 Task: Research Airbnb accommodation in Novi Sad, Serbia from 7th December, 2023 to 15th December, 2023 for 6 adults.3 bedrooms having 3 beds and 3 bathrooms. Property type can be house. Look for 4 properties as per requirement.
Action: Mouse moved to (600, 110)
Screenshot: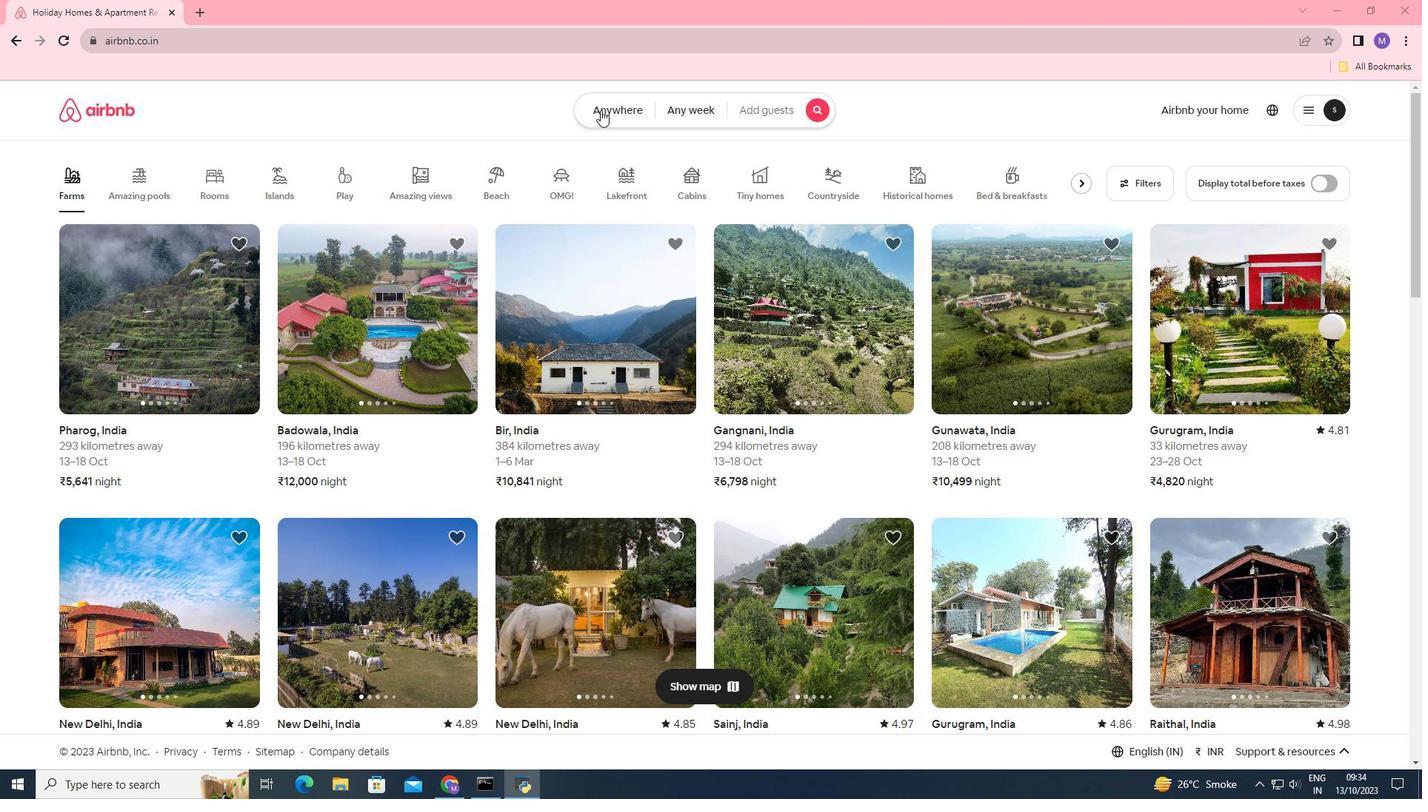 
Action: Mouse pressed left at (600, 110)
Screenshot: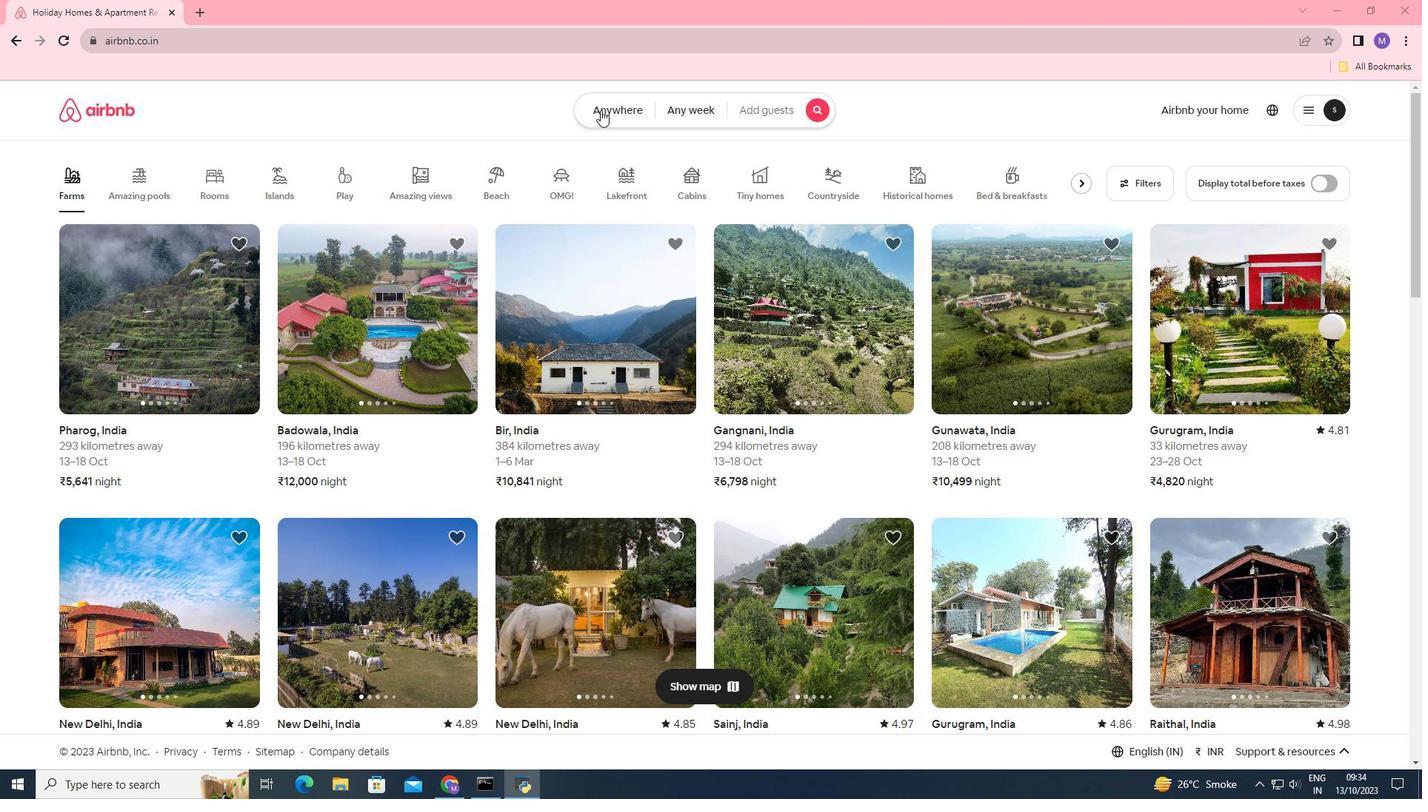 
Action: Mouse moved to (529, 171)
Screenshot: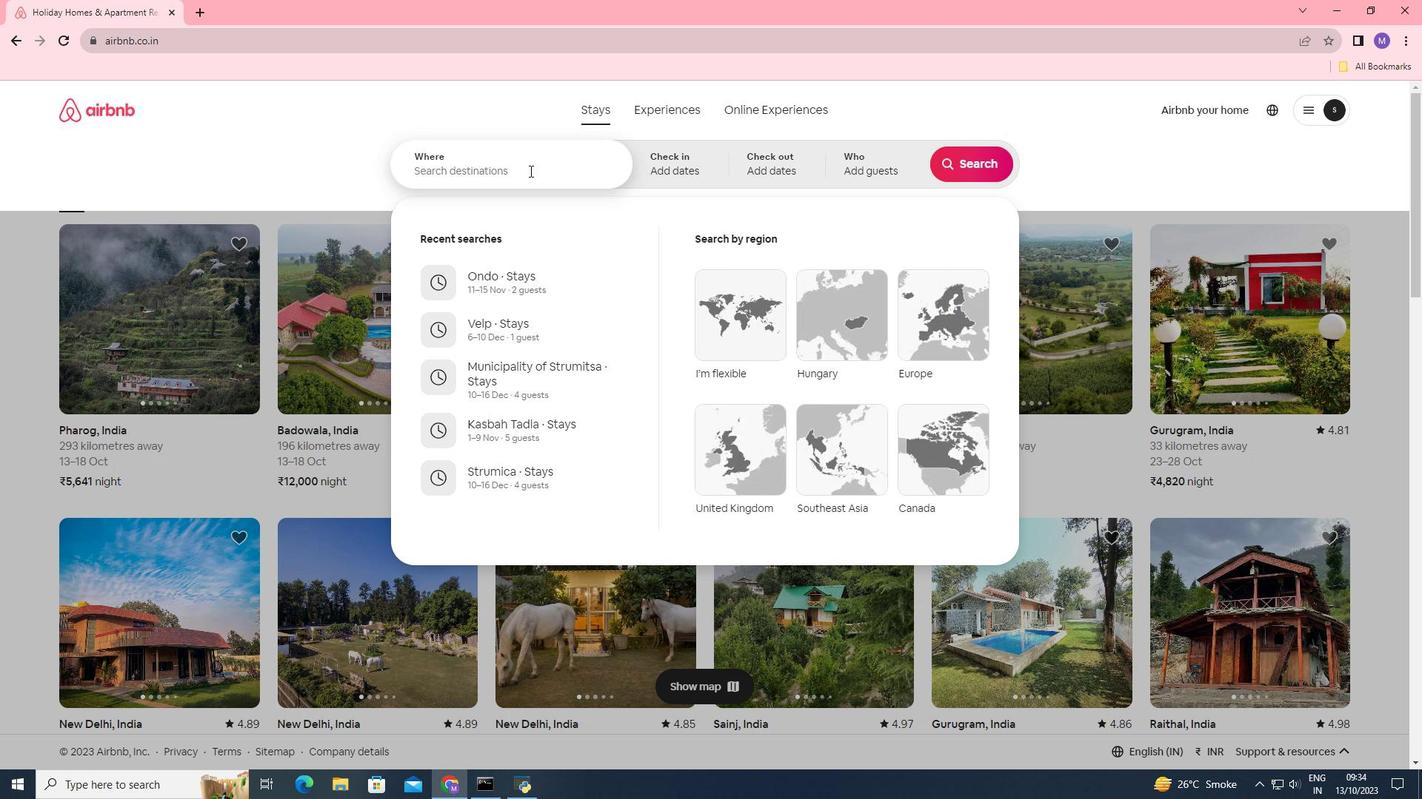 
Action: Mouse pressed left at (529, 171)
Screenshot: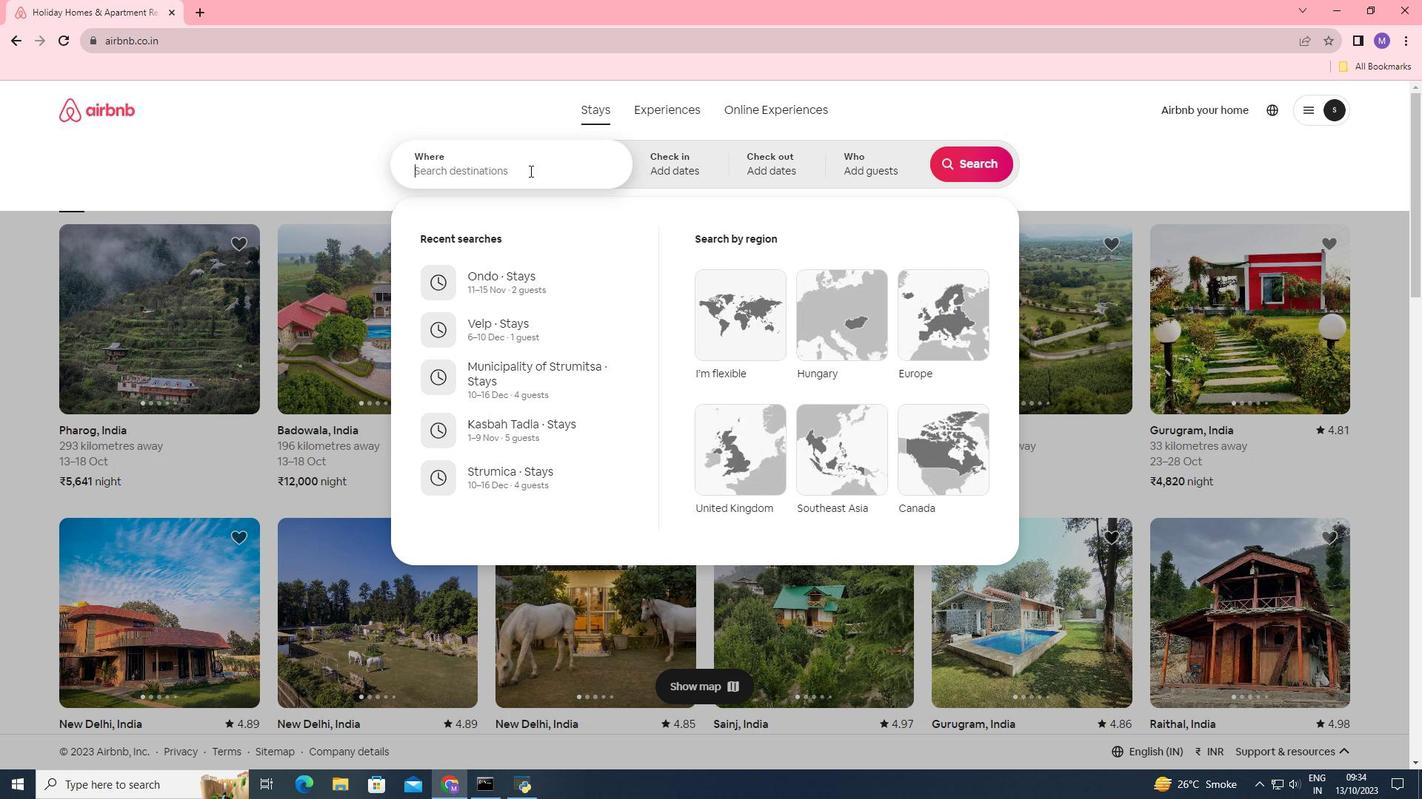 
Action: Key pressed <Key.shift>Novi<Key.space><Key.shift>Sad,<Key.space><Key.shift>Serbia
Screenshot: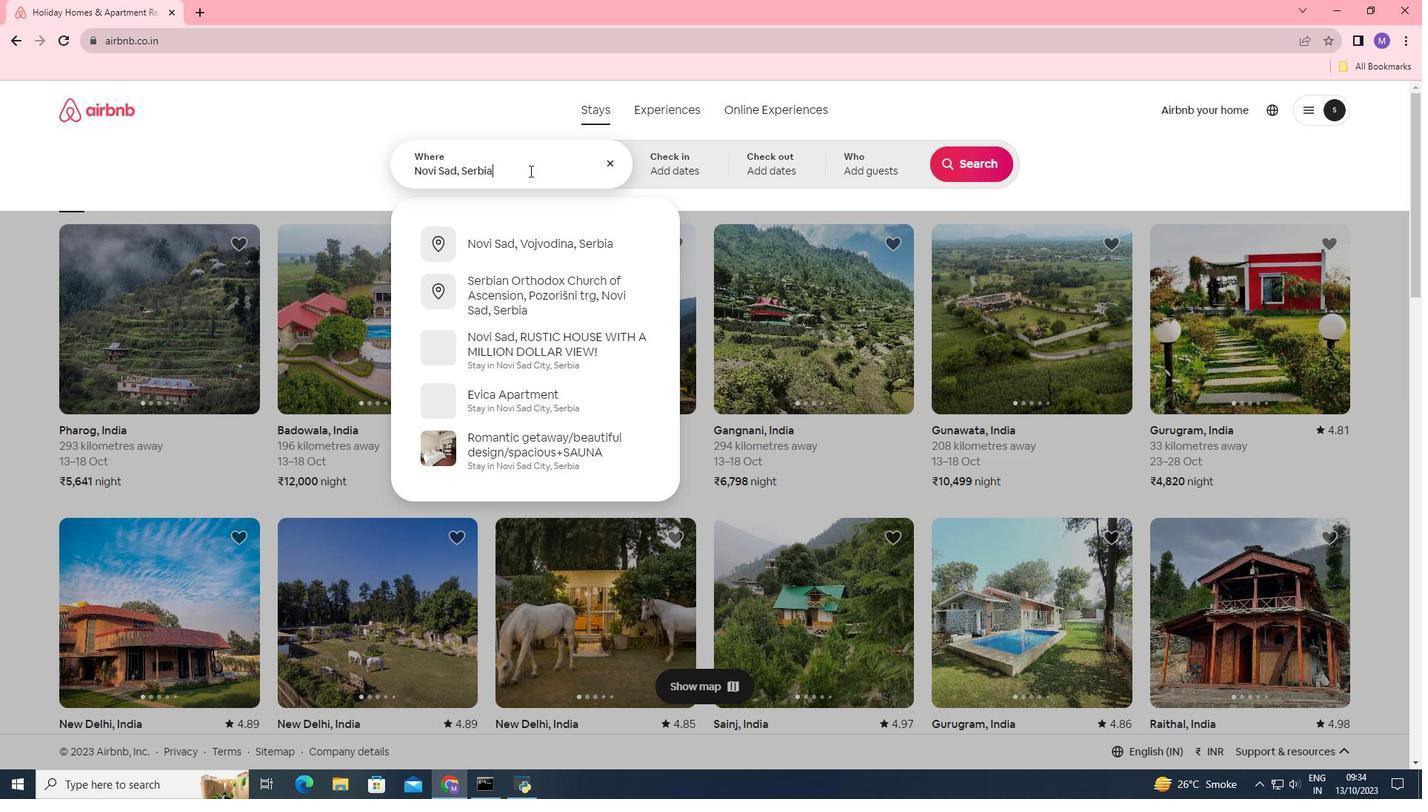 
Action: Mouse moved to (665, 177)
Screenshot: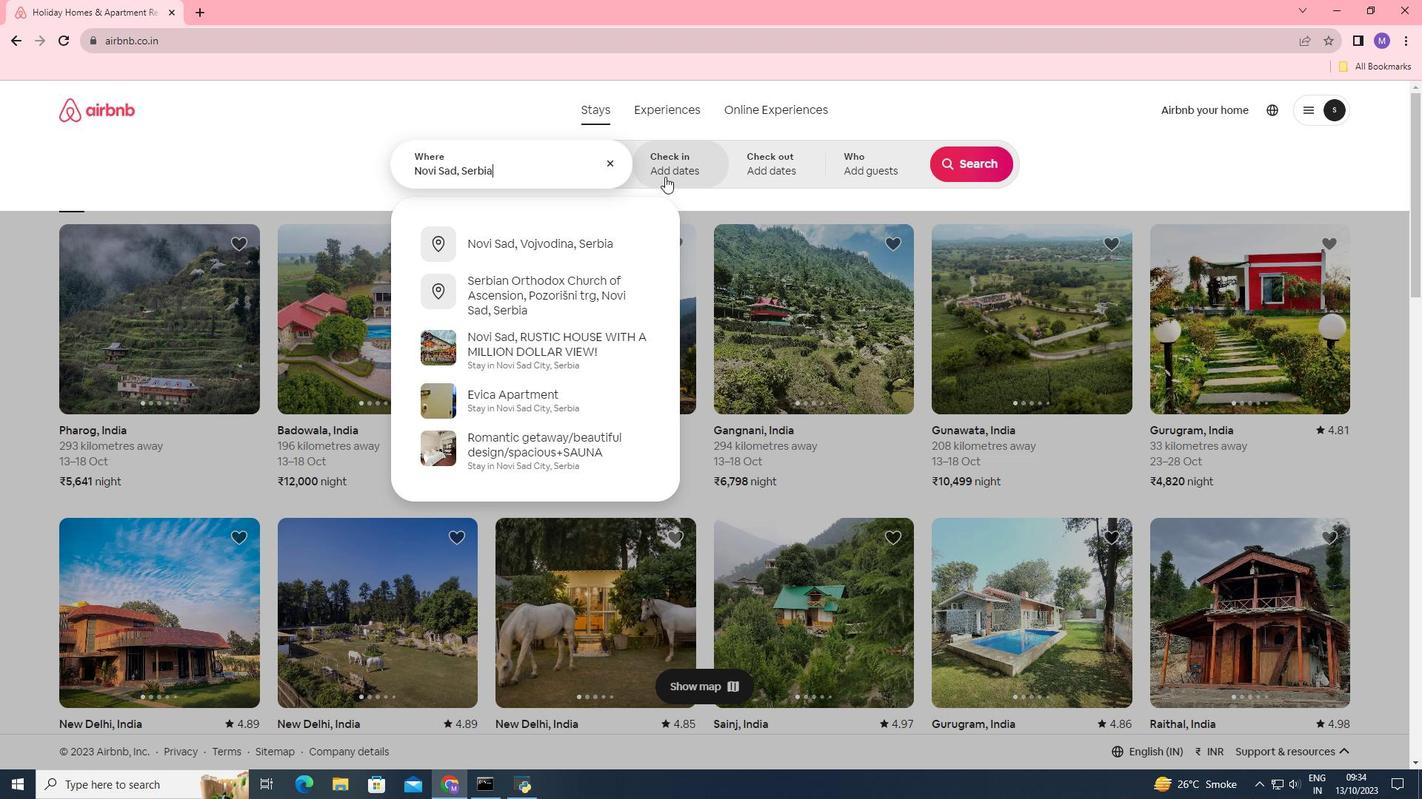 
Action: Mouse pressed left at (665, 177)
Screenshot: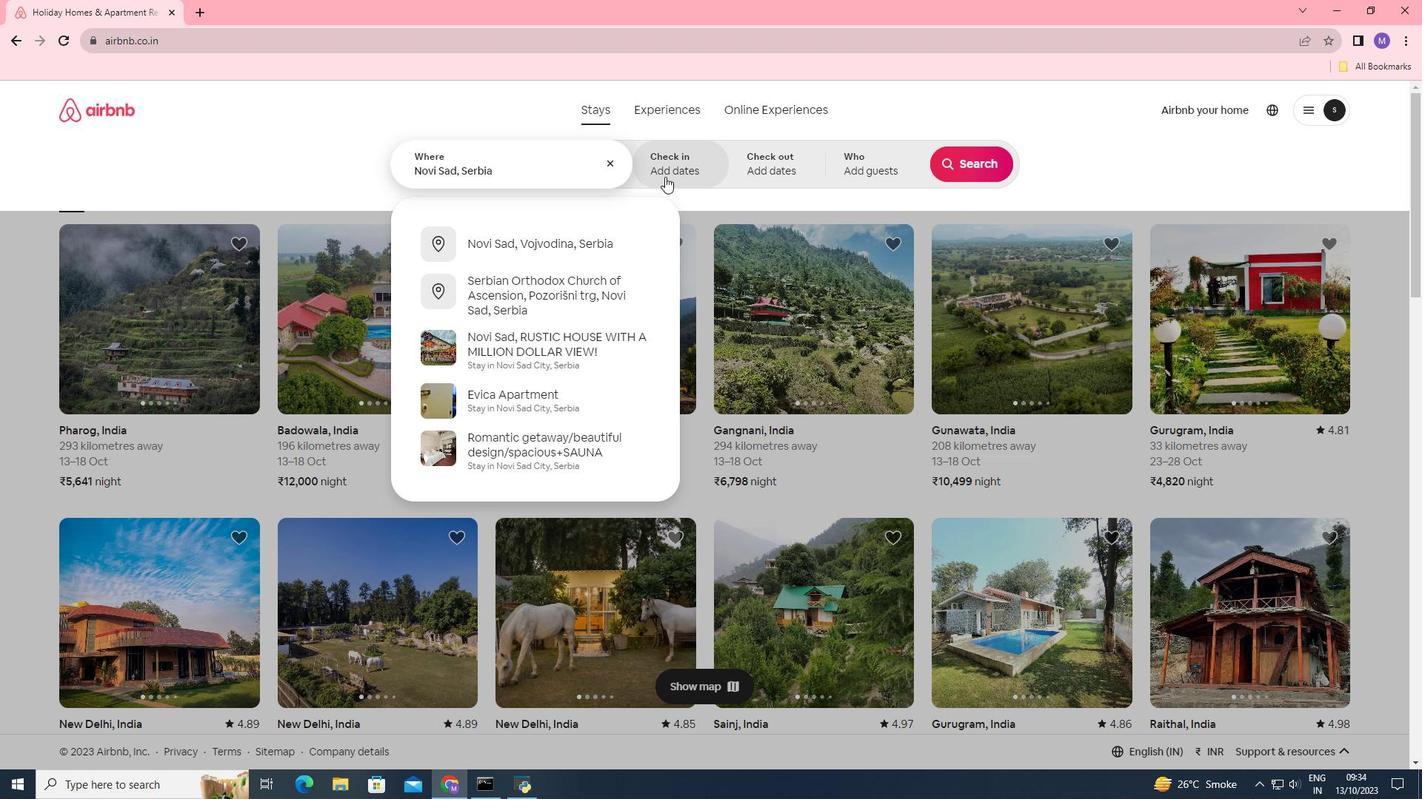 
Action: Mouse moved to (970, 281)
Screenshot: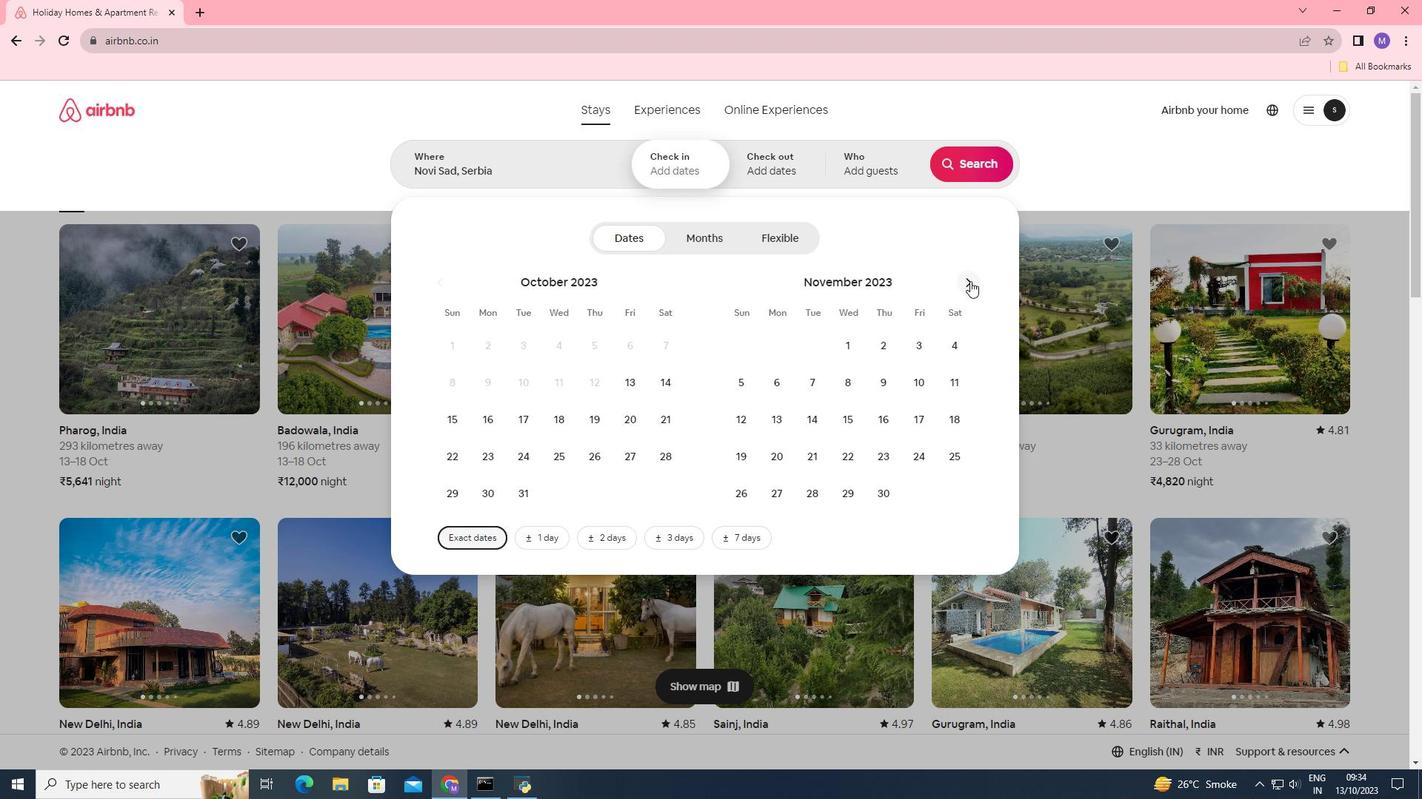 
Action: Mouse pressed left at (970, 281)
Screenshot: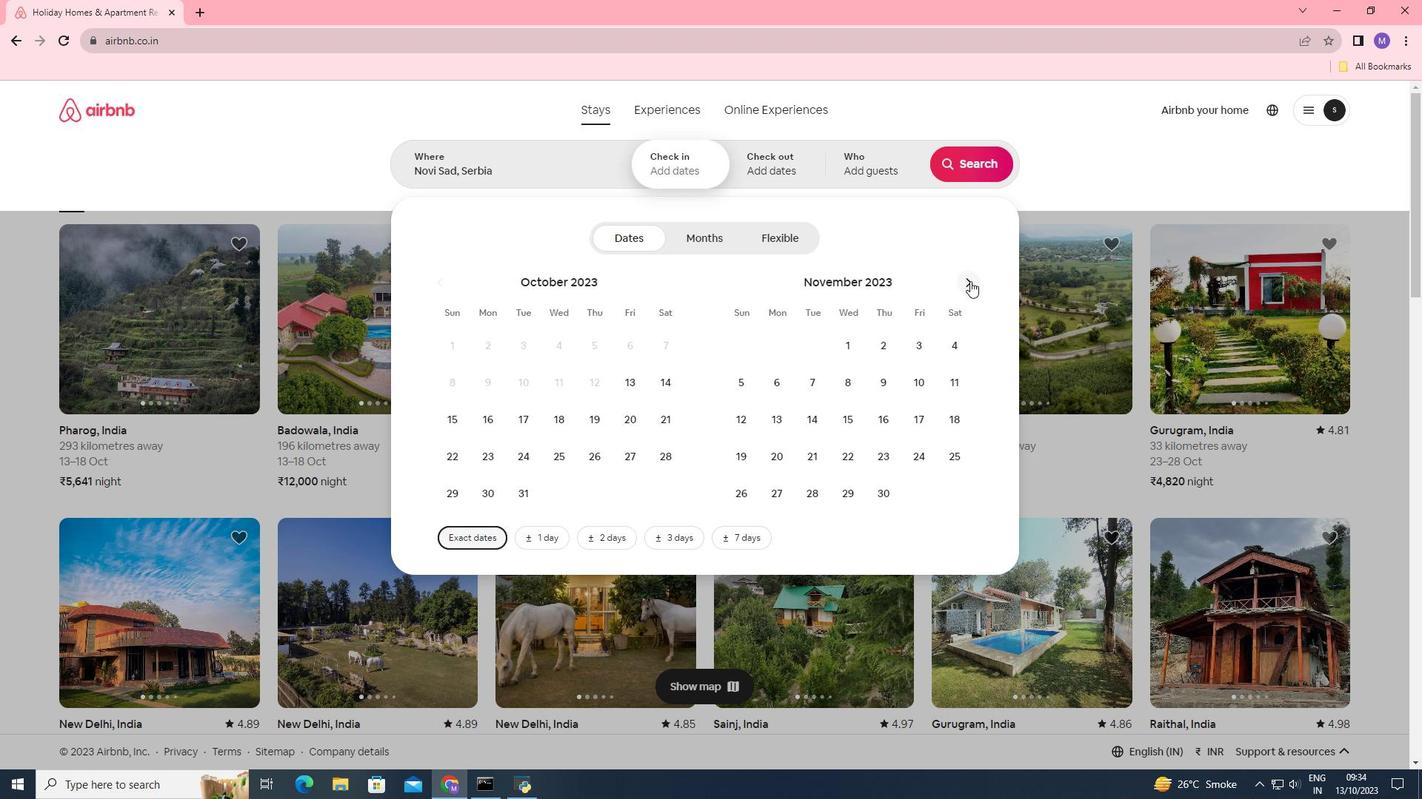 
Action: Mouse moved to (878, 380)
Screenshot: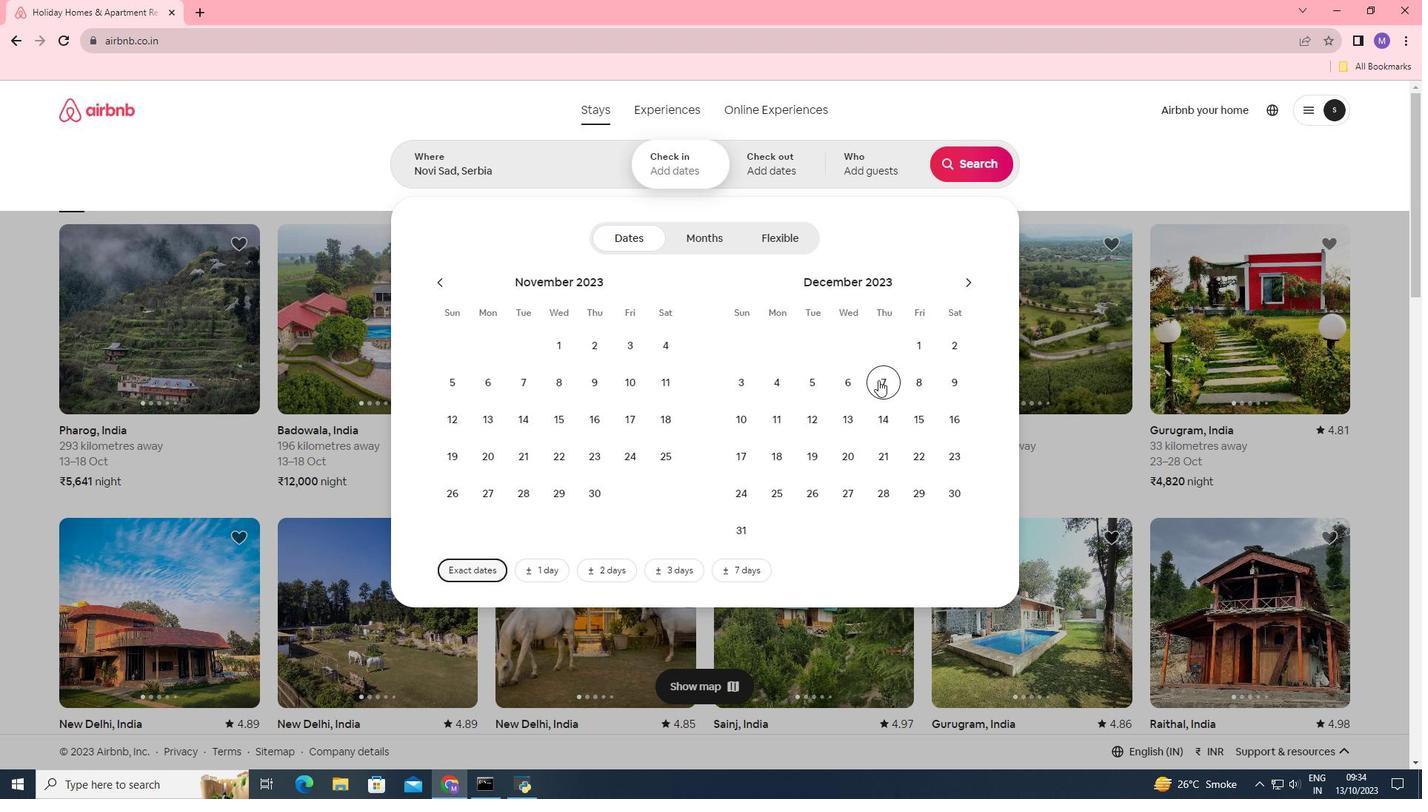 
Action: Mouse pressed left at (878, 380)
Screenshot: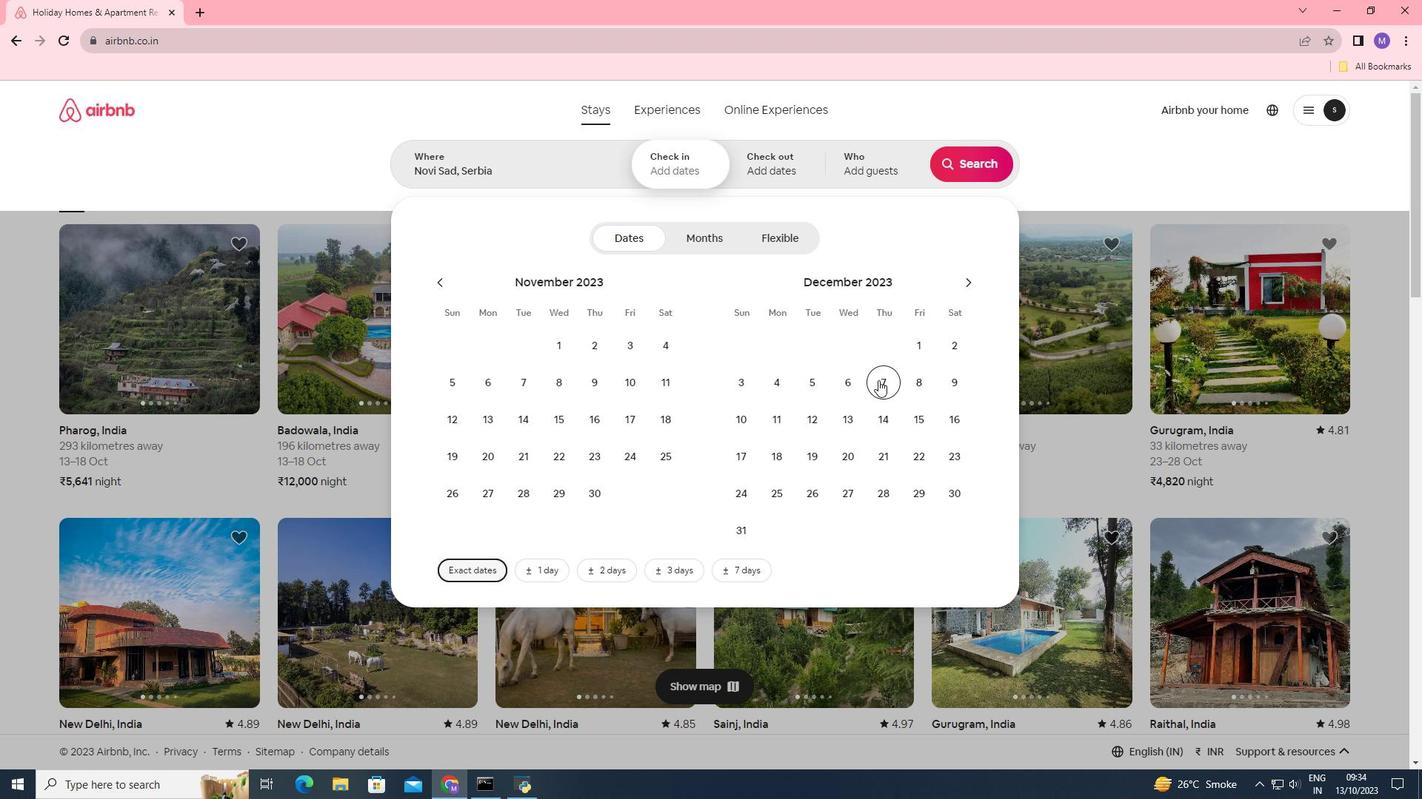 
Action: Mouse moved to (919, 422)
Screenshot: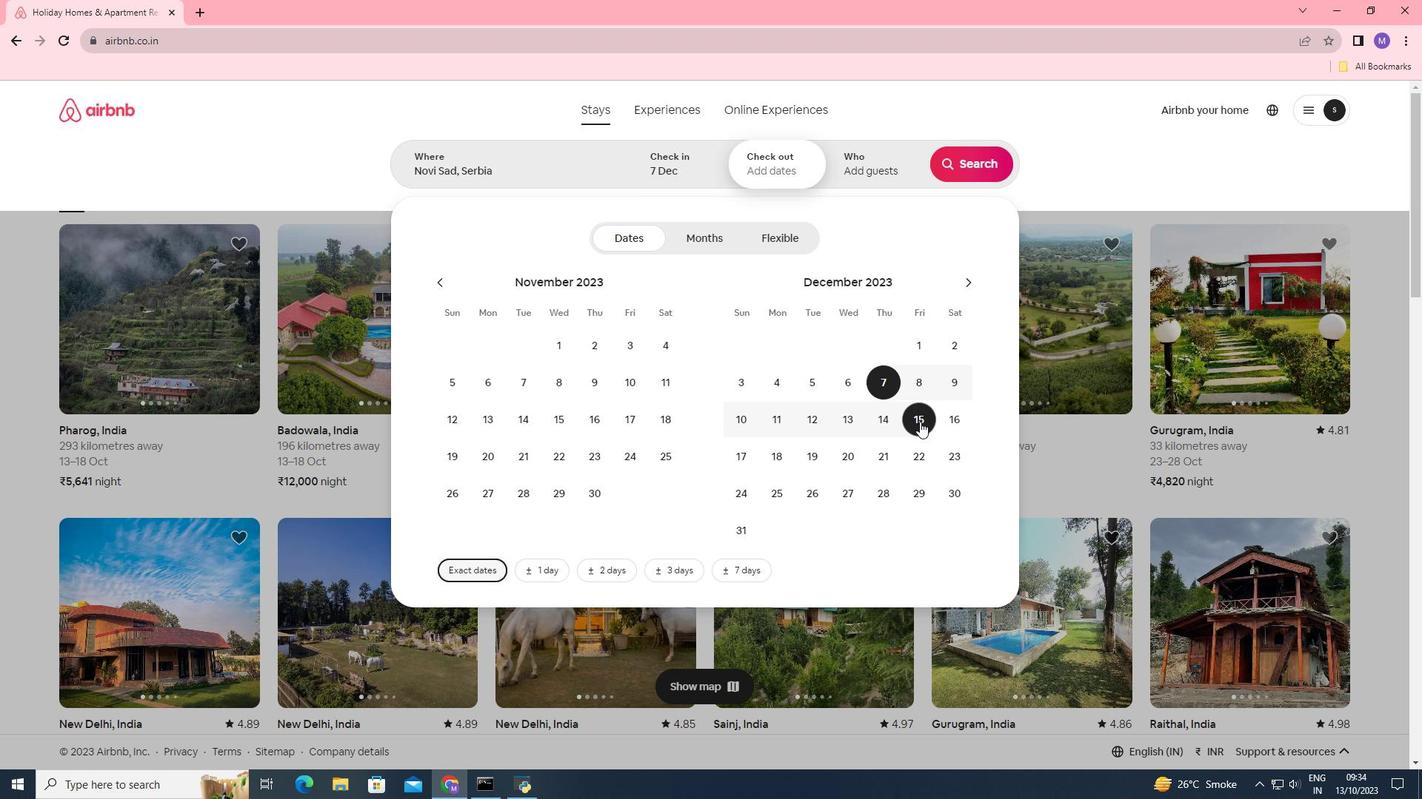 
Action: Mouse pressed left at (919, 422)
Screenshot: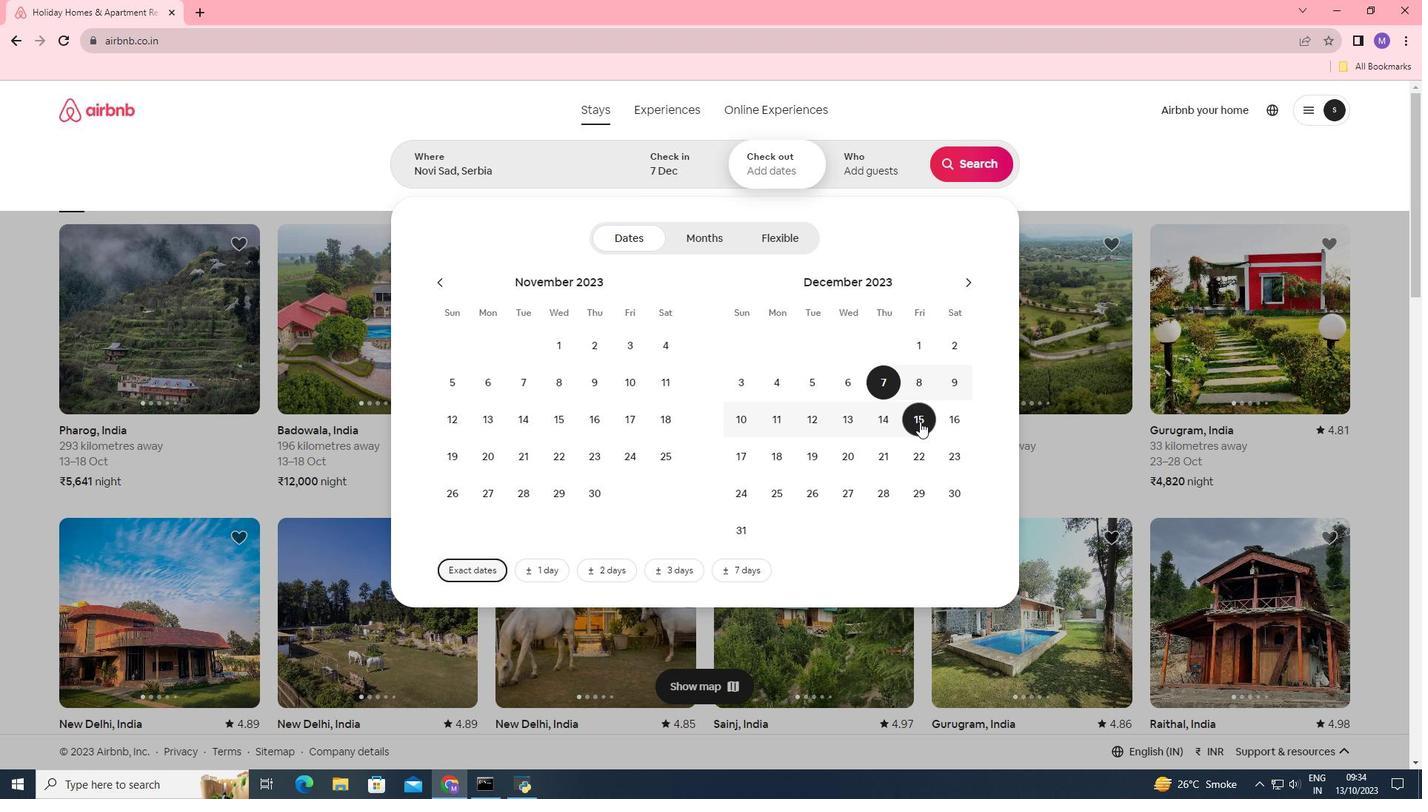 
Action: Mouse moved to (873, 145)
Screenshot: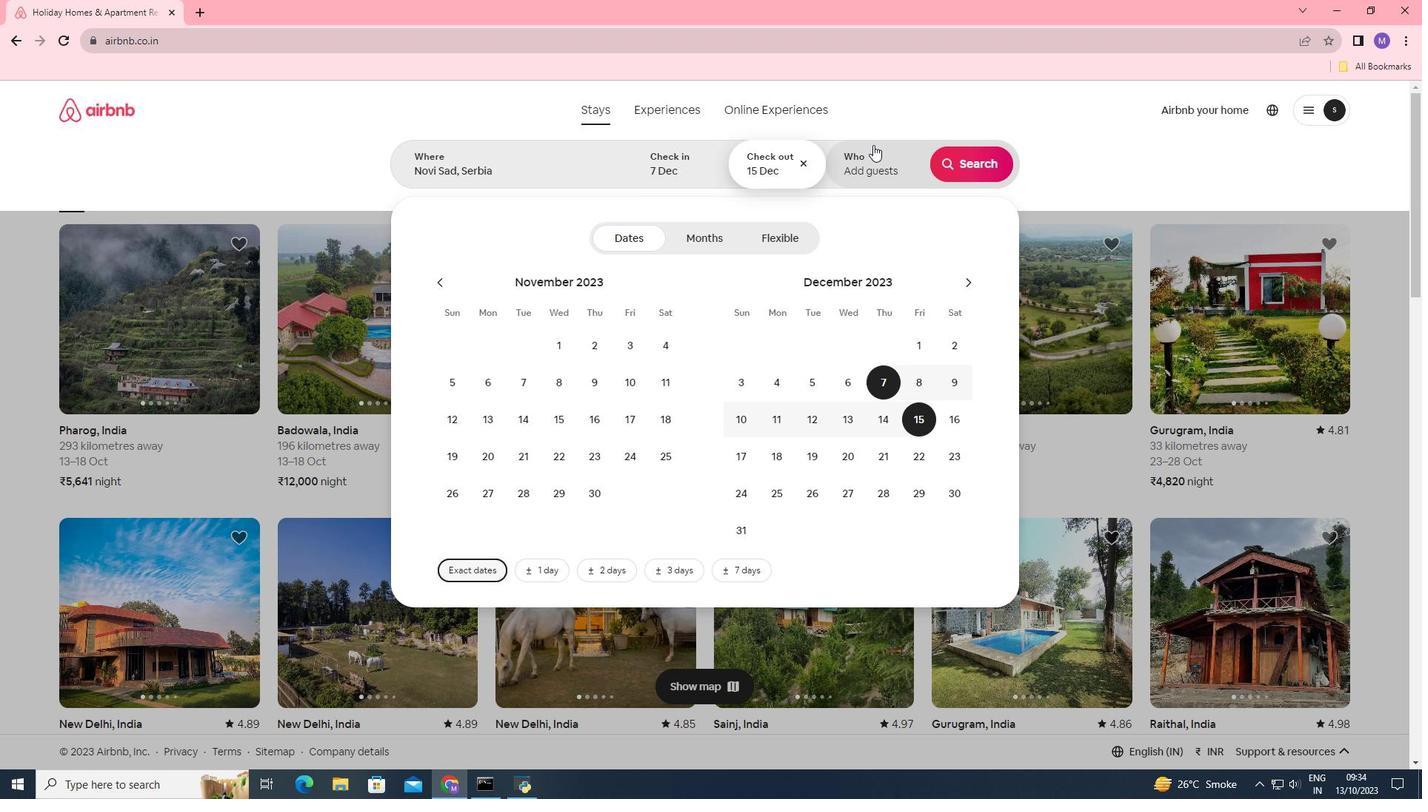 
Action: Mouse pressed left at (873, 145)
Screenshot: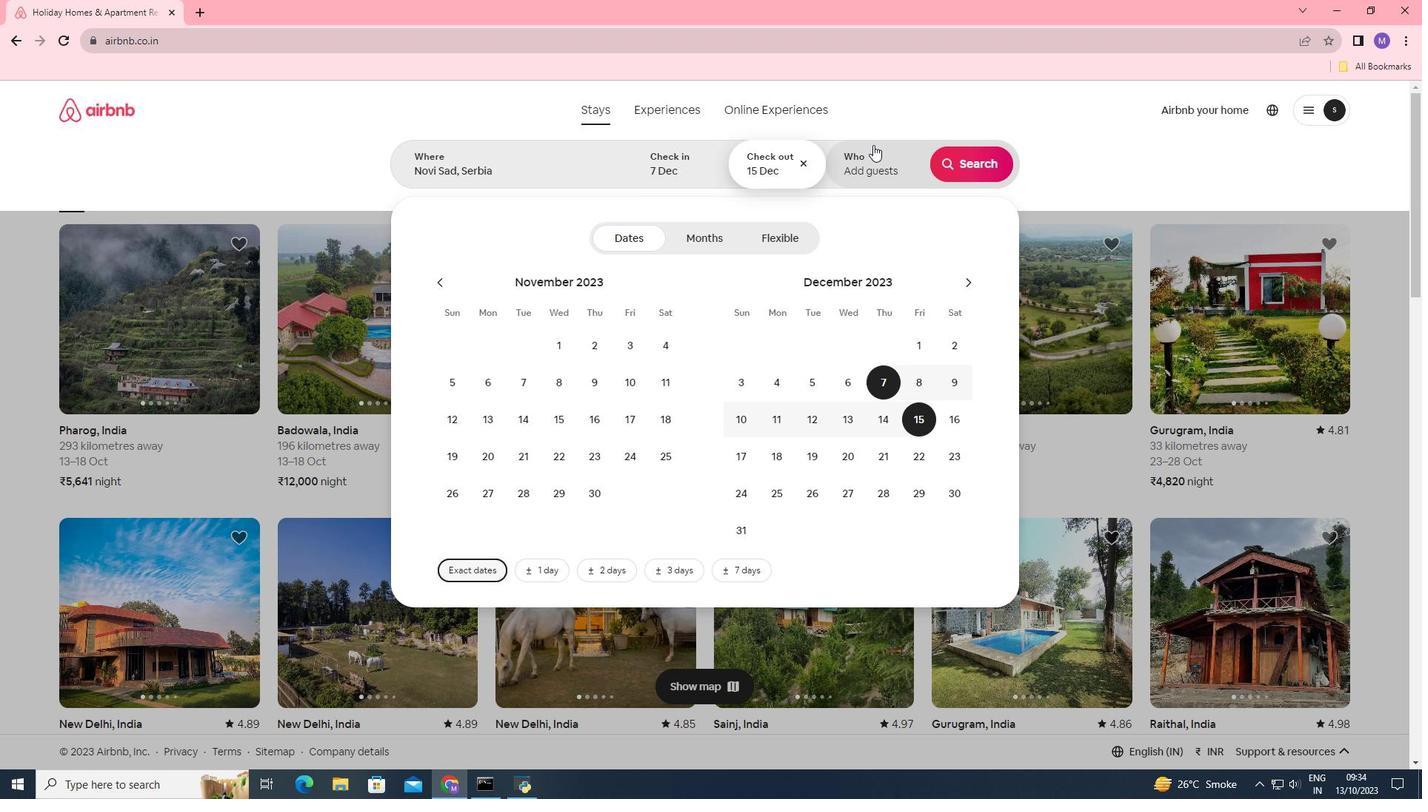 
Action: Mouse moved to (979, 240)
Screenshot: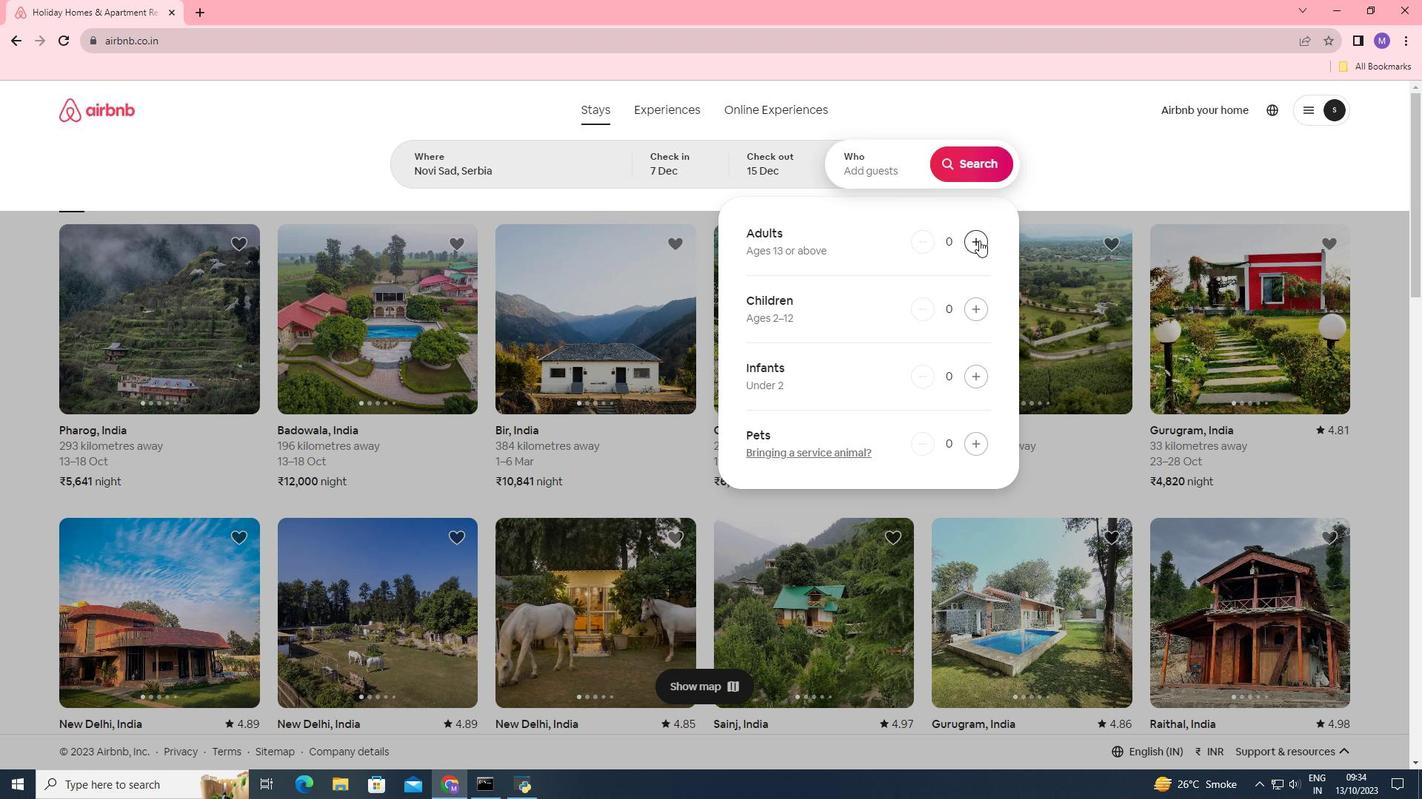 
Action: Mouse pressed left at (979, 240)
Screenshot: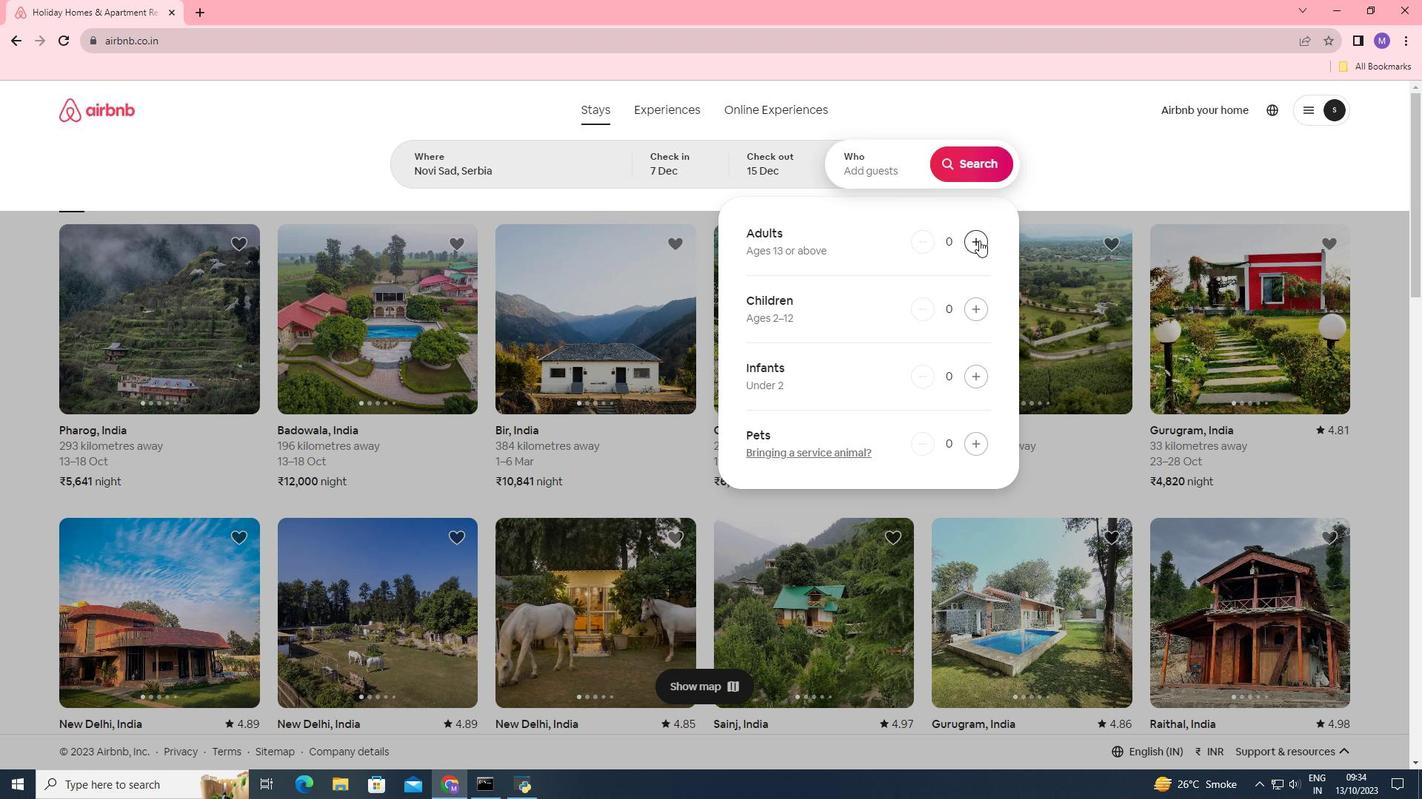 
Action: Mouse pressed left at (979, 240)
Screenshot: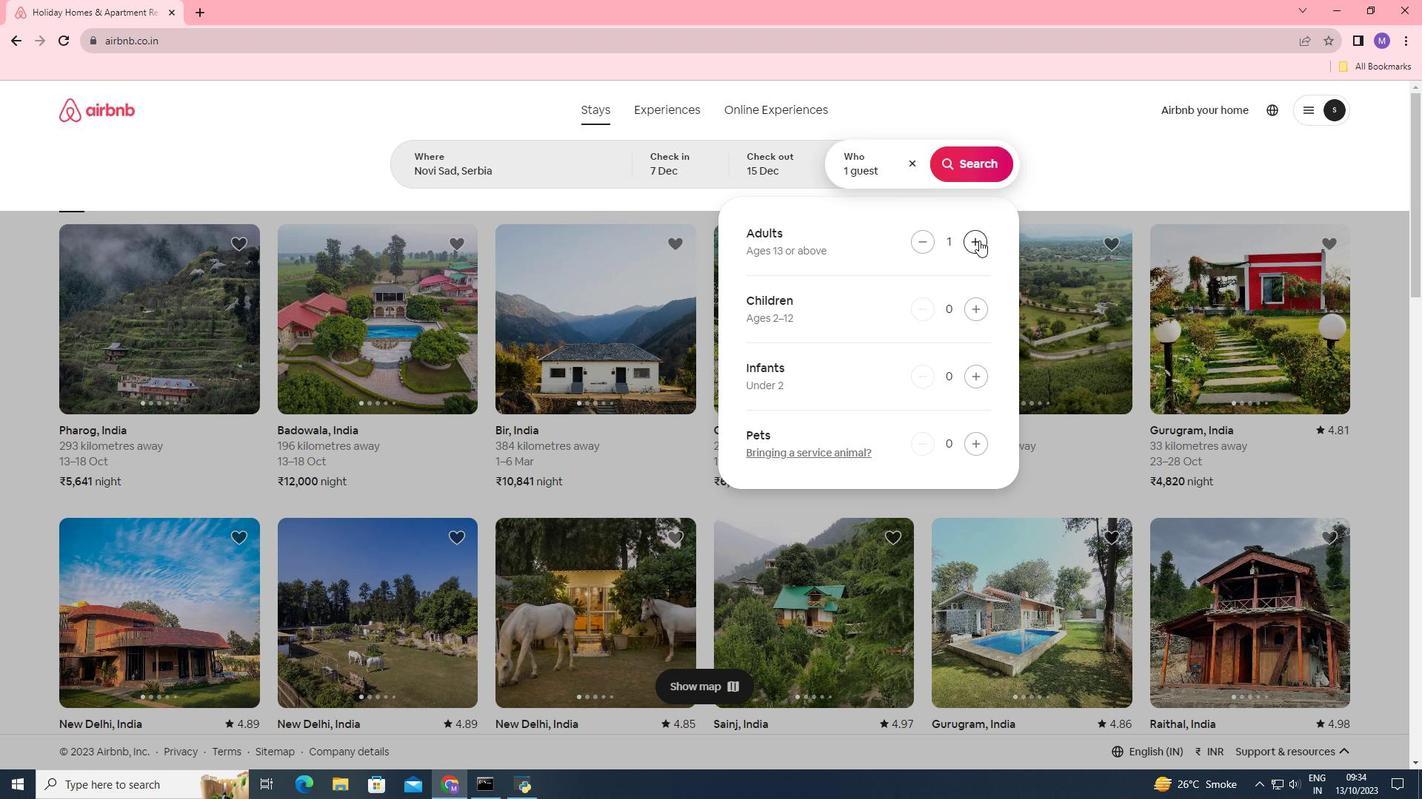 
Action: Mouse pressed left at (979, 240)
Screenshot: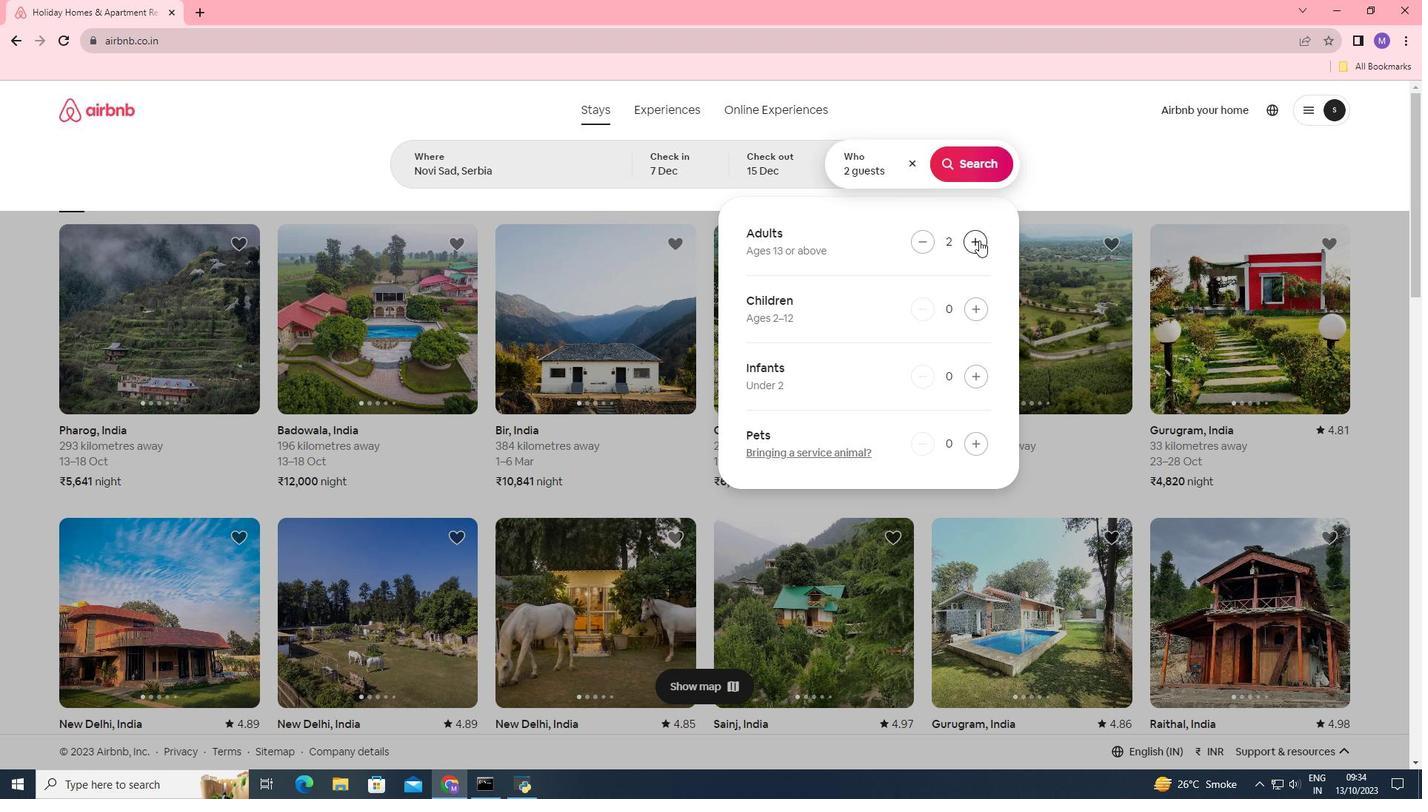 
Action: Mouse pressed left at (979, 240)
Screenshot: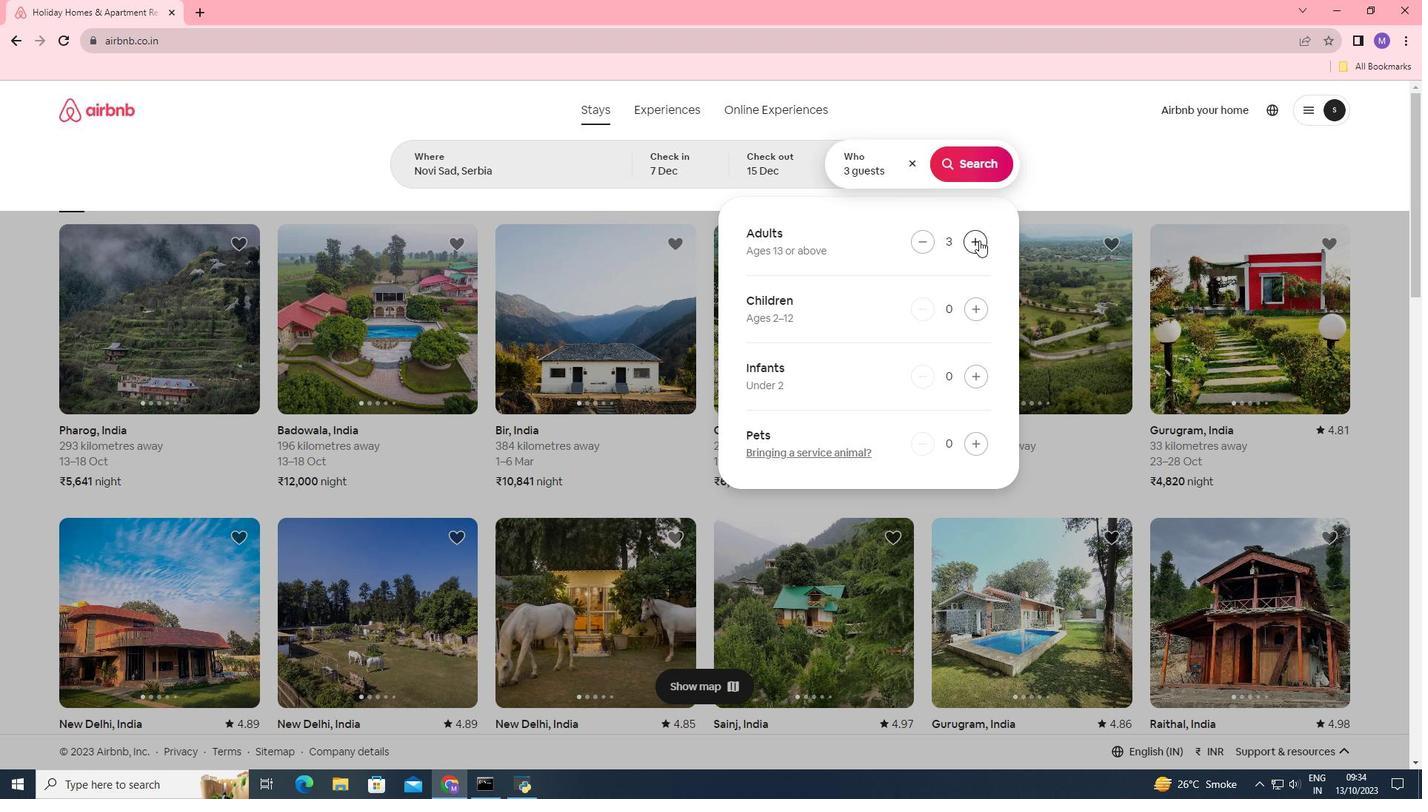 
Action: Mouse pressed left at (979, 240)
Screenshot: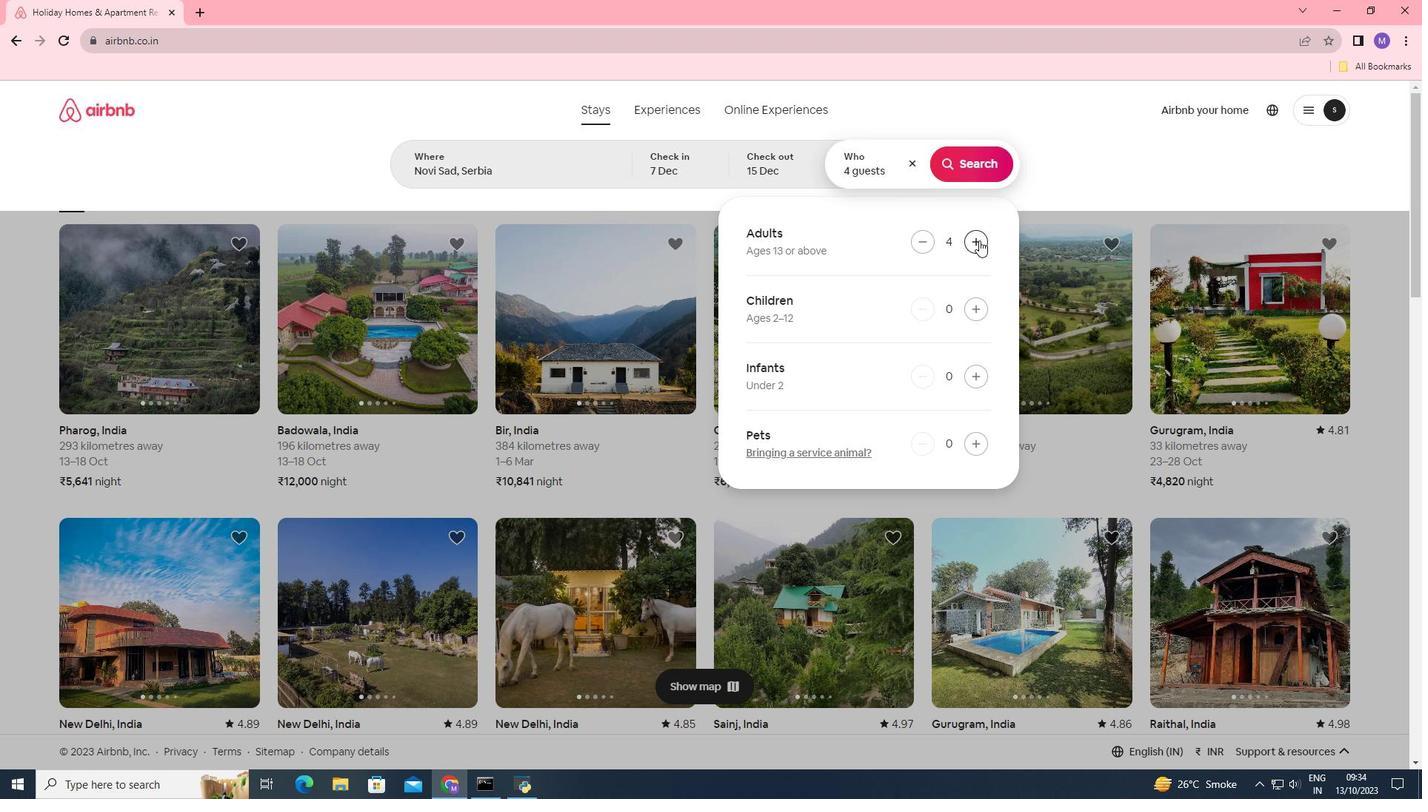 
Action: Mouse pressed left at (979, 240)
Screenshot: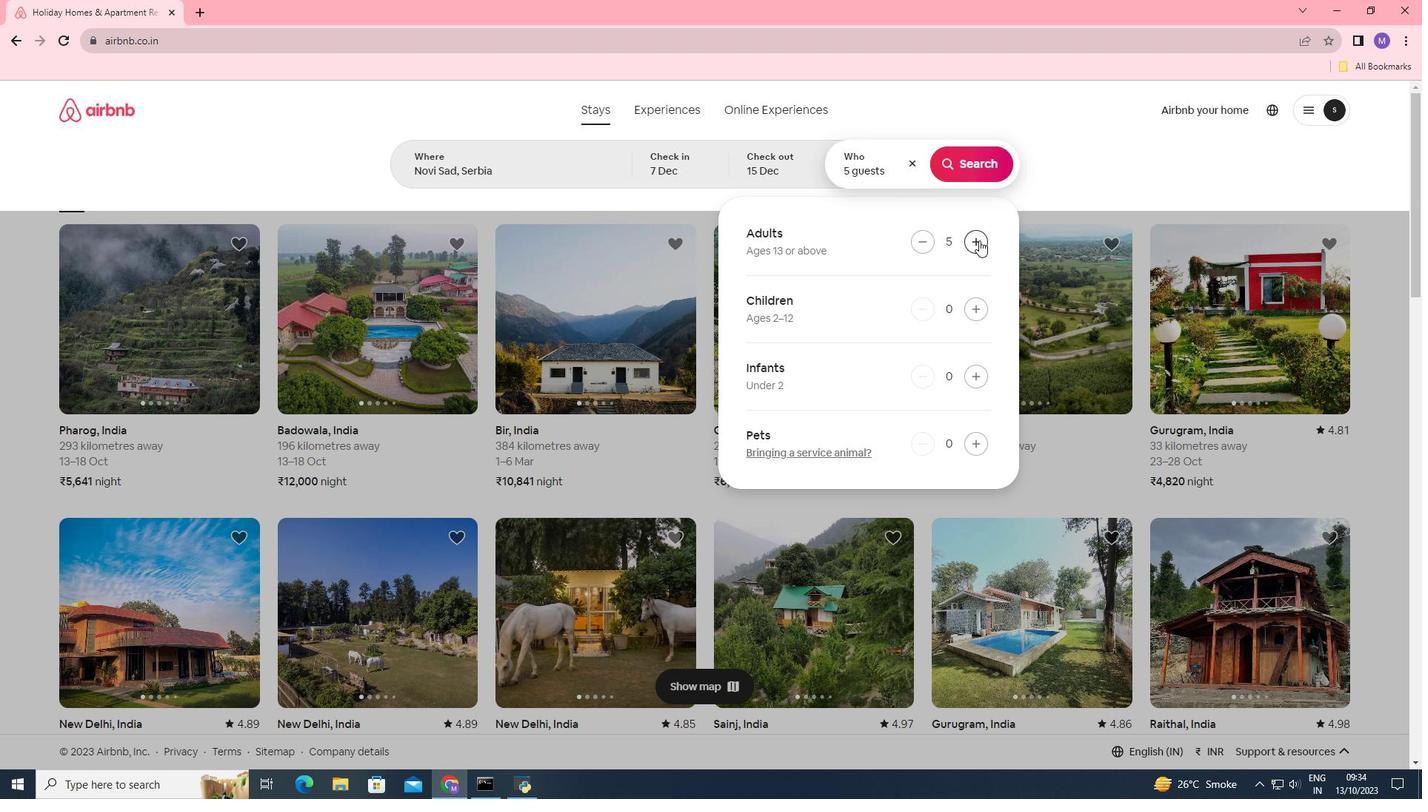 
Action: Mouse moved to (985, 163)
Screenshot: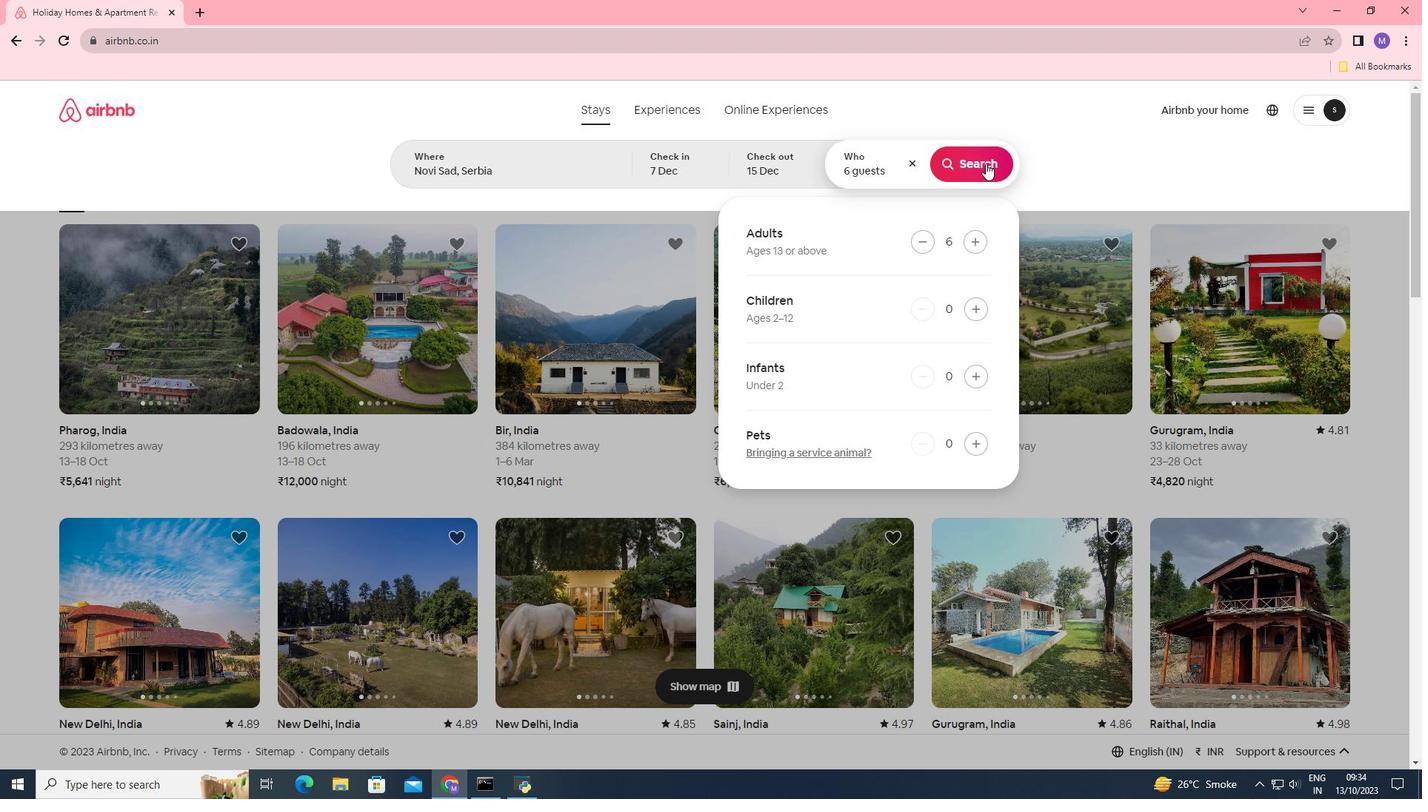 
Action: Mouse pressed left at (985, 163)
Screenshot: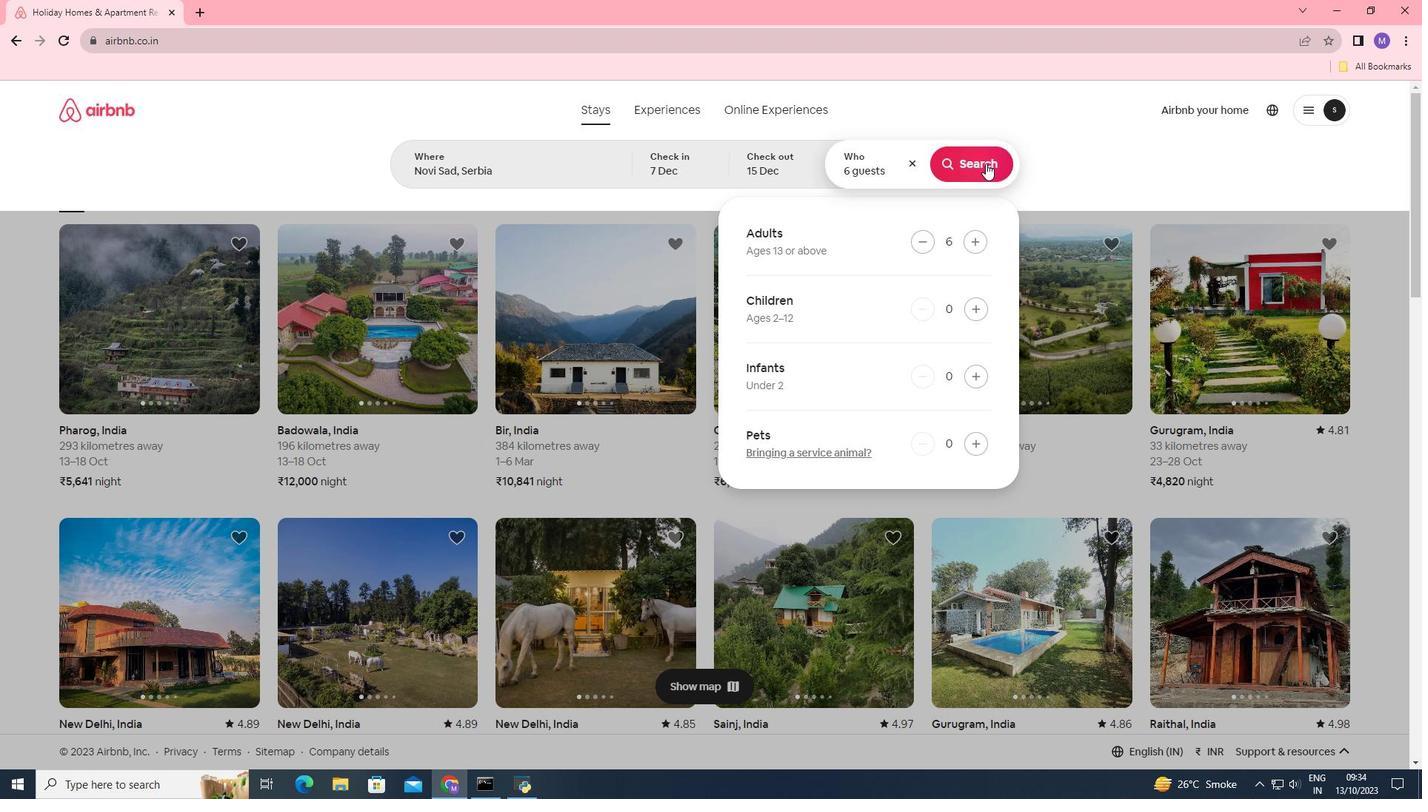 
Action: Mouse moved to (1182, 165)
Screenshot: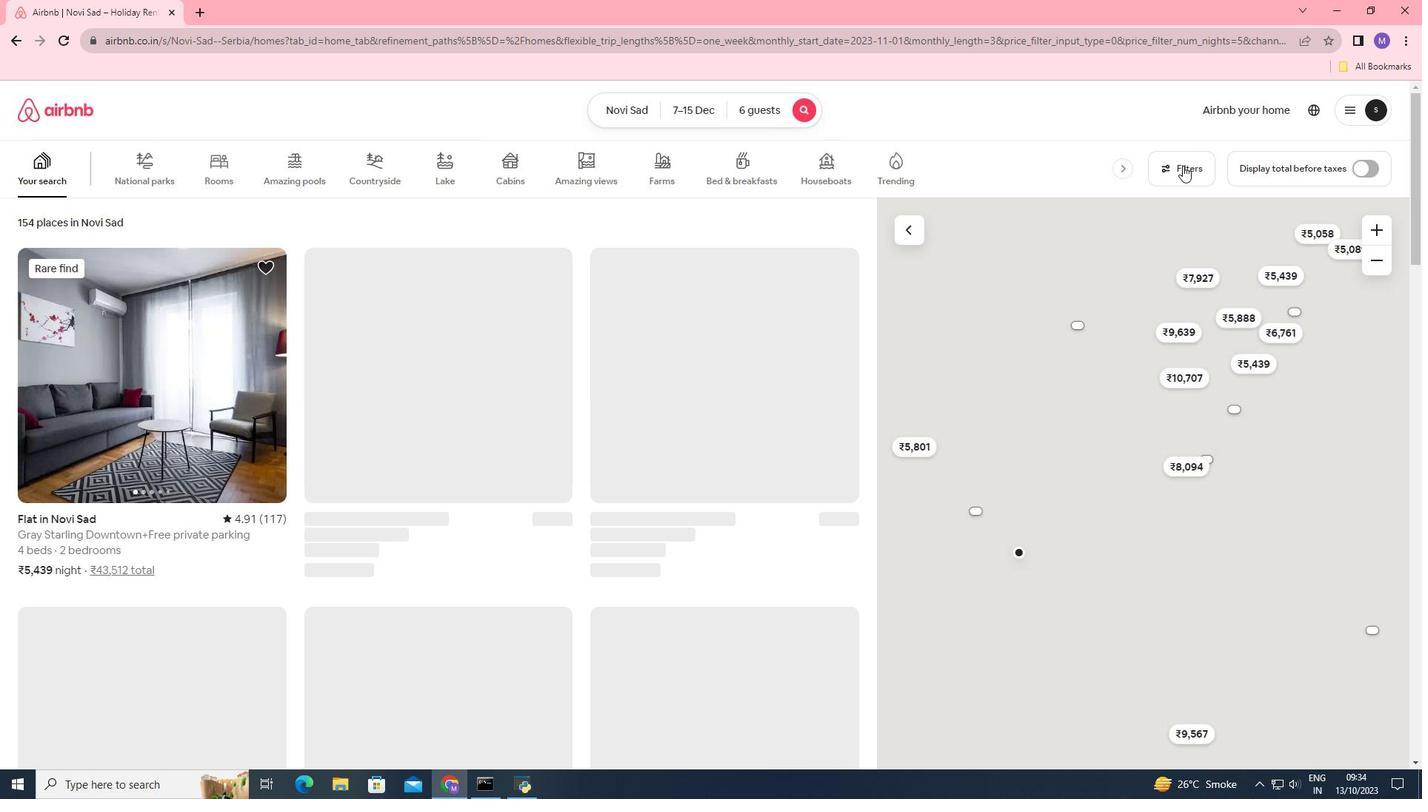 
Action: Mouse pressed left at (1182, 165)
Screenshot: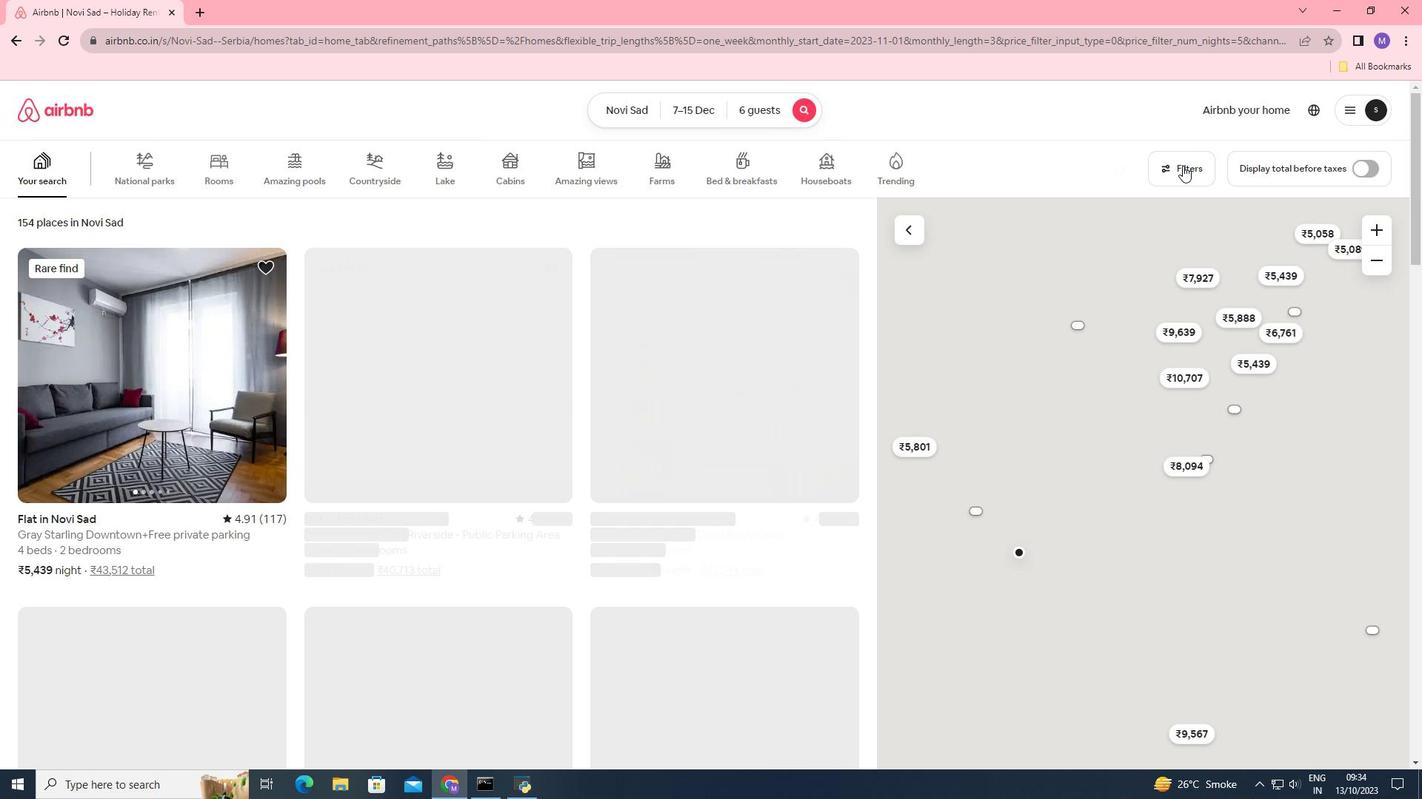 
Action: Mouse pressed left at (1182, 165)
Screenshot: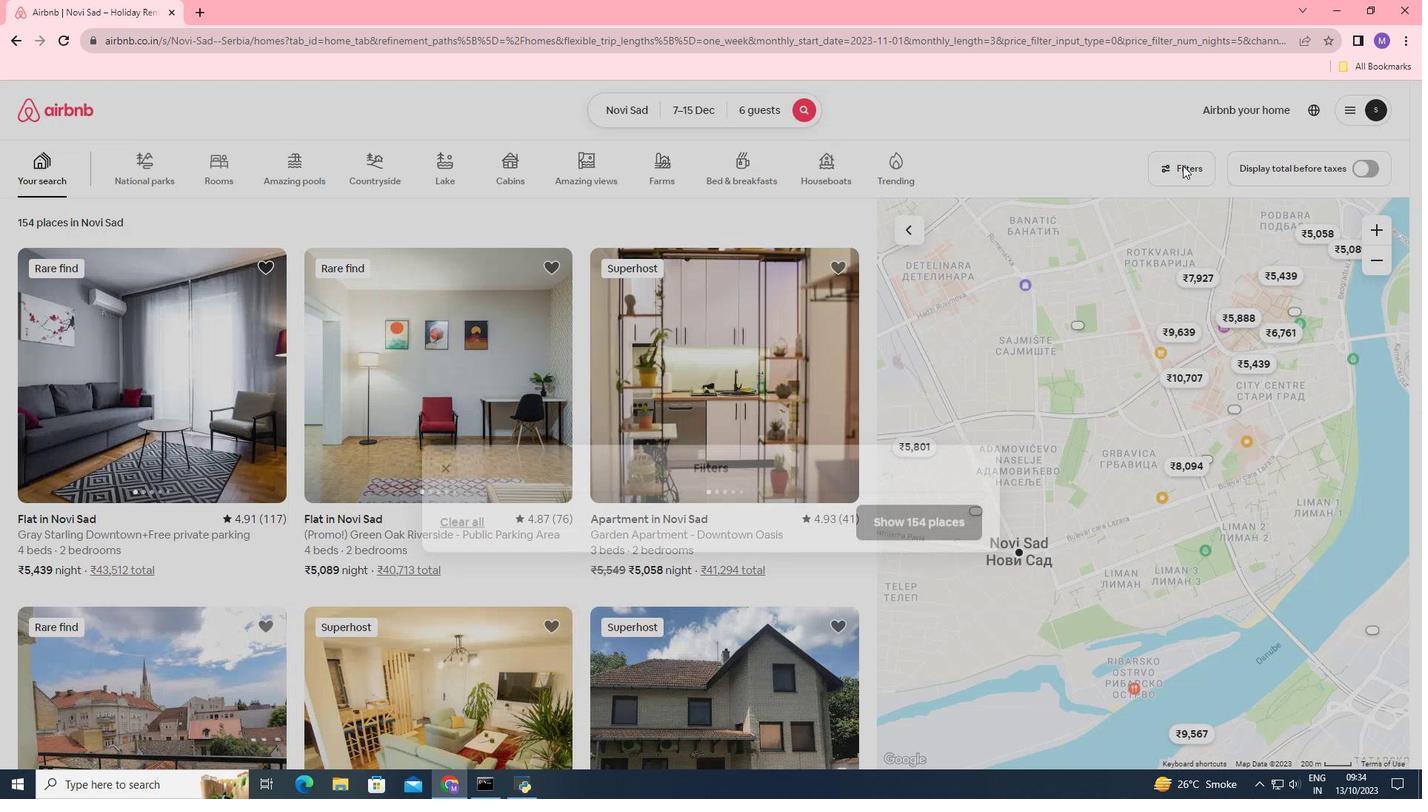 
Action: Mouse pressed left at (1182, 165)
Screenshot: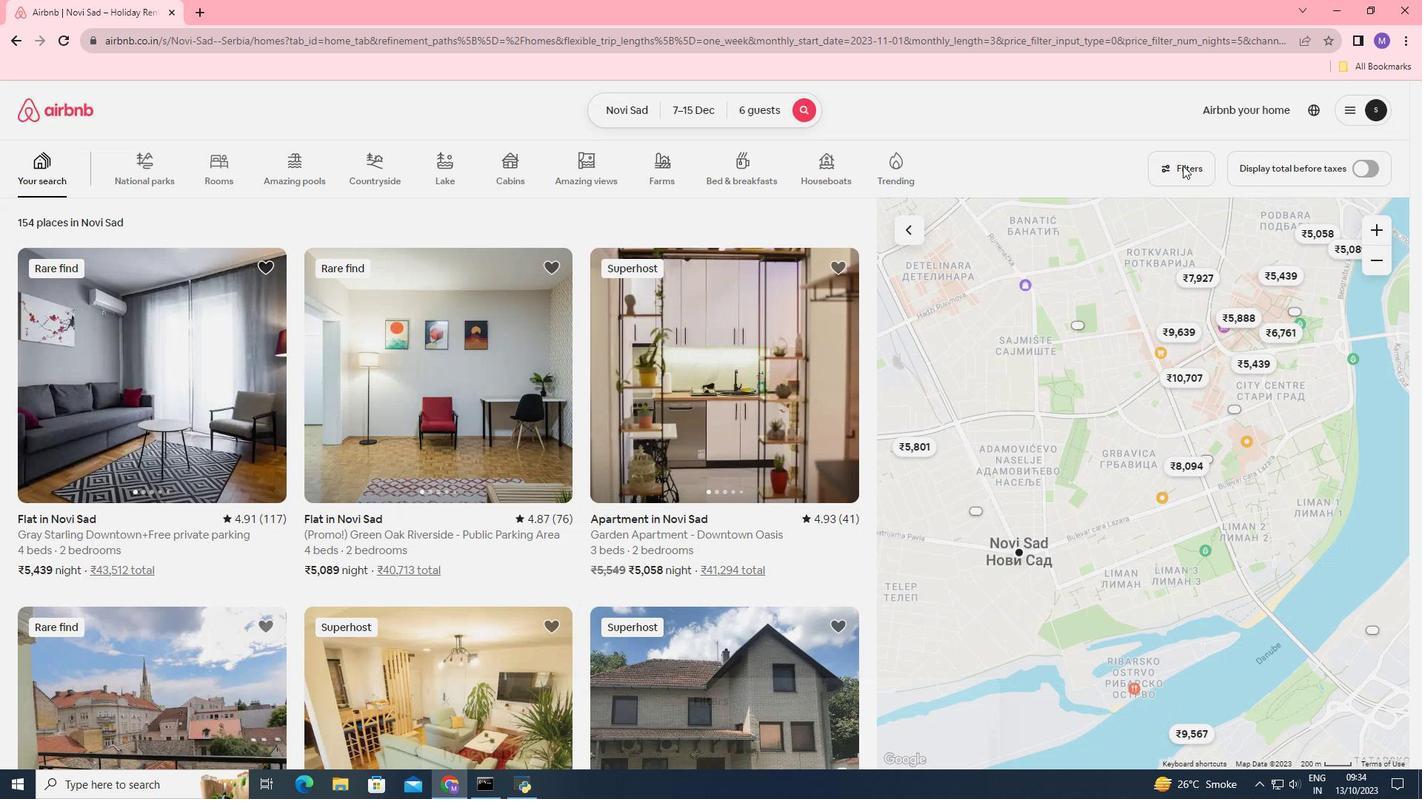 
Action: Mouse moved to (734, 535)
Screenshot: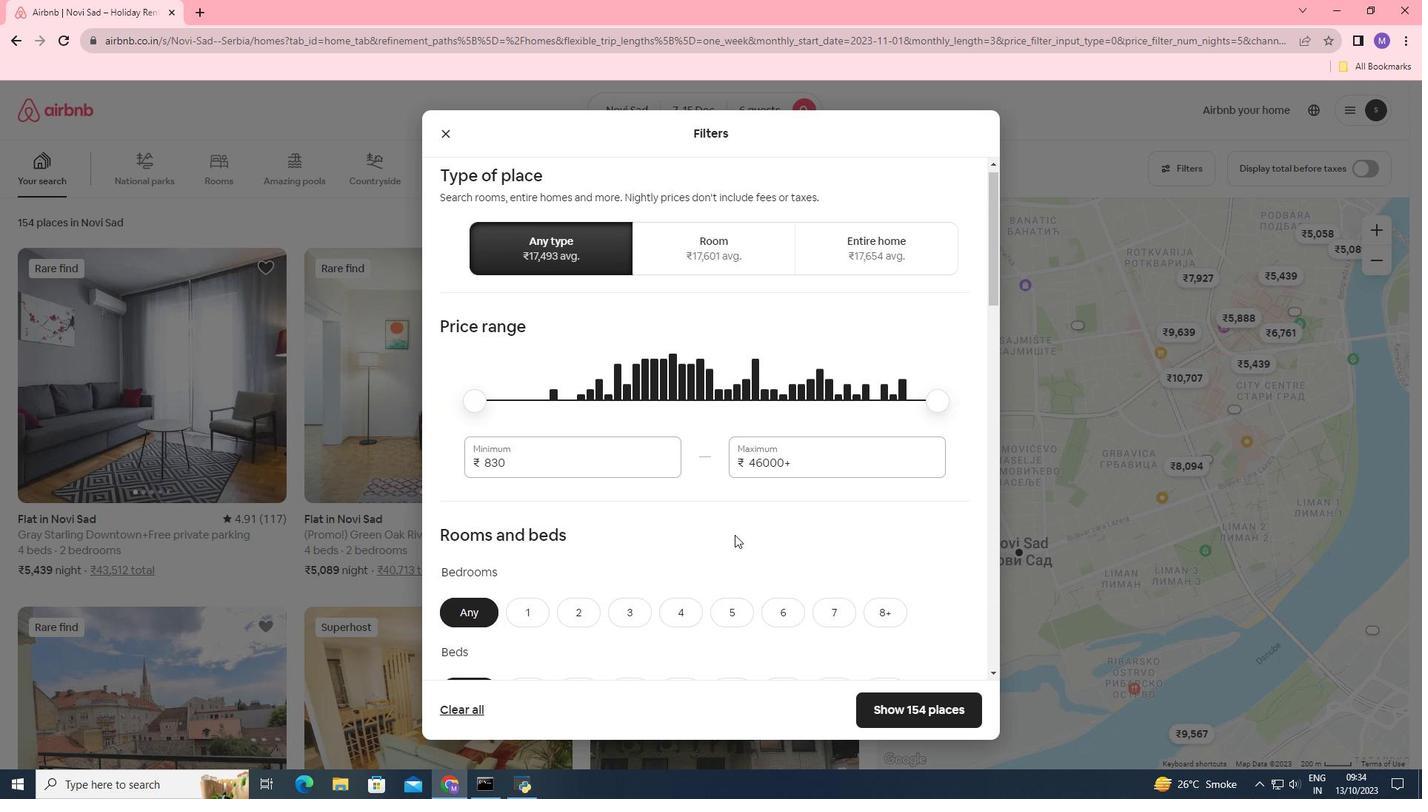 
Action: Mouse scrolled (734, 534) with delta (0, 0)
Screenshot: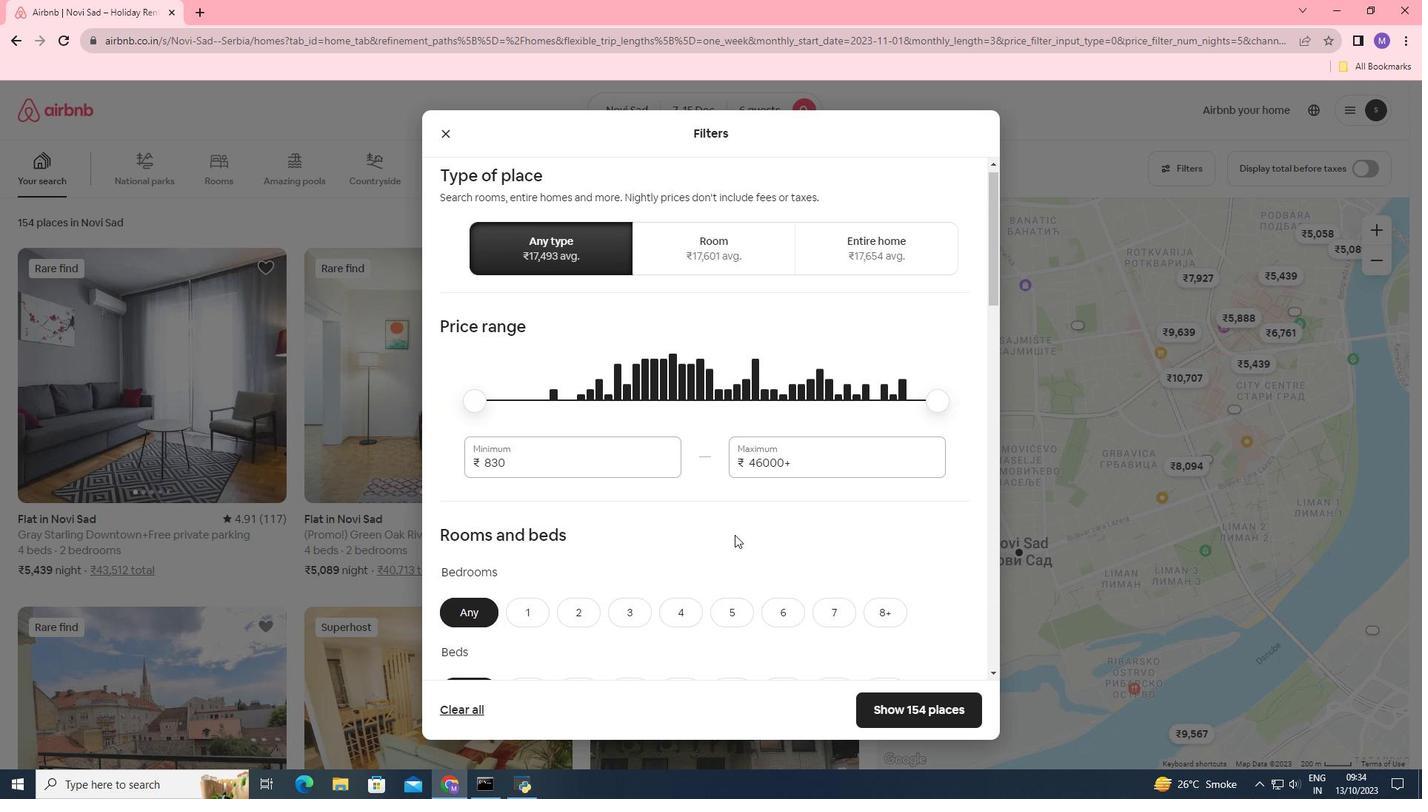
Action: Mouse scrolled (734, 534) with delta (0, 0)
Screenshot: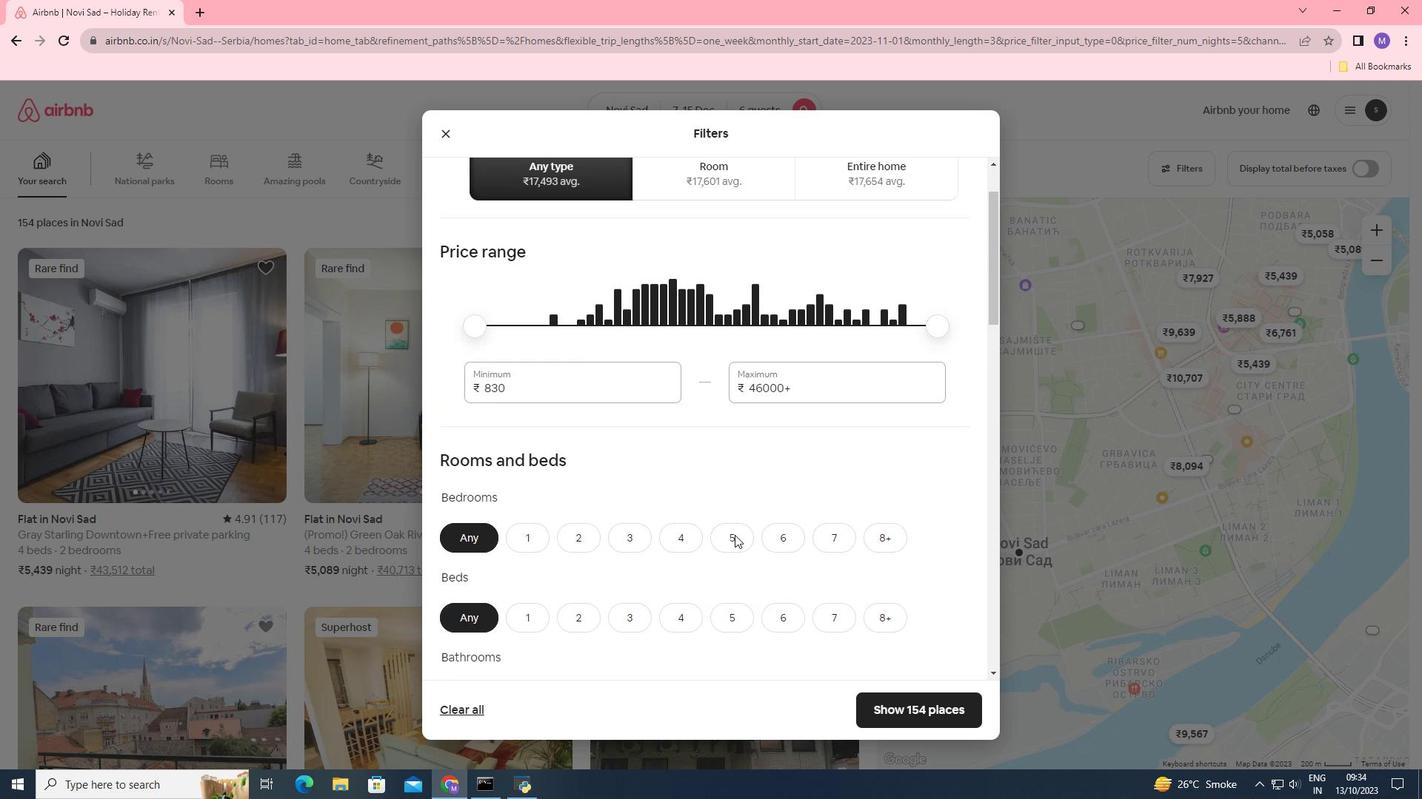 
Action: Mouse moved to (631, 470)
Screenshot: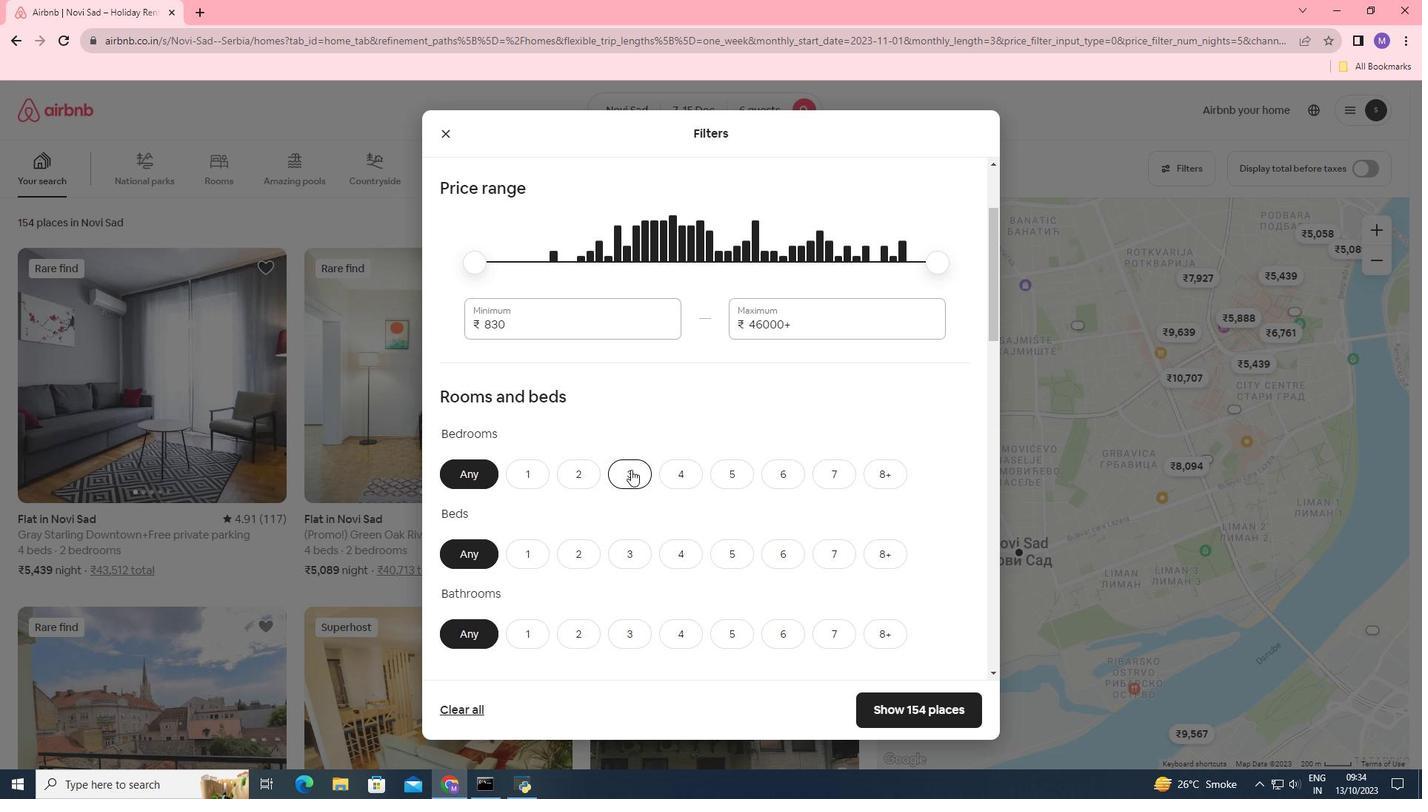 
Action: Mouse pressed left at (631, 470)
Screenshot: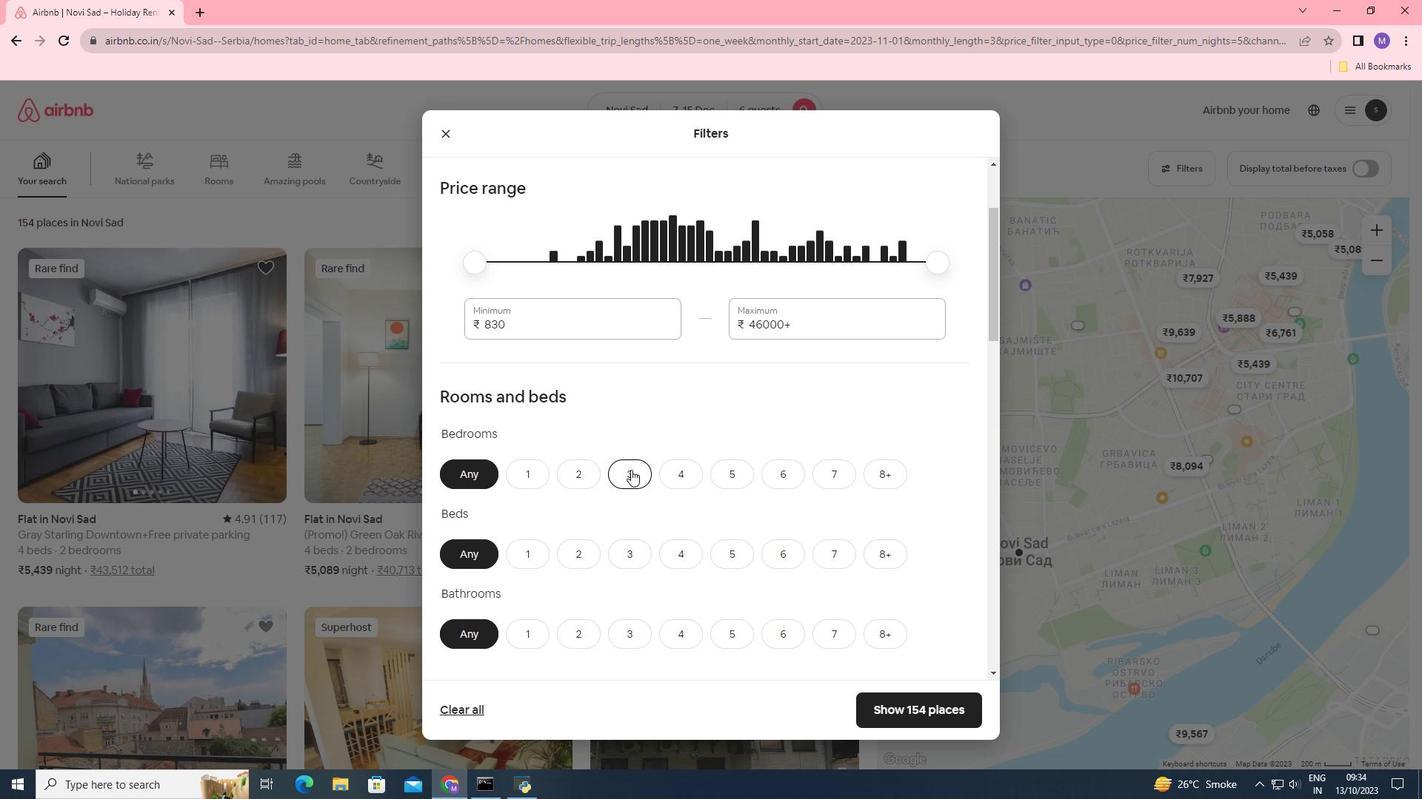 
Action: Mouse moved to (631, 556)
Screenshot: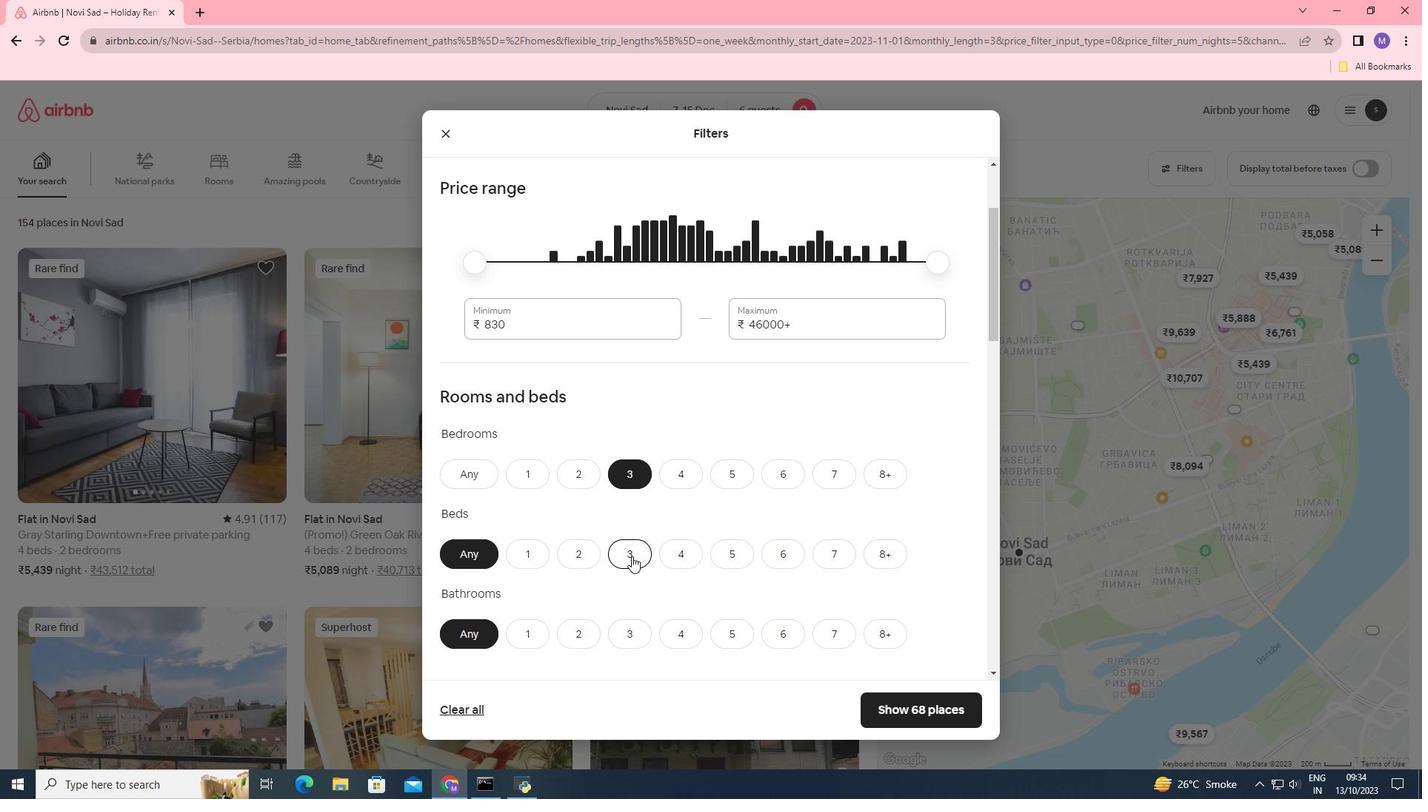 
Action: Mouse pressed left at (631, 556)
Screenshot: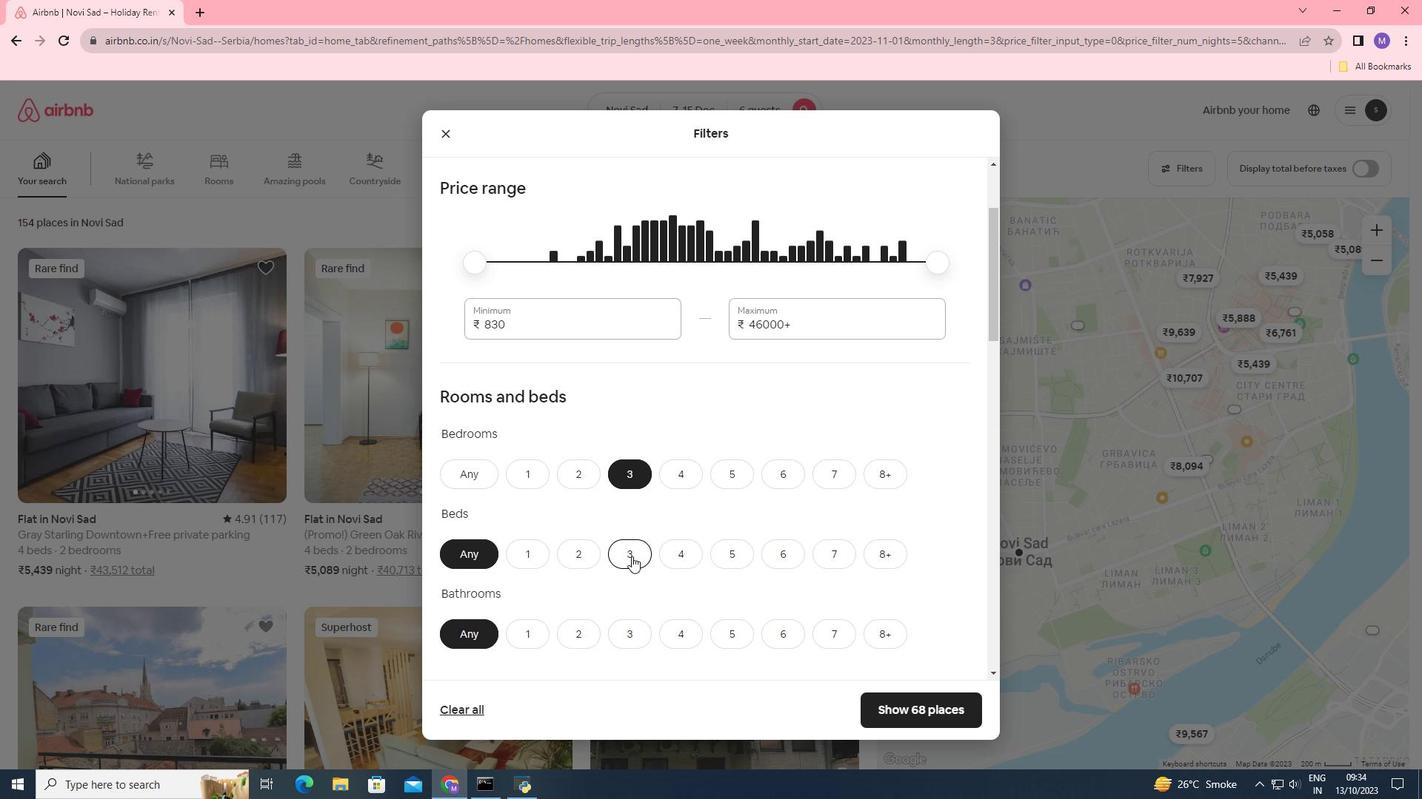 
Action: Mouse moved to (627, 628)
Screenshot: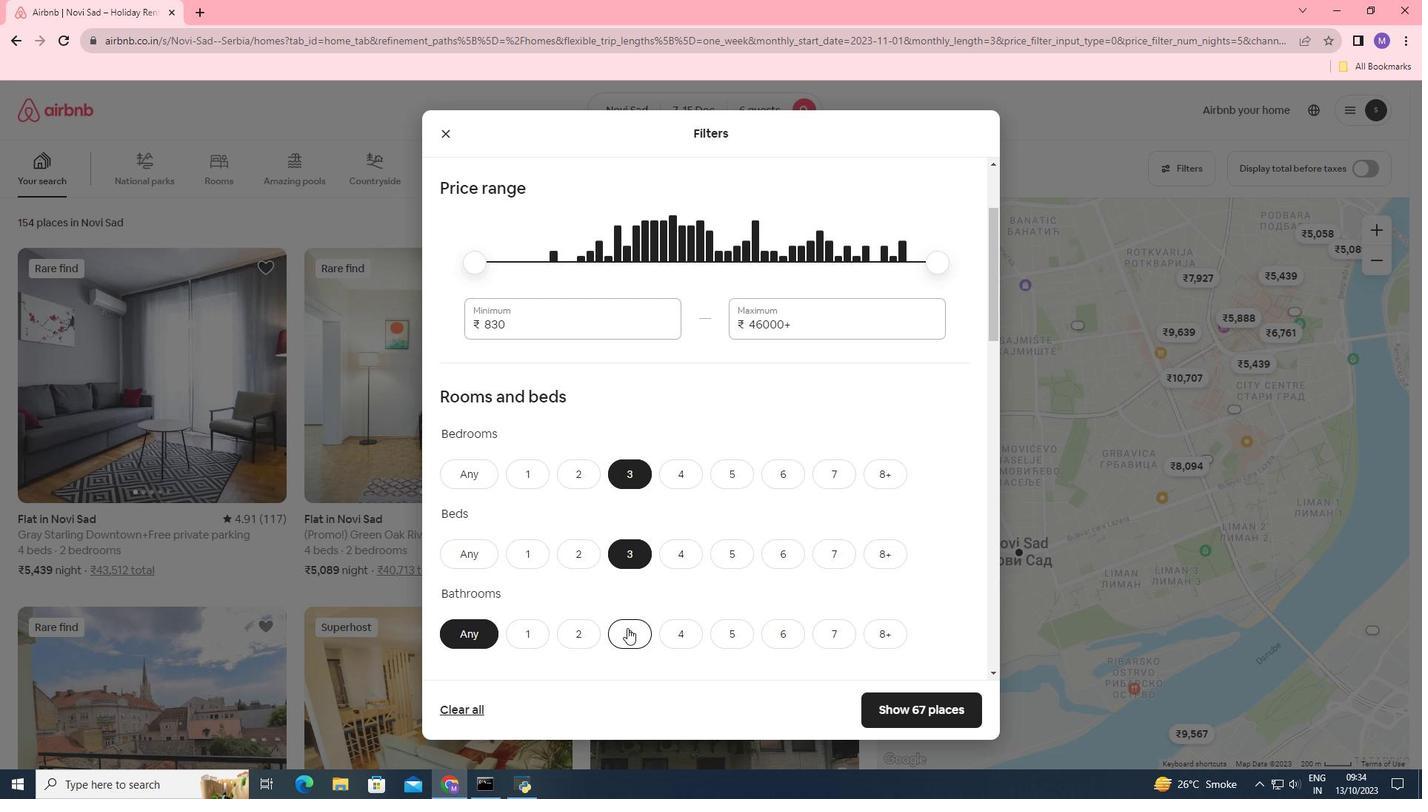 
Action: Mouse pressed left at (627, 628)
Screenshot: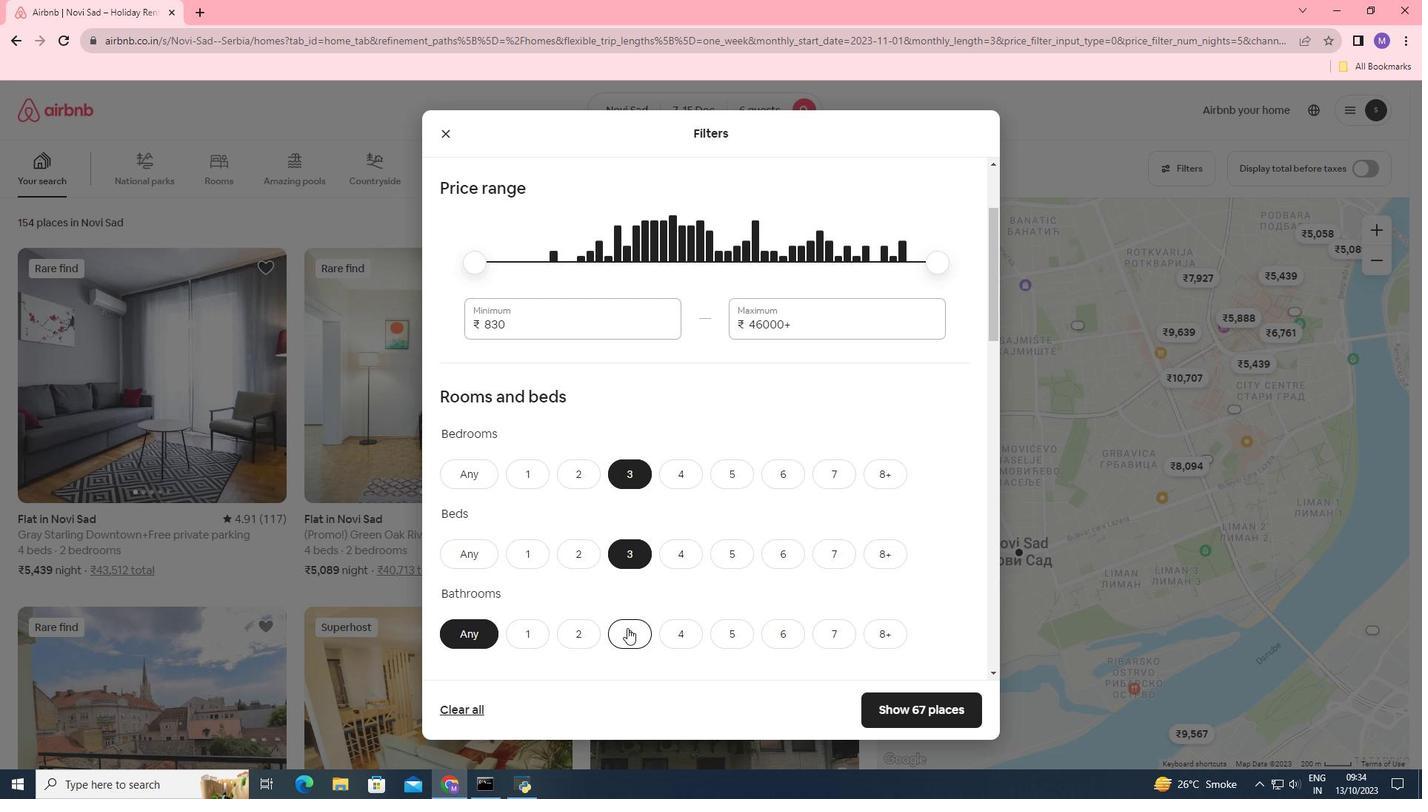 
Action: Mouse moved to (674, 505)
Screenshot: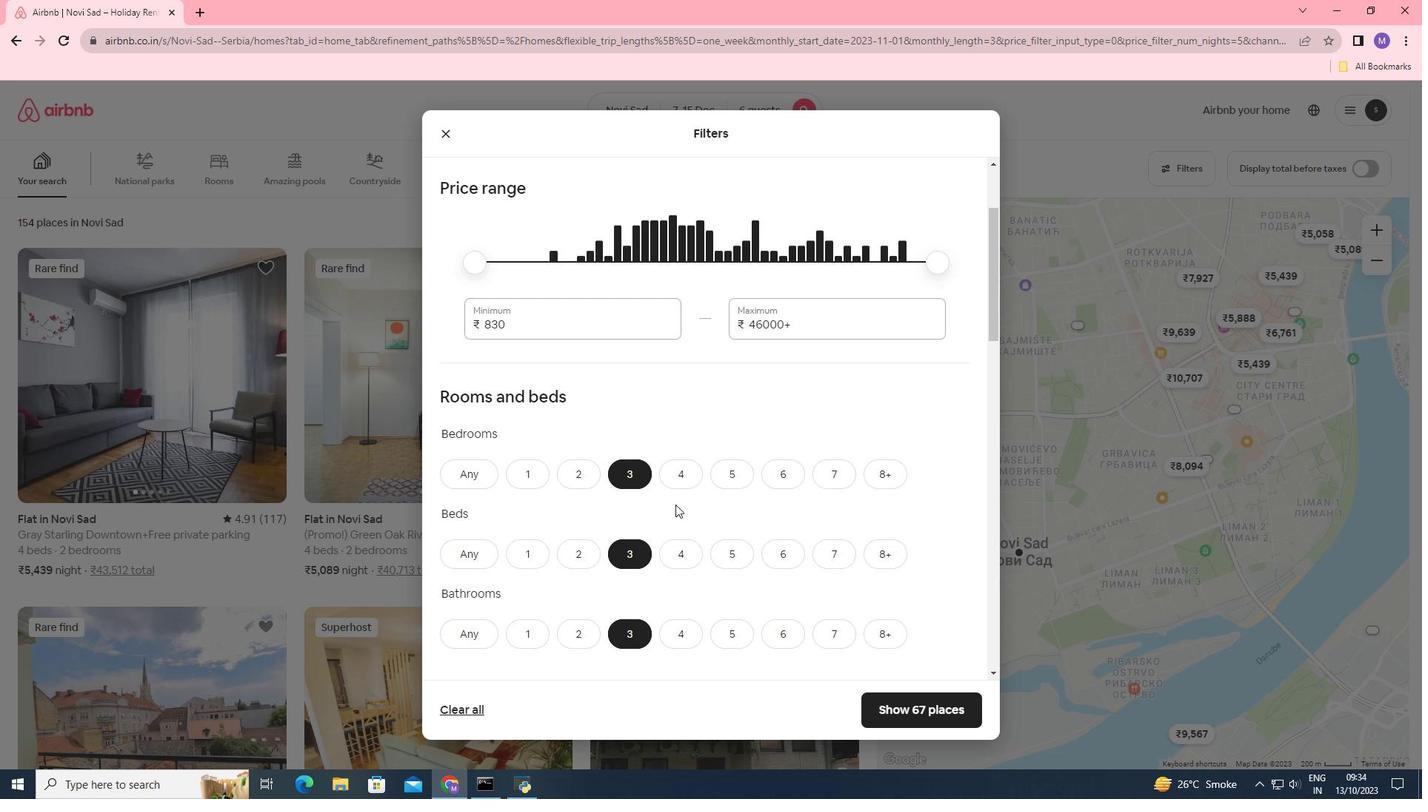 
Action: Mouse scrolled (674, 505) with delta (0, 0)
Screenshot: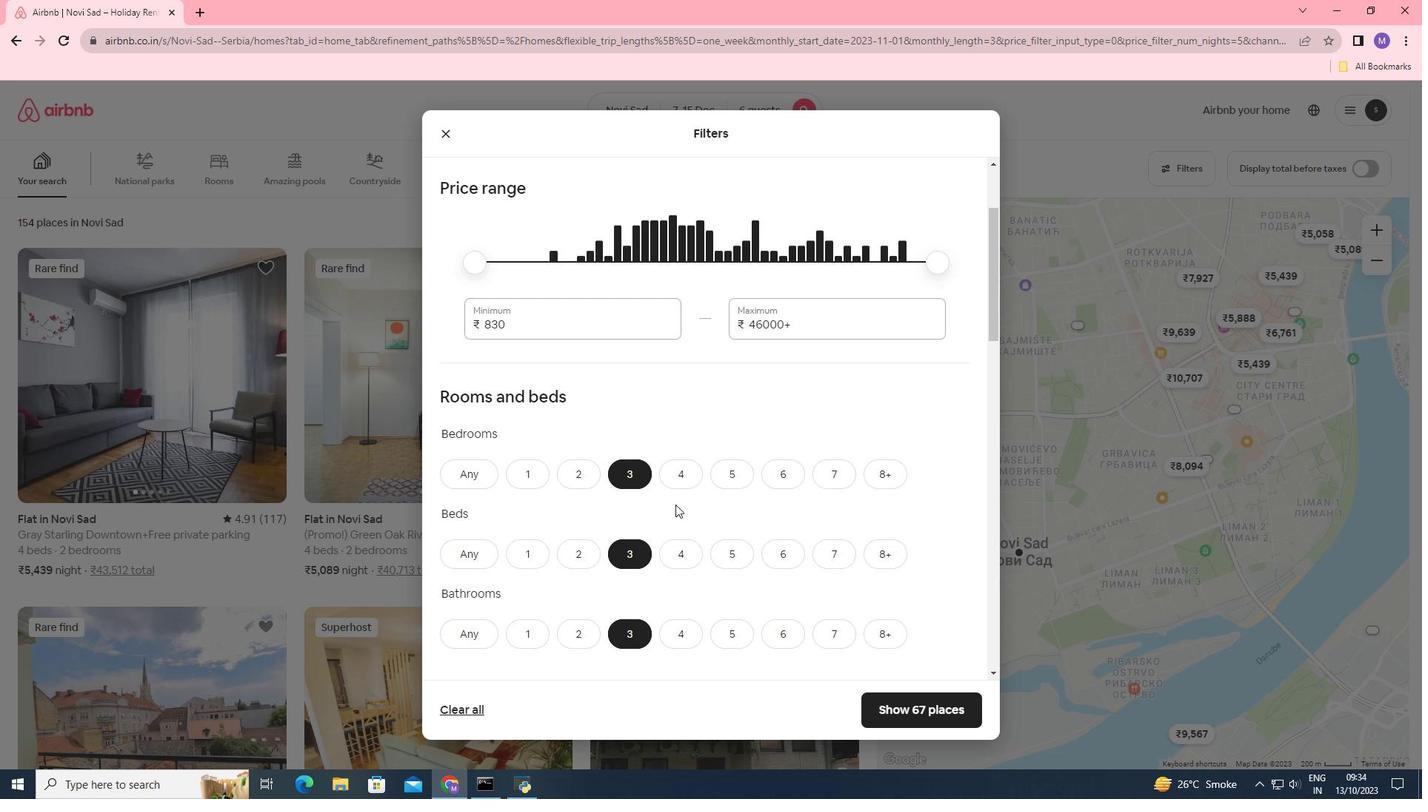 
Action: Mouse moved to (675, 505)
Screenshot: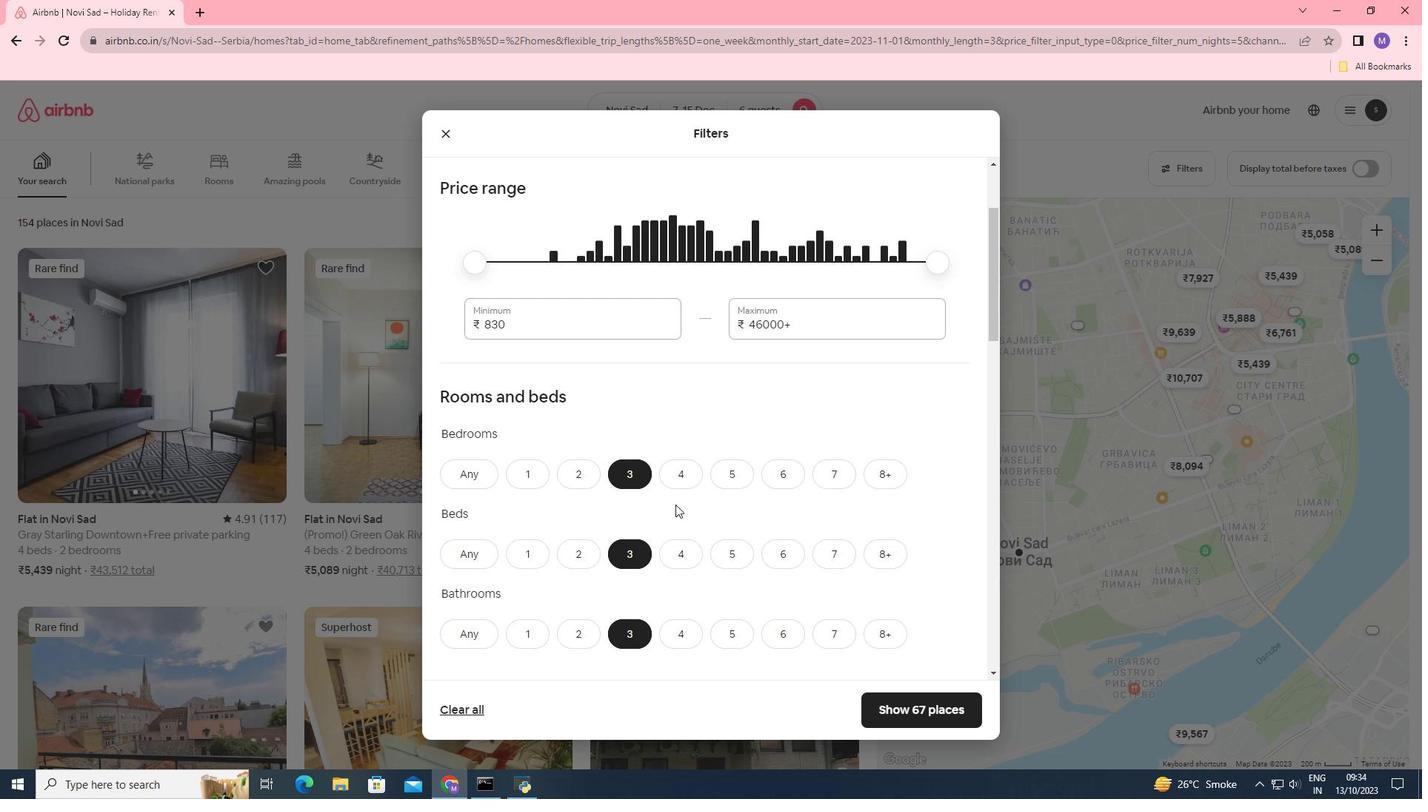 
Action: Mouse scrolled (675, 504) with delta (0, 0)
Screenshot: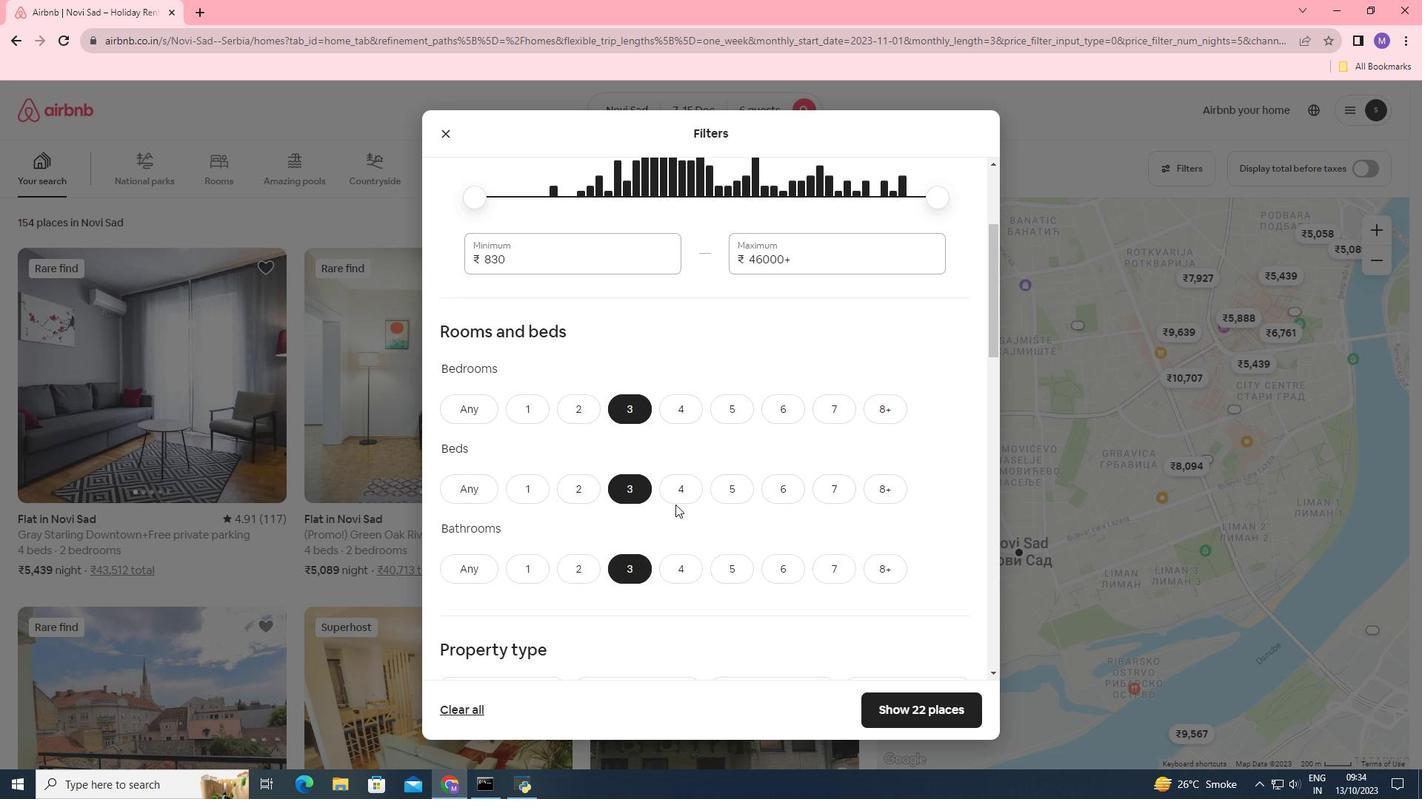 
Action: Mouse moved to (831, 548)
Screenshot: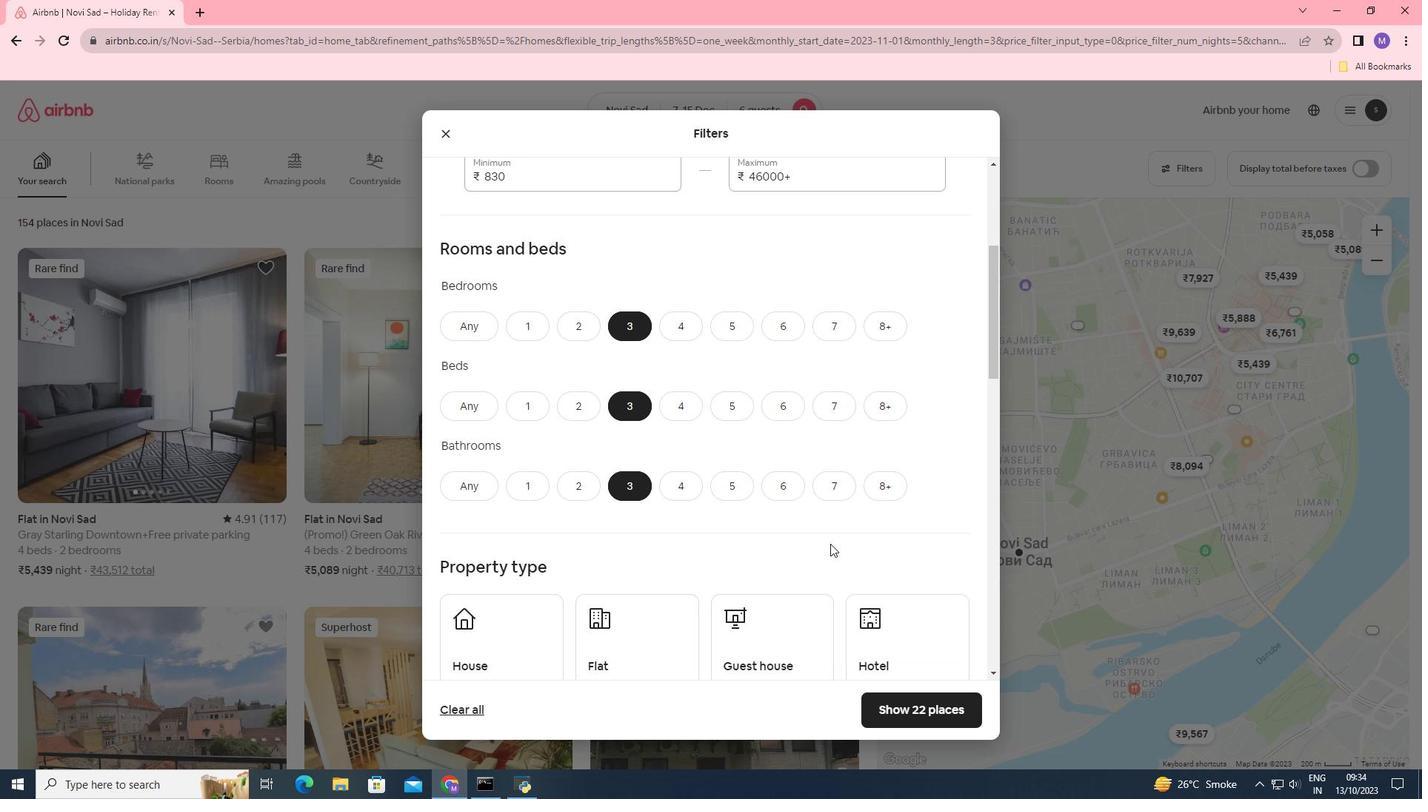 
Action: Mouse scrolled (831, 547) with delta (0, 0)
Screenshot: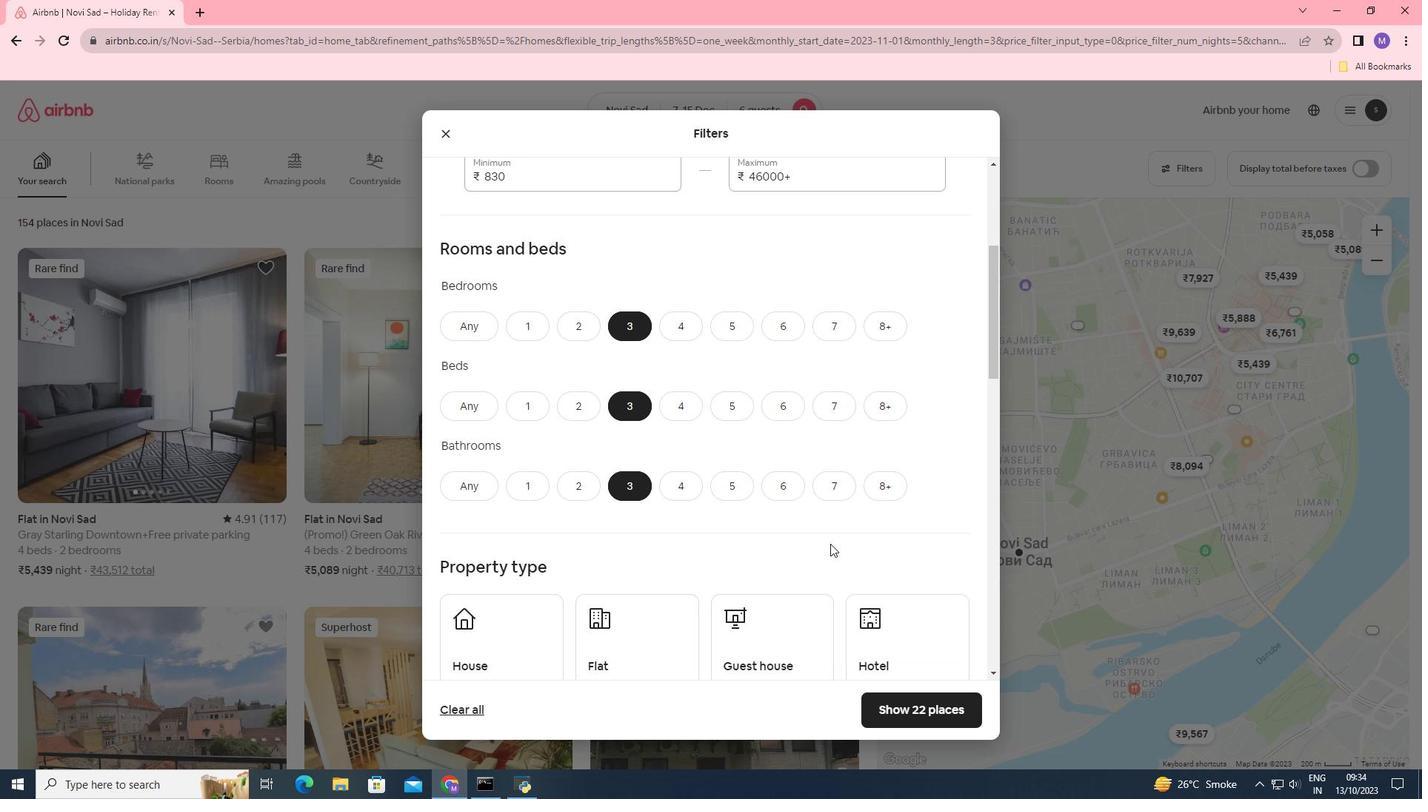 
Action: Mouse moved to (830, 544)
Screenshot: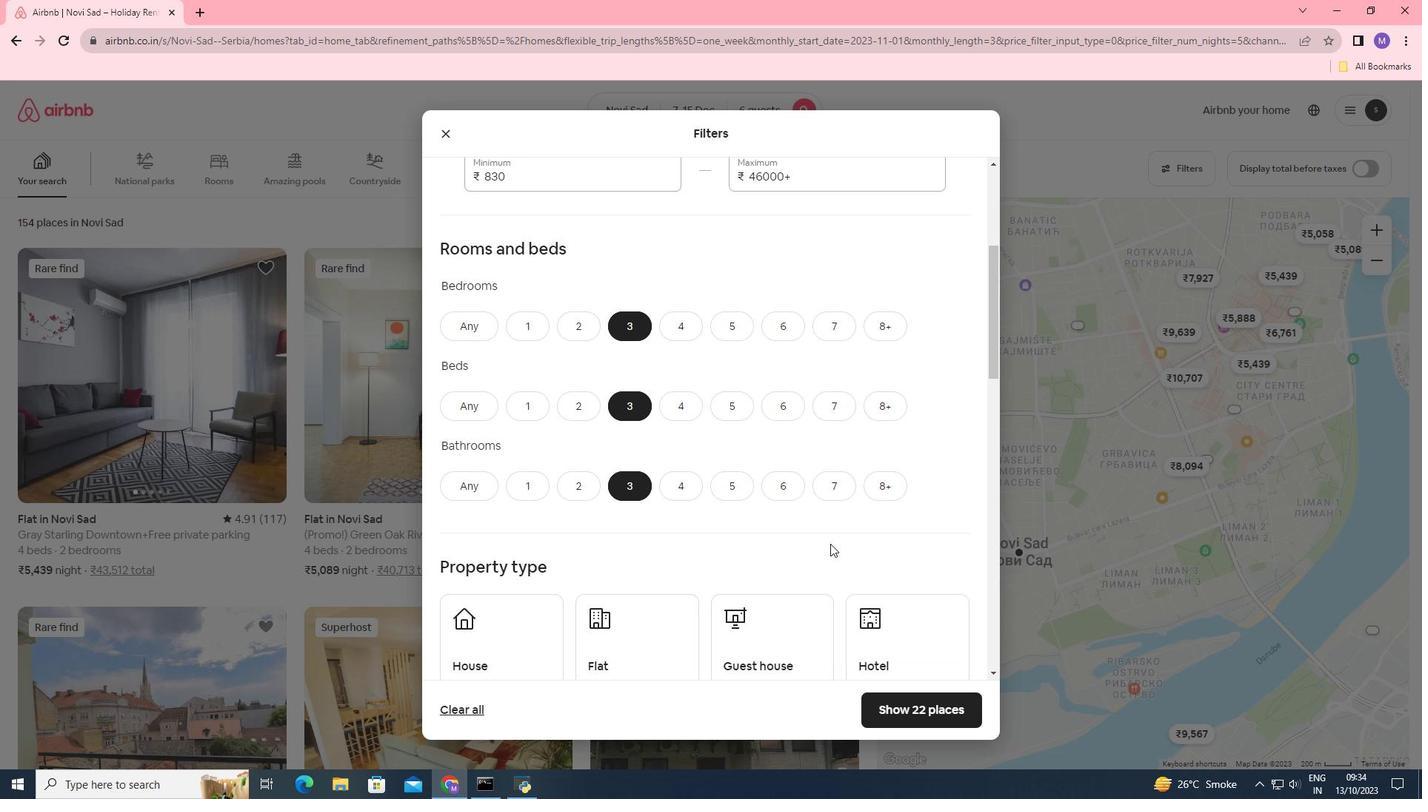 
Action: Mouse scrolled (830, 543) with delta (0, 0)
Screenshot: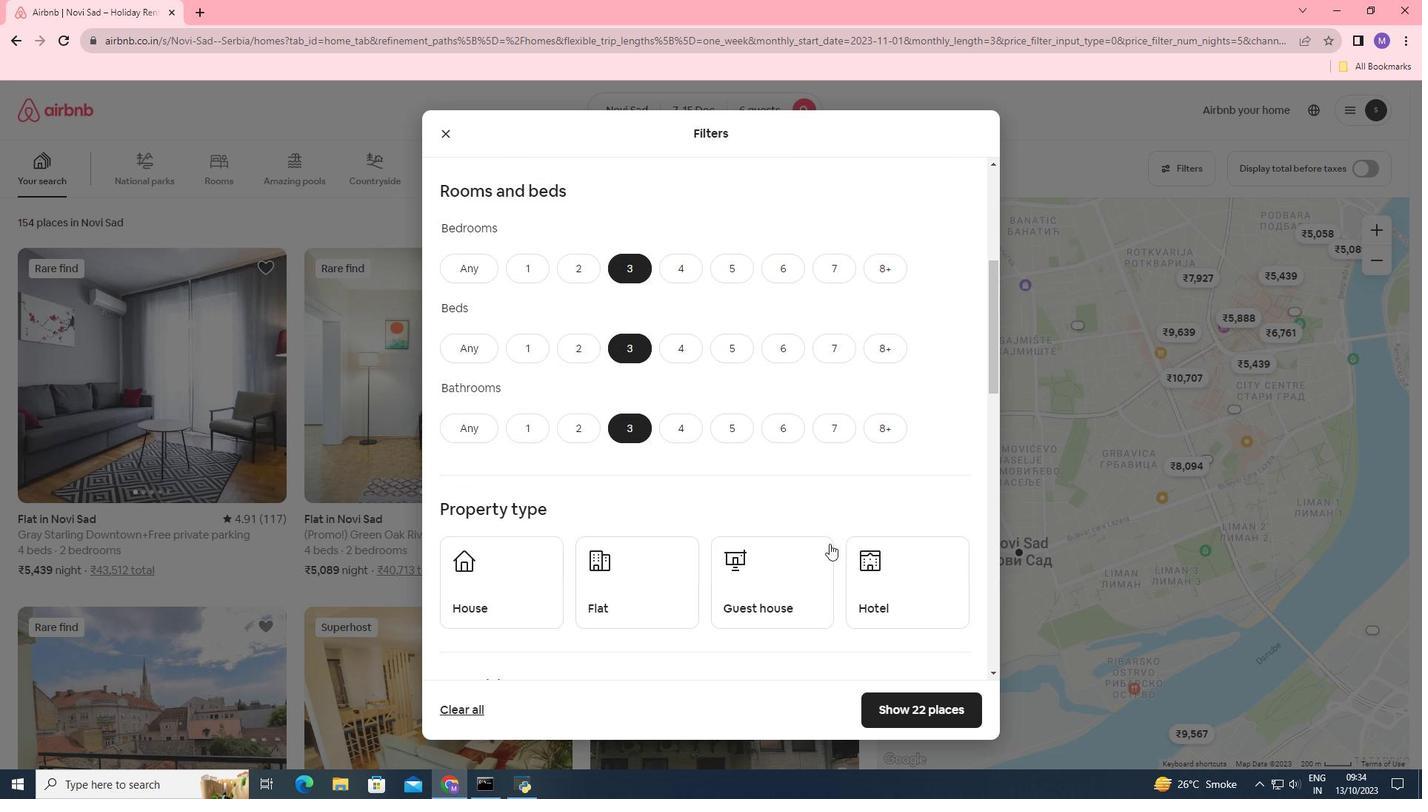 
Action: Mouse moved to (527, 492)
Screenshot: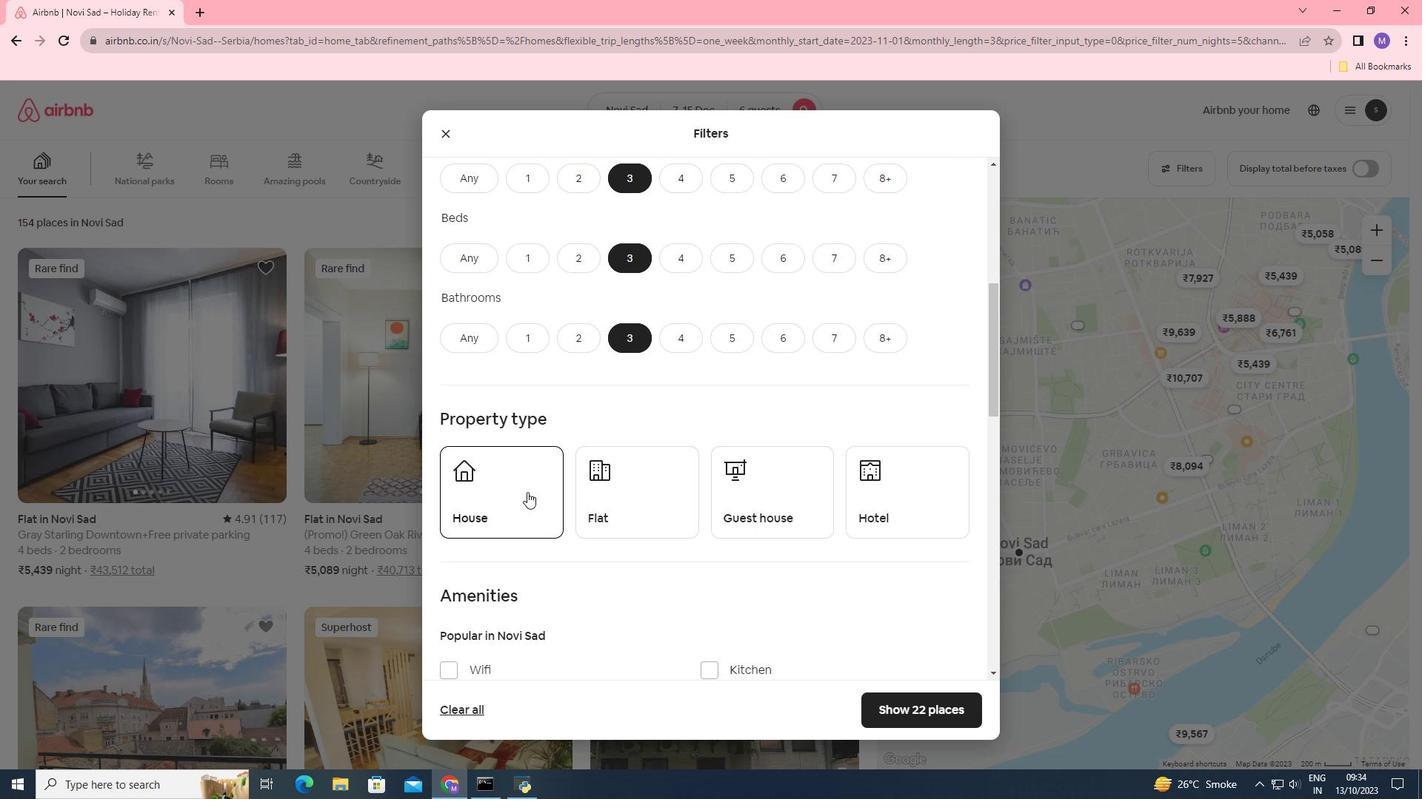 
Action: Mouse pressed left at (527, 492)
Screenshot: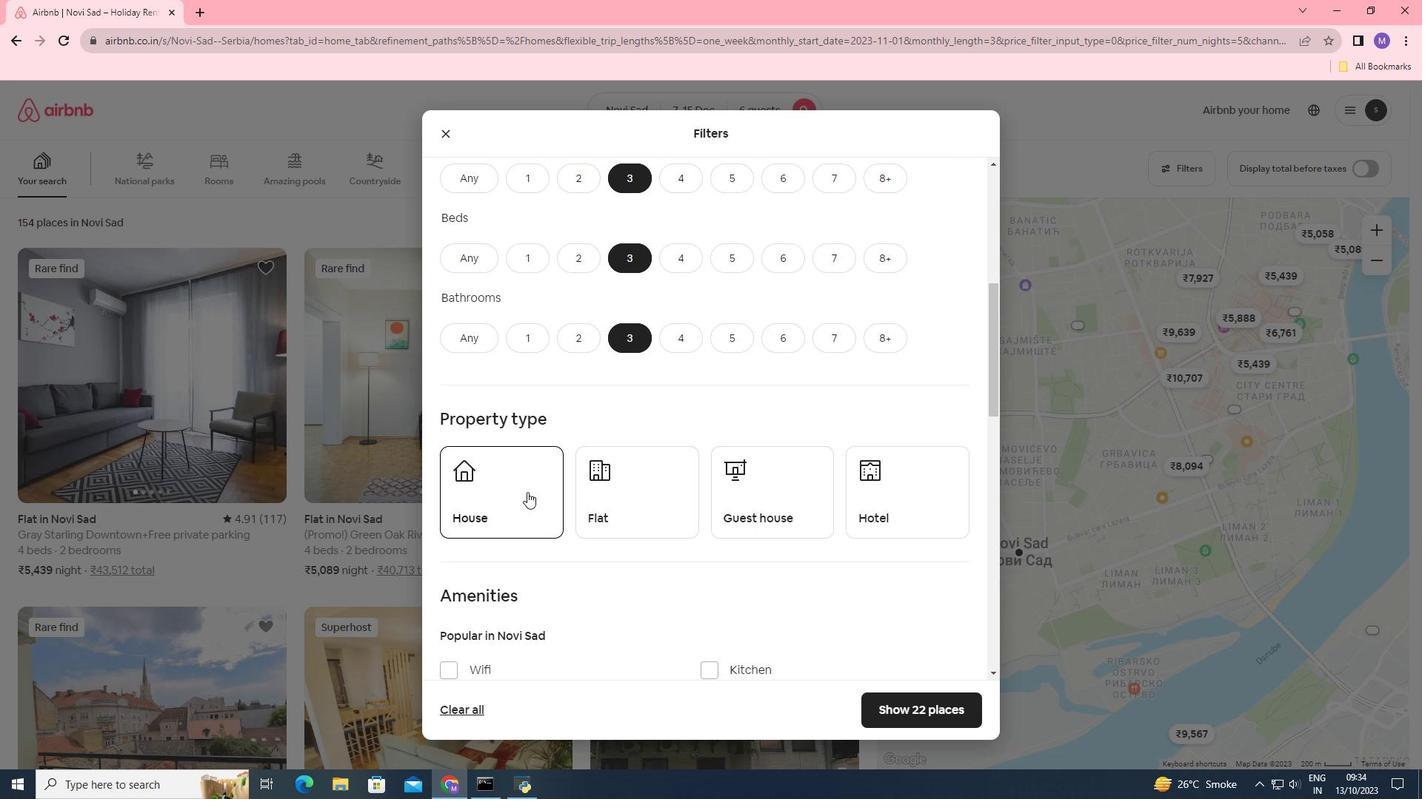 
Action: Mouse moved to (936, 713)
Screenshot: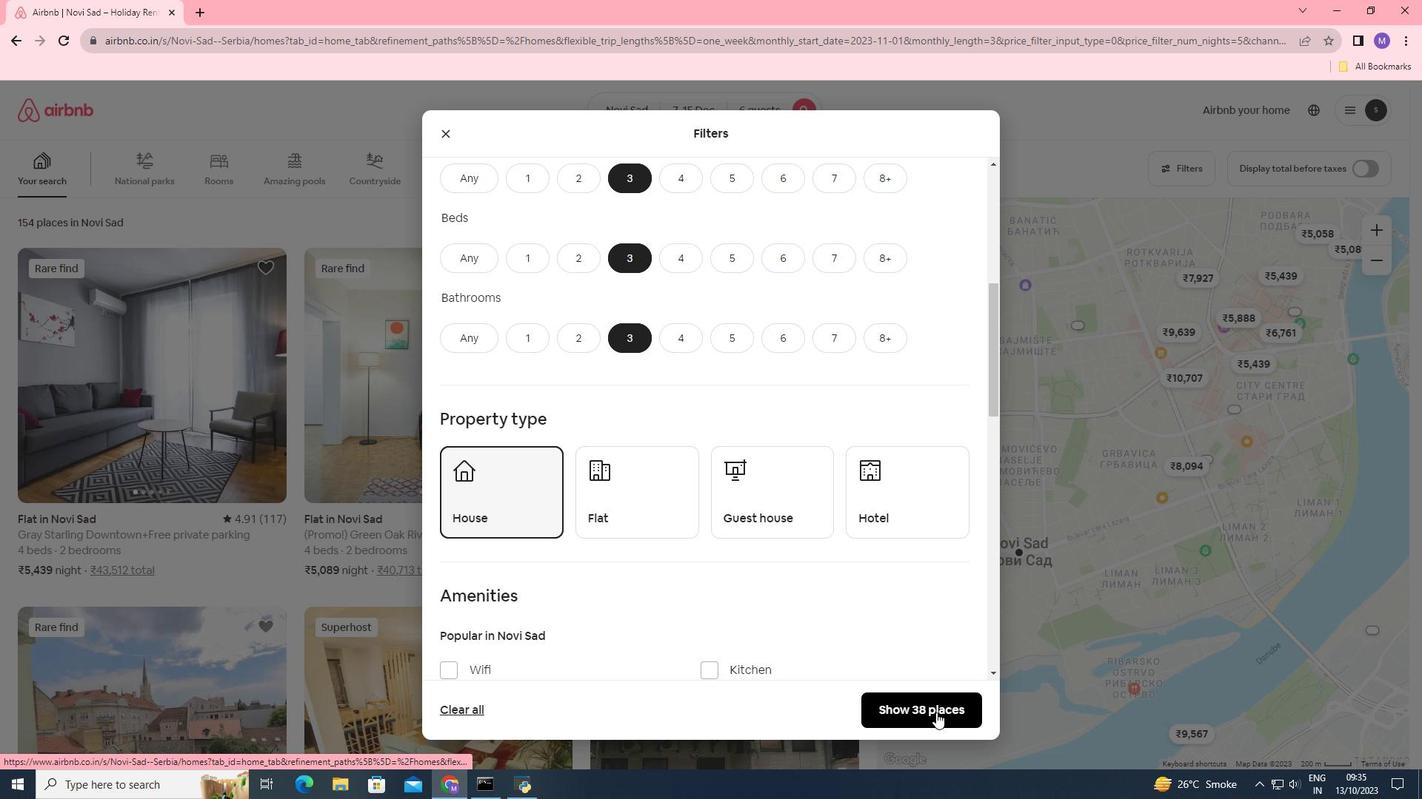 
Action: Mouse pressed left at (936, 713)
Screenshot: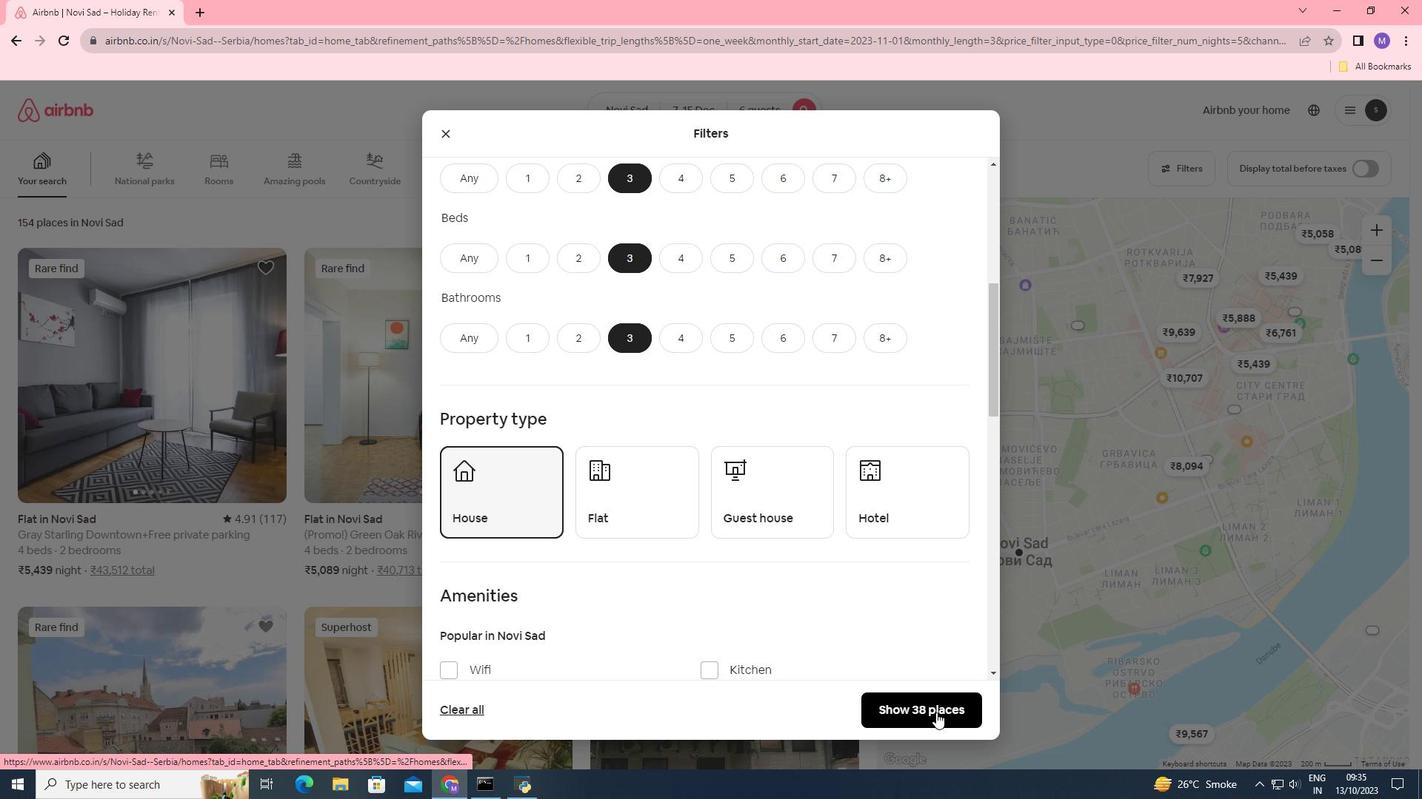 
Action: Mouse moved to (187, 414)
Screenshot: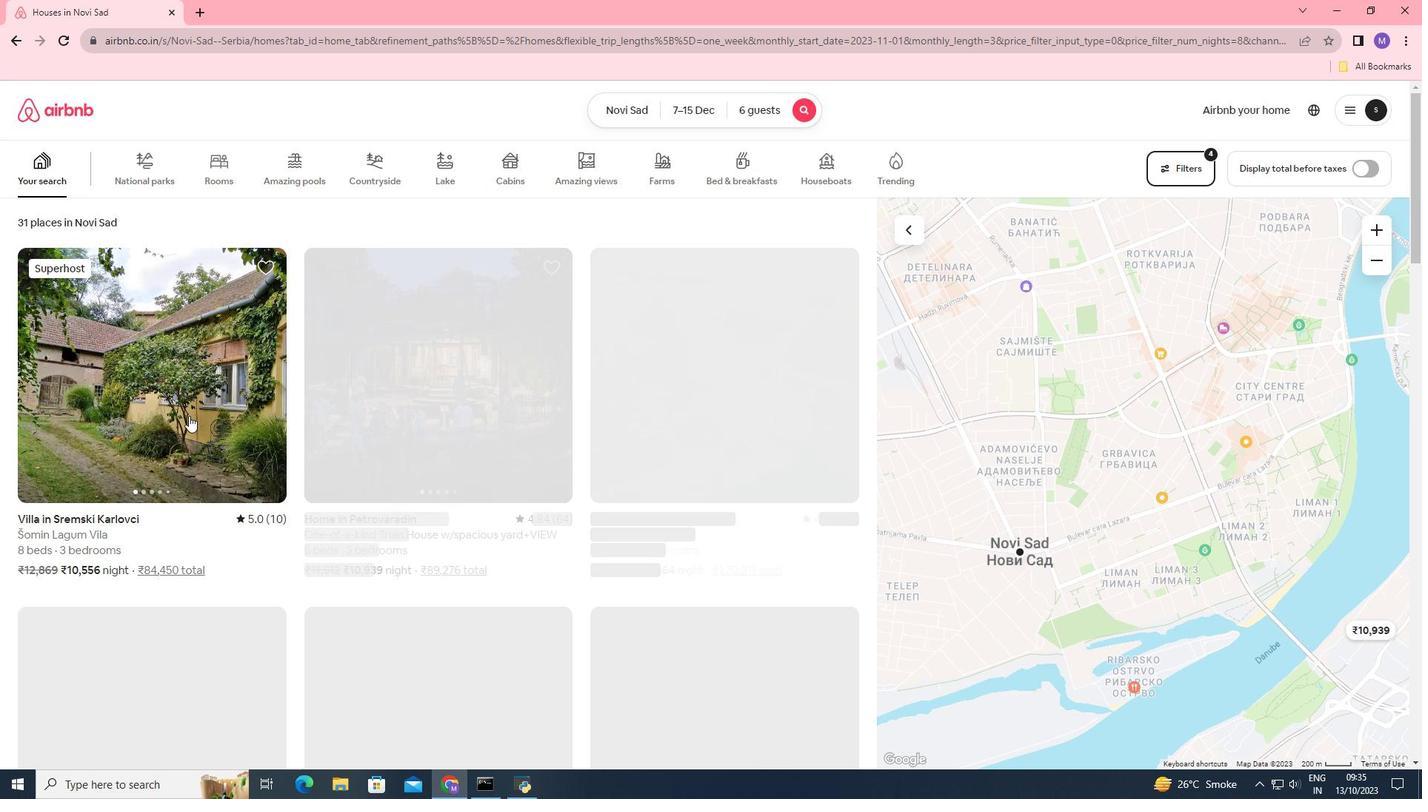 
Action: Mouse pressed left at (187, 414)
Screenshot: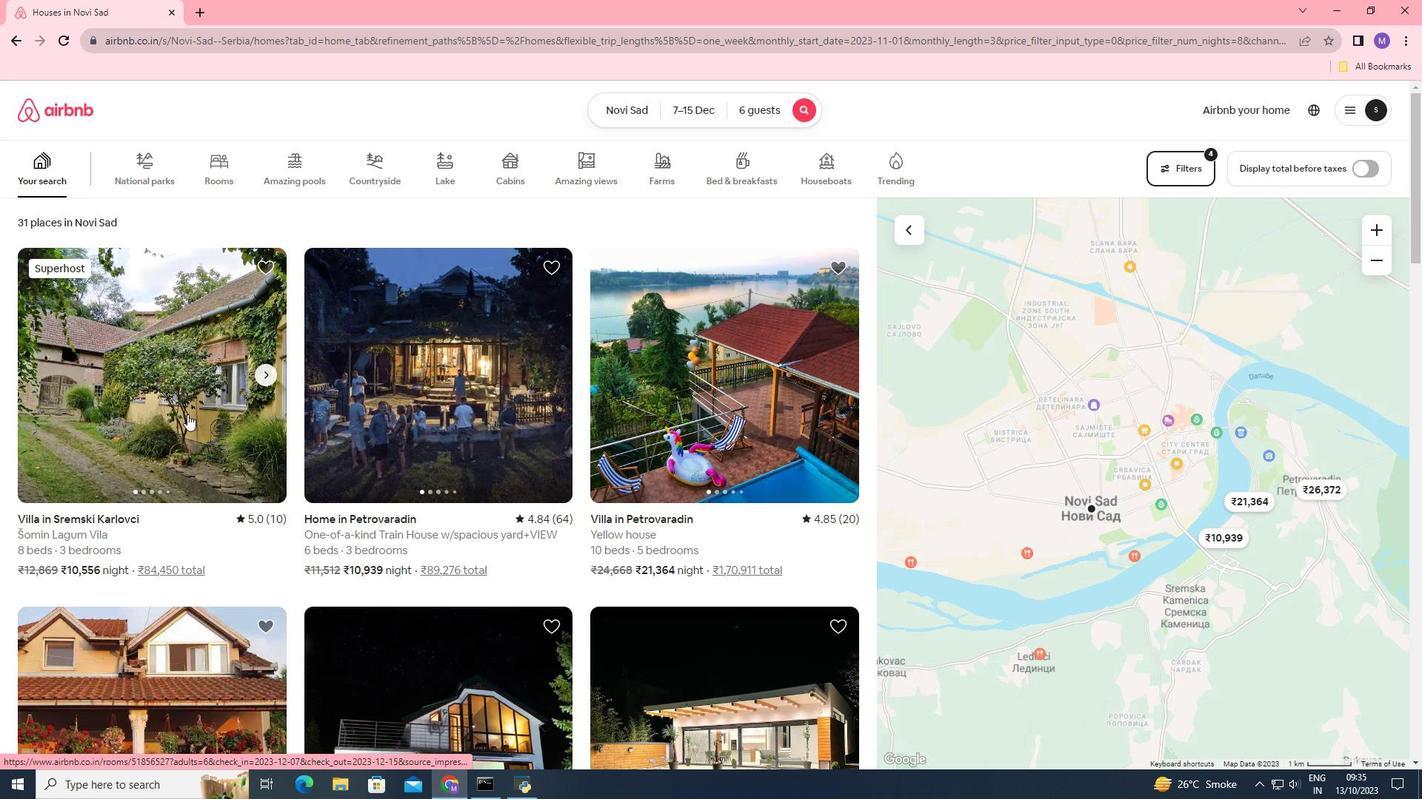 
Action: Mouse moved to (1019, 552)
Screenshot: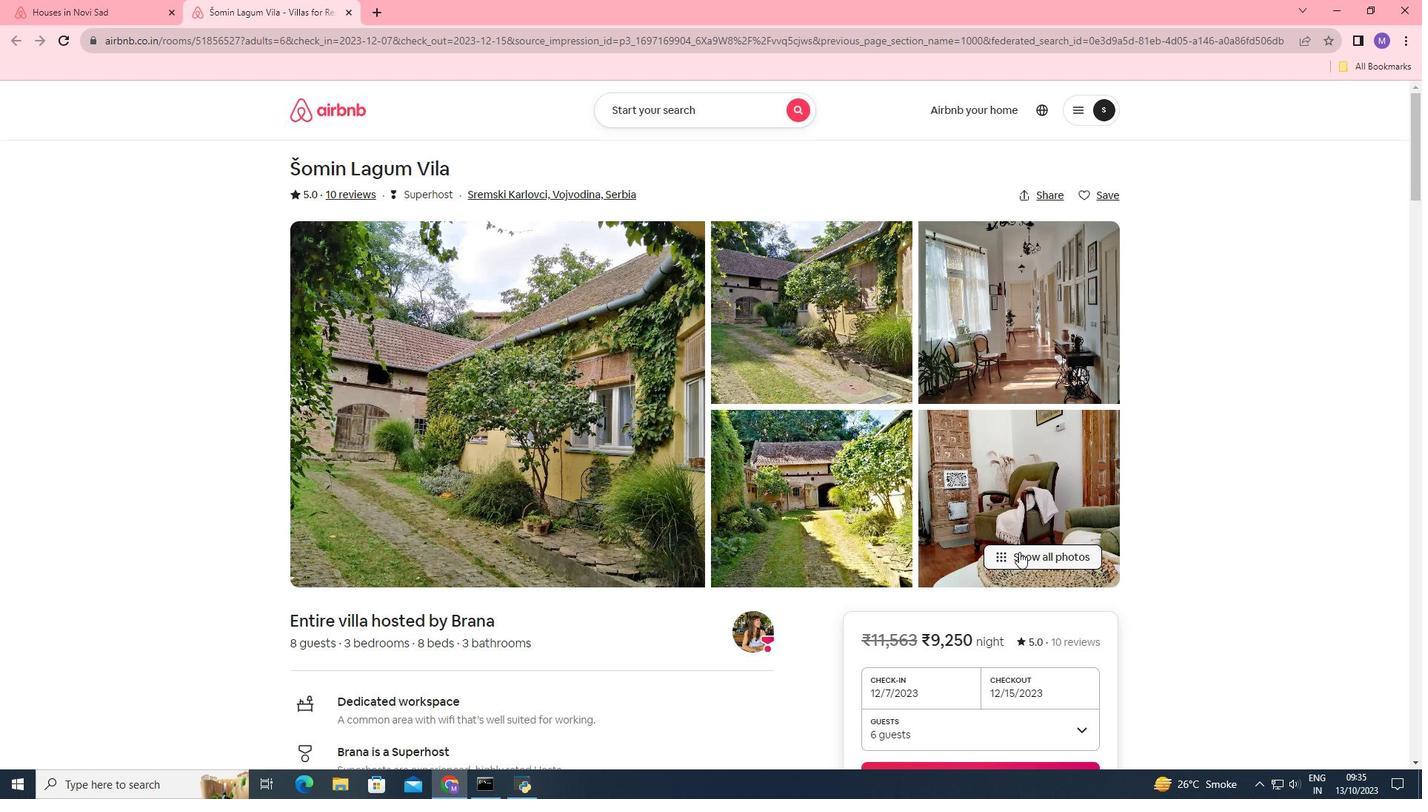 
Action: Mouse pressed left at (1019, 552)
Screenshot: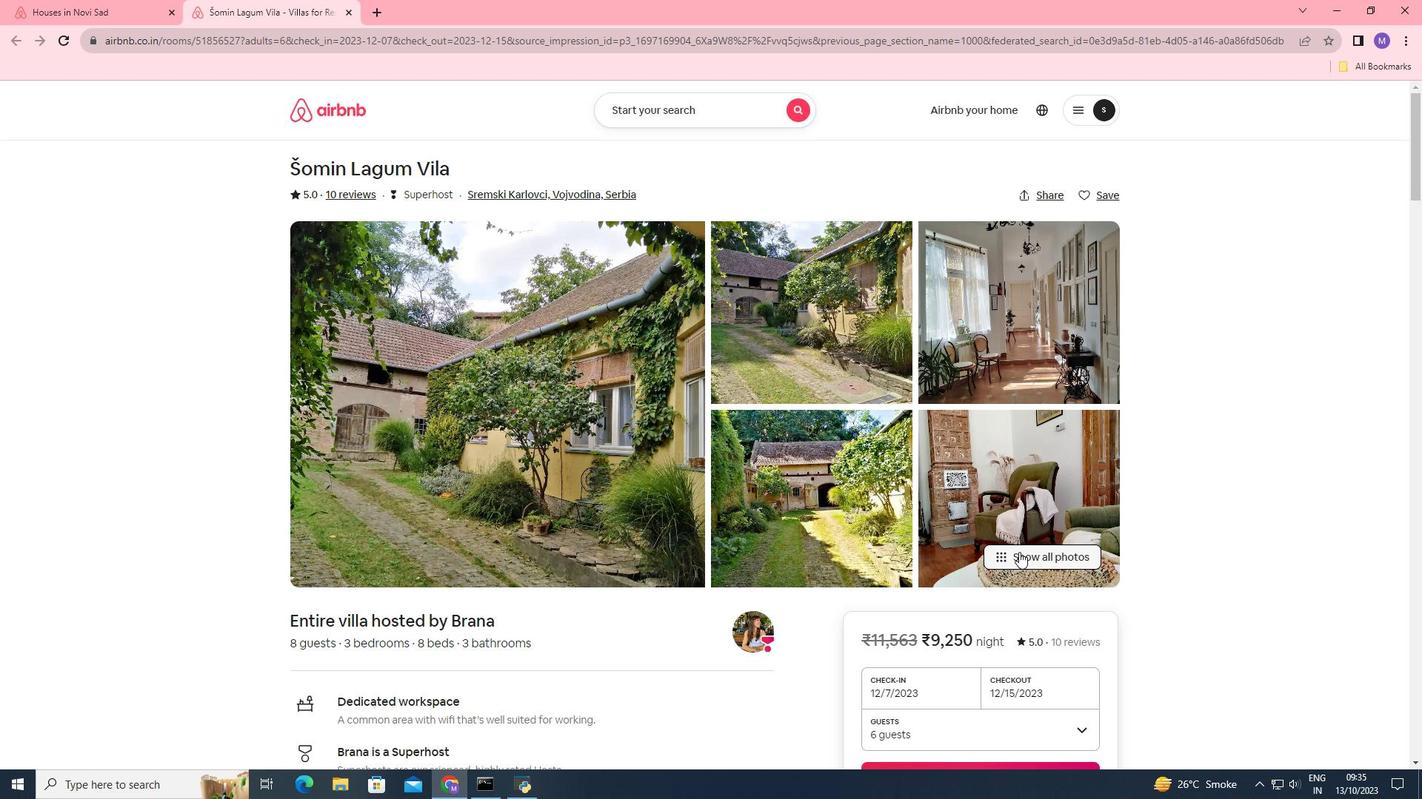 
Action: Mouse moved to (855, 495)
Screenshot: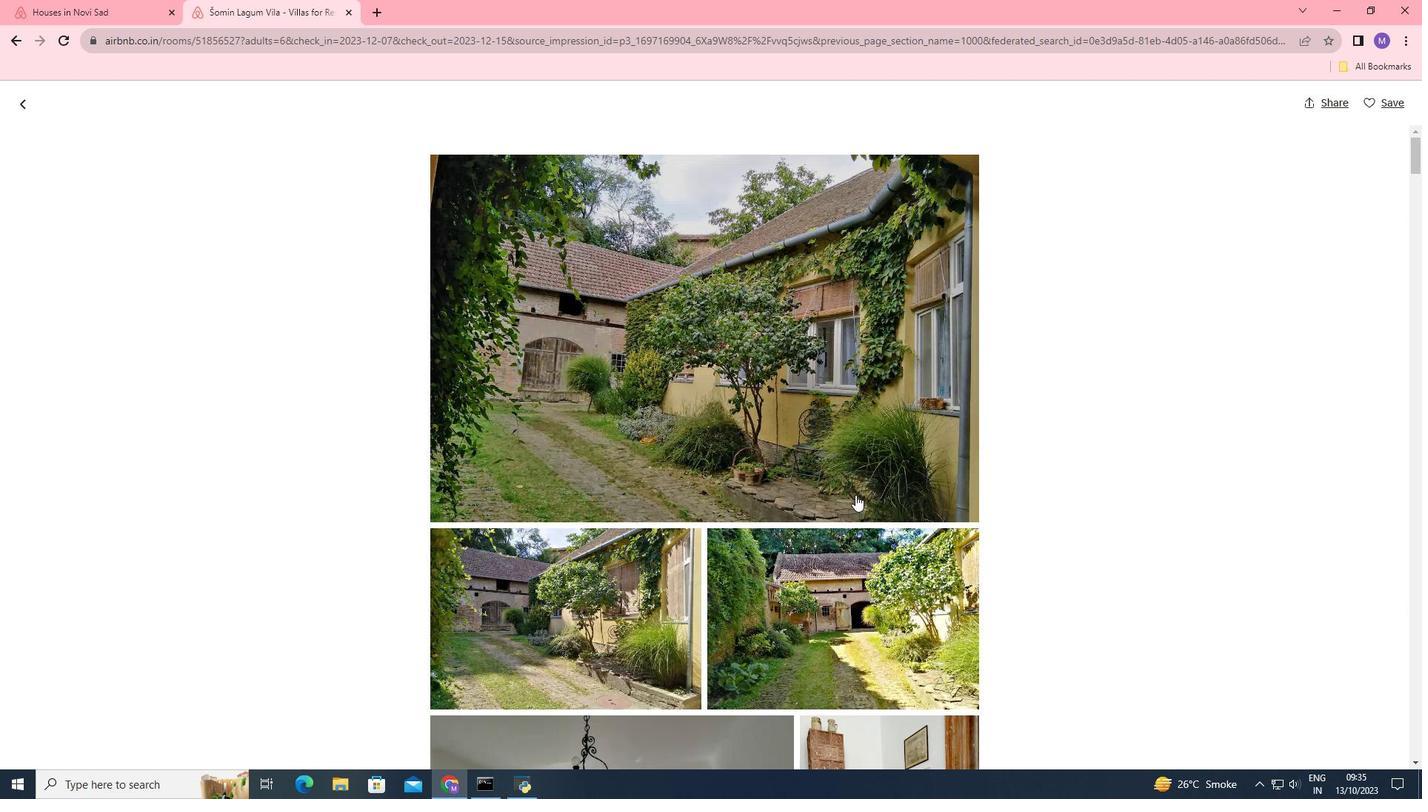 
Action: Mouse scrolled (855, 494) with delta (0, 0)
Screenshot: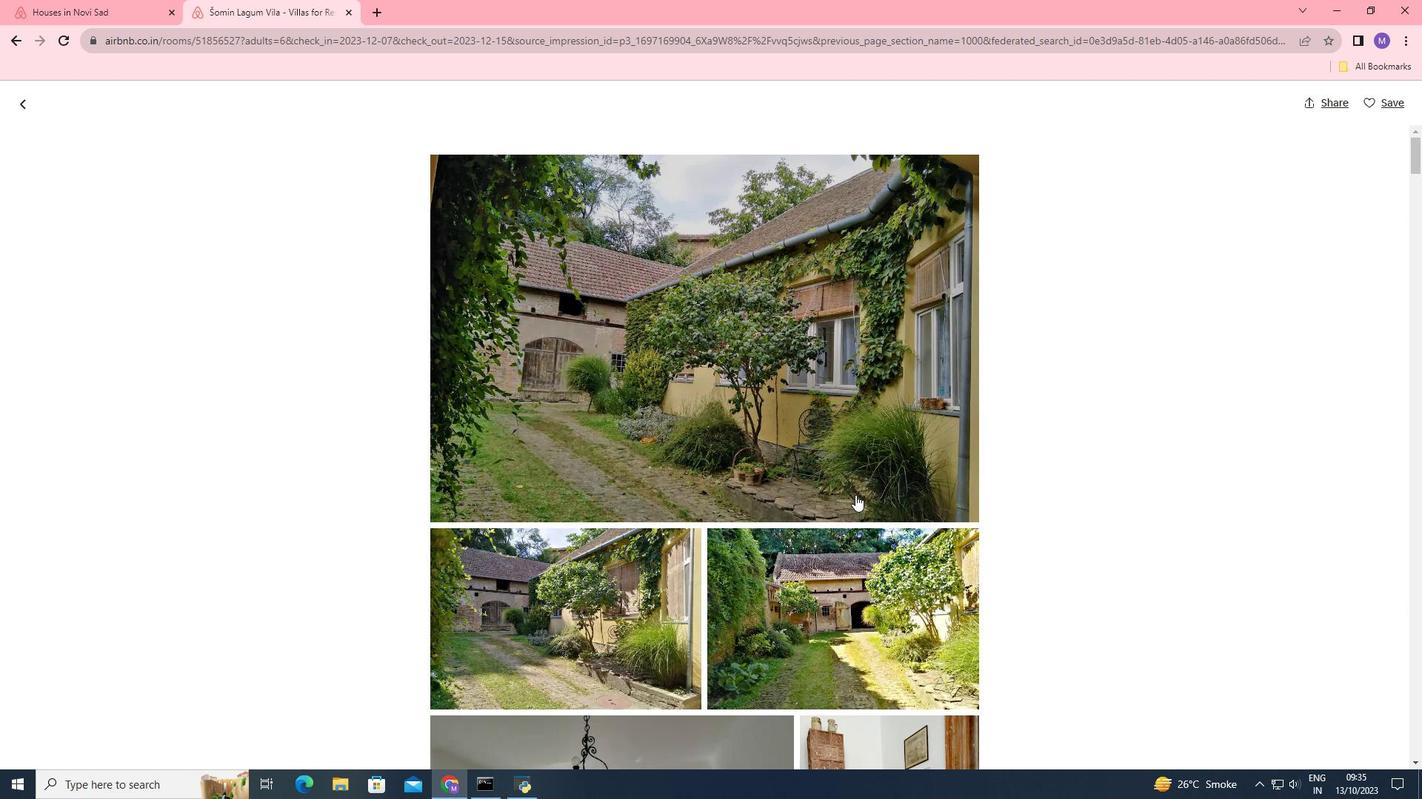 
Action: Mouse scrolled (855, 494) with delta (0, 0)
Screenshot: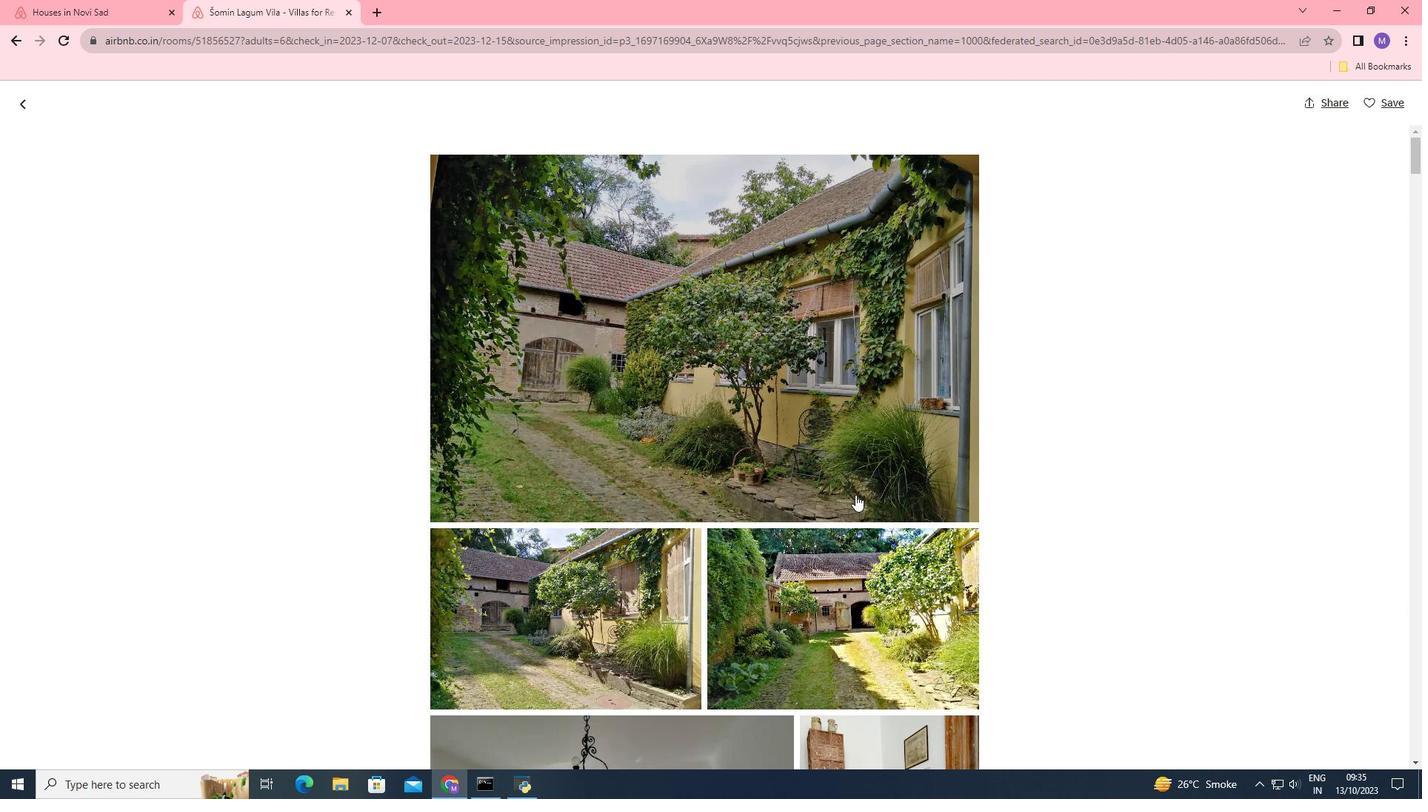 
Action: Mouse scrolled (855, 494) with delta (0, 0)
Screenshot: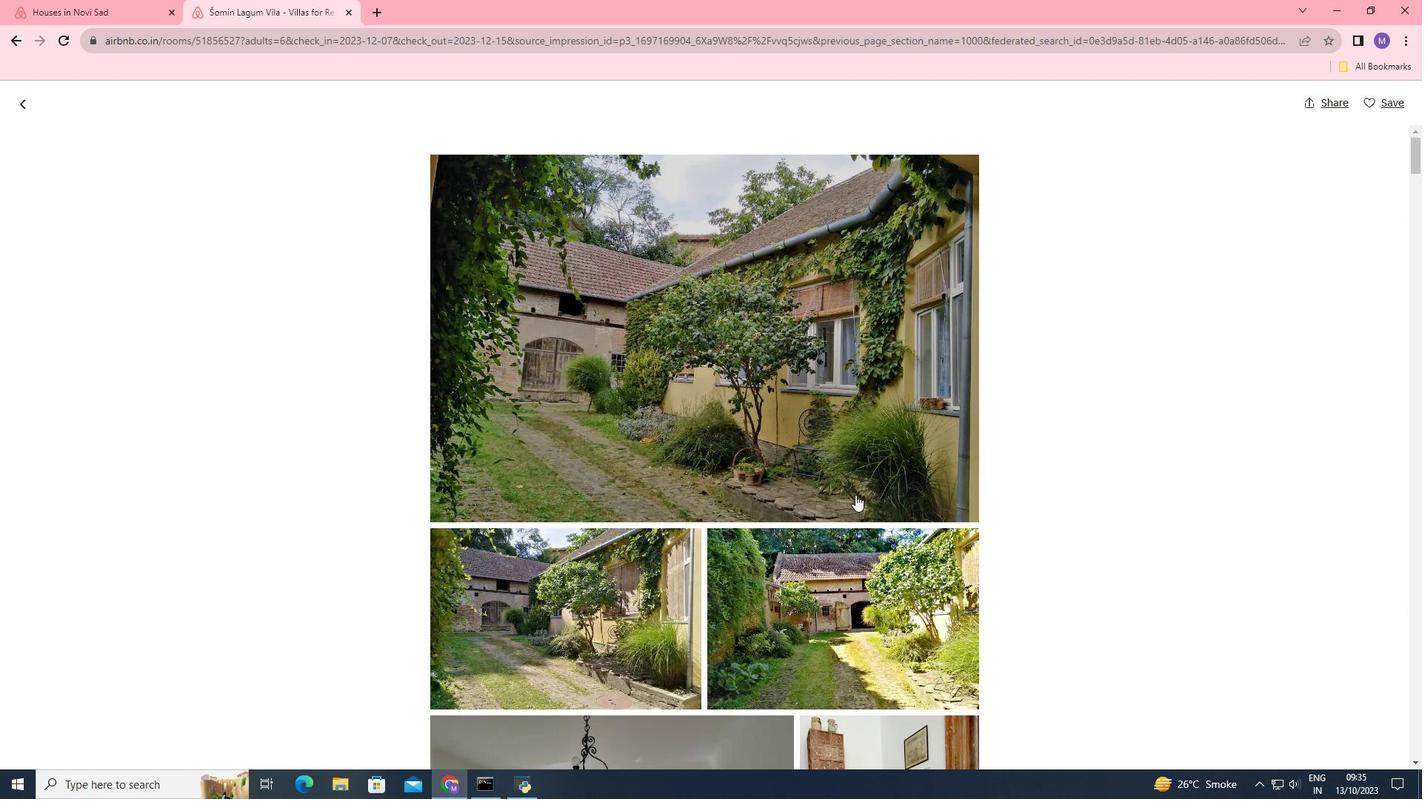 
Action: Mouse scrolled (855, 494) with delta (0, 0)
Screenshot: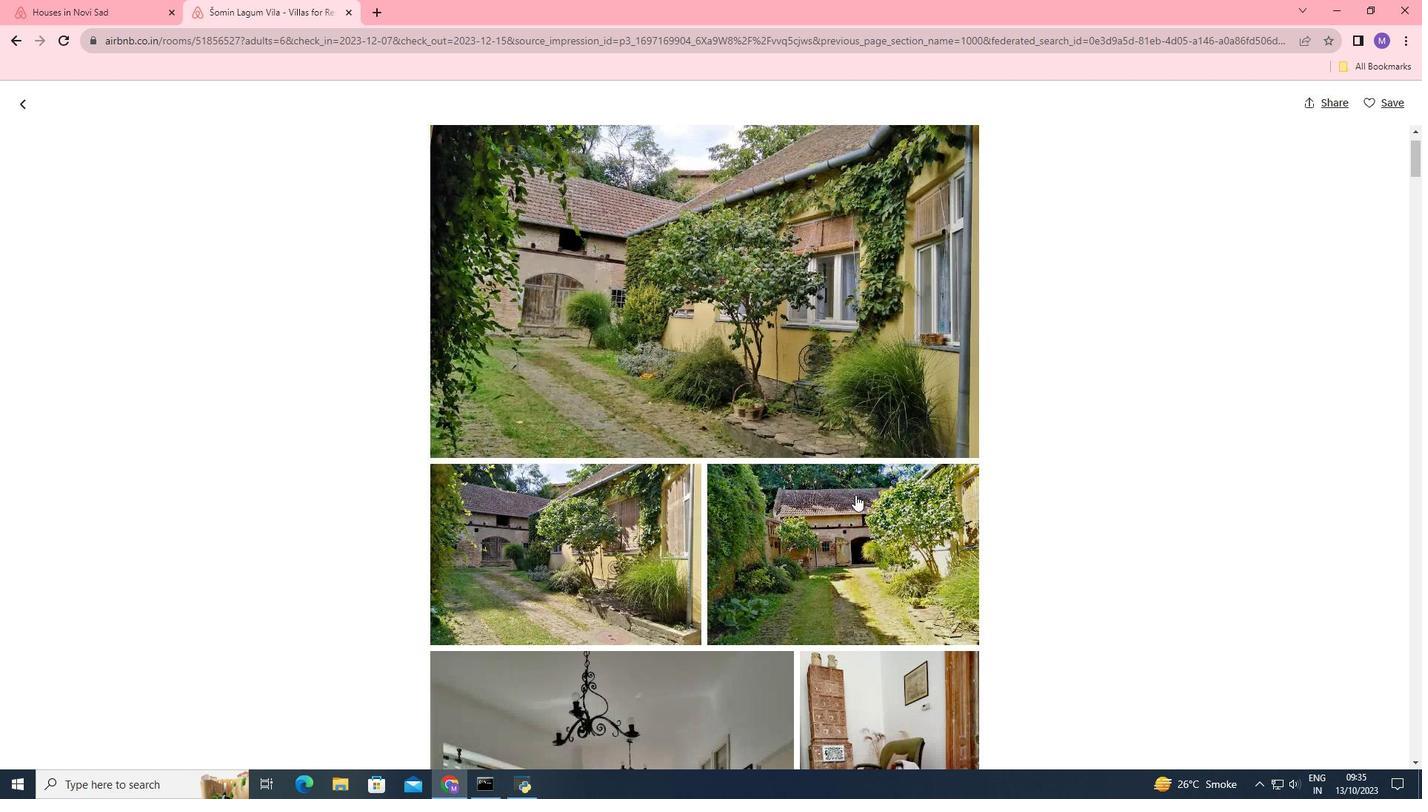 
Action: Mouse scrolled (855, 494) with delta (0, 0)
Screenshot: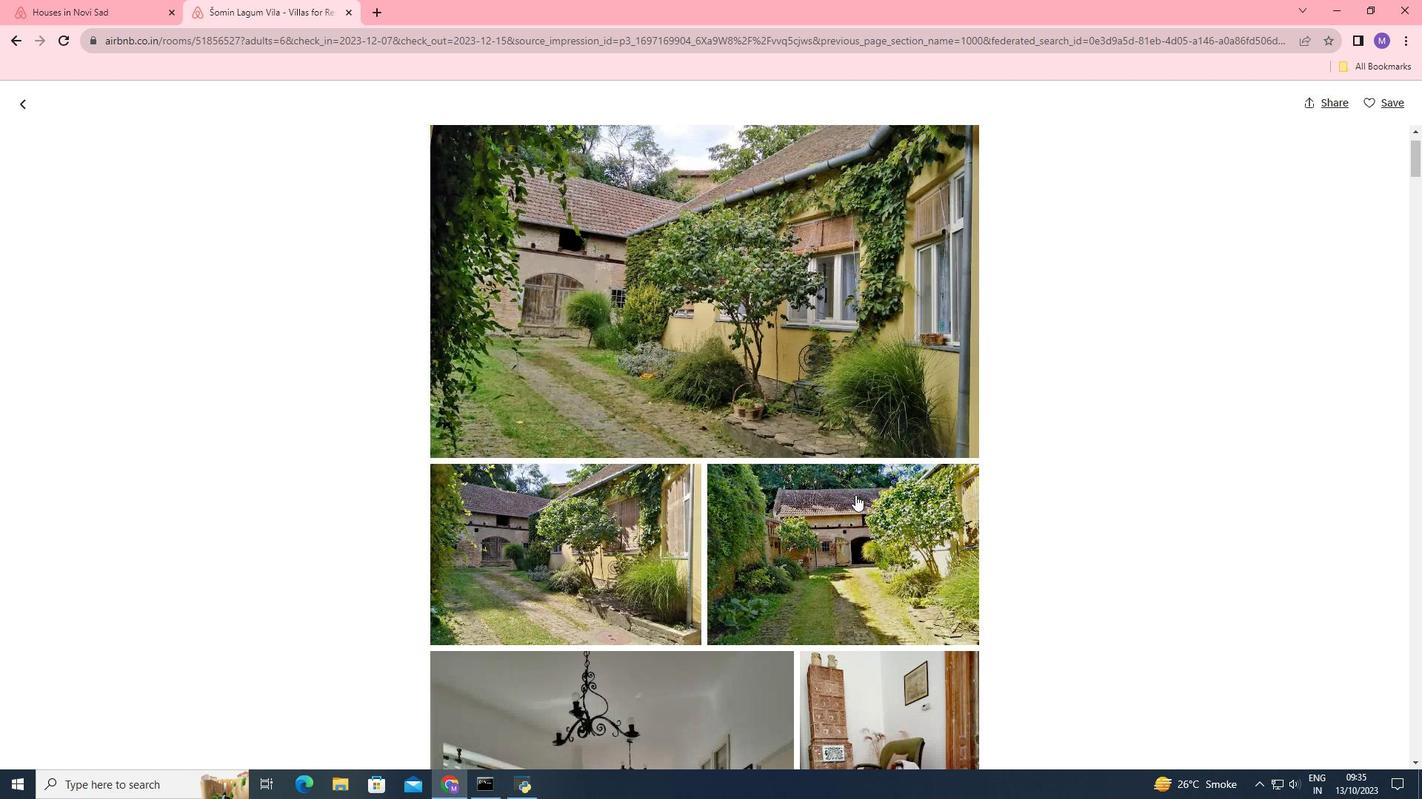 
Action: Mouse scrolled (855, 494) with delta (0, 0)
Screenshot: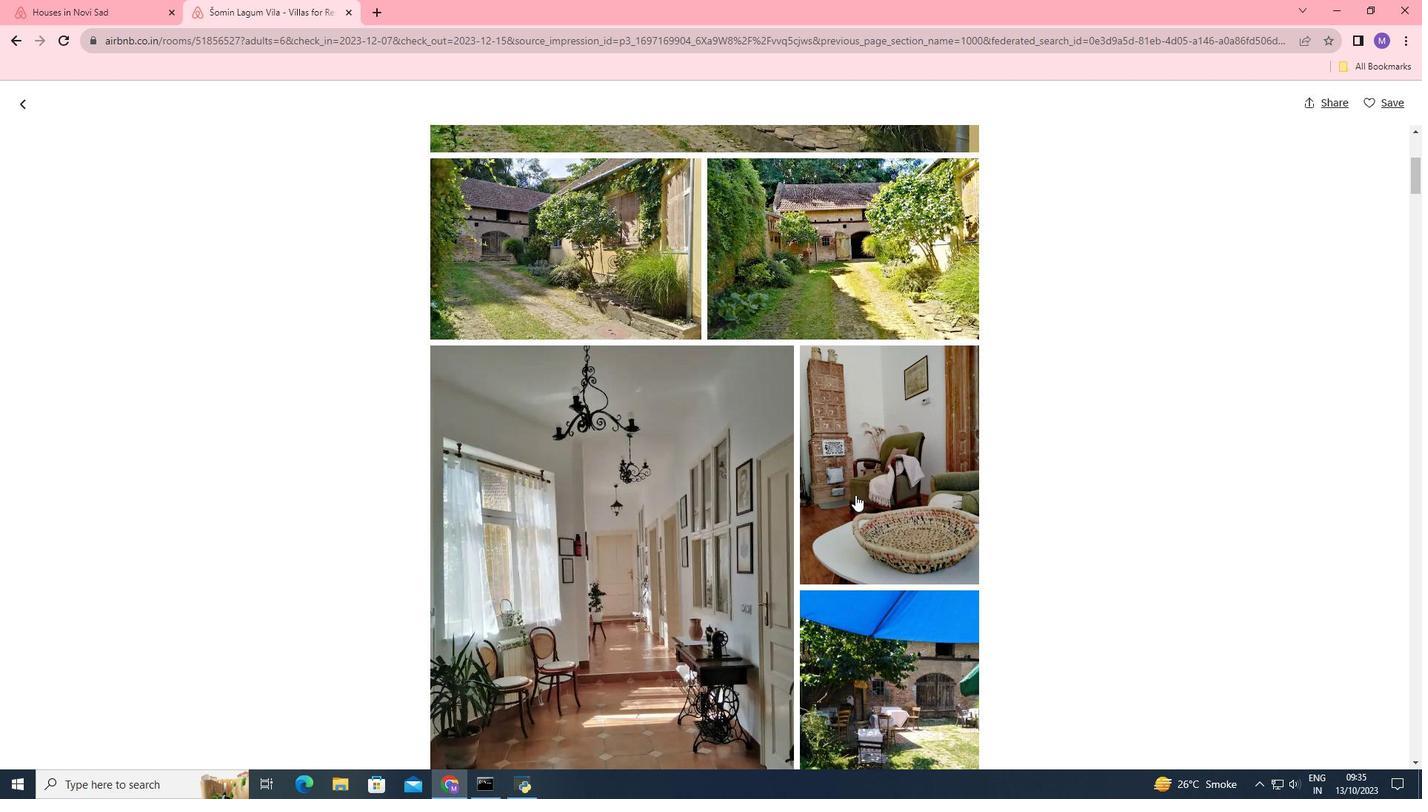 
Action: Mouse scrolled (855, 494) with delta (0, 0)
Screenshot: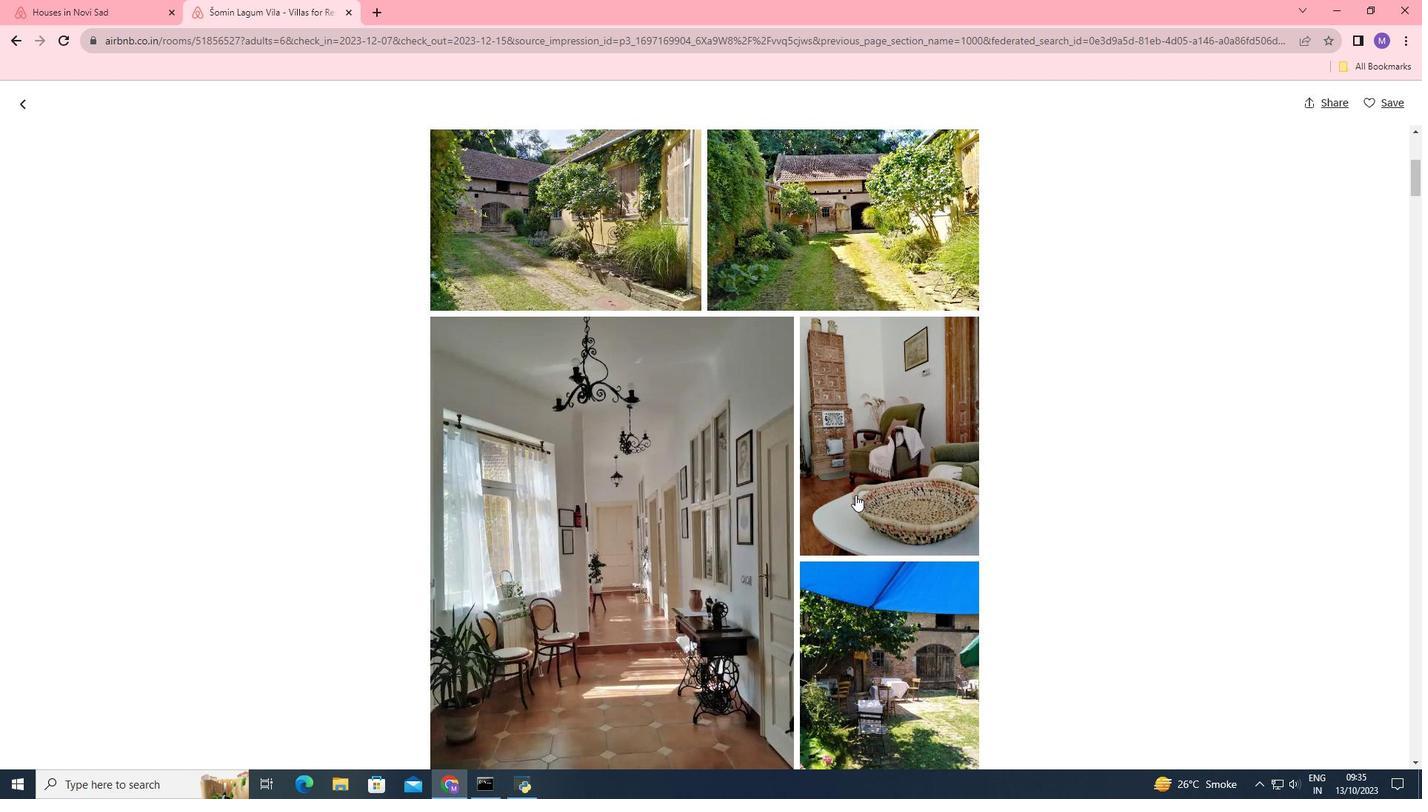 
Action: Mouse scrolled (855, 494) with delta (0, 0)
Screenshot: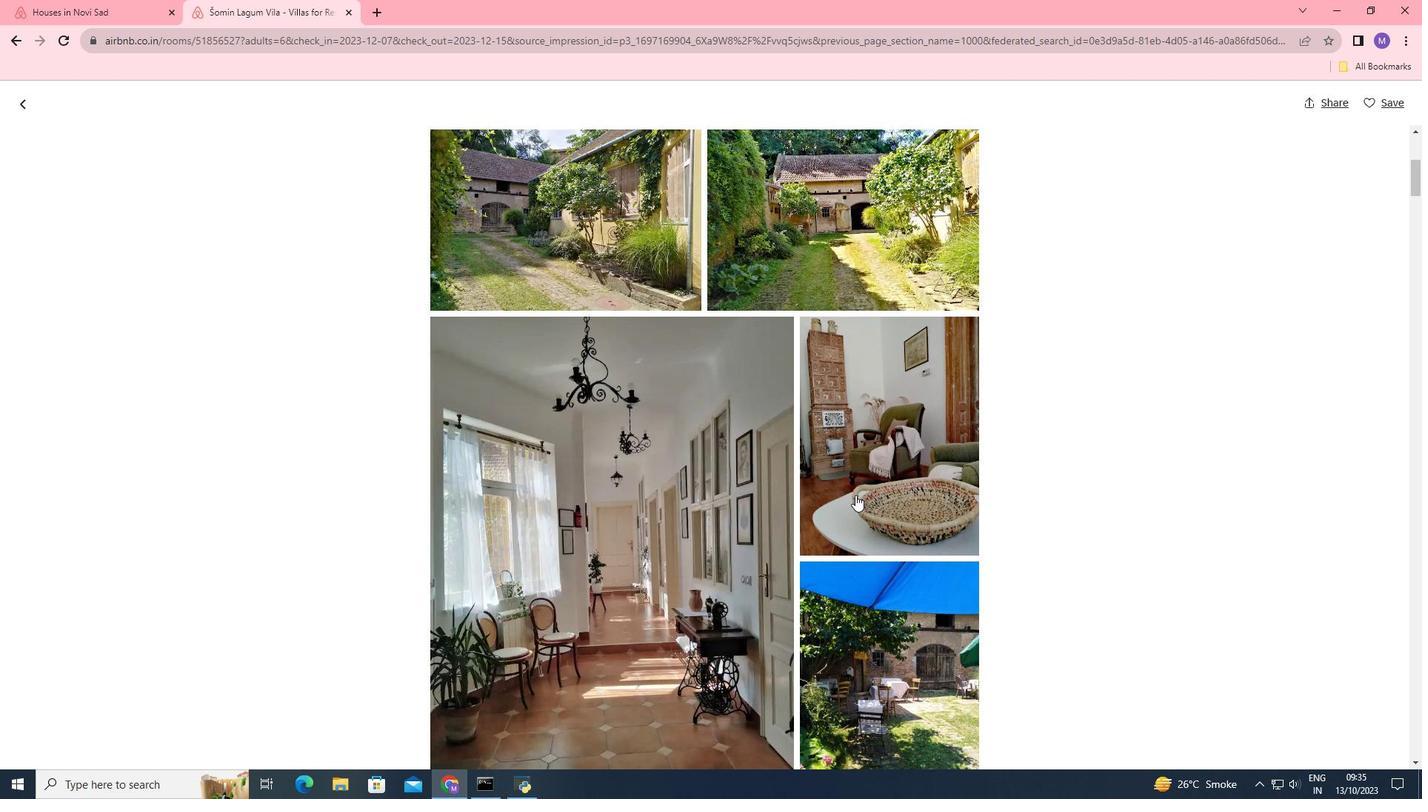 
Action: Mouse scrolled (855, 494) with delta (0, 0)
Screenshot: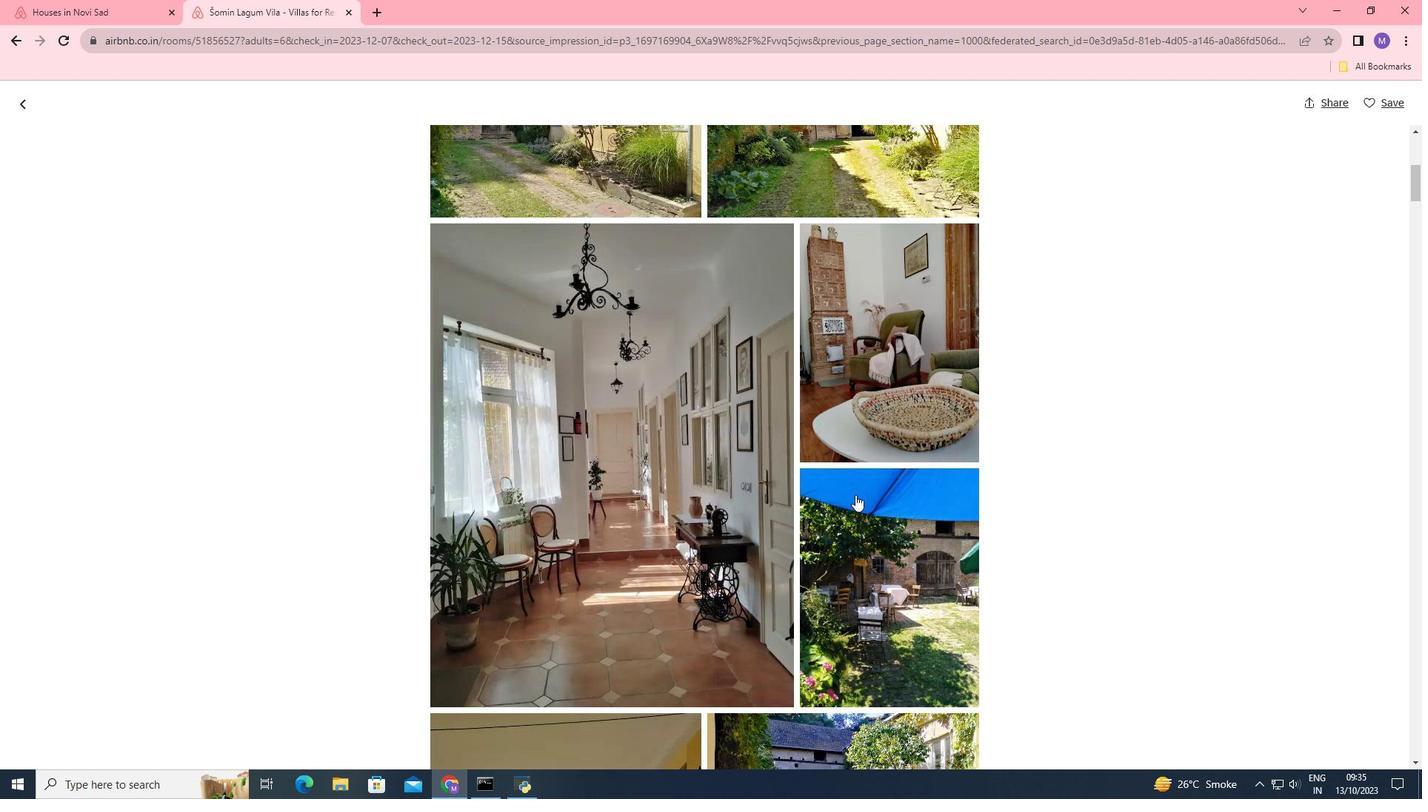 
Action: Mouse scrolled (855, 494) with delta (0, 0)
Screenshot: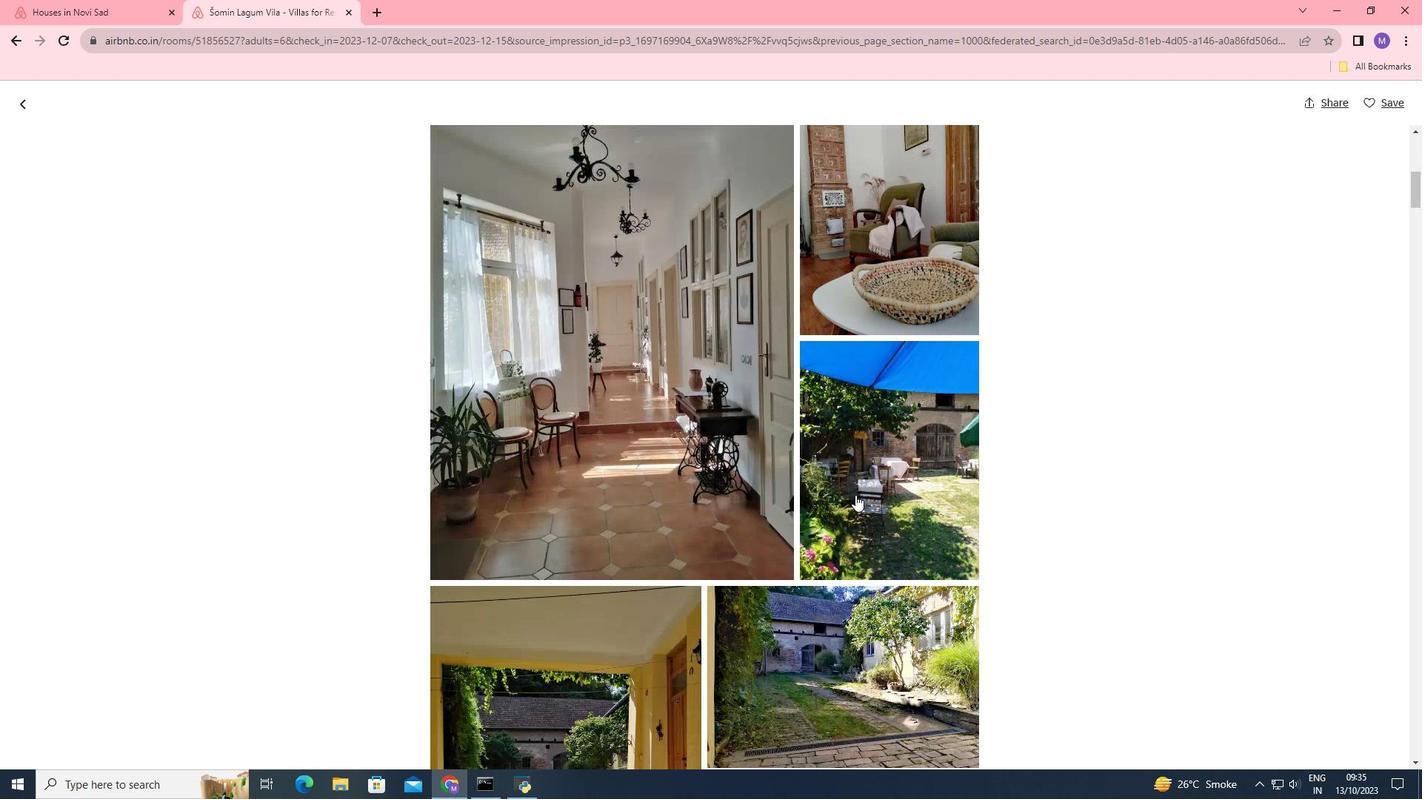 
Action: Mouse scrolled (855, 494) with delta (0, 0)
Screenshot: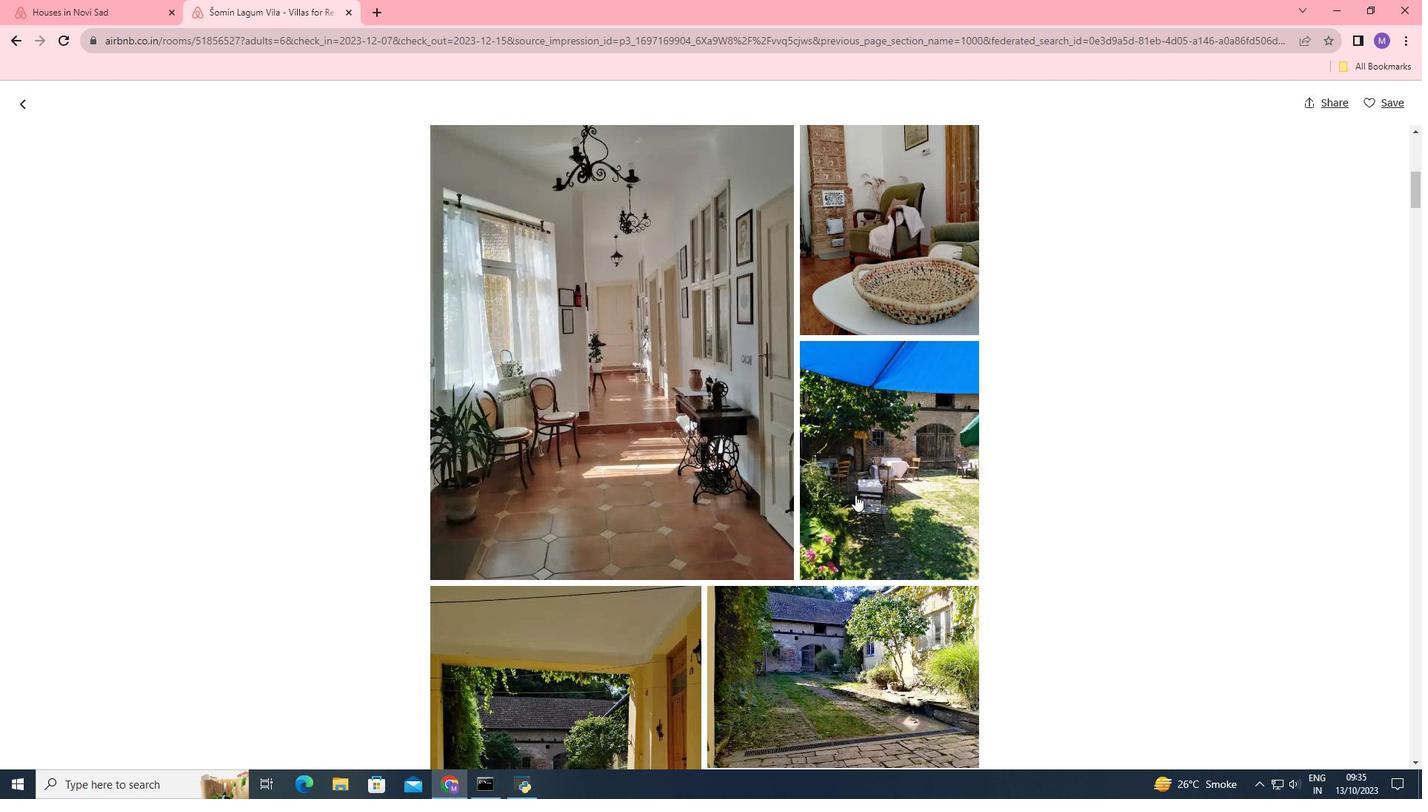 
Action: Mouse moved to (853, 487)
Screenshot: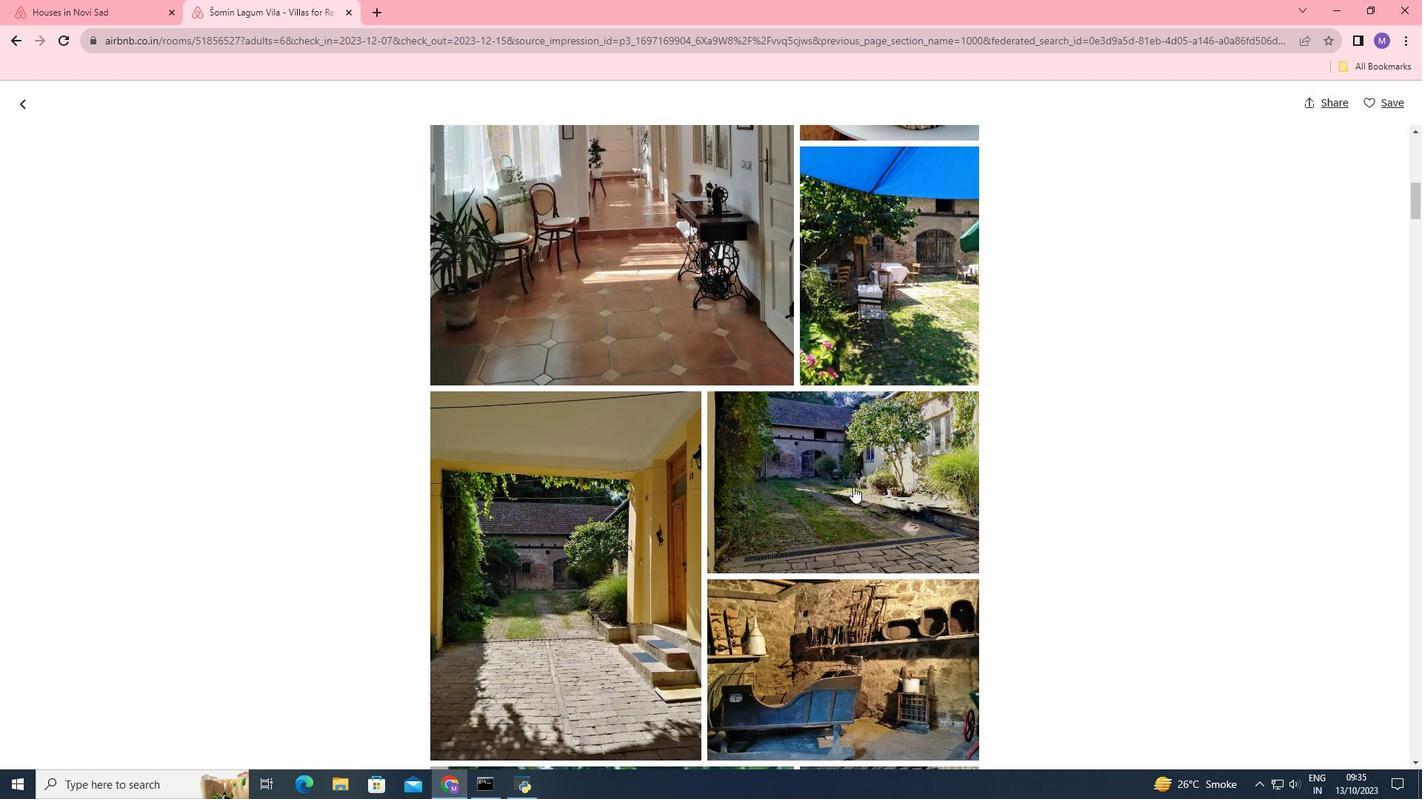 
Action: Mouse scrolled (853, 486) with delta (0, 0)
Screenshot: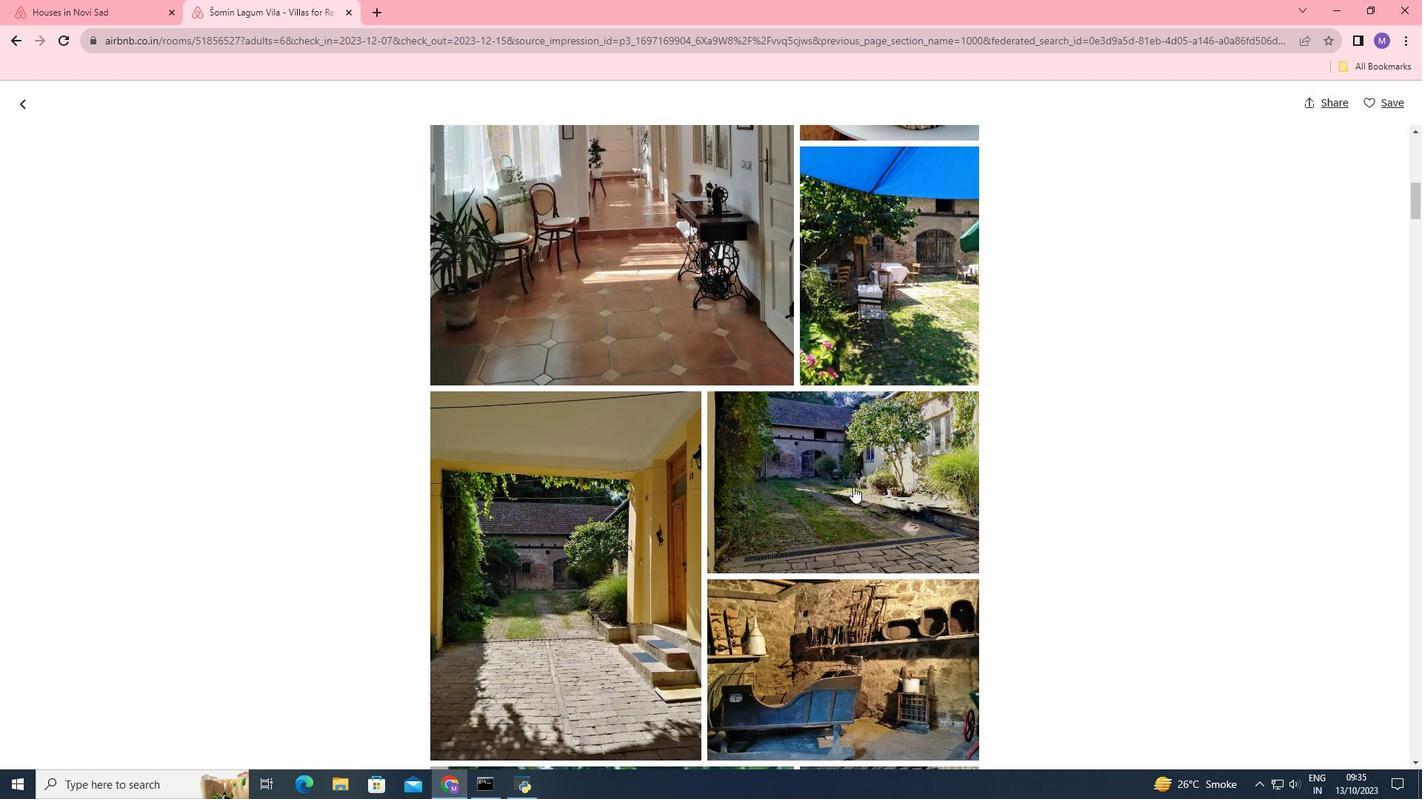 
Action: Mouse moved to (853, 491)
Screenshot: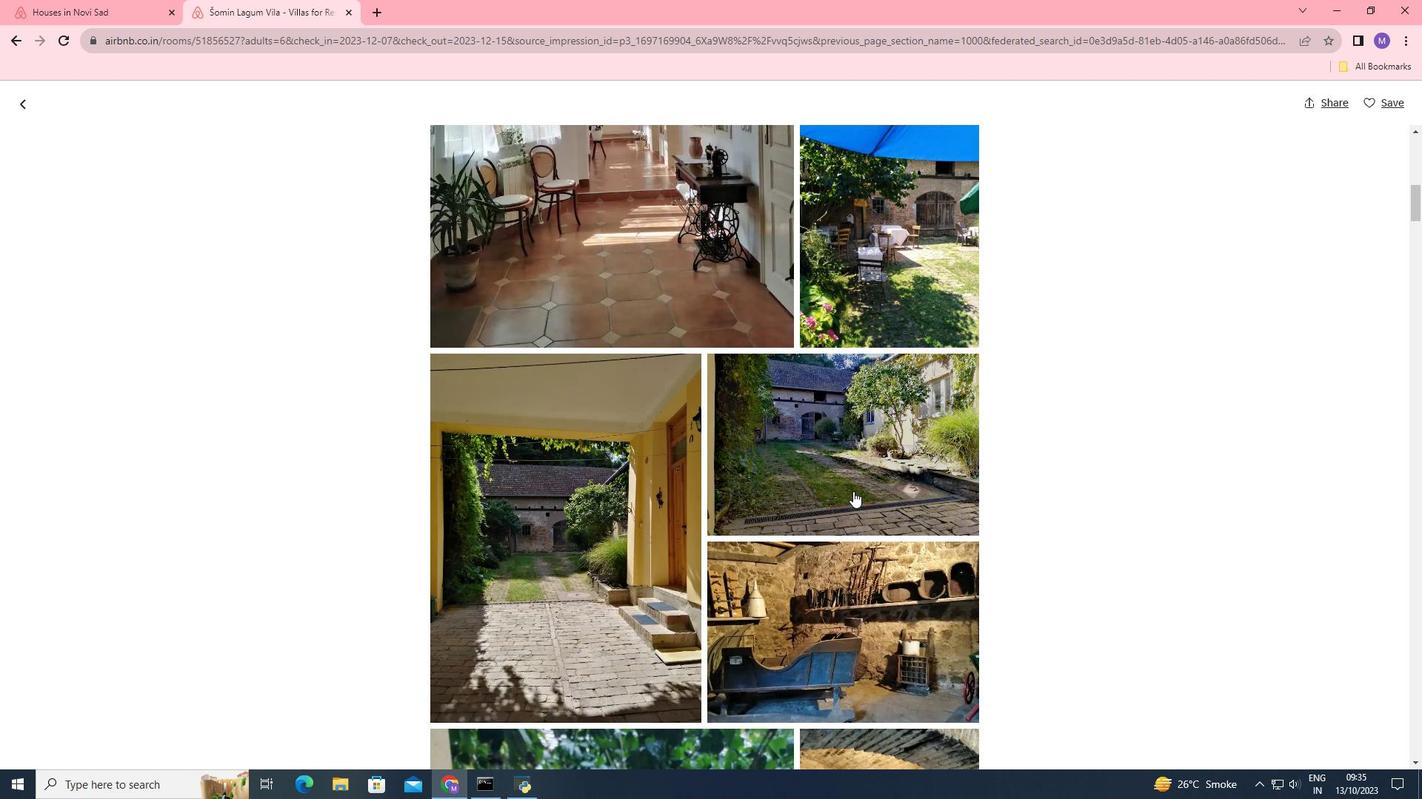 
Action: Mouse scrolled (853, 491) with delta (0, 0)
Screenshot: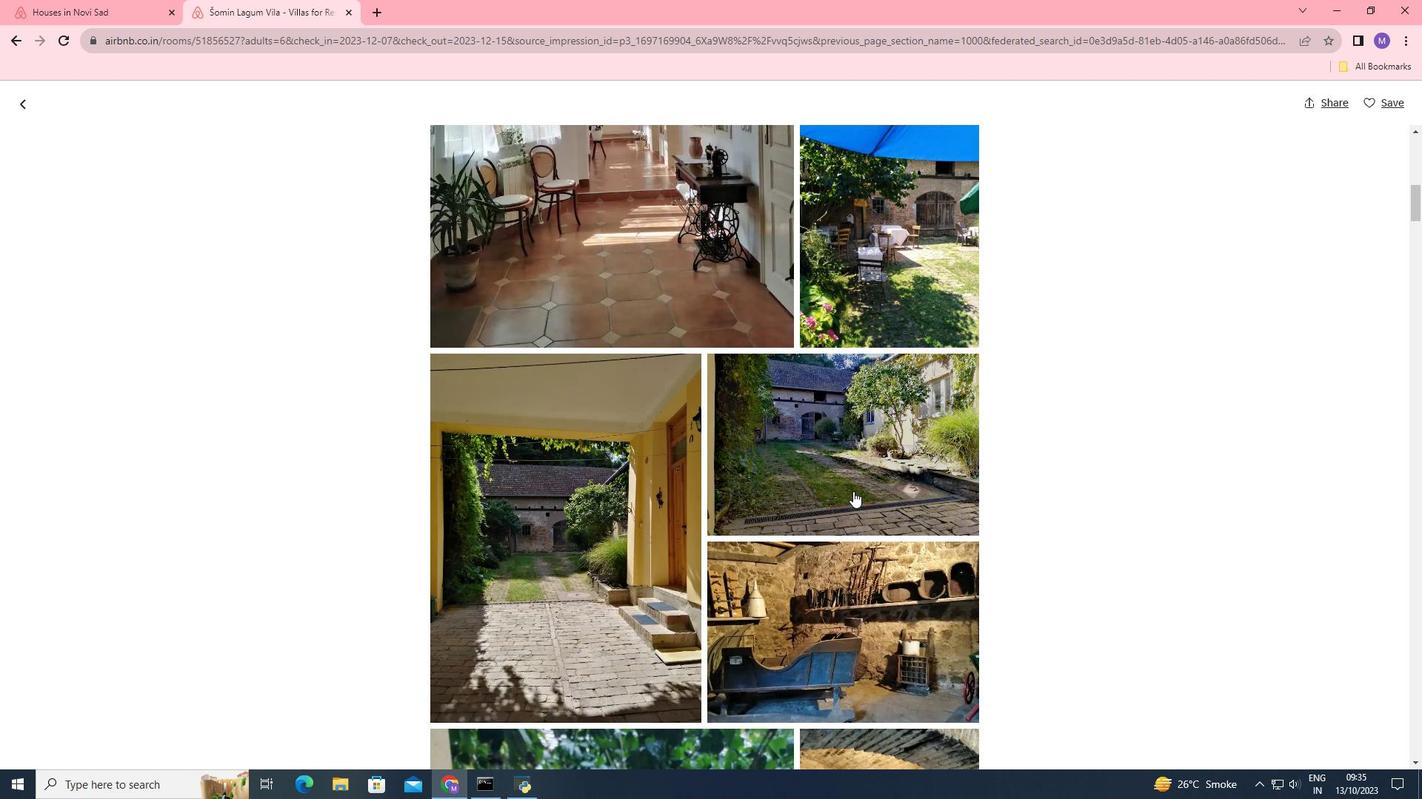 
Action: Mouse moved to (854, 494)
Screenshot: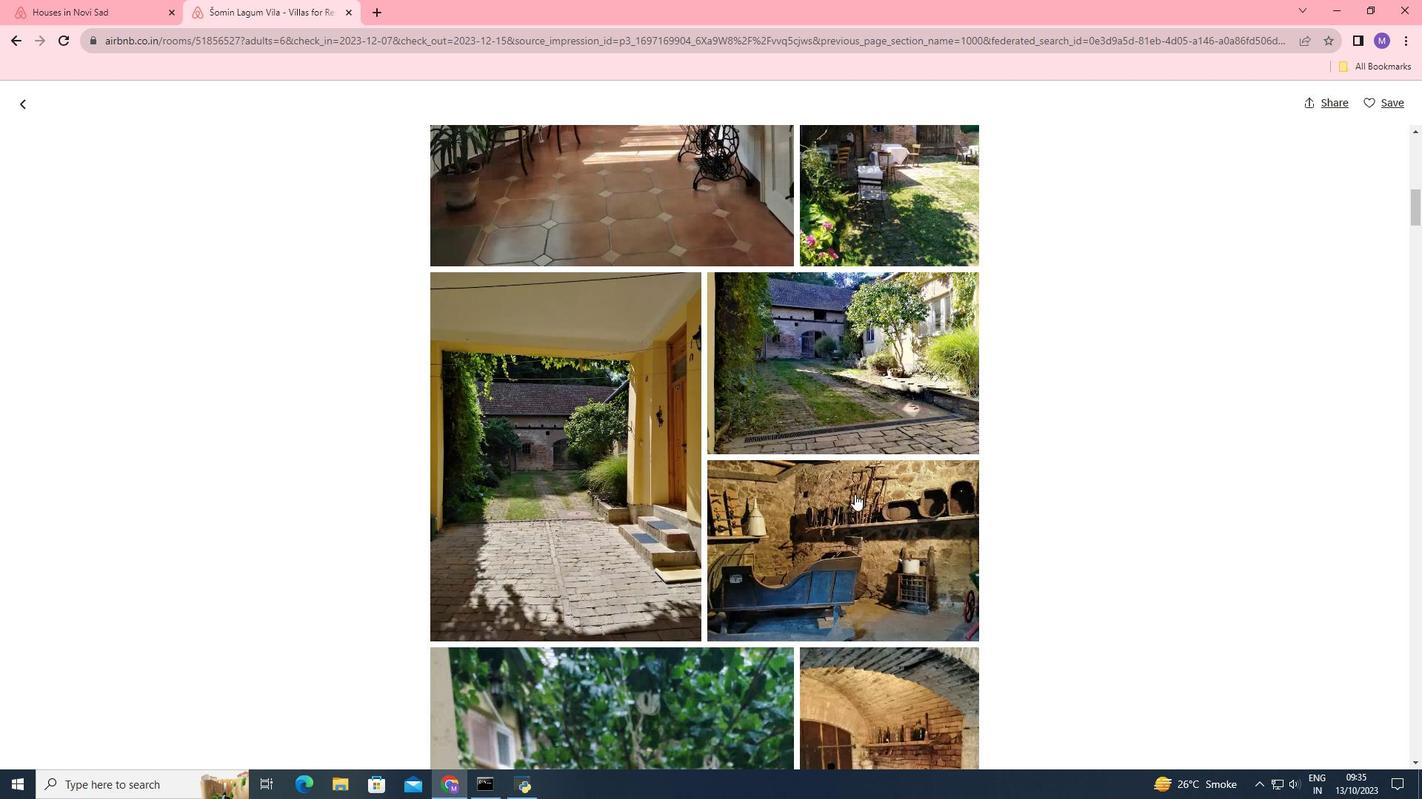 
Action: Mouse scrolled (854, 494) with delta (0, 0)
Screenshot: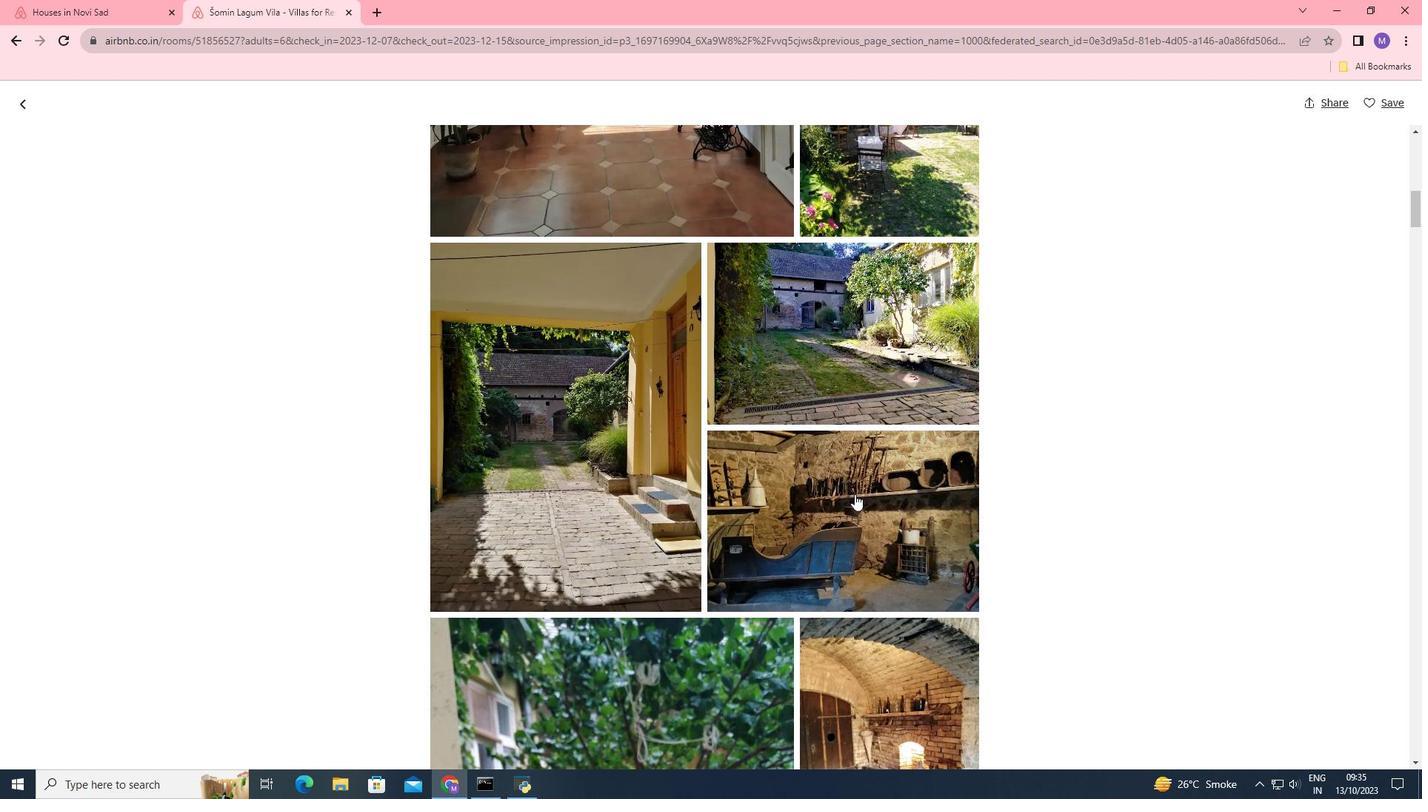 
Action: Mouse scrolled (854, 494) with delta (0, 0)
Screenshot: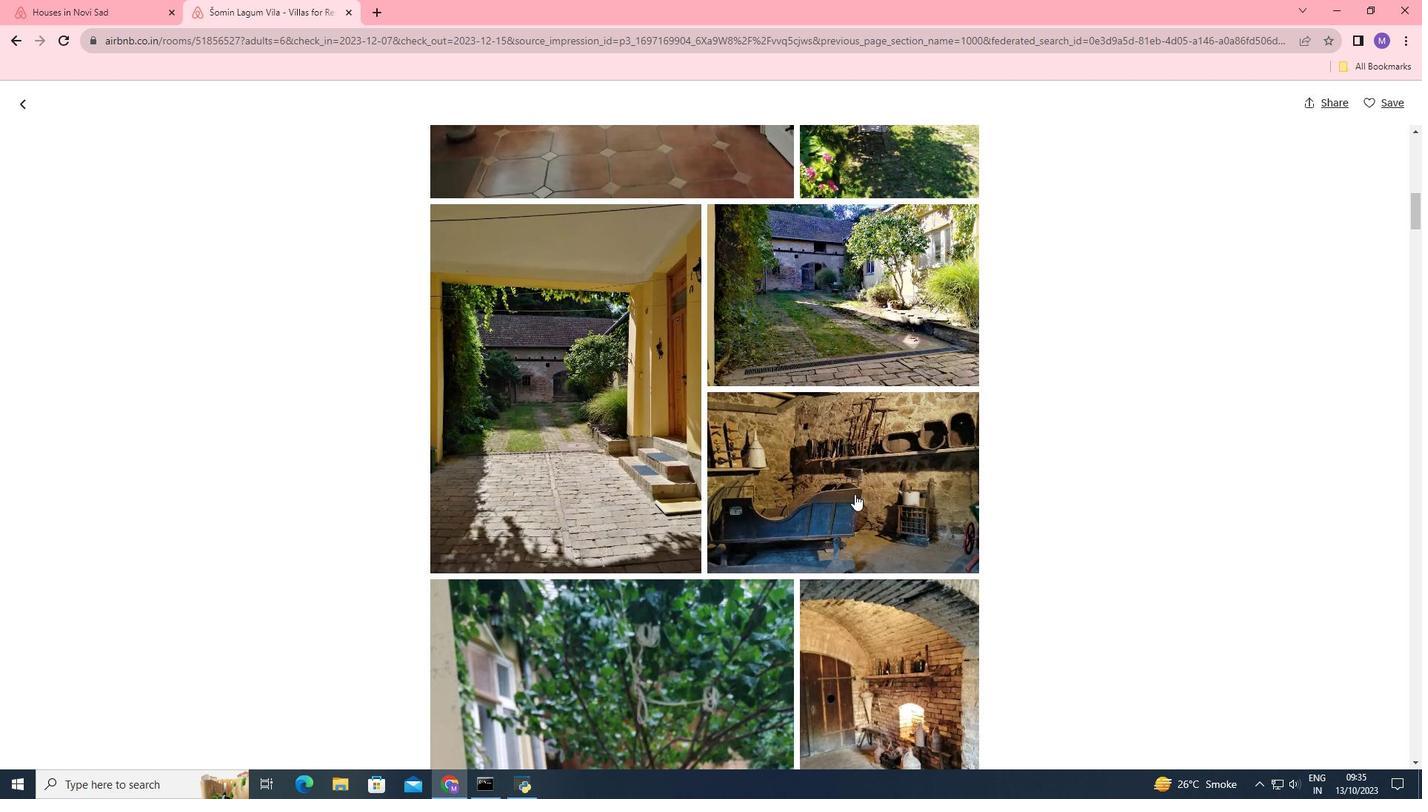 
Action: Mouse scrolled (854, 494) with delta (0, 0)
Screenshot: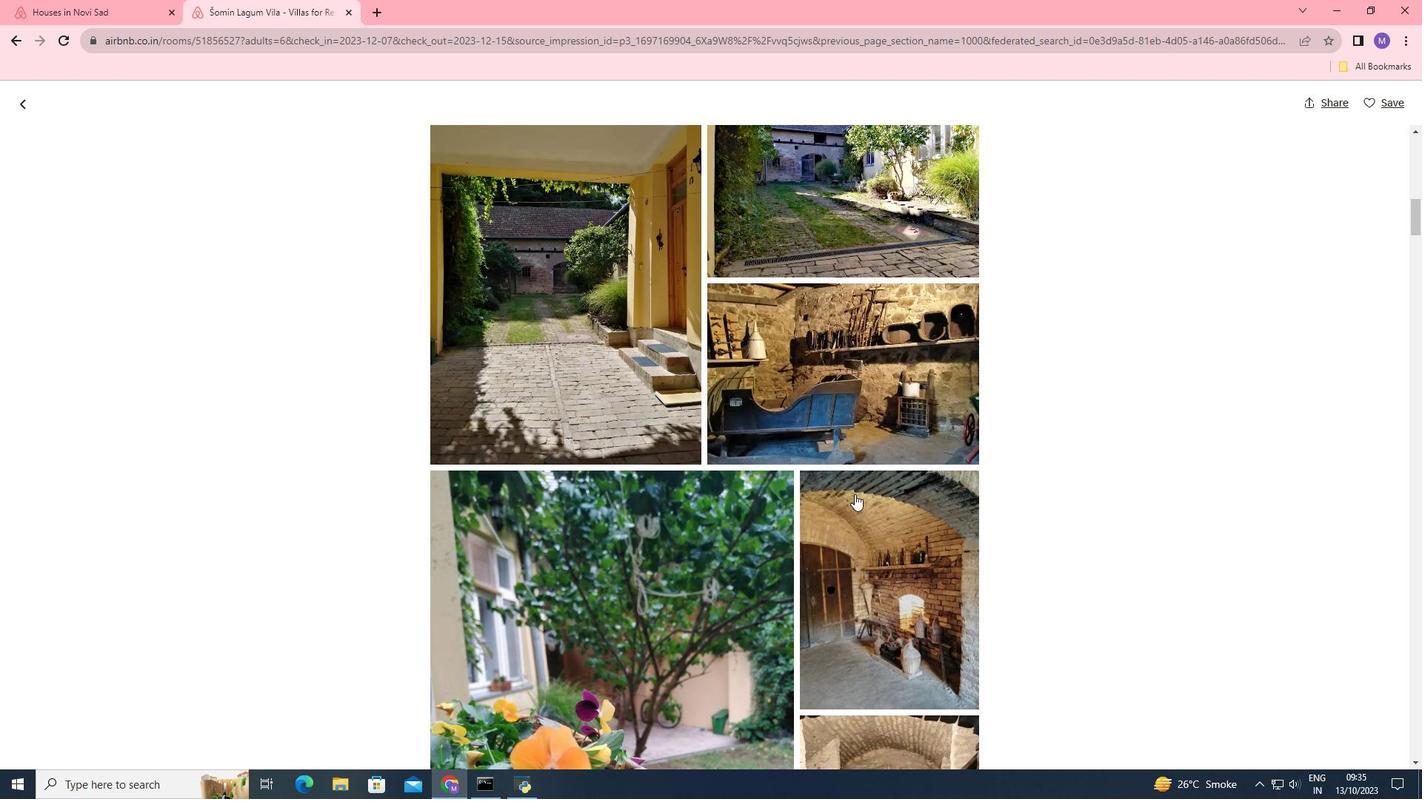 
Action: Mouse scrolled (854, 494) with delta (0, 0)
Screenshot: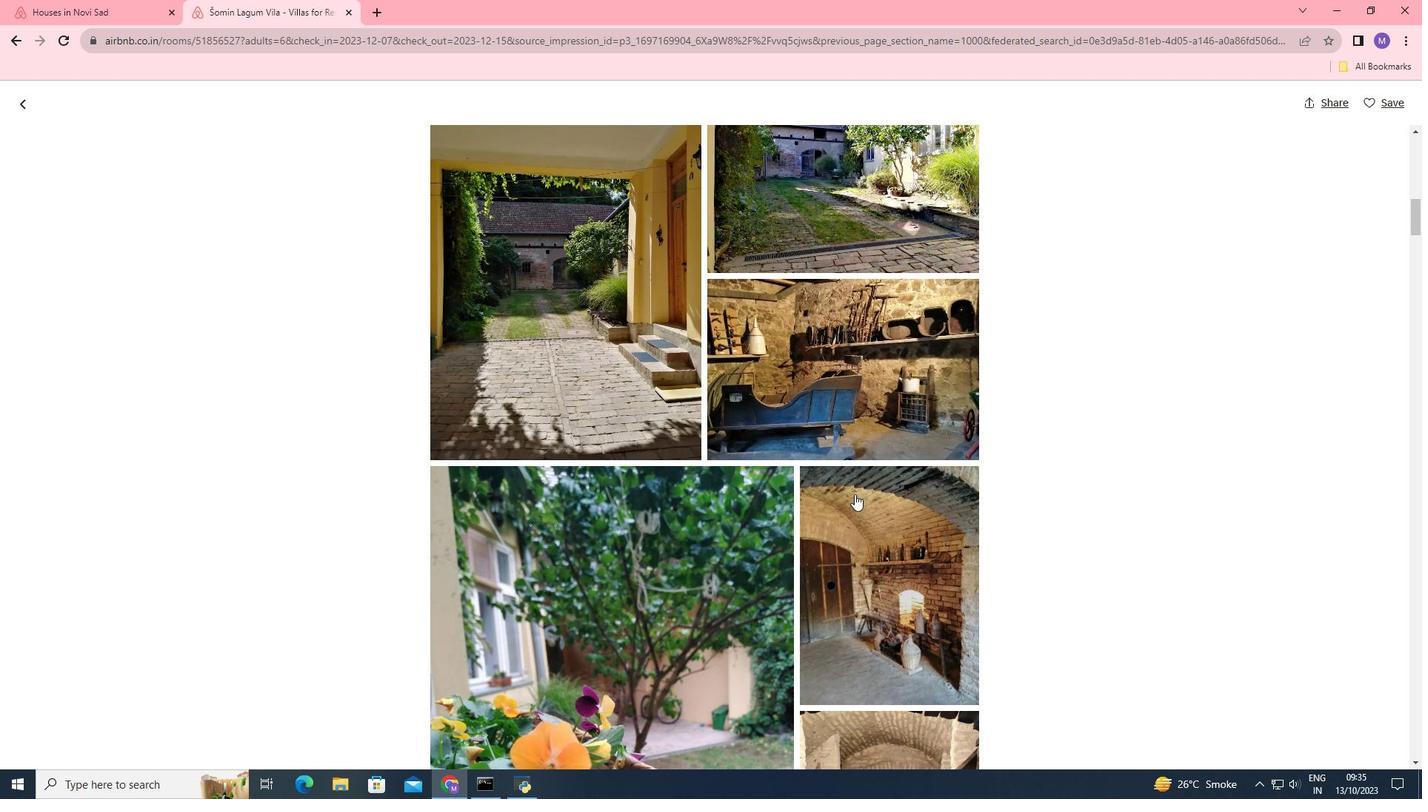 
Action: Mouse scrolled (854, 494) with delta (0, 0)
Screenshot: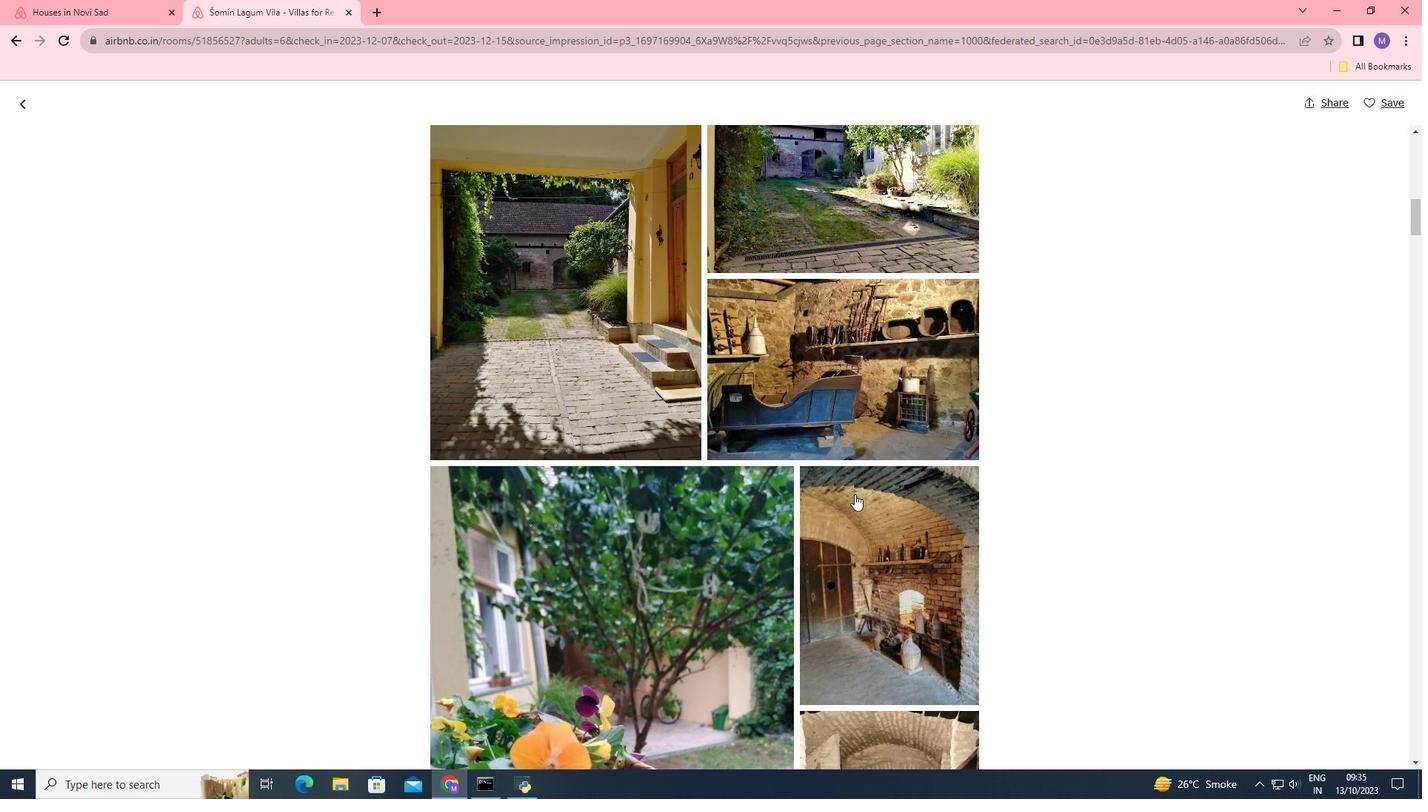 
Action: Mouse scrolled (854, 494) with delta (0, 0)
Screenshot: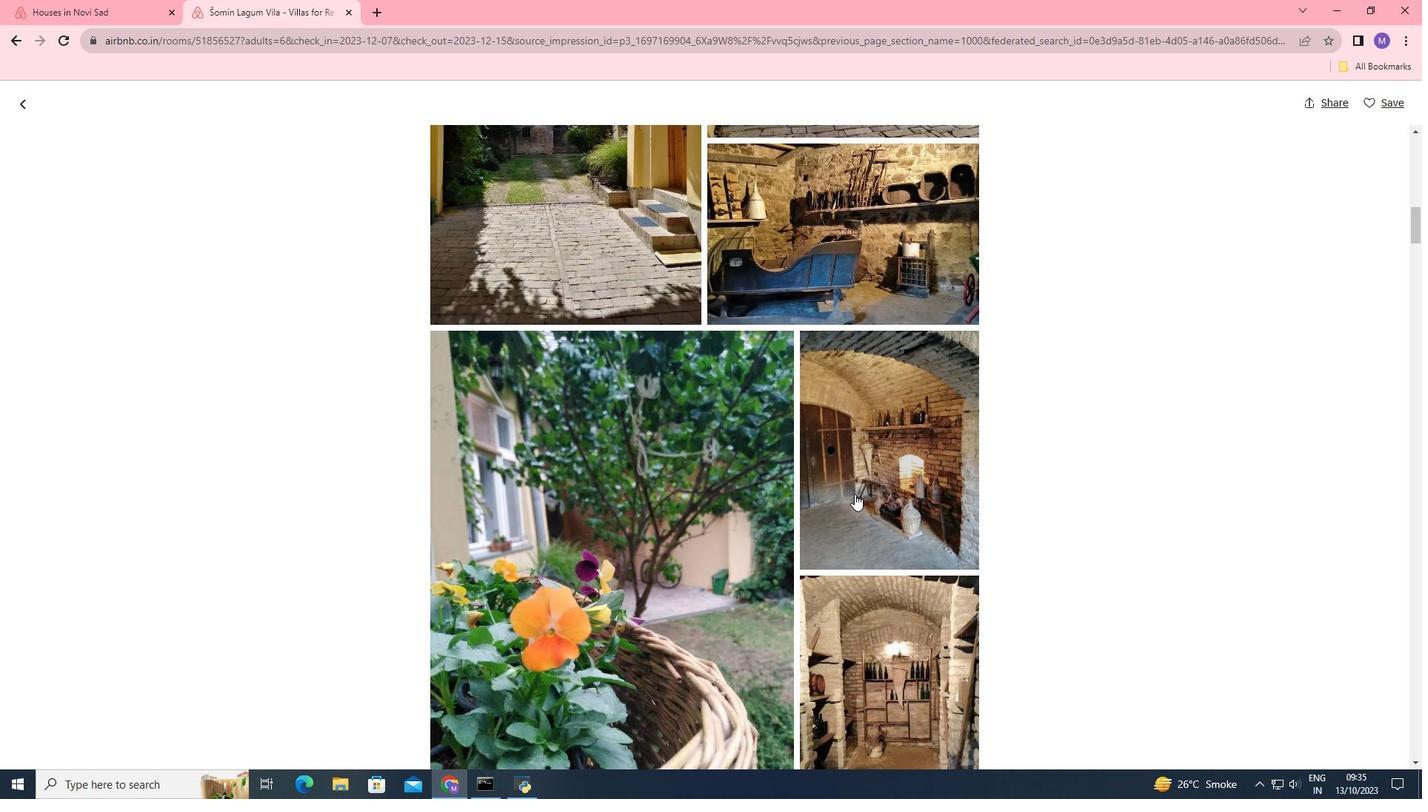 
Action: Mouse scrolled (854, 494) with delta (0, 0)
Screenshot: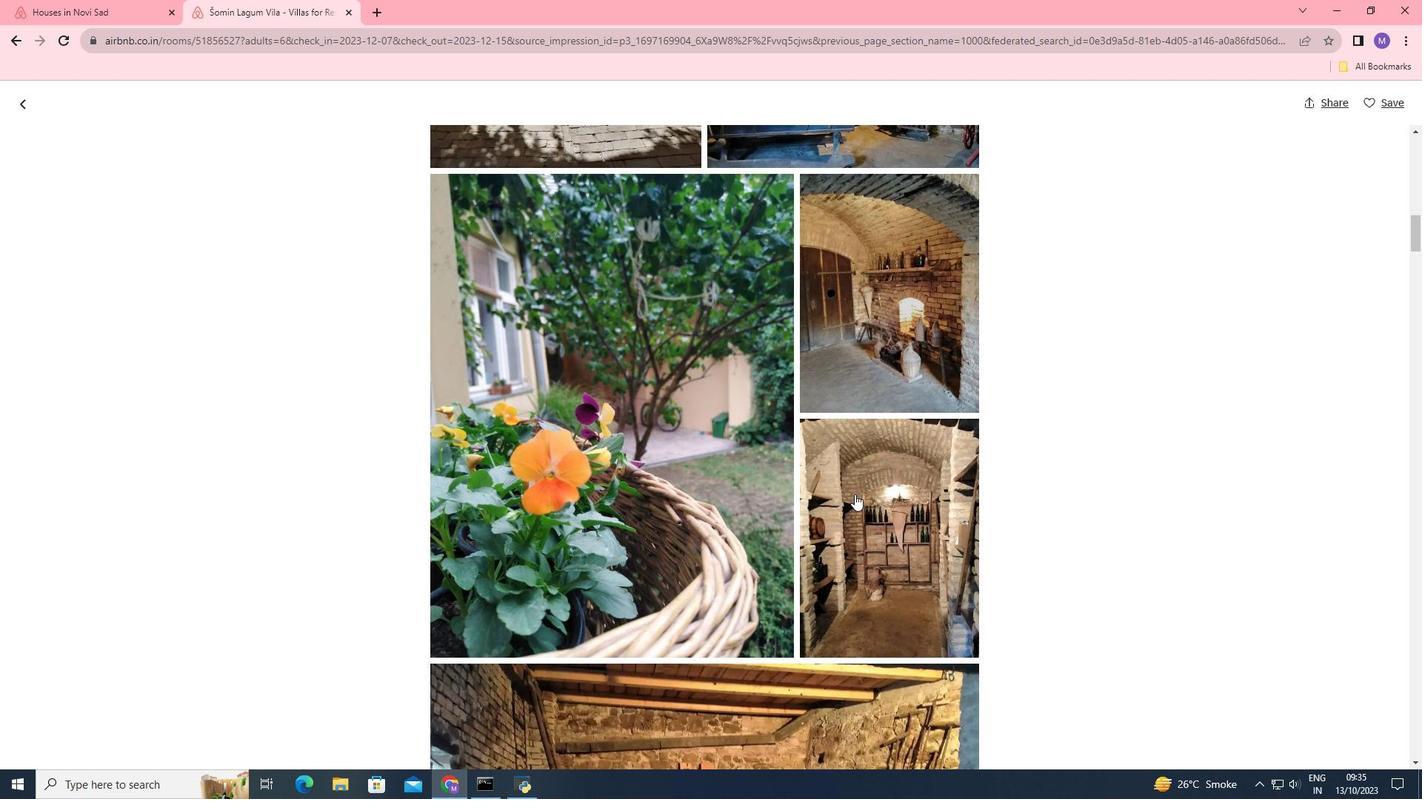 
Action: Mouse scrolled (854, 494) with delta (0, 0)
Screenshot: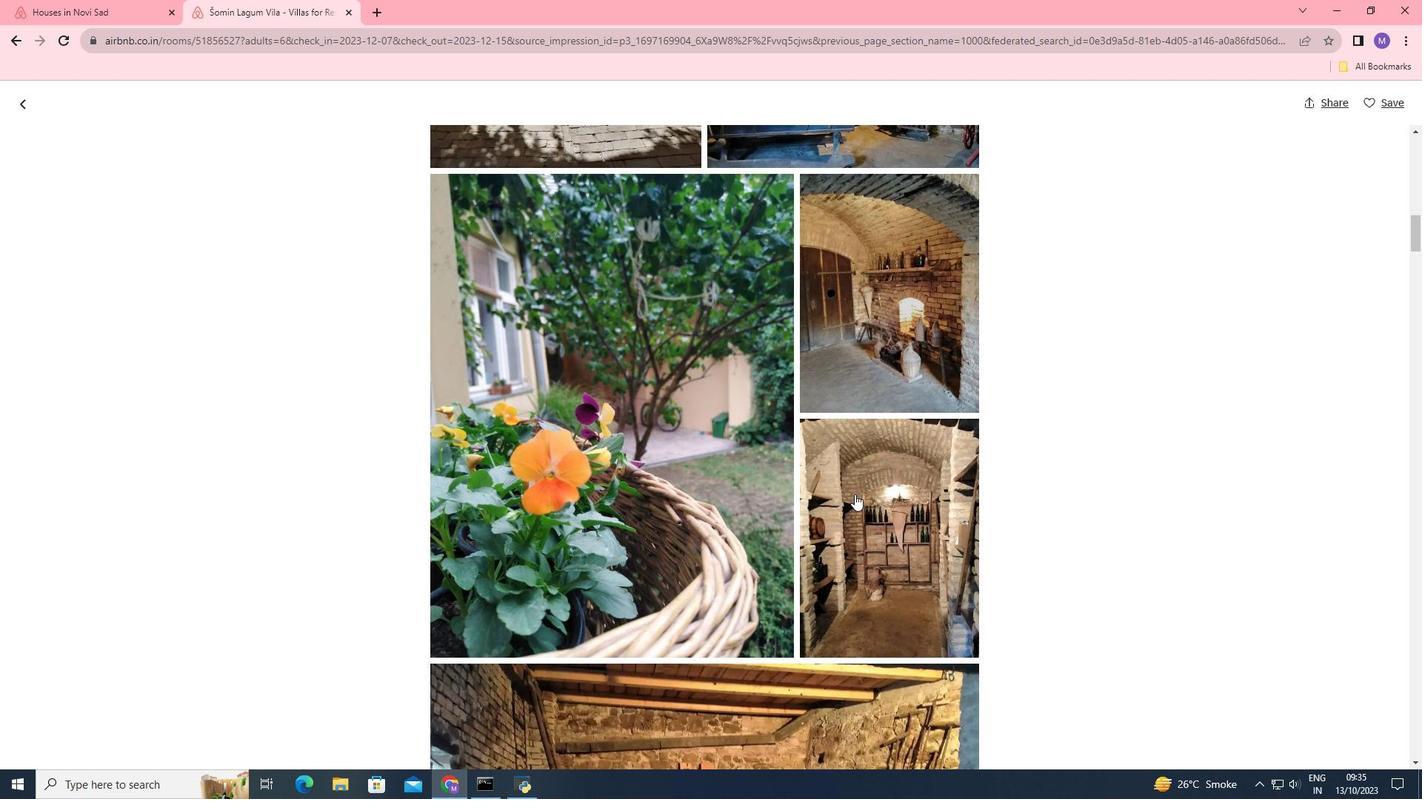 
Action: Mouse scrolled (854, 494) with delta (0, 0)
Screenshot: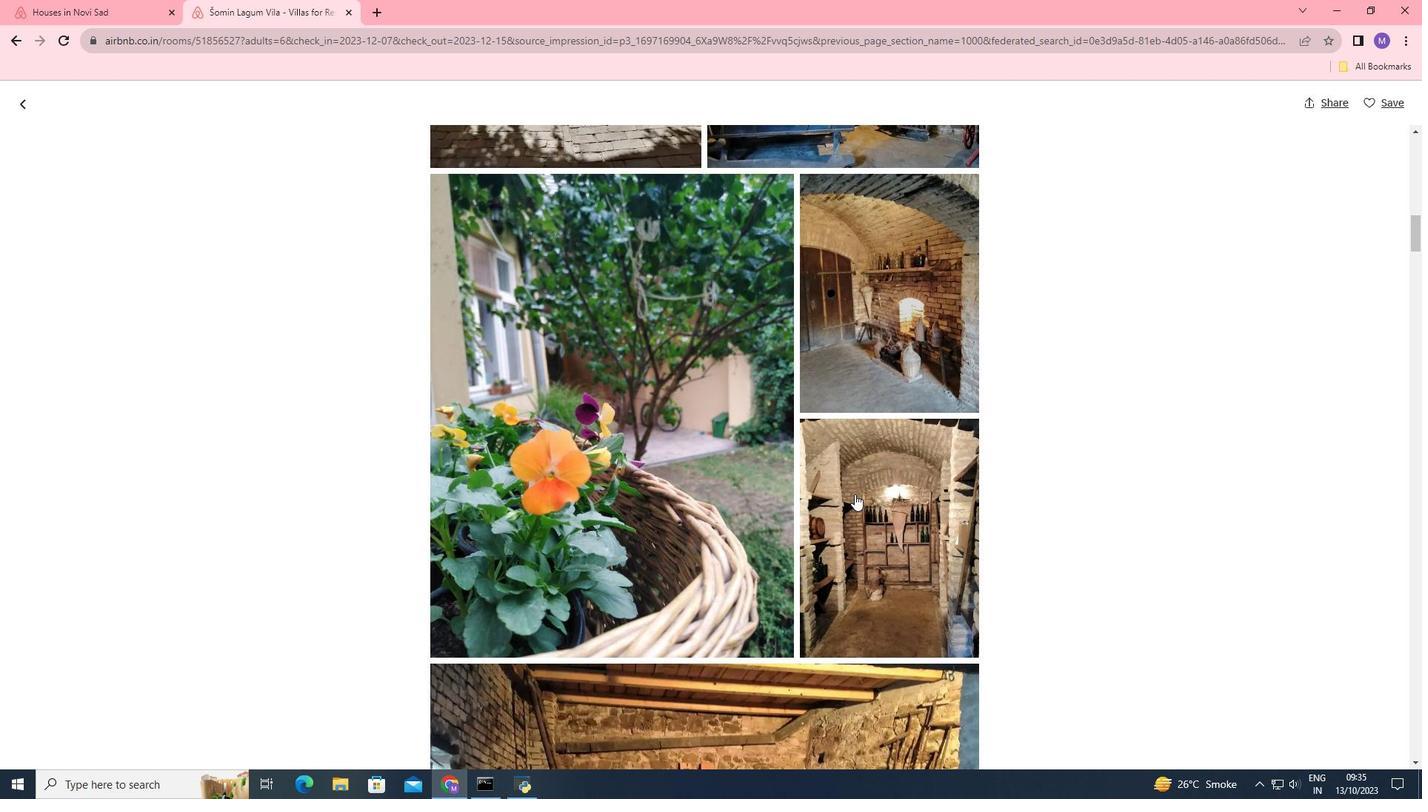 
Action: Mouse scrolled (854, 494) with delta (0, 0)
Screenshot: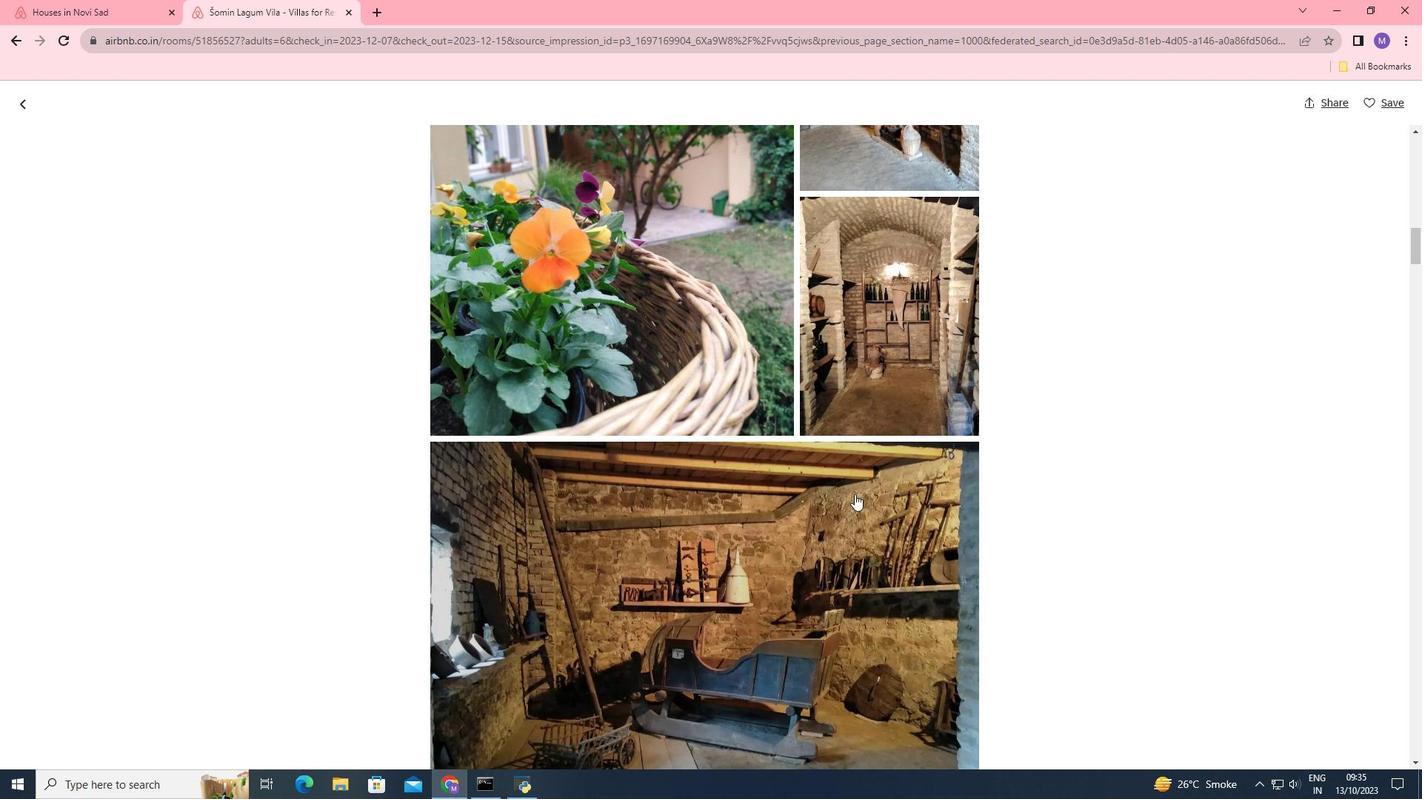 
Action: Mouse moved to (854, 494)
Screenshot: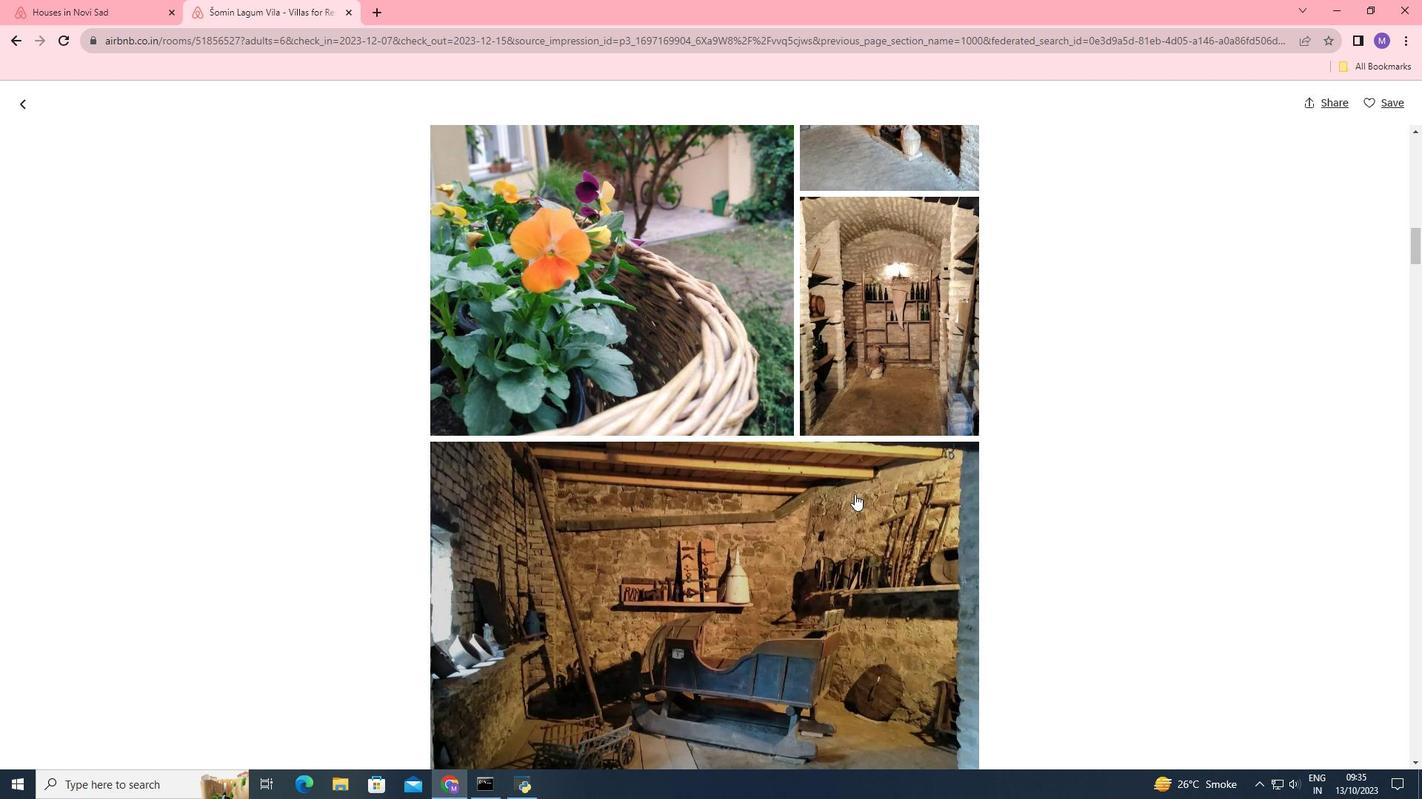 
Action: Mouse scrolled (854, 494) with delta (0, 0)
Screenshot: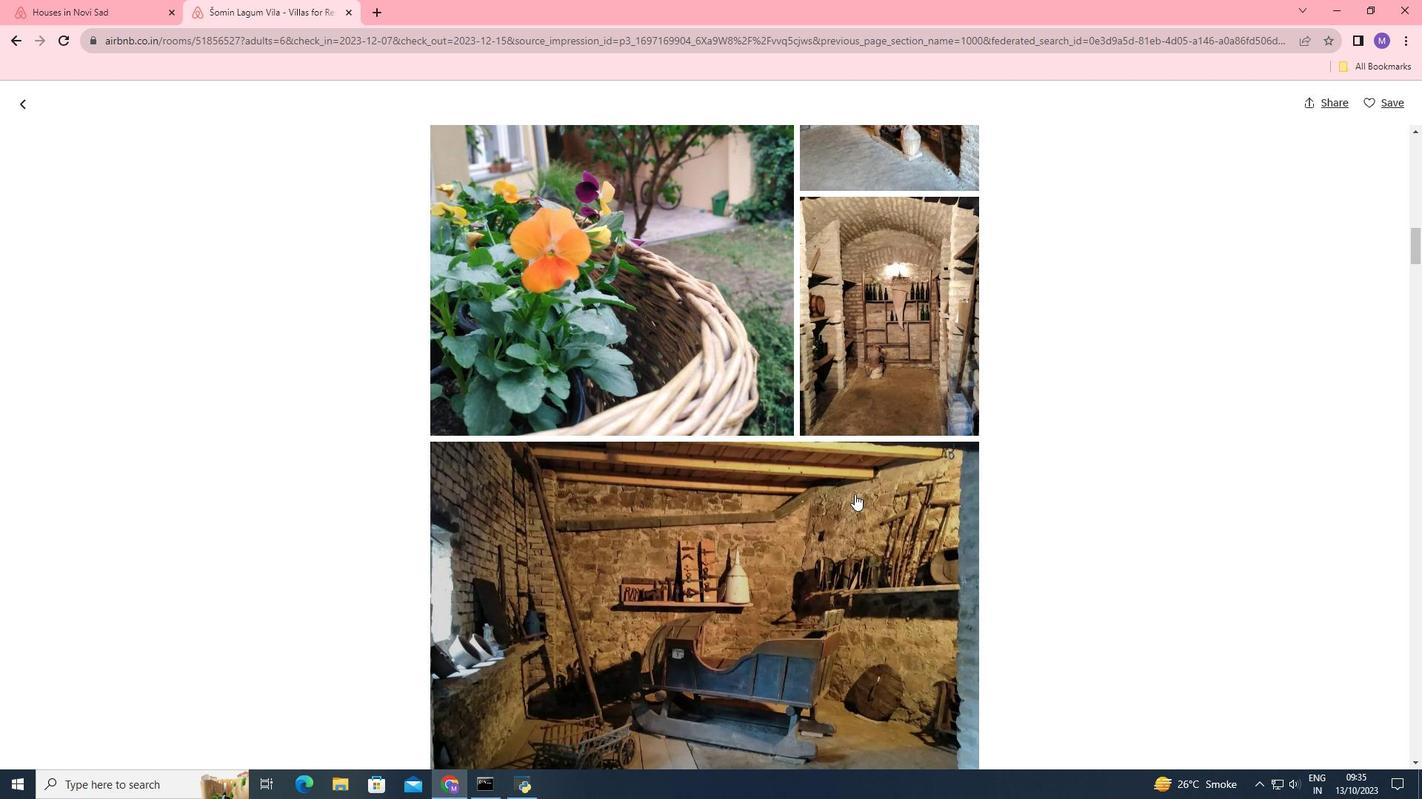 
Action: Mouse moved to (836, 486)
Screenshot: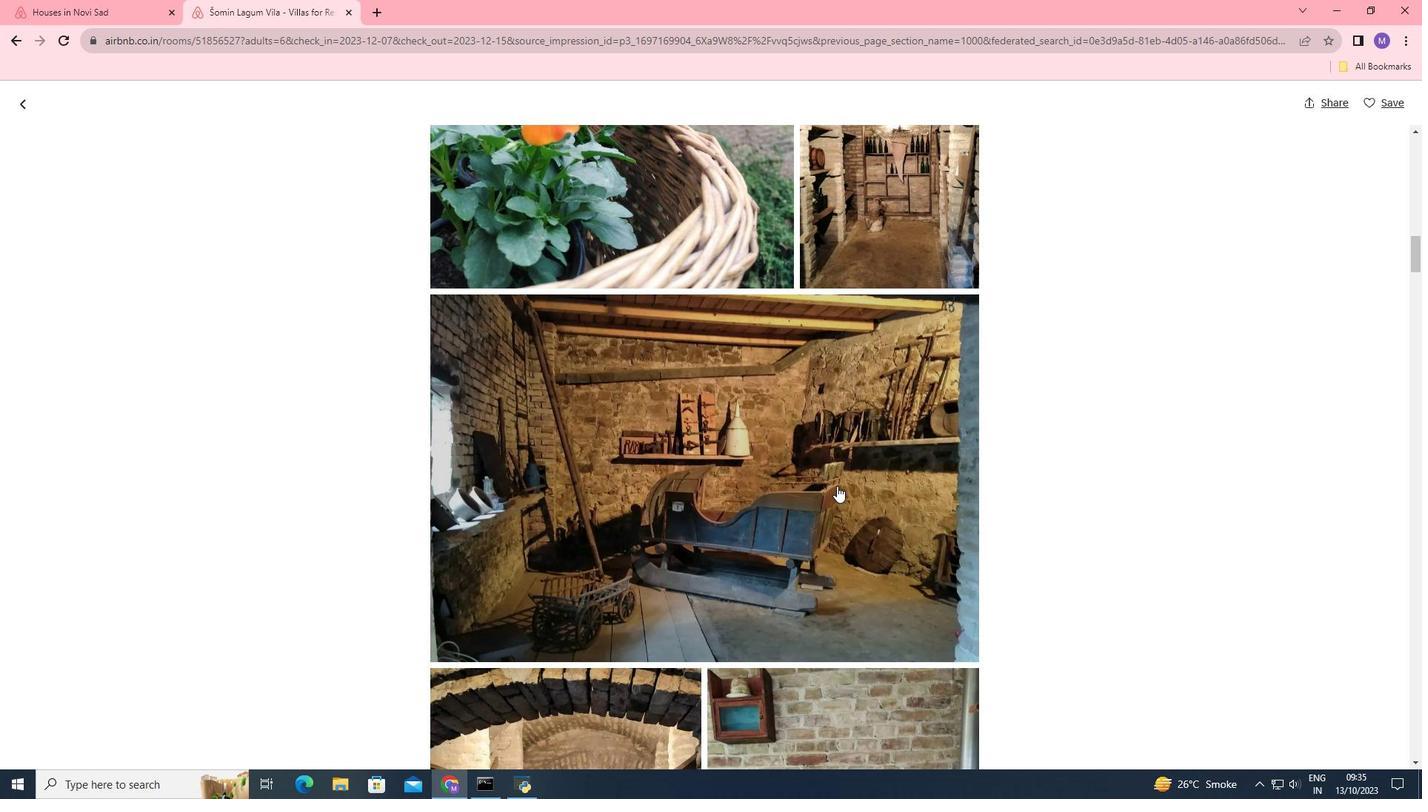 
Action: Mouse scrolled (836, 485) with delta (0, 0)
Screenshot: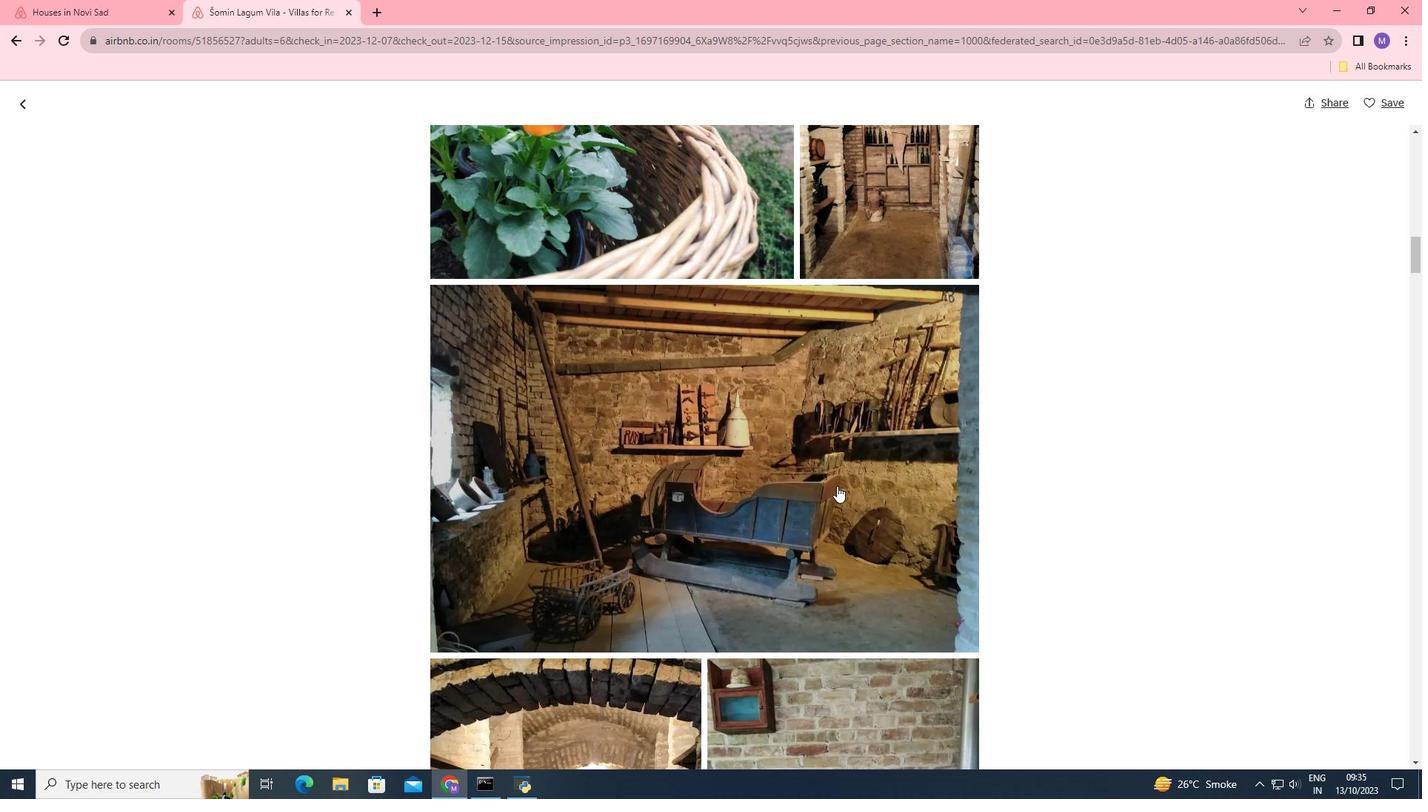 
Action: Mouse scrolled (836, 485) with delta (0, 0)
Screenshot: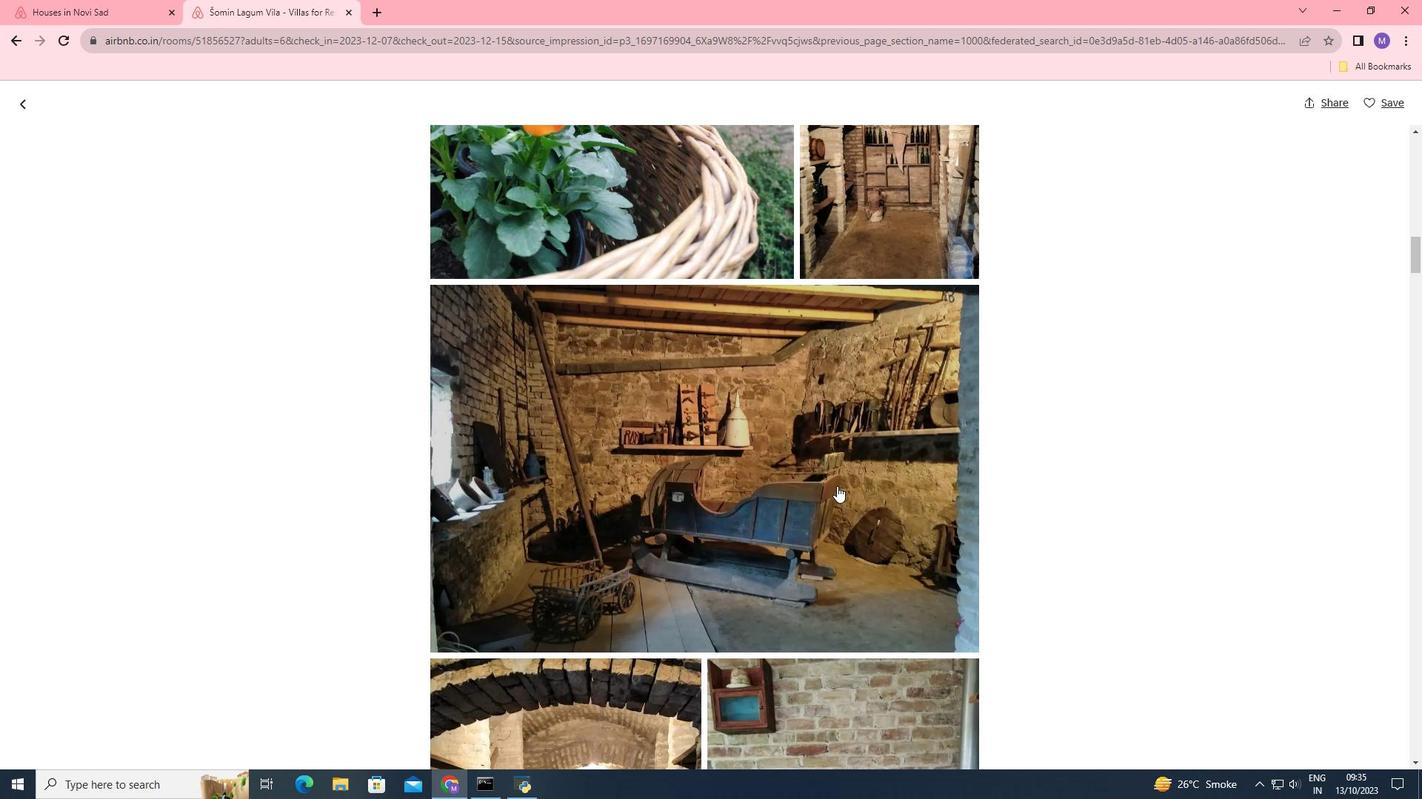 
Action: Mouse moved to (796, 428)
Screenshot: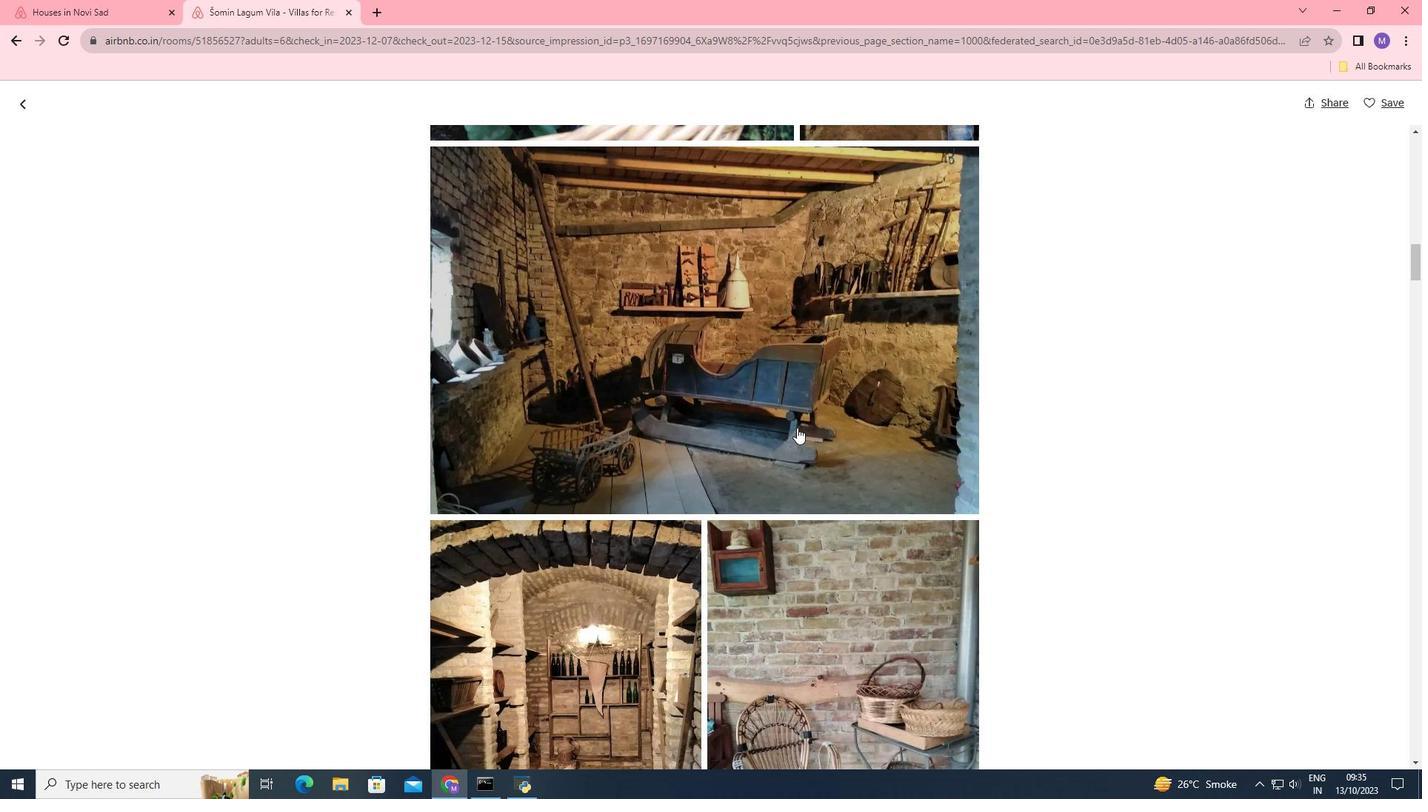 
Action: Mouse scrolled (796, 427) with delta (0, 0)
Screenshot: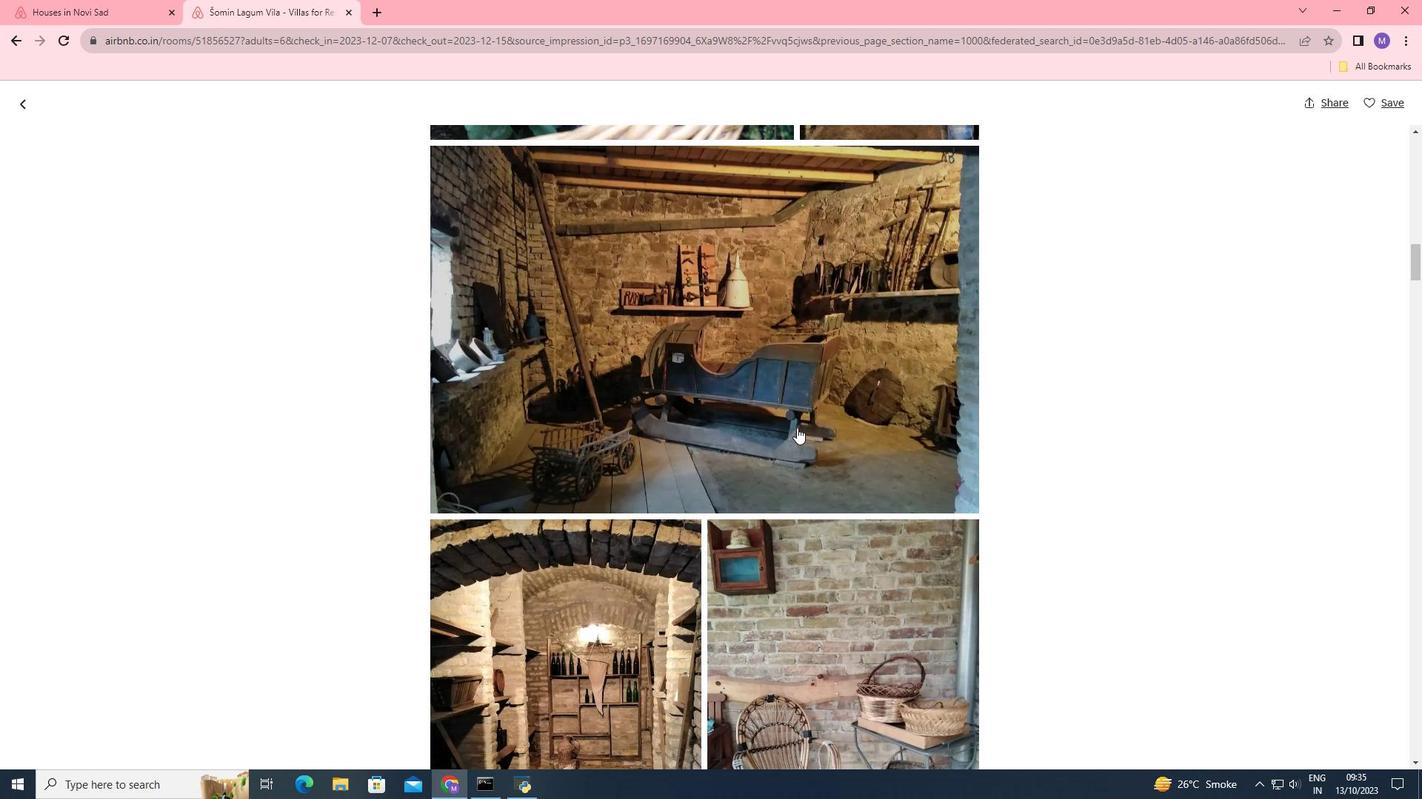 
Action: Mouse scrolled (796, 427) with delta (0, 0)
Screenshot: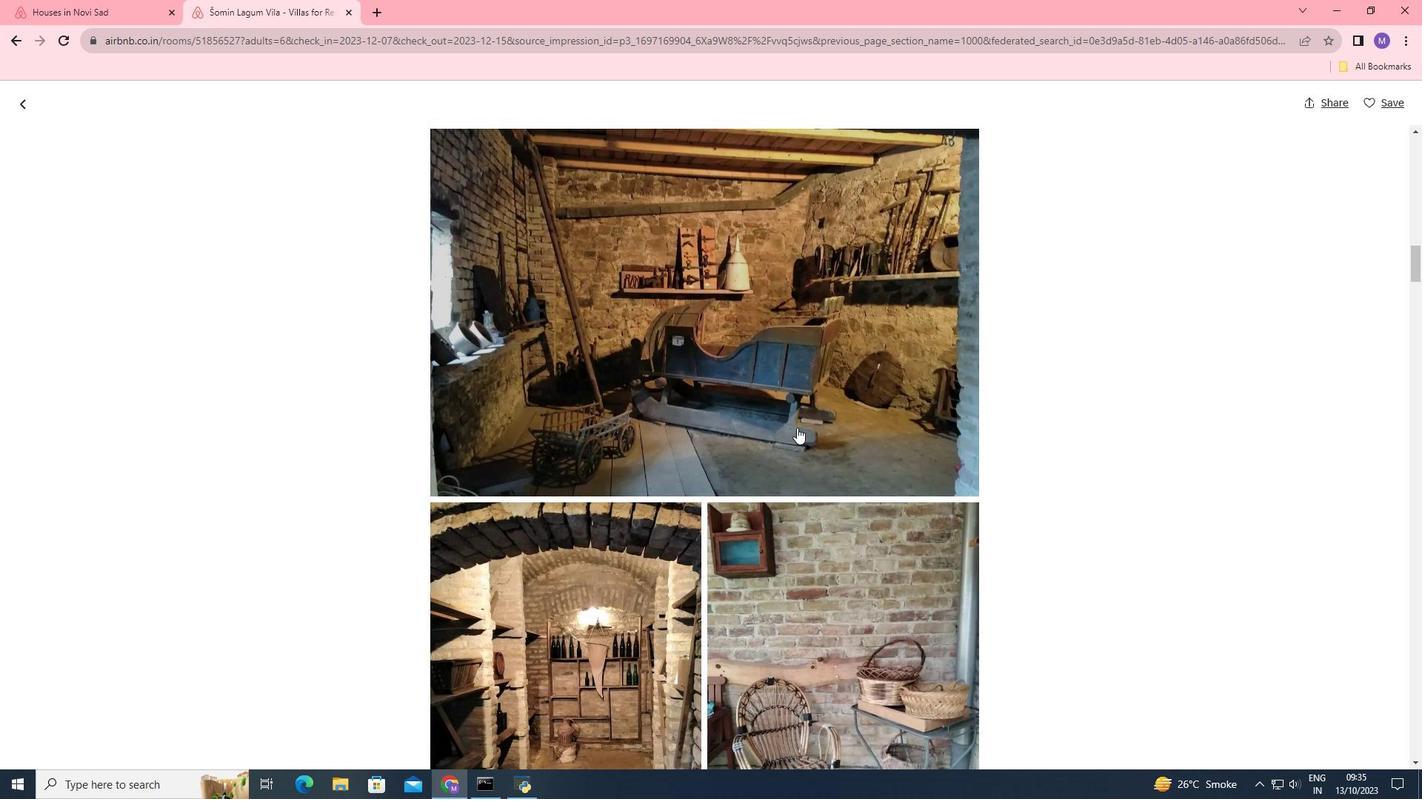 
Action: Mouse scrolled (796, 427) with delta (0, 0)
Screenshot: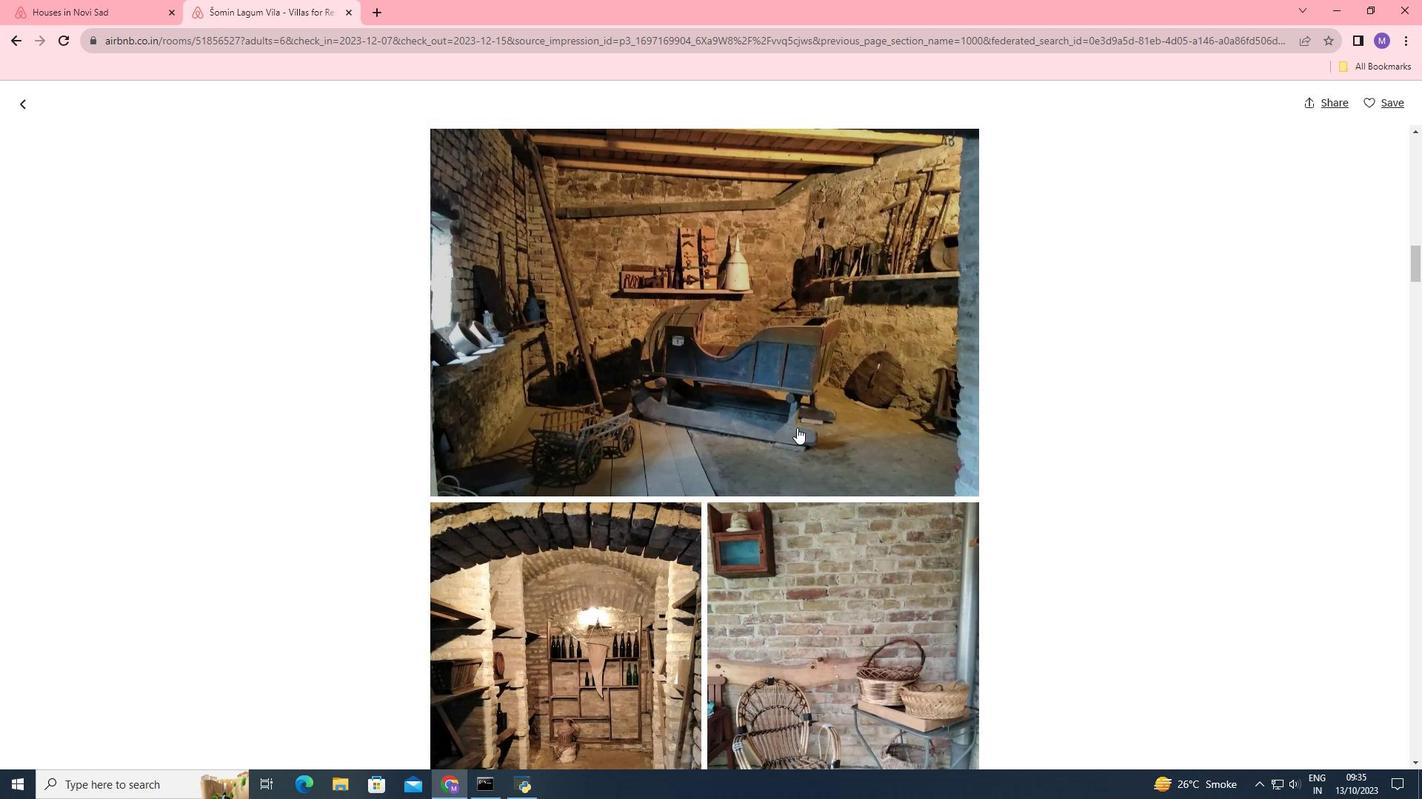 
Action: Mouse moved to (797, 419)
Screenshot: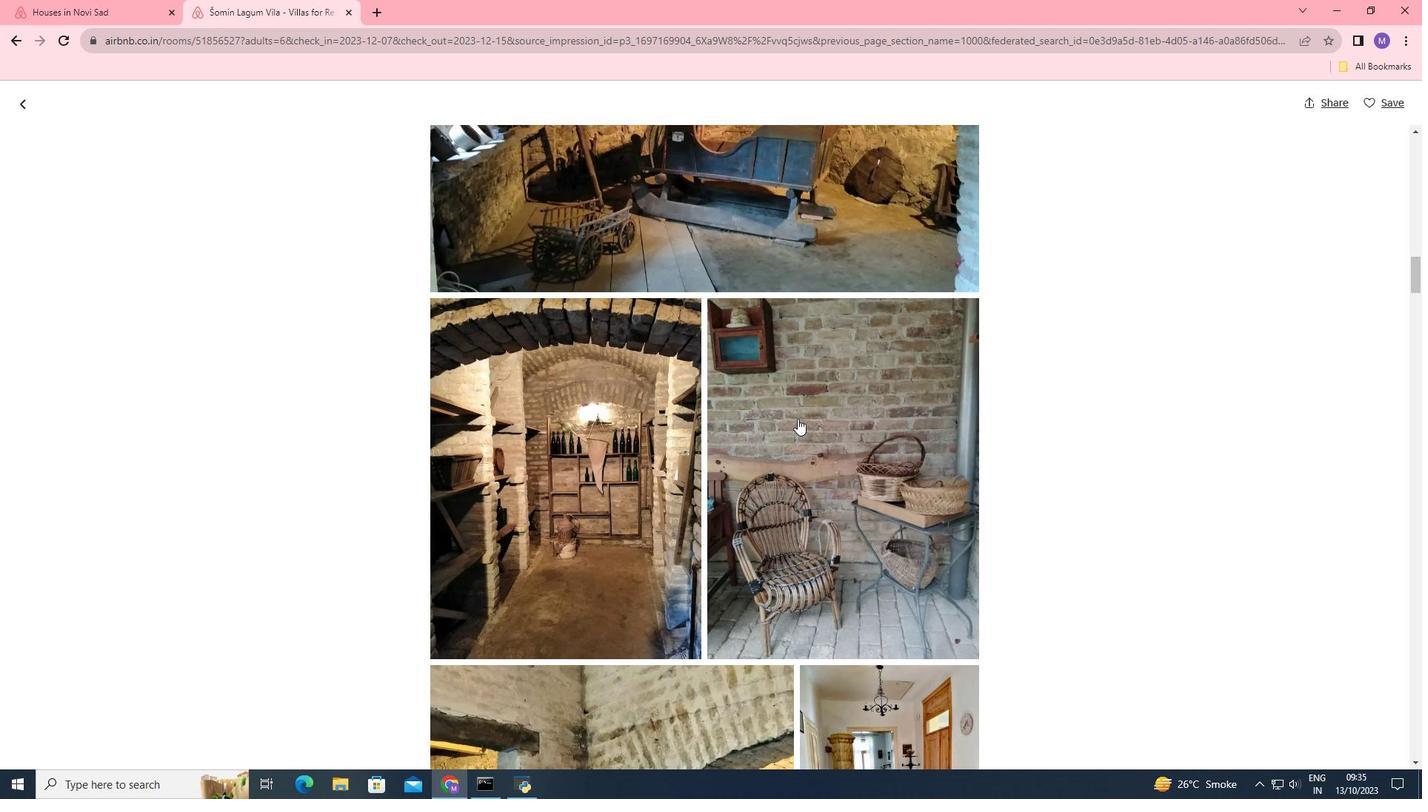 
Action: Mouse scrolled (797, 418) with delta (0, 0)
Screenshot: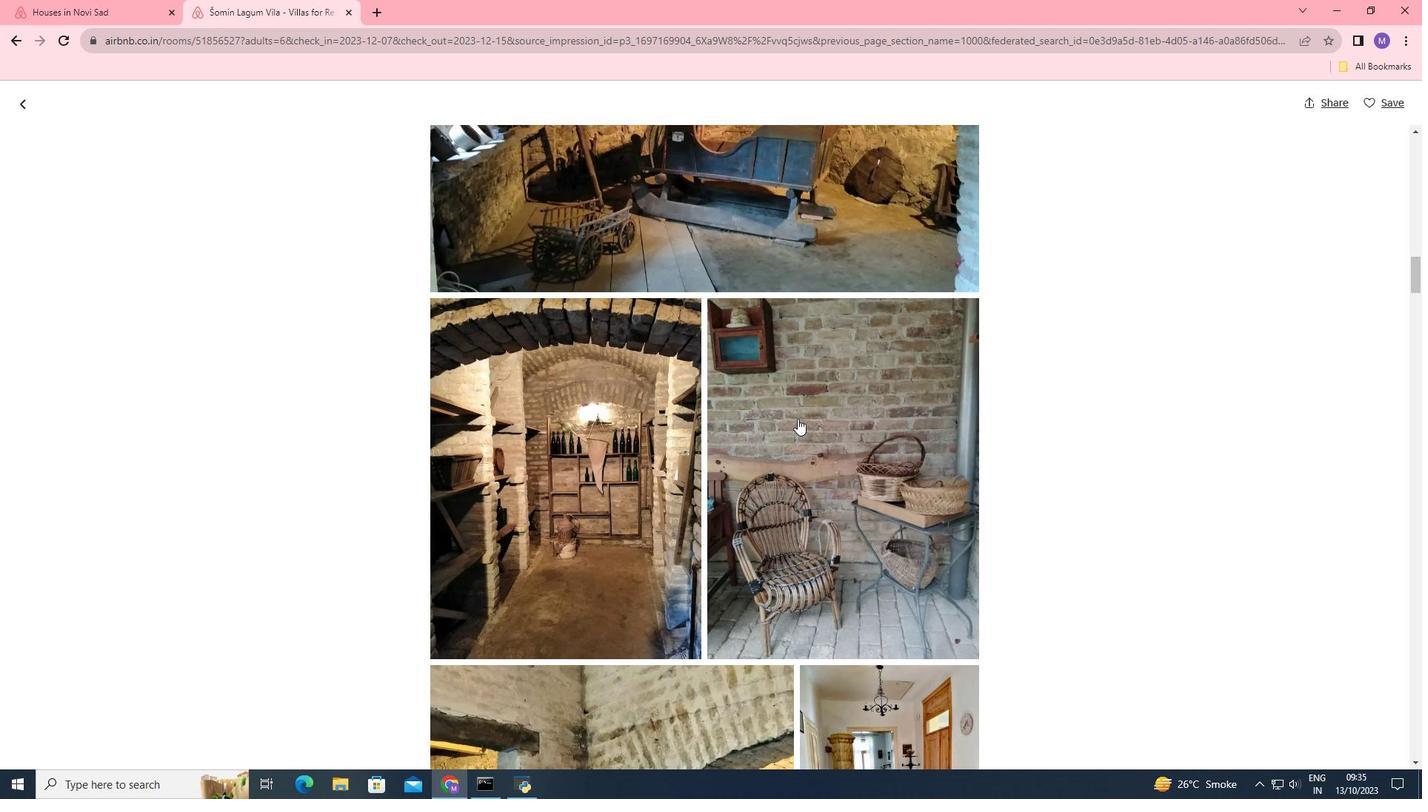 
Action: Mouse scrolled (797, 418) with delta (0, 0)
Screenshot: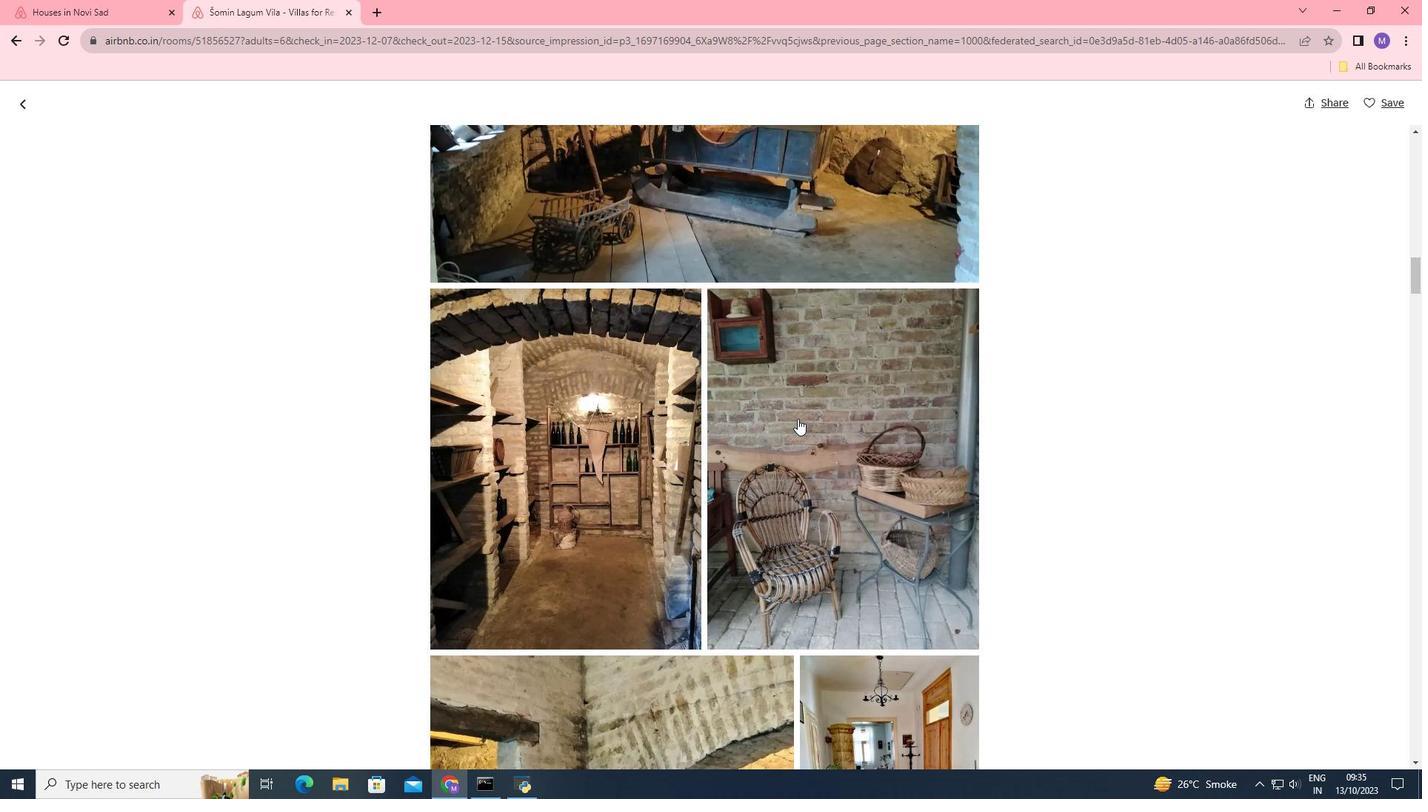 
Action: Mouse scrolled (797, 418) with delta (0, 0)
Screenshot: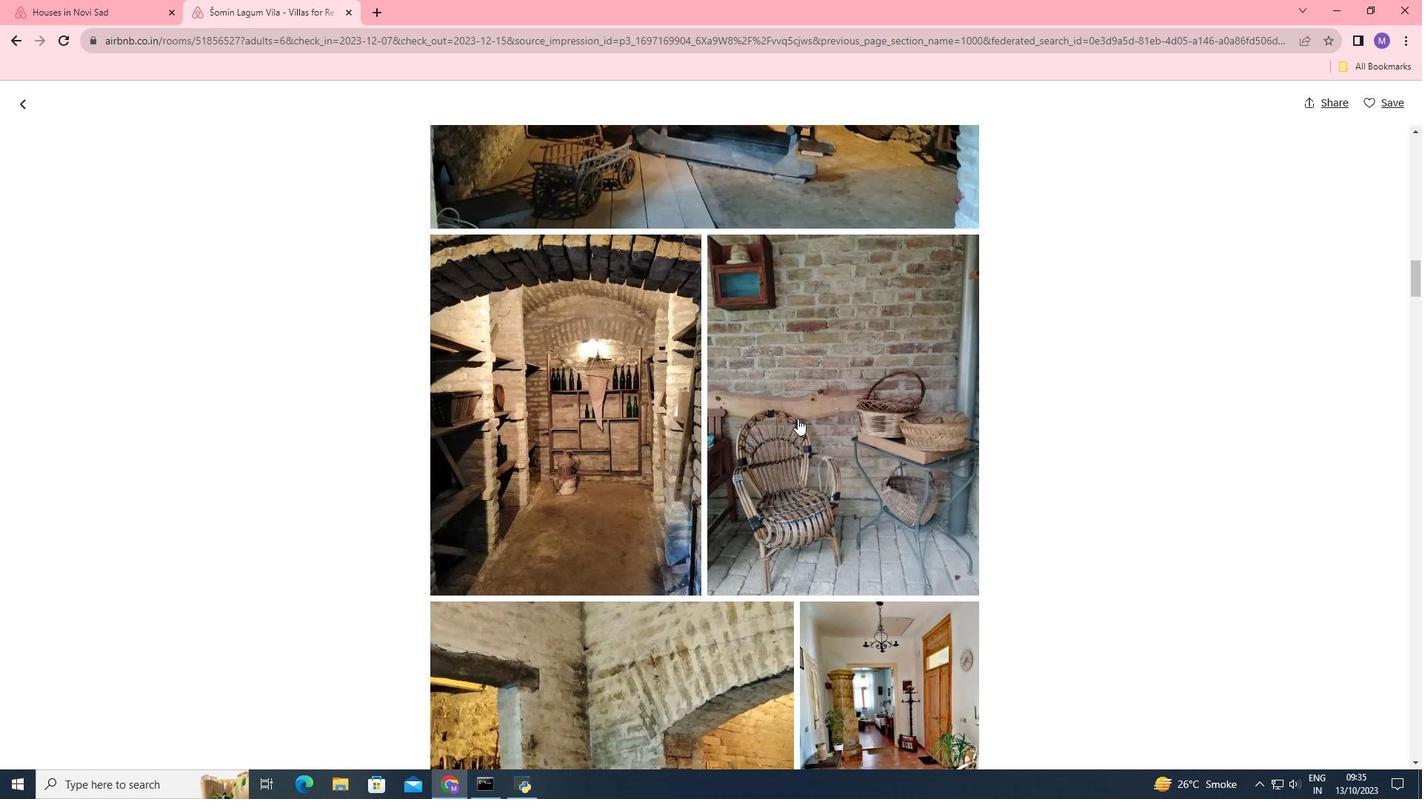 
Action: Mouse moved to (808, 391)
Screenshot: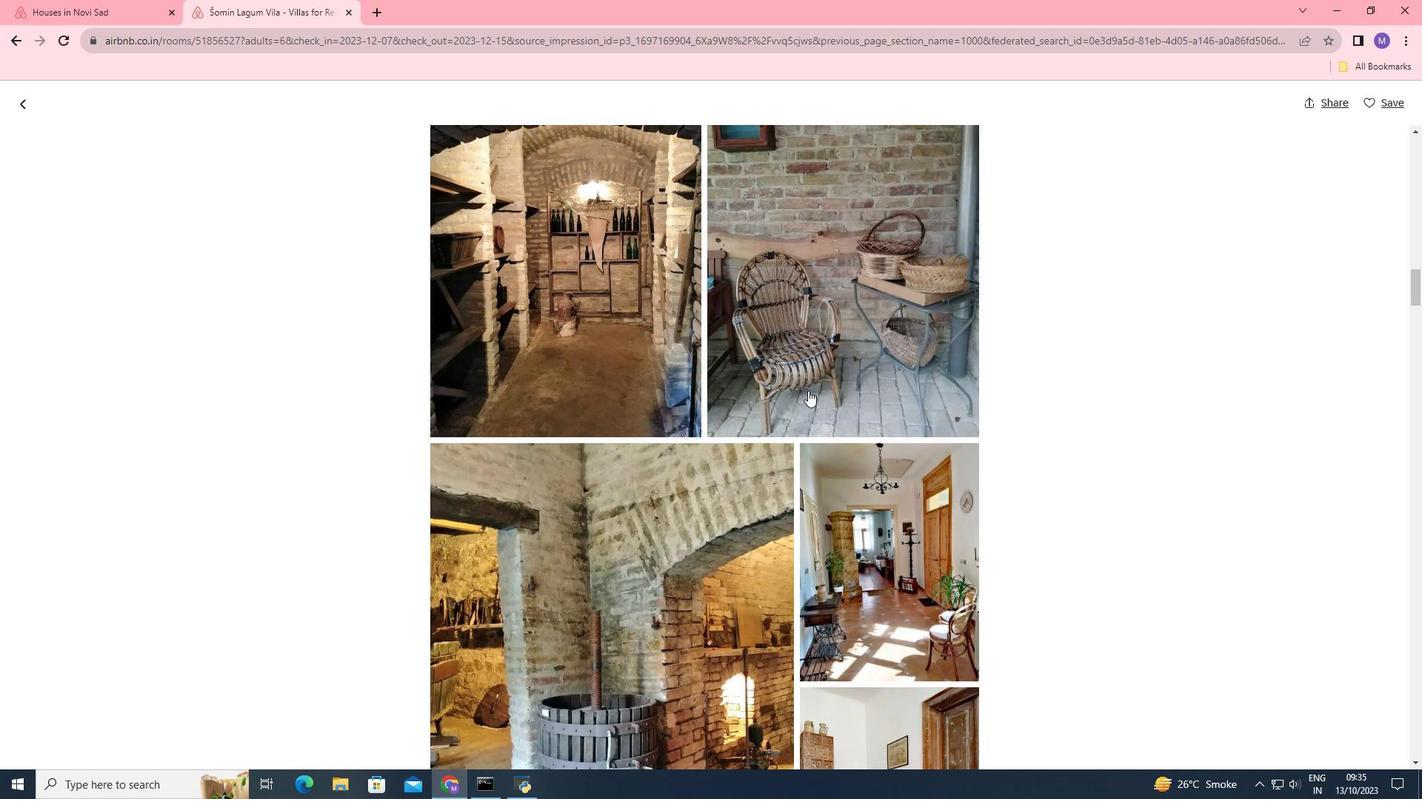 
Action: Mouse scrolled (808, 390) with delta (0, 0)
Screenshot: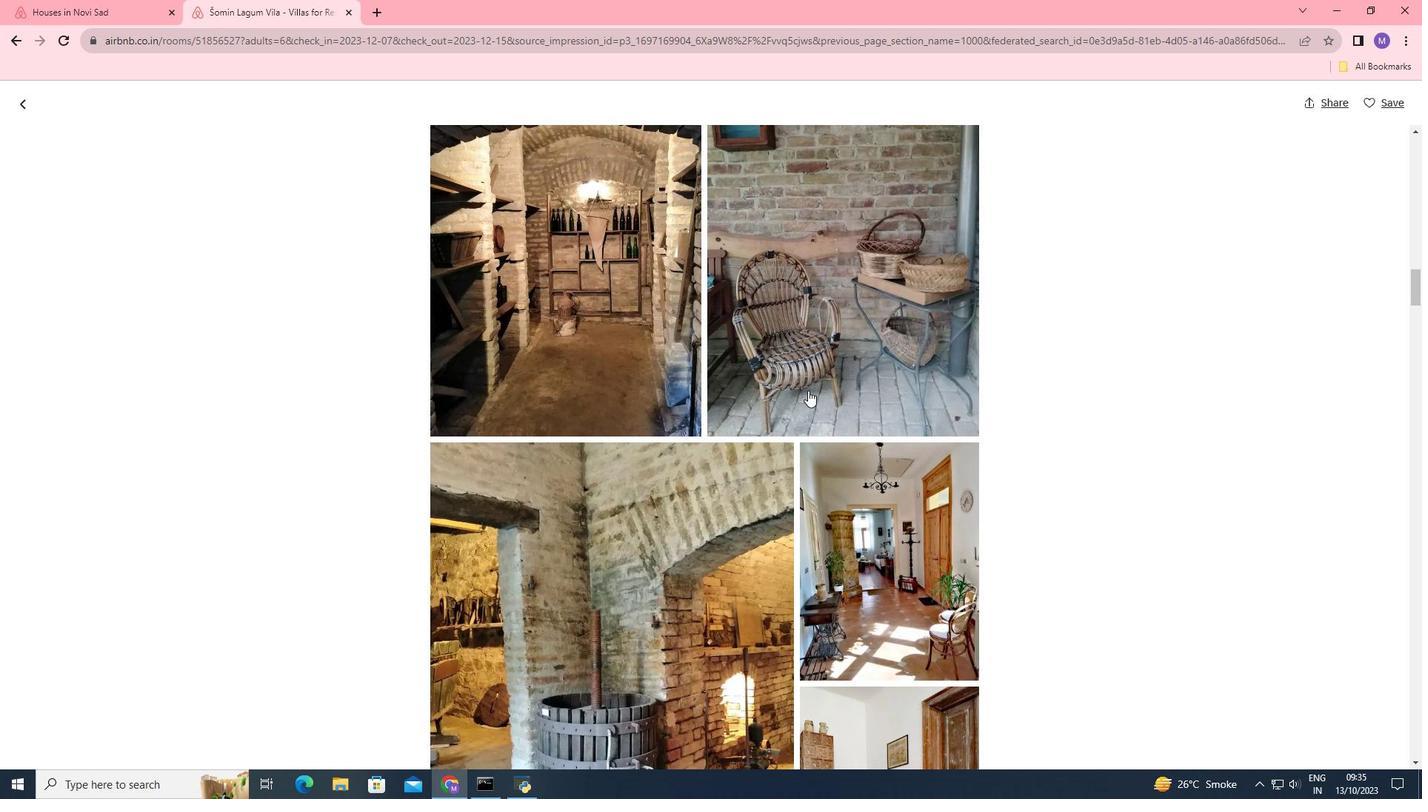 
Action: Mouse scrolled (808, 390) with delta (0, 0)
Screenshot: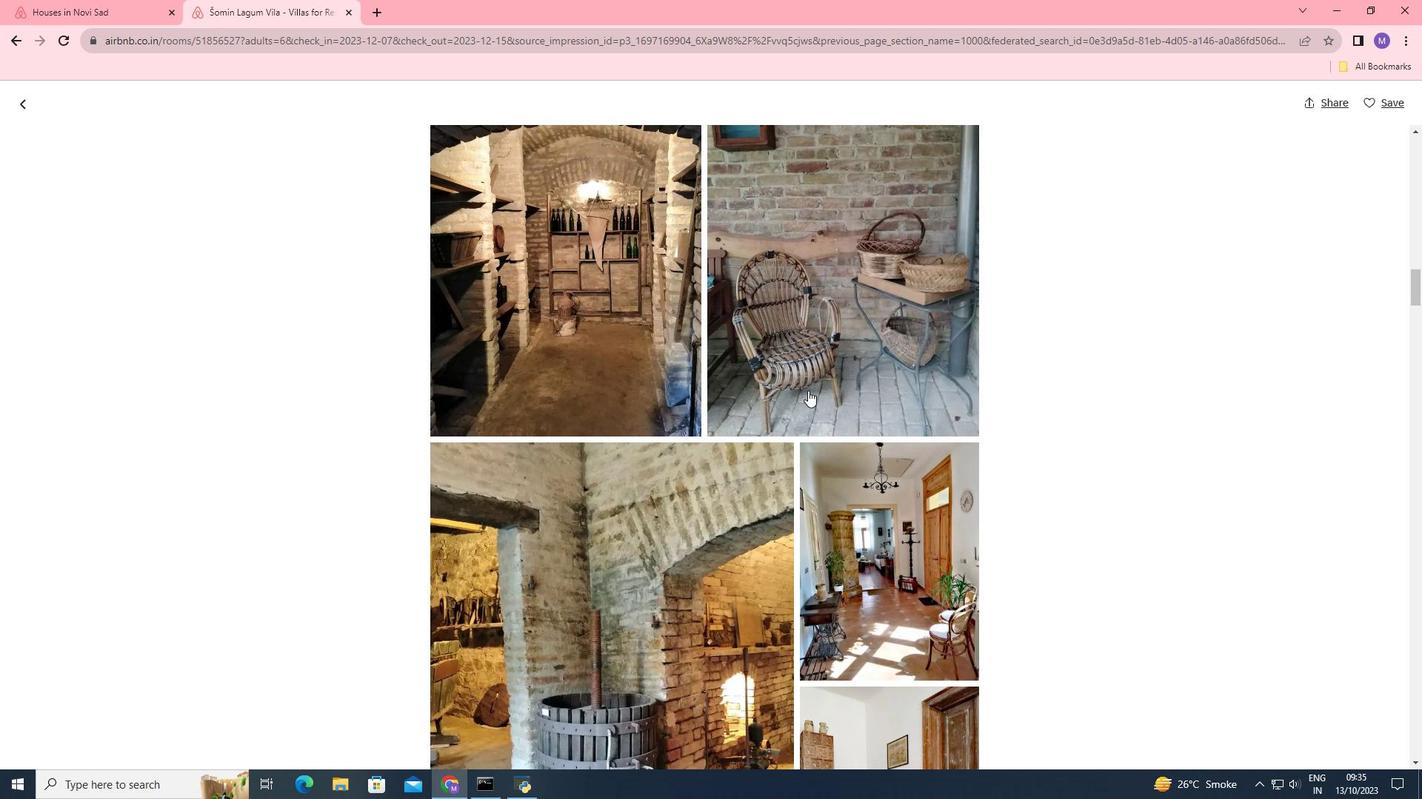 
Action: Mouse scrolled (808, 390) with delta (0, 0)
Screenshot: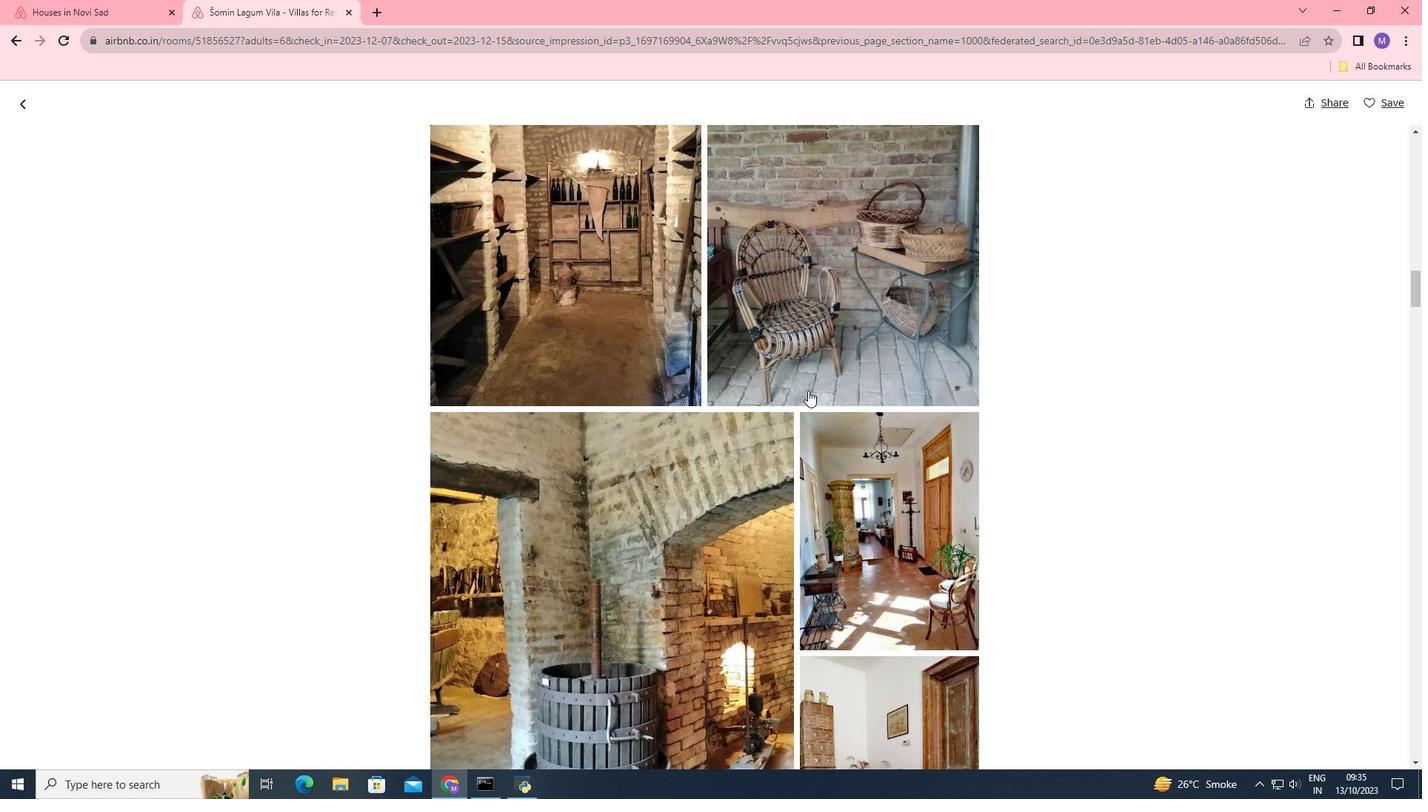 
Action: Mouse moved to (808, 389)
Screenshot: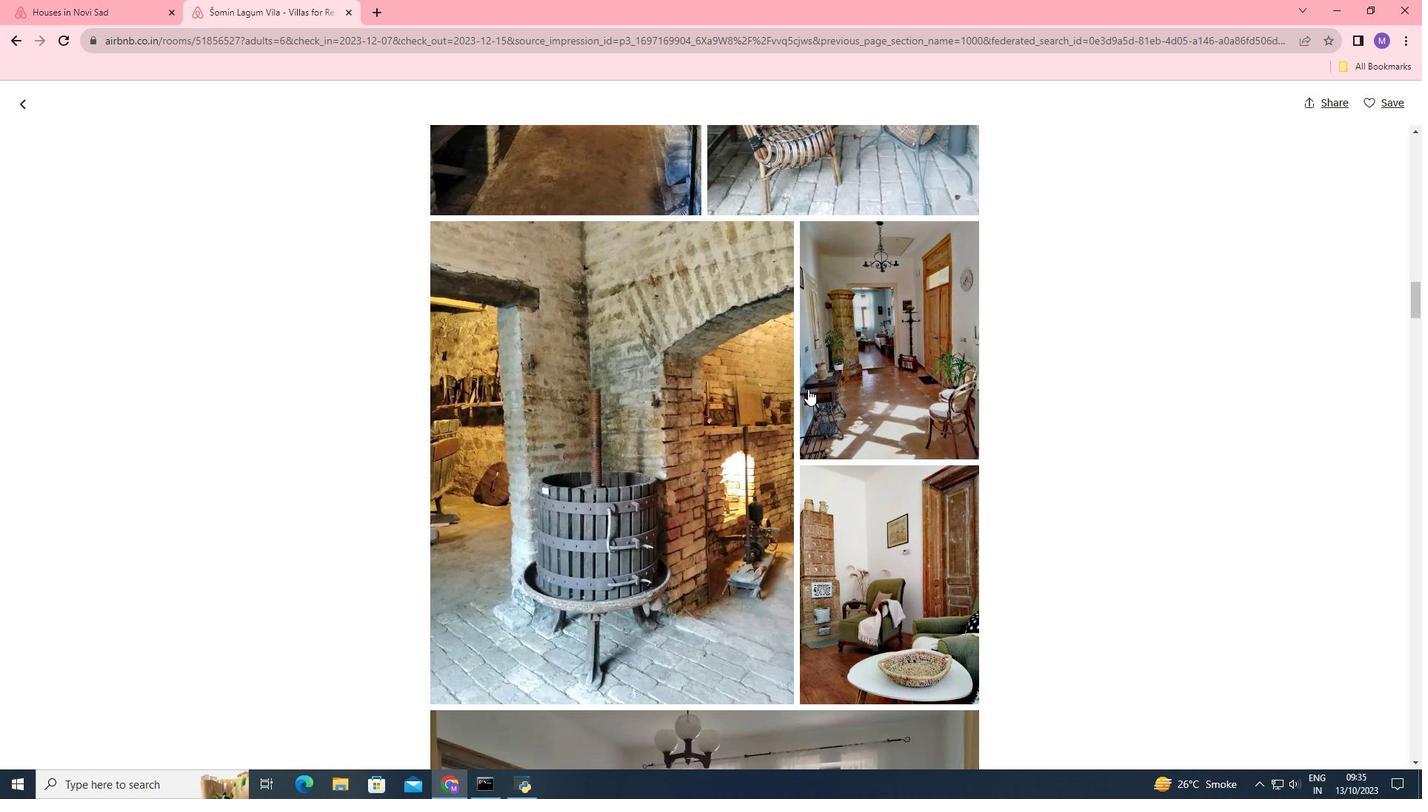 
Action: Mouse scrolled (808, 388) with delta (0, 0)
Screenshot: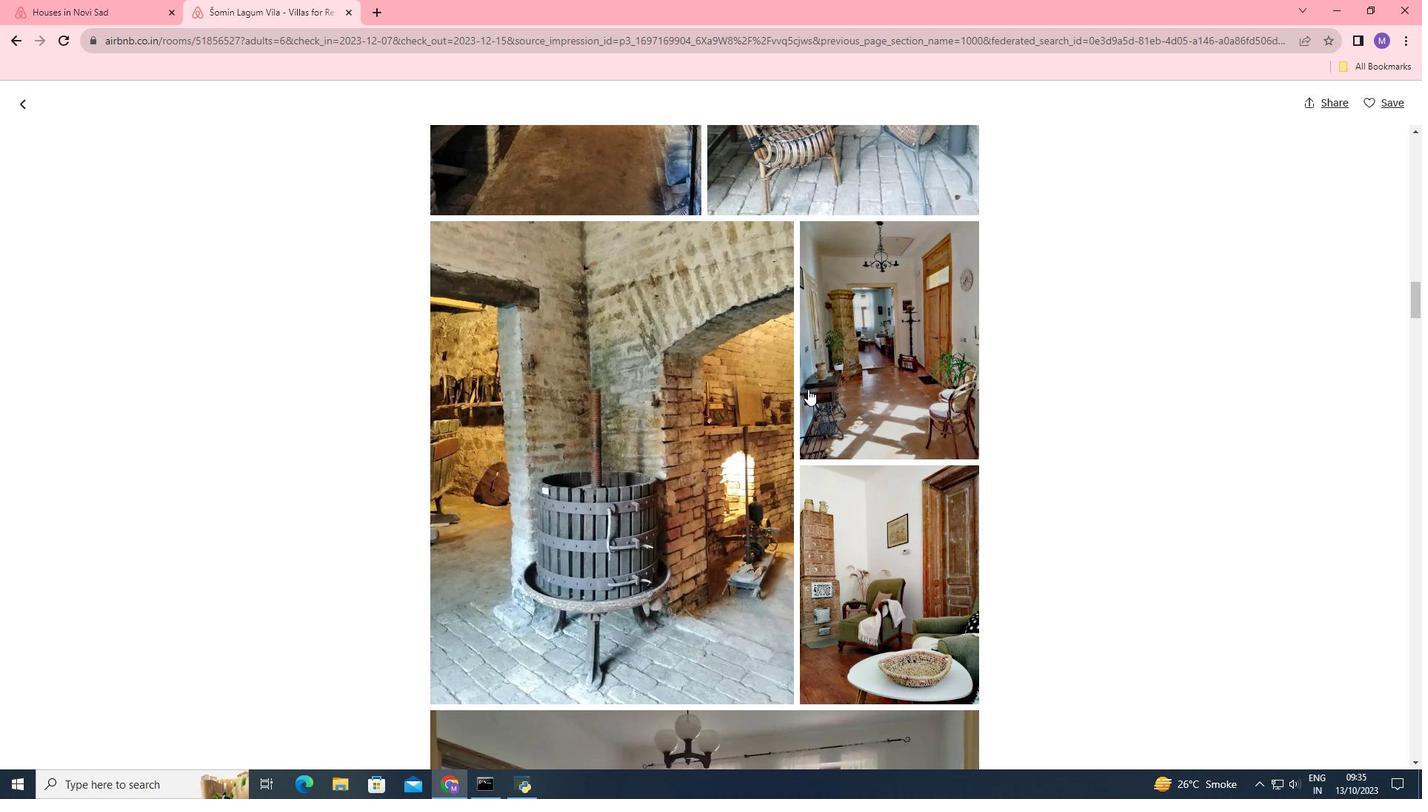 
Action: Mouse scrolled (808, 388) with delta (0, 0)
Screenshot: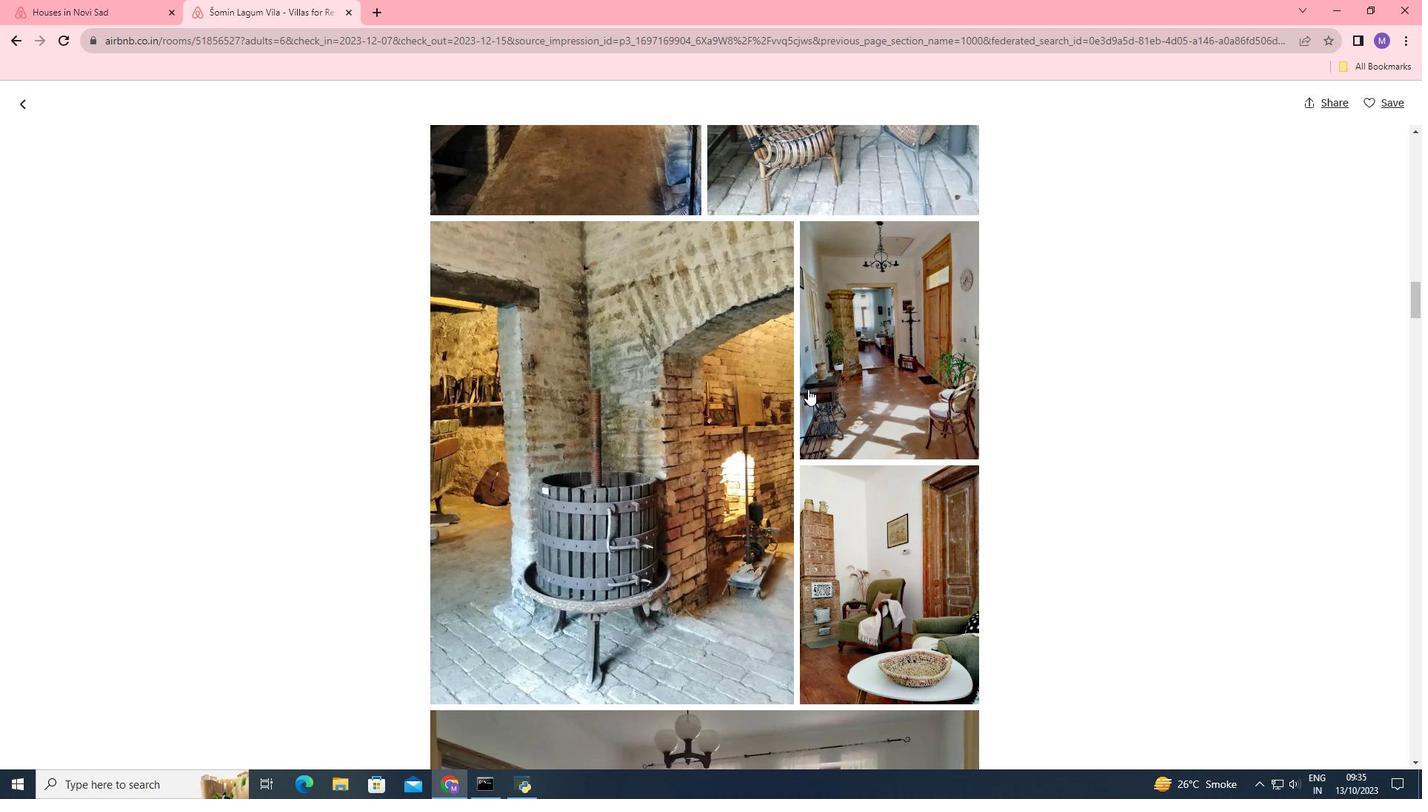 
Action: Mouse scrolled (808, 388) with delta (0, 0)
Screenshot: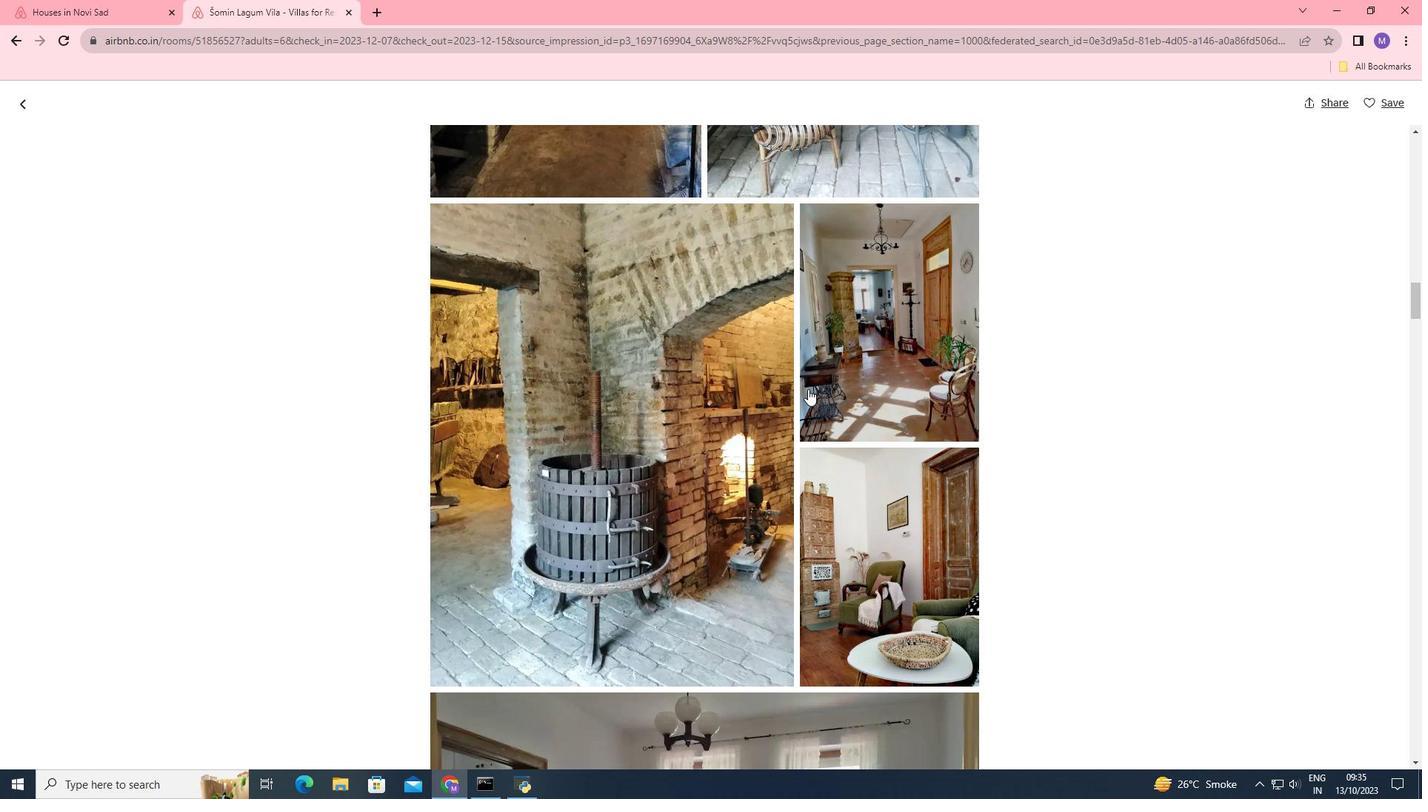 
Action: Mouse scrolled (808, 388) with delta (0, 0)
Screenshot: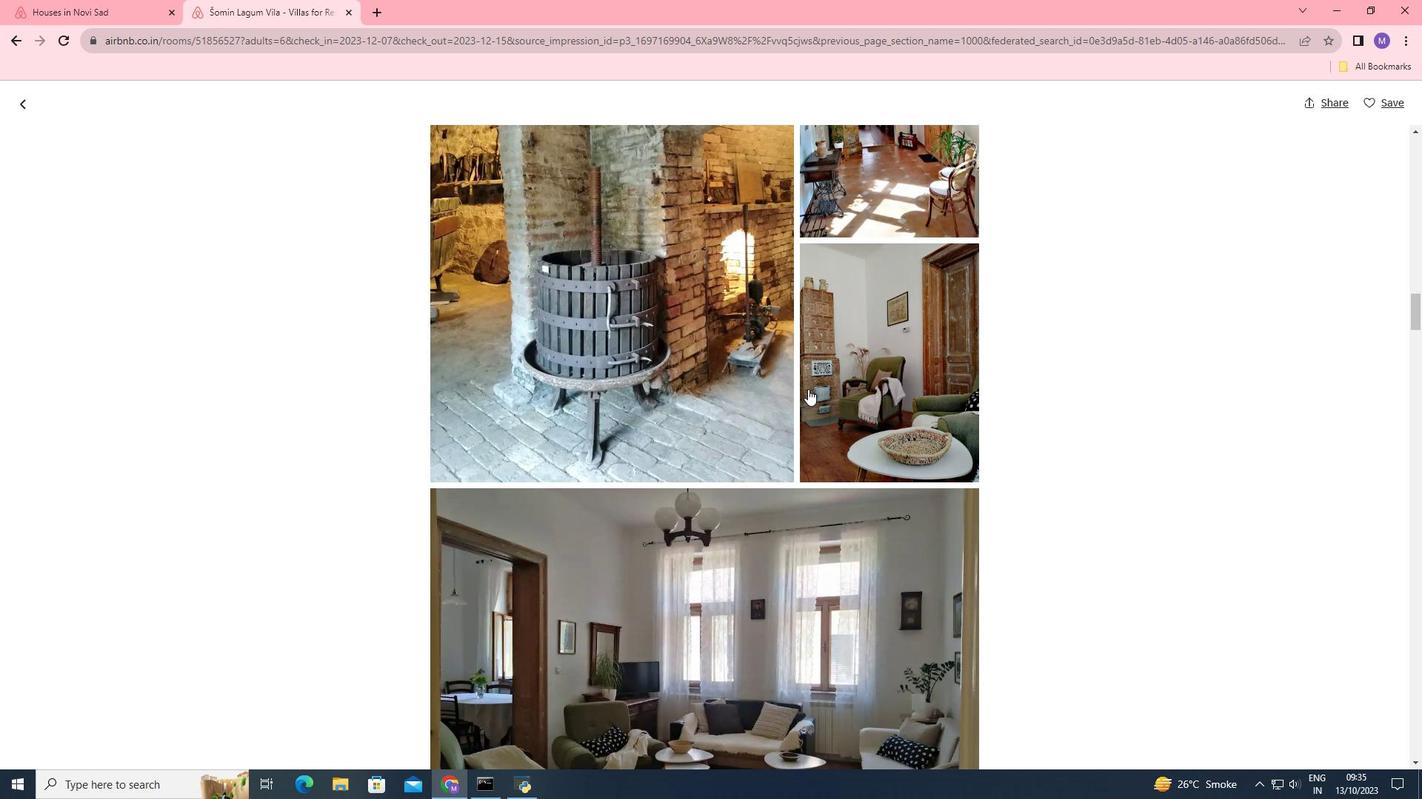 
Action: Mouse scrolled (808, 388) with delta (0, 0)
Screenshot: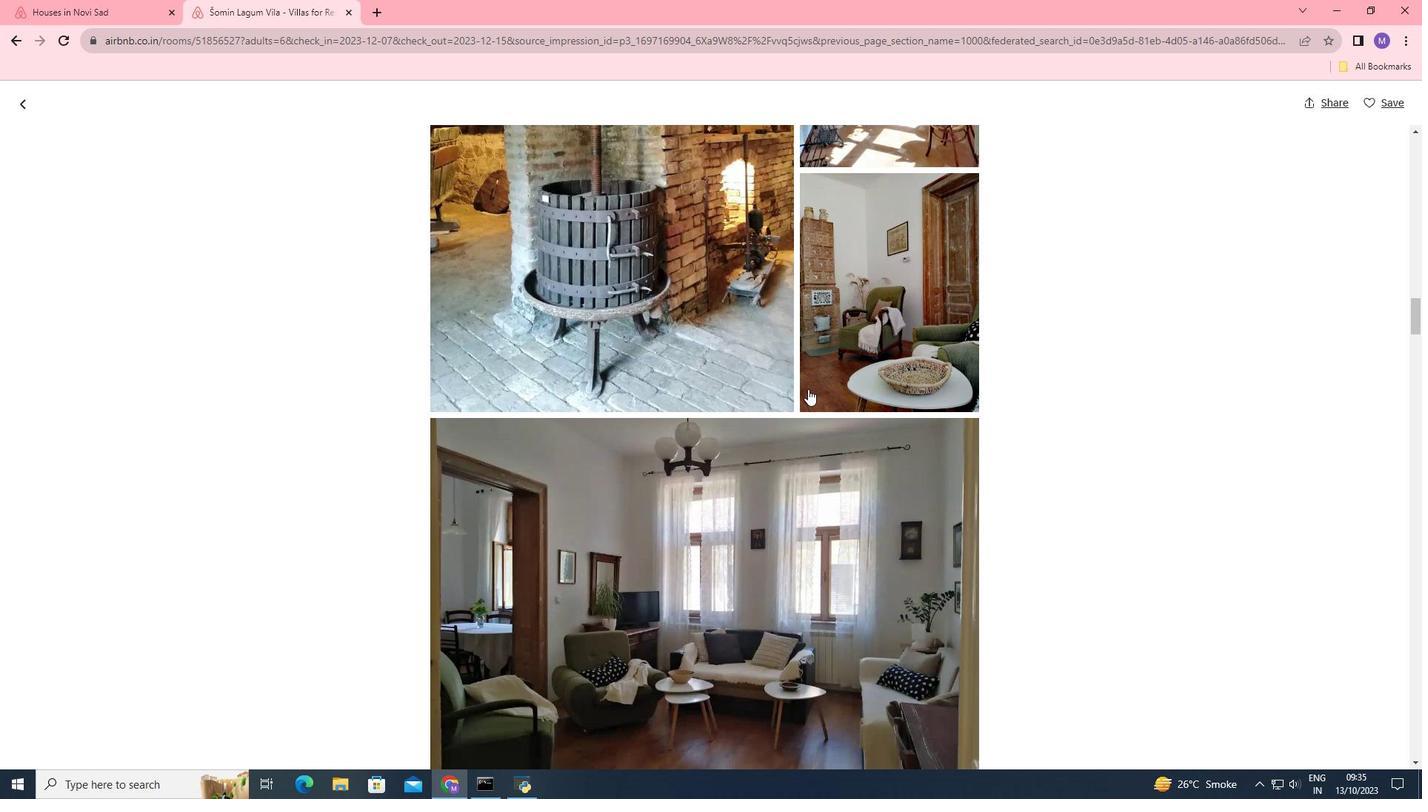 
Action: Mouse scrolled (808, 388) with delta (0, 0)
Screenshot: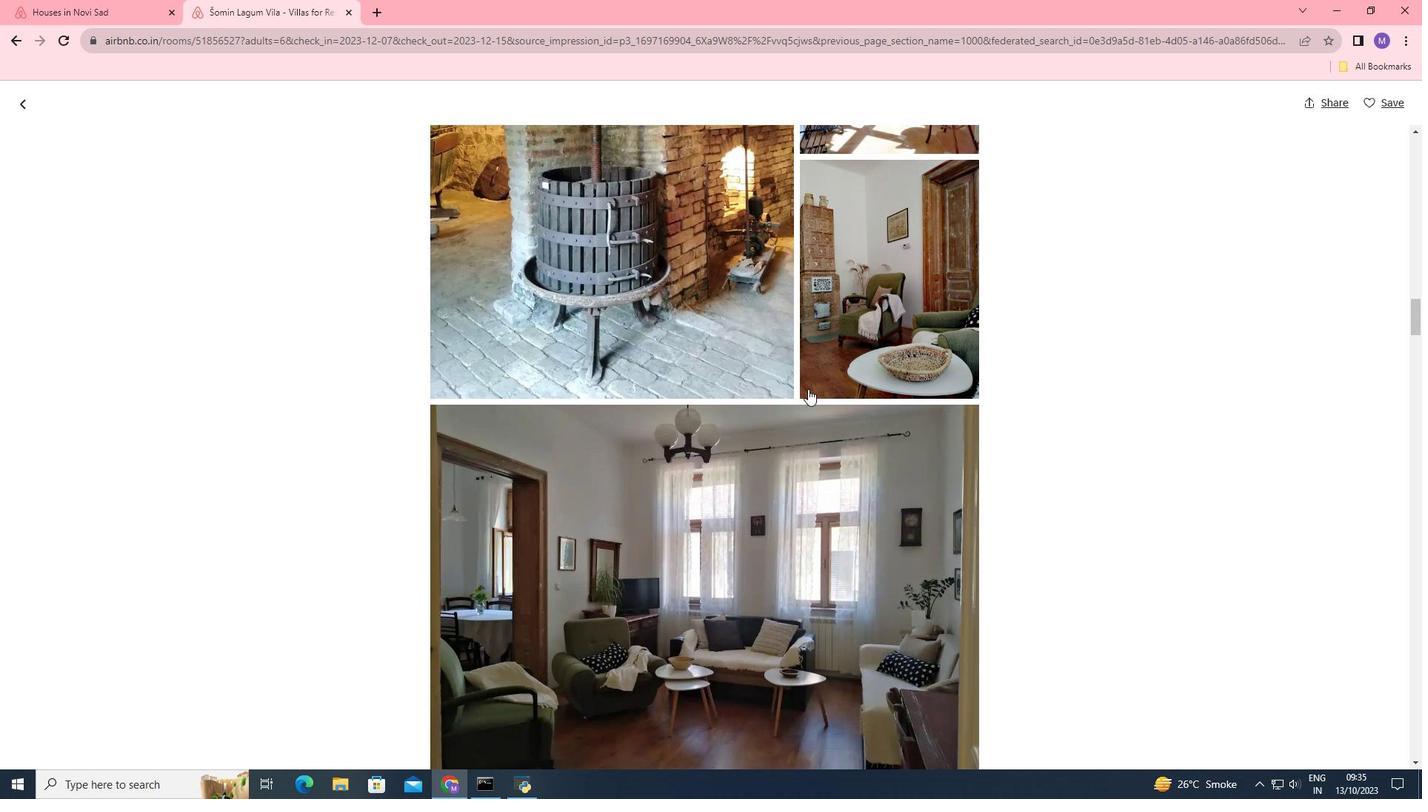 
Action: Mouse scrolled (808, 388) with delta (0, 0)
Screenshot: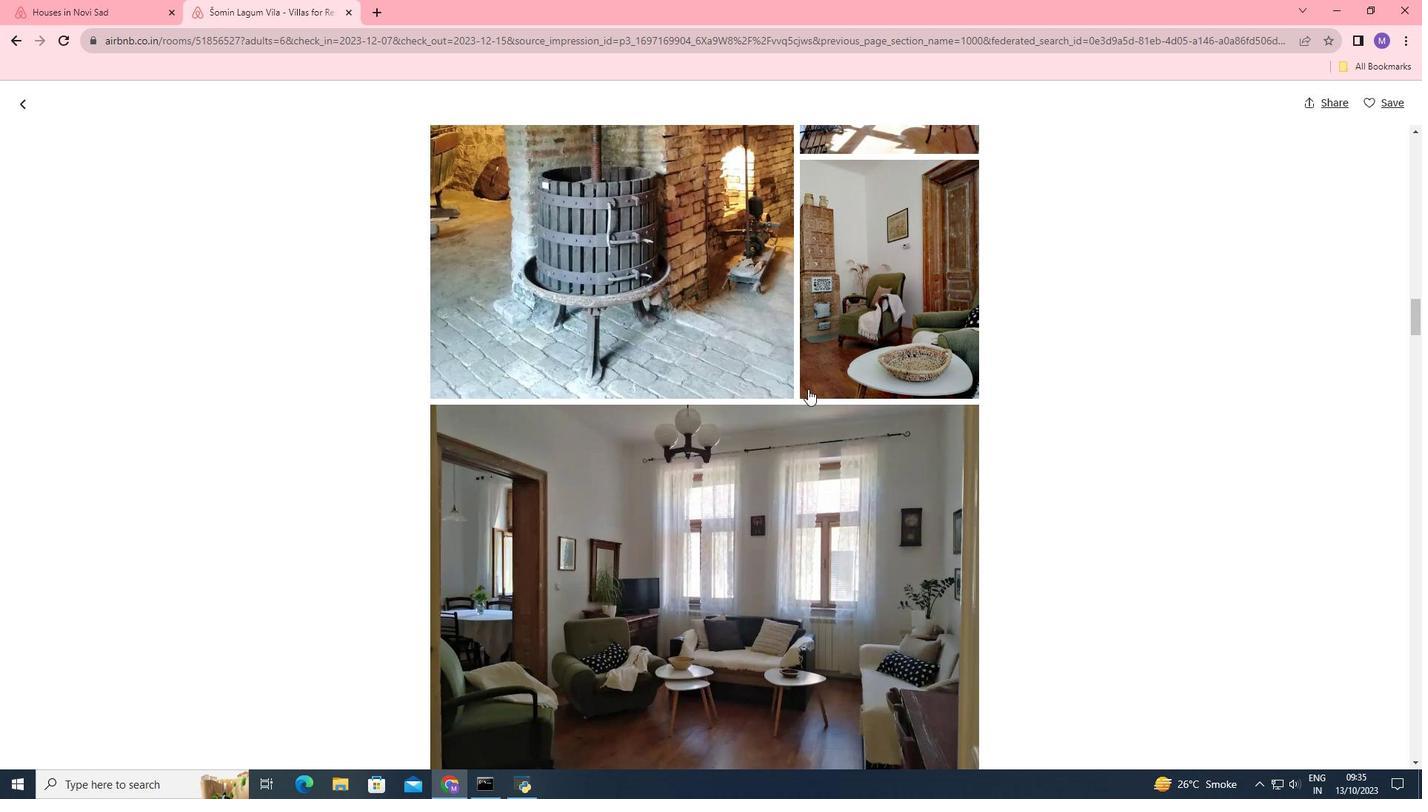 
Action: Mouse scrolled (808, 388) with delta (0, 0)
Screenshot: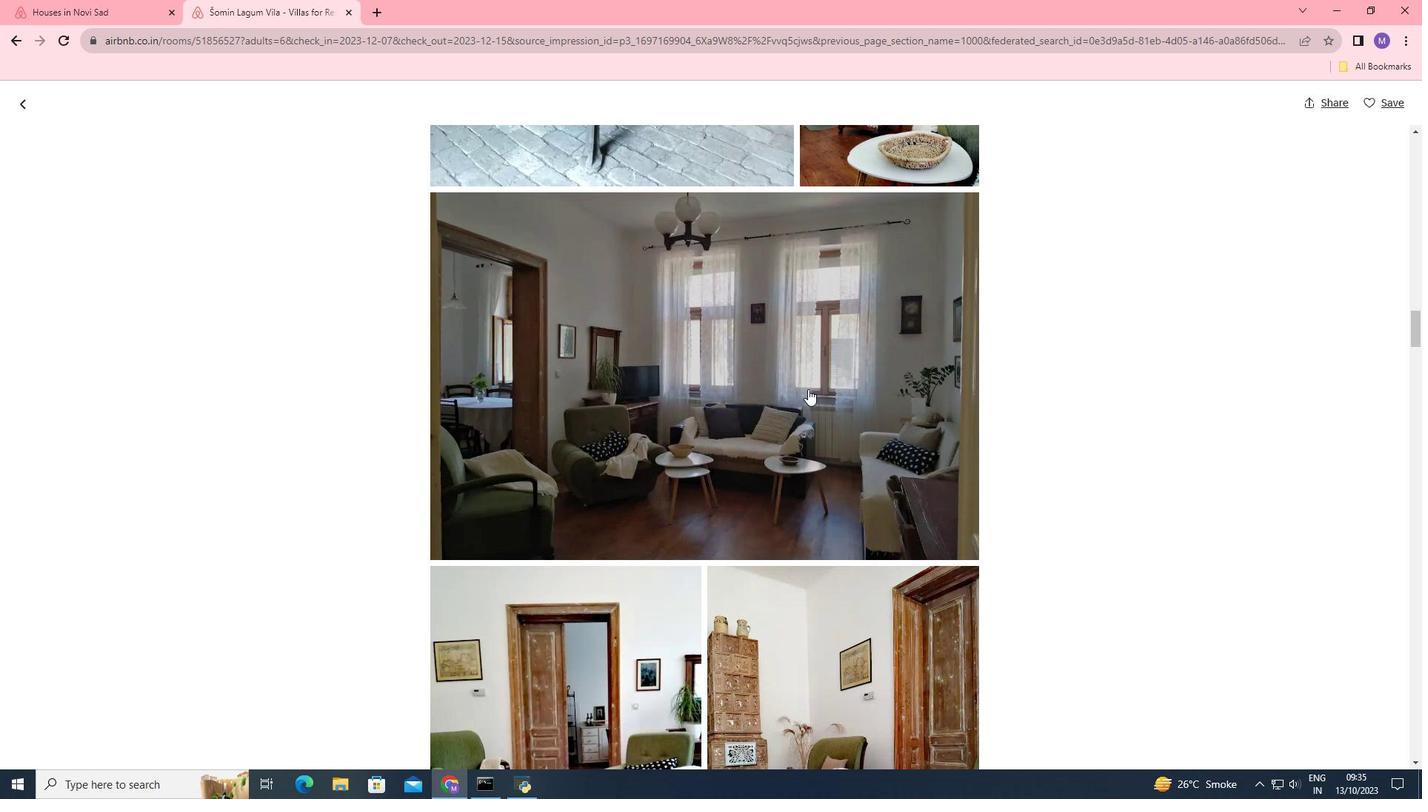 
Action: Mouse scrolled (808, 388) with delta (0, 0)
Screenshot: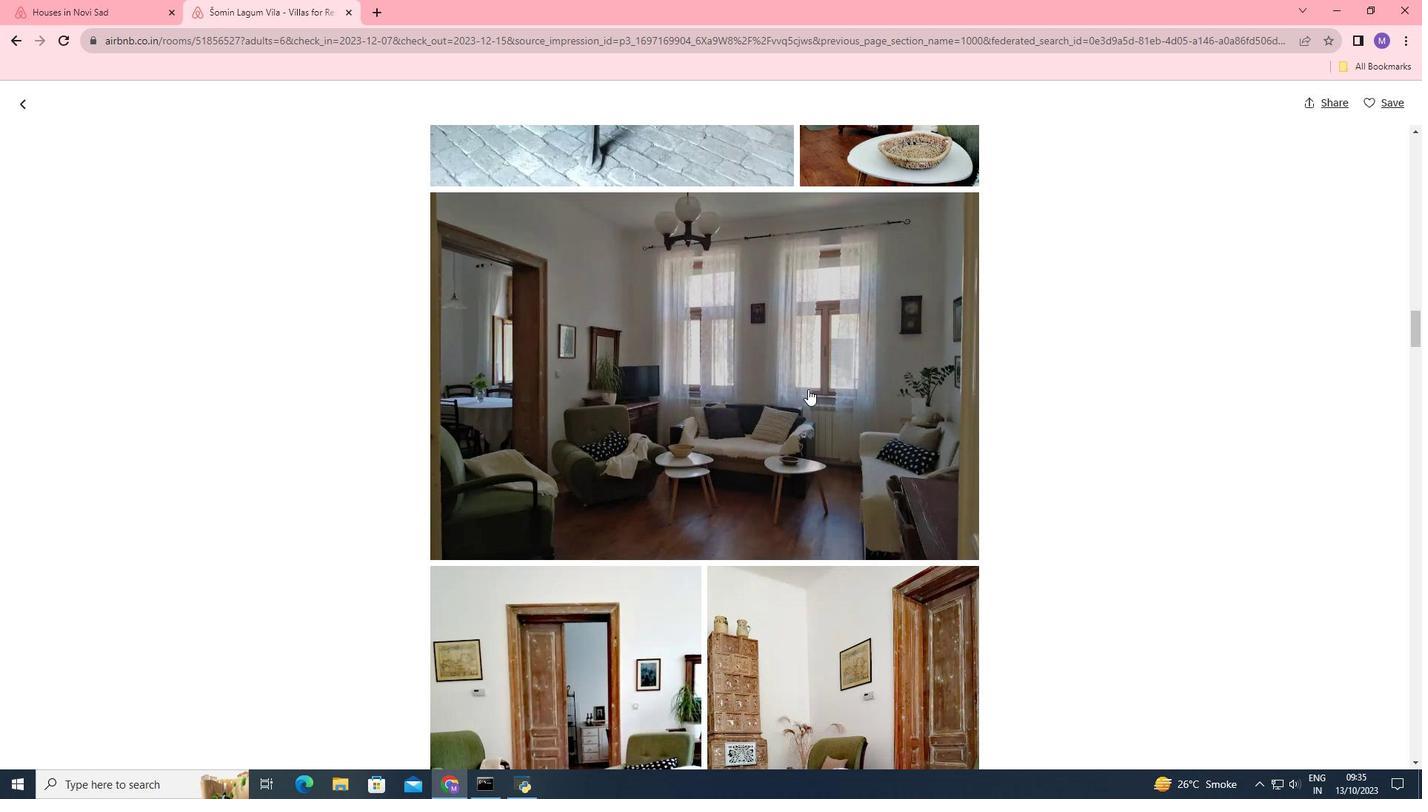 
Action: Mouse scrolled (808, 388) with delta (0, 0)
Screenshot: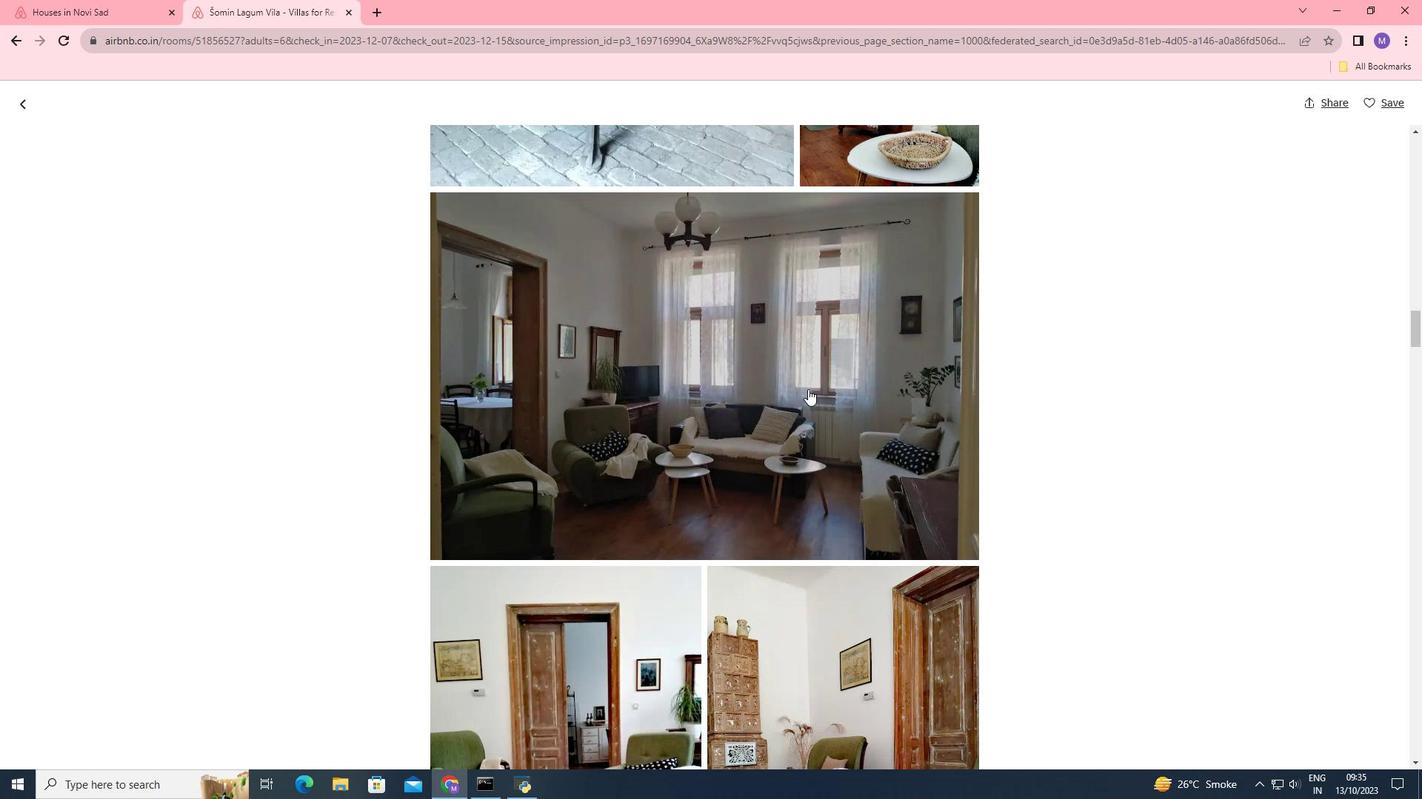 
Action: Mouse scrolled (808, 388) with delta (0, 0)
Screenshot: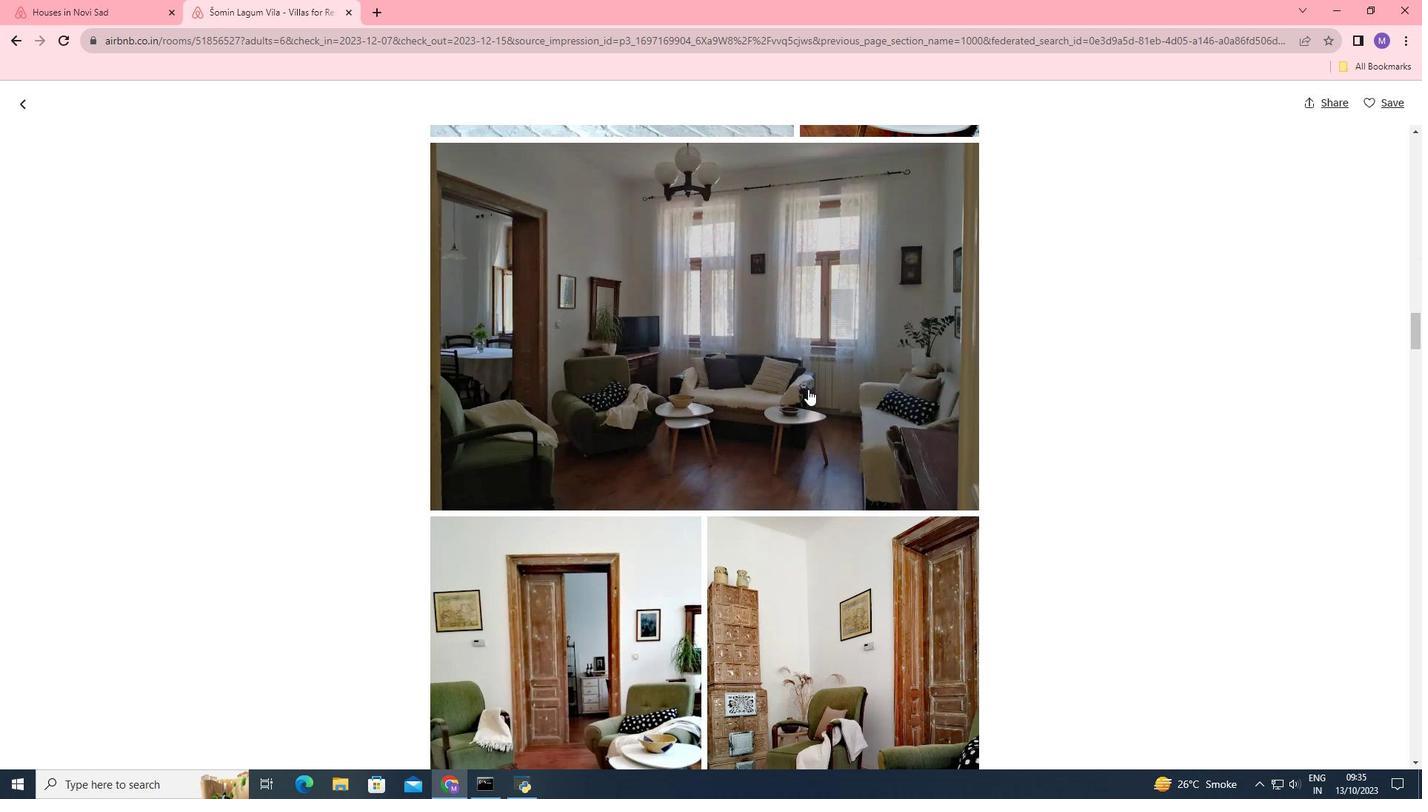 
Action: Mouse scrolled (808, 388) with delta (0, 0)
Screenshot: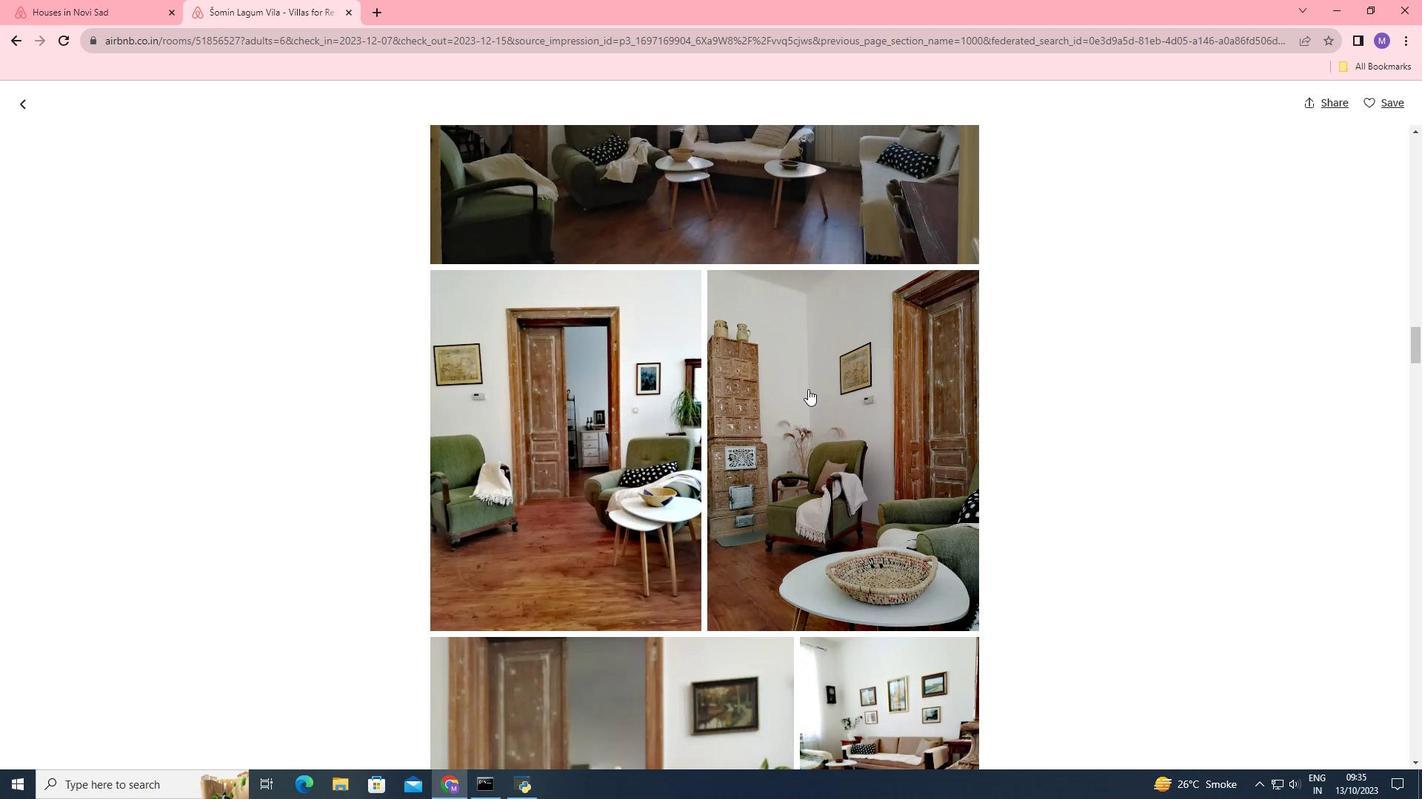 
Action: Mouse scrolled (808, 388) with delta (0, 0)
Screenshot: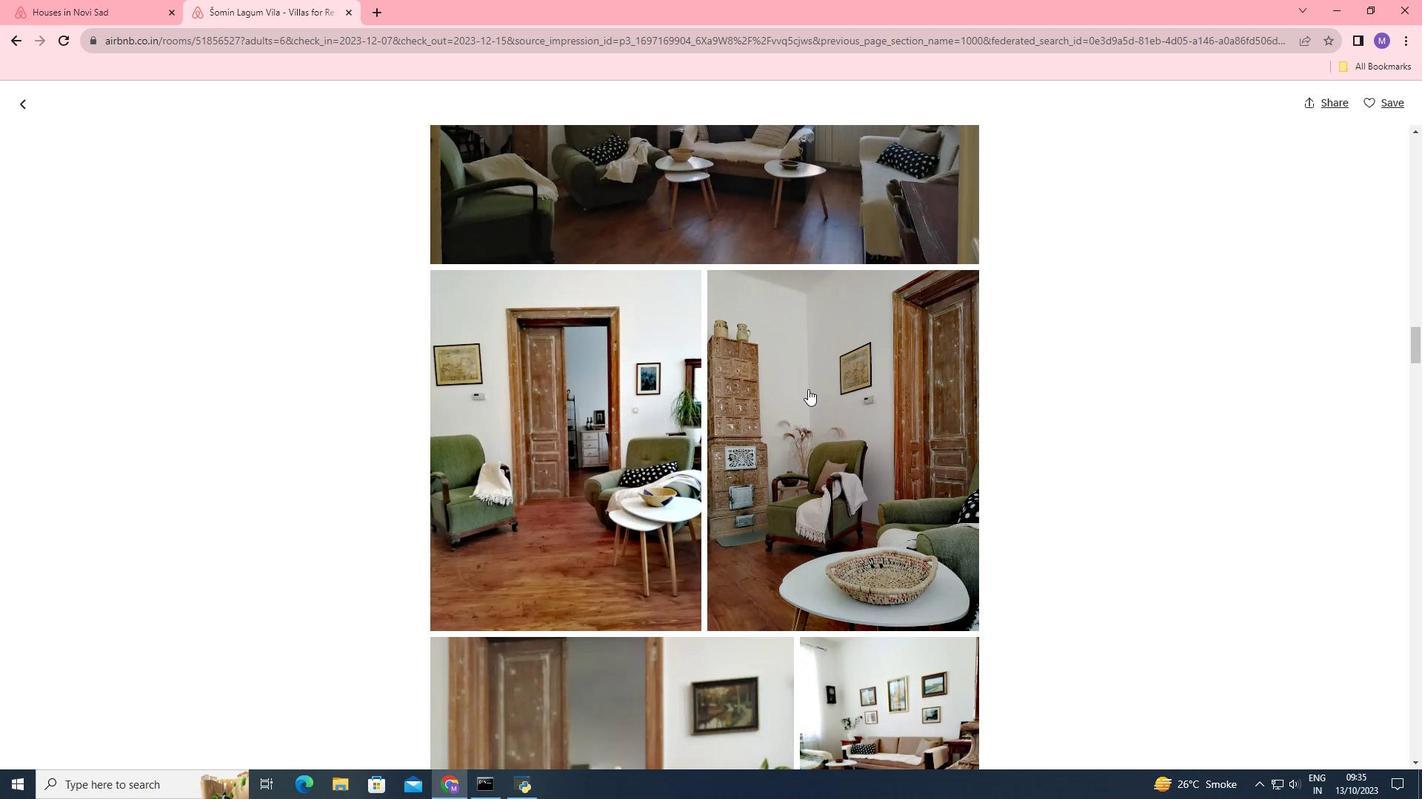 
Action: Mouse scrolled (808, 388) with delta (0, 0)
Screenshot: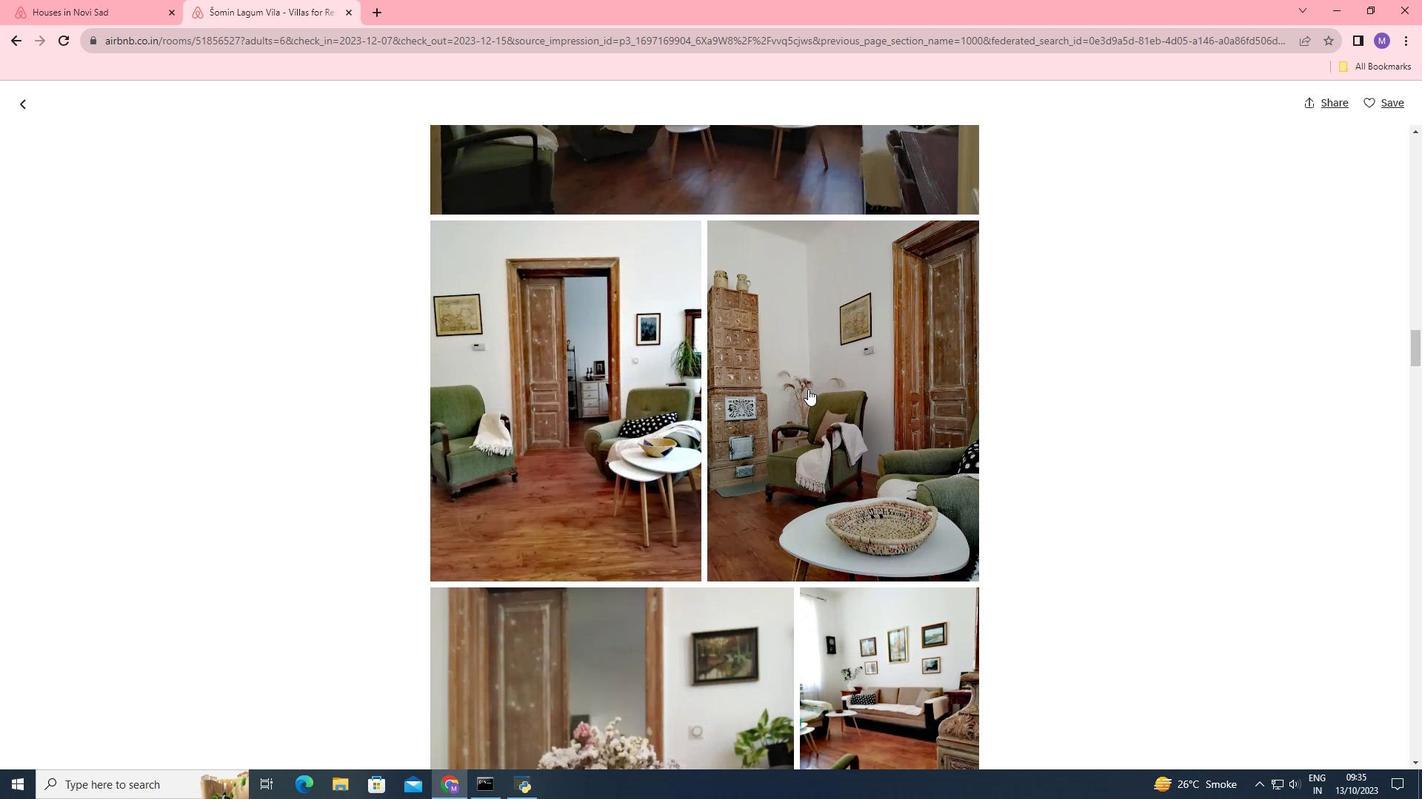 
Action: Mouse scrolled (808, 388) with delta (0, 0)
Screenshot: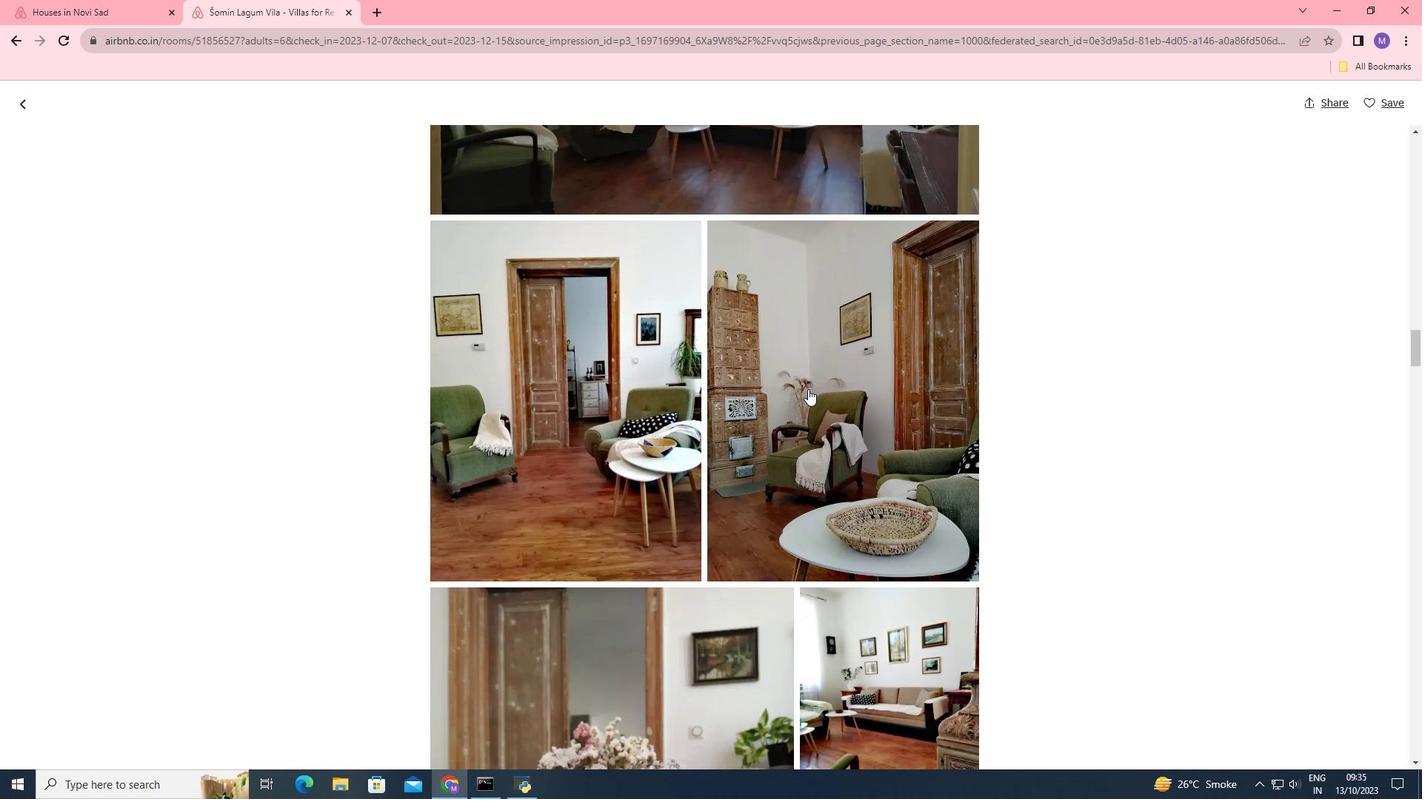 
Action: Mouse scrolled (808, 388) with delta (0, 0)
Screenshot: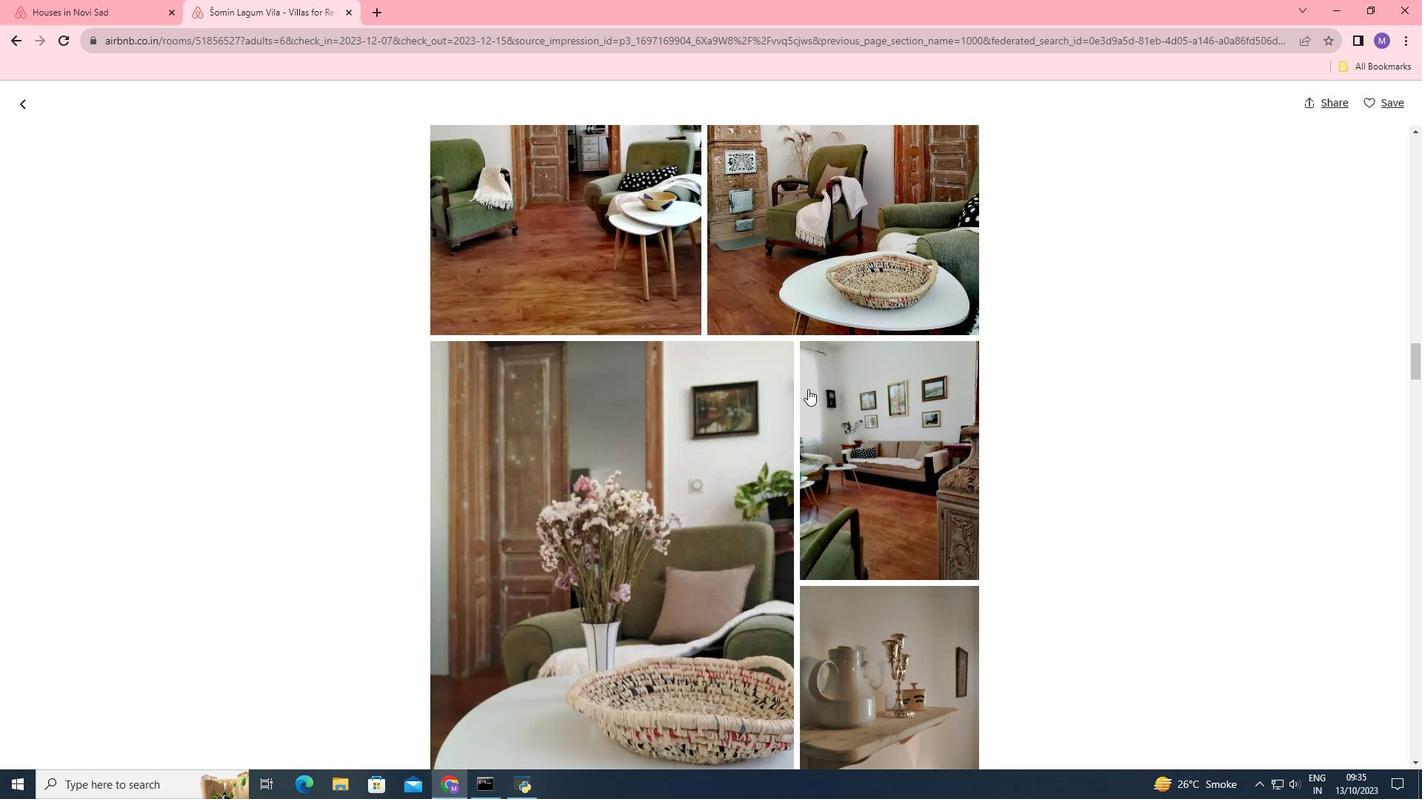 
Action: Mouse scrolled (808, 388) with delta (0, 0)
Screenshot: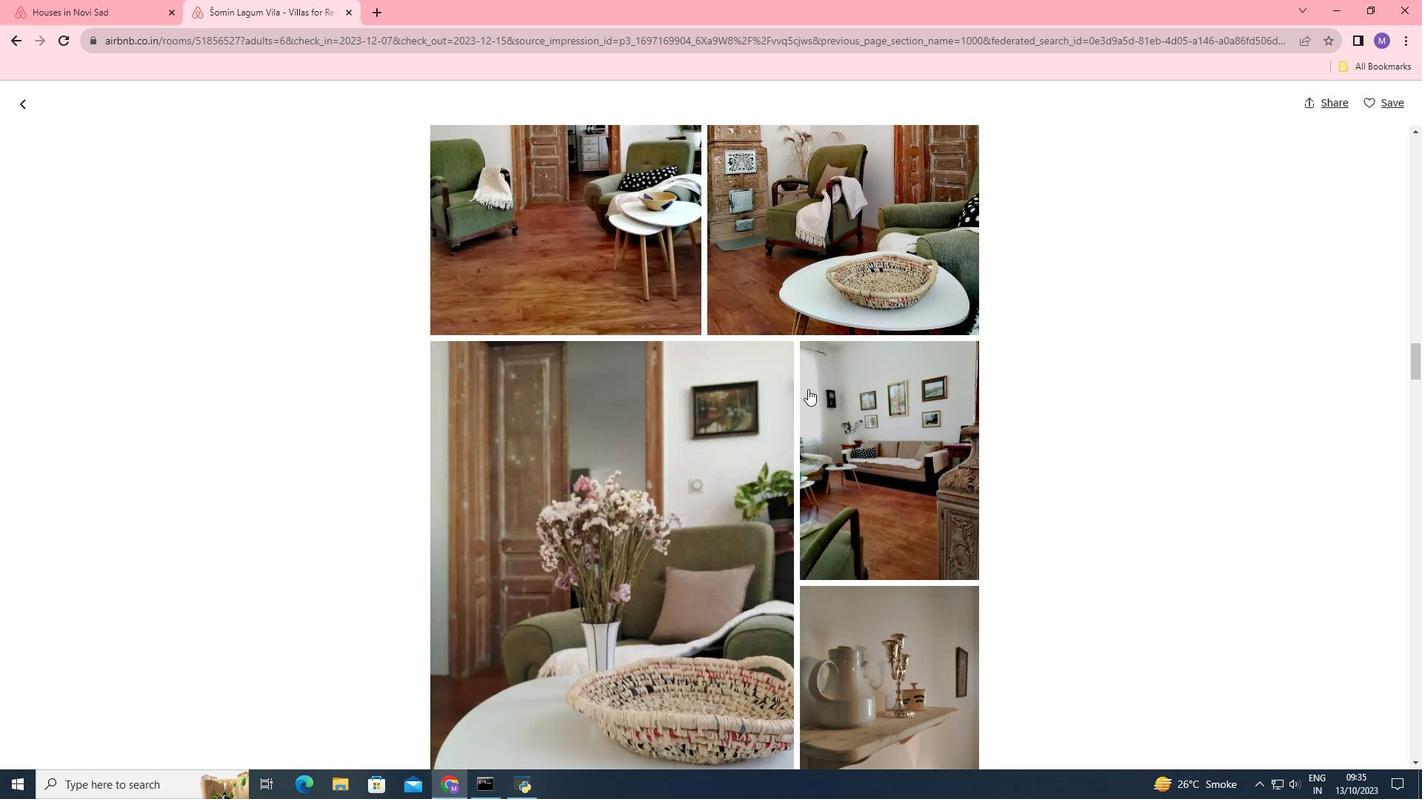 
Action: Mouse scrolled (808, 388) with delta (0, 0)
Screenshot: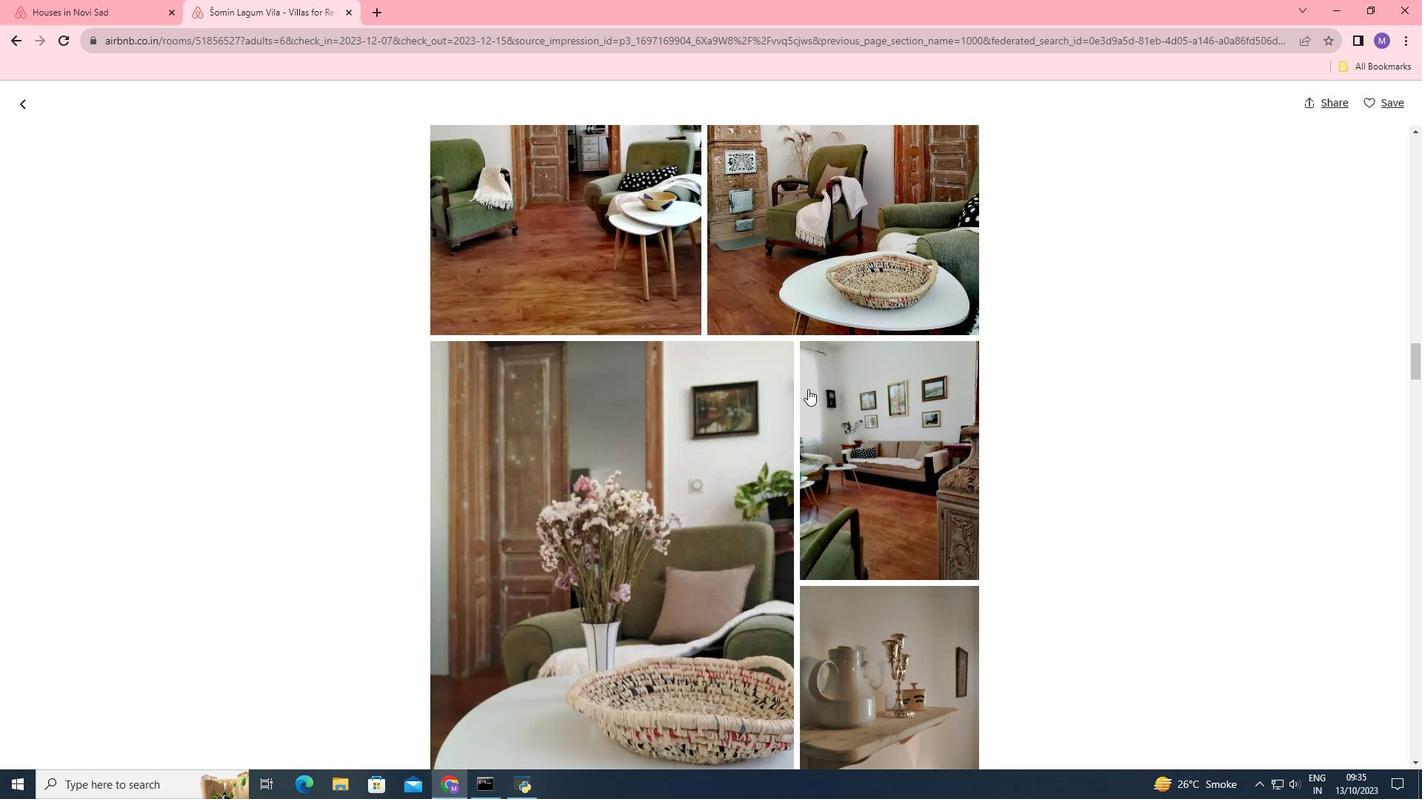 
Action: Mouse scrolled (808, 388) with delta (0, 0)
Screenshot: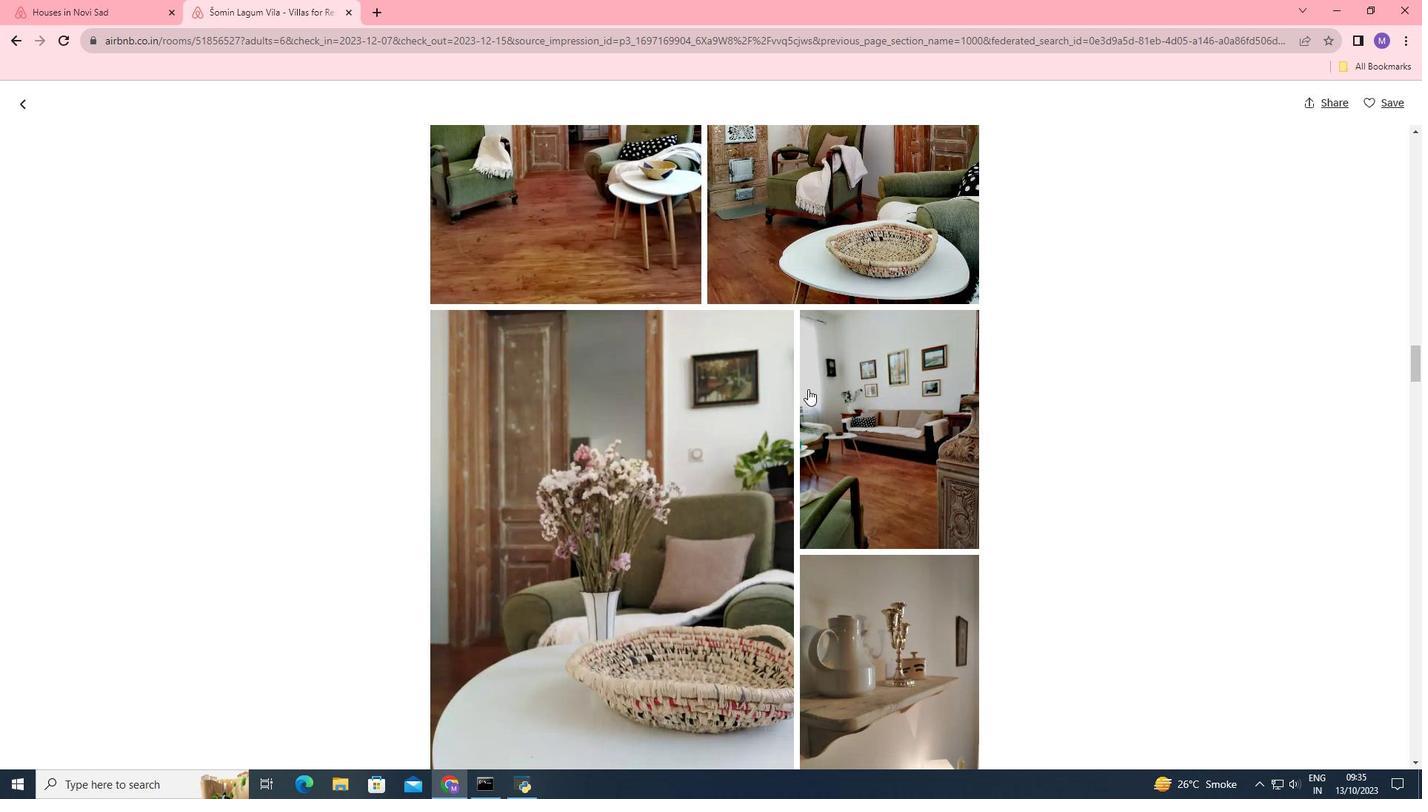 
Action: Mouse scrolled (808, 388) with delta (0, 0)
Screenshot: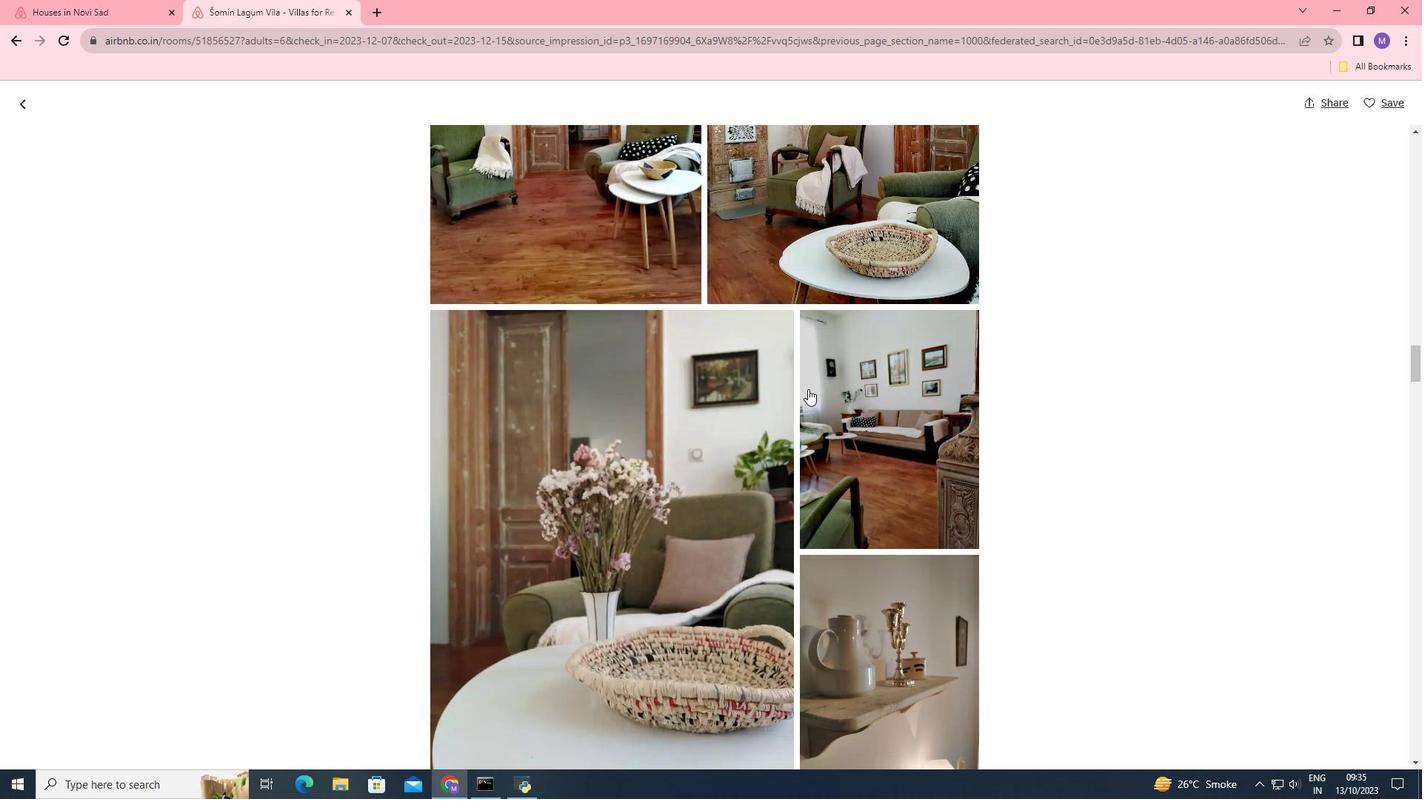 
Action: Mouse scrolled (808, 388) with delta (0, 0)
Screenshot: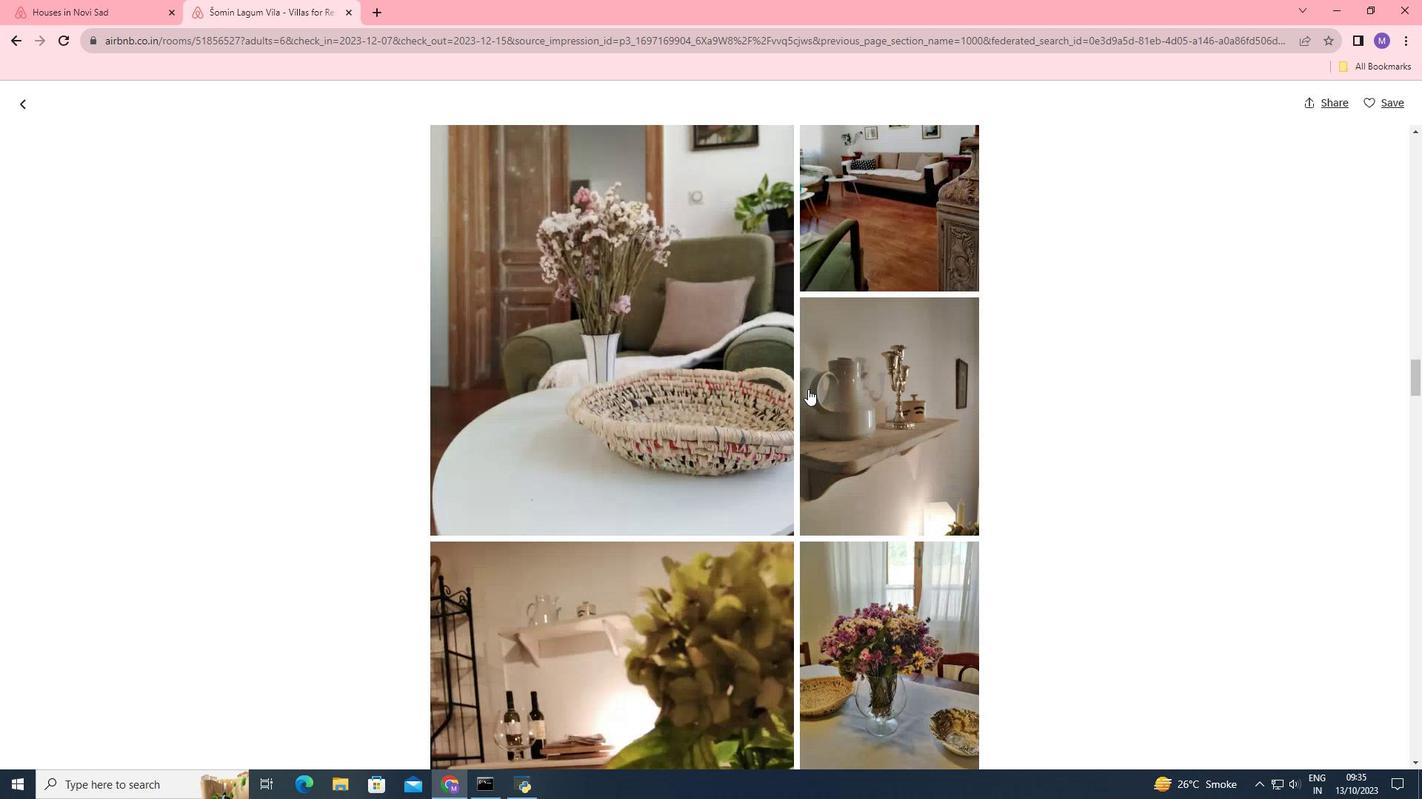 
Action: Mouse scrolled (808, 388) with delta (0, 0)
Screenshot: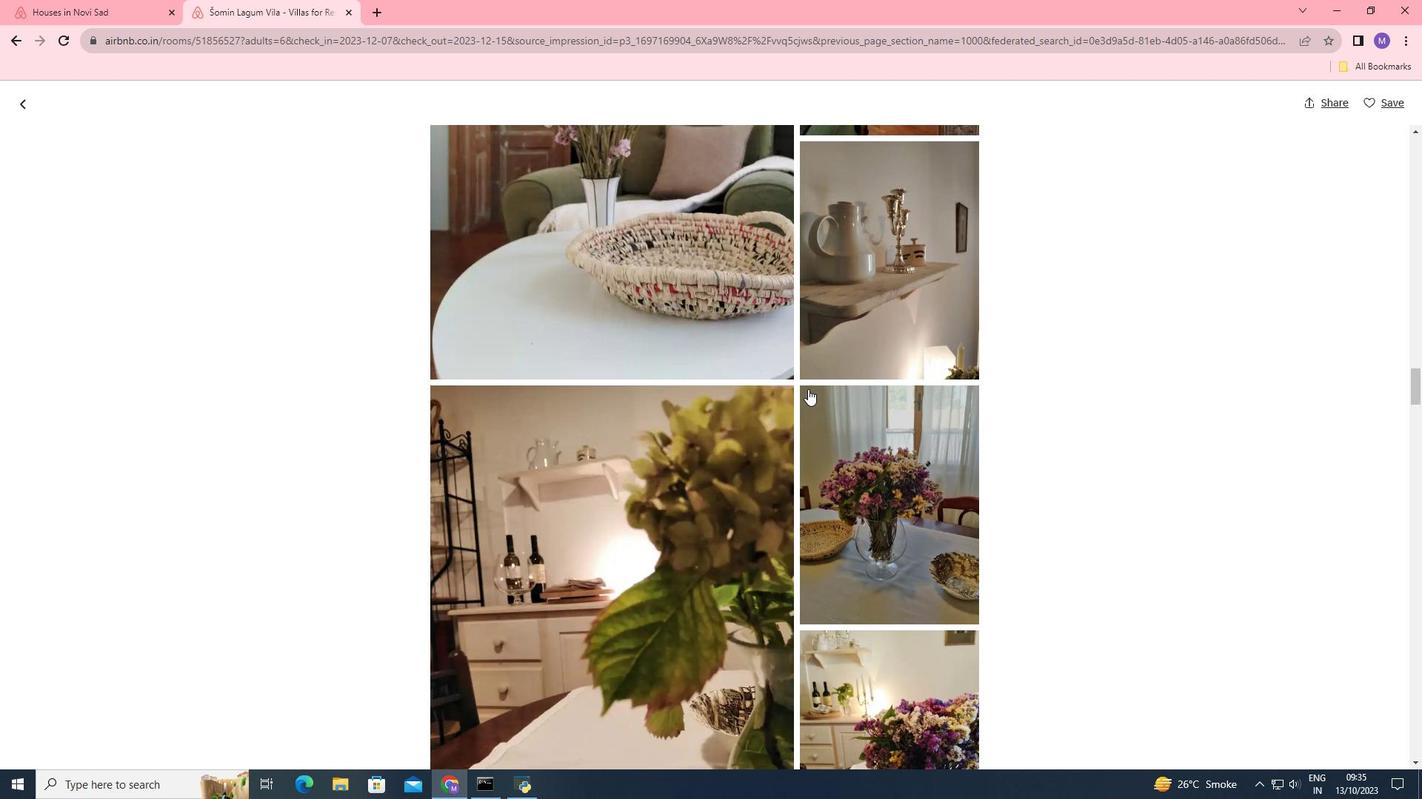 
Action: Mouse scrolled (808, 388) with delta (0, 0)
Screenshot: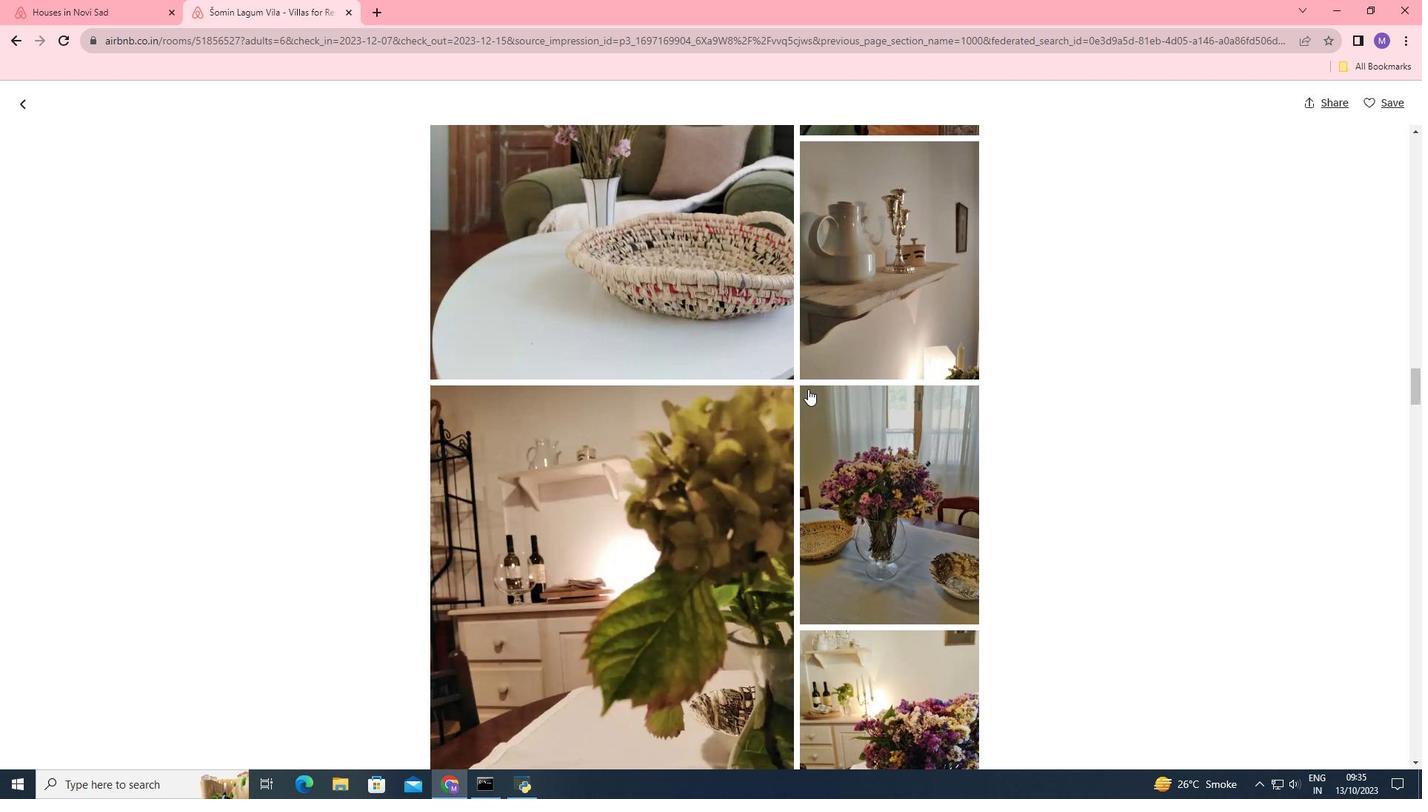 
Action: Mouse scrolled (808, 388) with delta (0, 0)
Screenshot: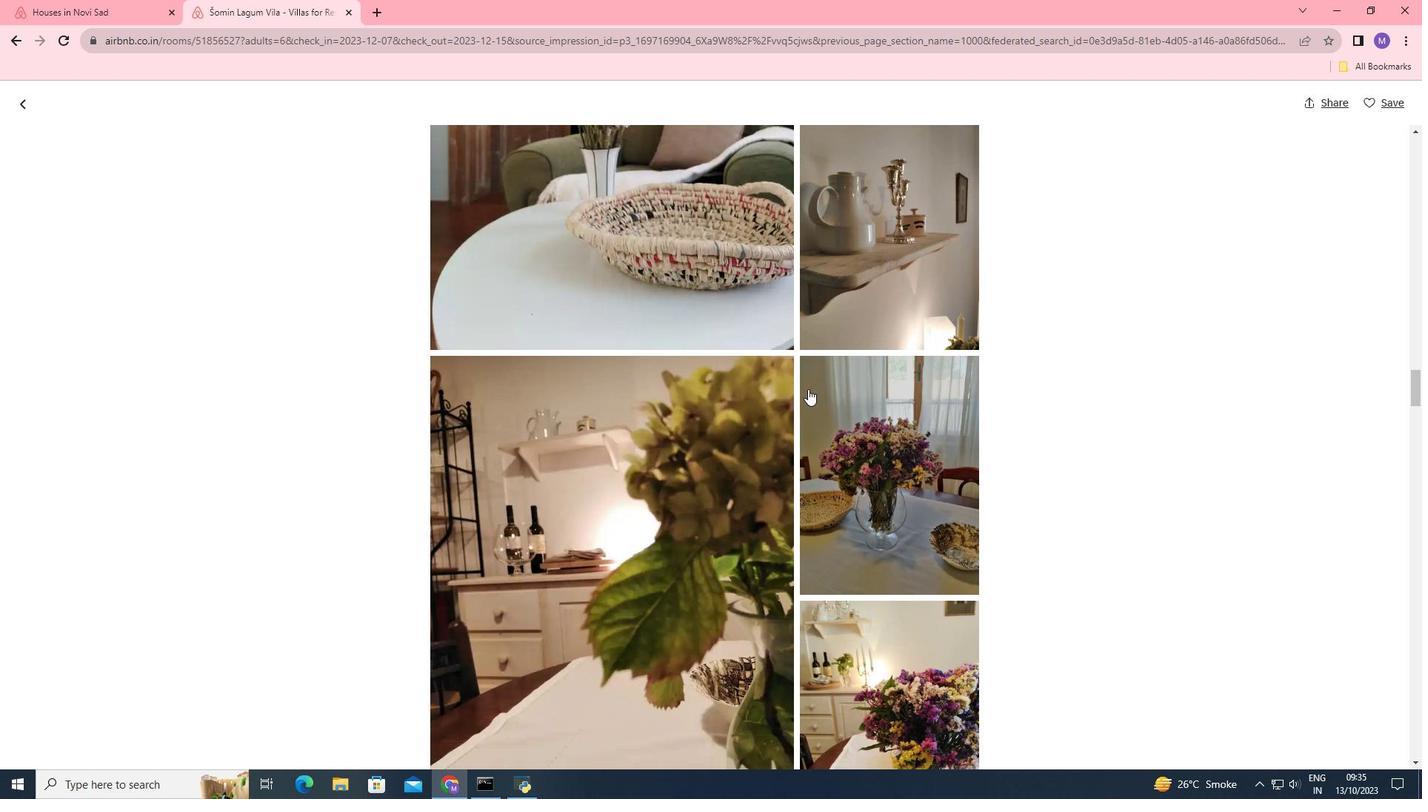 
Action: Mouse scrolled (808, 388) with delta (0, 0)
Screenshot: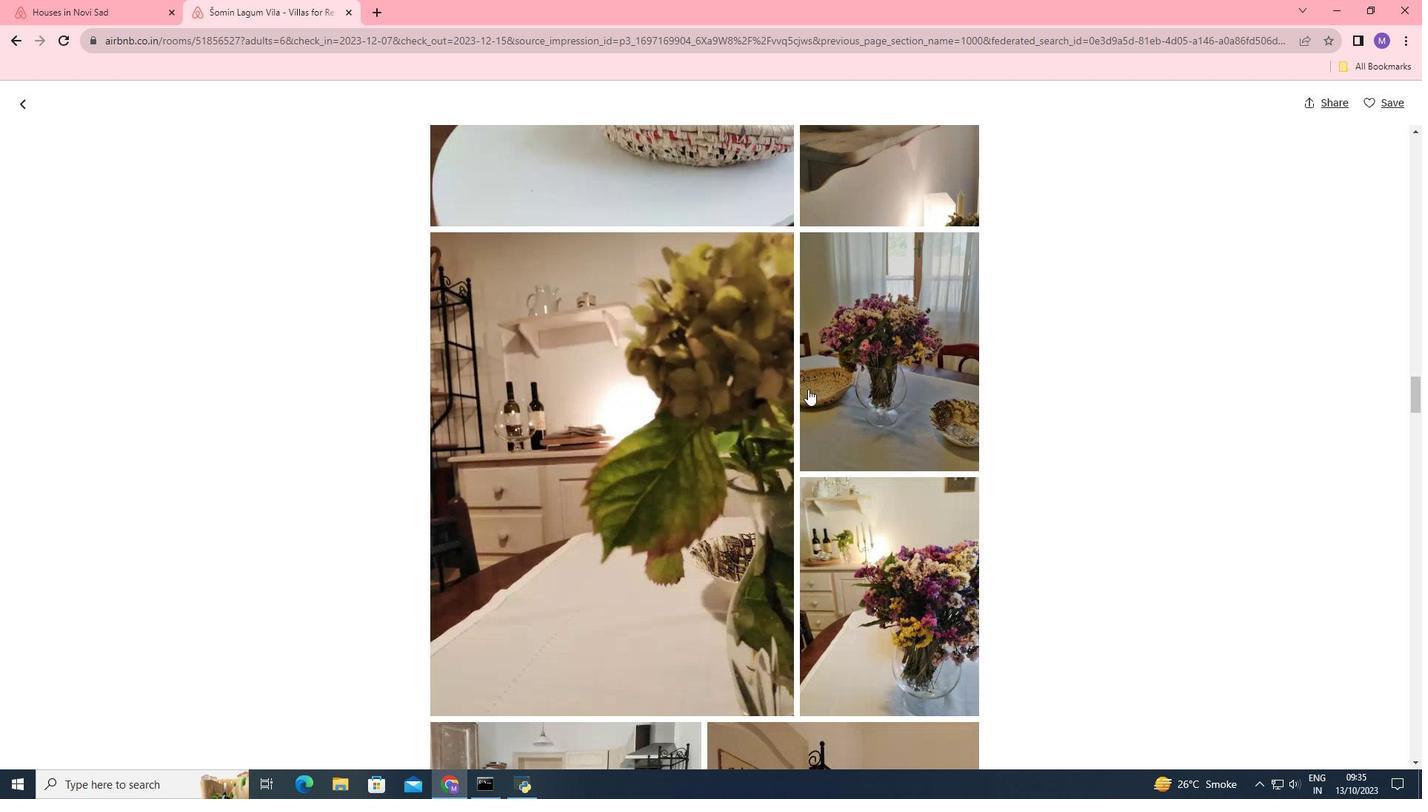 
Action: Mouse scrolled (808, 388) with delta (0, 0)
Screenshot: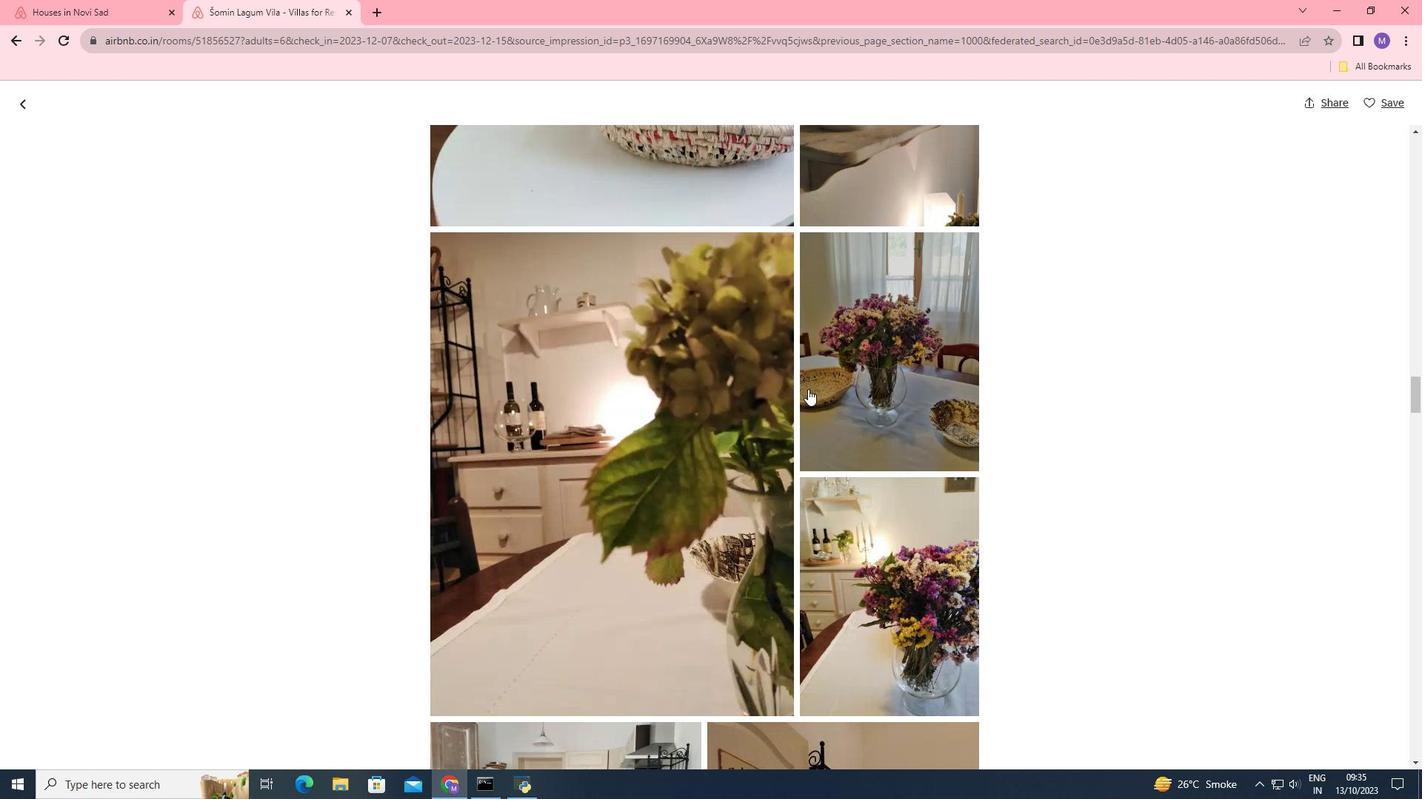 
Action: Mouse scrolled (808, 388) with delta (0, 0)
Screenshot: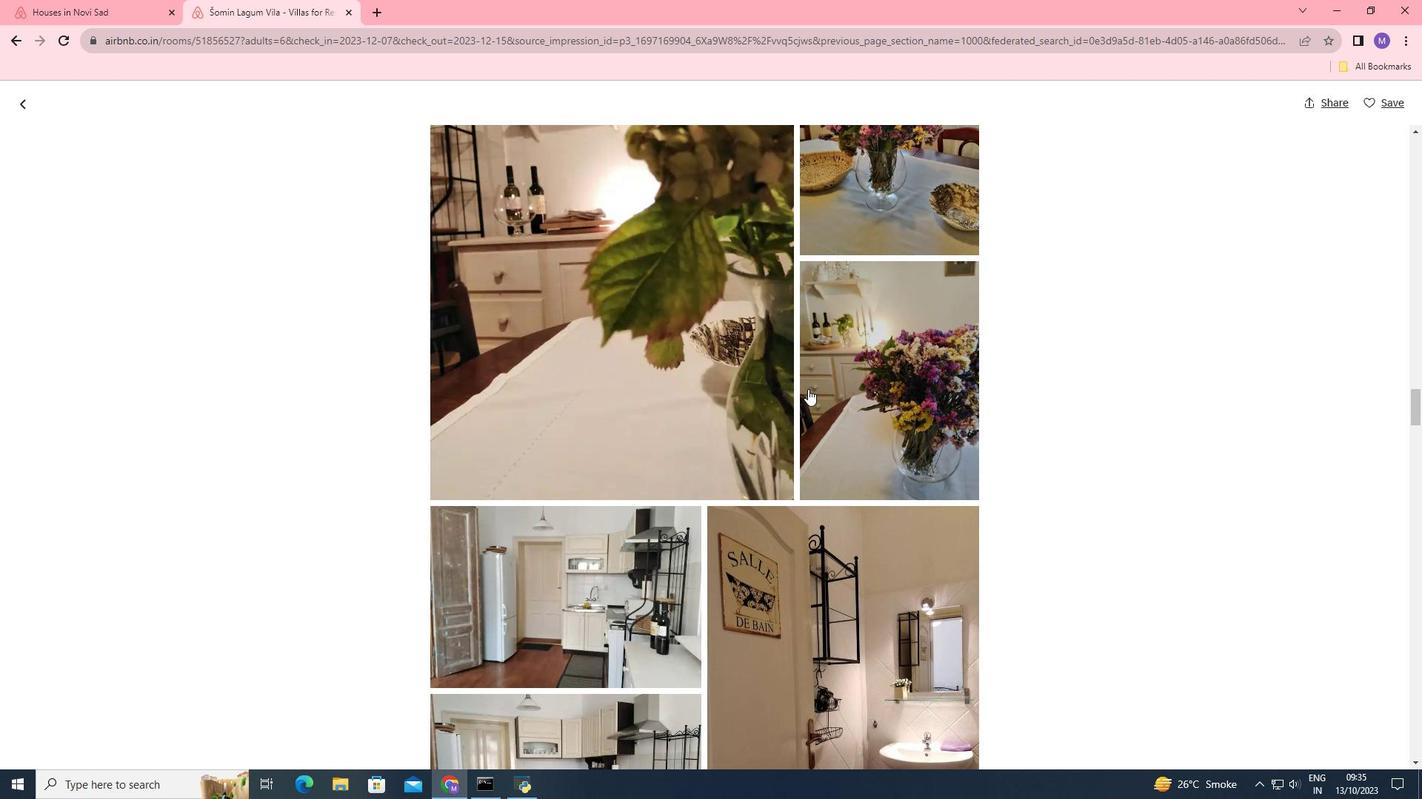 
Action: Mouse scrolled (808, 388) with delta (0, 0)
Screenshot: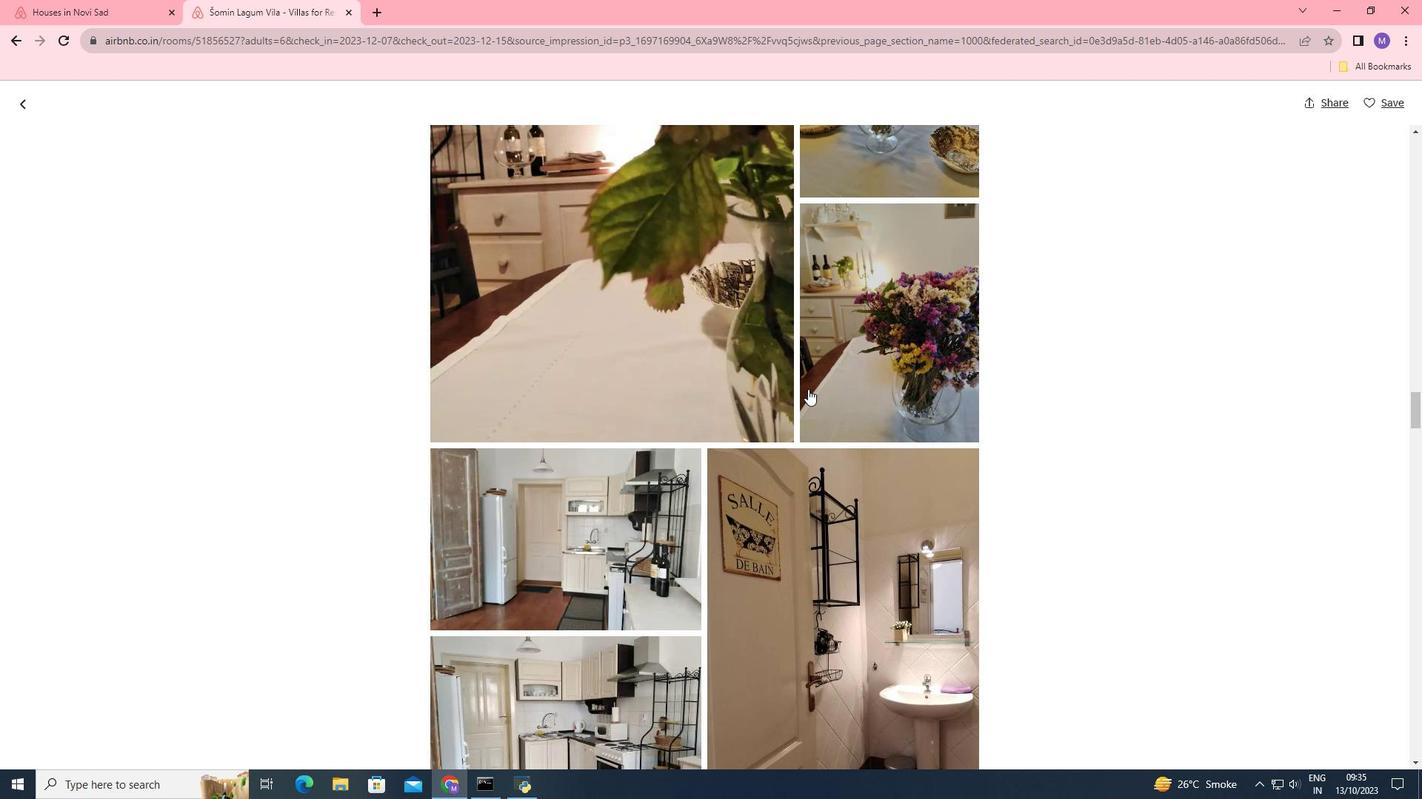 
Action: Mouse scrolled (808, 388) with delta (0, 0)
Screenshot: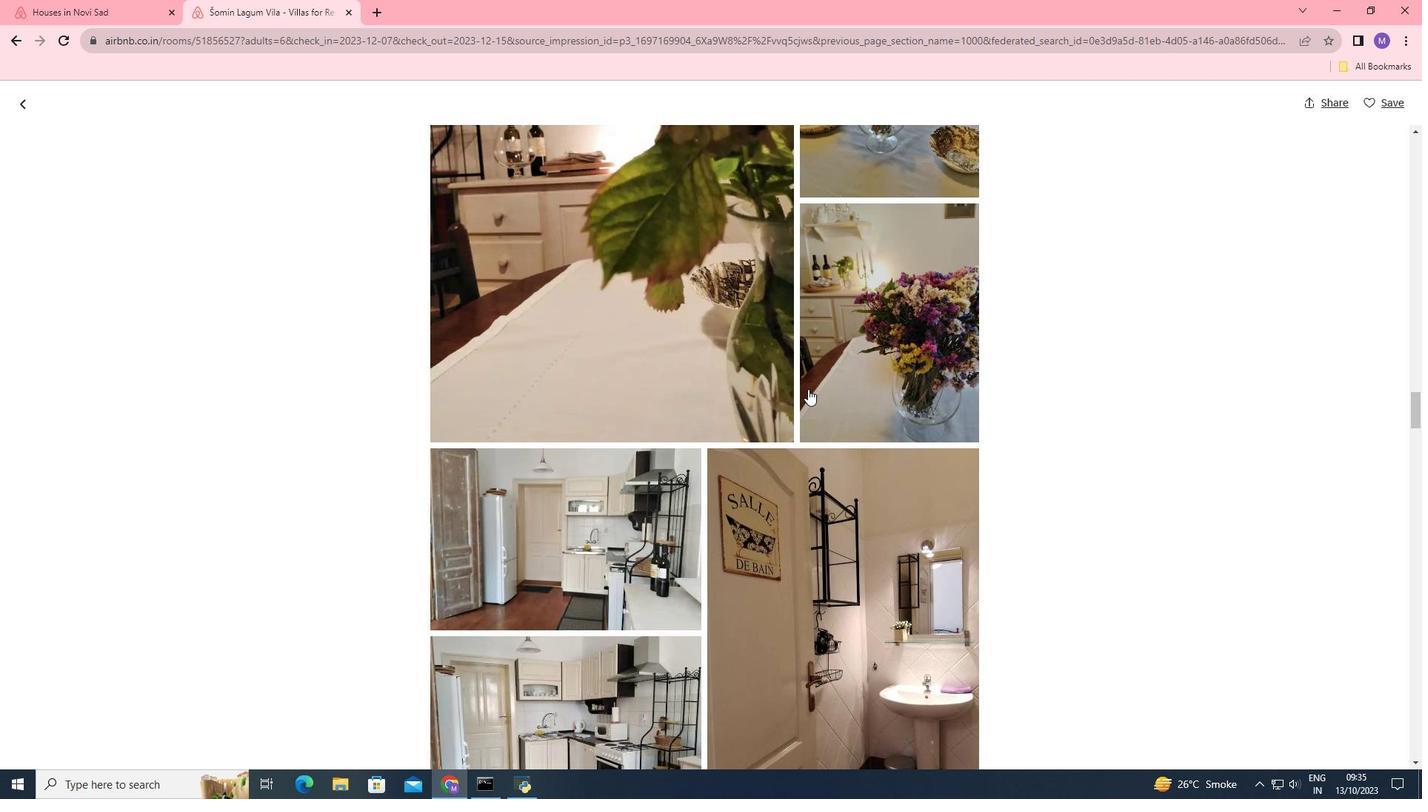 
Action: Mouse scrolled (808, 388) with delta (0, 0)
Screenshot: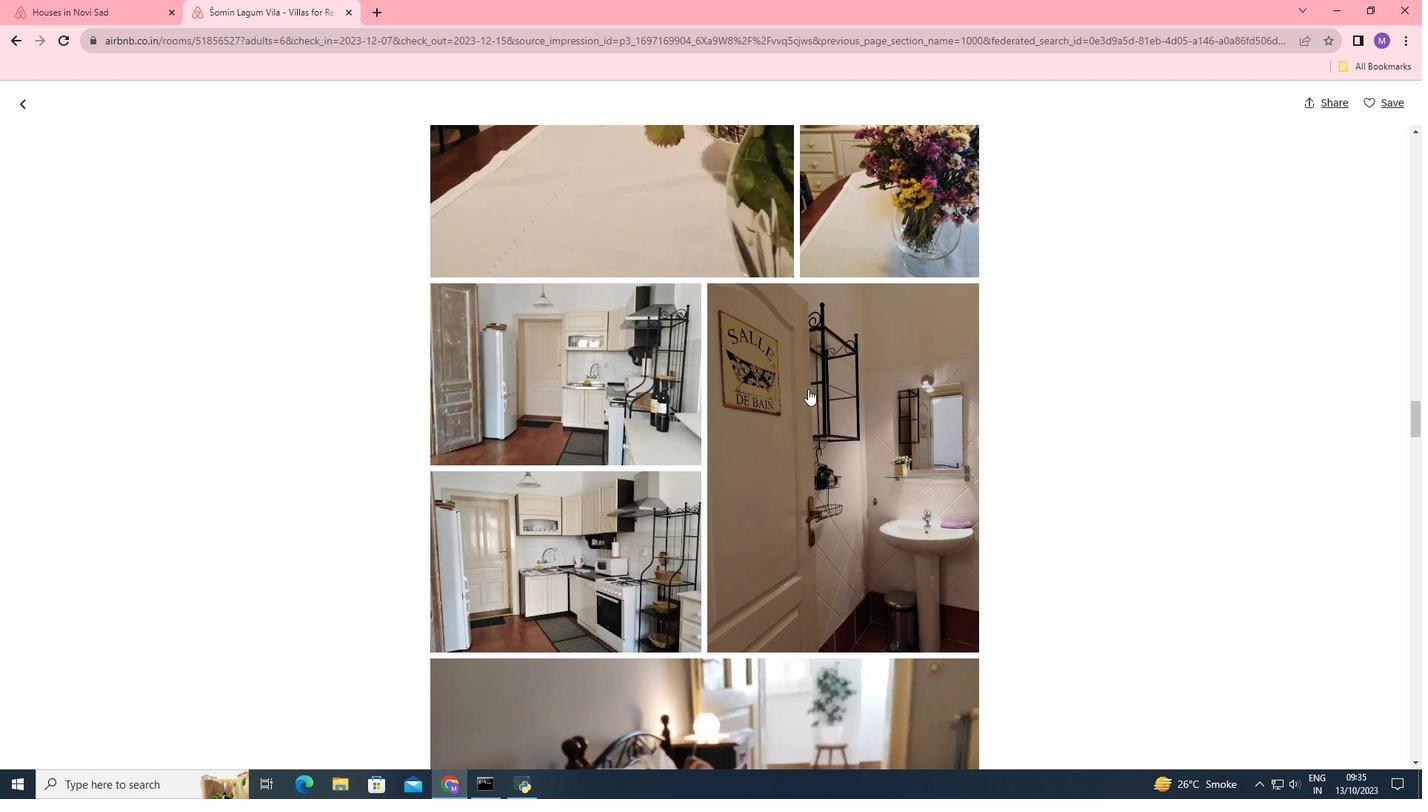 
Action: Mouse scrolled (808, 388) with delta (0, 0)
Screenshot: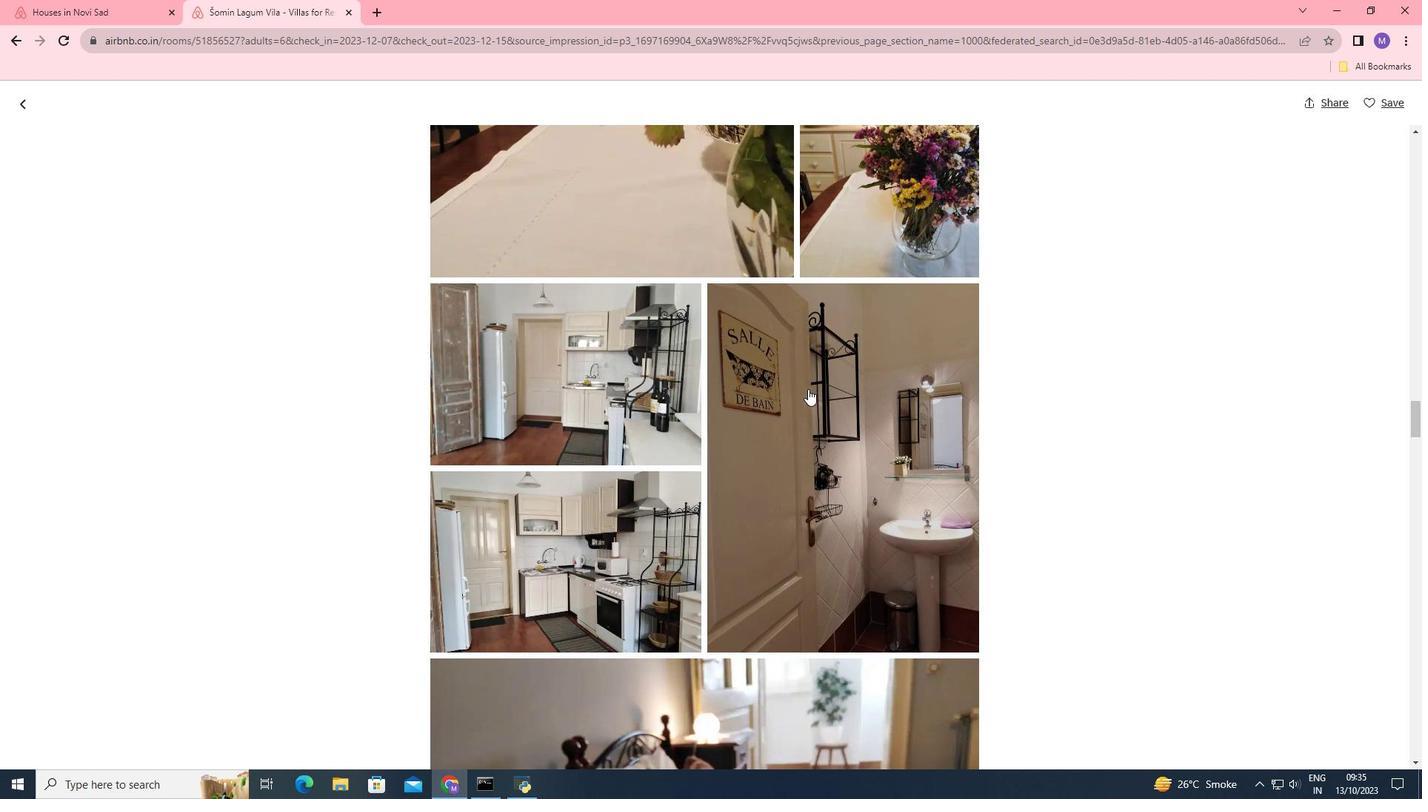 
Action: Mouse scrolled (808, 388) with delta (0, 0)
Screenshot: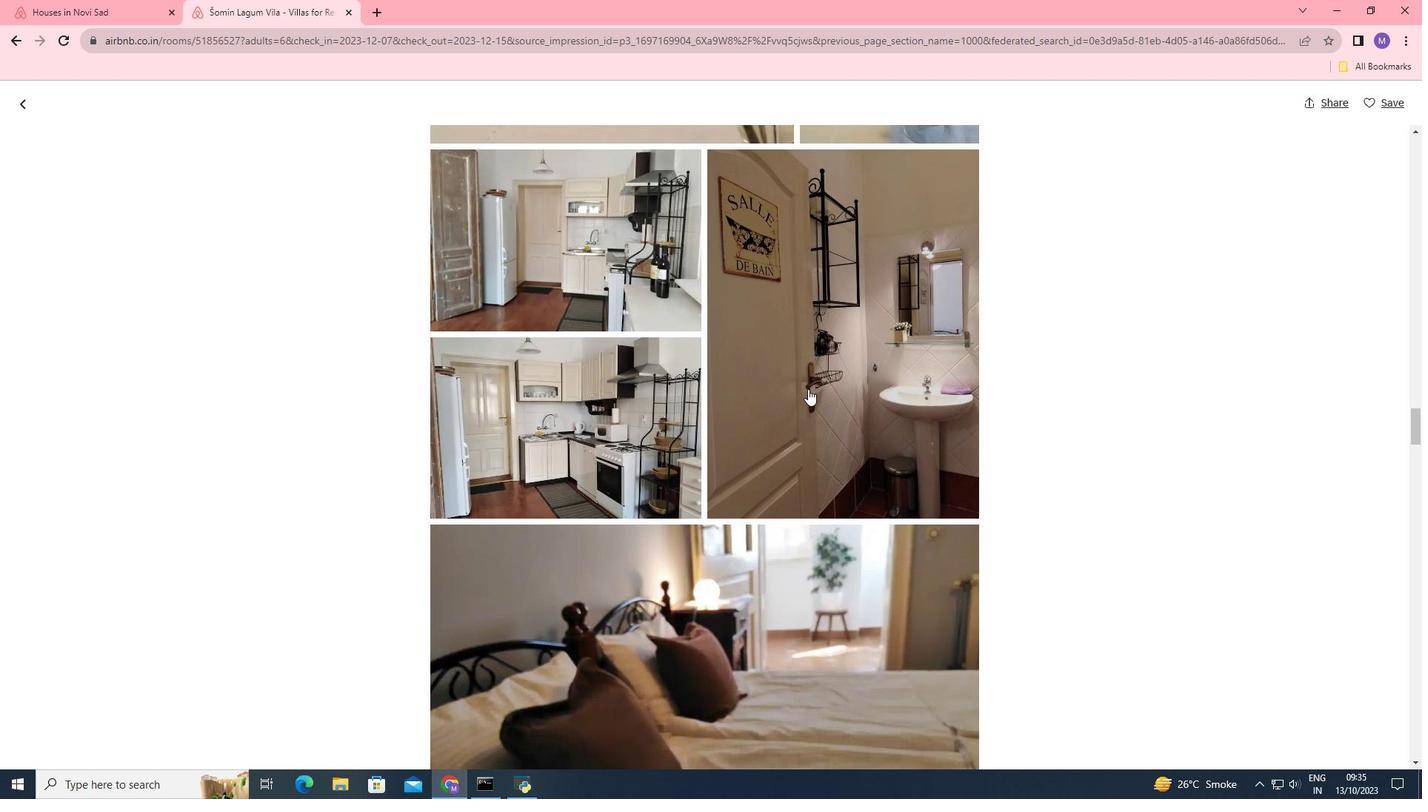 
Action: Mouse scrolled (808, 388) with delta (0, 0)
Screenshot: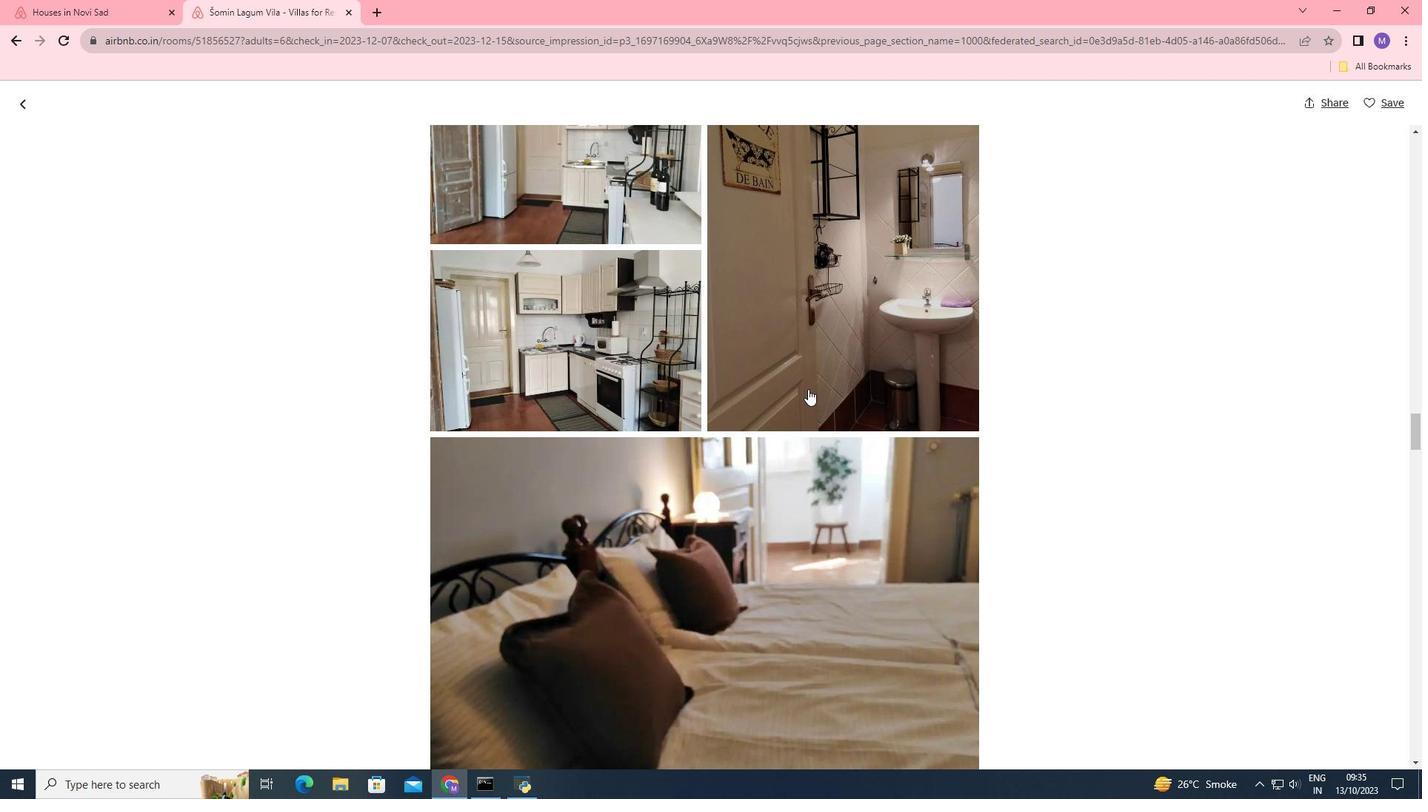 
Action: Mouse scrolled (808, 388) with delta (0, 0)
Screenshot: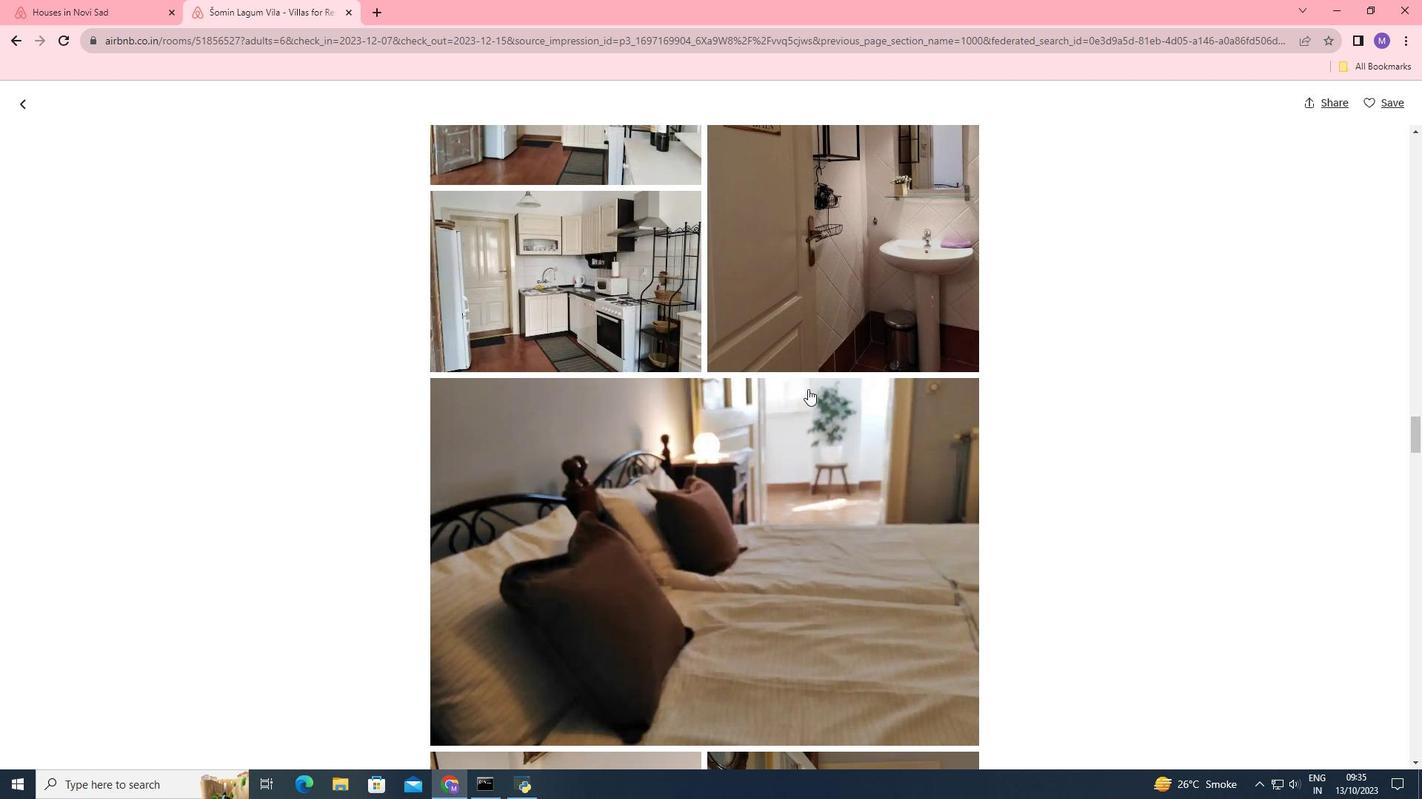 
Action: Mouse scrolled (808, 388) with delta (0, 0)
Screenshot: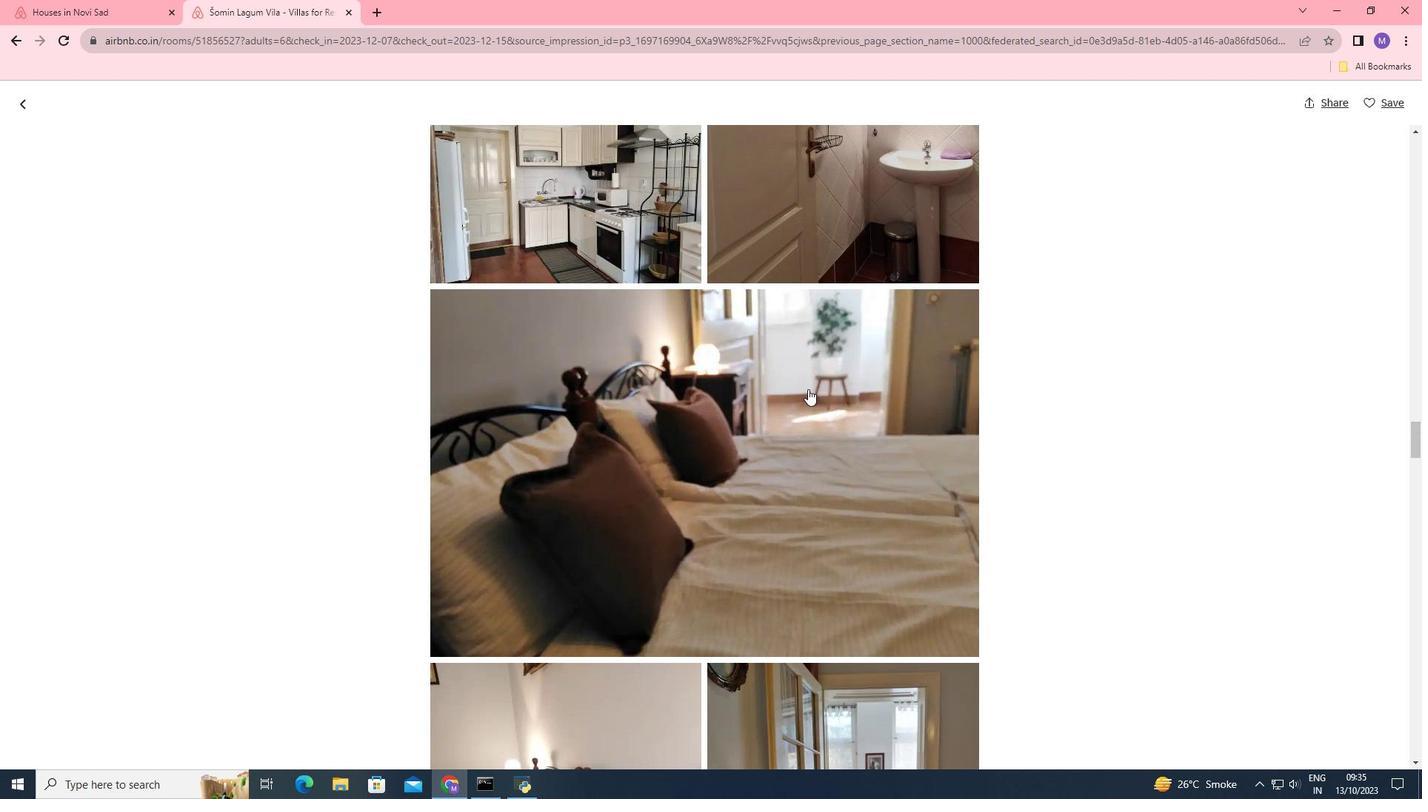 
Action: Mouse scrolled (808, 388) with delta (0, 0)
Screenshot: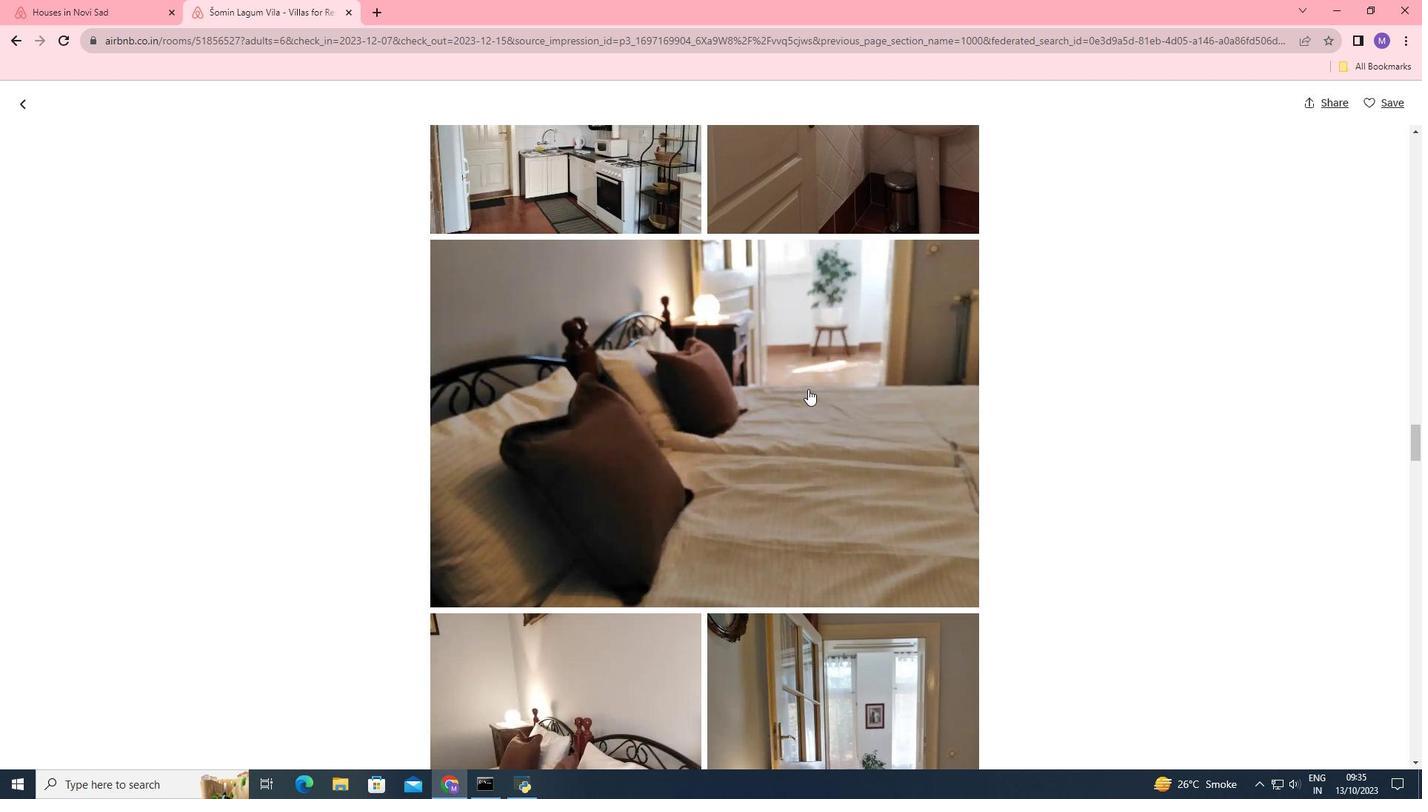 
Action: Mouse scrolled (808, 388) with delta (0, 0)
Screenshot: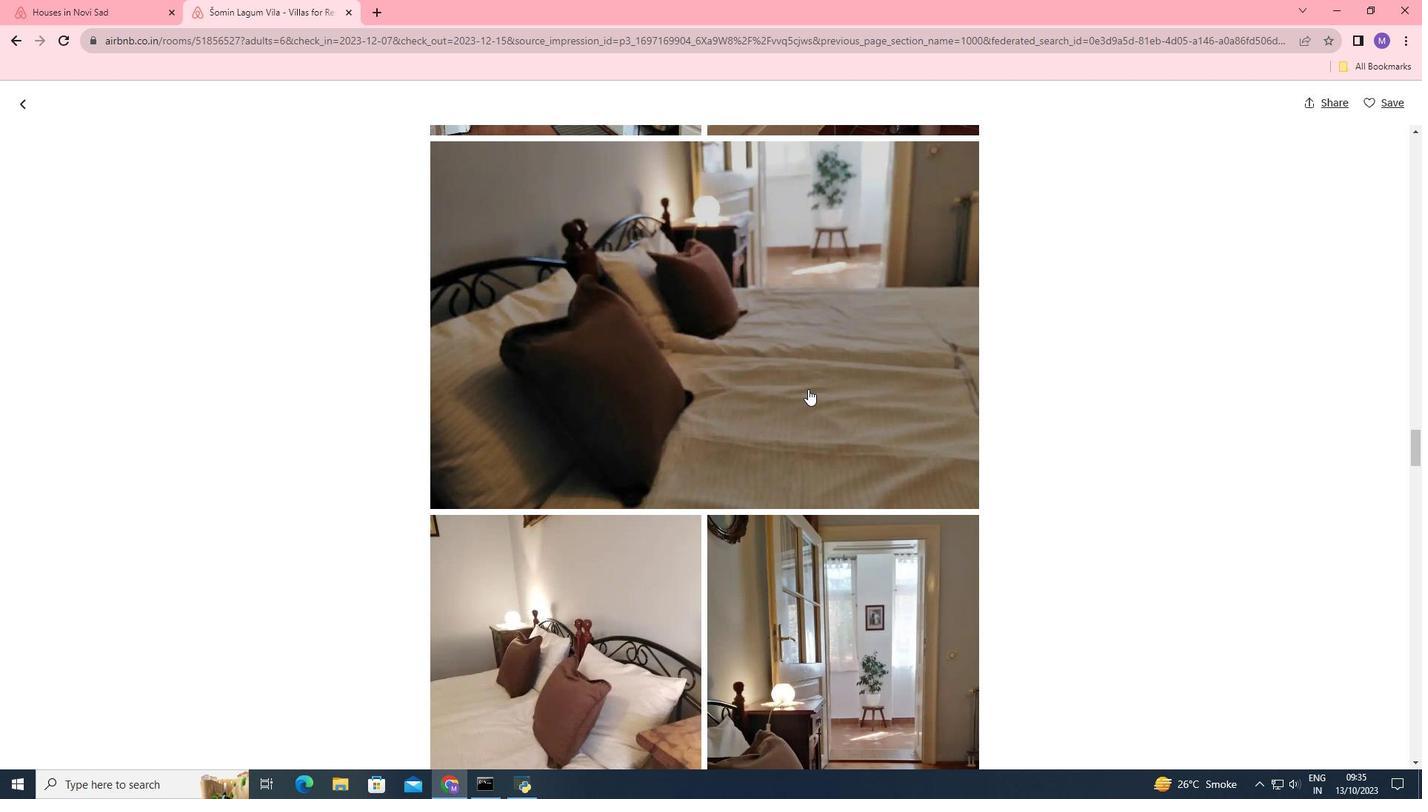 
Action: Mouse scrolled (808, 388) with delta (0, 0)
Screenshot: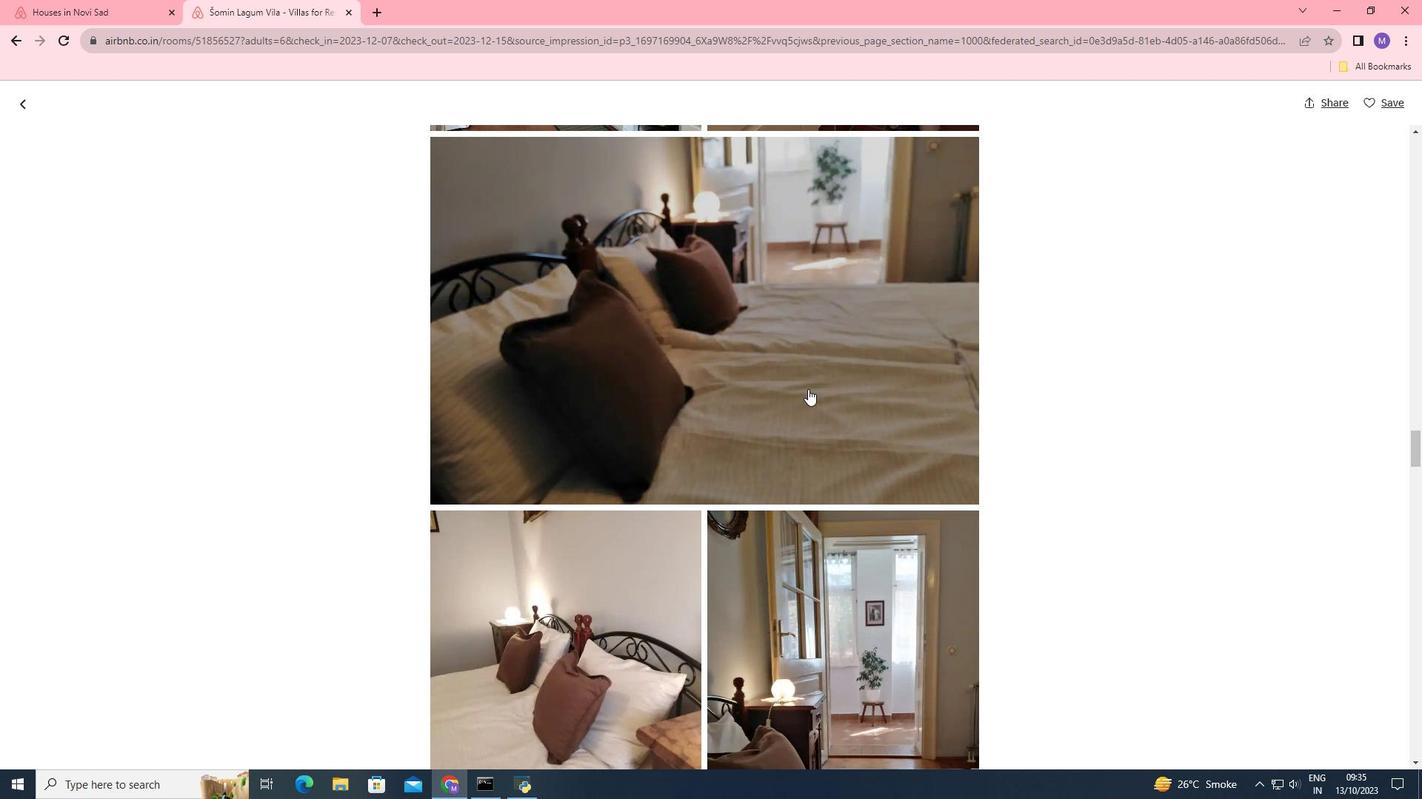 
Action: Mouse scrolled (808, 388) with delta (0, 0)
Screenshot: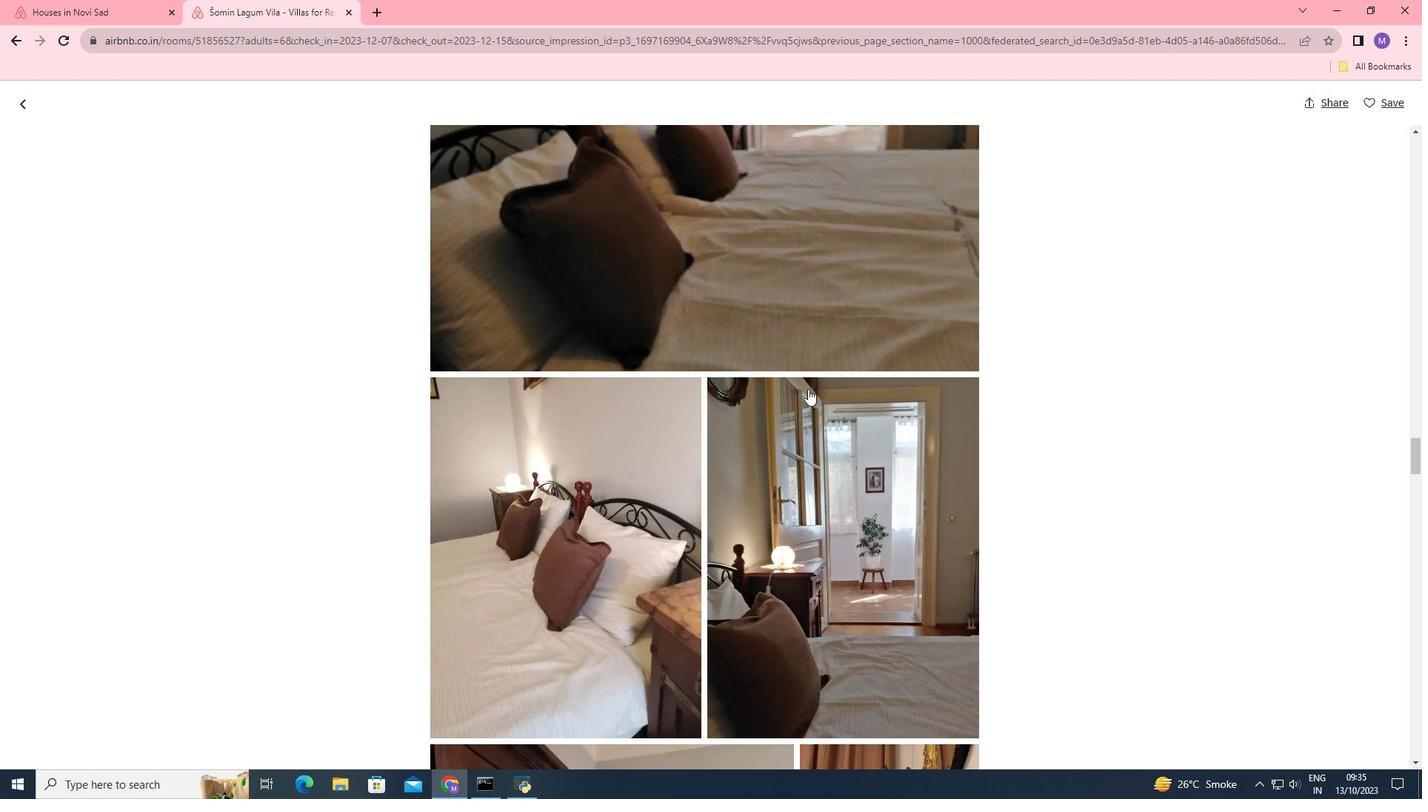
Action: Mouse scrolled (808, 388) with delta (0, 0)
Screenshot: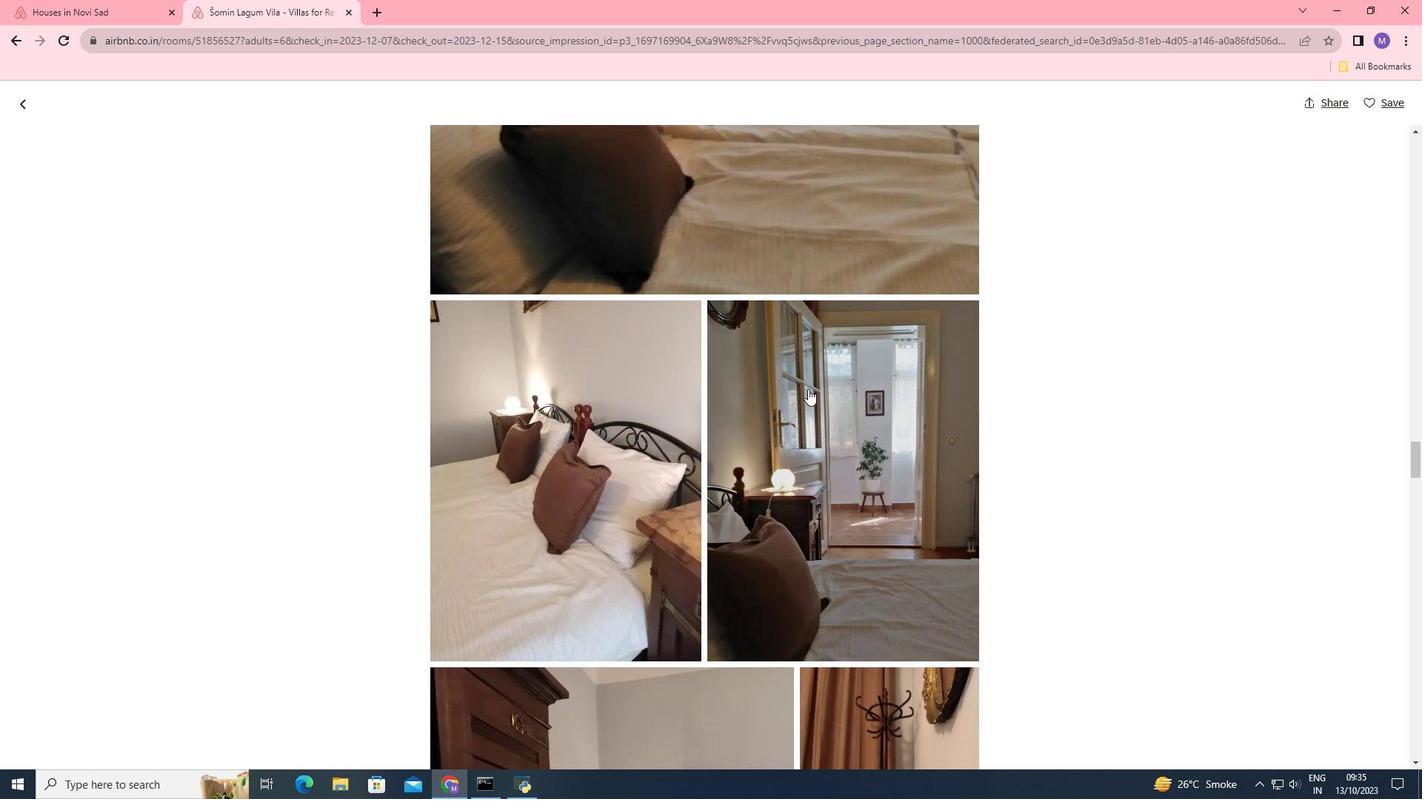 
Action: Mouse moved to (808, 389)
Screenshot: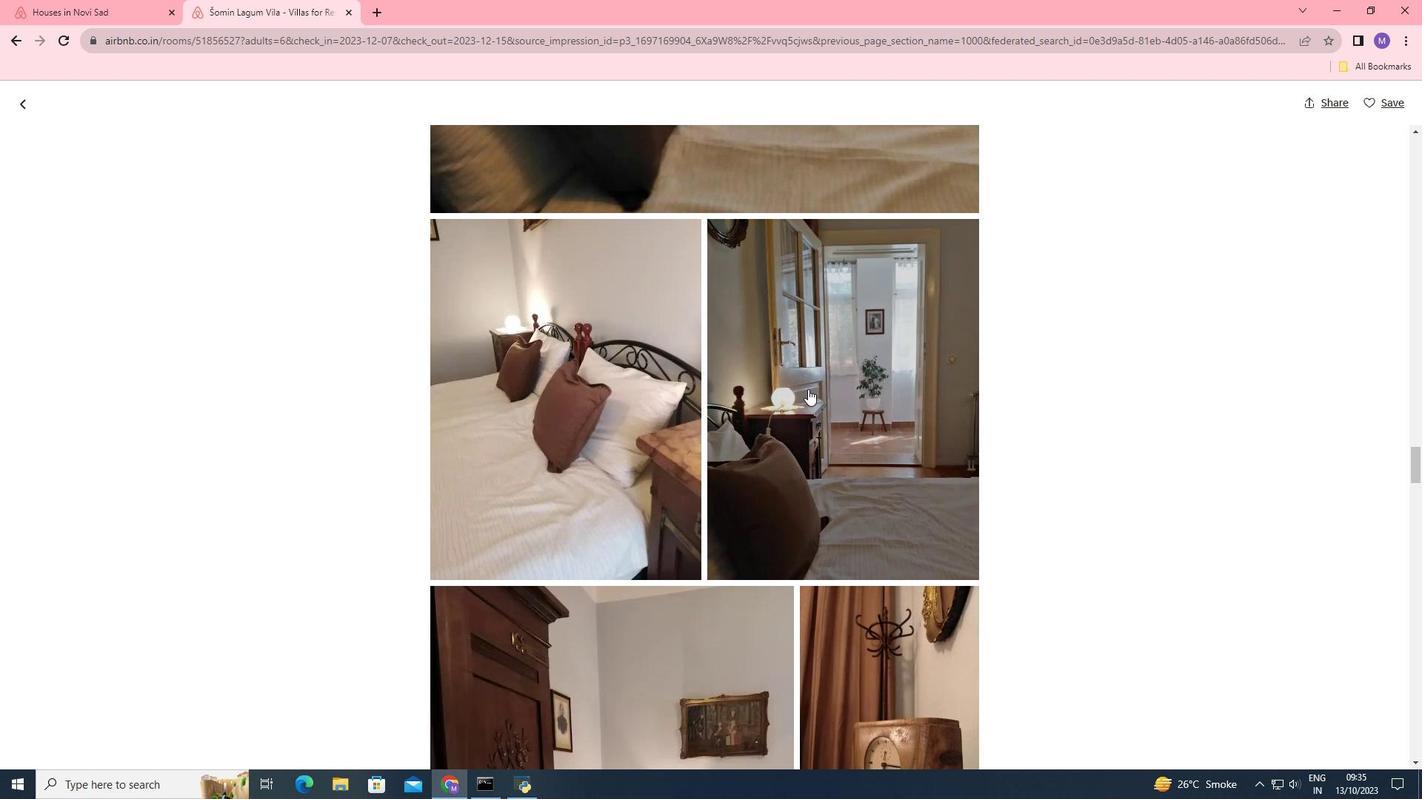 
Action: Mouse scrolled (808, 388) with delta (0, 0)
Screenshot: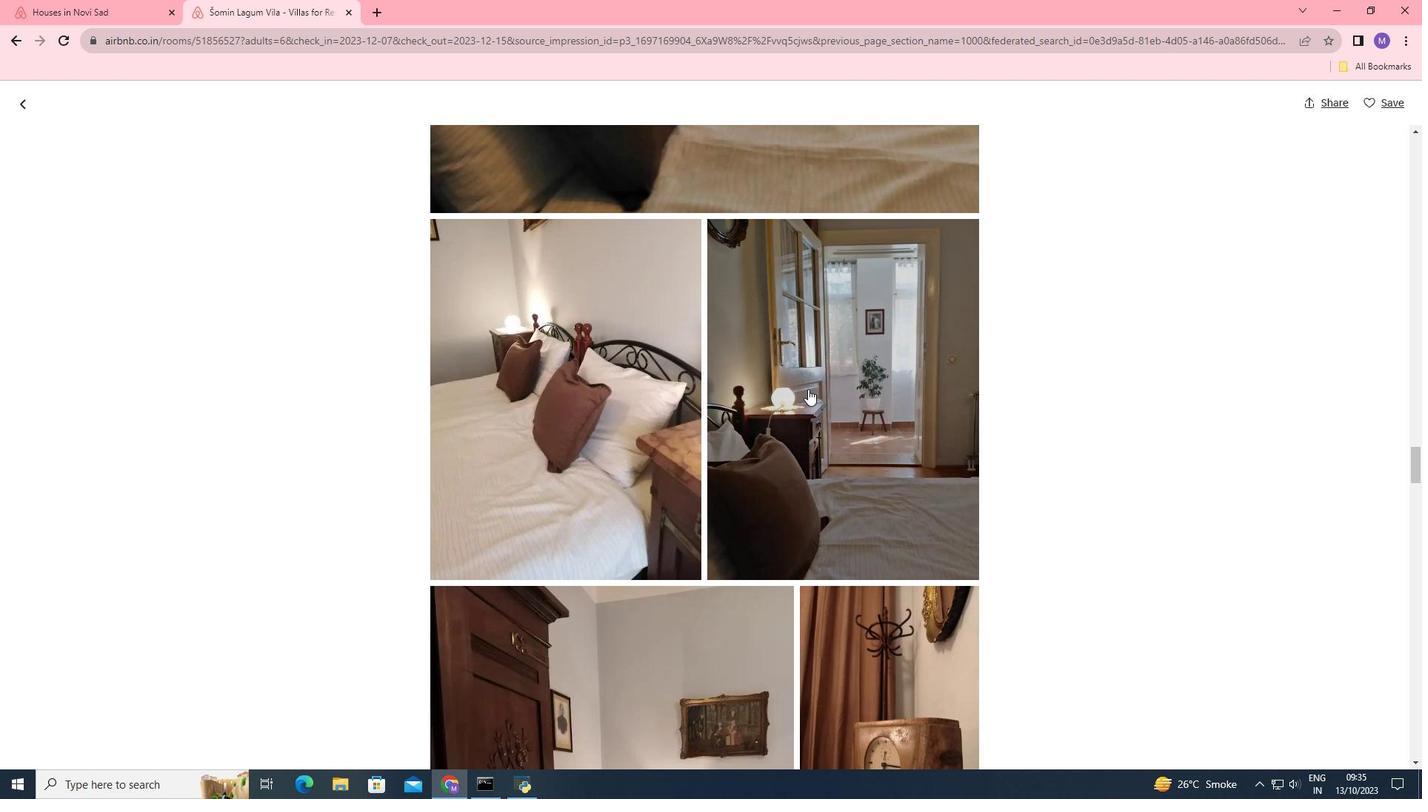 
Action: Mouse scrolled (808, 388) with delta (0, 0)
Screenshot: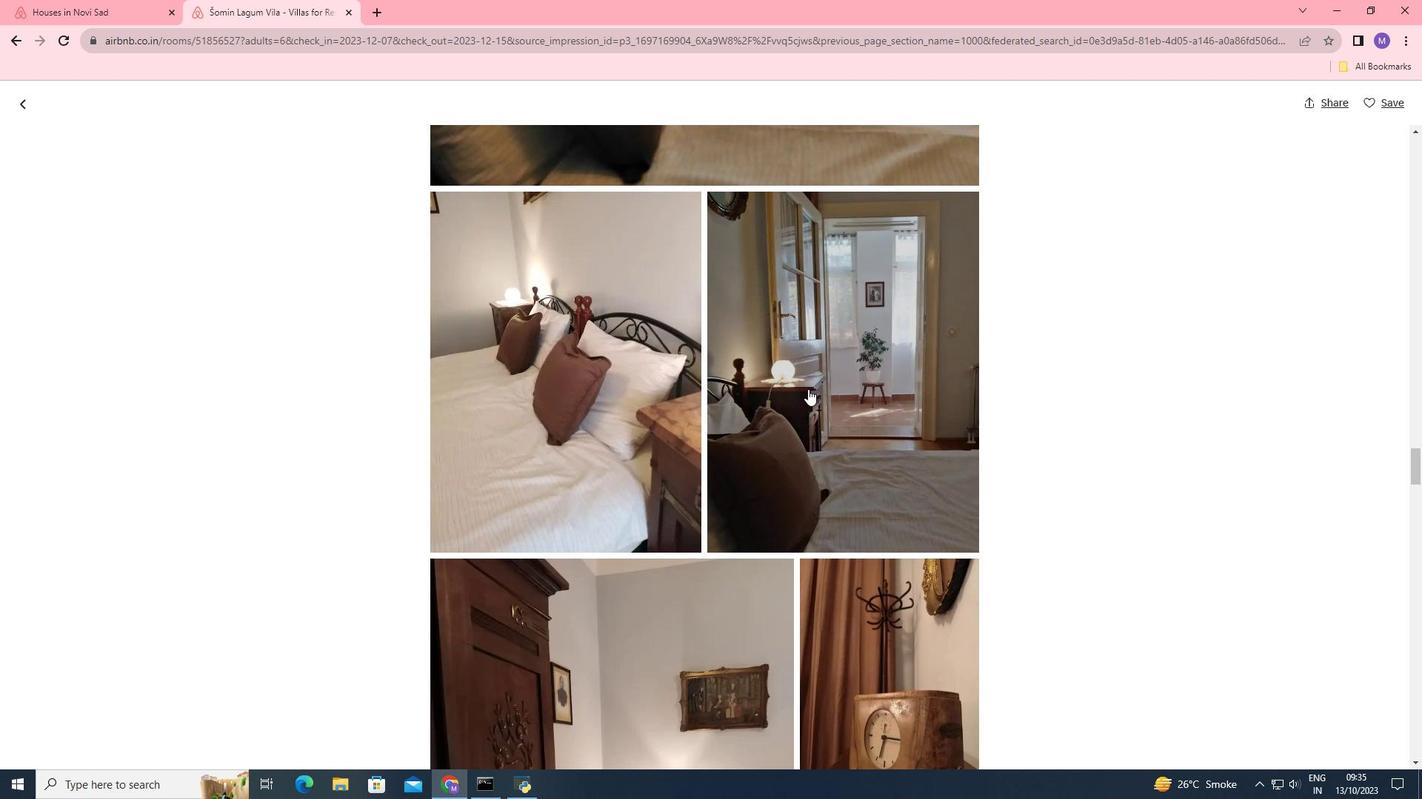 
Action: Mouse scrolled (808, 388) with delta (0, 0)
Screenshot: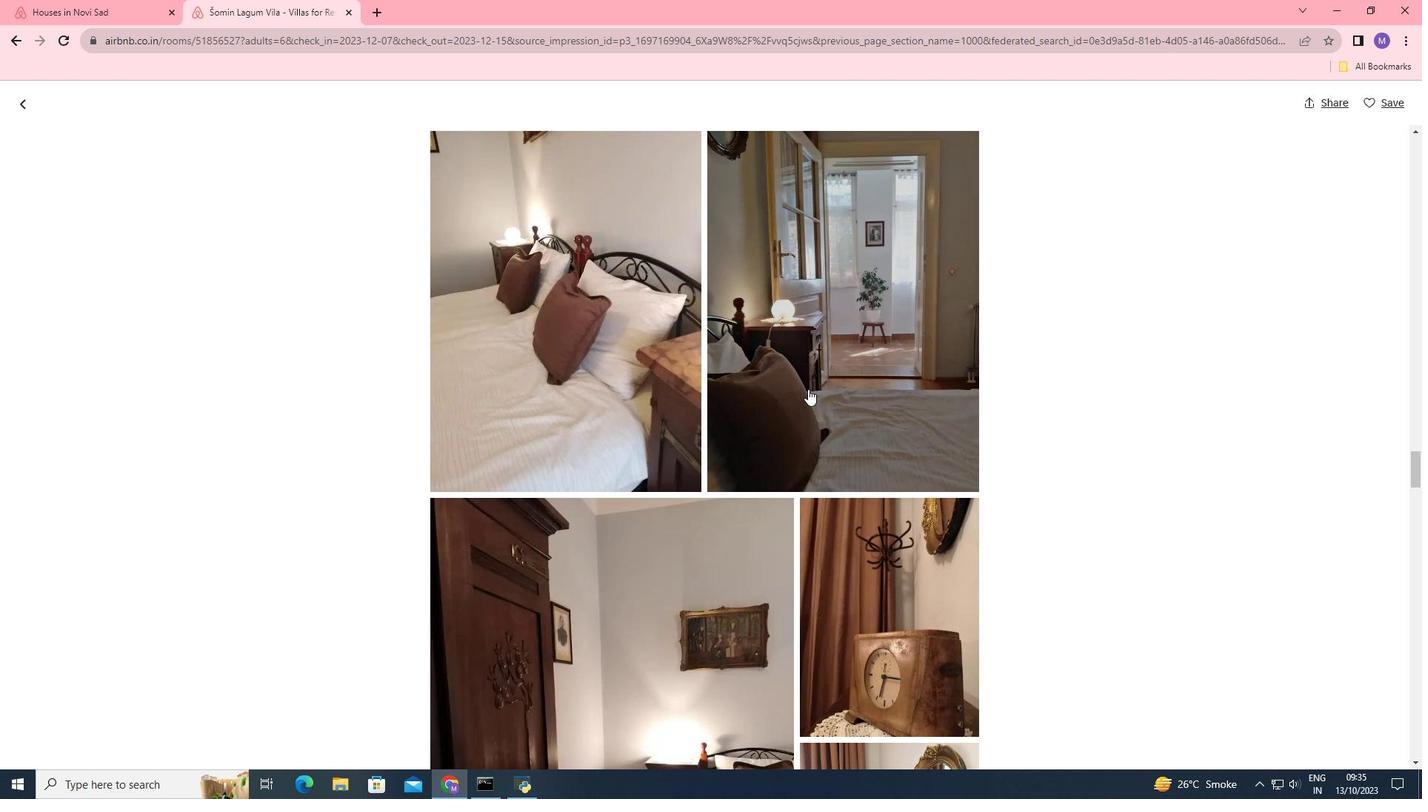 
Action: Mouse scrolled (808, 388) with delta (0, 0)
Screenshot: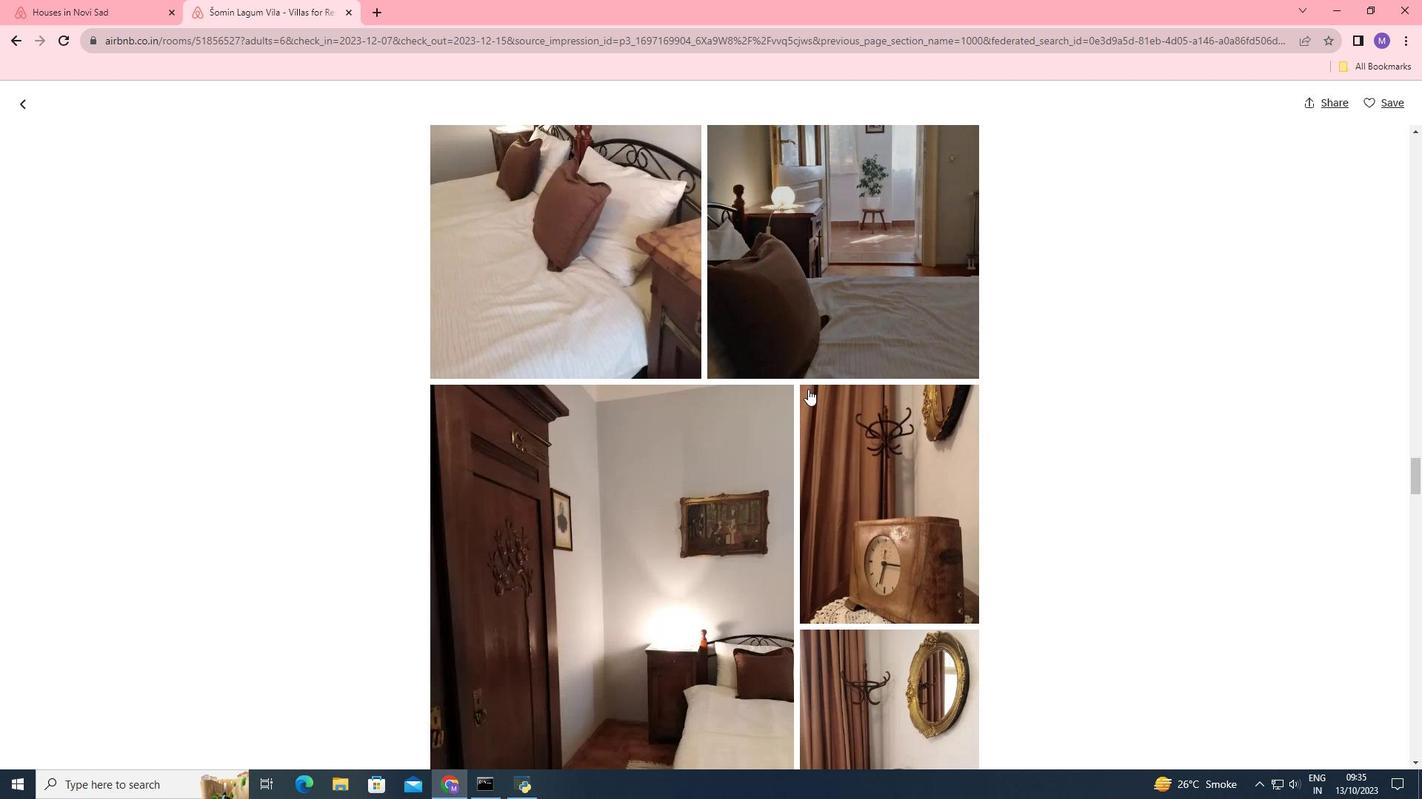 
Action: Mouse scrolled (808, 390) with delta (0, 0)
Screenshot: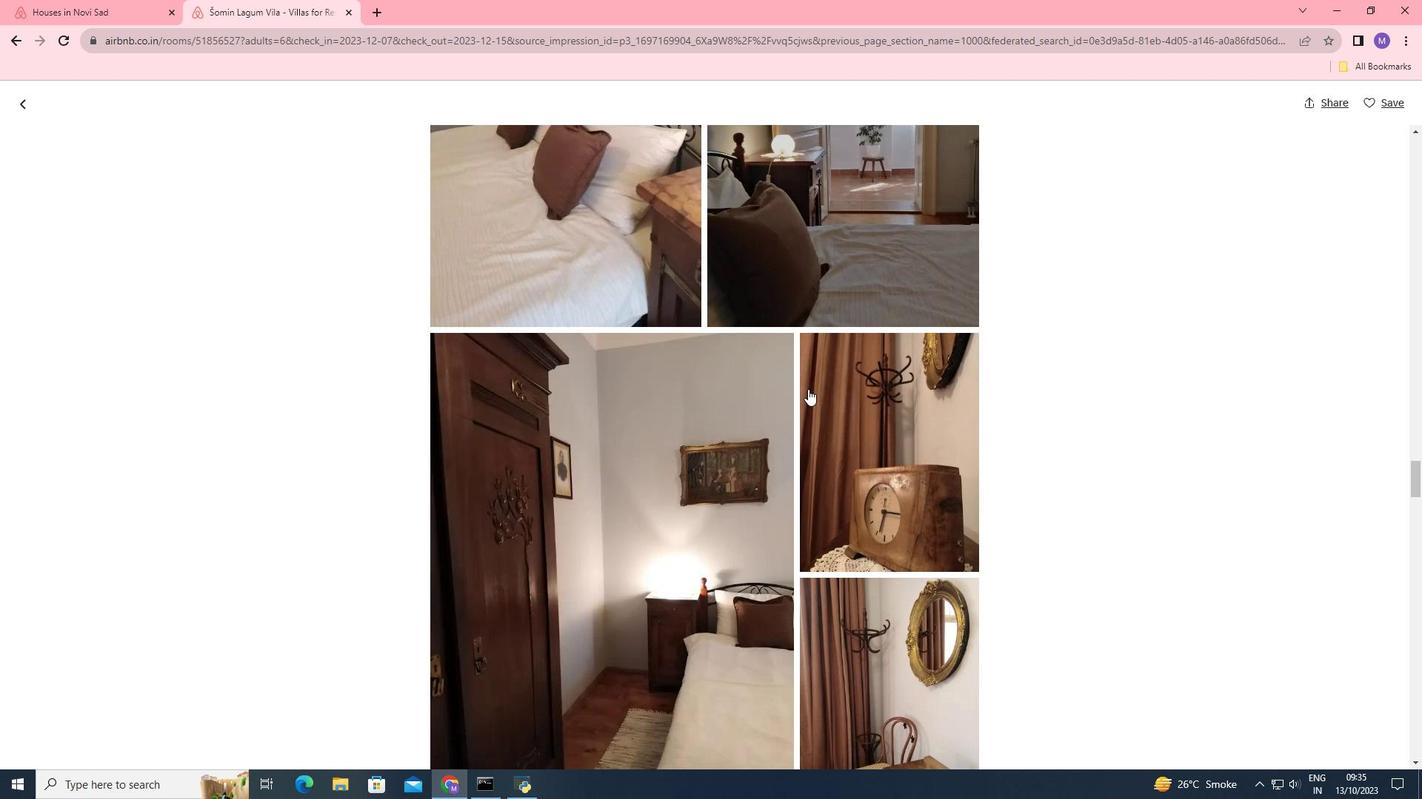 
Action: Mouse scrolled (808, 388) with delta (0, 0)
Screenshot: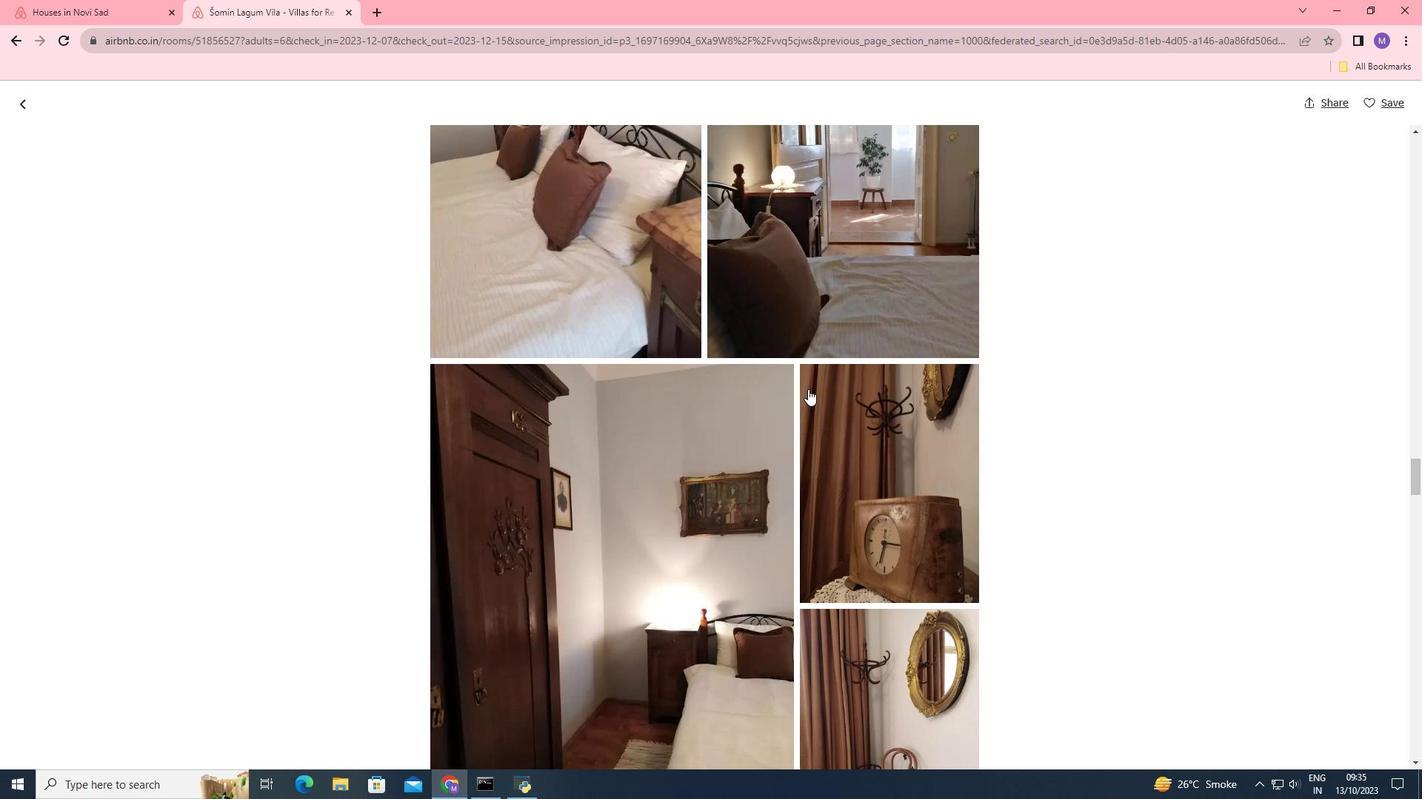 
Action: Mouse scrolled (808, 388) with delta (0, 0)
Screenshot: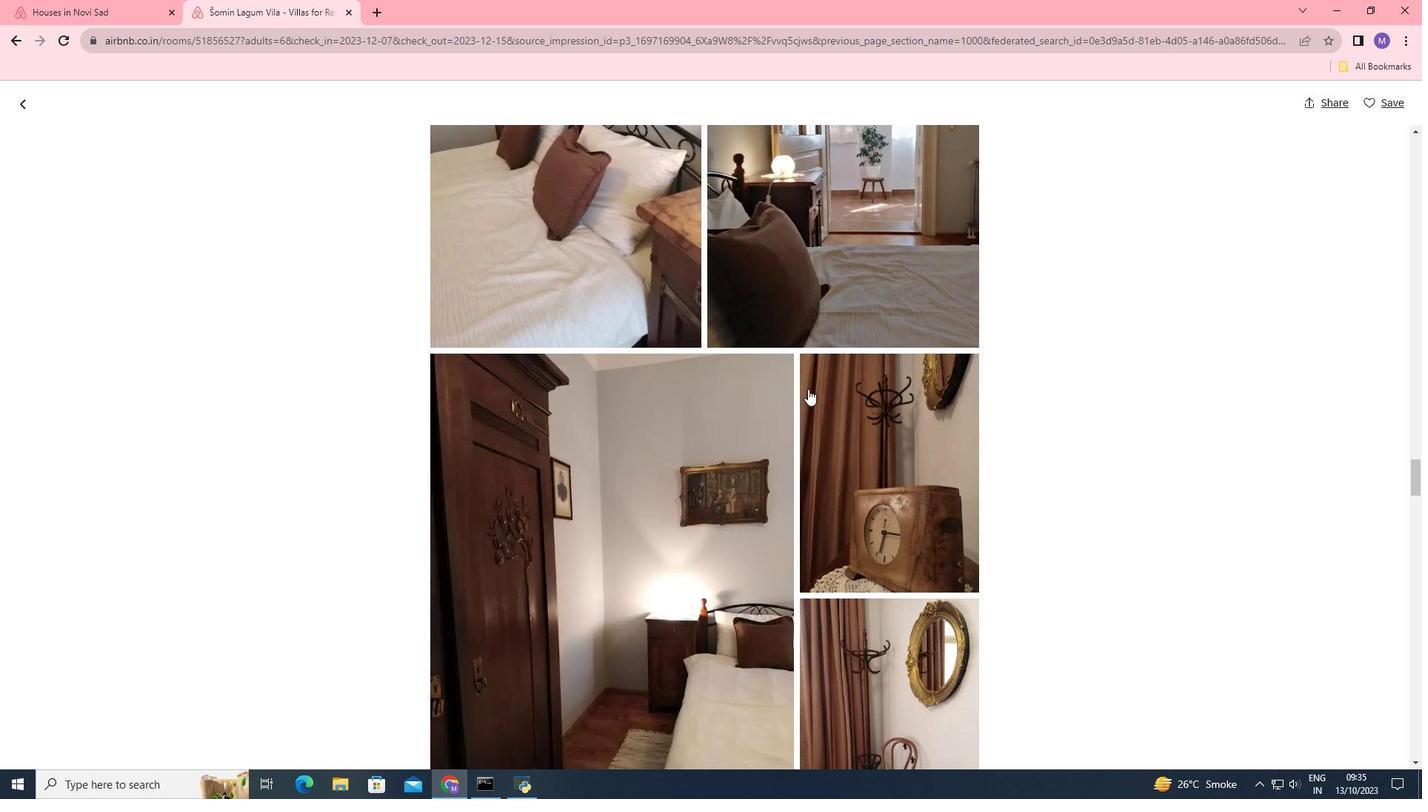 
Action: Mouse scrolled (808, 388) with delta (0, 0)
Screenshot: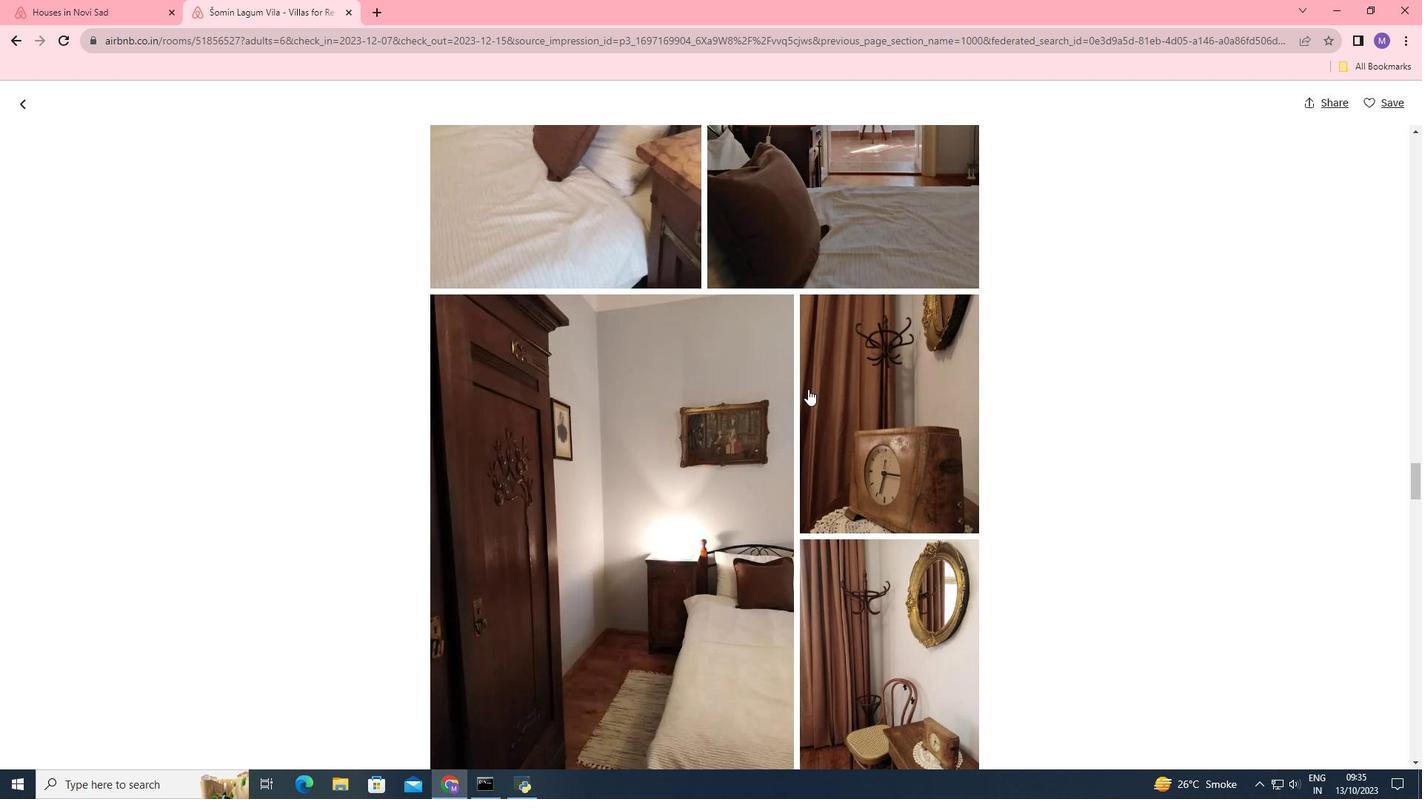 
Action: Mouse scrolled (808, 388) with delta (0, 0)
Screenshot: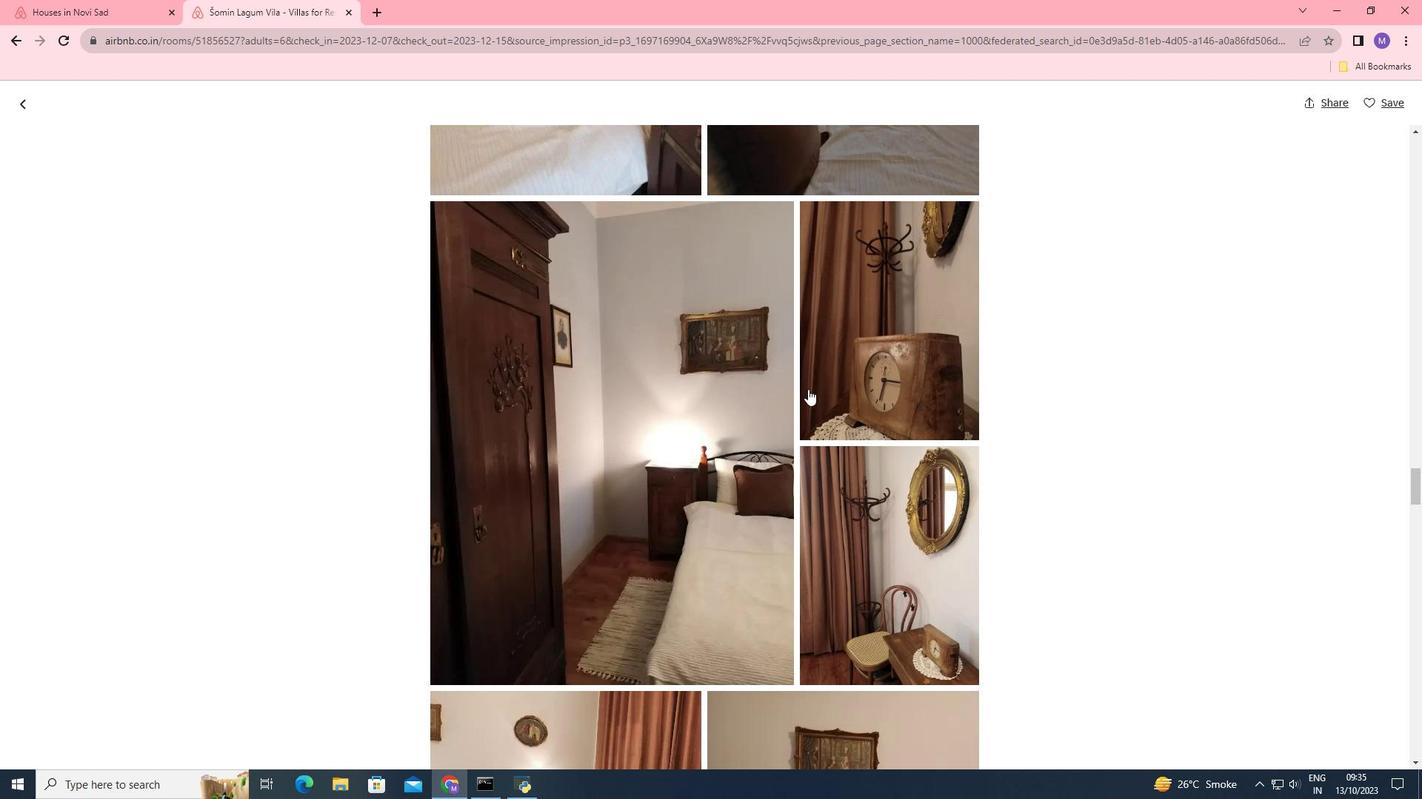 
Action: Mouse scrolled (808, 388) with delta (0, 0)
Screenshot: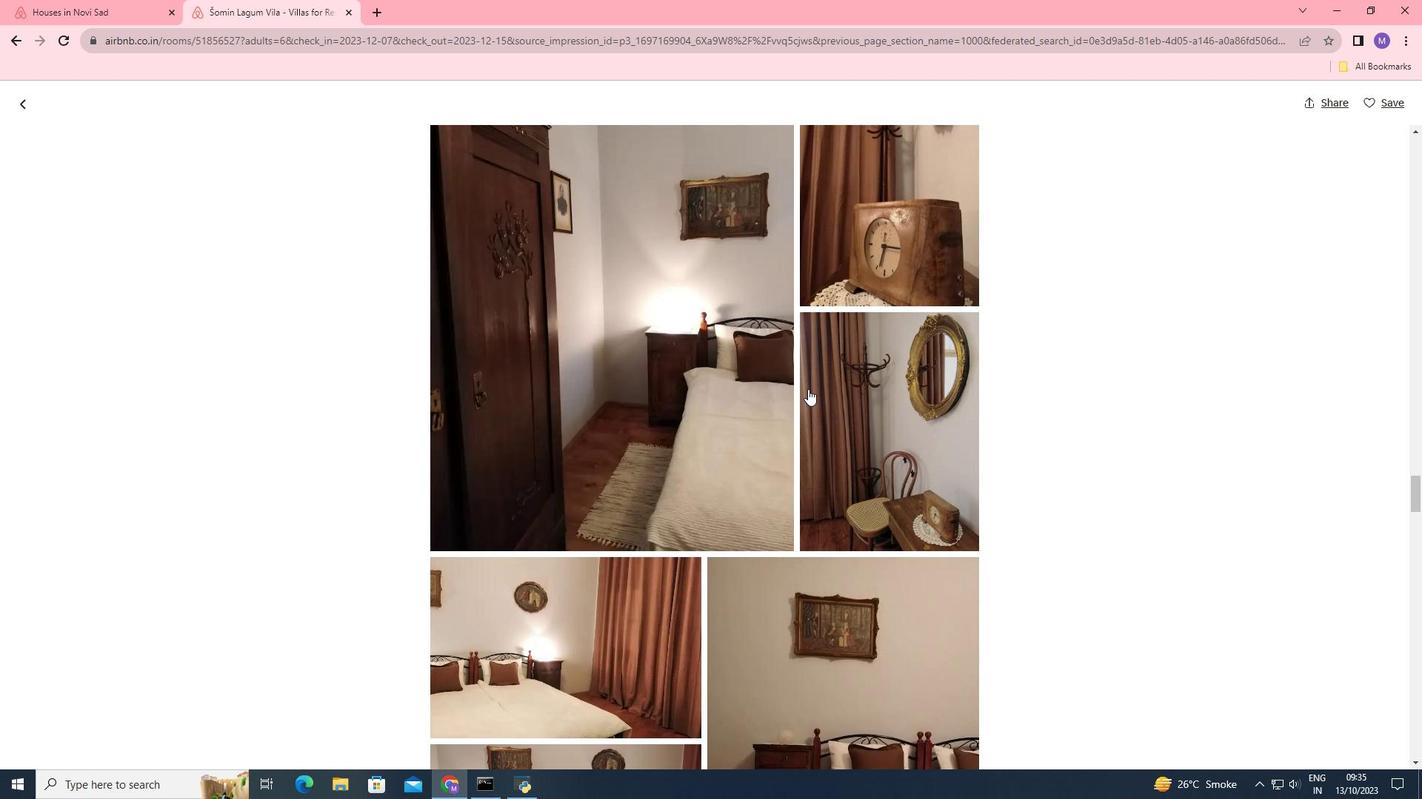 
Action: Mouse scrolled (808, 388) with delta (0, 0)
Screenshot: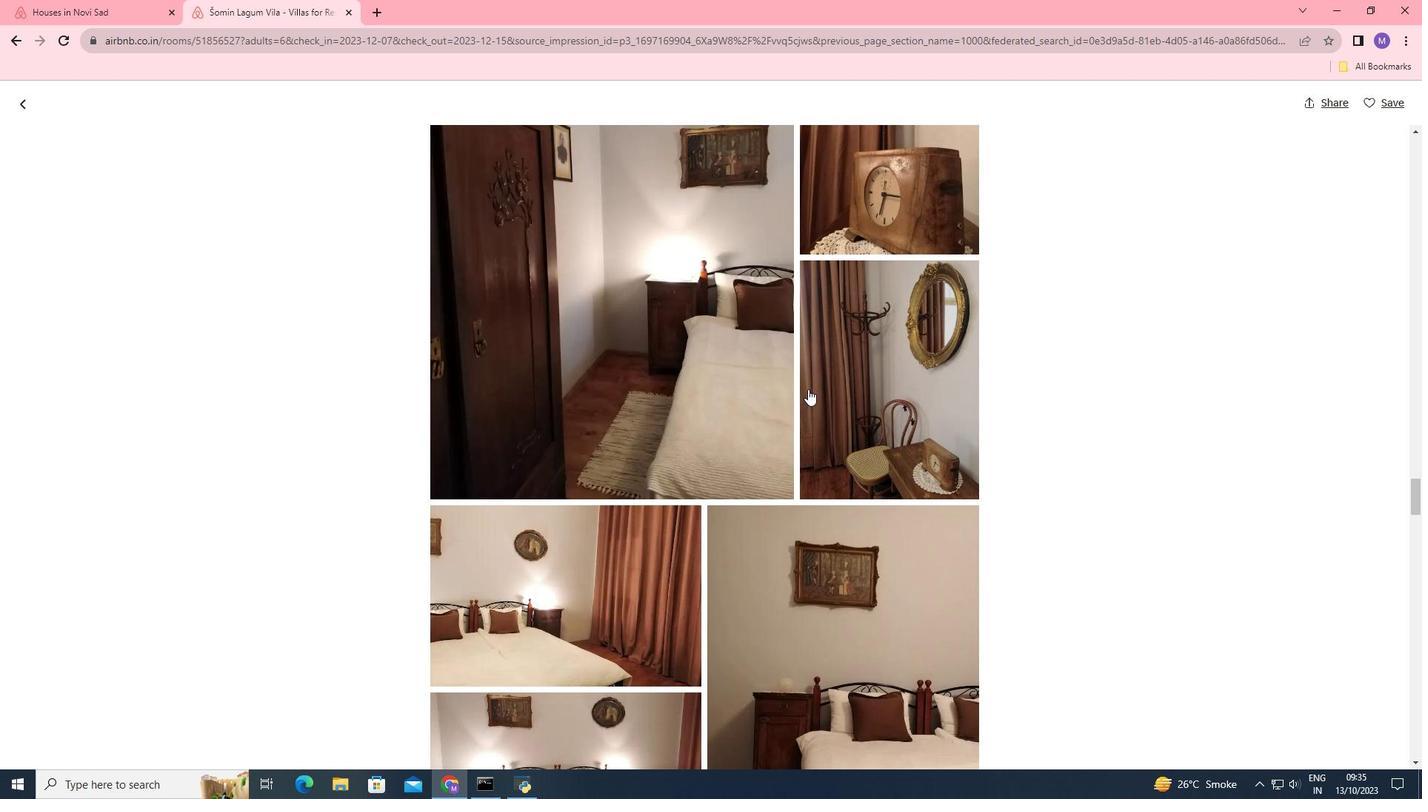 
Action: Mouse scrolled (808, 388) with delta (0, 0)
Screenshot: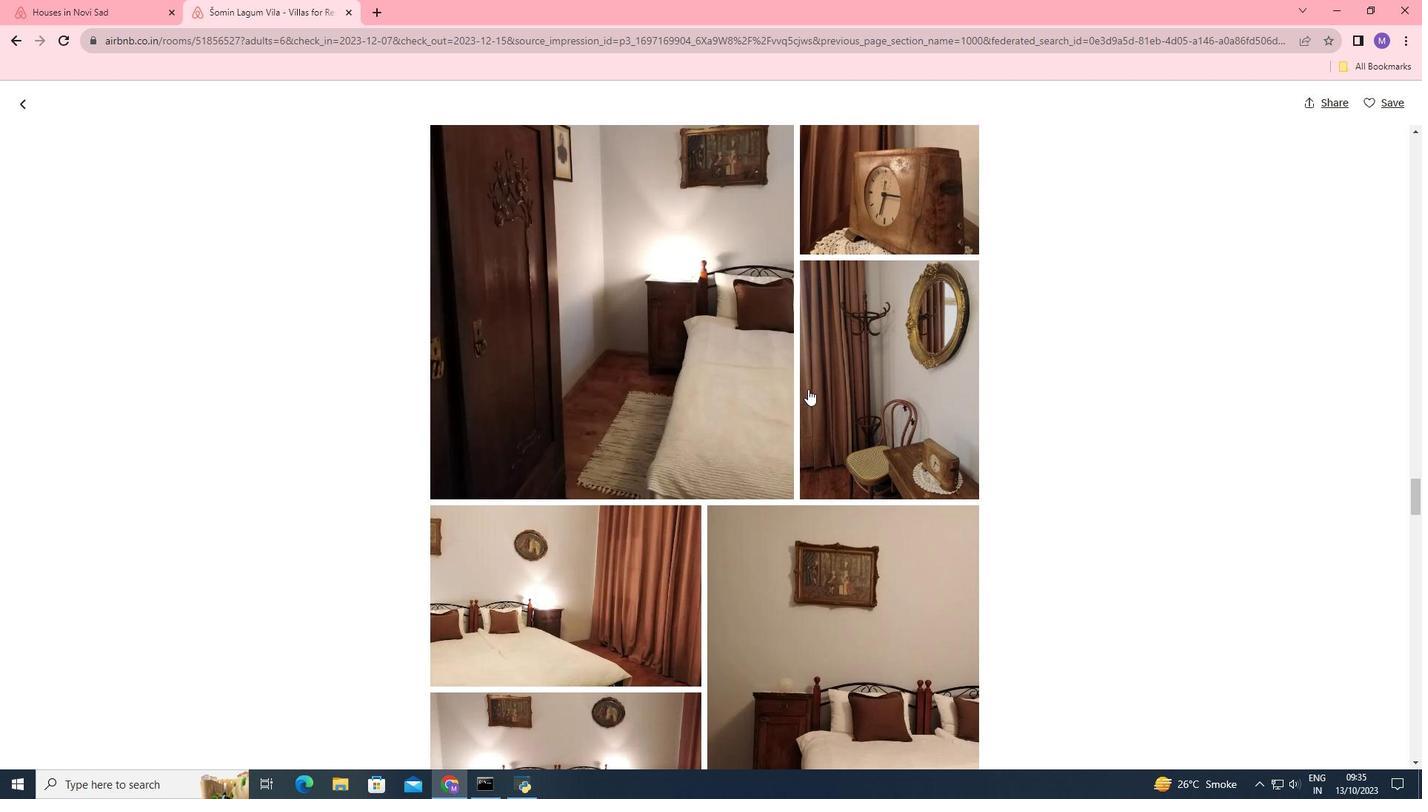 
Action: Mouse scrolled (808, 388) with delta (0, 0)
Screenshot: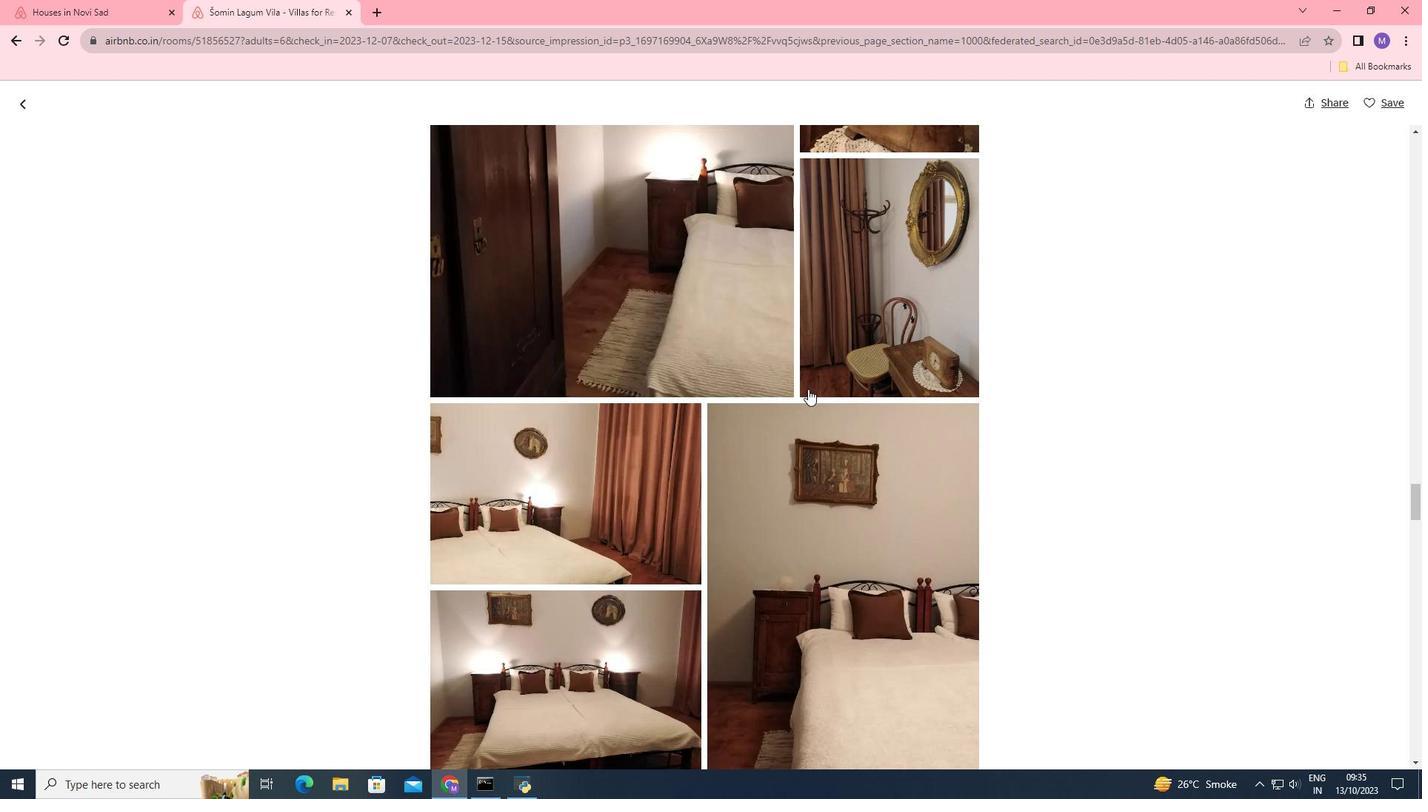 
Action: Mouse scrolled (808, 388) with delta (0, 0)
Screenshot: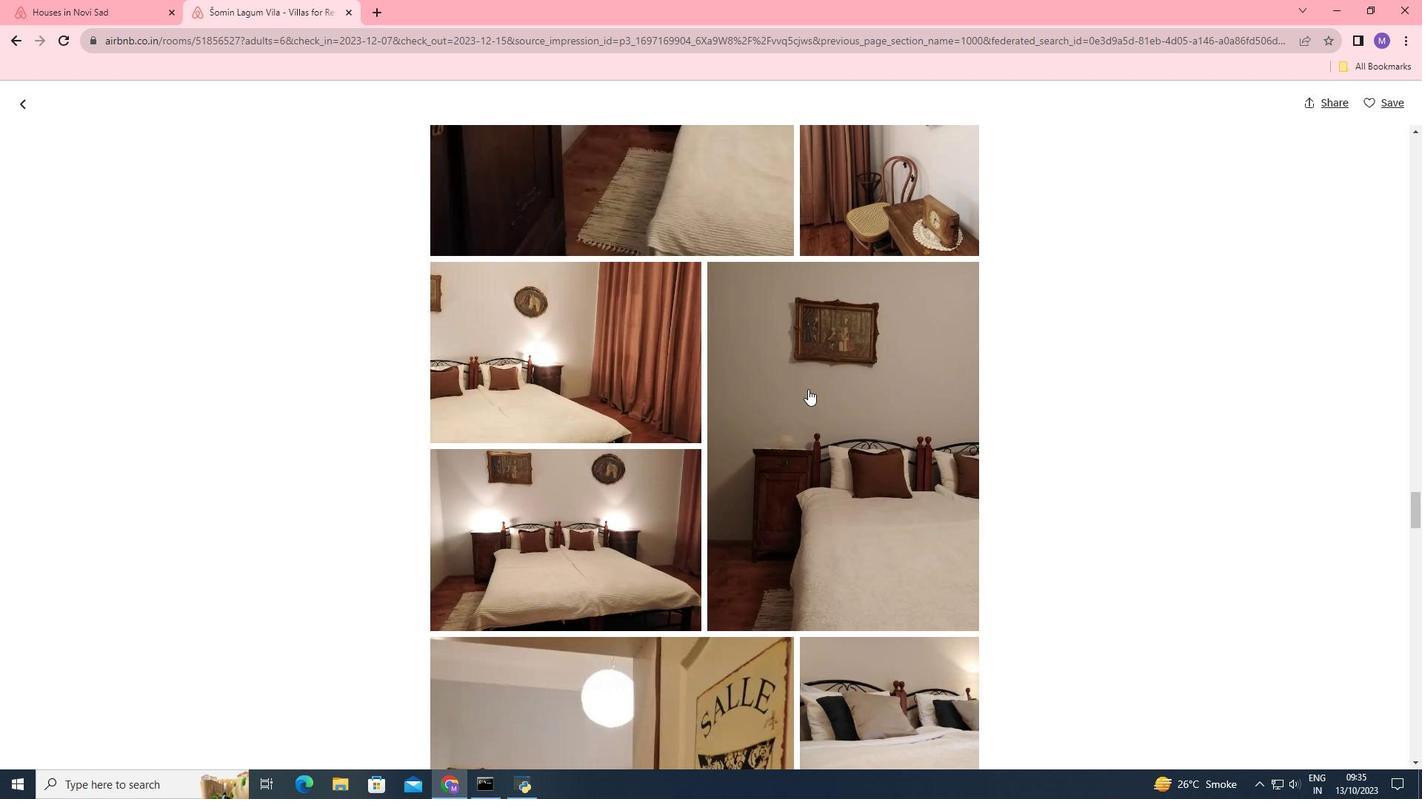 
Action: Mouse scrolled (808, 388) with delta (0, 0)
Screenshot: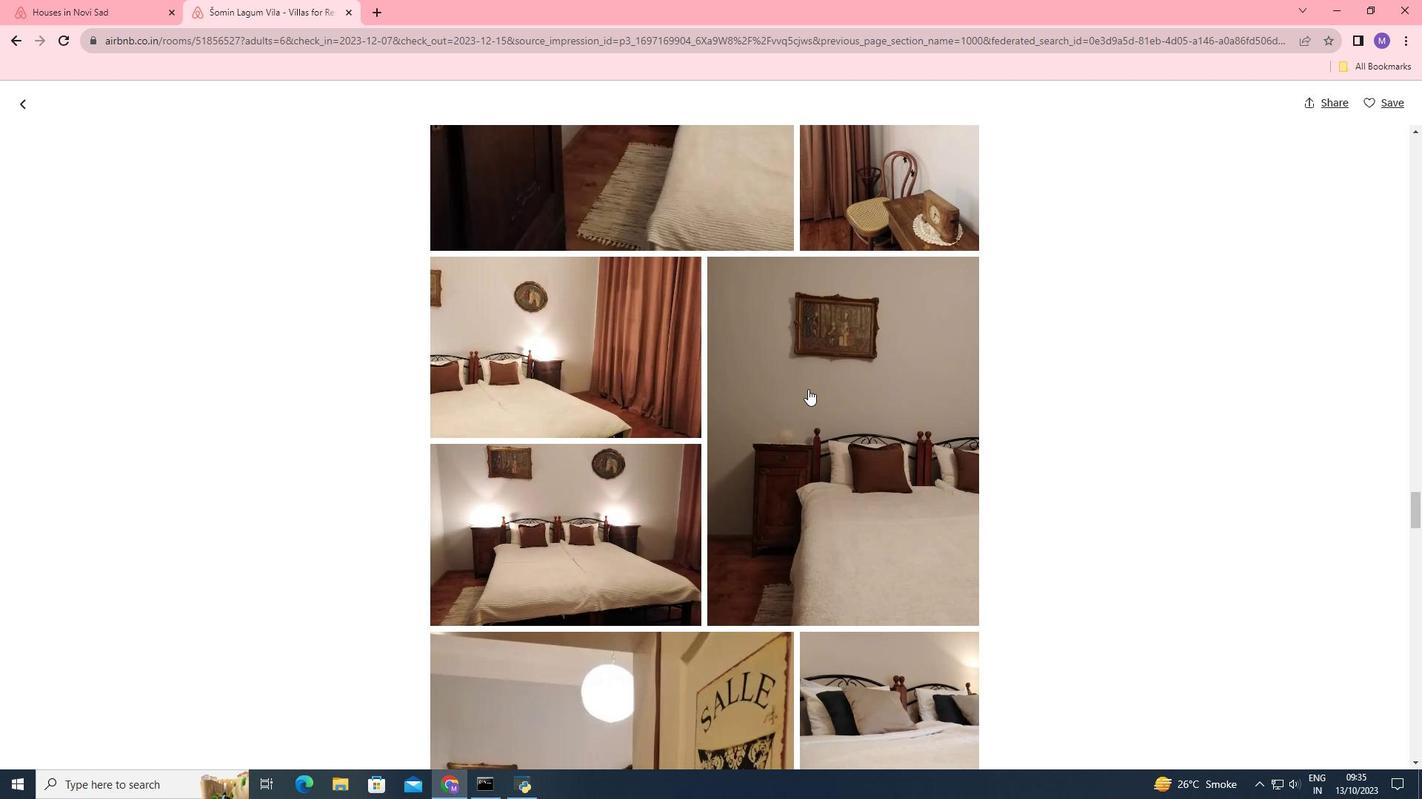
Action: Mouse scrolled (808, 388) with delta (0, 0)
Screenshot: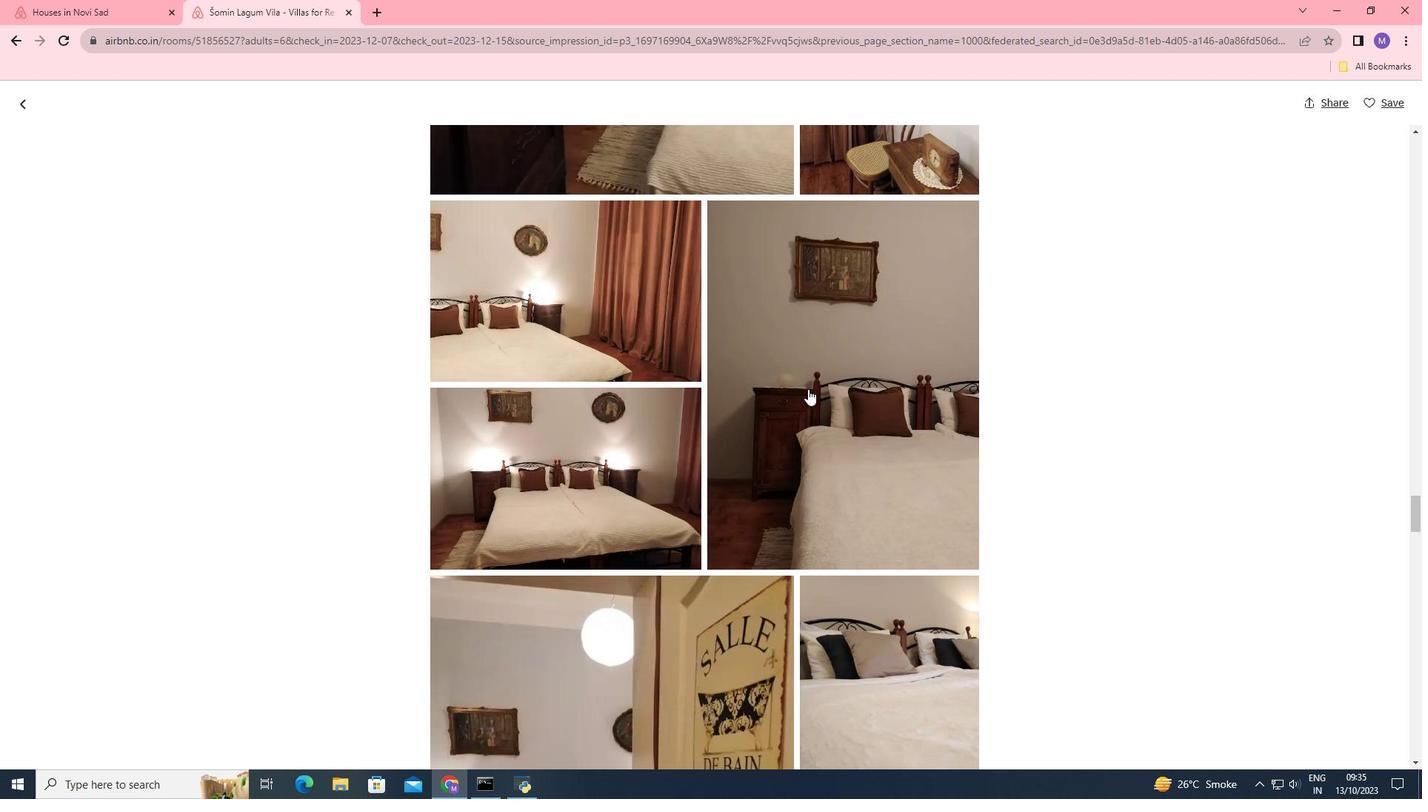 
Action: Mouse scrolled (808, 388) with delta (0, 0)
Screenshot: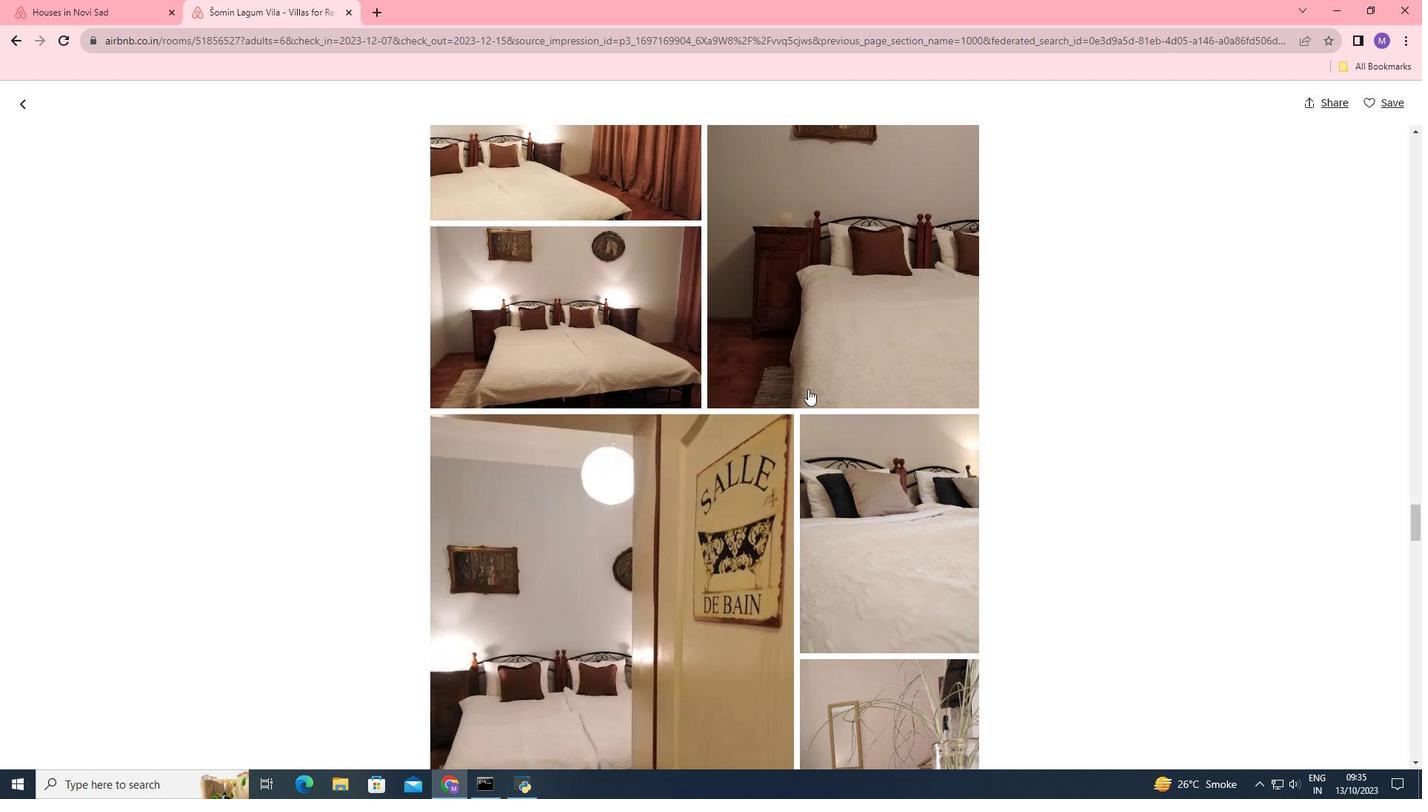 
Action: Mouse scrolled (808, 388) with delta (0, 0)
Screenshot: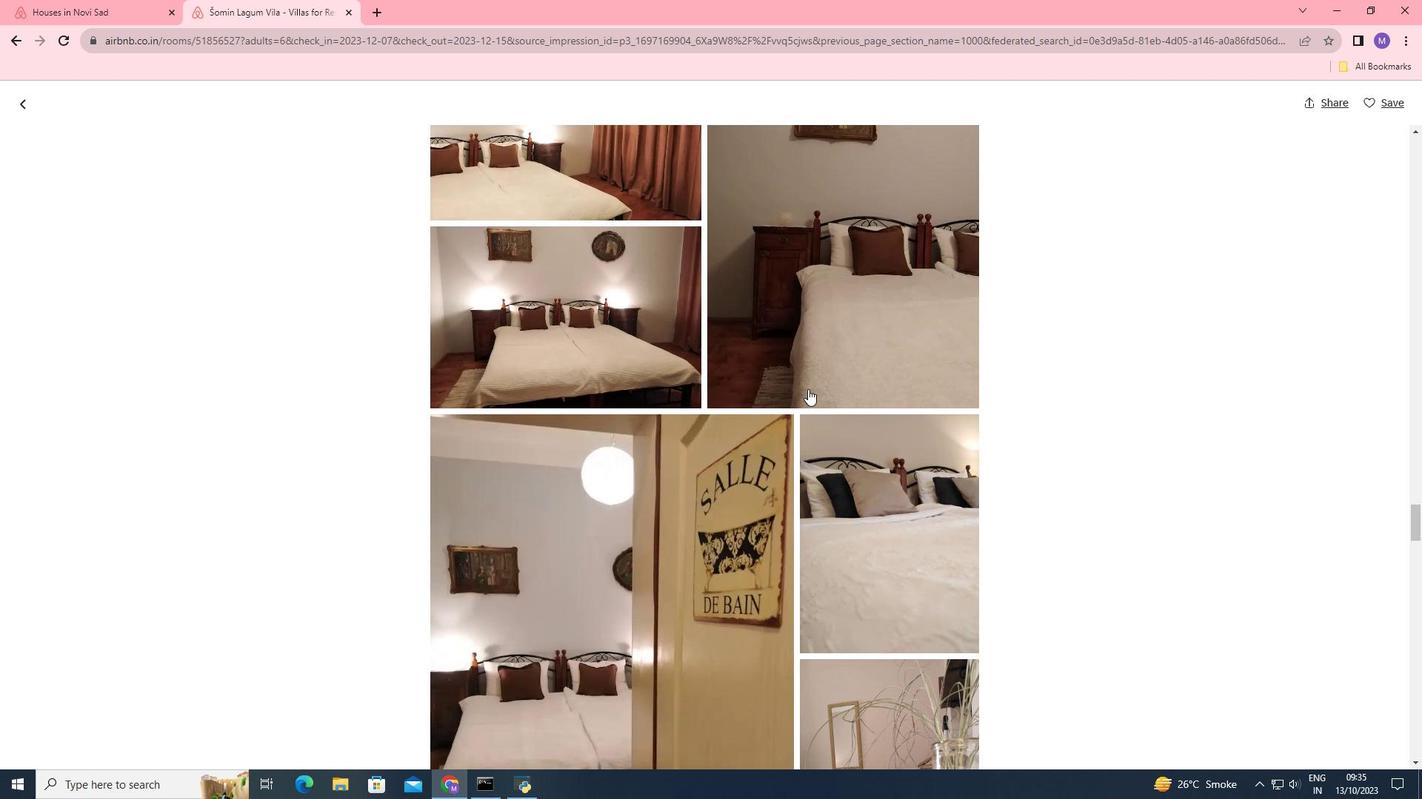 
Action: Mouse scrolled (808, 388) with delta (0, 0)
Screenshot: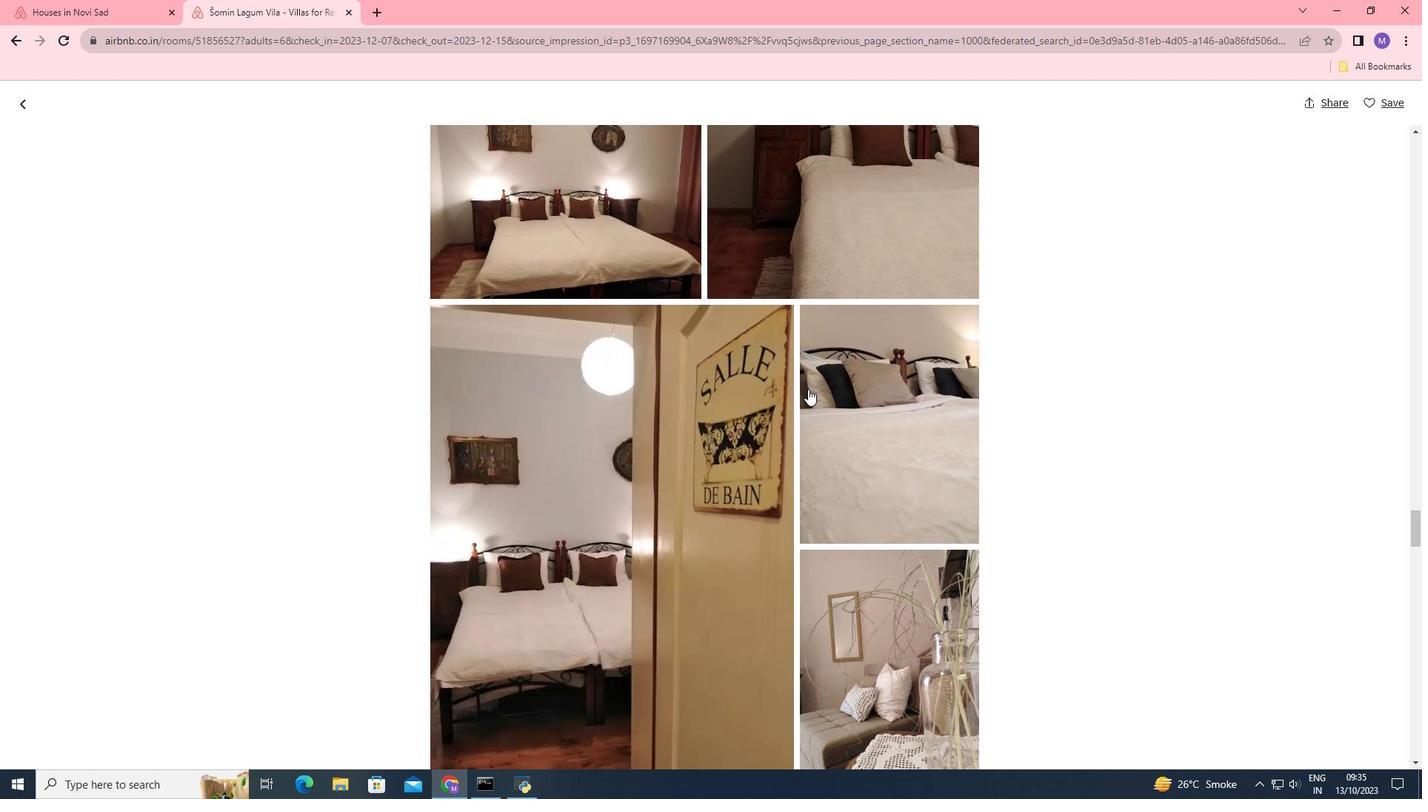 
Action: Mouse scrolled (808, 388) with delta (0, 0)
Screenshot: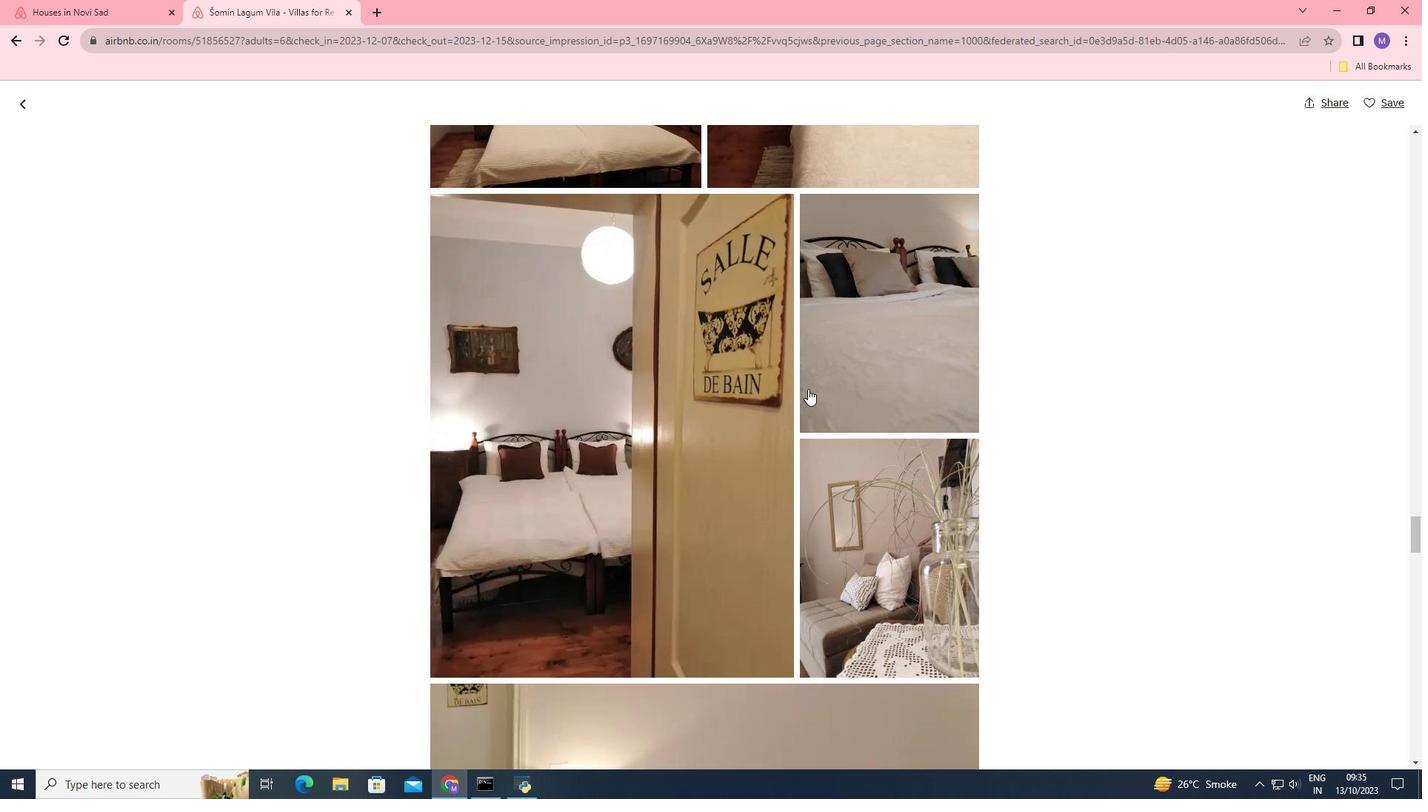 
Action: Mouse scrolled (808, 388) with delta (0, 0)
Screenshot: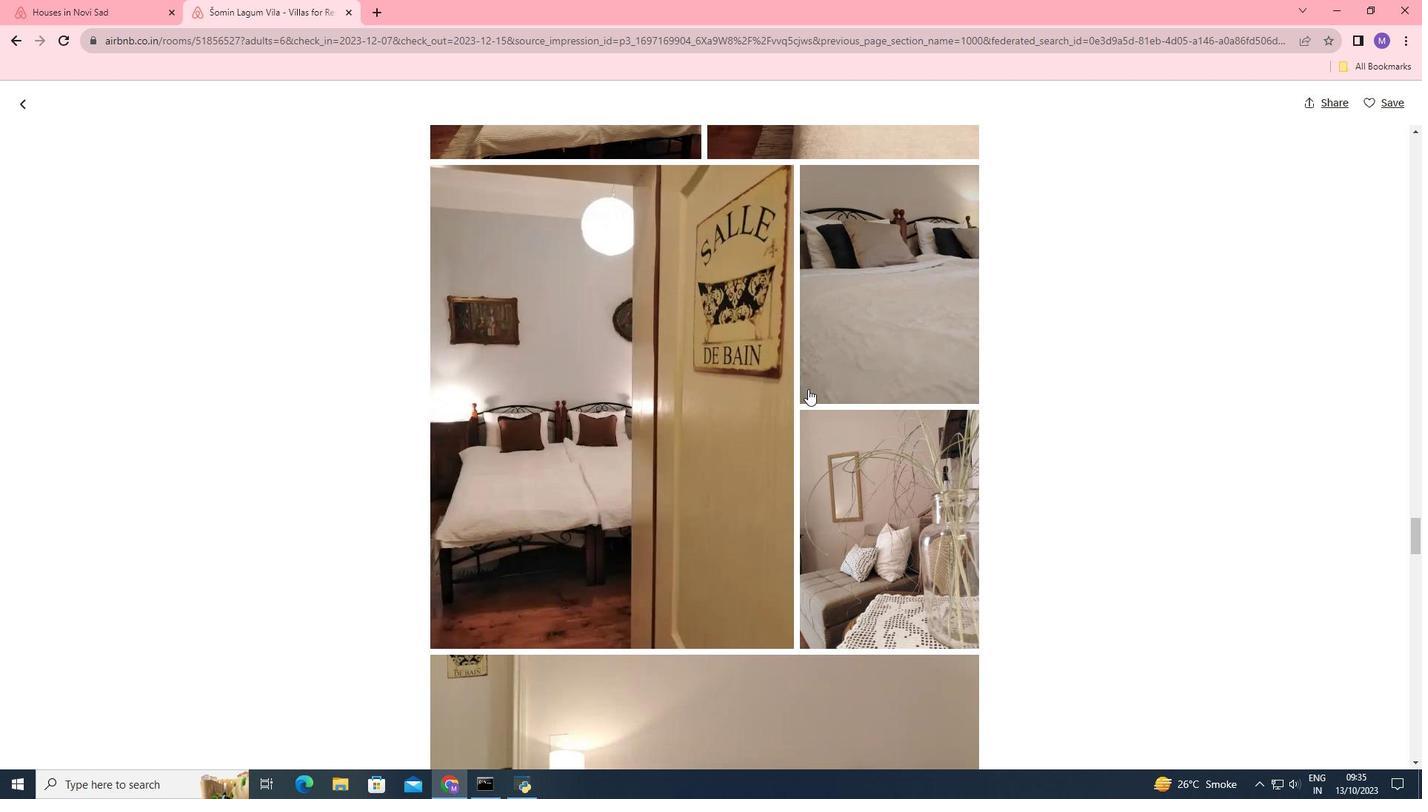 
Action: Mouse scrolled (808, 388) with delta (0, 0)
Screenshot: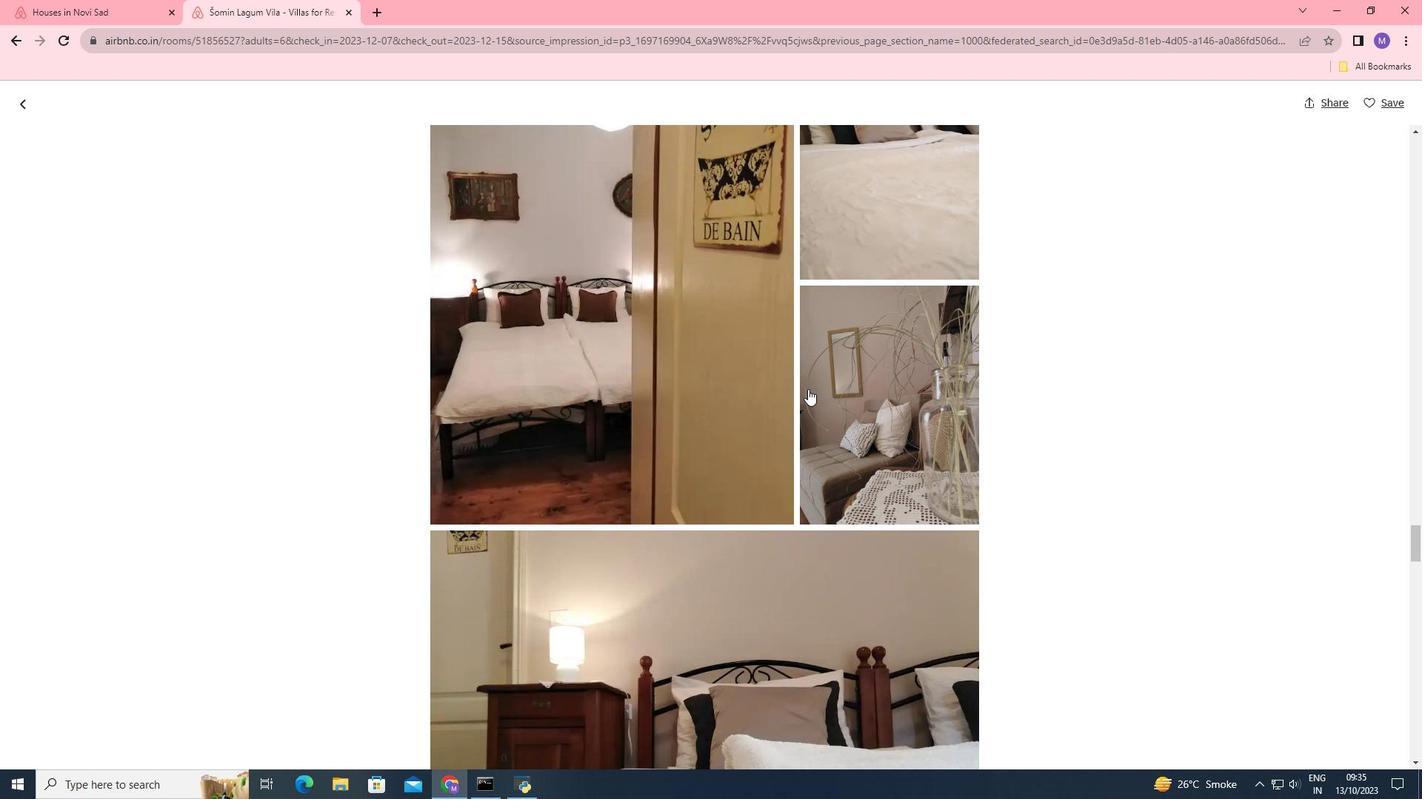 
Action: Mouse scrolled (808, 388) with delta (0, 0)
Screenshot: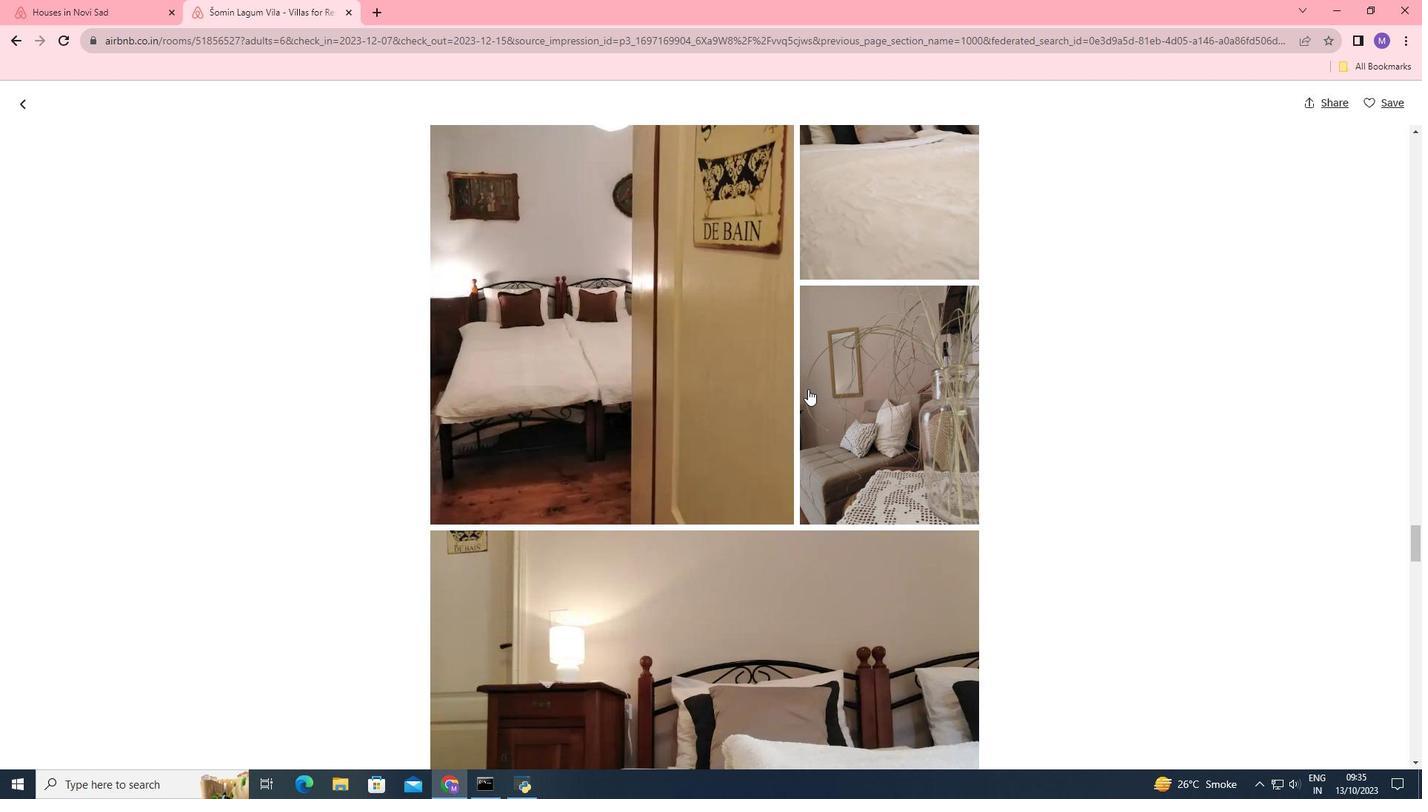 
Action: Mouse scrolled (808, 388) with delta (0, 0)
Screenshot: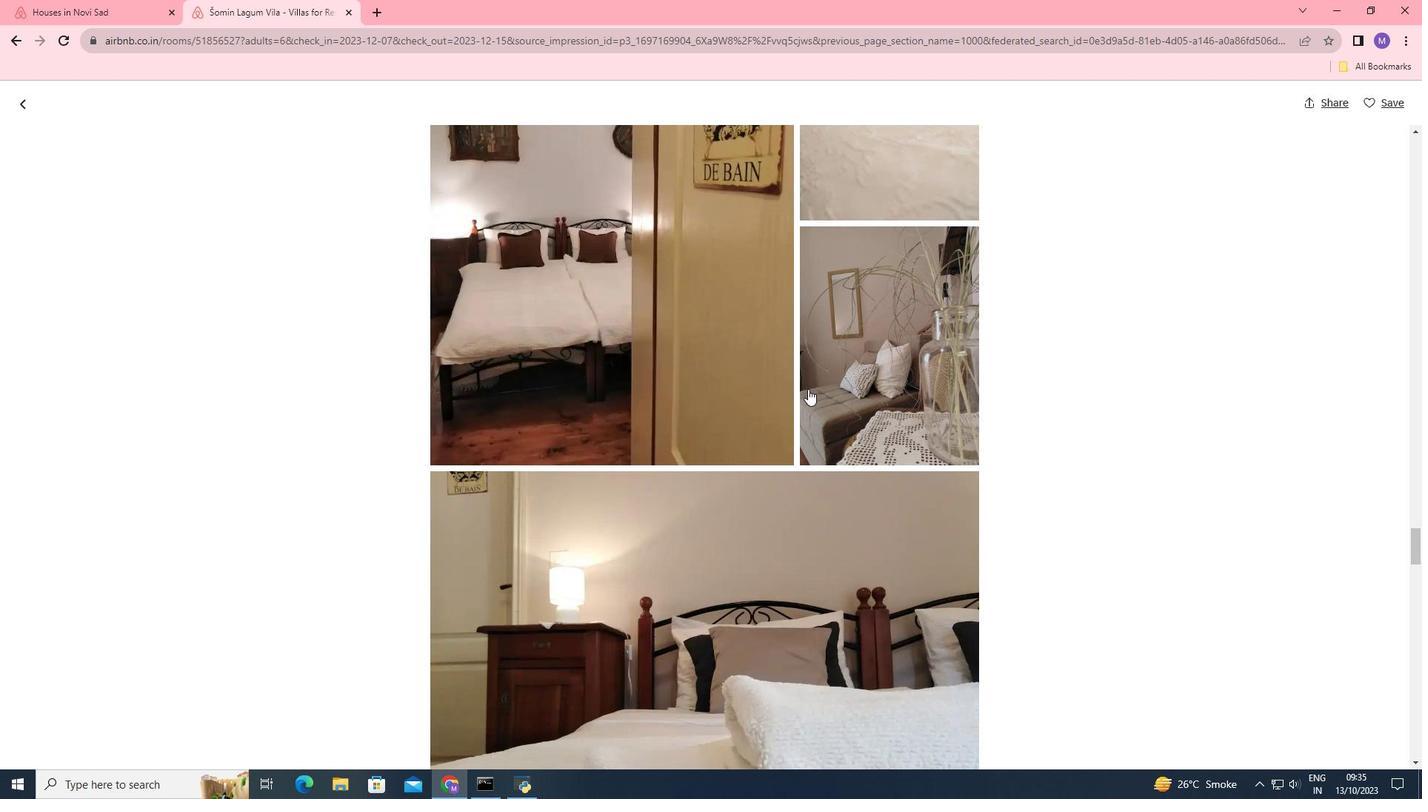
Action: Mouse scrolled (808, 388) with delta (0, 0)
Screenshot: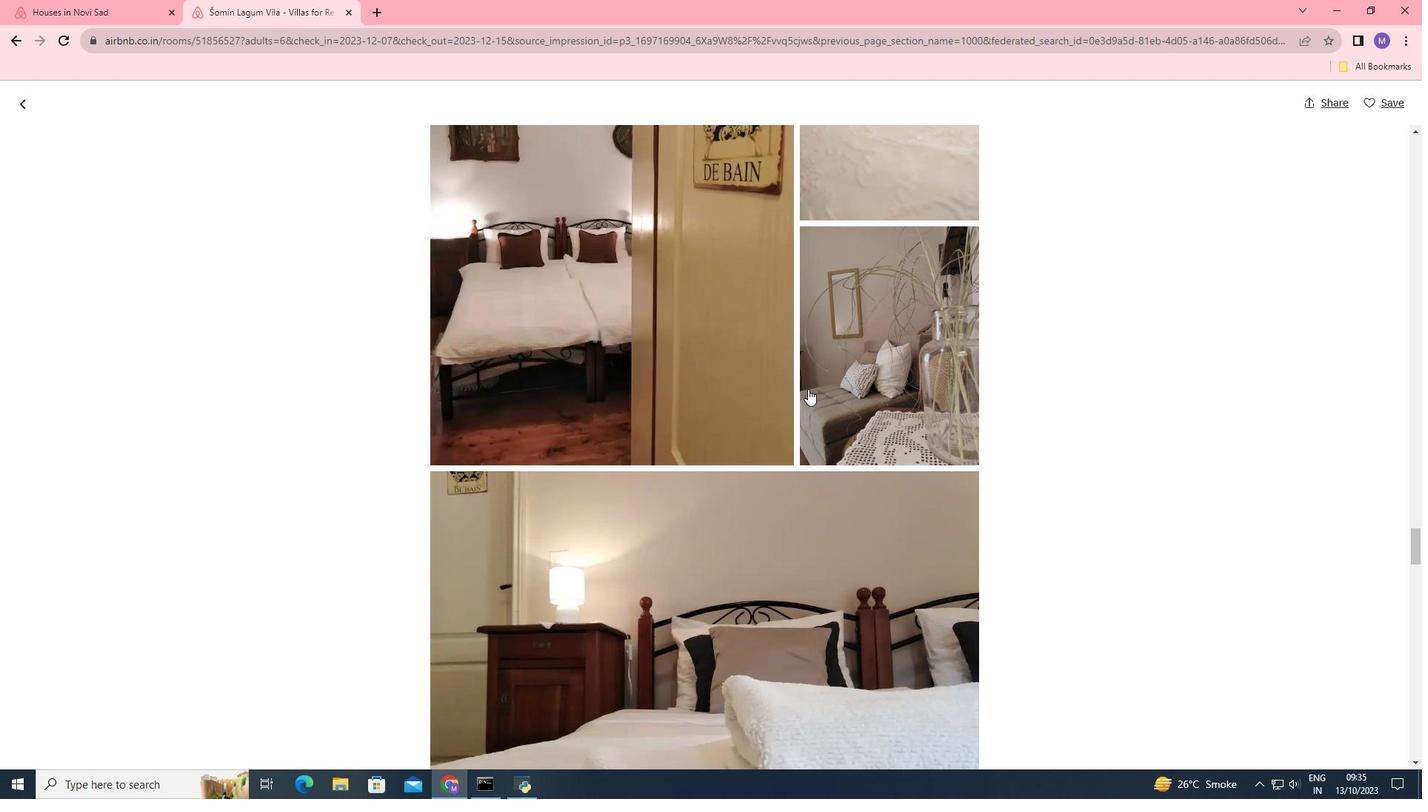 
Action: Mouse scrolled (808, 388) with delta (0, 0)
Screenshot: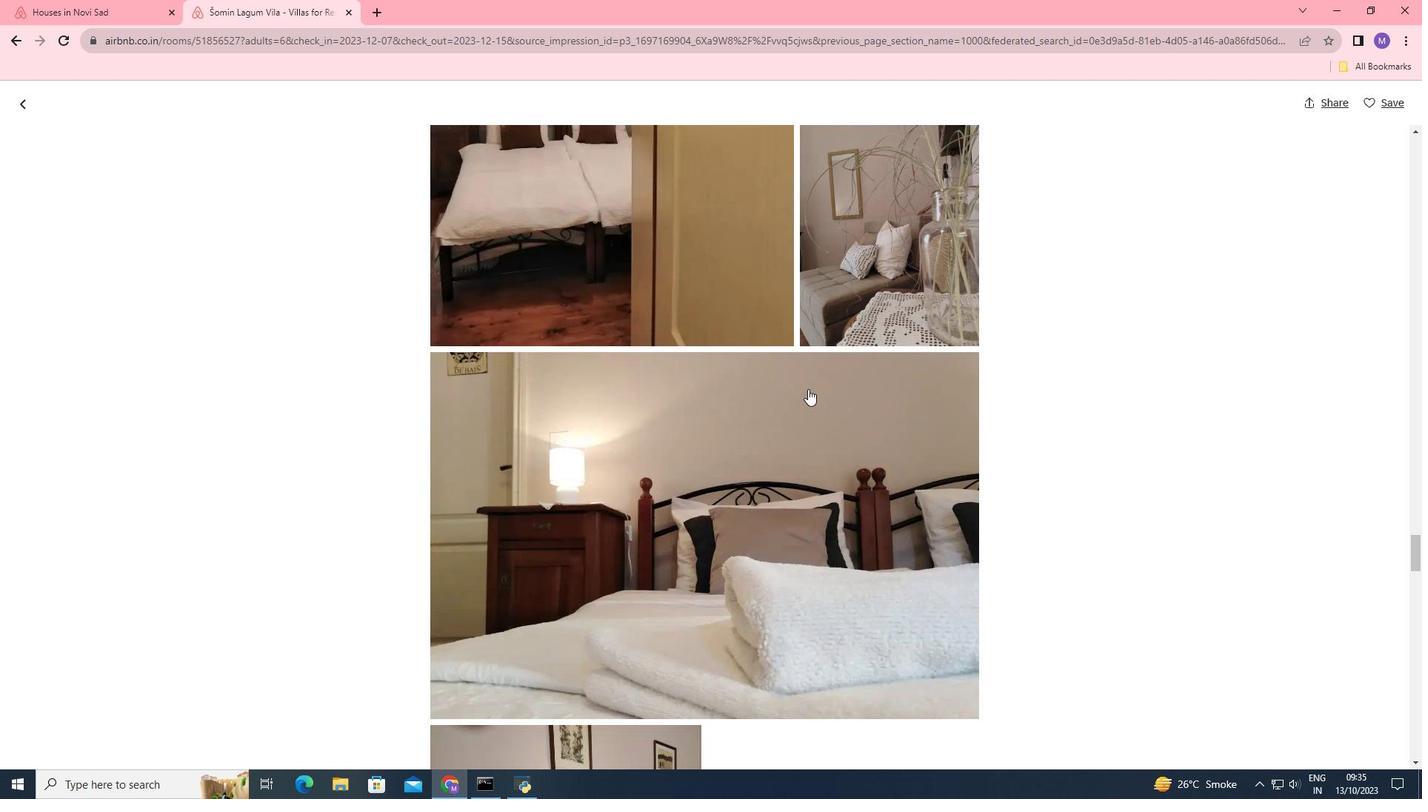 
Action: Mouse scrolled (808, 388) with delta (0, 0)
Screenshot: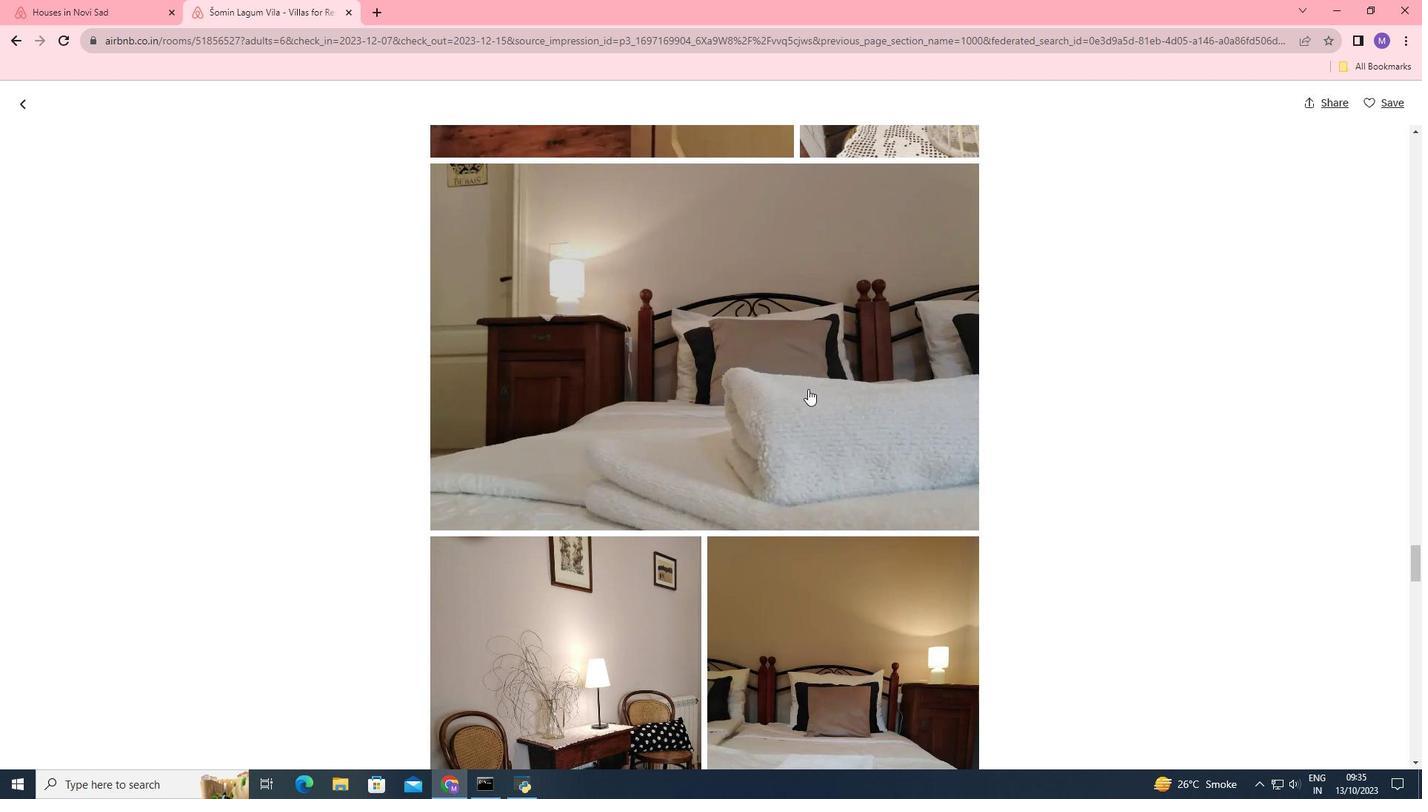 
Action: Mouse scrolled (808, 388) with delta (0, 0)
Screenshot: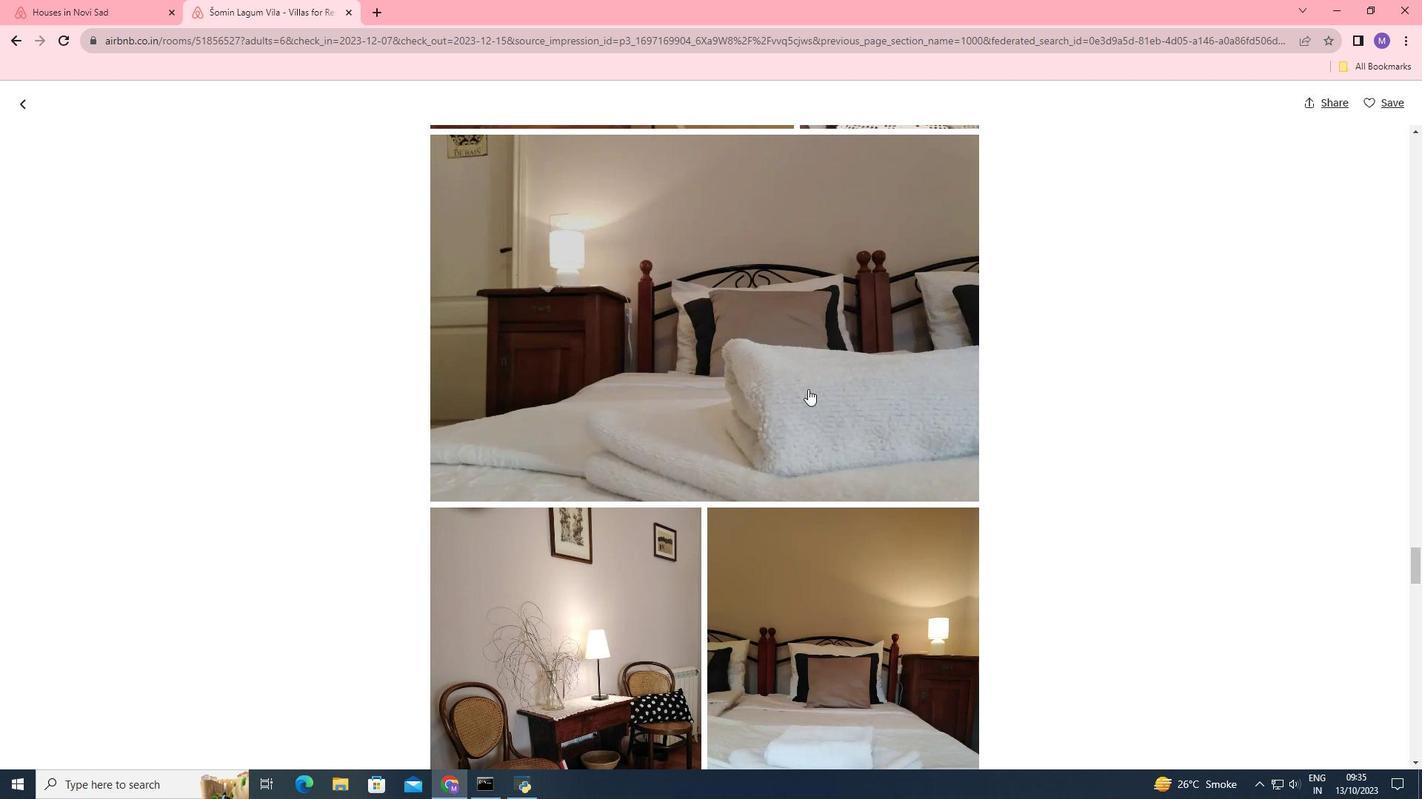 
Action: Mouse scrolled (808, 388) with delta (0, 0)
Screenshot: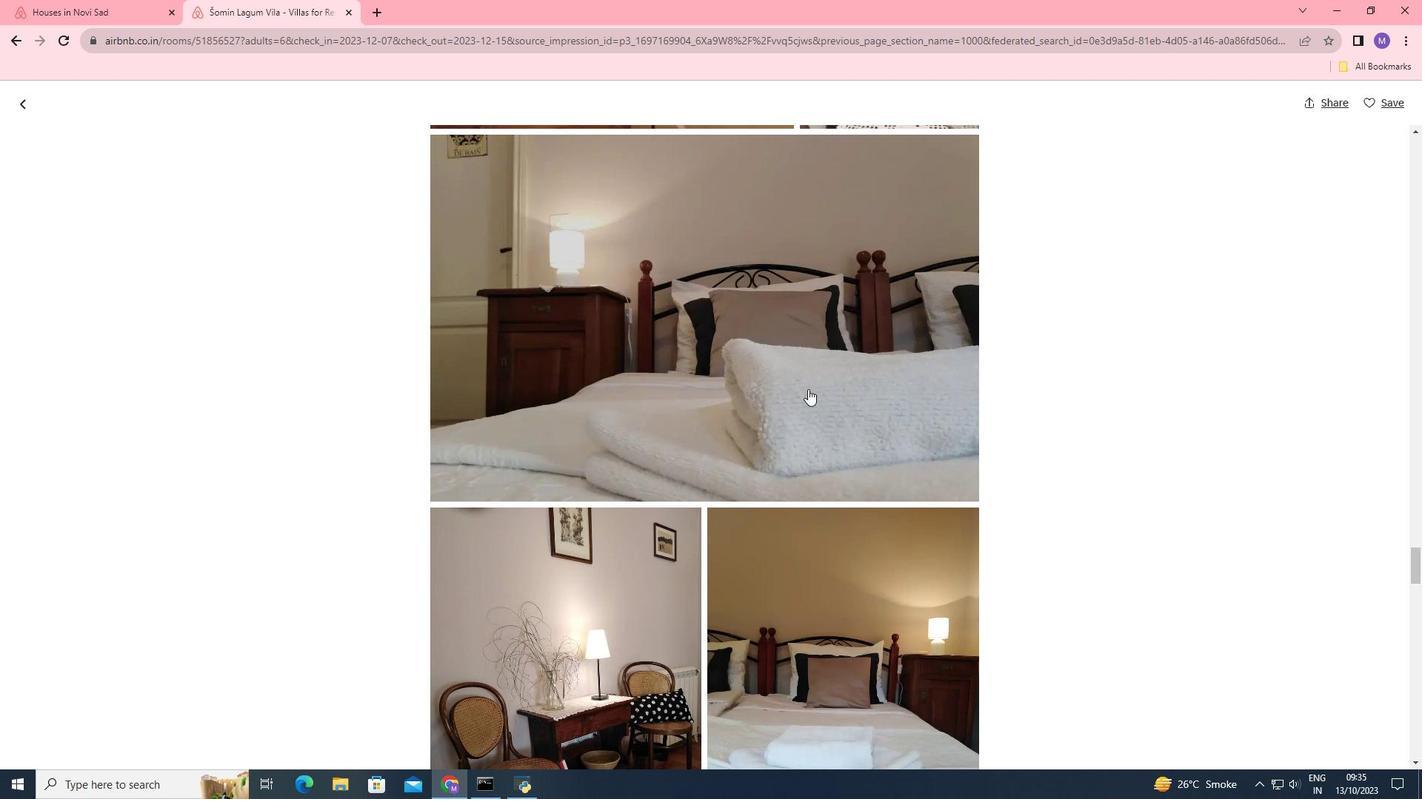 
Action: Mouse scrolled (808, 388) with delta (0, 0)
Screenshot: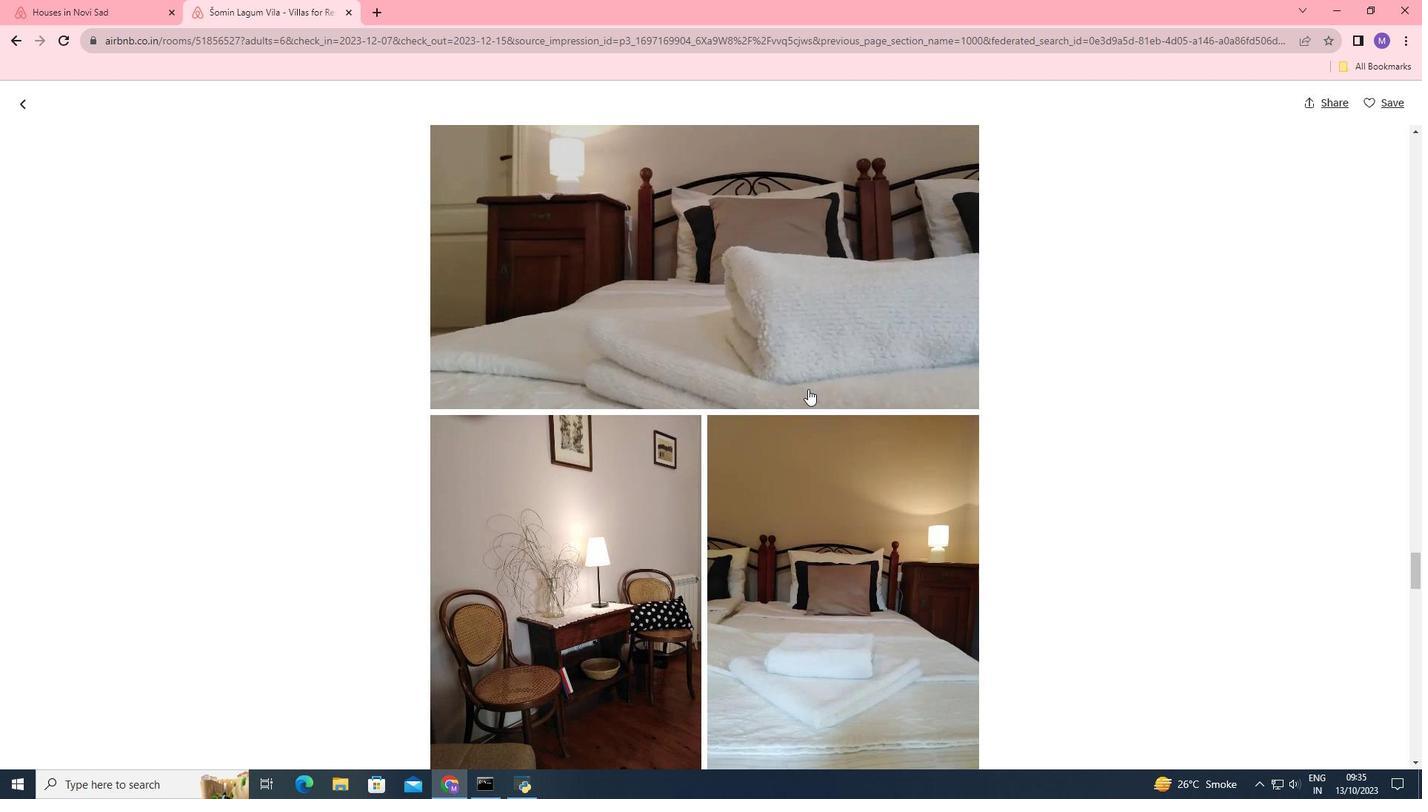 
Action: Mouse scrolled (808, 388) with delta (0, 0)
Screenshot: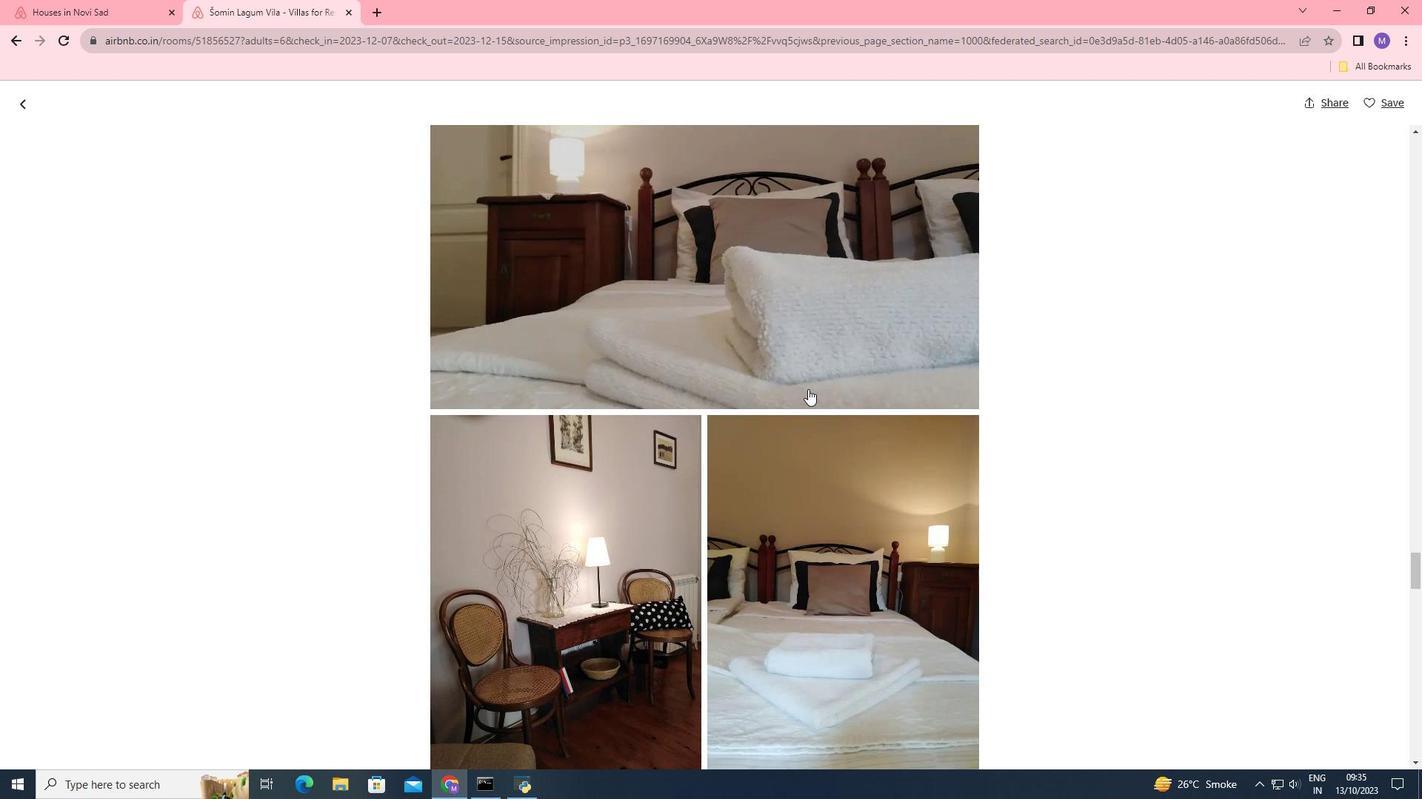 
Action: Mouse scrolled (808, 388) with delta (0, 0)
Screenshot: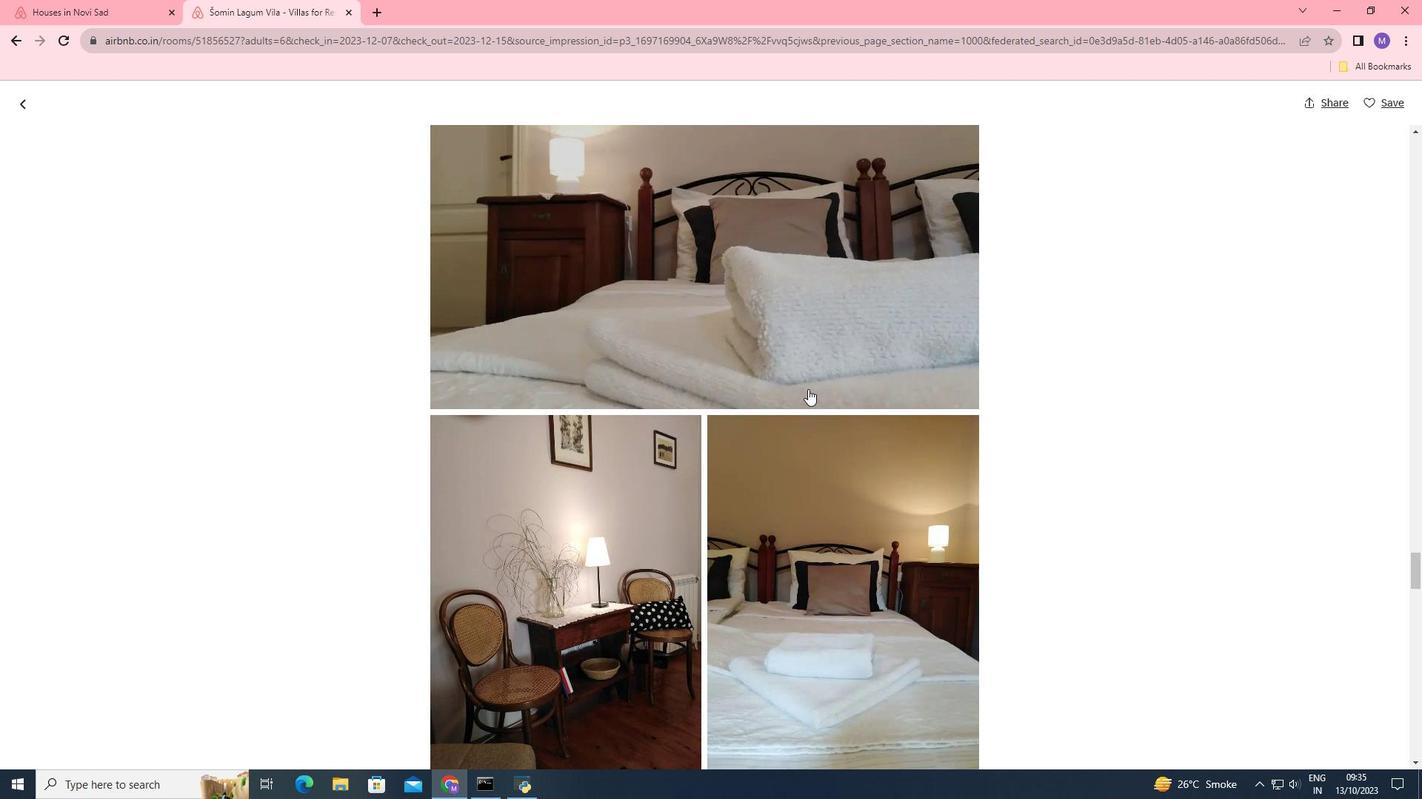
Action: Mouse scrolled (808, 388) with delta (0, 0)
Screenshot: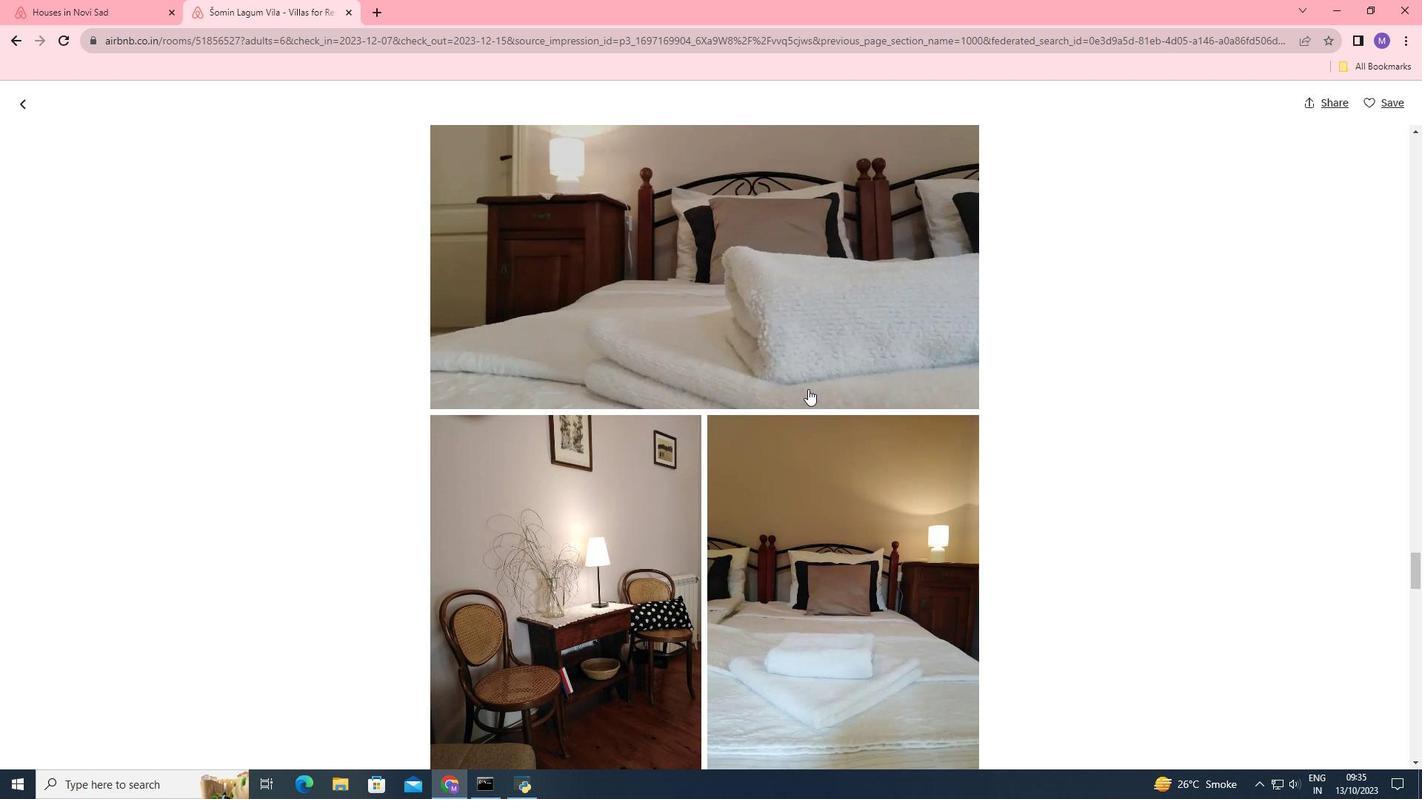 
Action: Mouse scrolled (808, 388) with delta (0, 0)
Screenshot: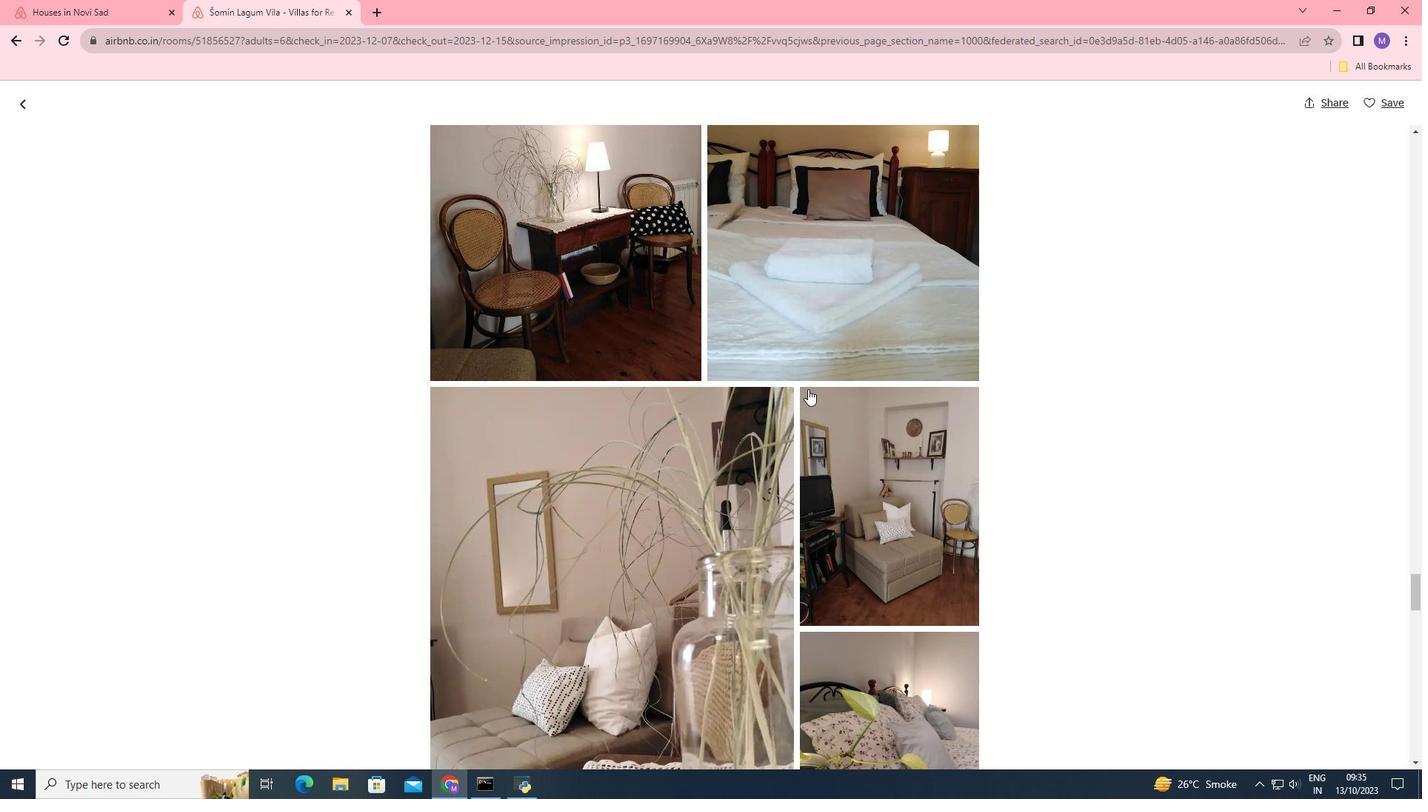 
Action: Mouse scrolled (808, 388) with delta (0, 0)
Screenshot: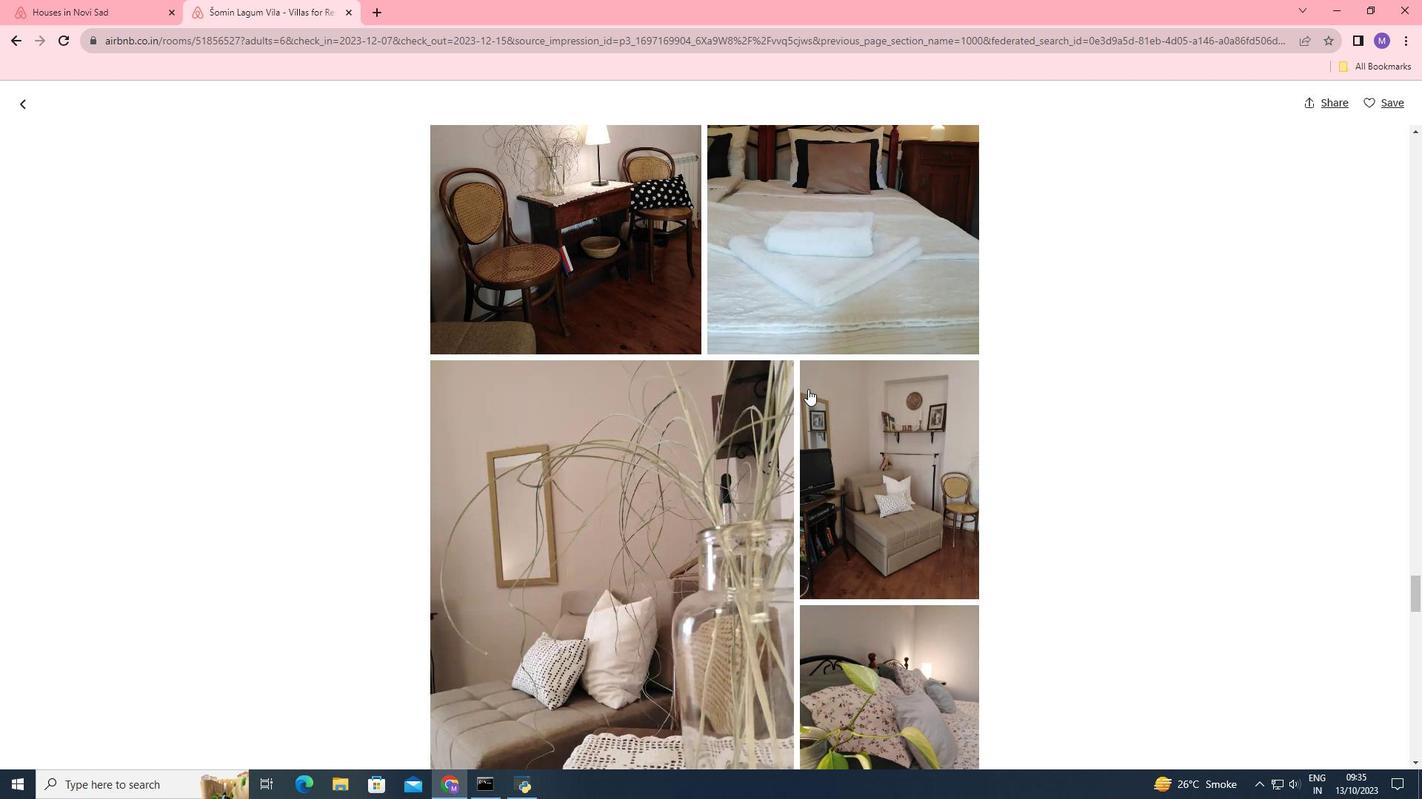 
Action: Mouse scrolled (808, 388) with delta (0, 0)
Screenshot: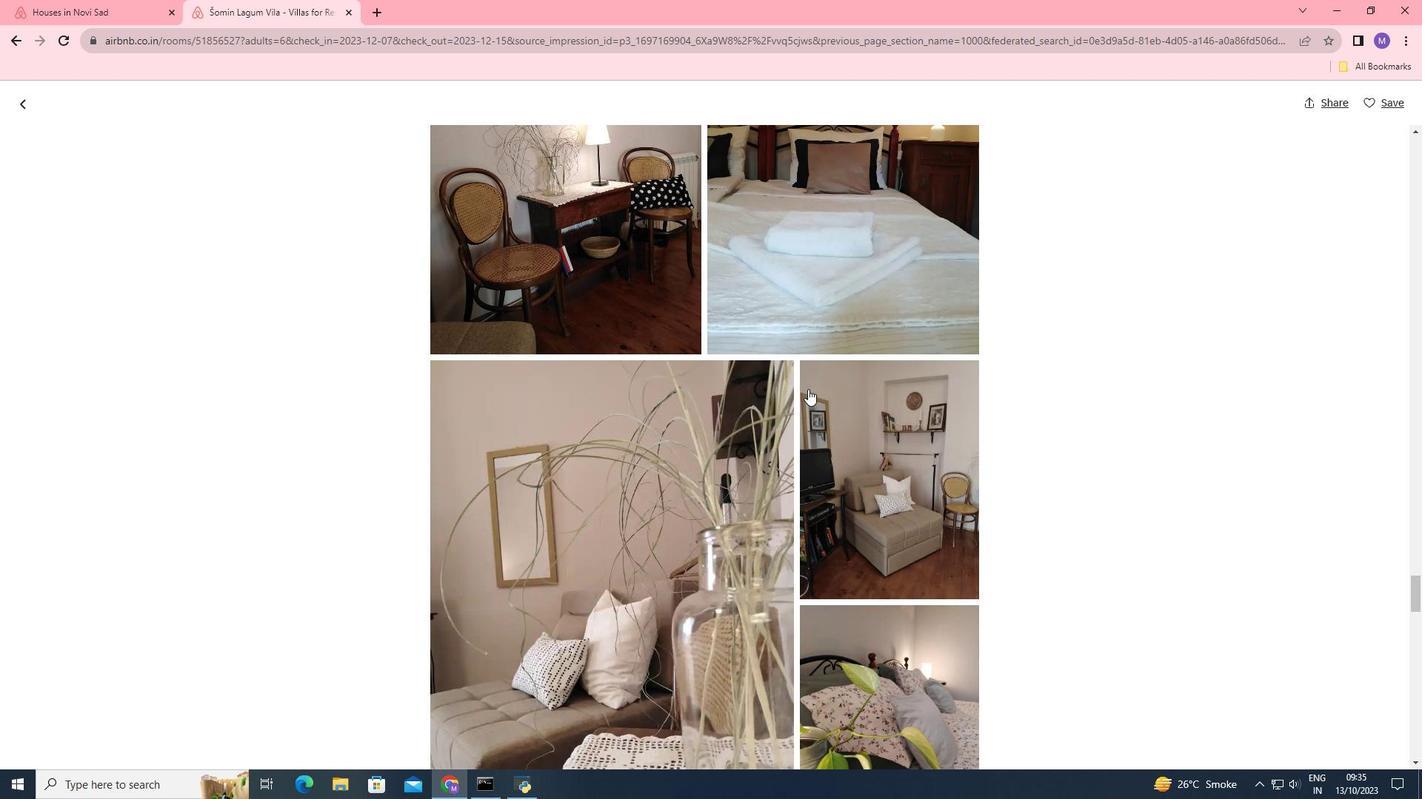 
Action: Mouse scrolled (808, 388) with delta (0, 0)
Screenshot: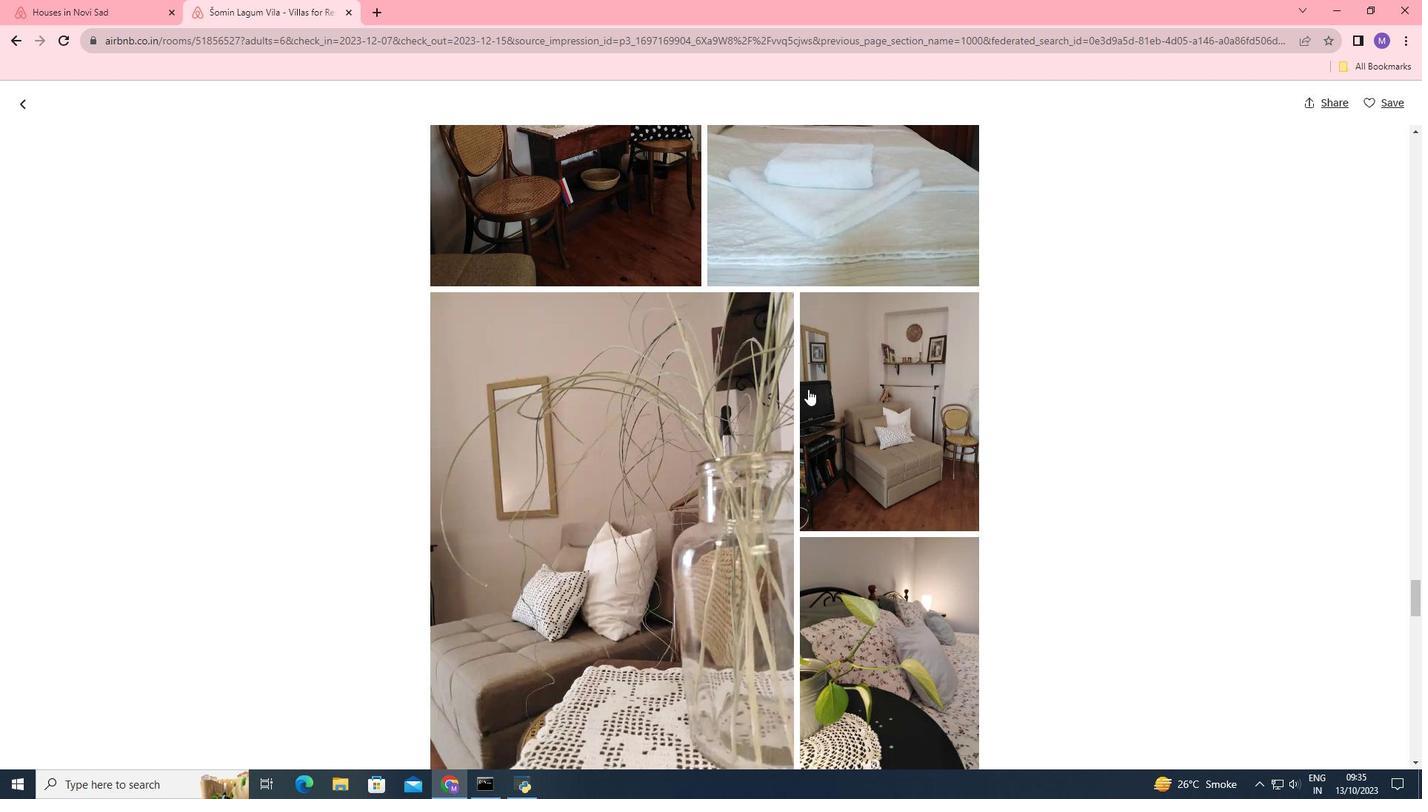
Action: Mouse scrolled (808, 388) with delta (0, 0)
Screenshot: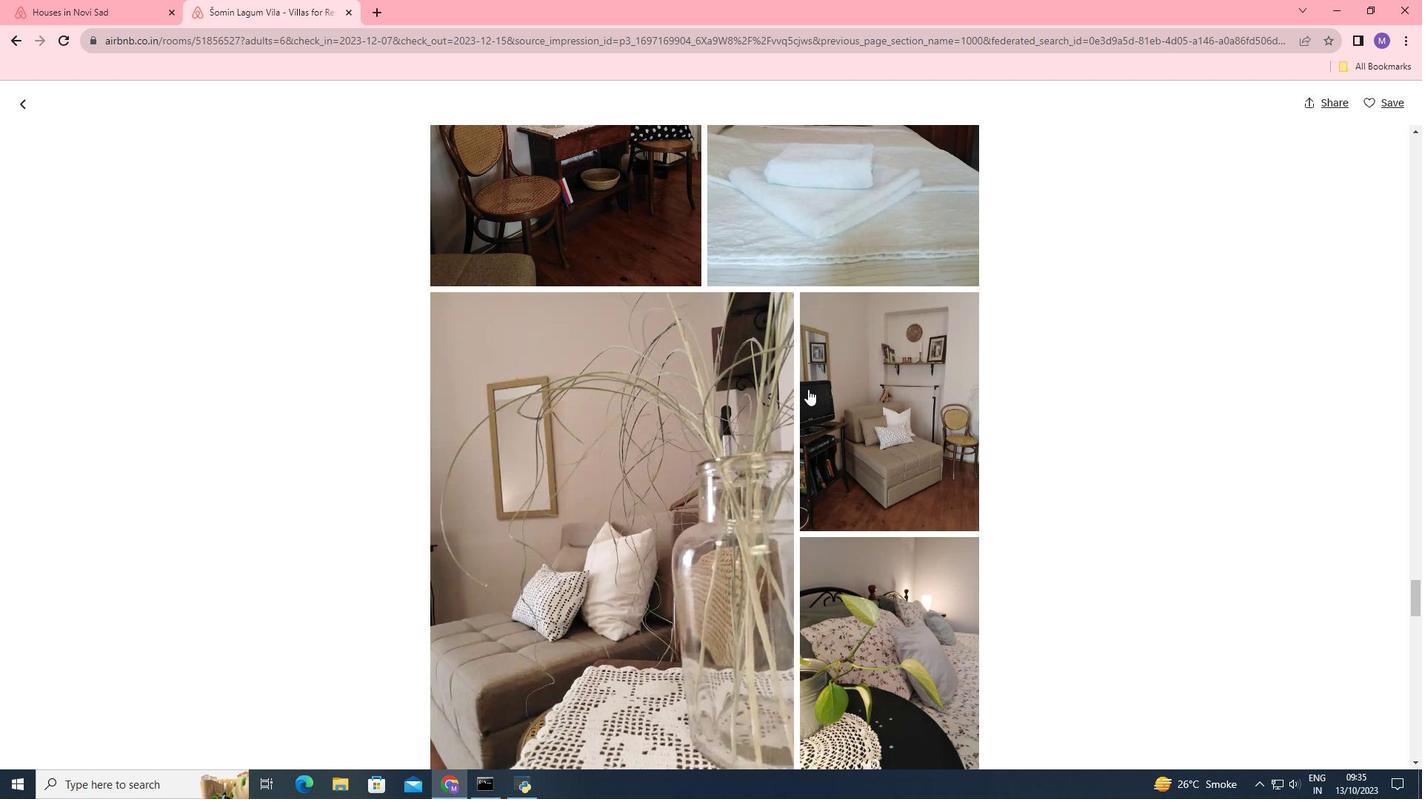 
Action: Mouse scrolled (808, 388) with delta (0, 0)
Screenshot: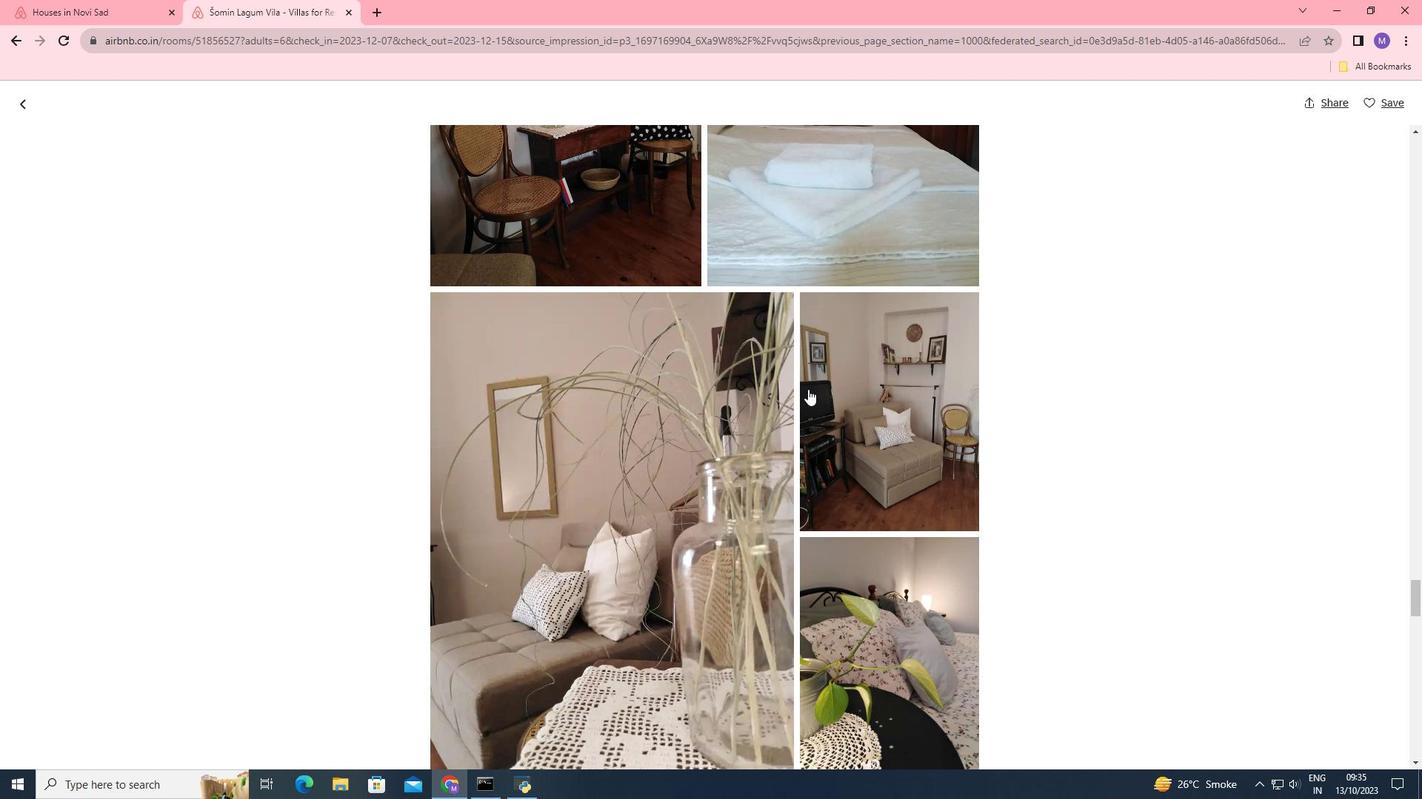 
Action: Mouse scrolled (808, 388) with delta (0, 0)
Screenshot: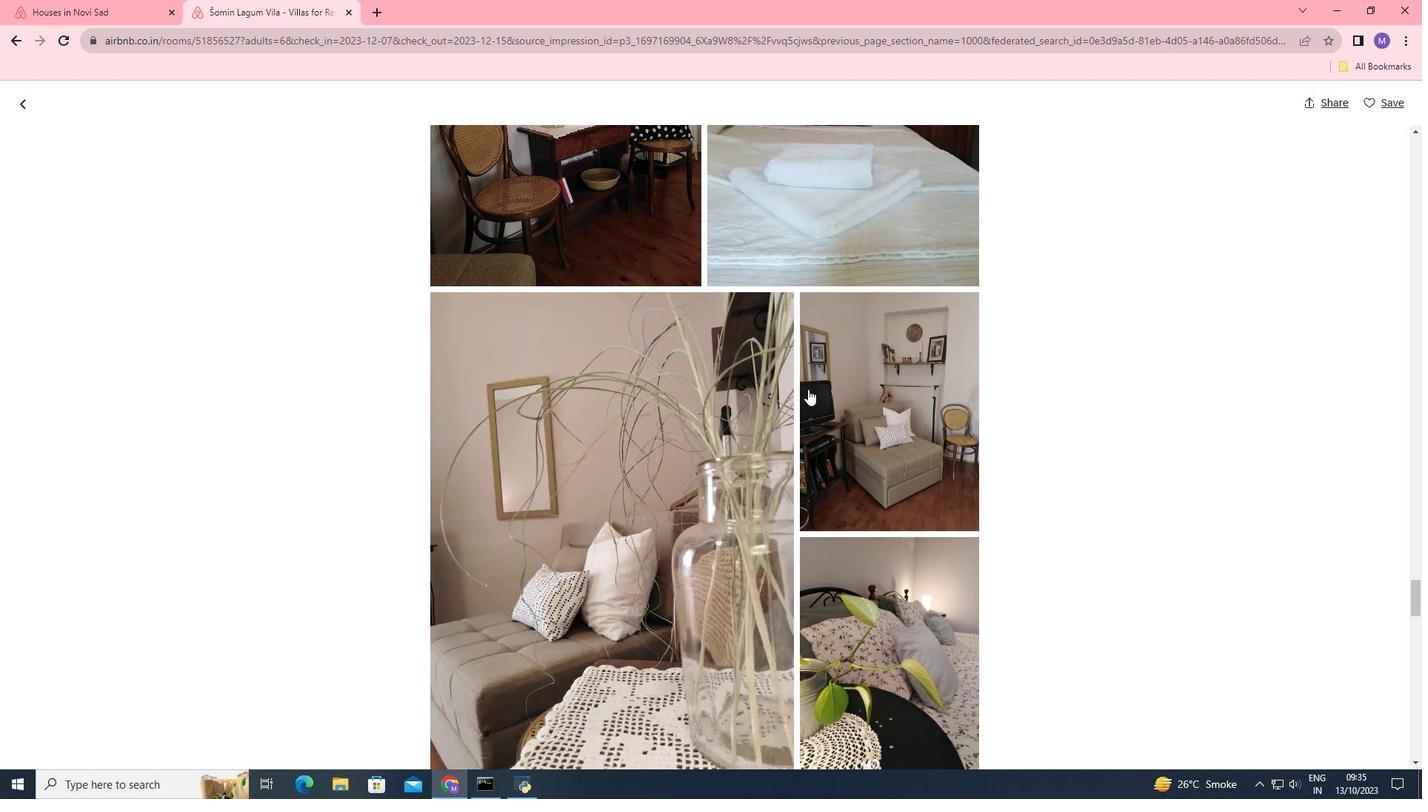 
Action: Mouse scrolled (808, 388) with delta (0, 0)
Screenshot: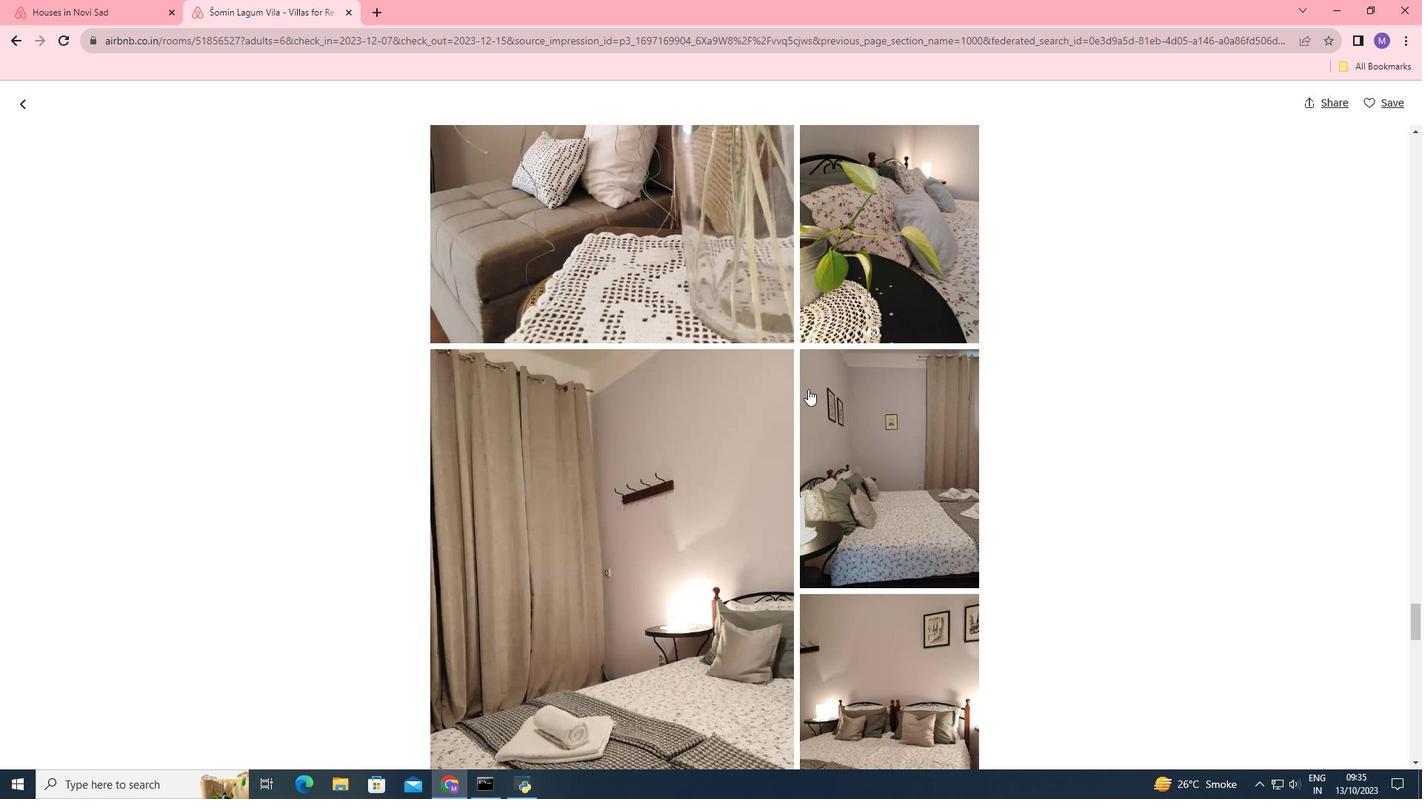 
Action: Mouse scrolled (808, 388) with delta (0, 0)
Screenshot: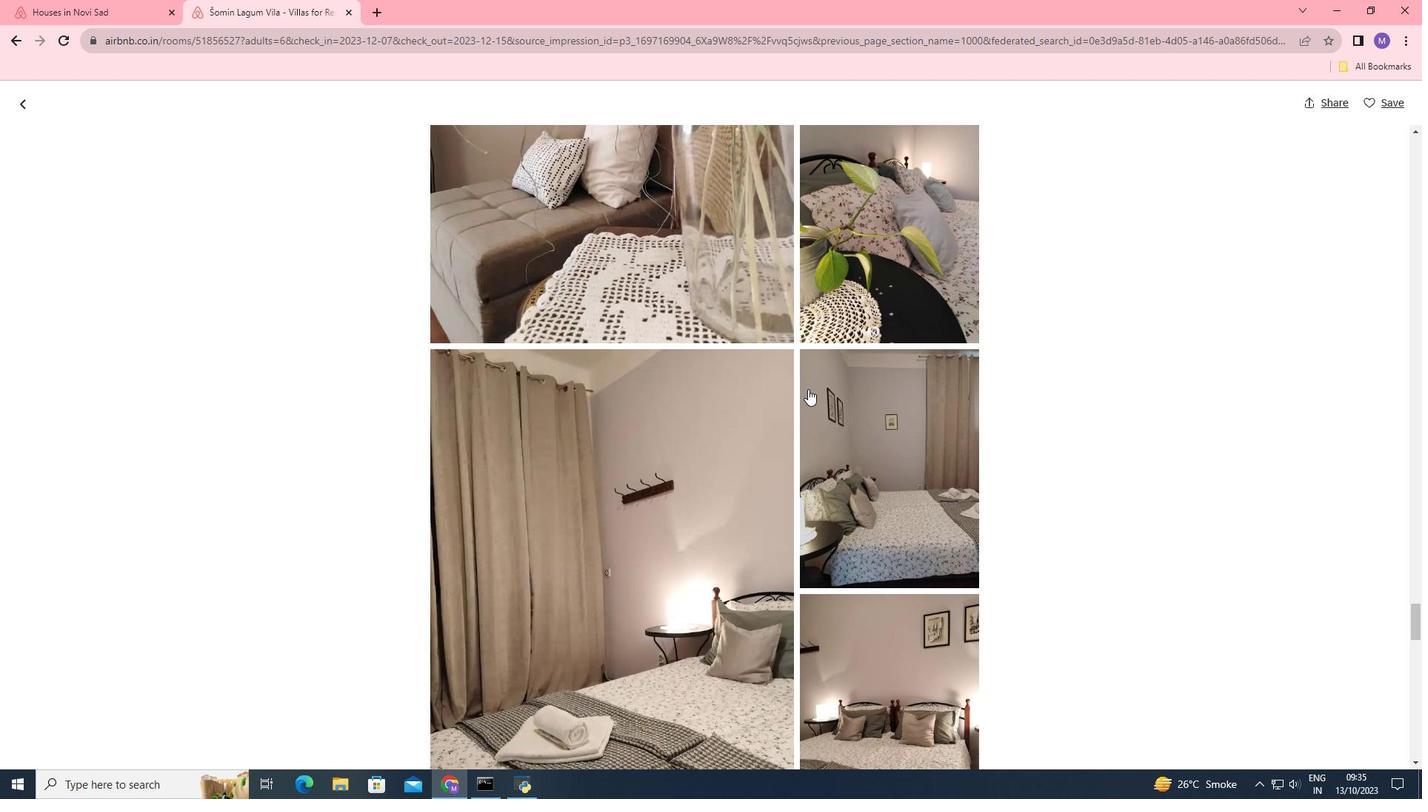
Action: Mouse scrolled (808, 388) with delta (0, 0)
Screenshot: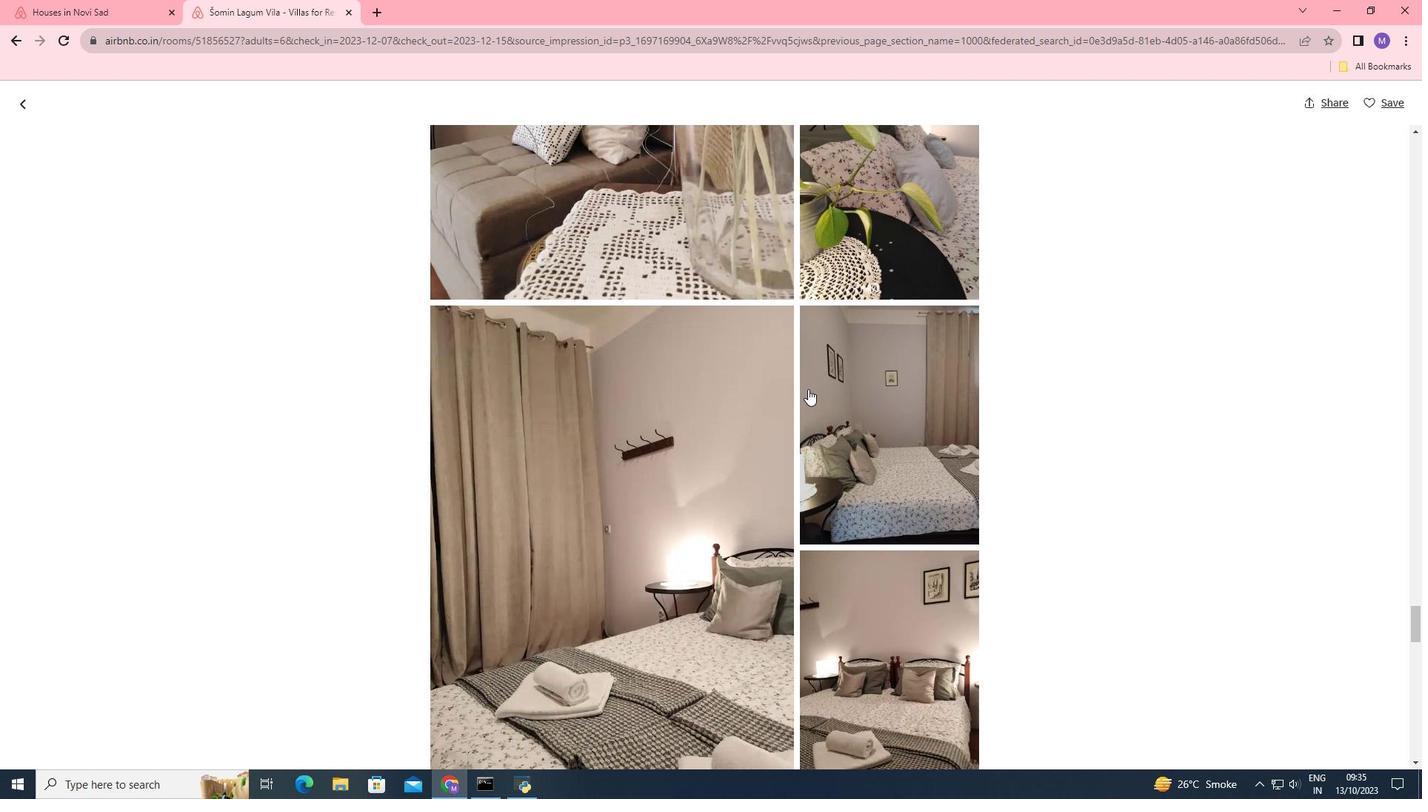 
Action: Mouse scrolled (808, 388) with delta (0, 0)
Screenshot: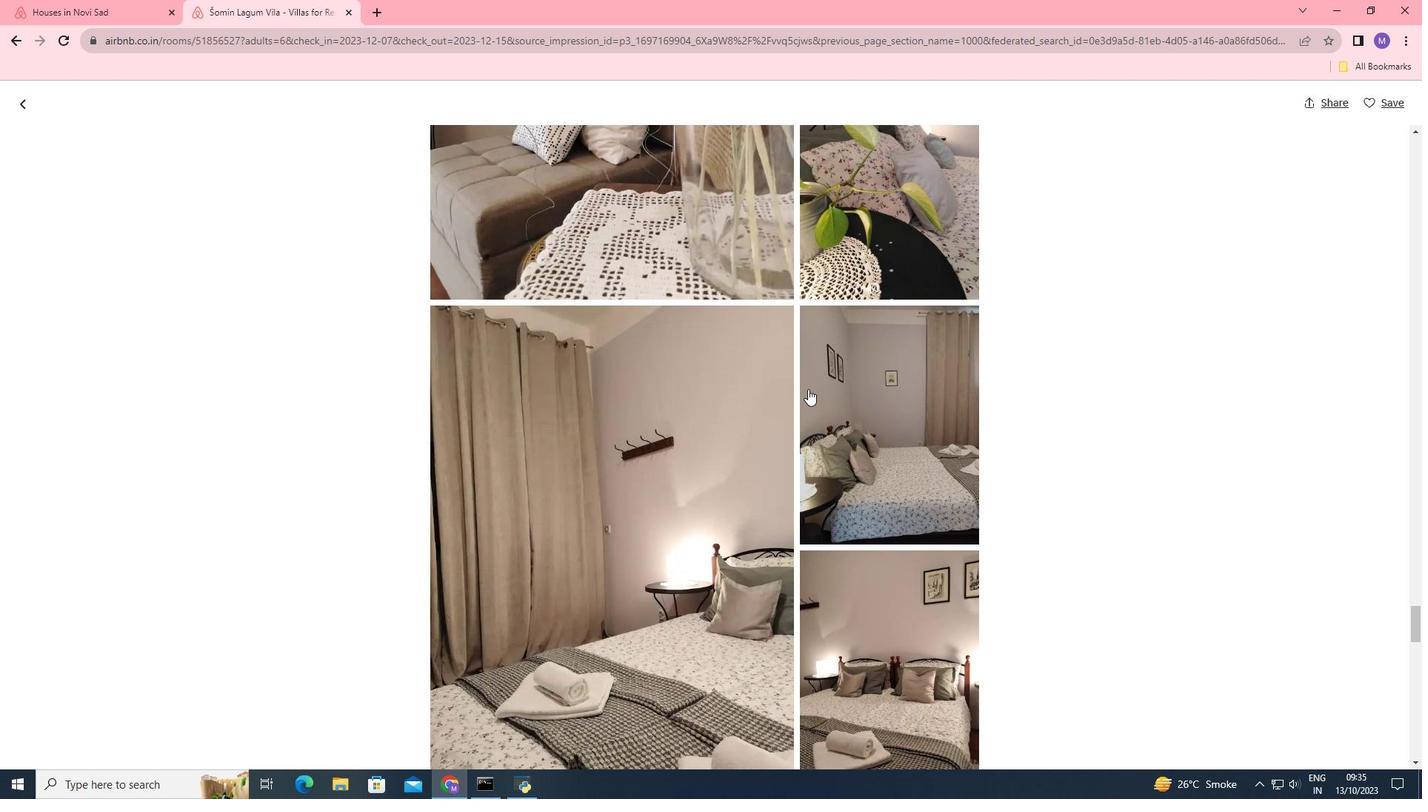 
Action: Mouse scrolled (808, 388) with delta (0, 0)
Screenshot: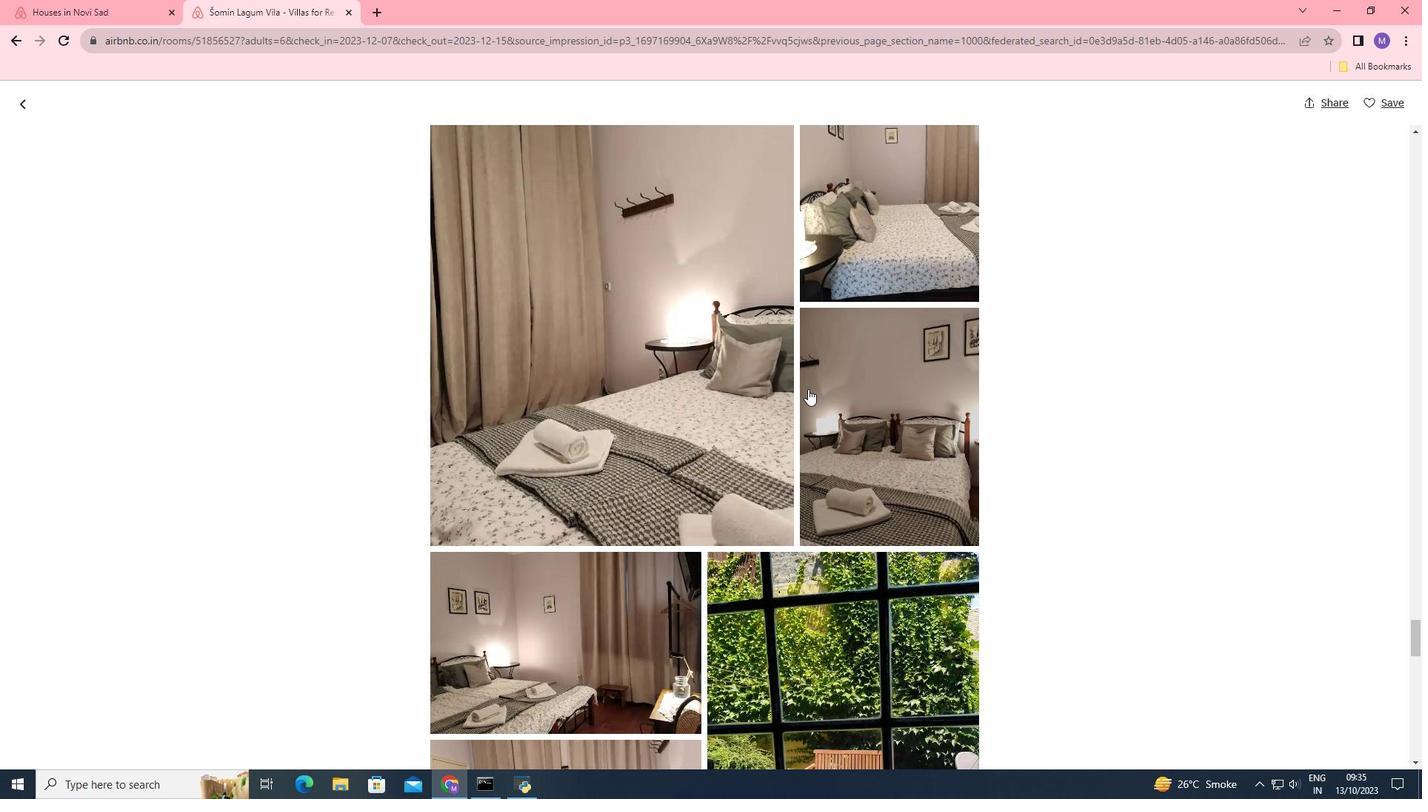
Action: Mouse scrolled (808, 388) with delta (0, 0)
Screenshot: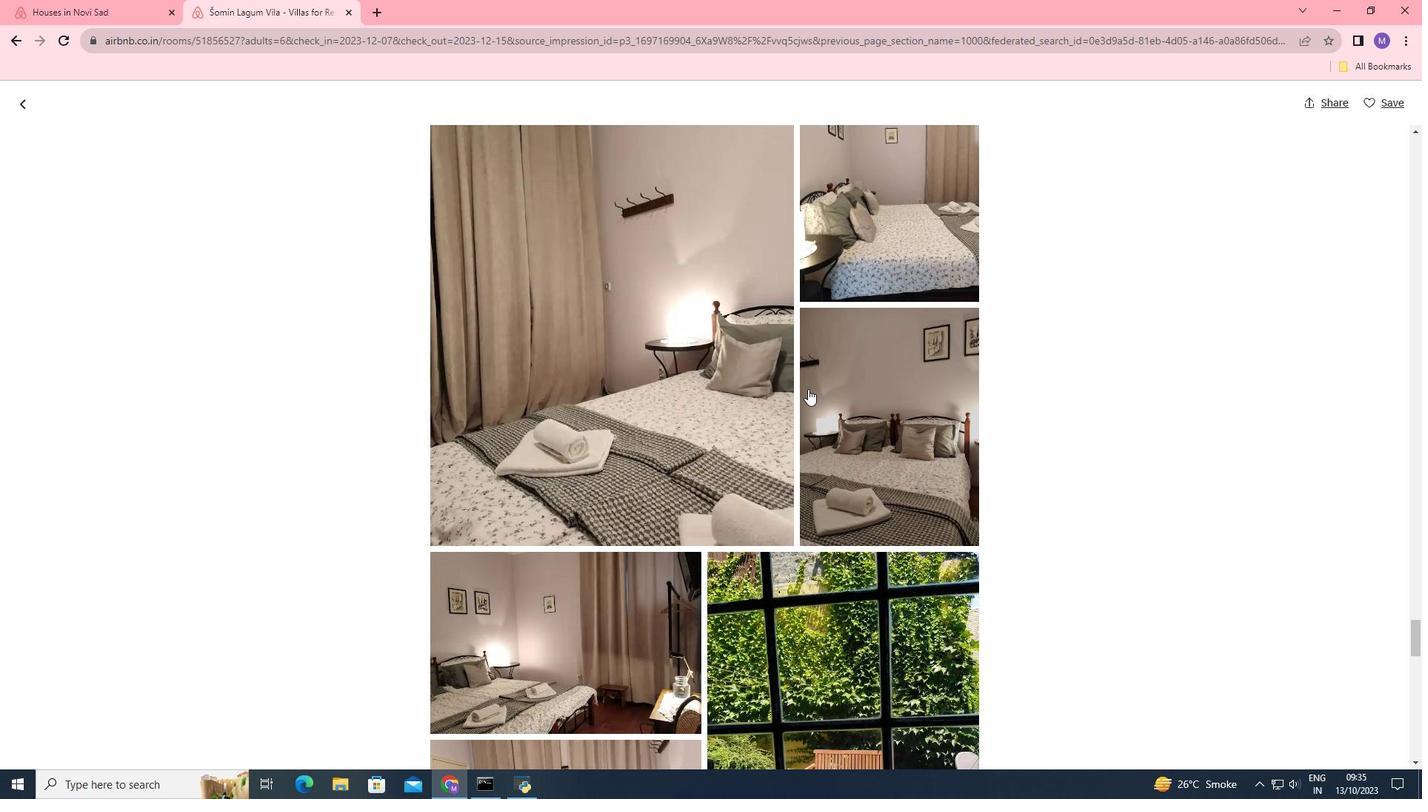 
Action: Mouse scrolled (808, 388) with delta (0, 0)
Screenshot: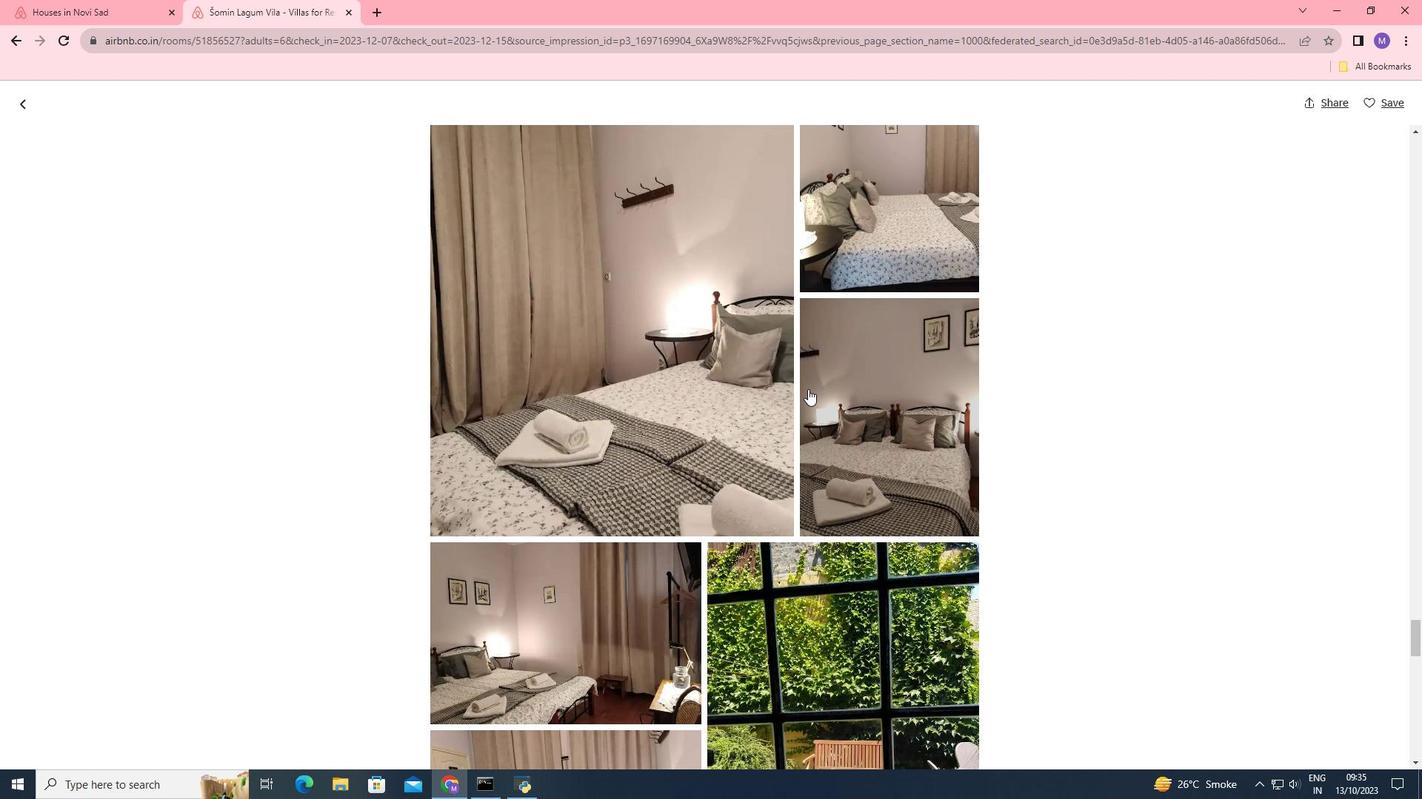 
Action: Mouse scrolled (808, 388) with delta (0, 0)
Screenshot: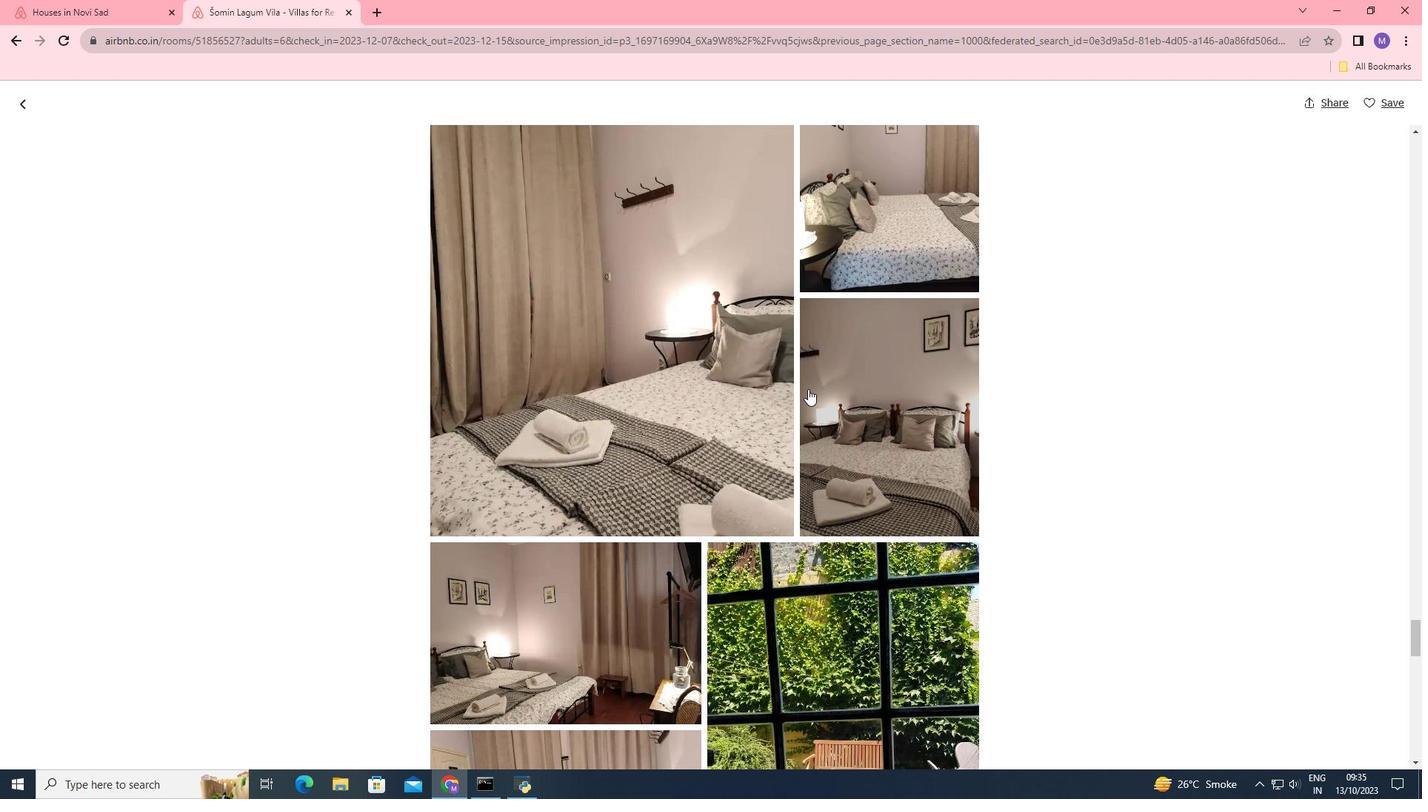 
Action: Mouse scrolled (808, 388) with delta (0, 0)
Screenshot: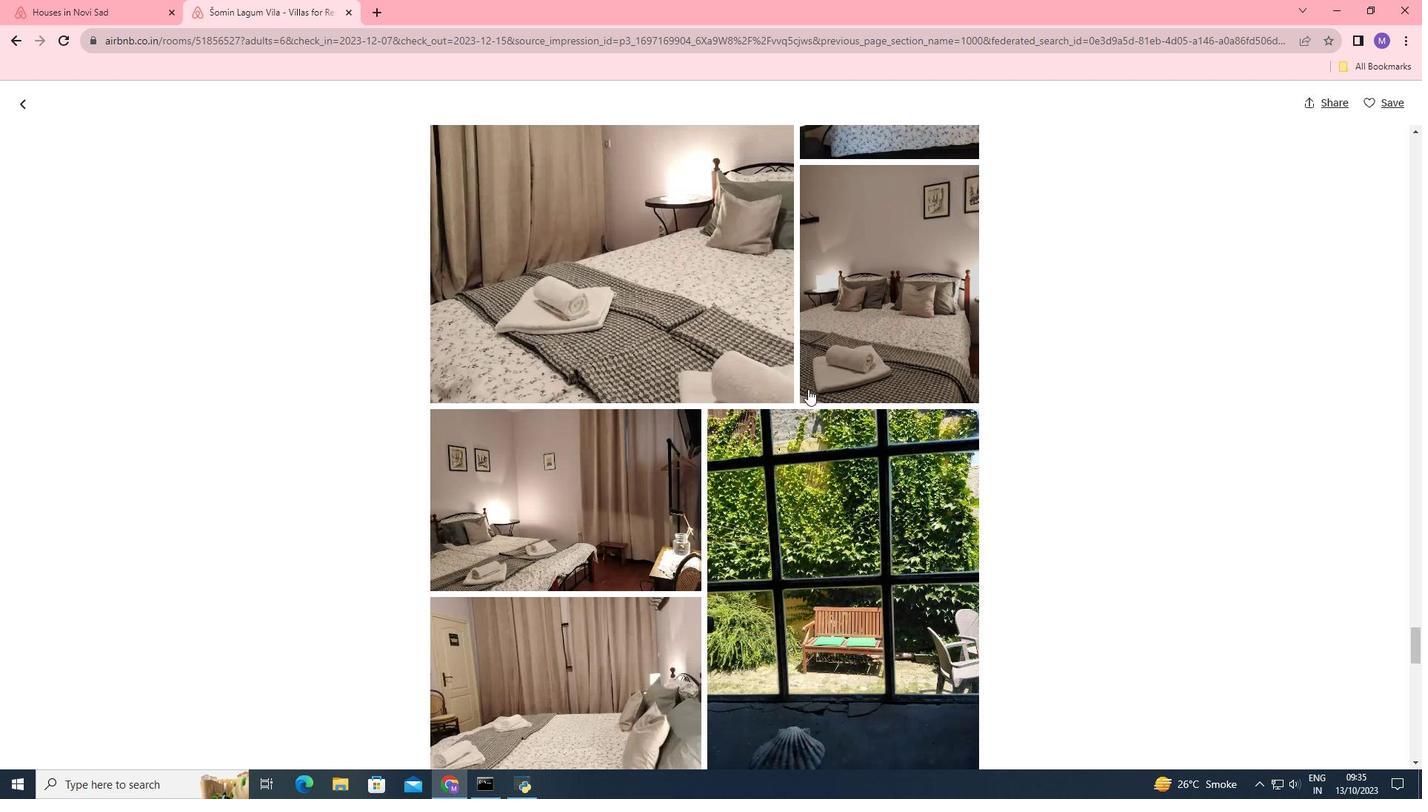 
Action: Mouse scrolled (808, 388) with delta (0, 0)
Screenshot: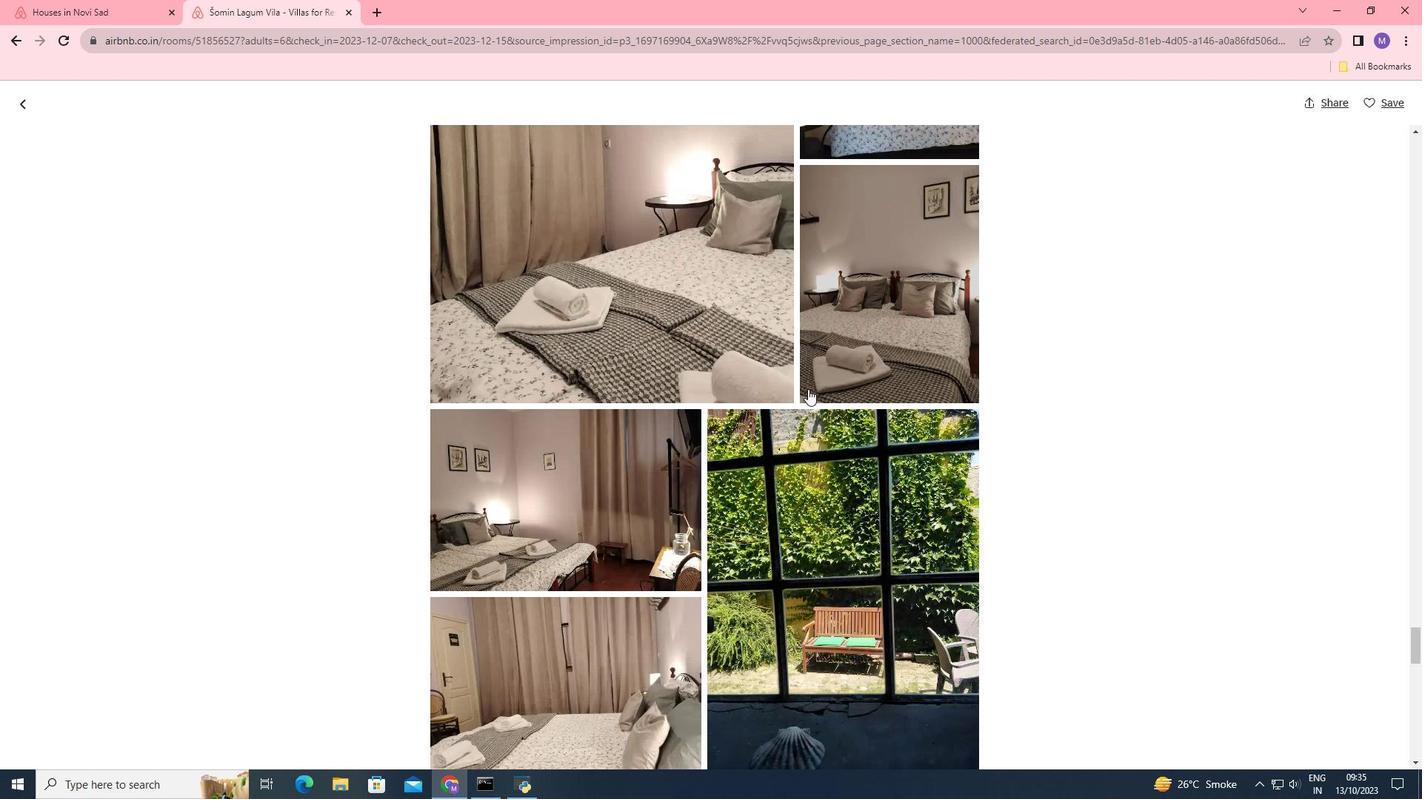 
Action: Mouse scrolled (808, 388) with delta (0, 0)
Screenshot: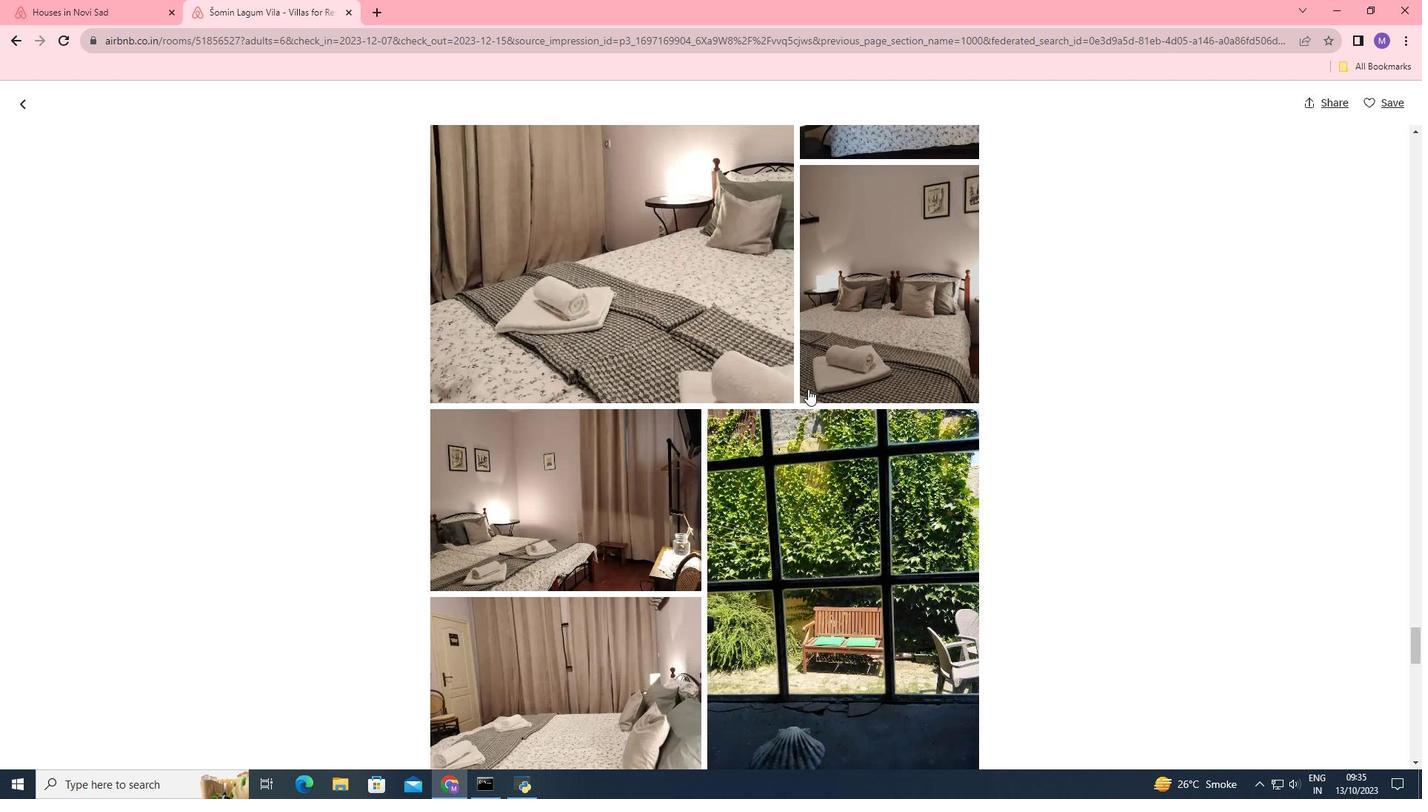 
Action: Mouse scrolled (808, 388) with delta (0, 0)
Screenshot: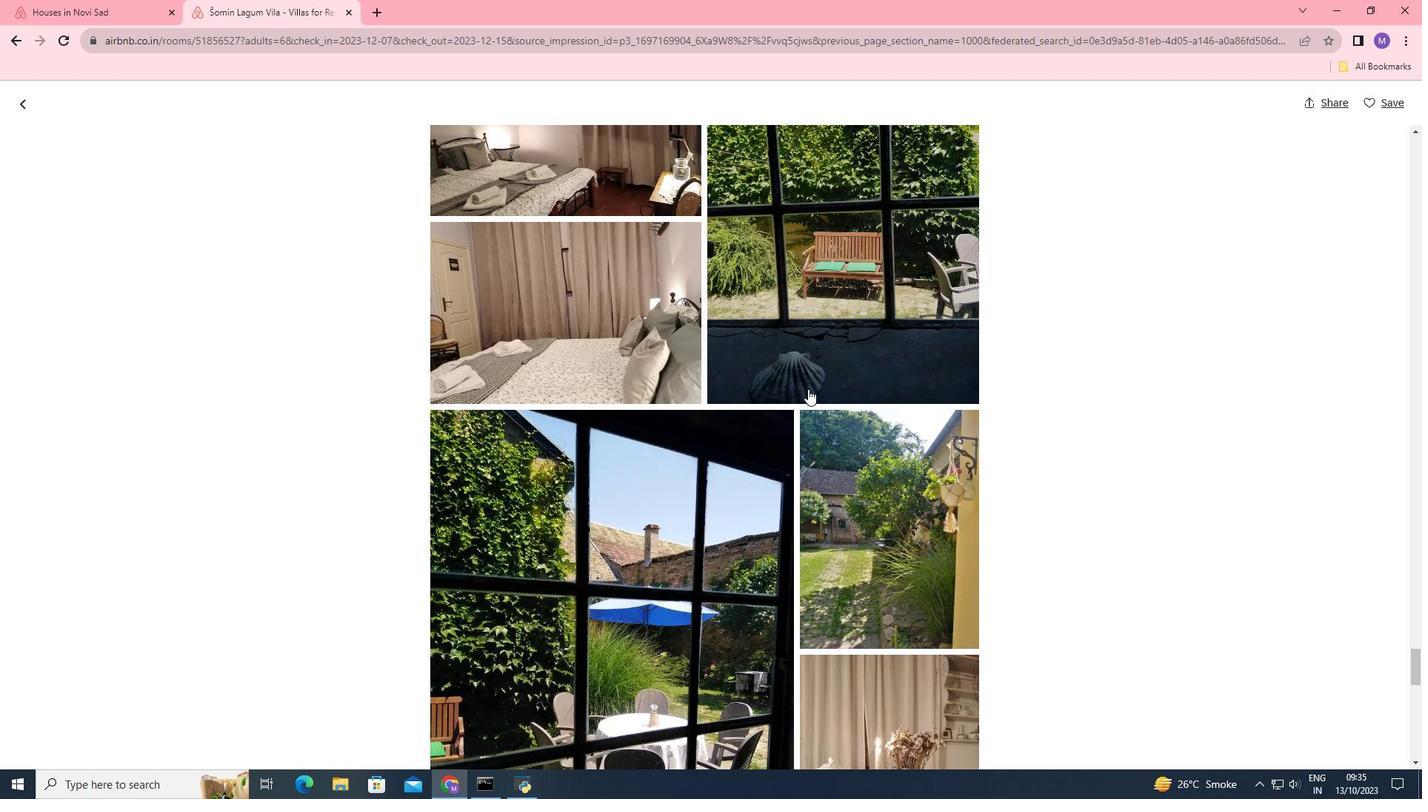 
Action: Mouse scrolled (808, 388) with delta (0, 0)
Screenshot: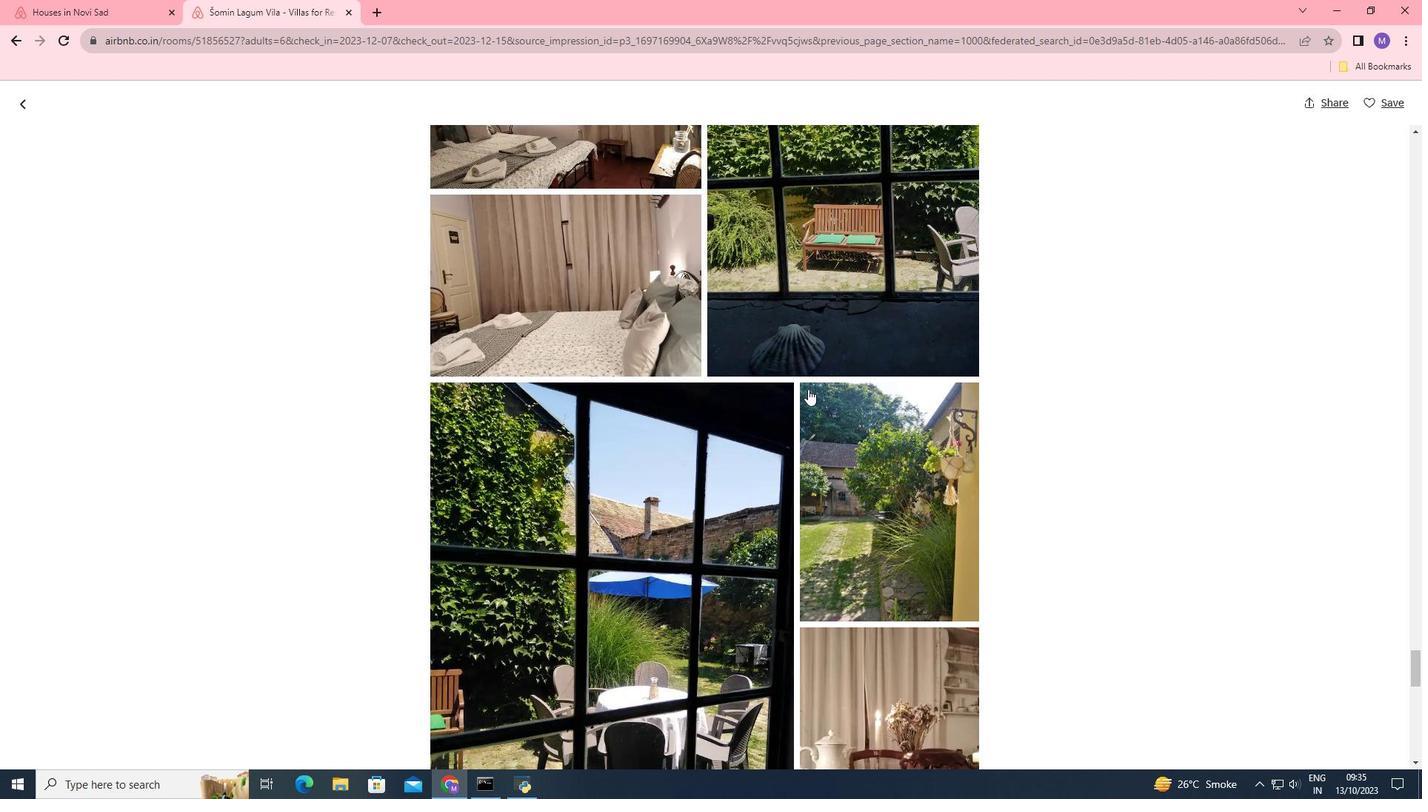 
Action: Mouse scrolled (808, 388) with delta (0, 0)
Screenshot: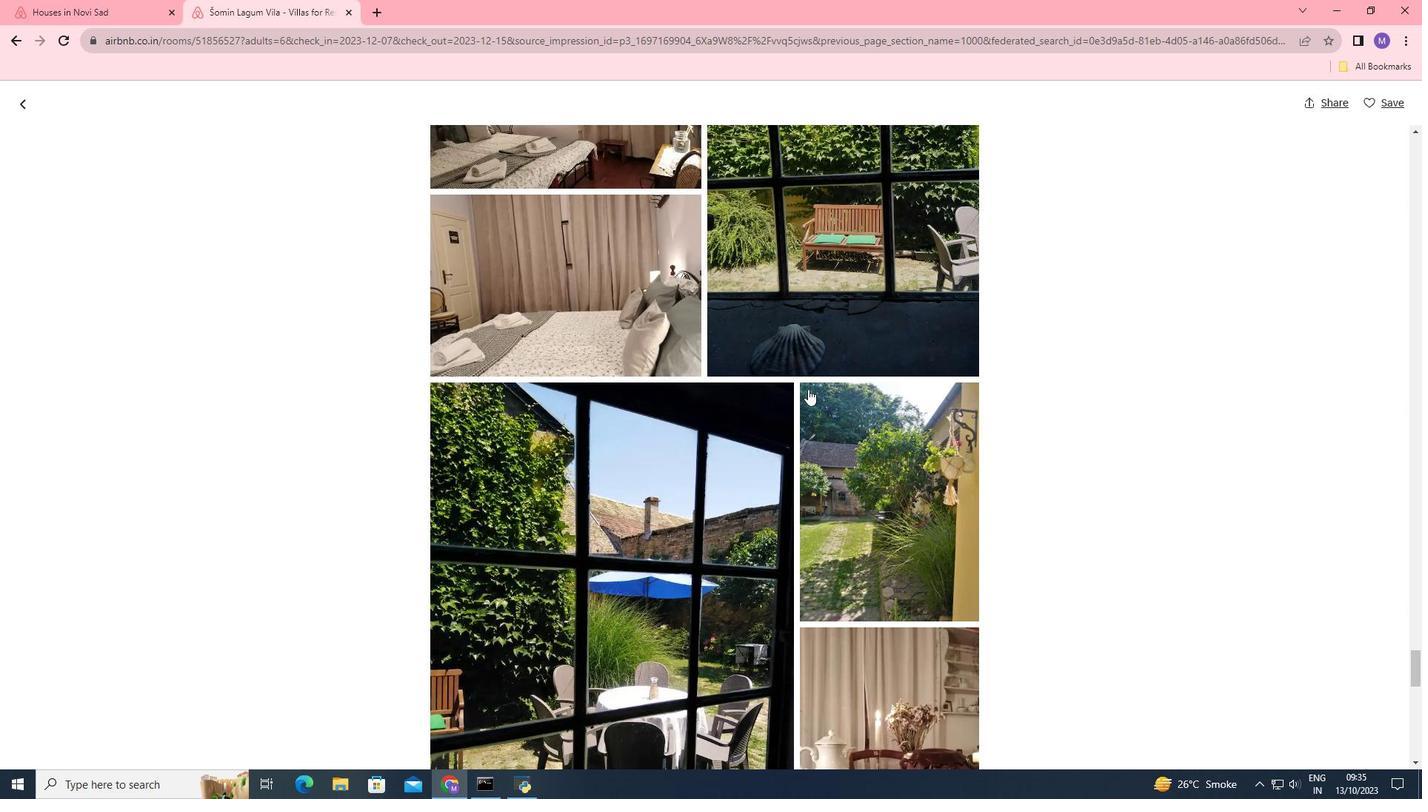 
Action: Mouse scrolled (808, 388) with delta (0, 0)
Screenshot: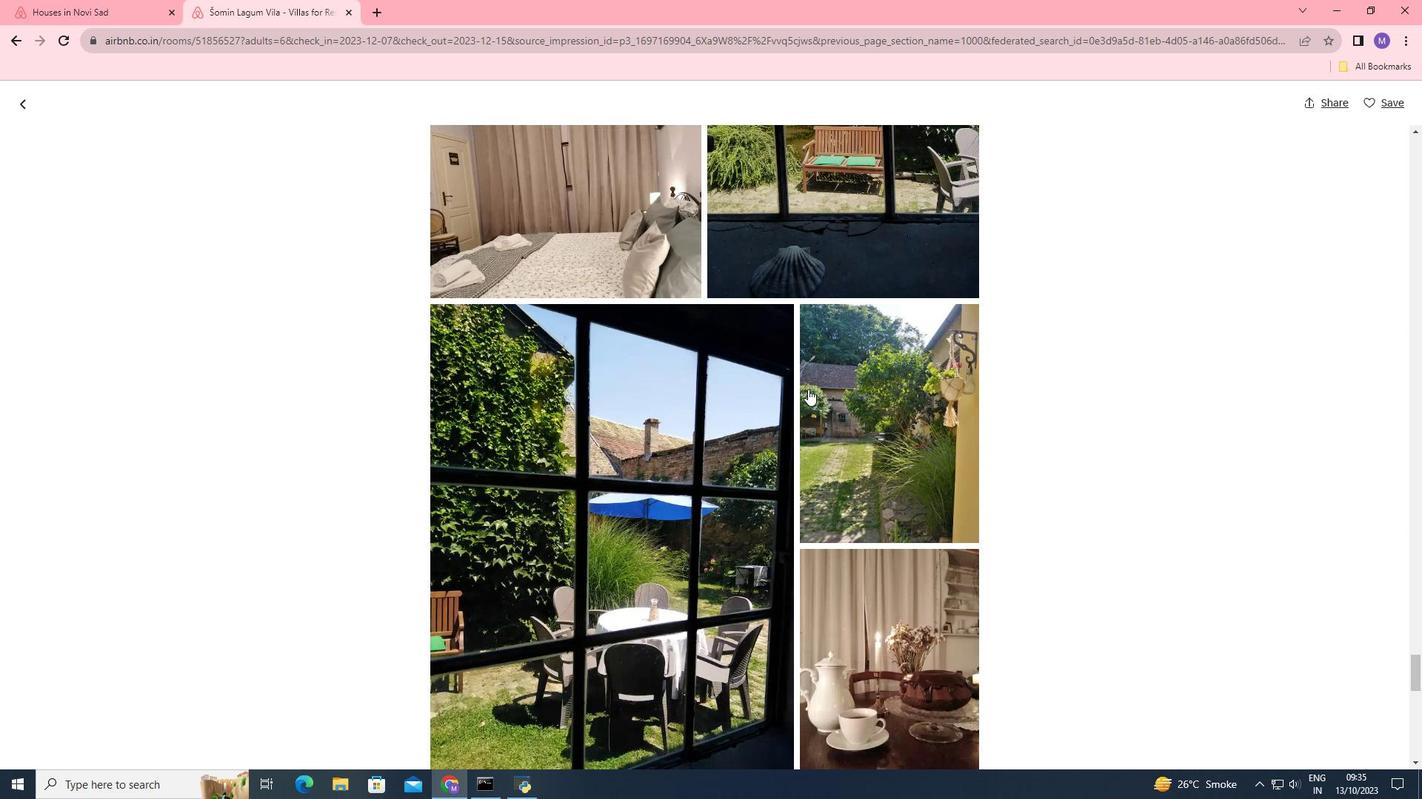
Action: Mouse scrolled (808, 388) with delta (0, 0)
Screenshot: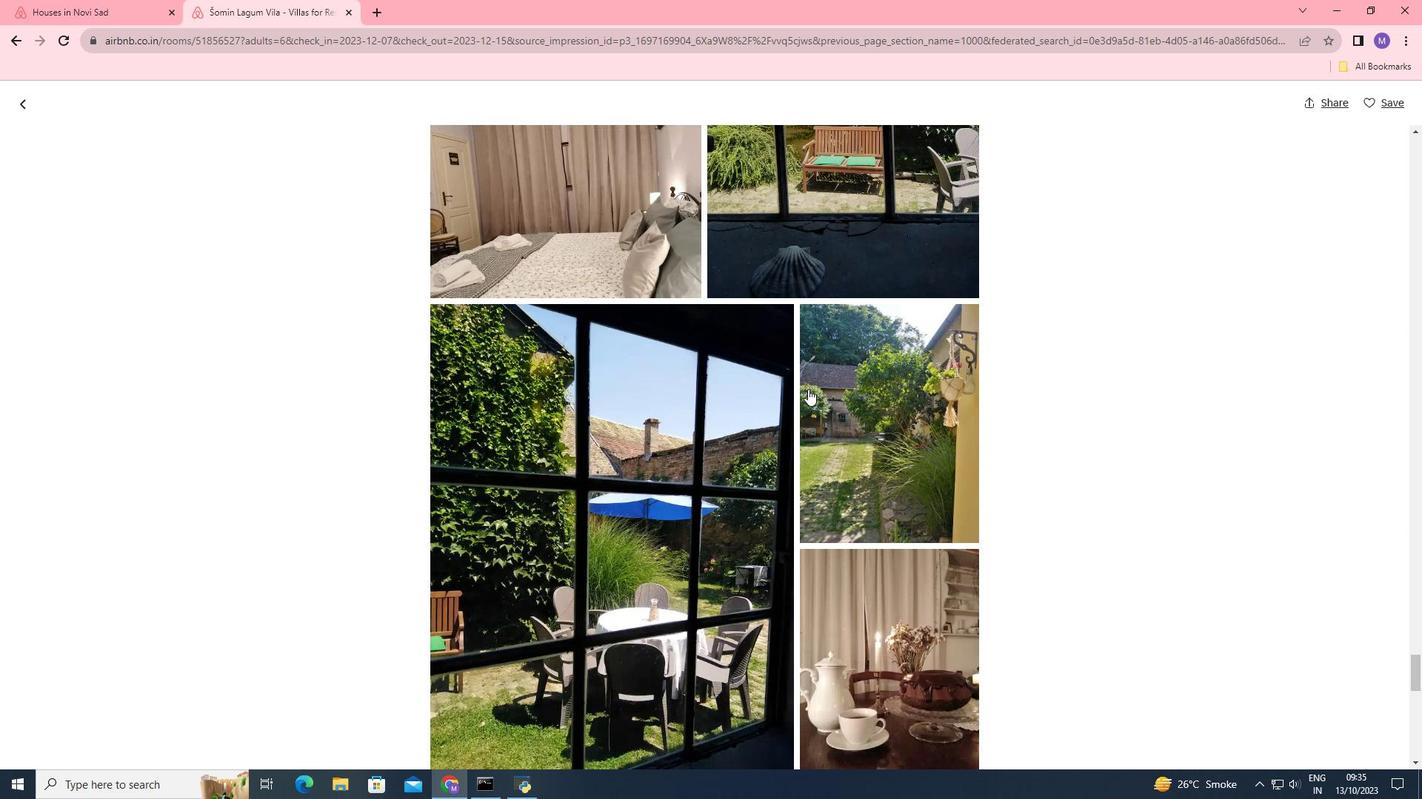 
Action: Mouse scrolled (808, 388) with delta (0, 0)
Screenshot: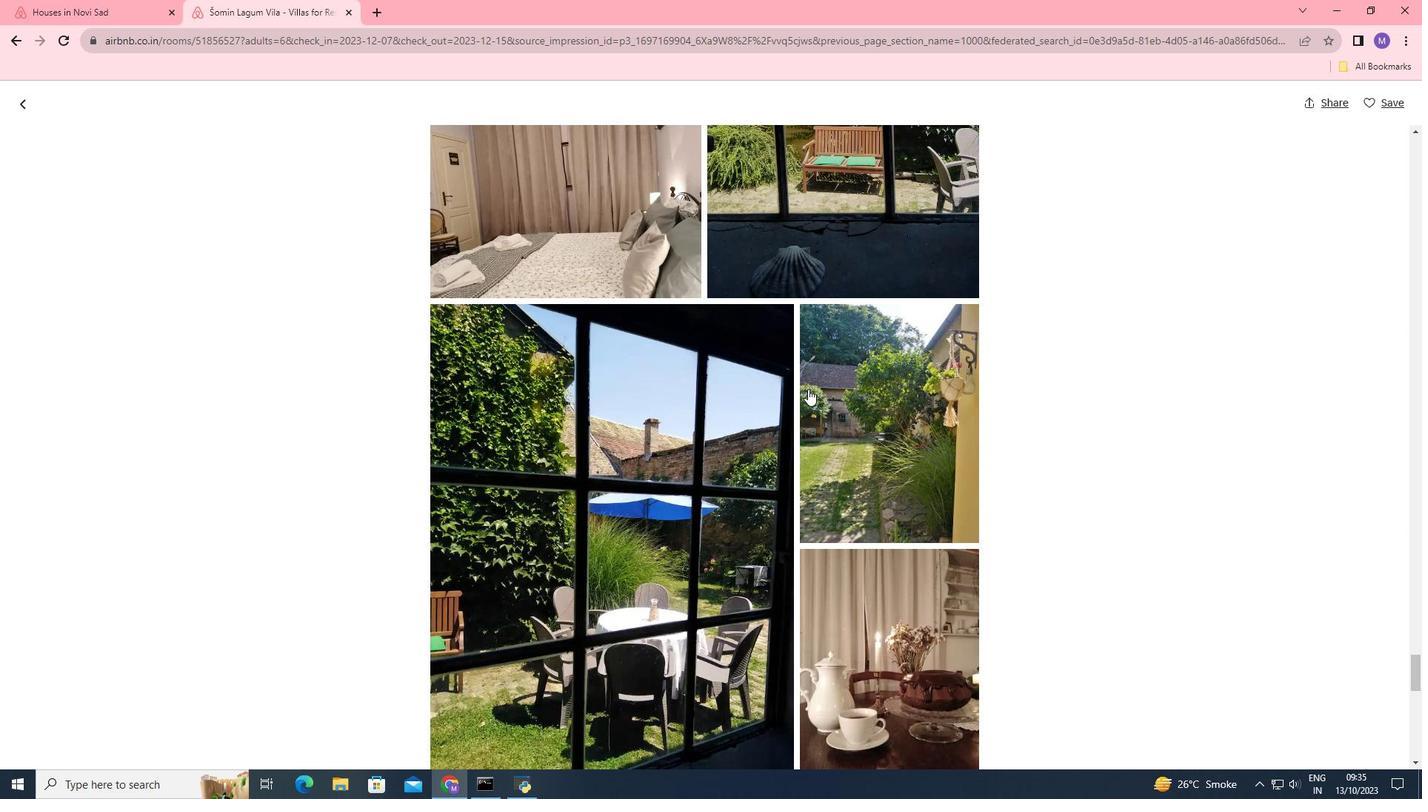 
Action: Mouse scrolled (808, 388) with delta (0, 0)
Screenshot: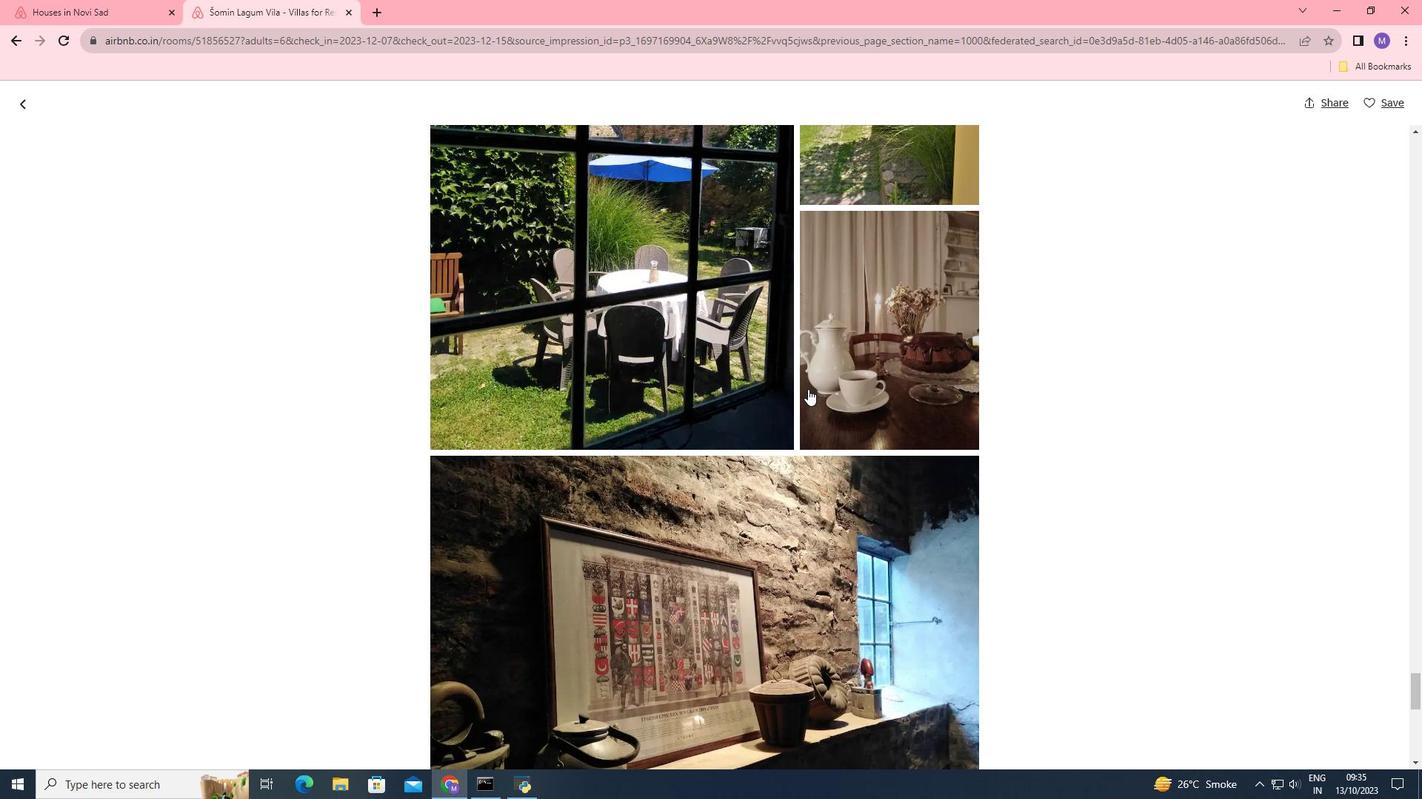 
Action: Mouse scrolled (808, 388) with delta (0, 0)
Screenshot: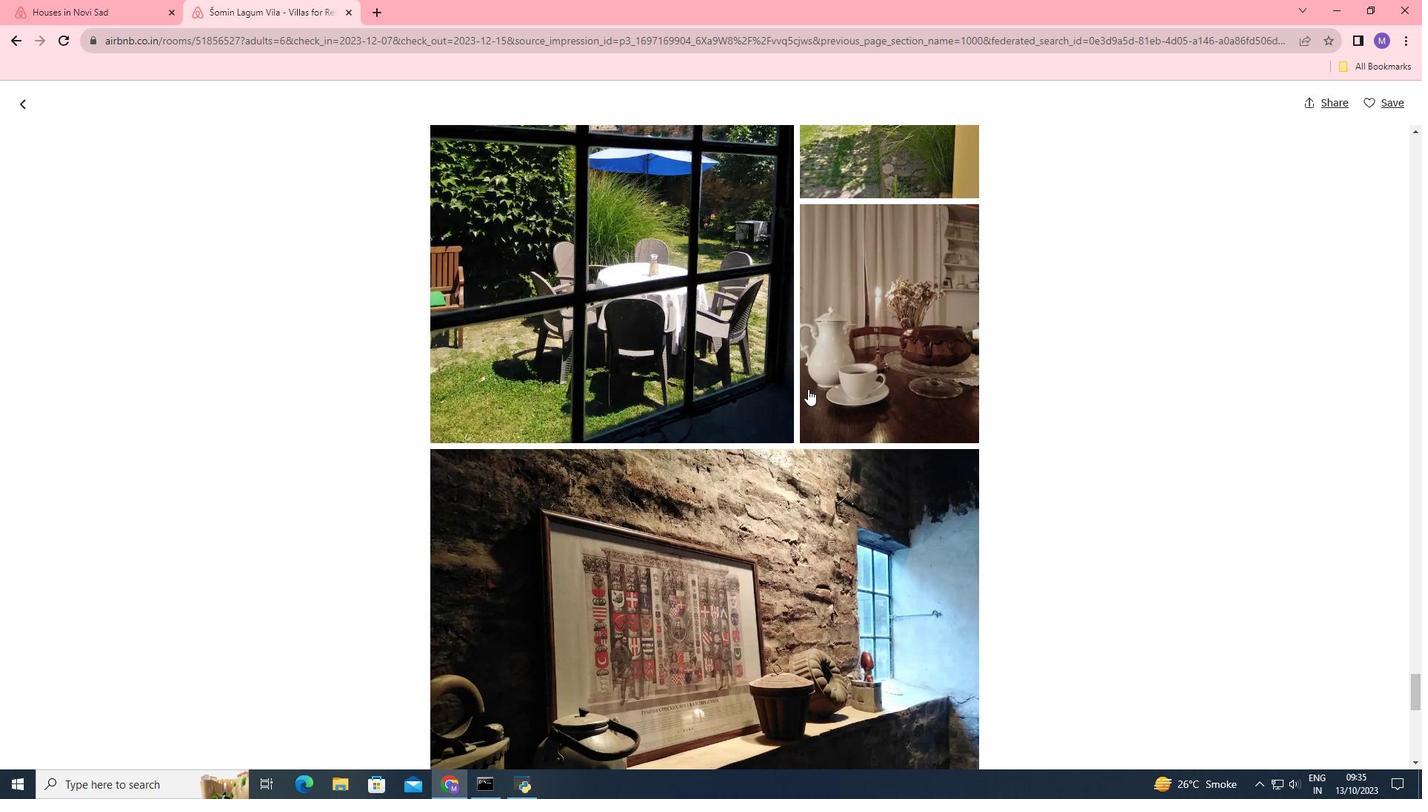 
Action: Mouse scrolled (808, 388) with delta (0, 0)
Screenshot: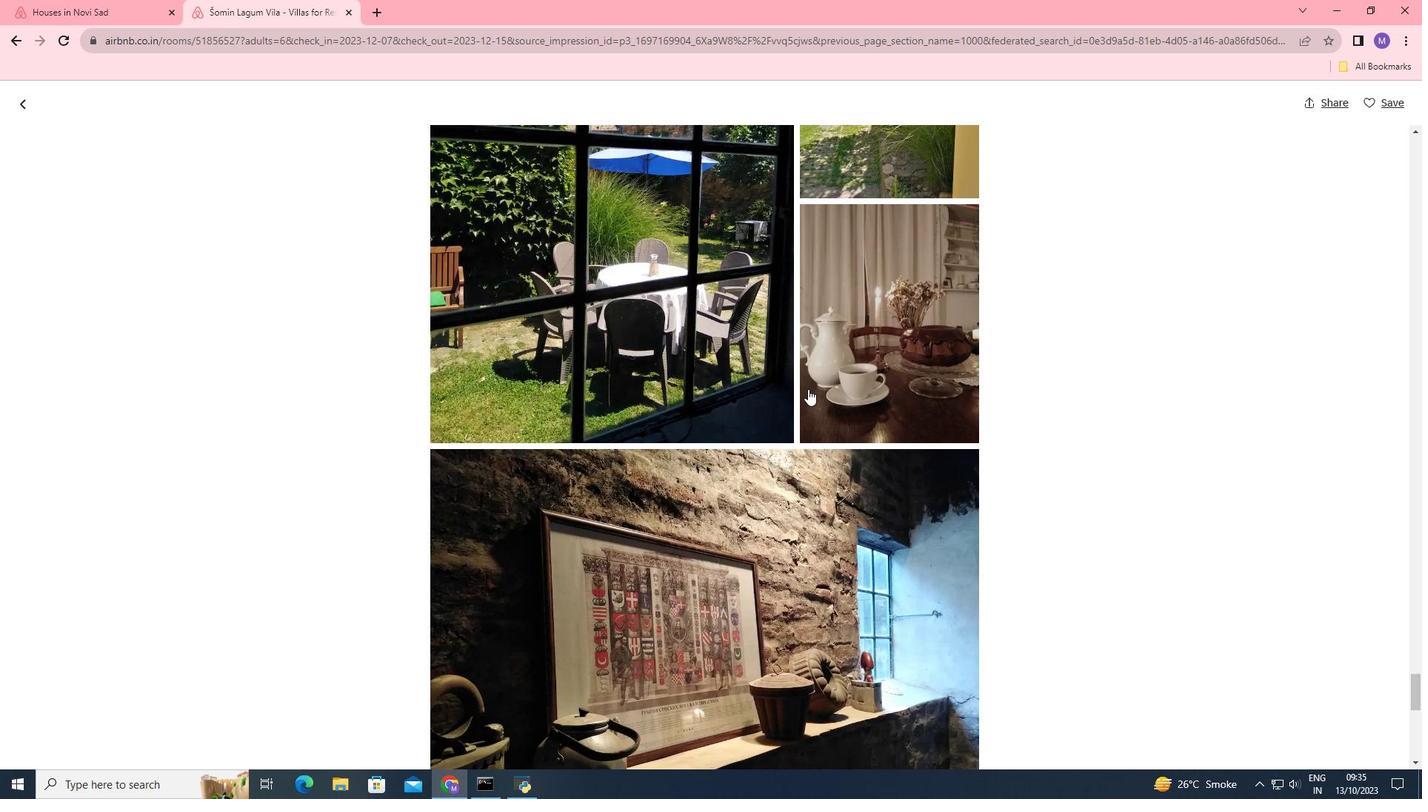 
Action: Mouse scrolled (808, 388) with delta (0, 0)
Screenshot: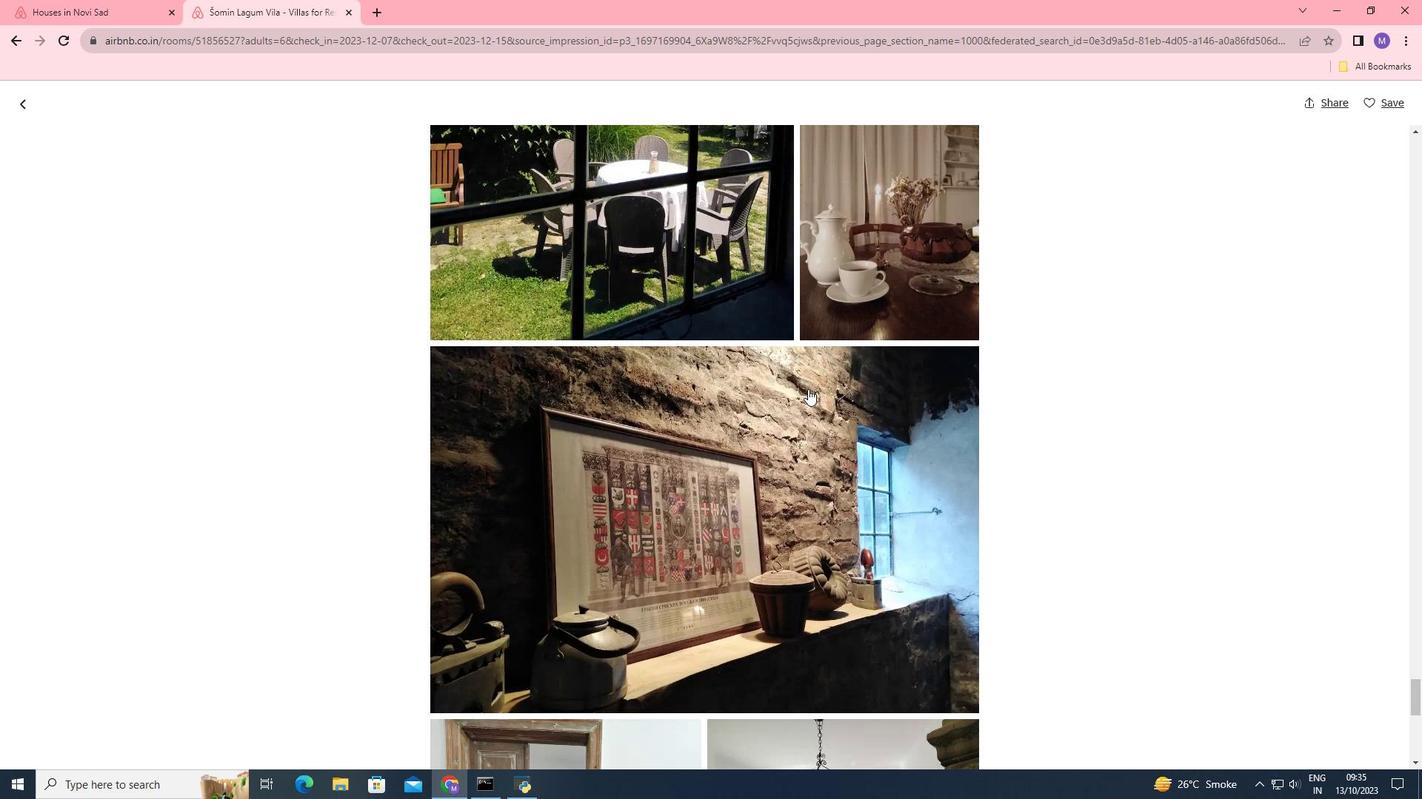 
Action: Mouse scrolled (808, 388) with delta (0, 0)
Screenshot: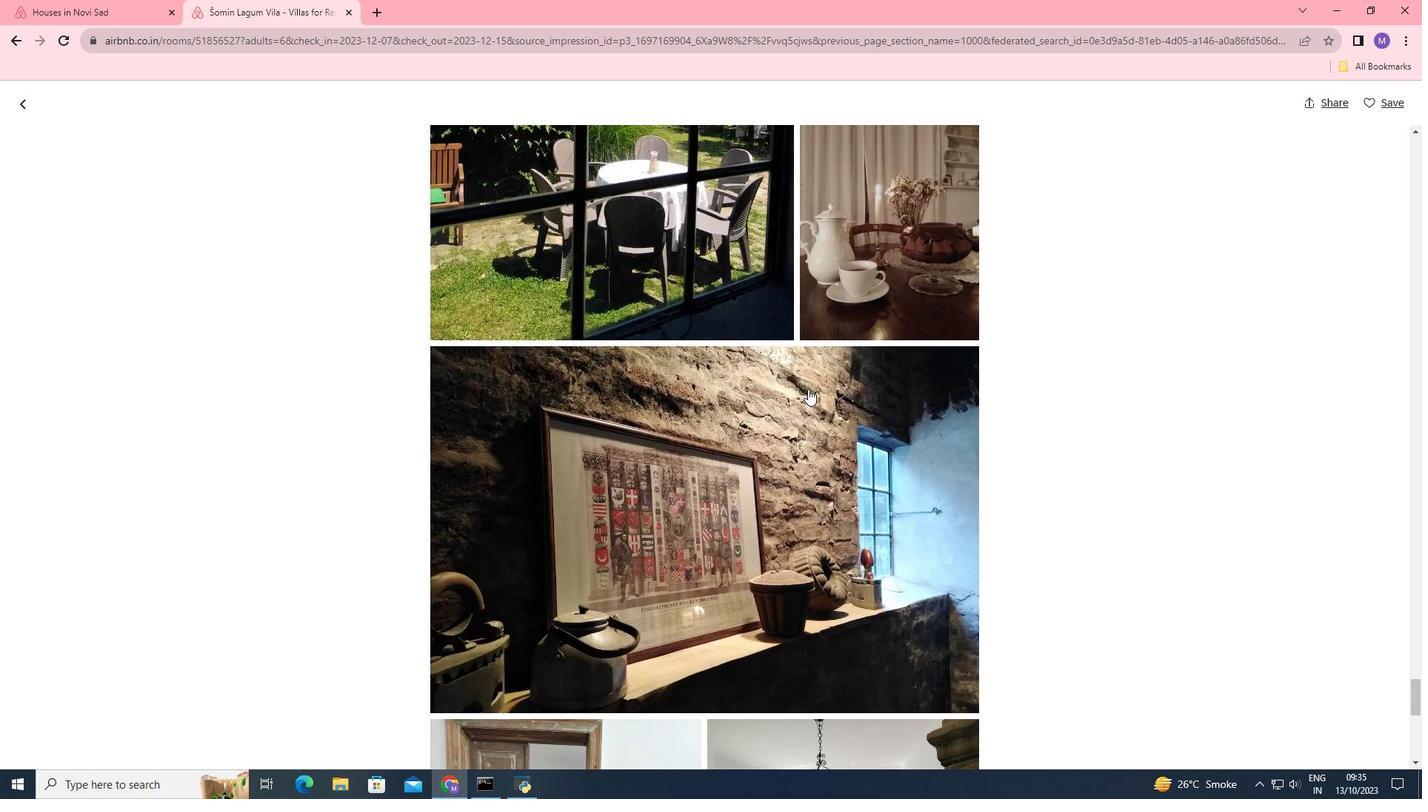 
Action: Mouse scrolled (808, 388) with delta (0, 0)
Screenshot: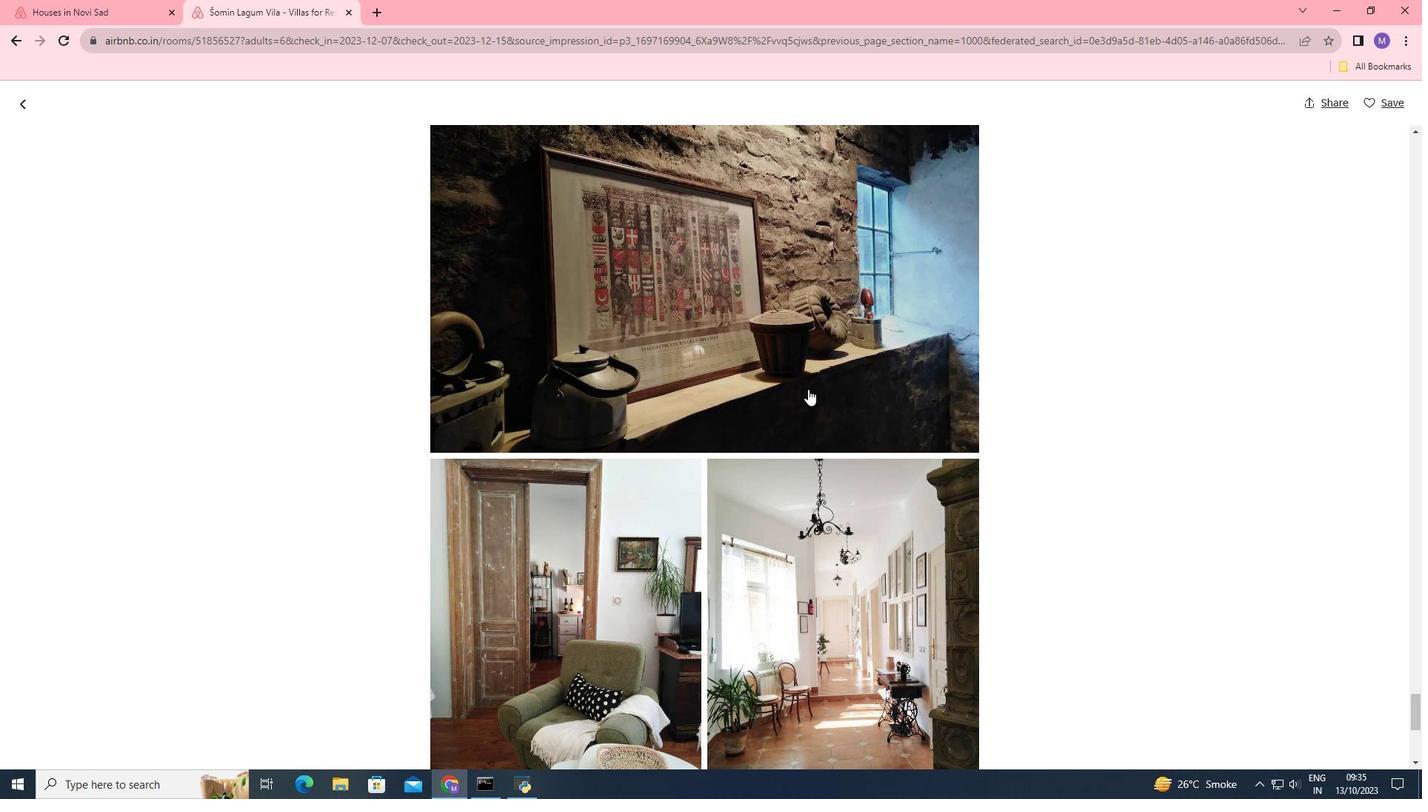 
Action: Mouse scrolled (808, 388) with delta (0, 0)
Screenshot: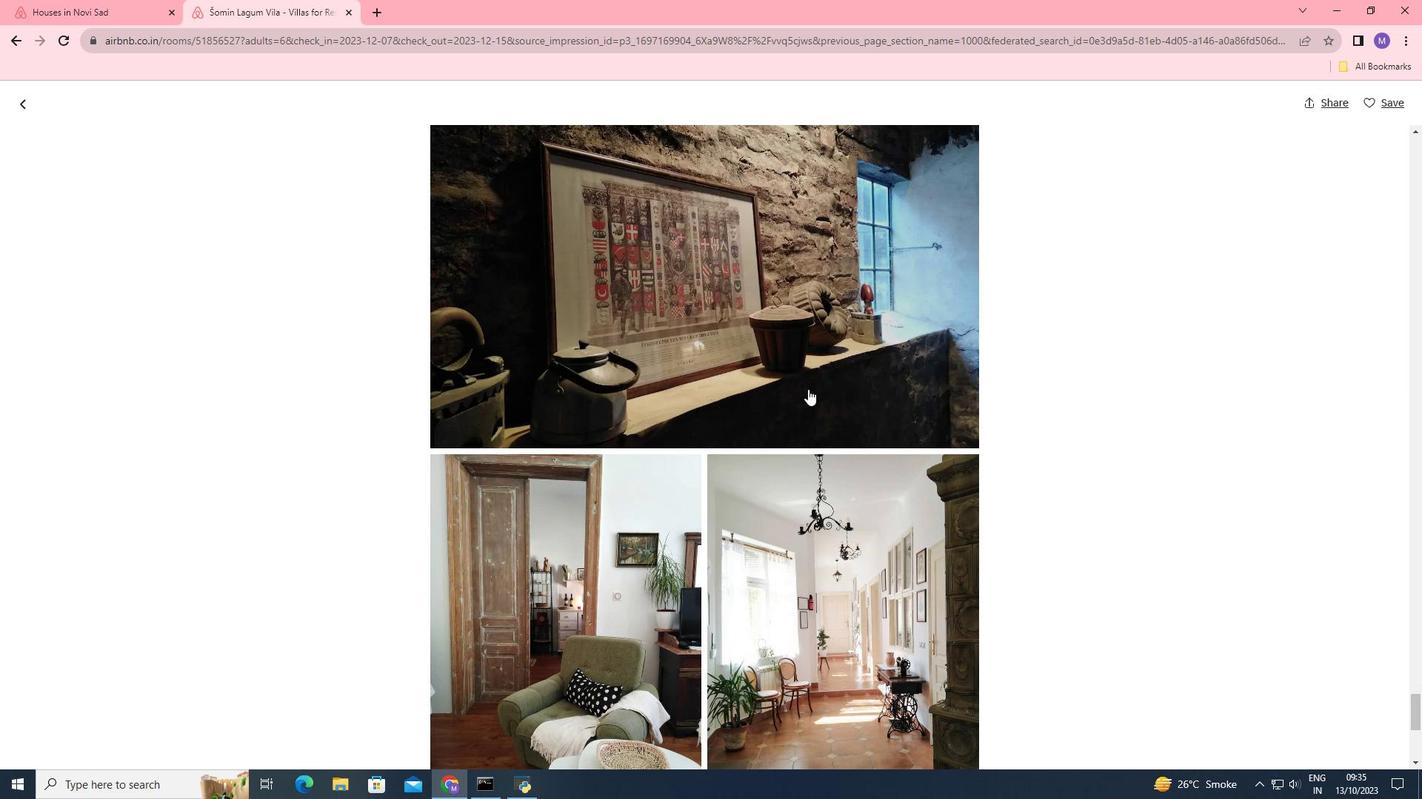 
Action: Mouse scrolled (808, 388) with delta (0, 0)
Screenshot: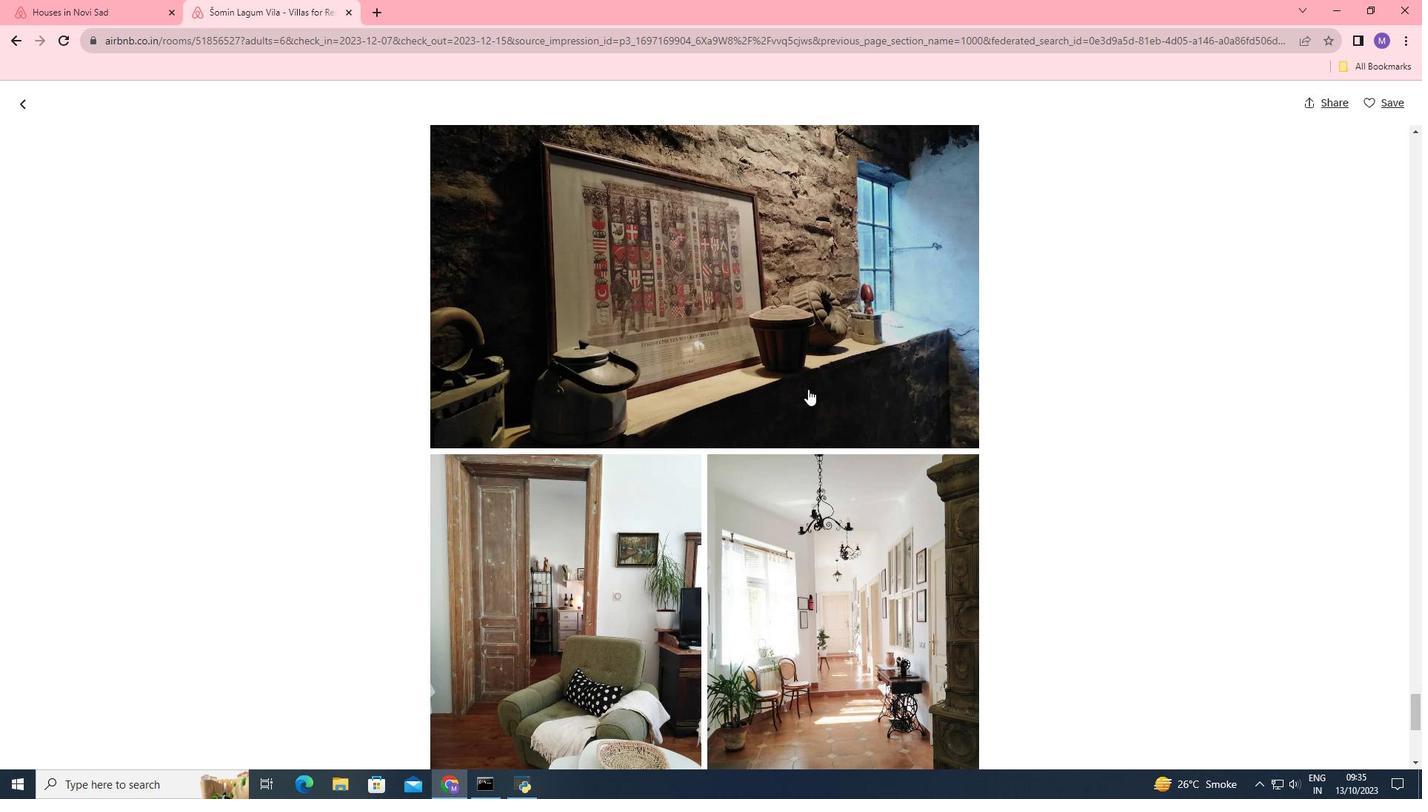 
Action: Mouse scrolled (808, 388) with delta (0, 0)
Screenshot: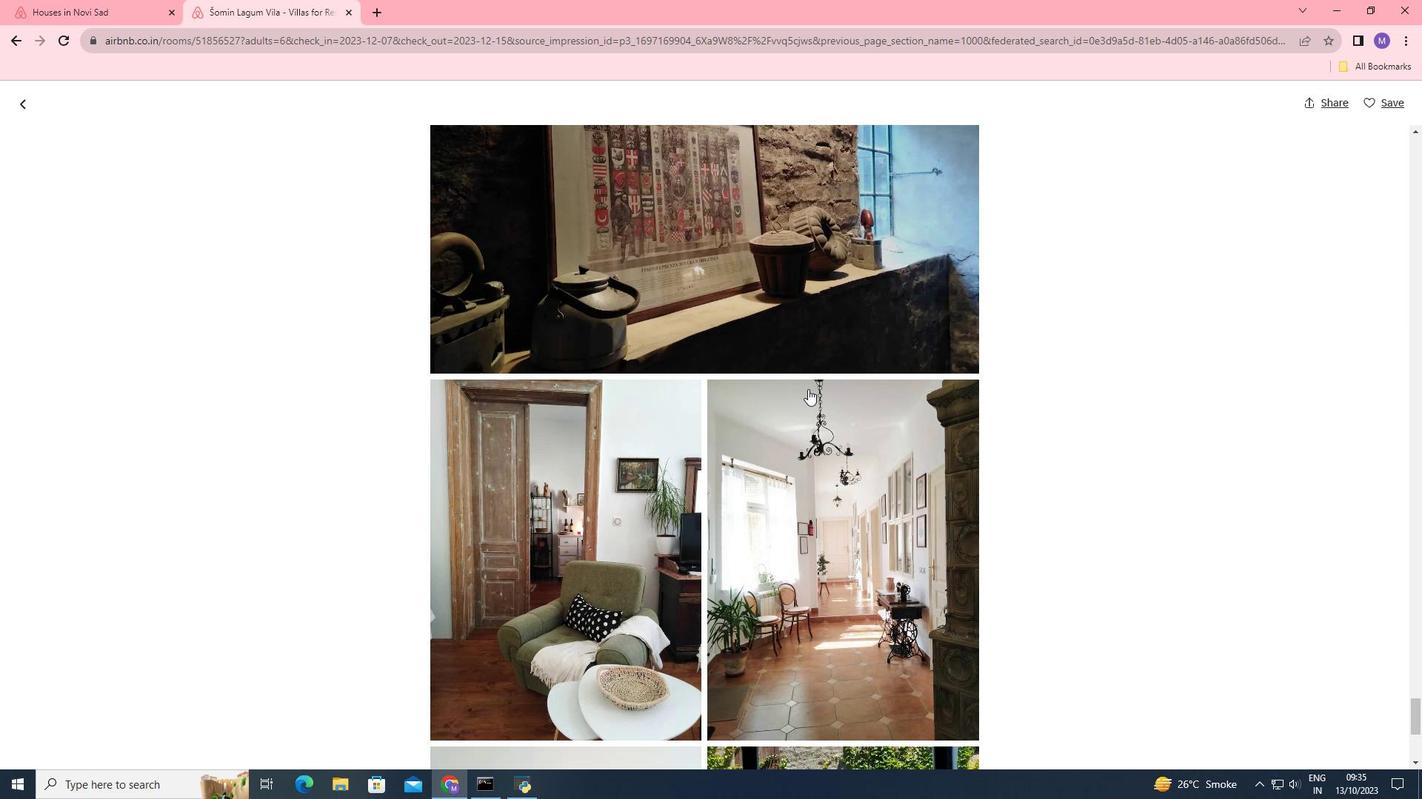 
Action: Mouse scrolled (808, 388) with delta (0, 0)
Screenshot: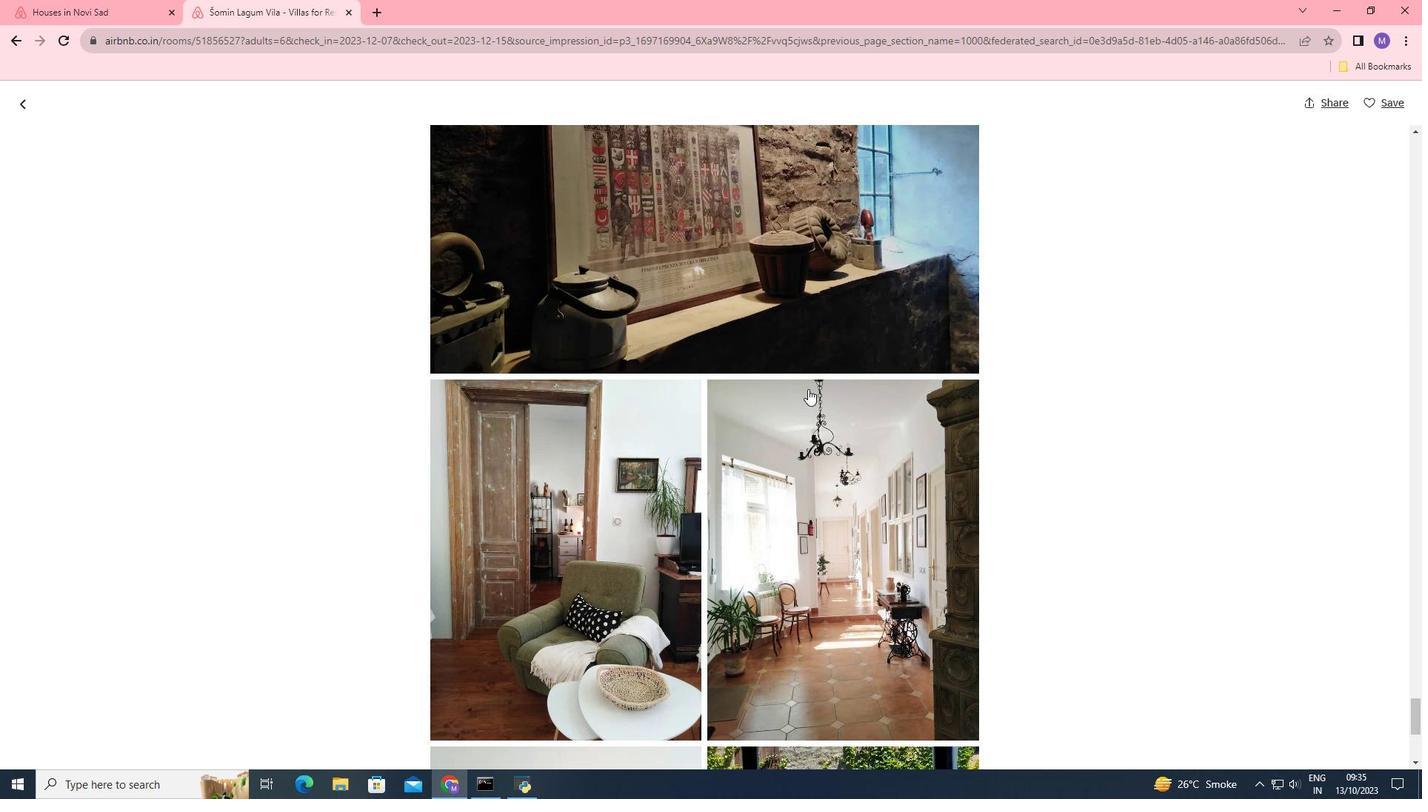 
Action: Mouse scrolled (808, 388) with delta (0, 0)
Screenshot: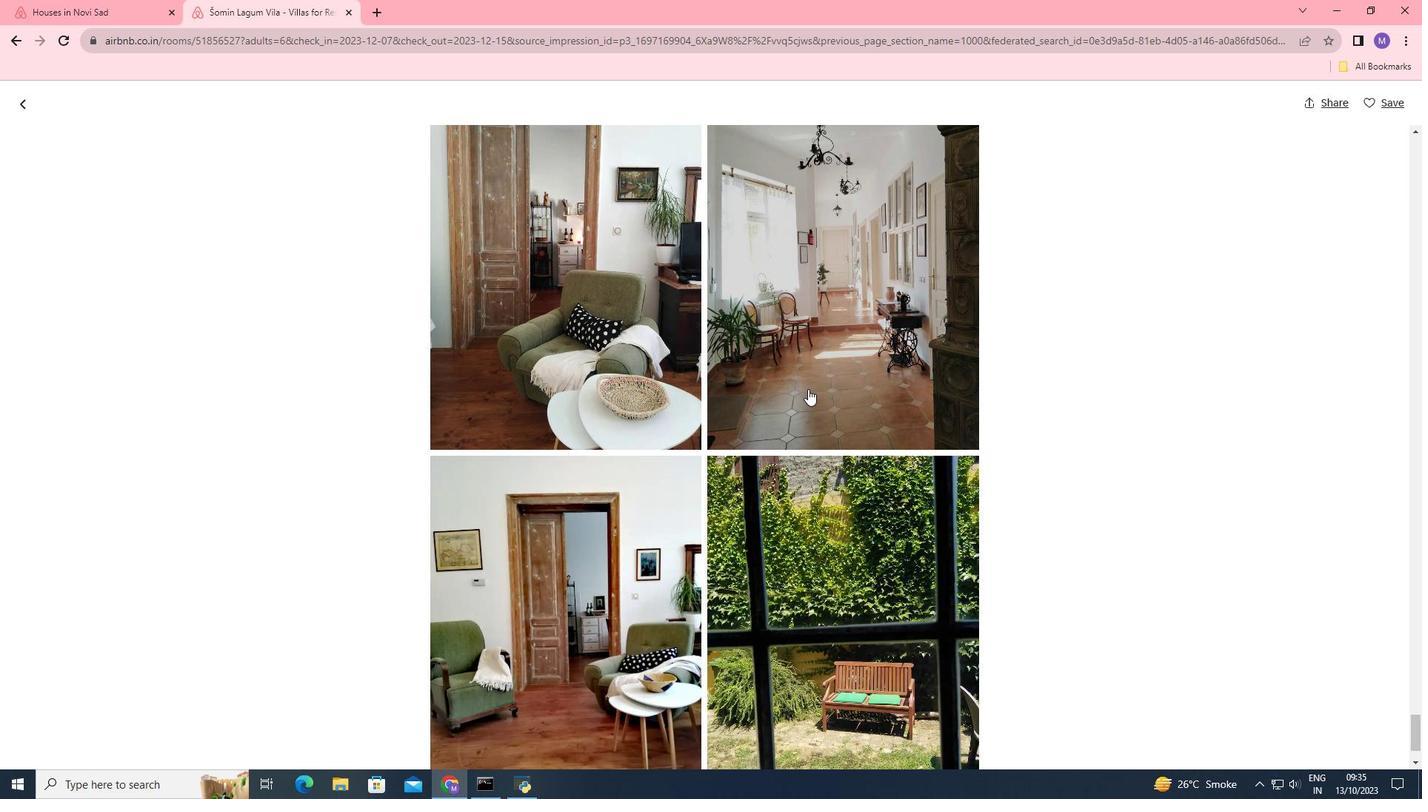 
Action: Mouse scrolled (808, 388) with delta (0, 0)
Screenshot: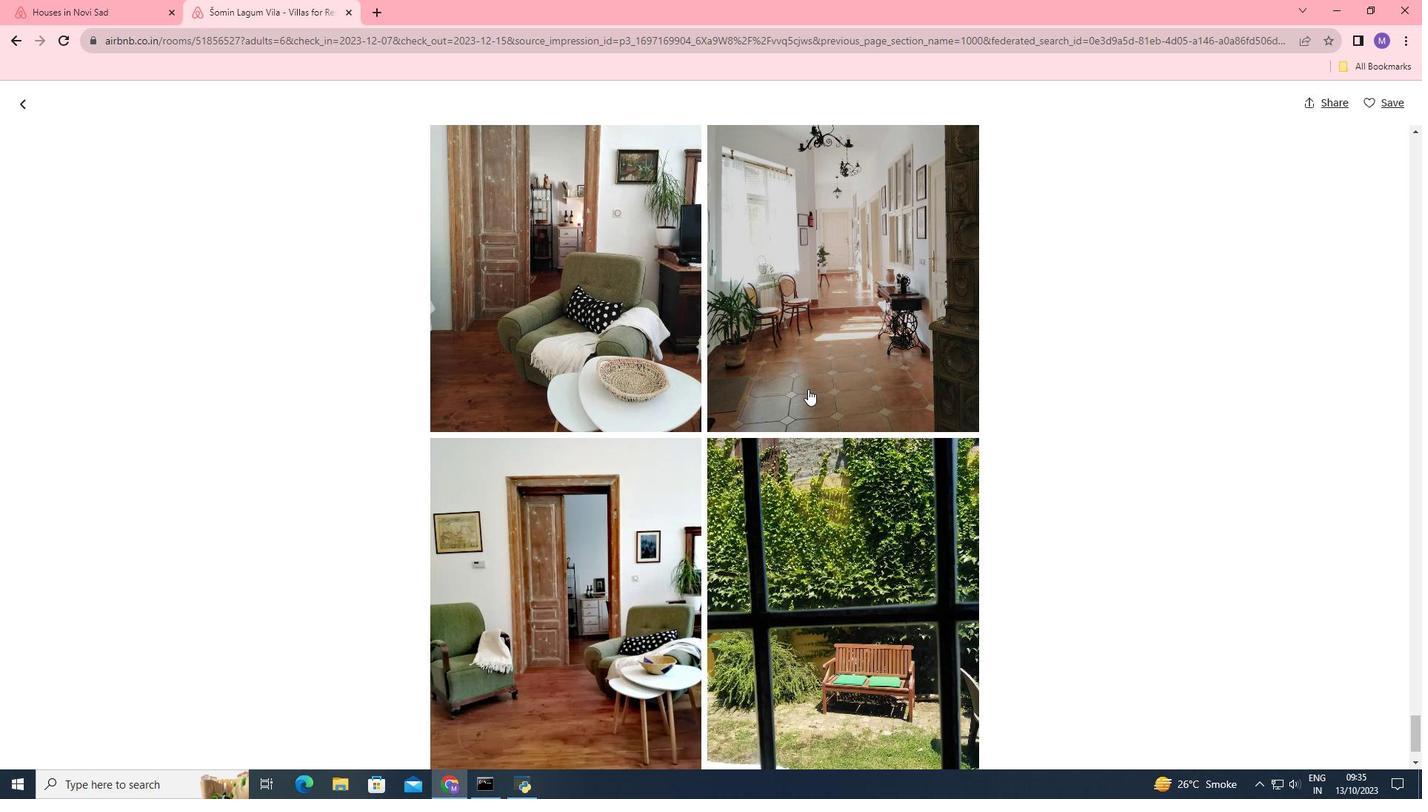 
Action: Mouse scrolled (808, 388) with delta (0, 0)
Screenshot: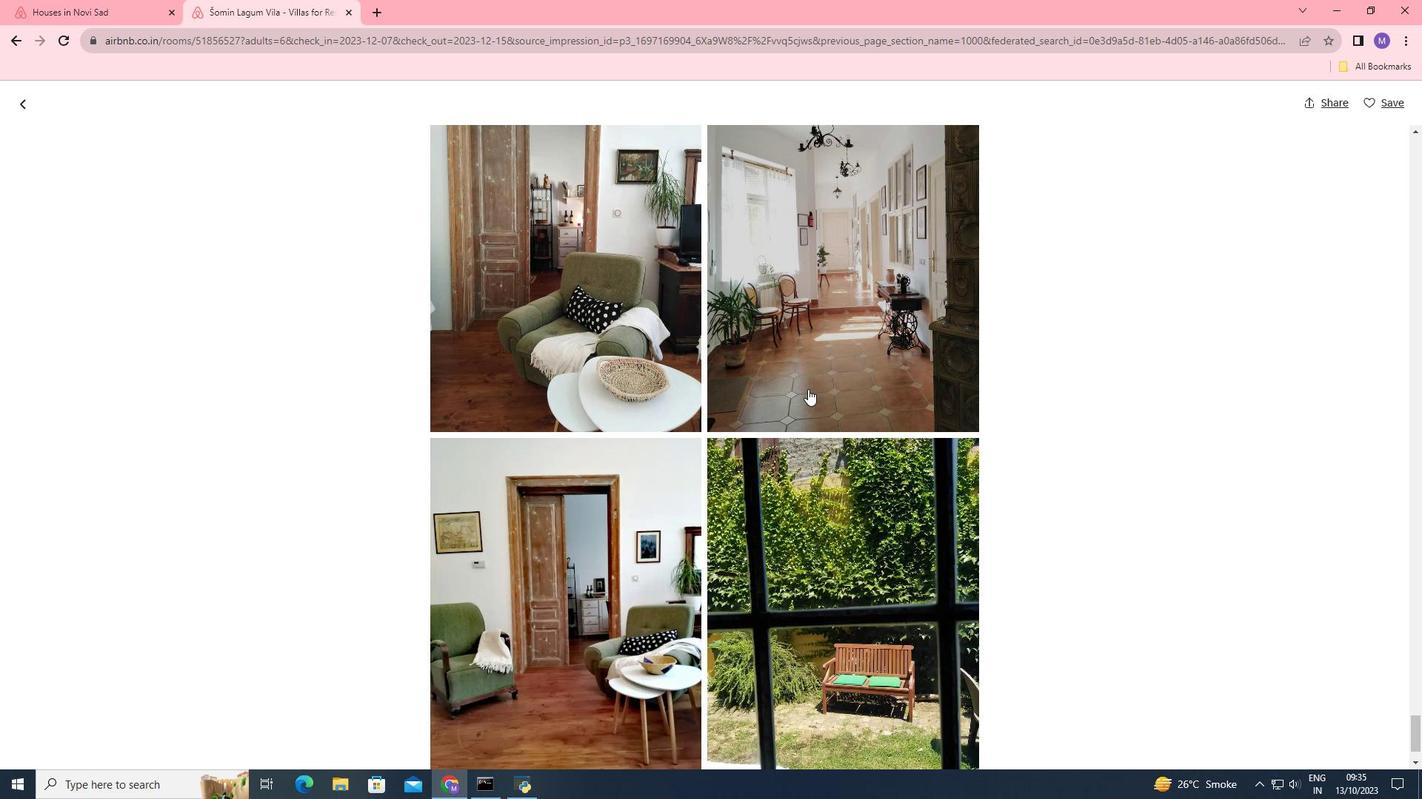 
Action: Mouse scrolled (808, 388) with delta (0, 0)
Screenshot: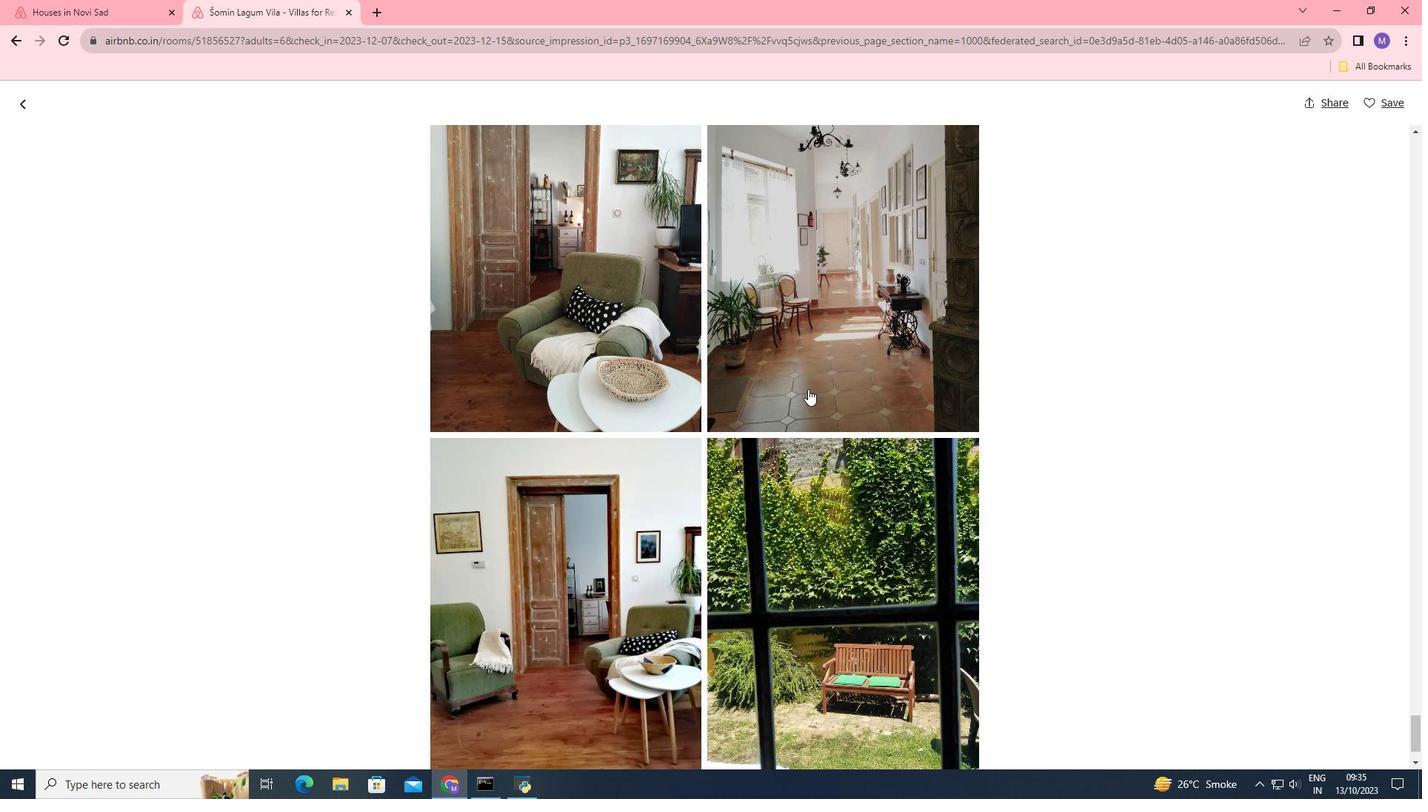 
Action: Mouse scrolled (808, 388) with delta (0, 0)
Screenshot: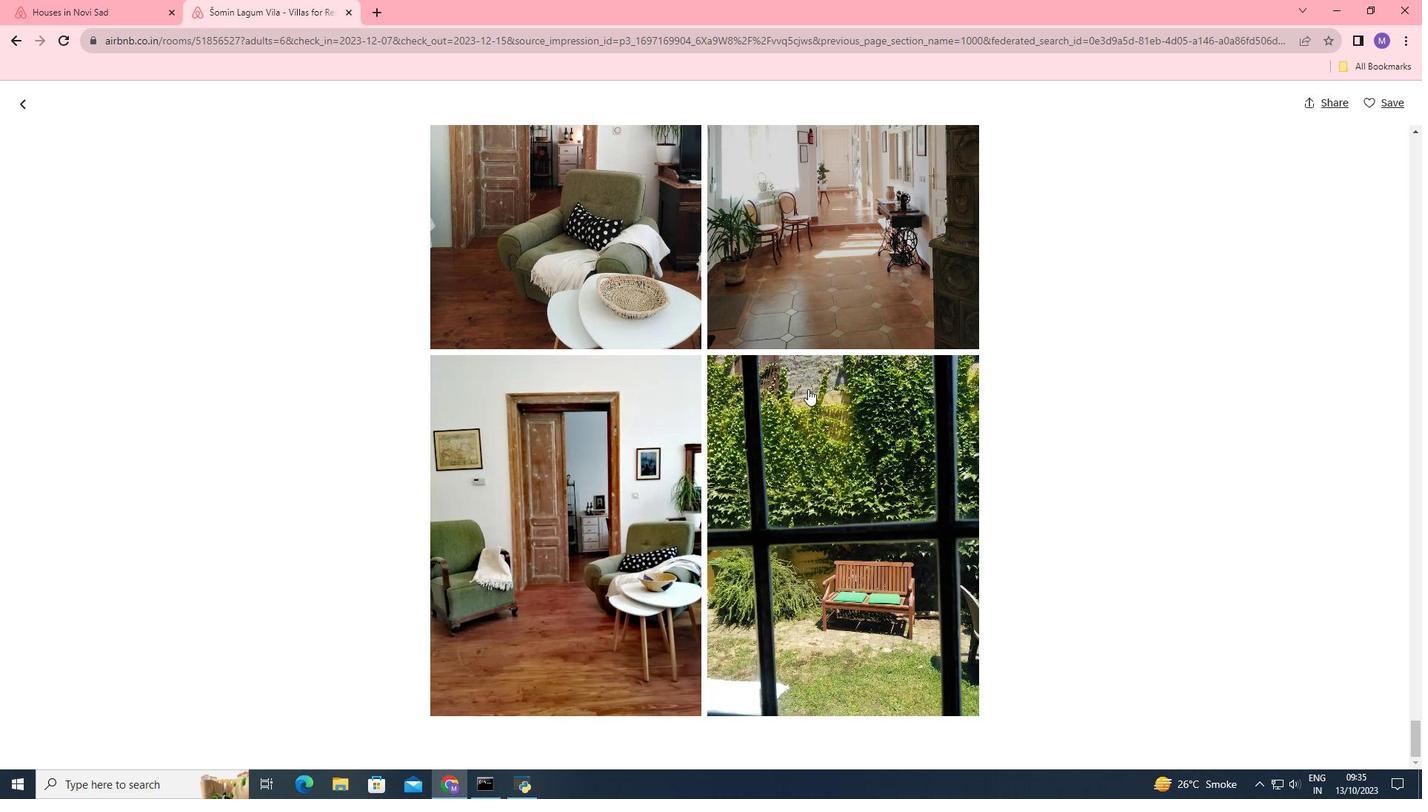 
Action: Mouse scrolled (808, 388) with delta (0, 0)
Screenshot: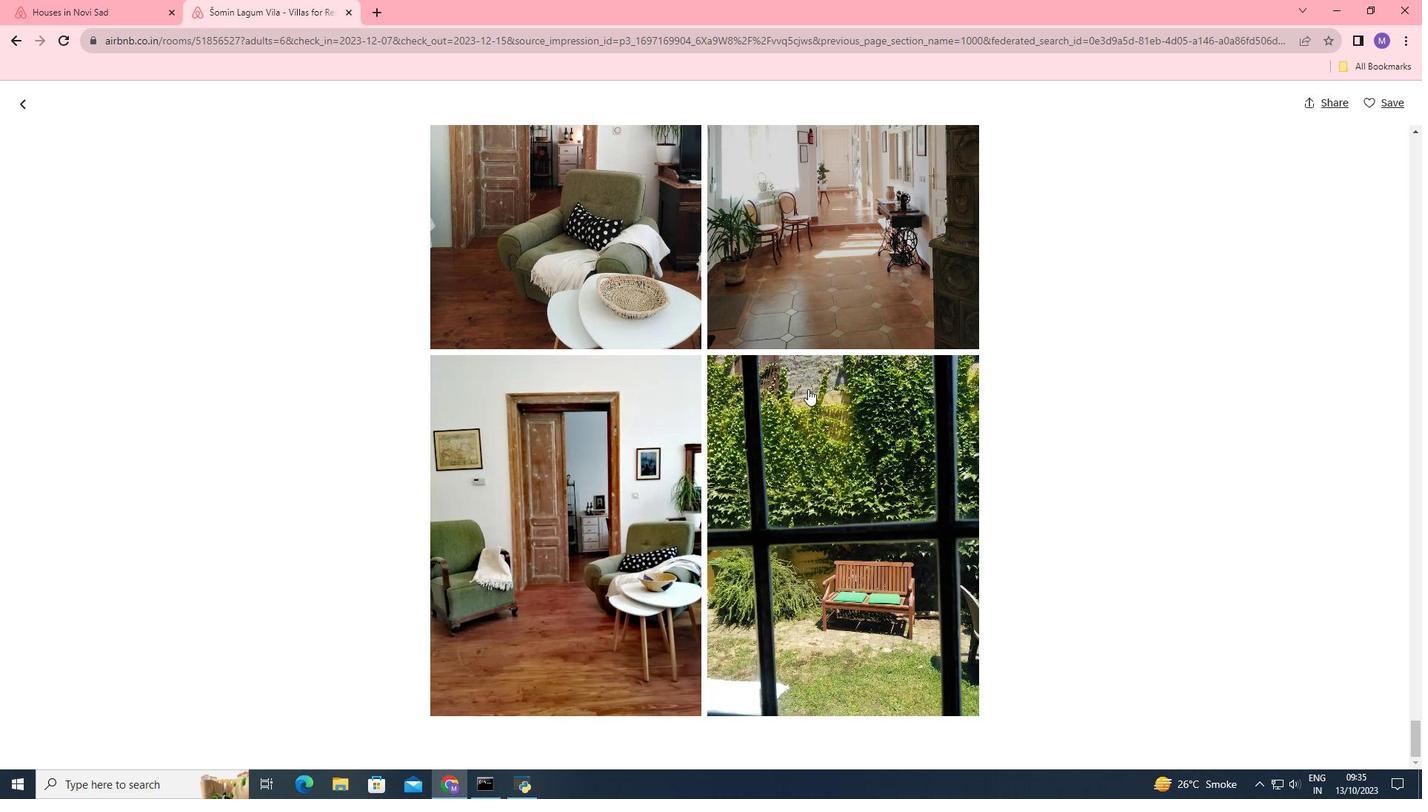 
Action: Mouse scrolled (808, 388) with delta (0, 0)
Screenshot: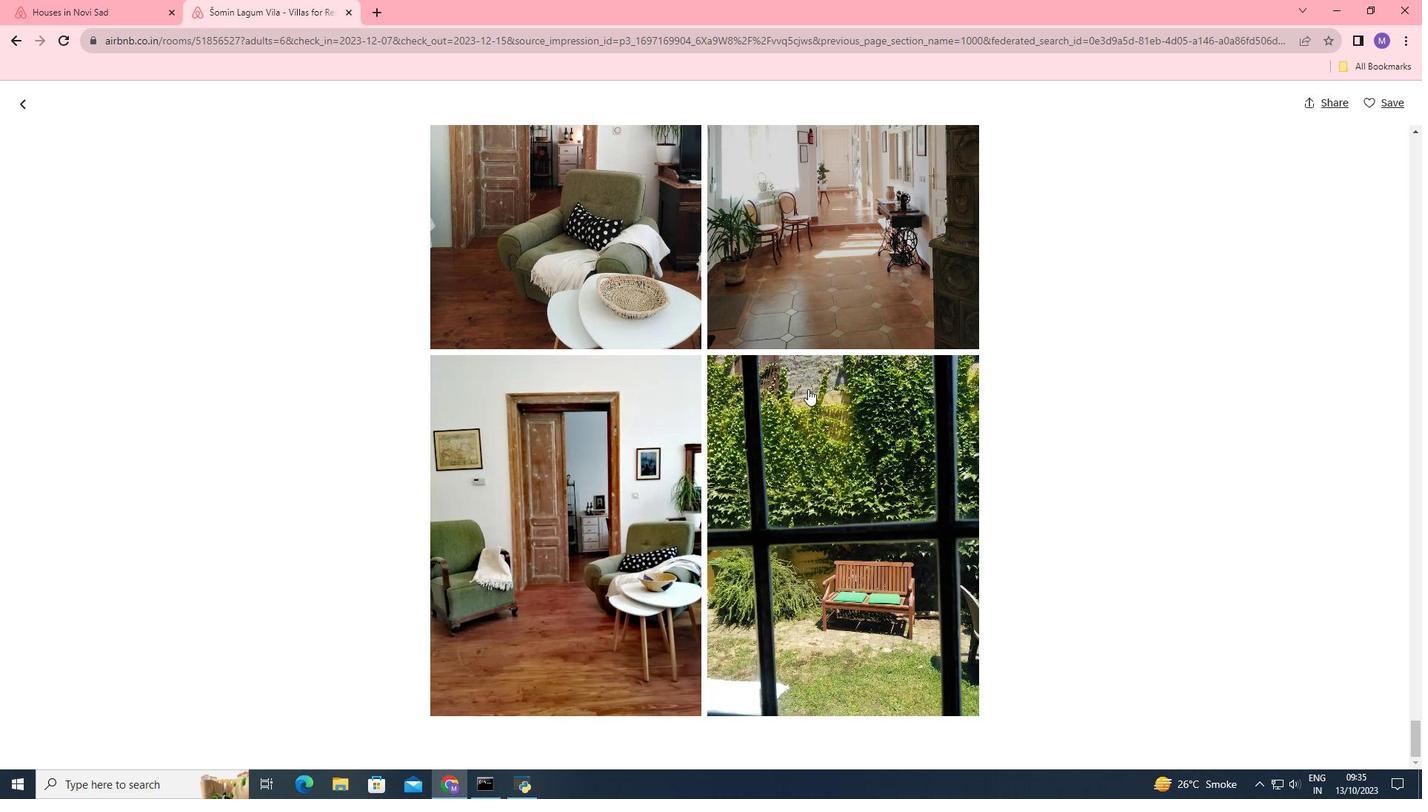 
Action: Mouse scrolled (808, 388) with delta (0, 0)
Screenshot: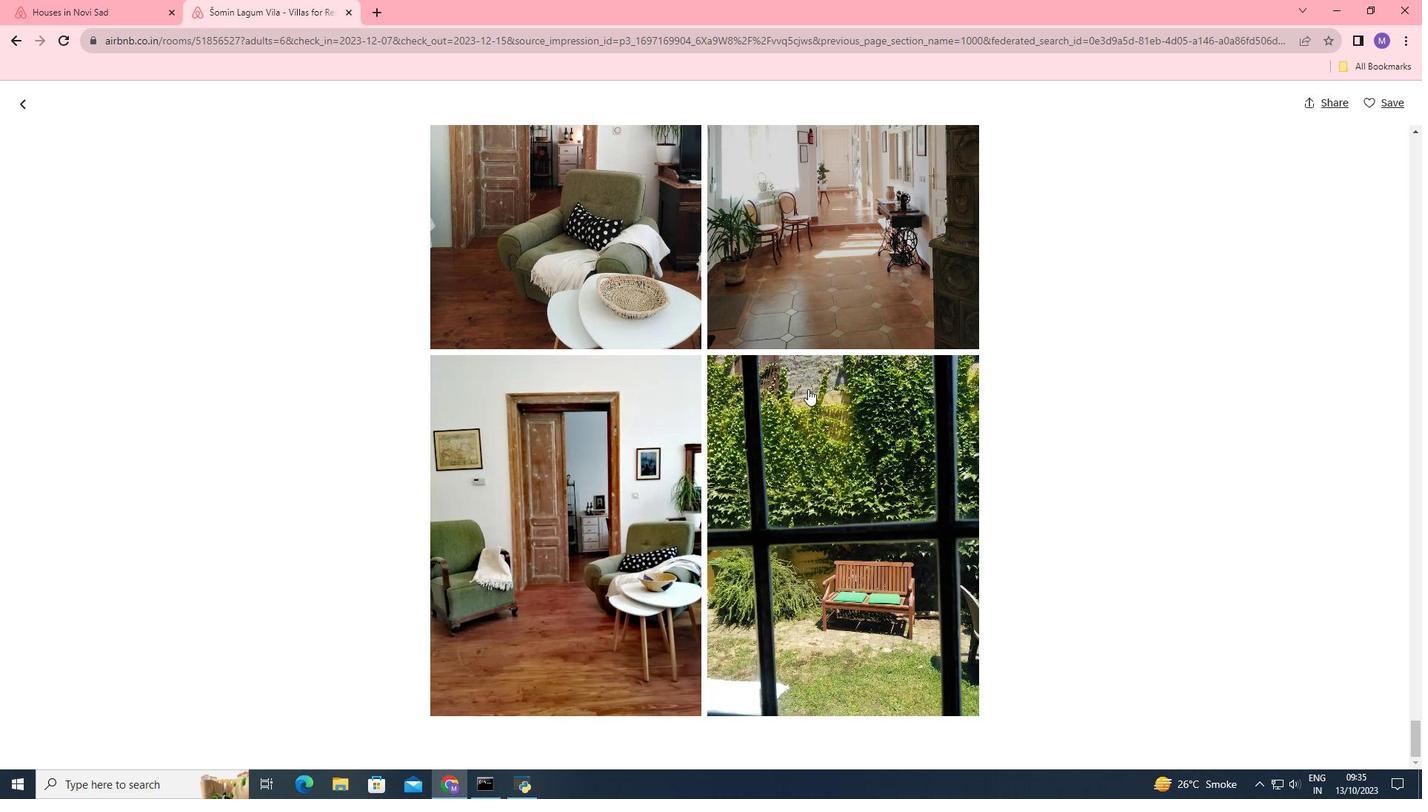 
Action: Mouse moved to (21, 108)
Screenshot: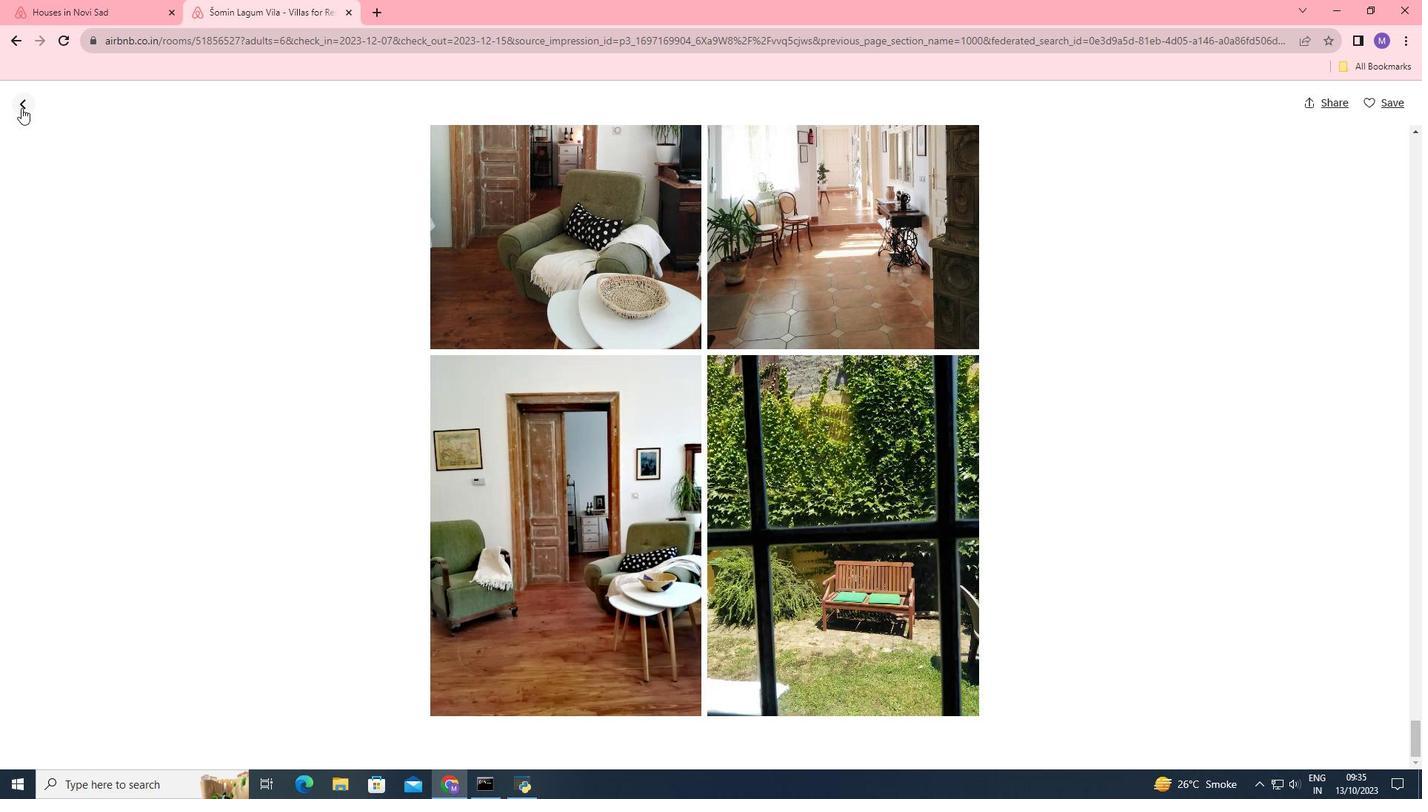 
Action: Mouse pressed left at (21, 108)
Screenshot: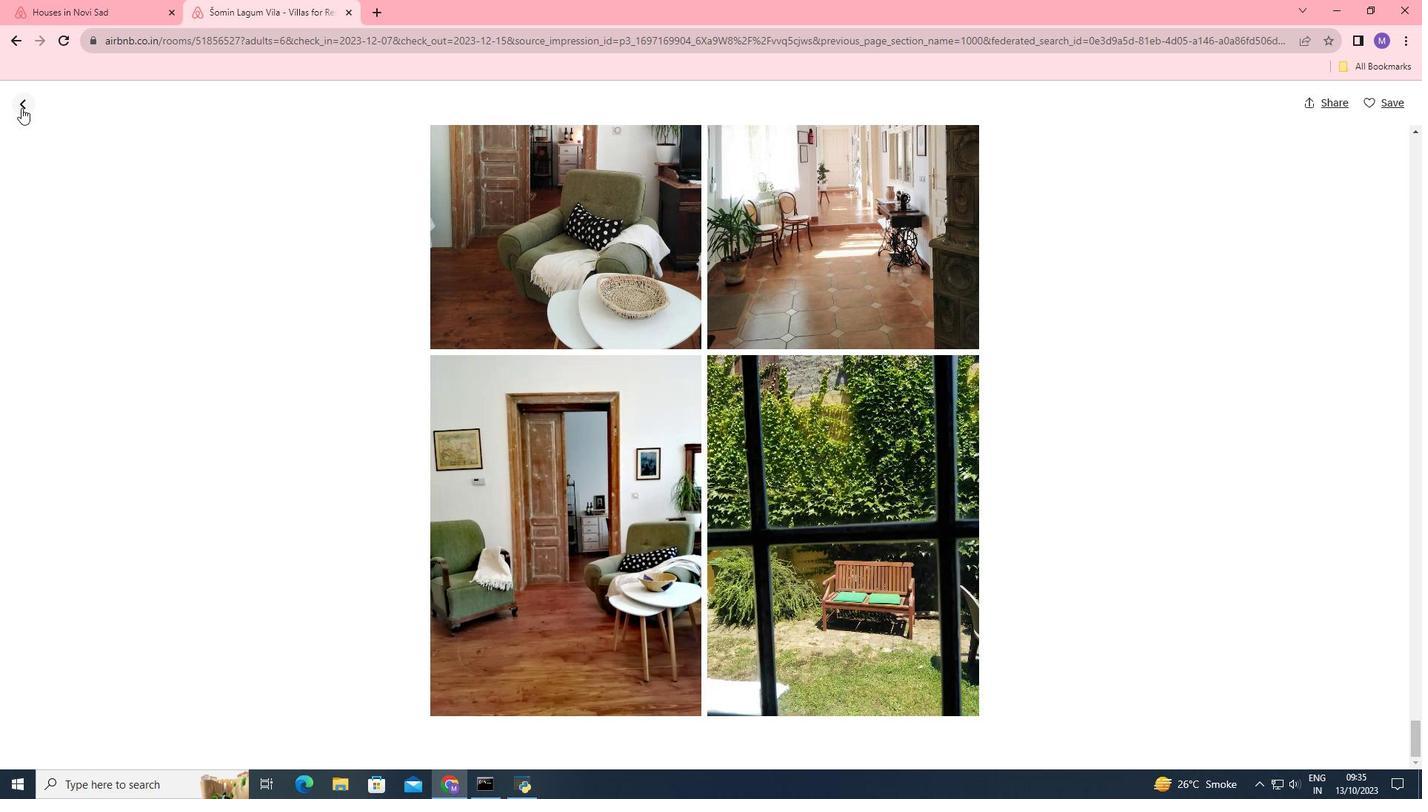 
Action: Mouse moved to (640, 452)
Screenshot: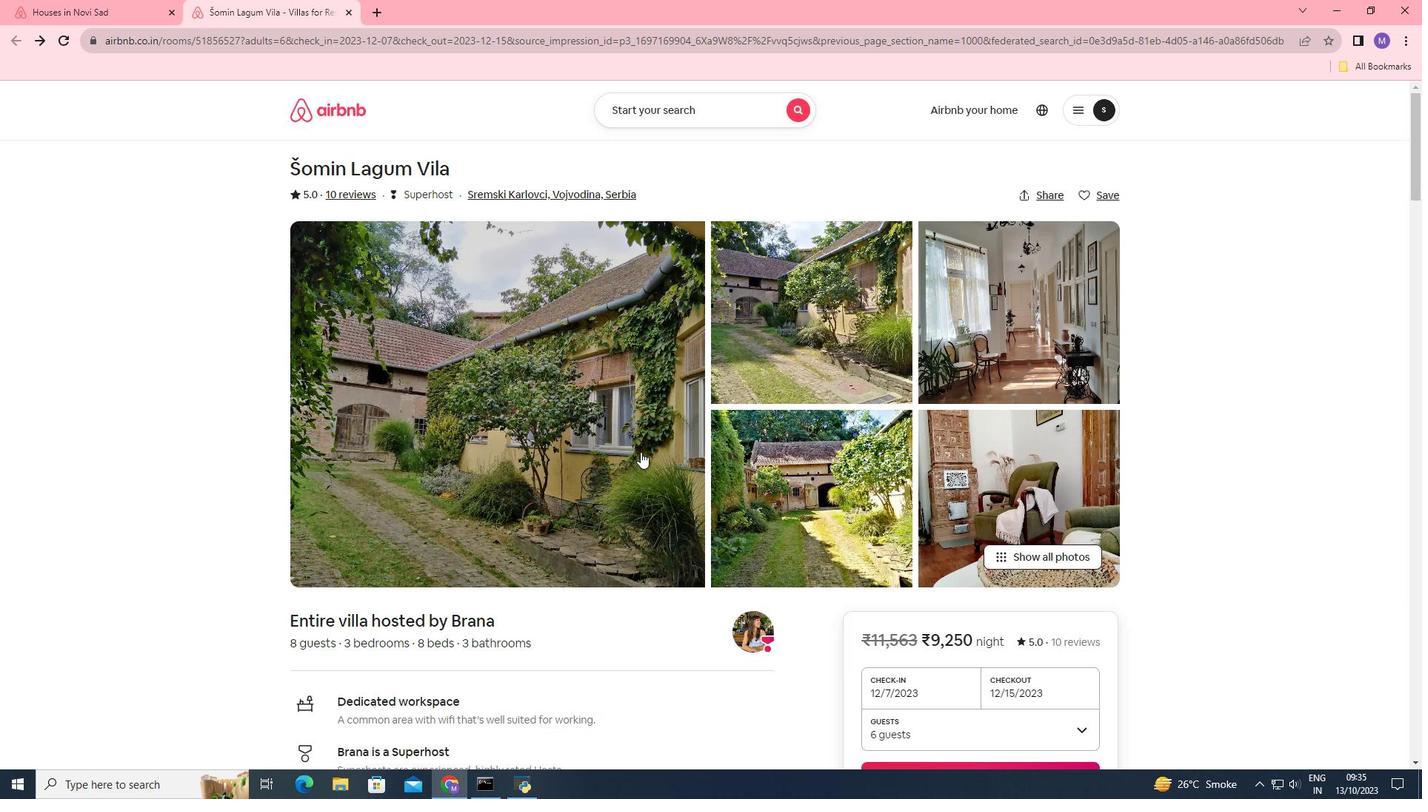 
Action: Mouse scrolled (640, 451) with delta (0, 0)
Screenshot: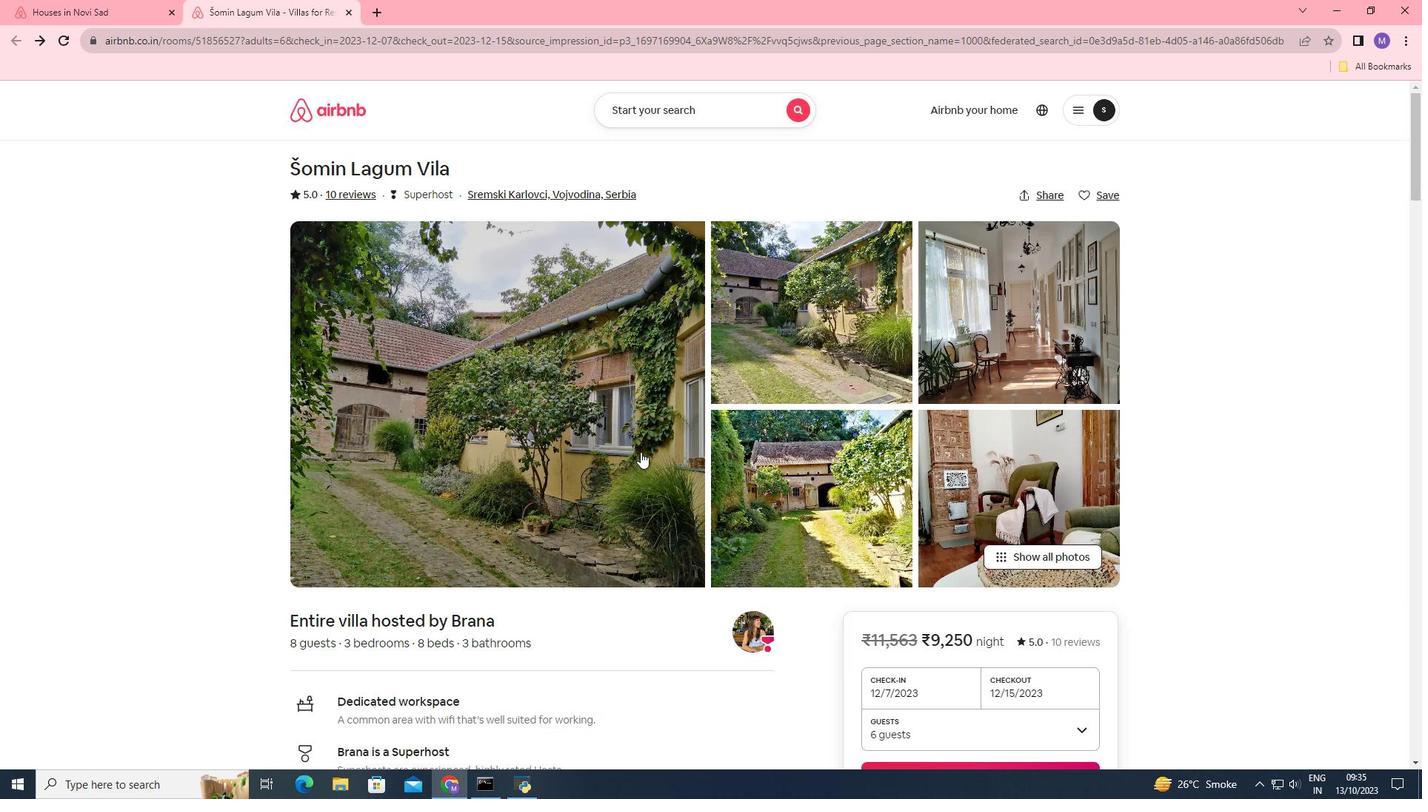 
Action: Mouse scrolled (640, 451) with delta (0, 0)
Screenshot: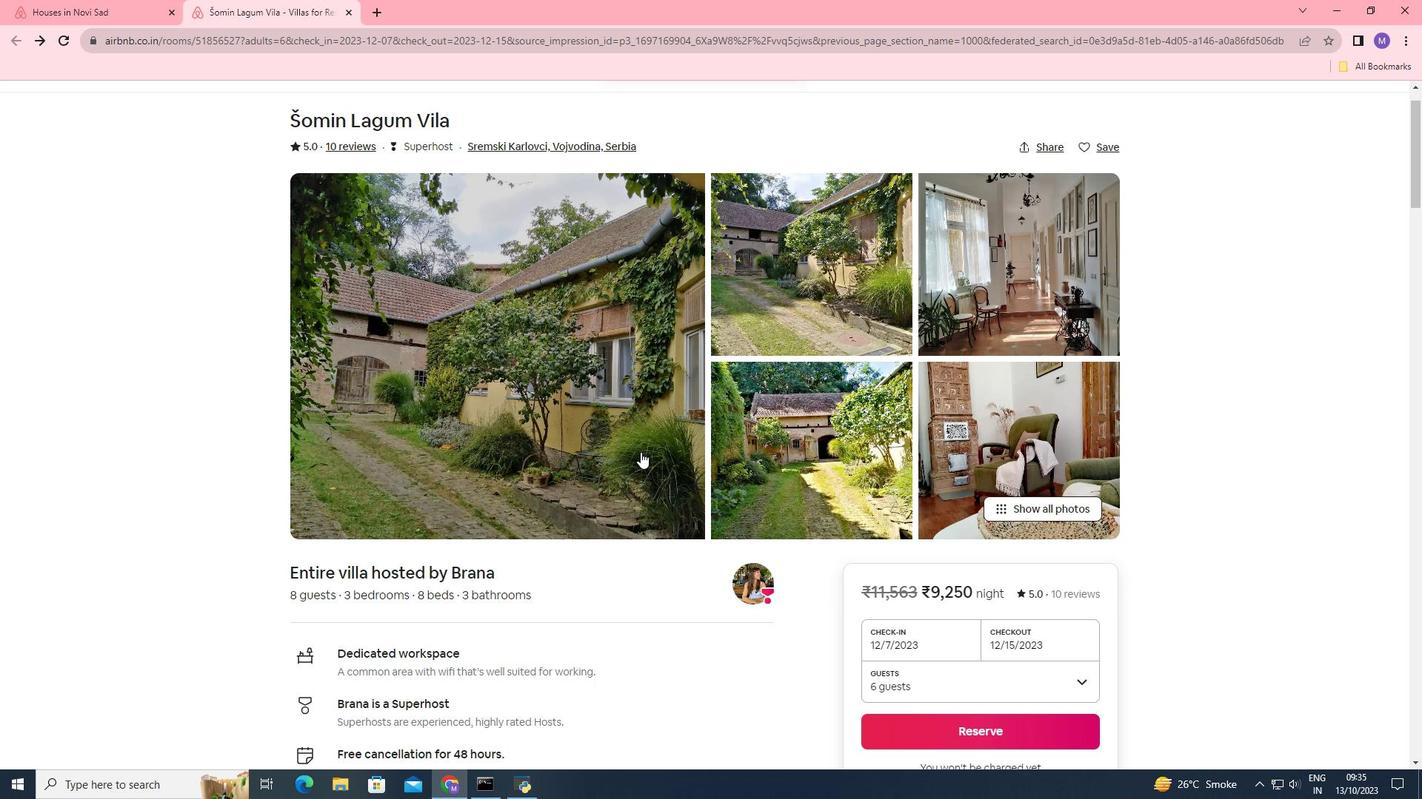
Action: Mouse scrolled (640, 451) with delta (0, 0)
Screenshot: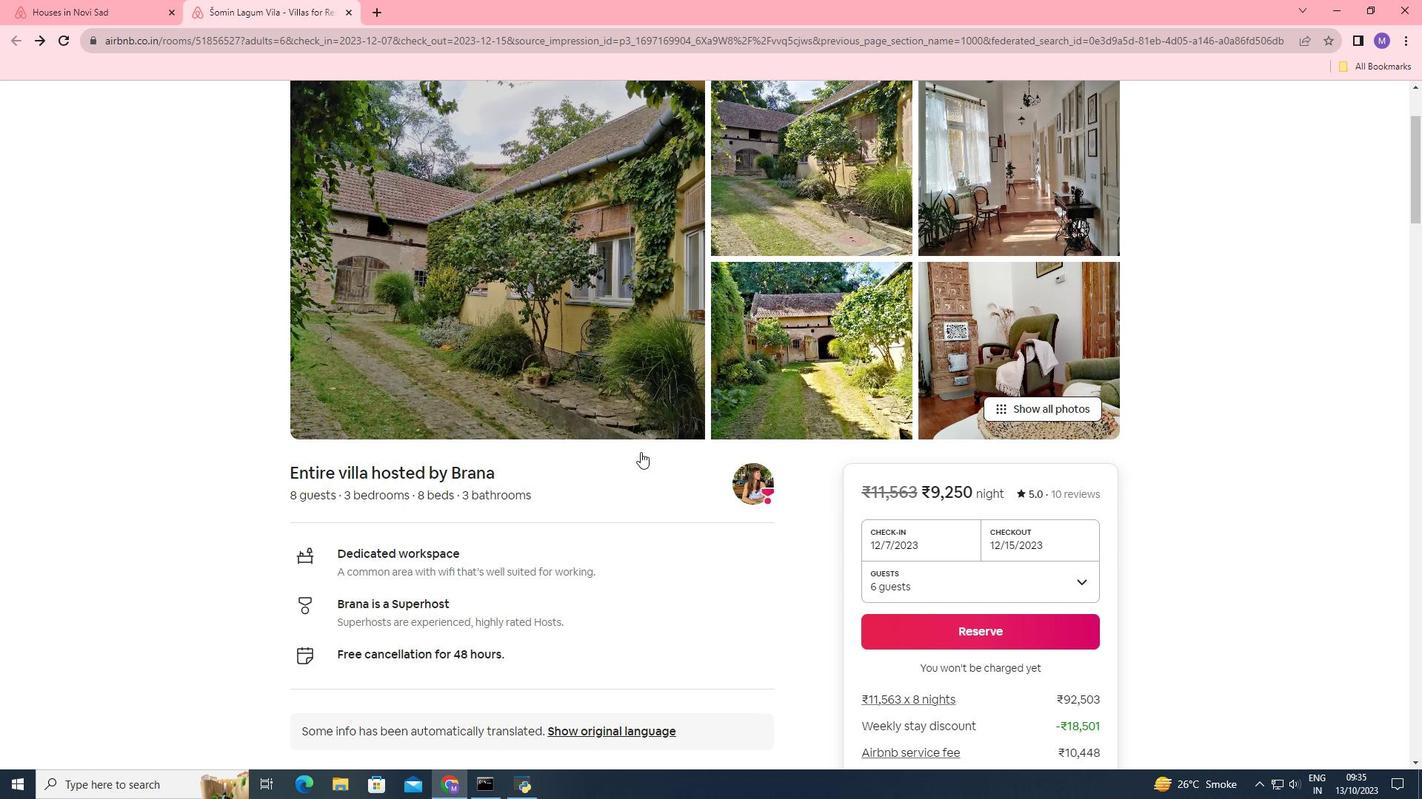 
Action: Mouse scrolled (640, 451) with delta (0, 0)
Screenshot: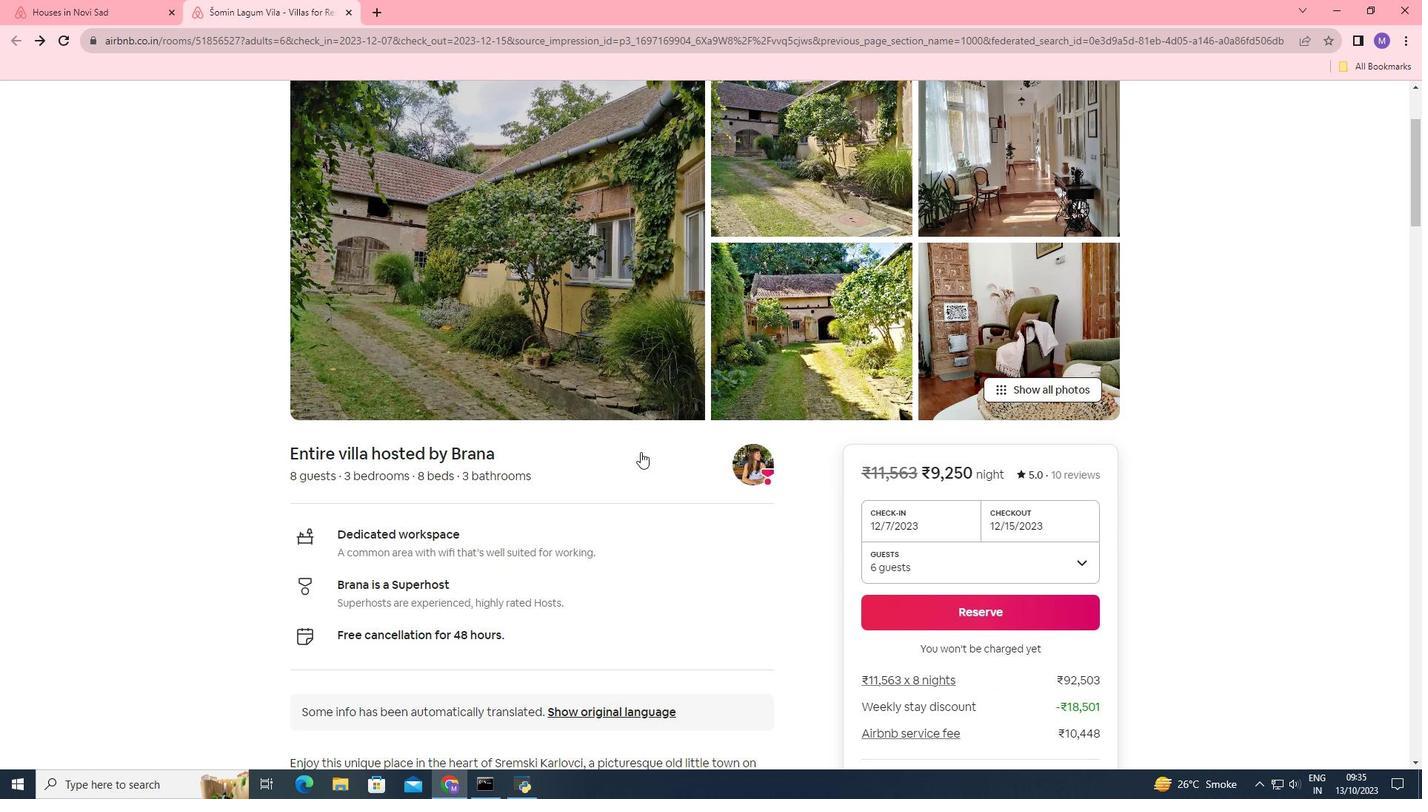 
Action: Mouse scrolled (640, 451) with delta (0, 0)
Screenshot: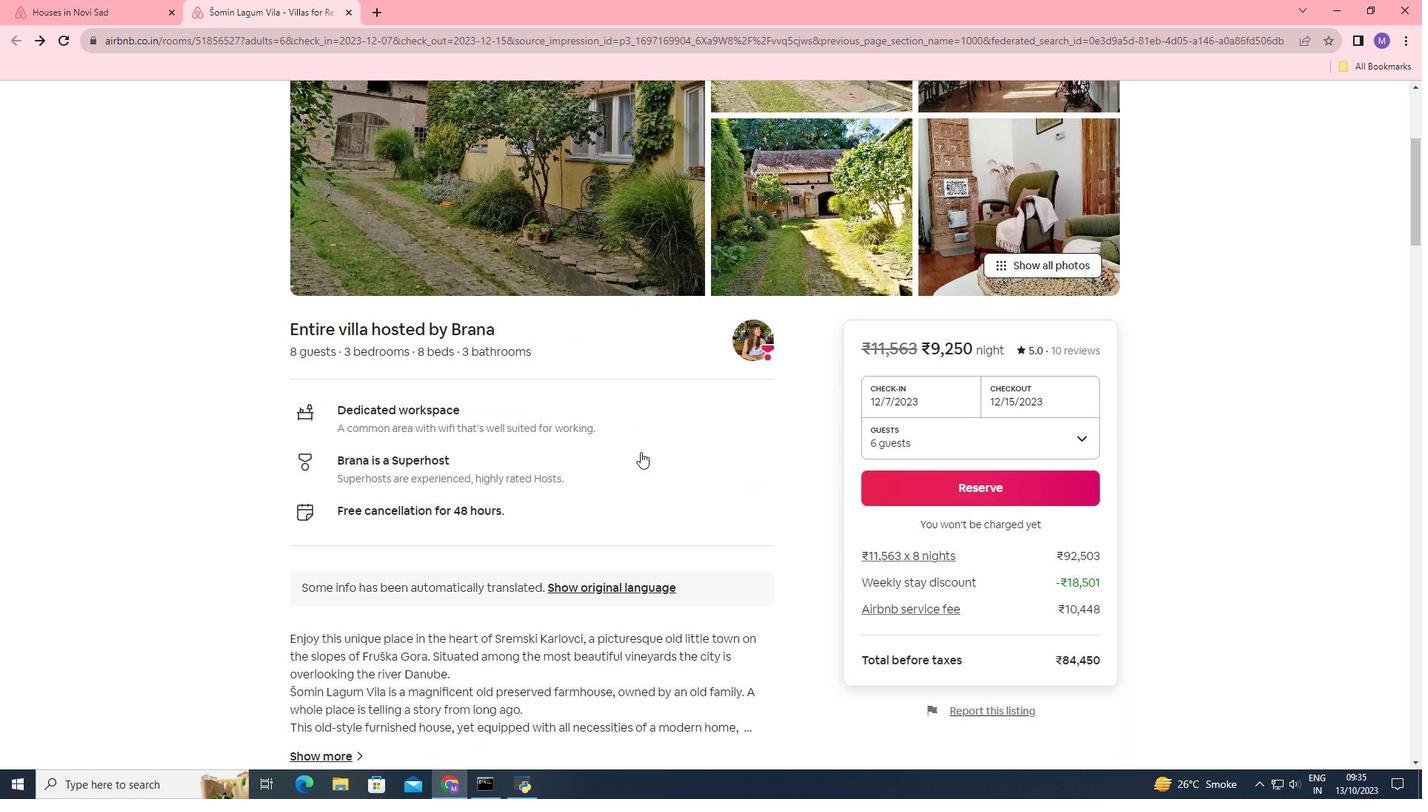 
Action: Mouse scrolled (640, 451) with delta (0, 0)
Screenshot: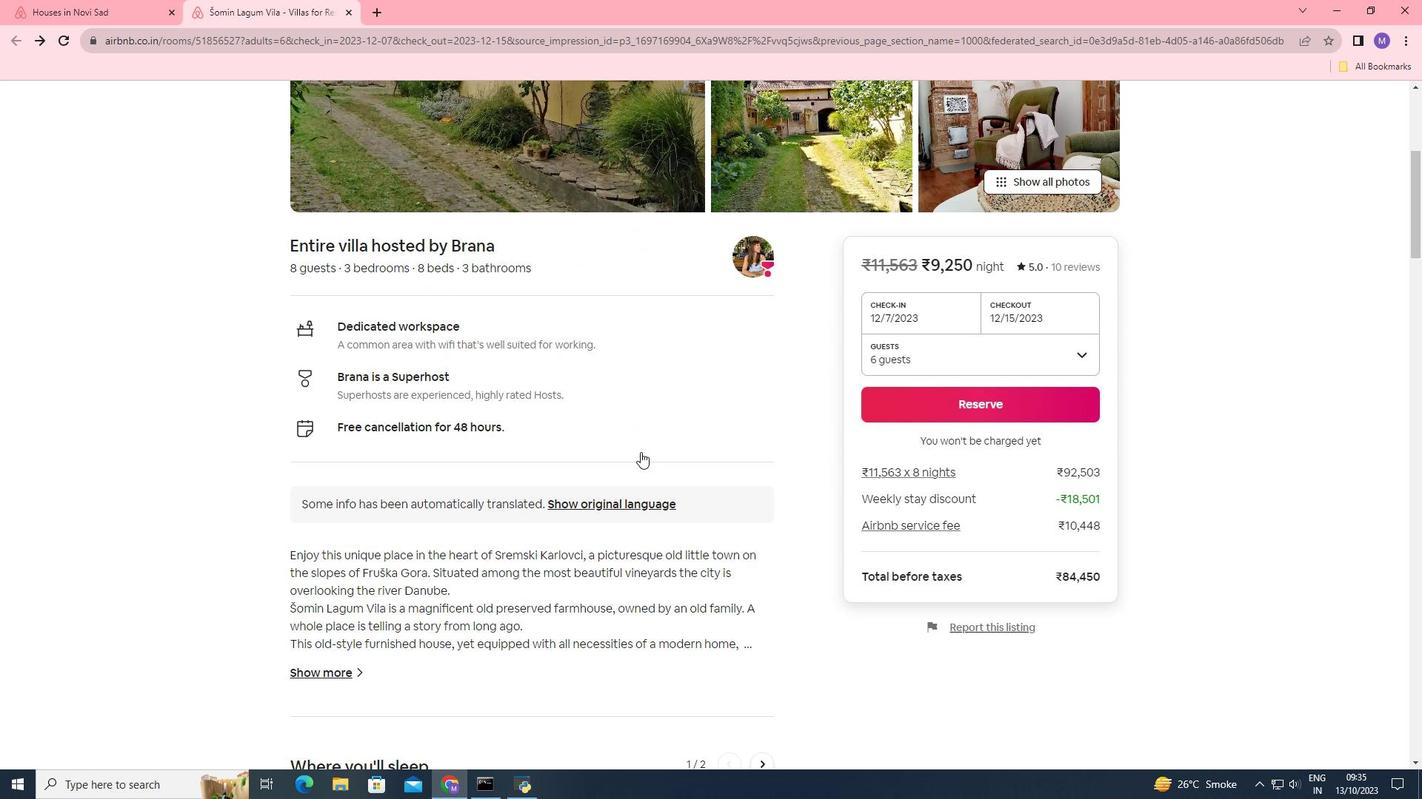 
Action: Mouse scrolled (640, 451) with delta (0, 0)
Screenshot: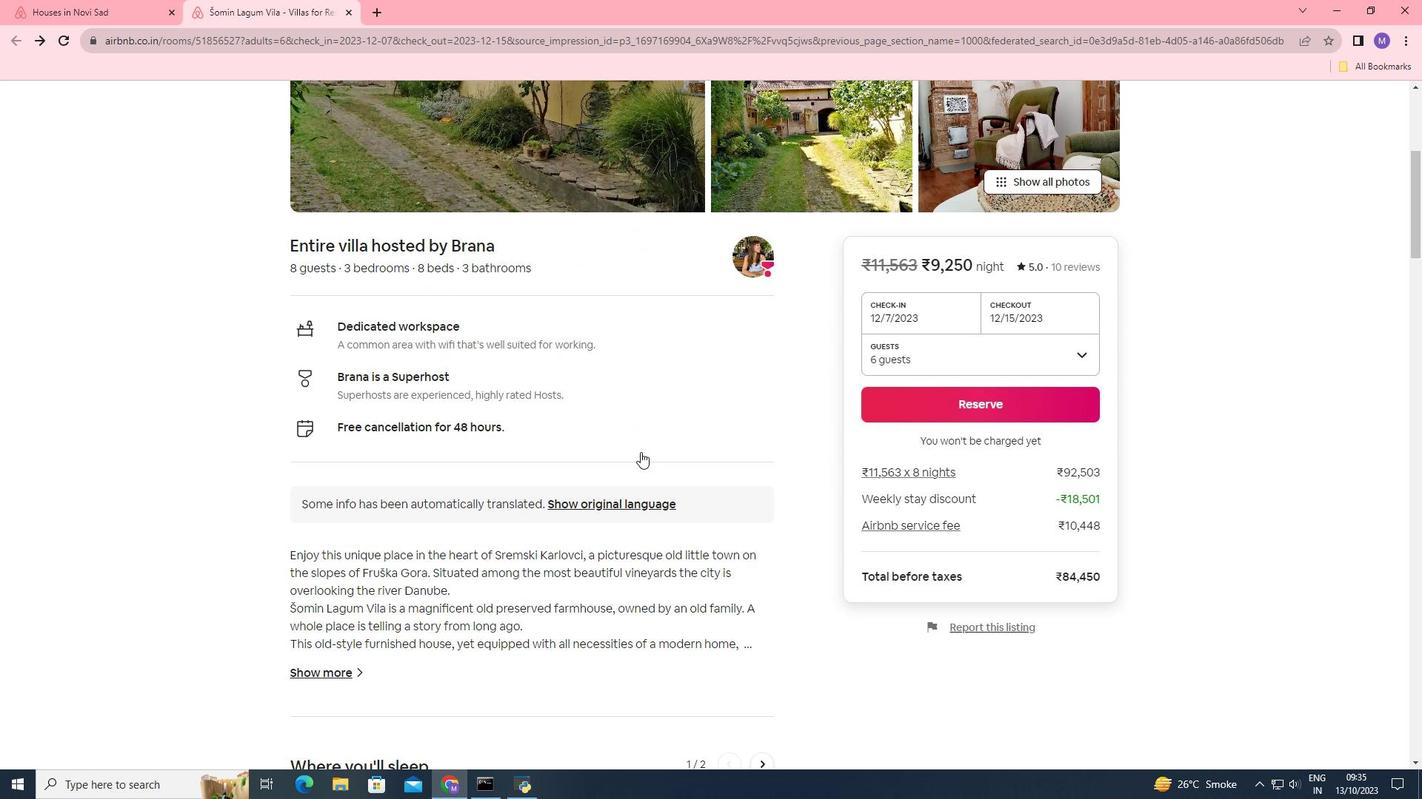 
Action: Mouse moved to (328, 531)
Screenshot: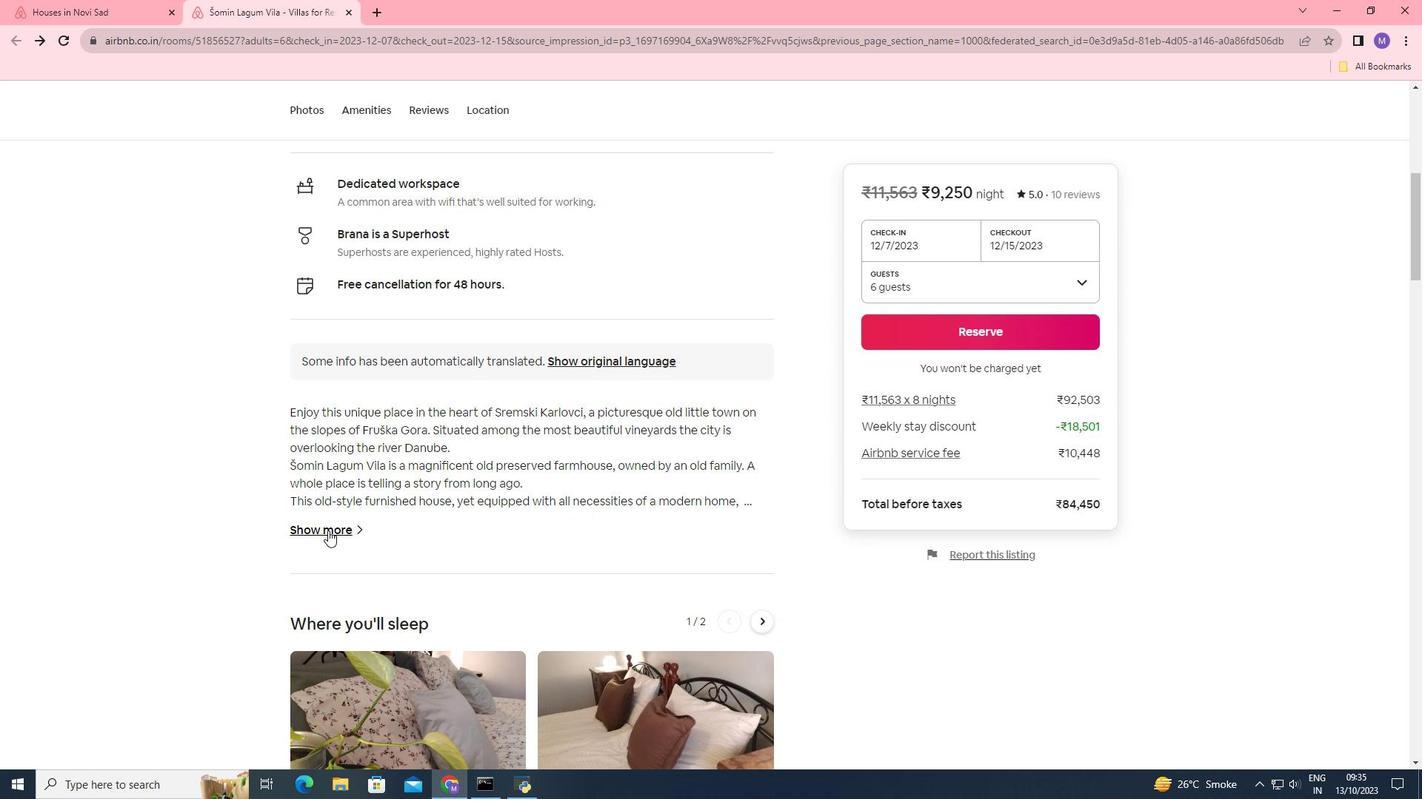 
Action: Mouse pressed left at (328, 531)
Screenshot: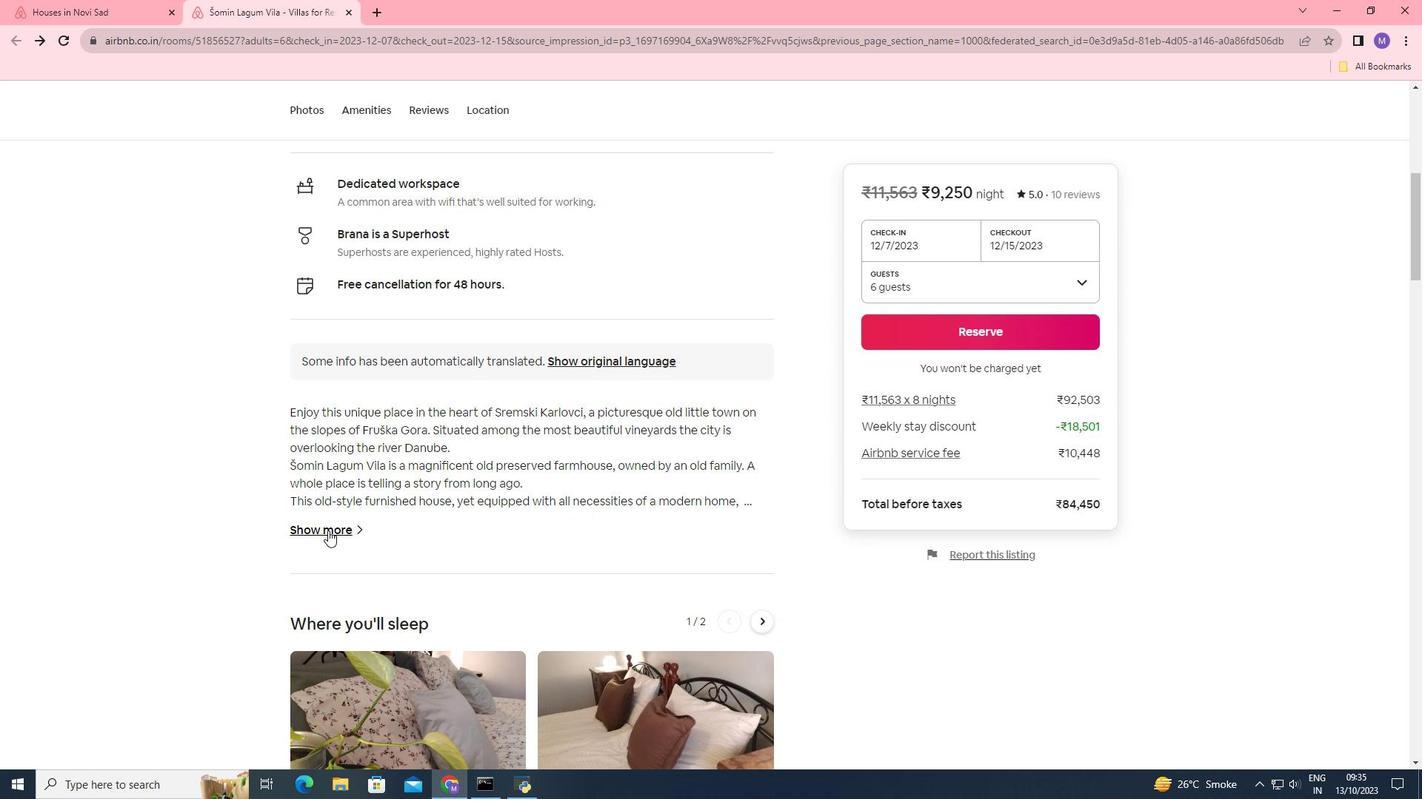 
Action: Mouse moved to (445, 312)
Screenshot: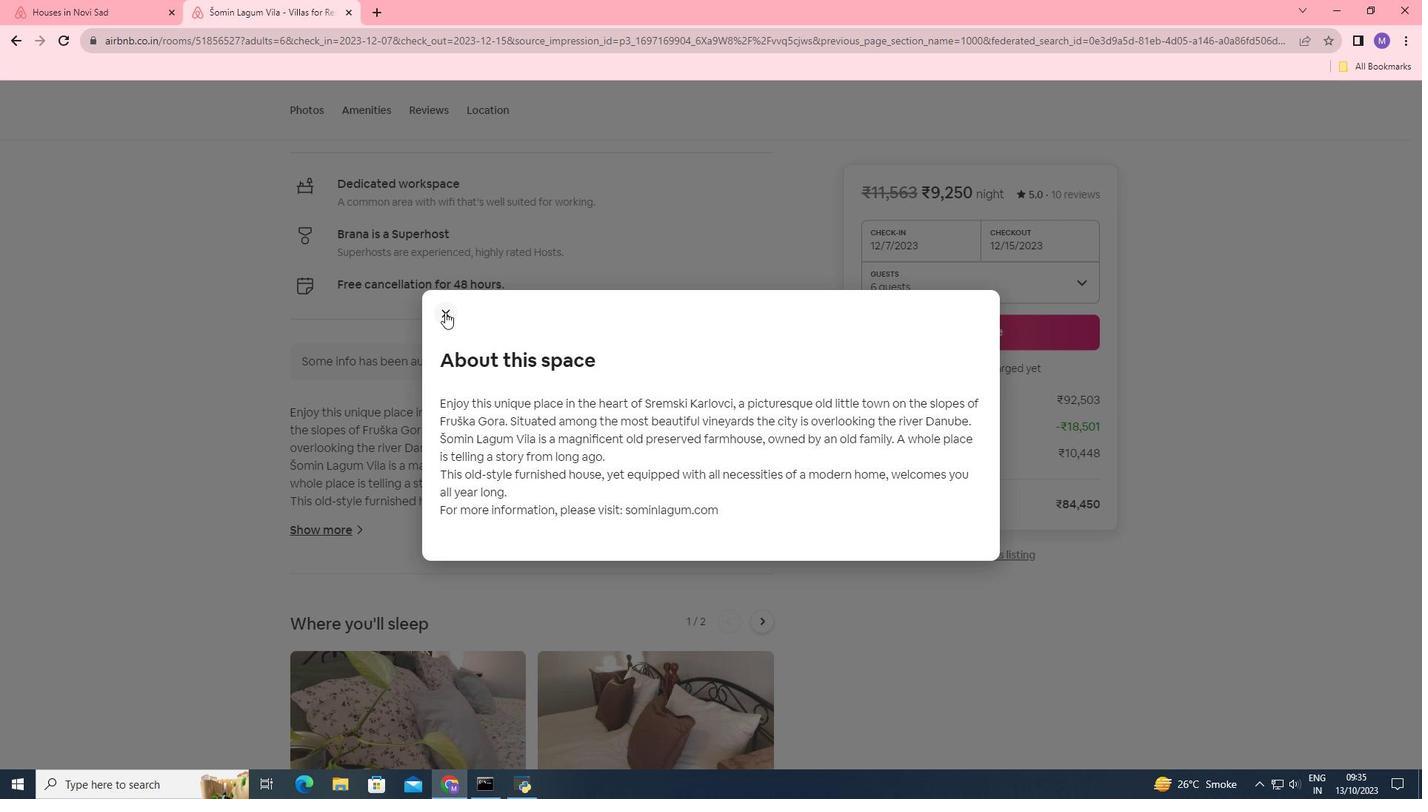 
Action: Mouse pressed left at (445, 312)
Screenshot: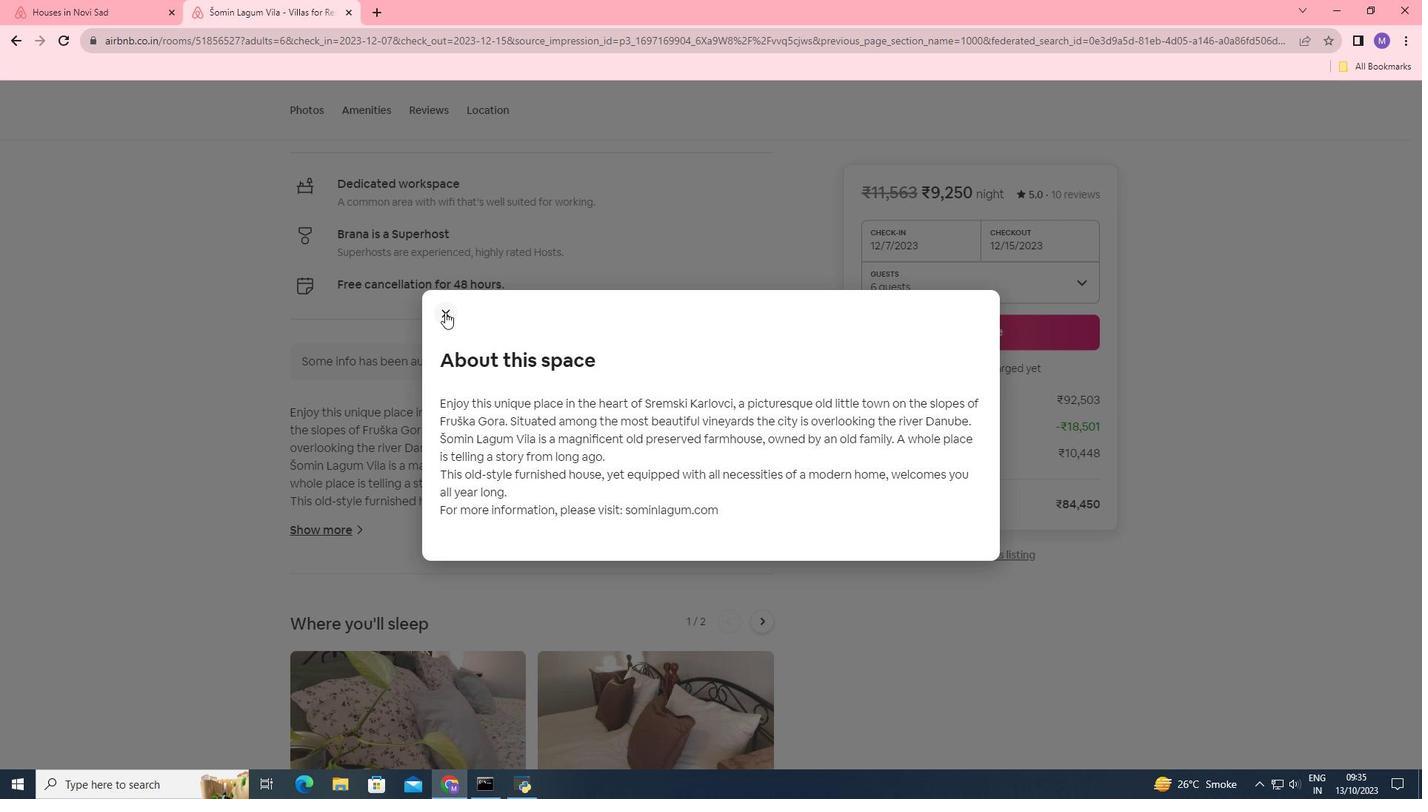 
Action: Mouse moved to (445, 448)
Screenshot: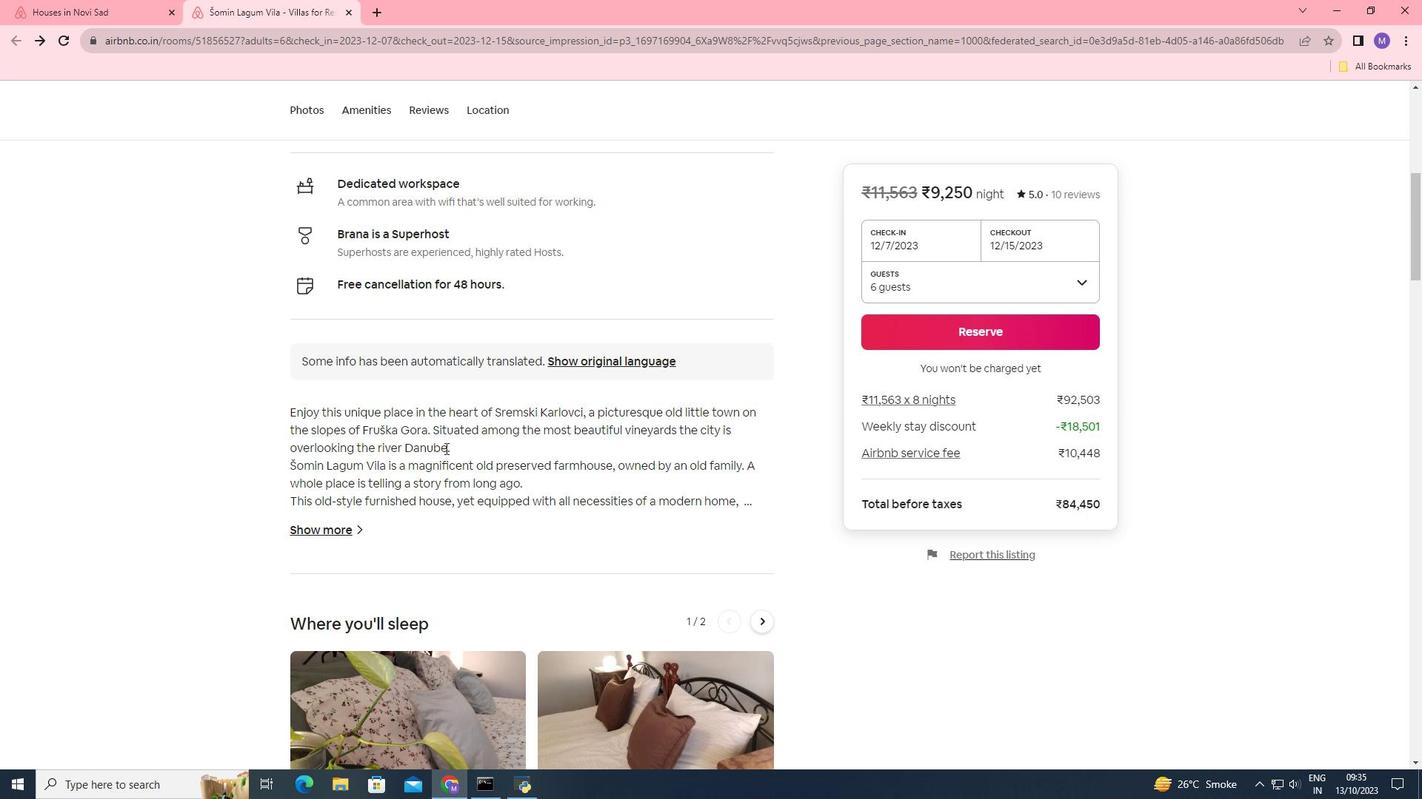 
Action: Mouse scrolled (445, 448) with delta (0, 0)
Screenshot: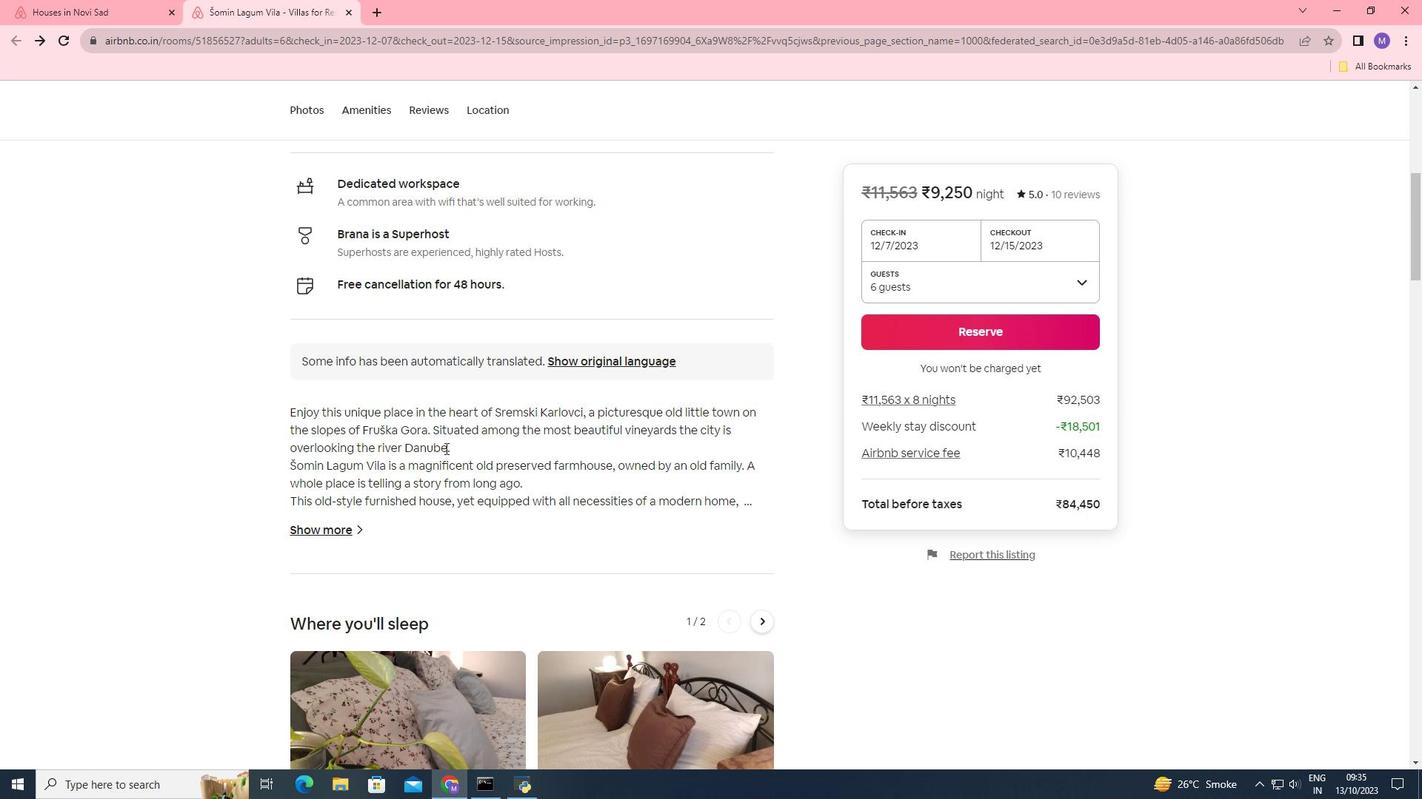 
Action: Mouse scrolled (445, 448) with delta (0, 0)
Screenshot: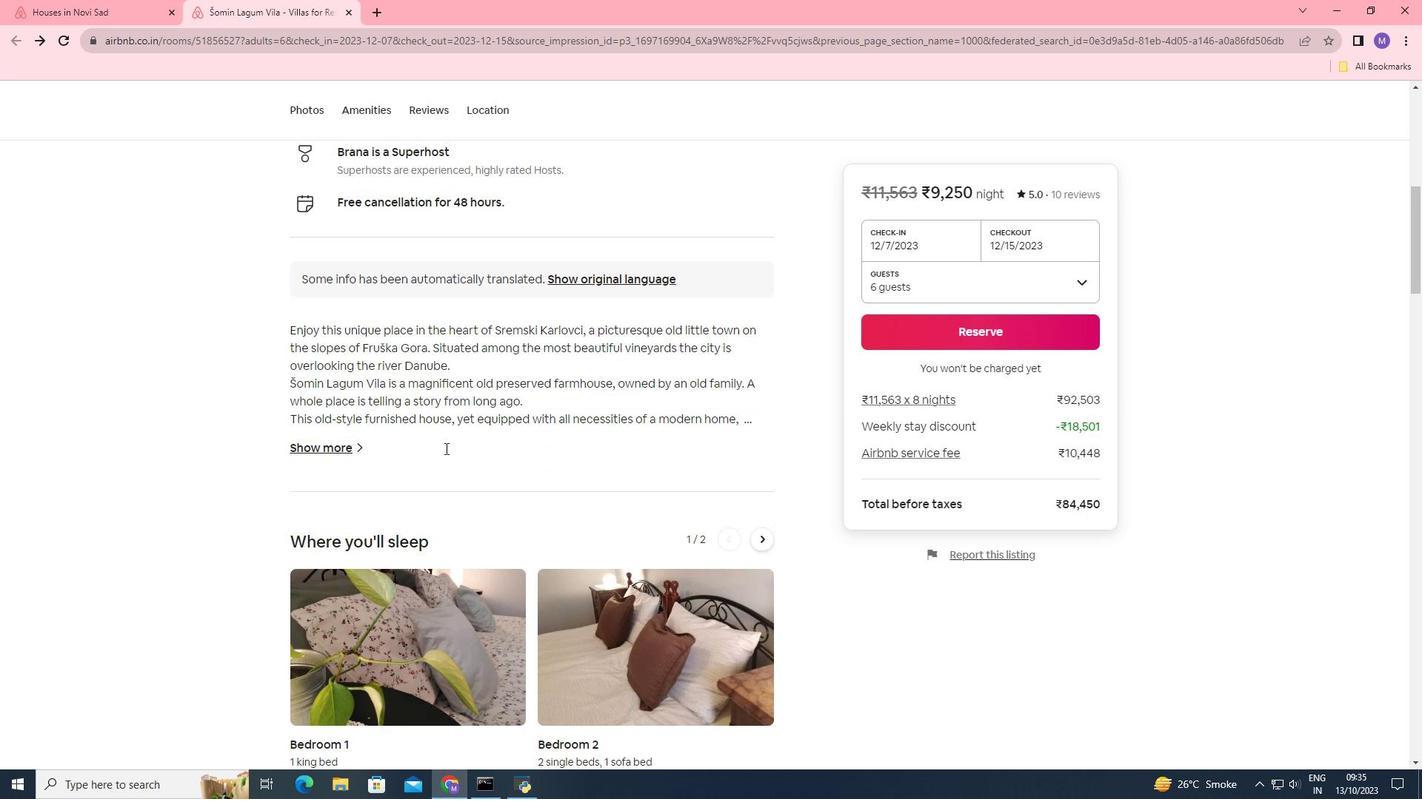 
Action: Mouse scrolled (445, 448) with delta (0, 0)
Screenshot: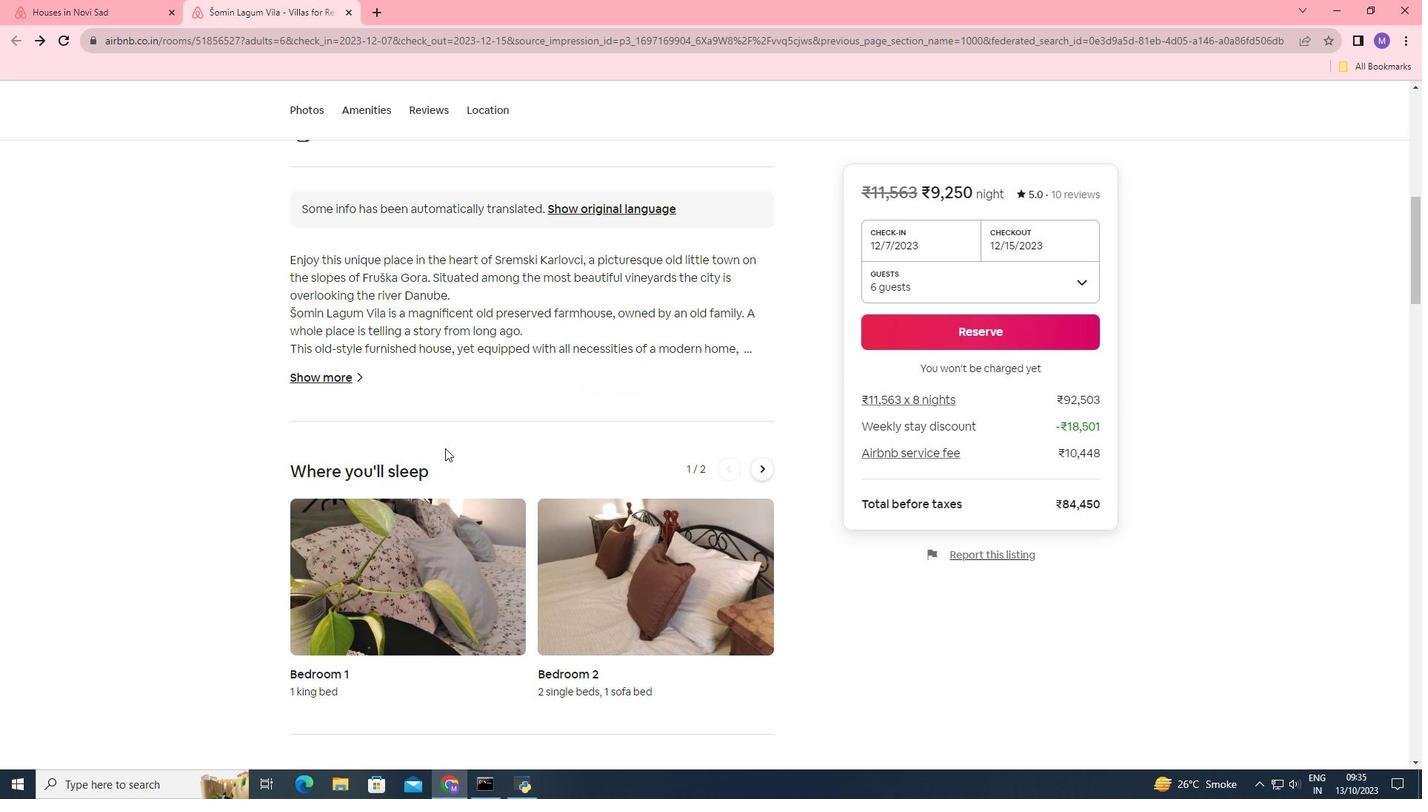 
Action: Mouse scrolled (445, 448) with delta (0, 0)
Screenshot: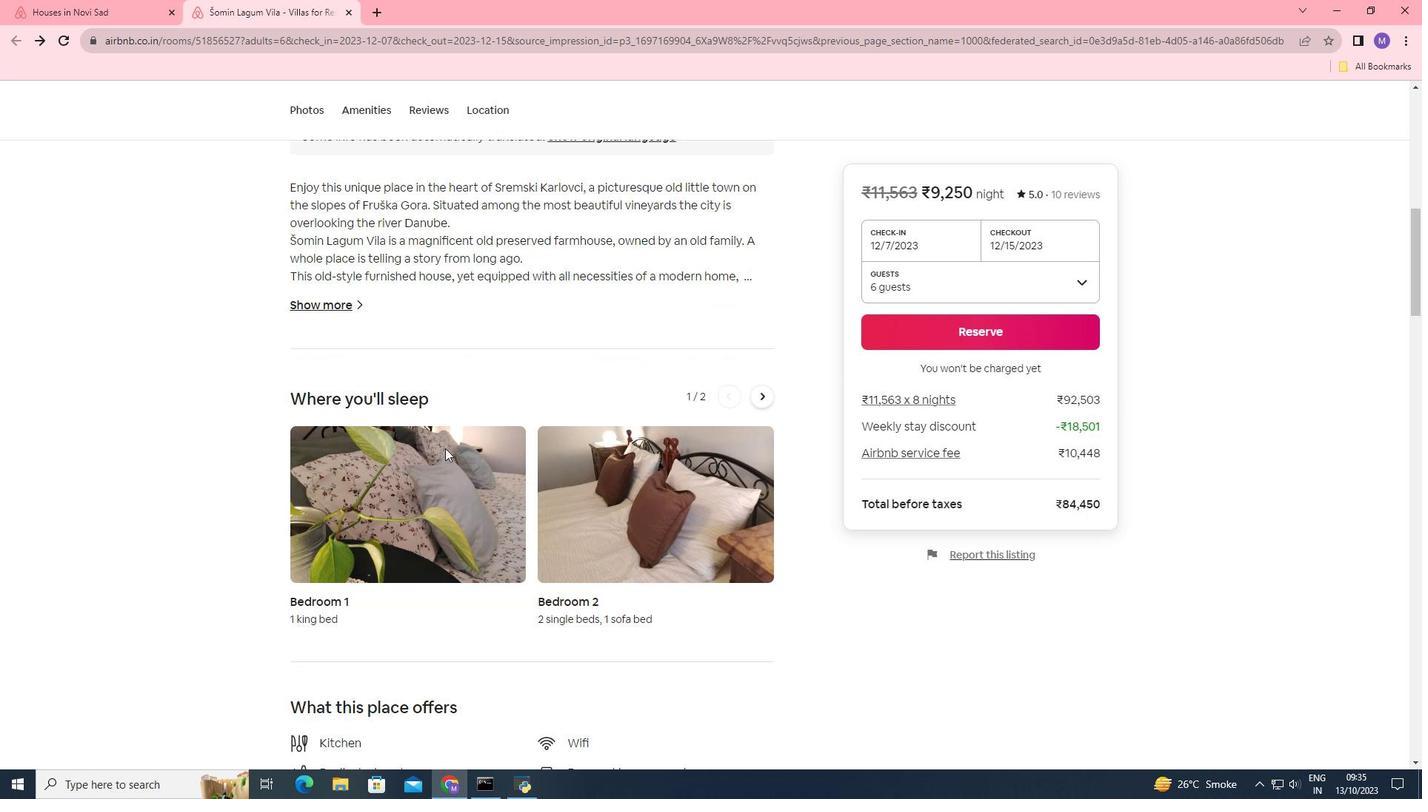 
Action: Mouse moved to (409, 511)
Screenshot: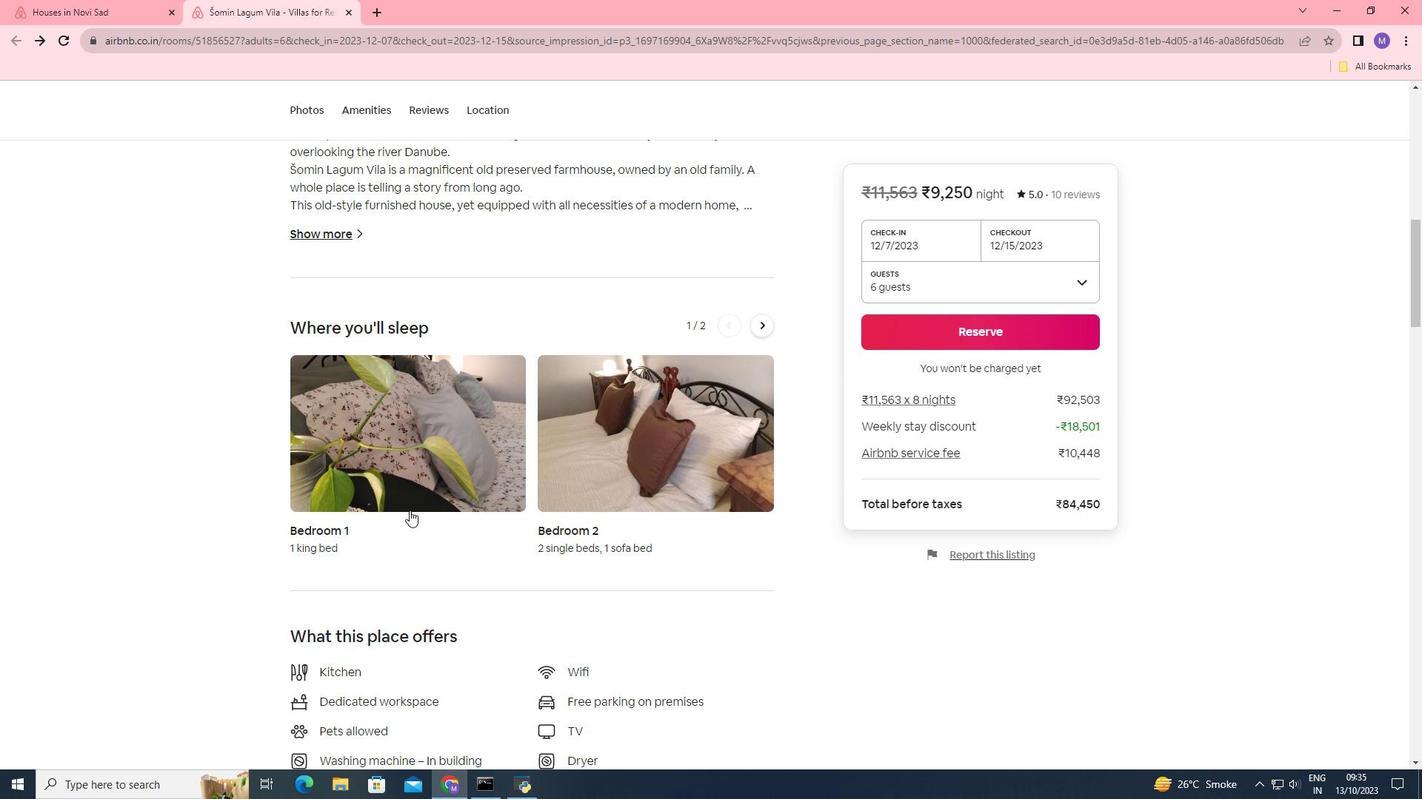 
Action: Mouse scrolled (409, 510) with delta (0, 0)
Screenshot: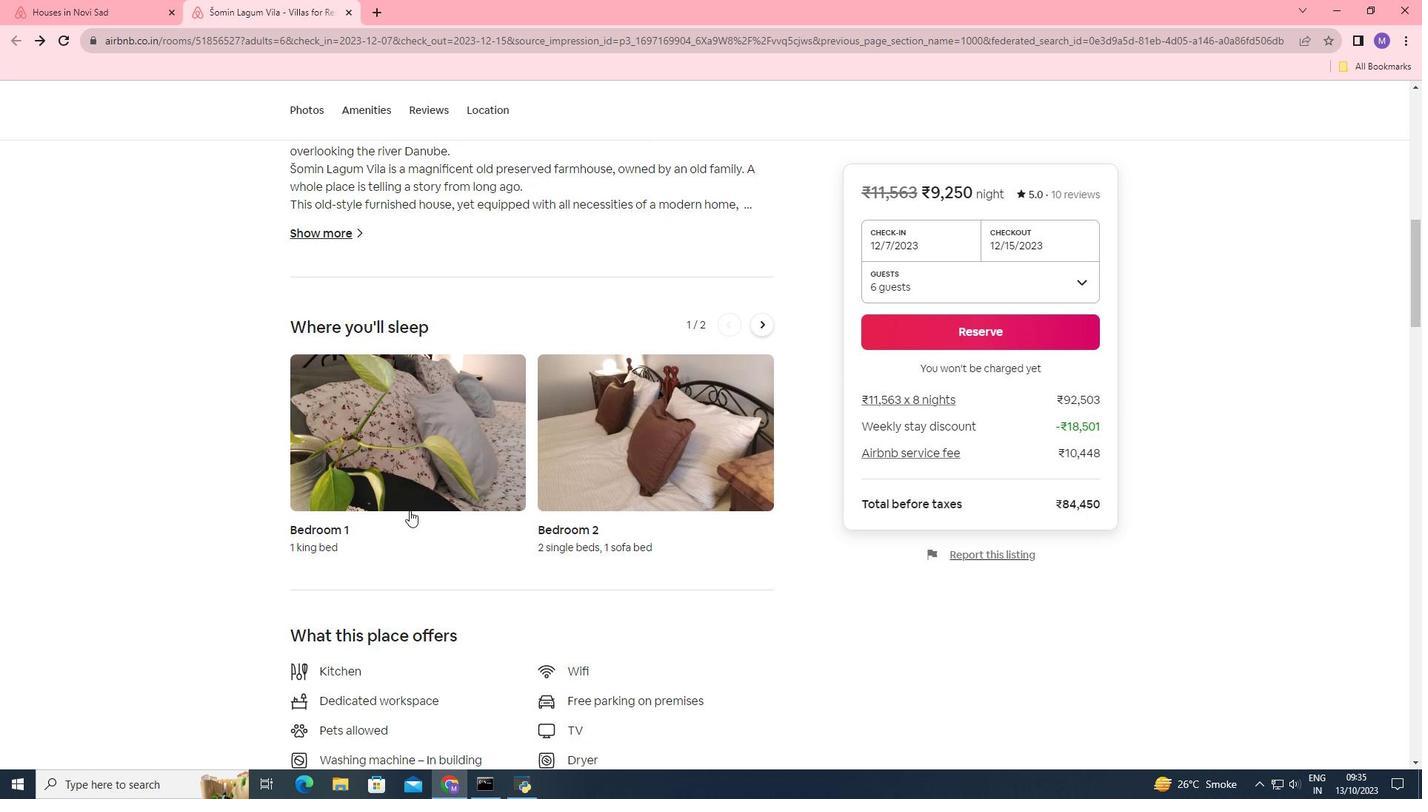 
Action: Mouse scrolled (409, 510) with delta (0, 0)
Screenshot: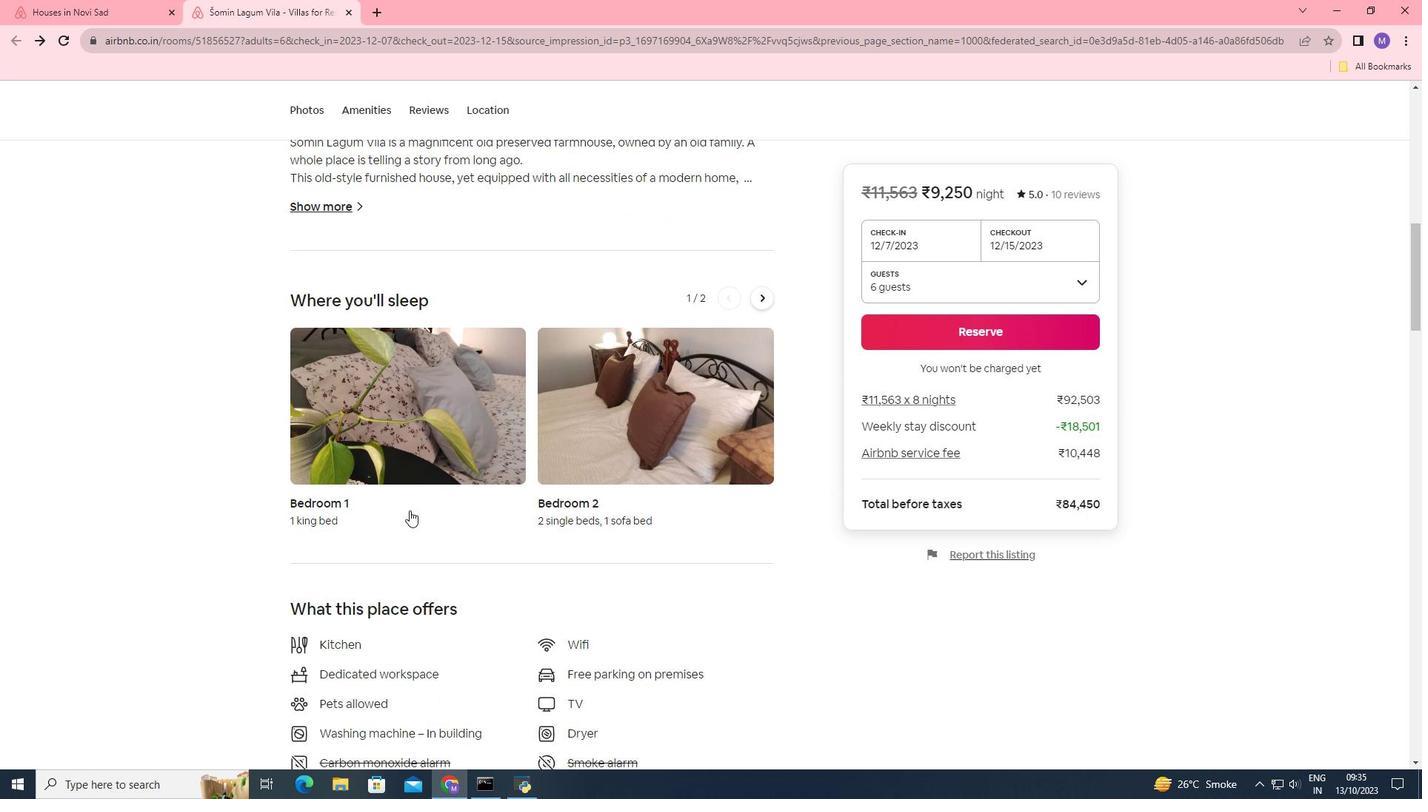 
Action: Mouse scrolled (409, 510) with delta (0, 0)
Screenshot: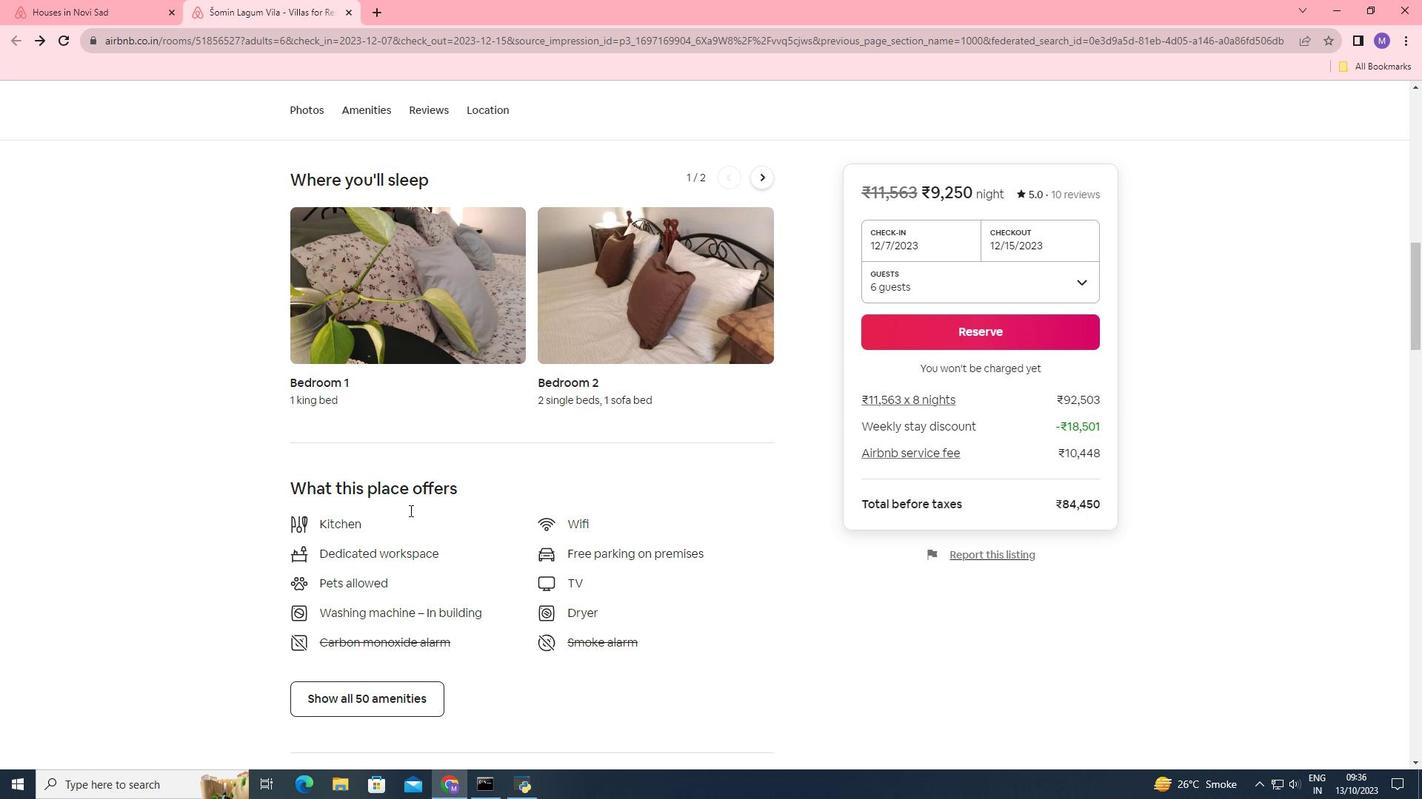 
Action: Mouse scrolled (409, 510) with delta (0, 0)
Screenshot: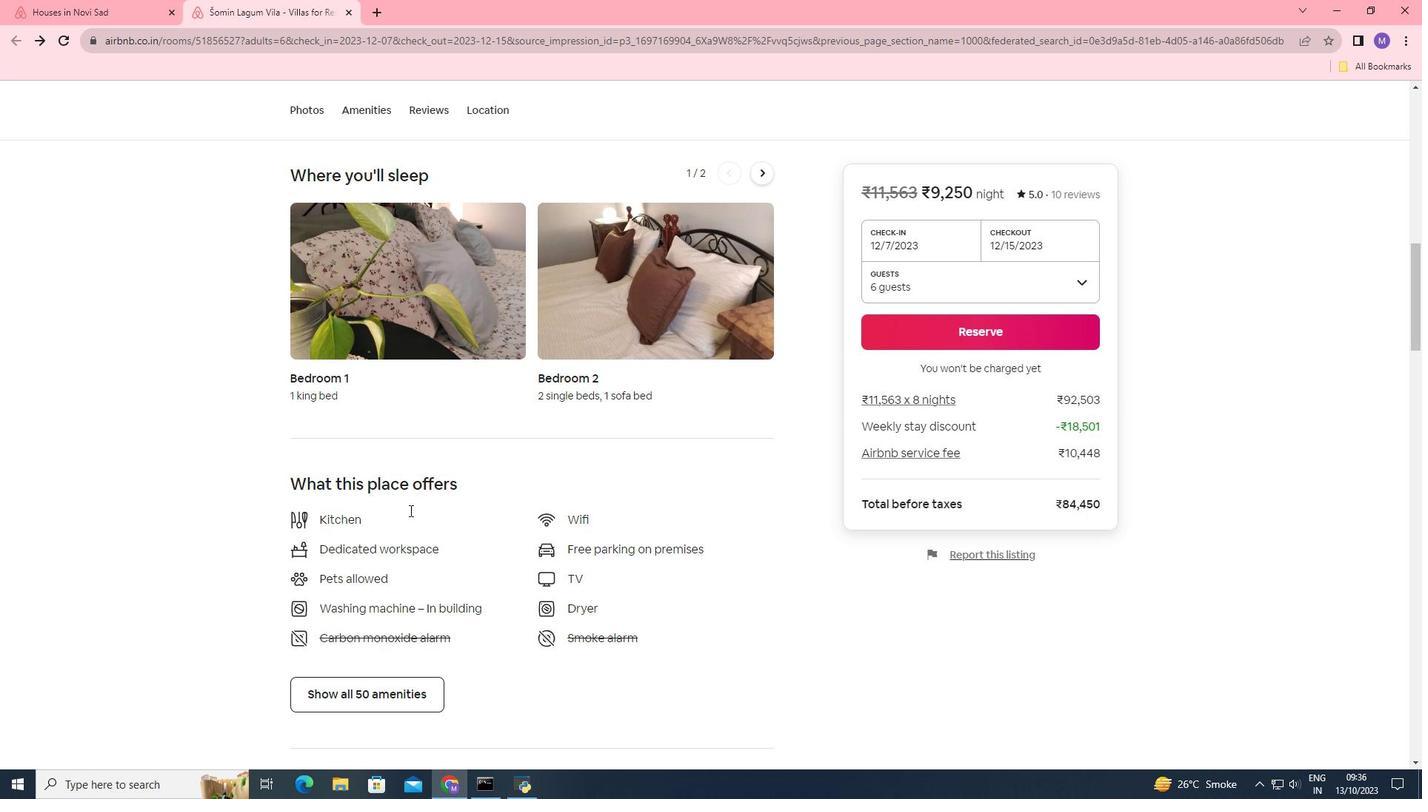 
Action: Mouse moved to (388, 549)
Screenshot: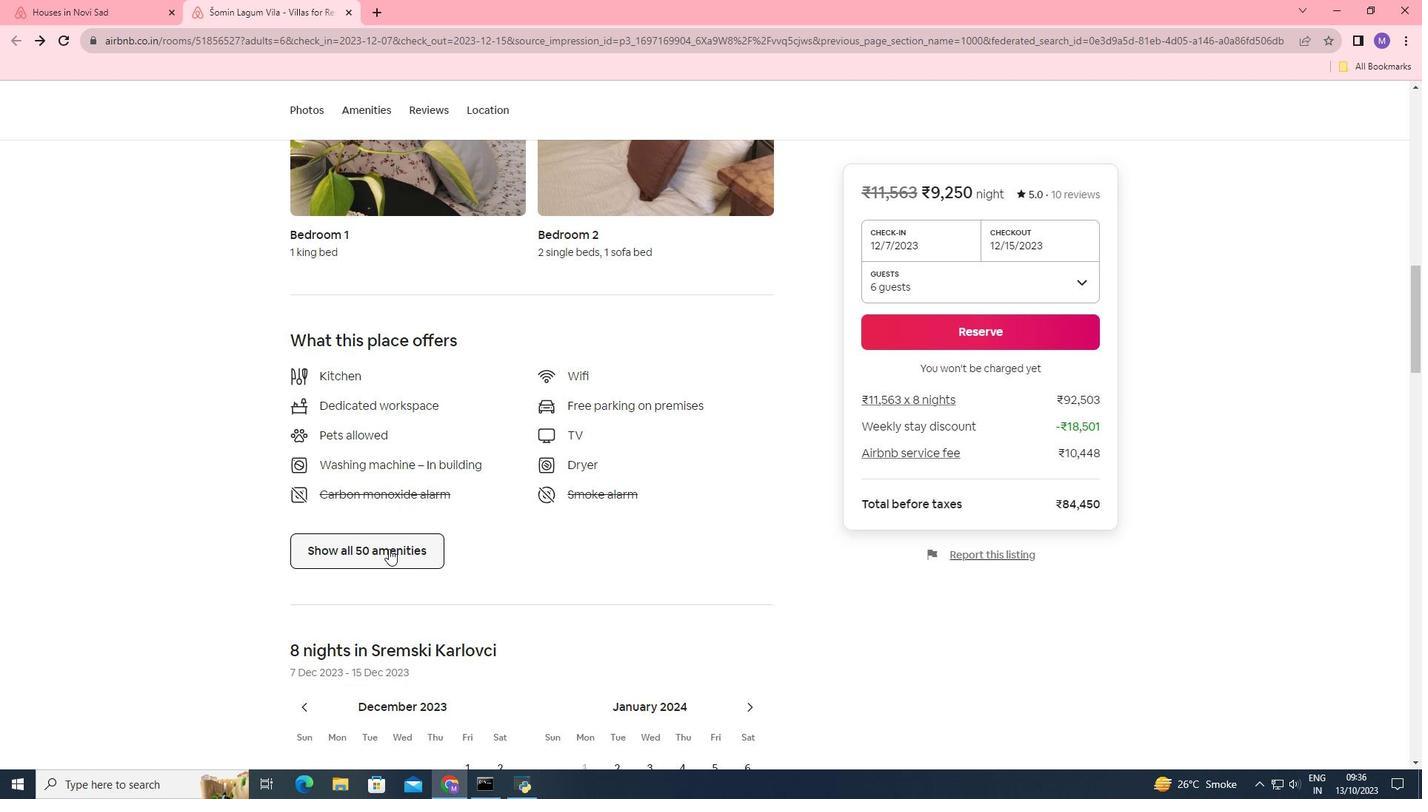 
Action: Mouse pressed left at (388, 549)
Screenshot: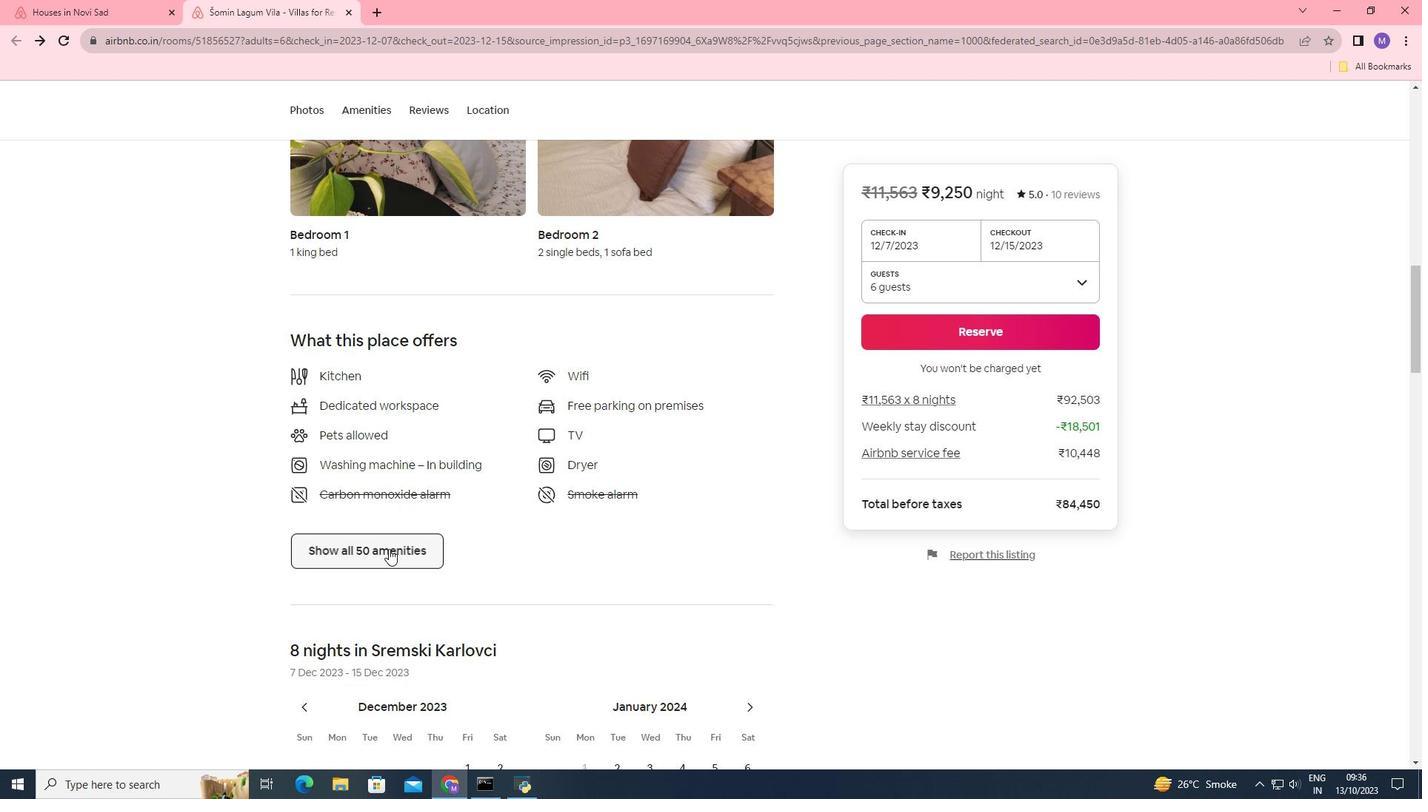 
Action: Mouse moved to (581, 425)
Screenshot: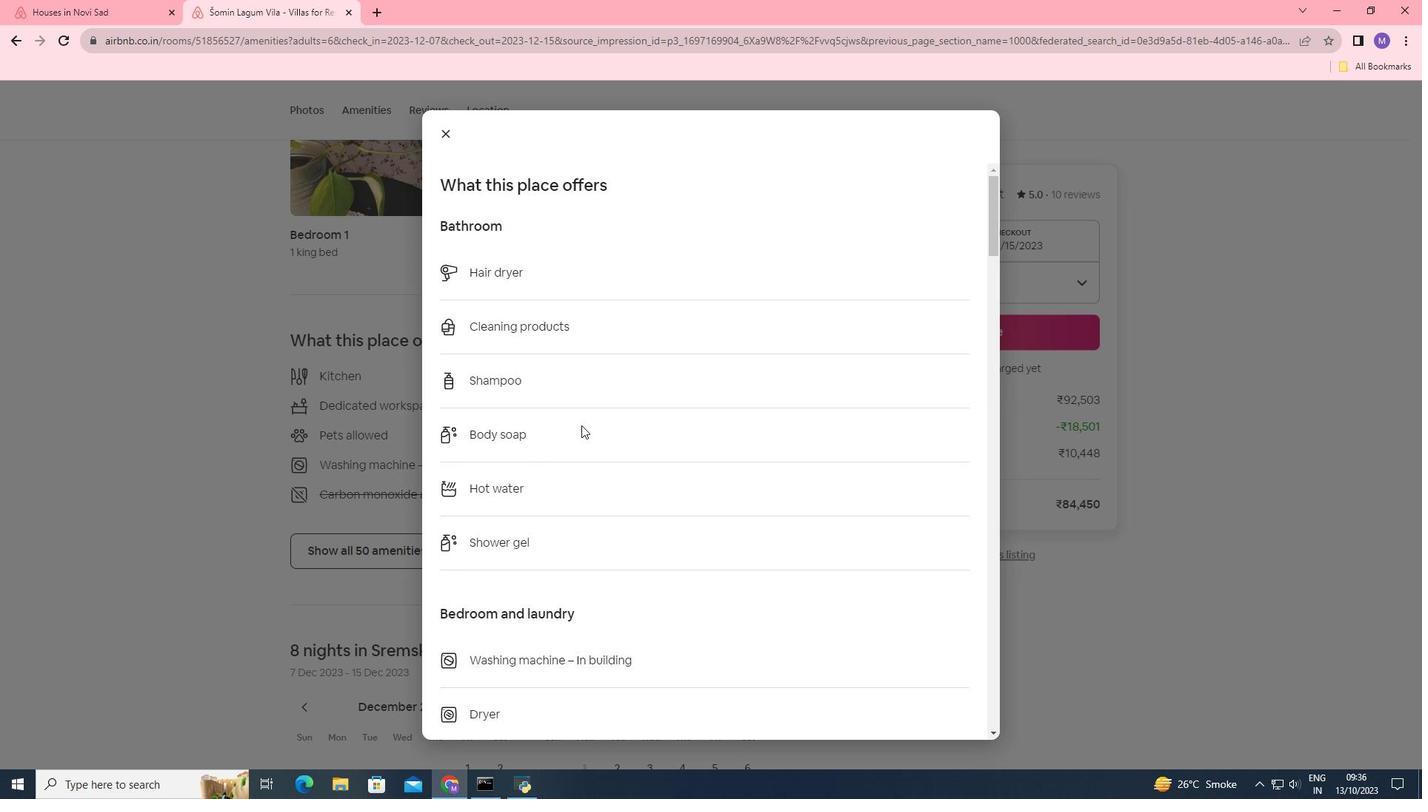 
Action: Mouse scrolled (581, 425) with delta (0, 0)
Screenshot: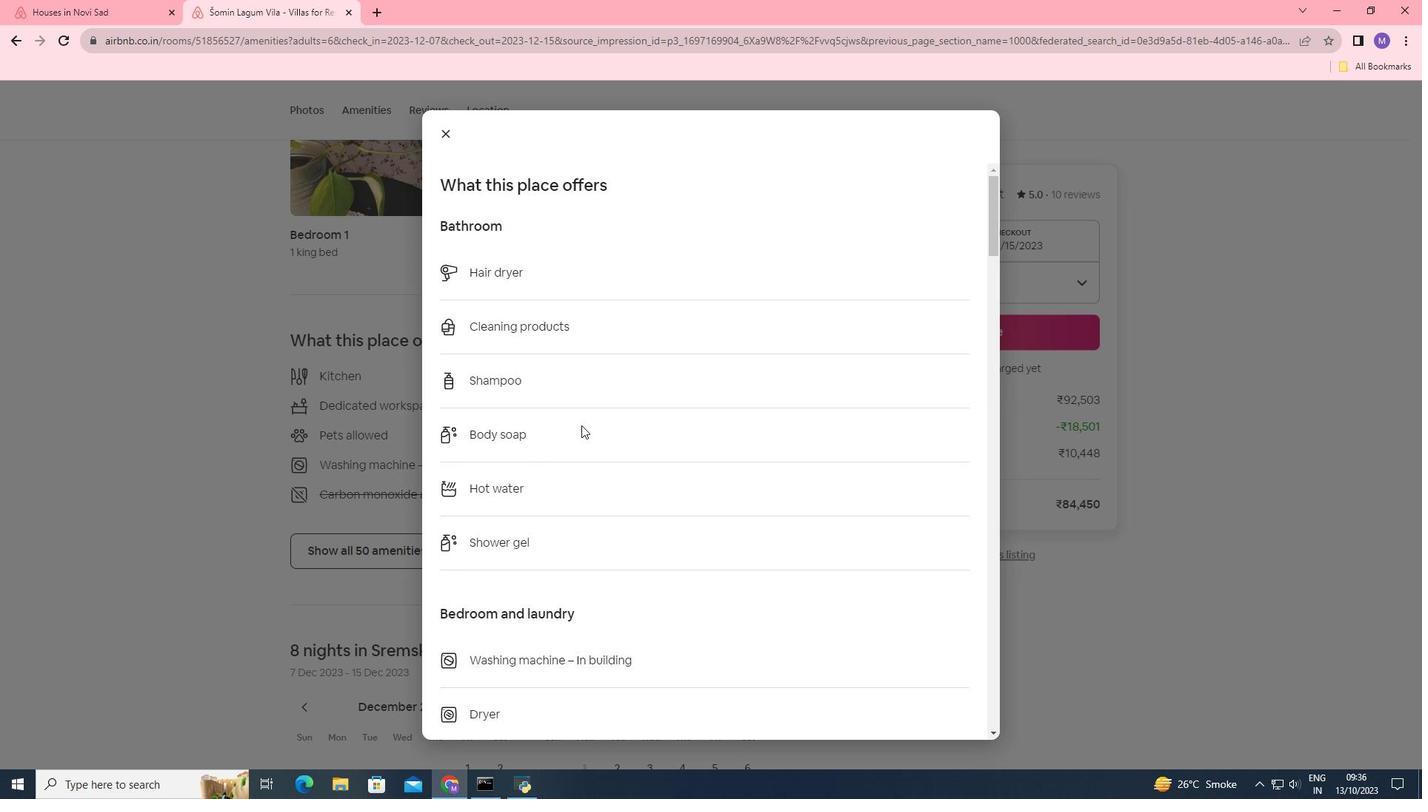 
Action: Mouse scrolled (581, 425) with delta (0, 0)
Screenshot: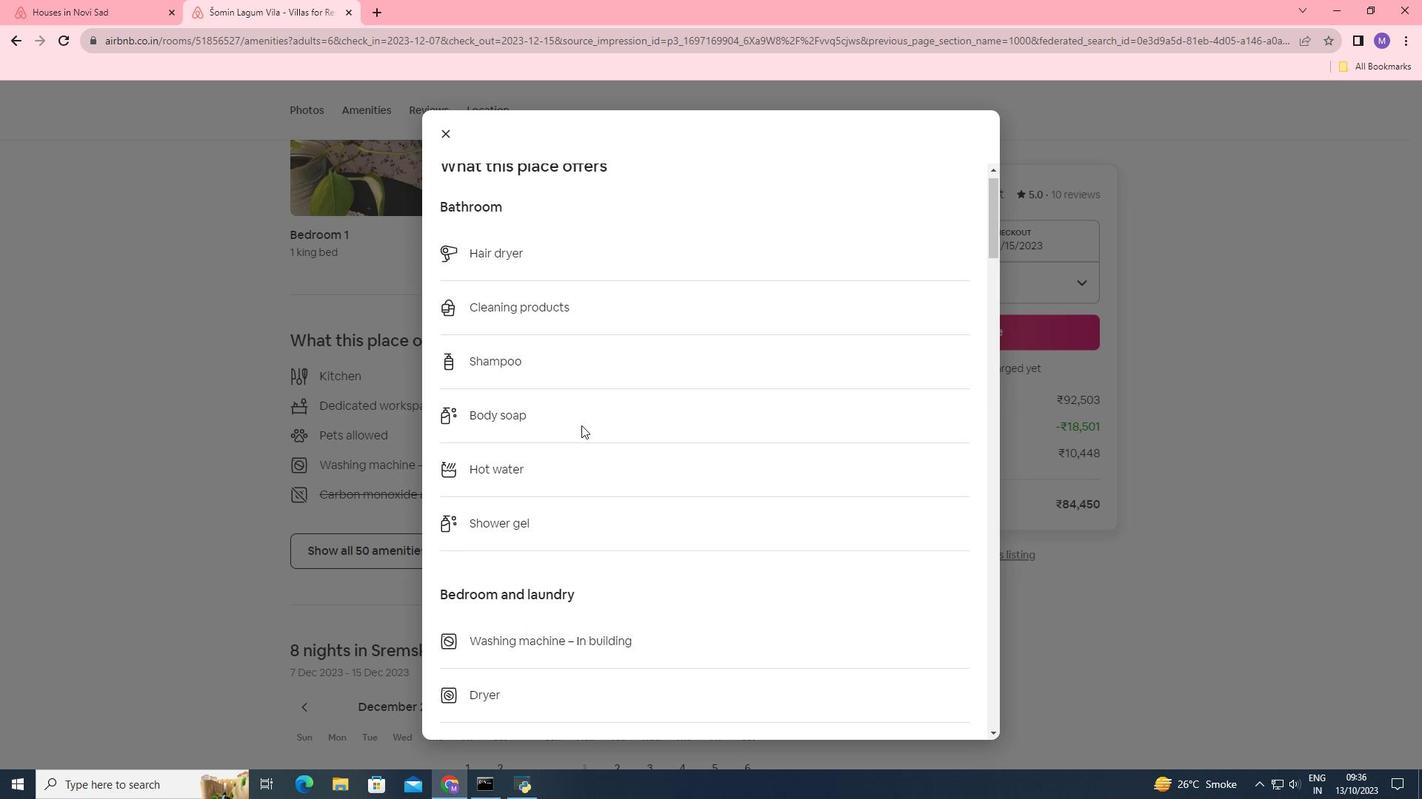 
Action: Mouse scrolled (581, 425) with delta (0, 0)
Screenshot: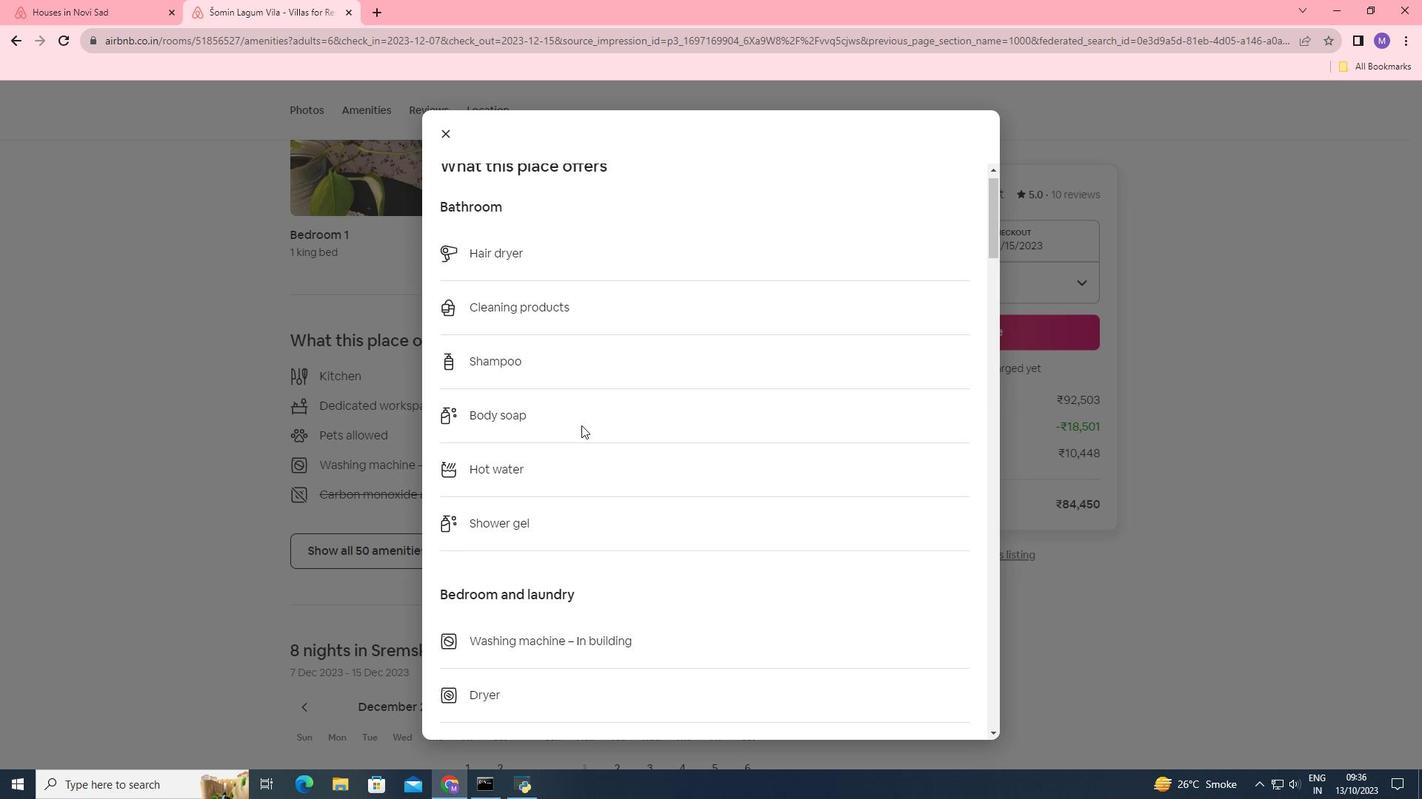 
Action: Mouse scrolled (581, 425) with delta (0, 0)
Screenshot: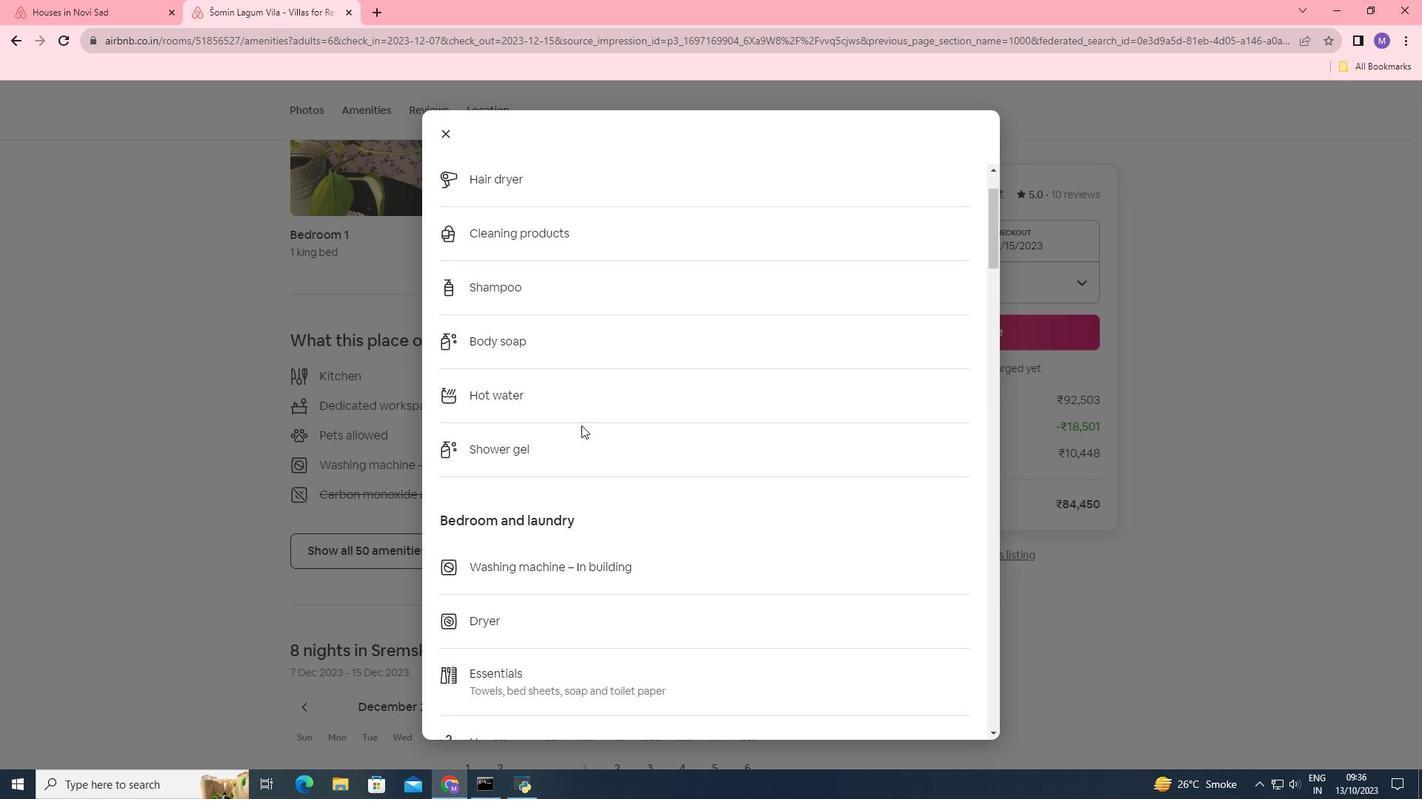 
Action: Mouse scrolled (581, 425) with delta (0, 0)
Screenshot: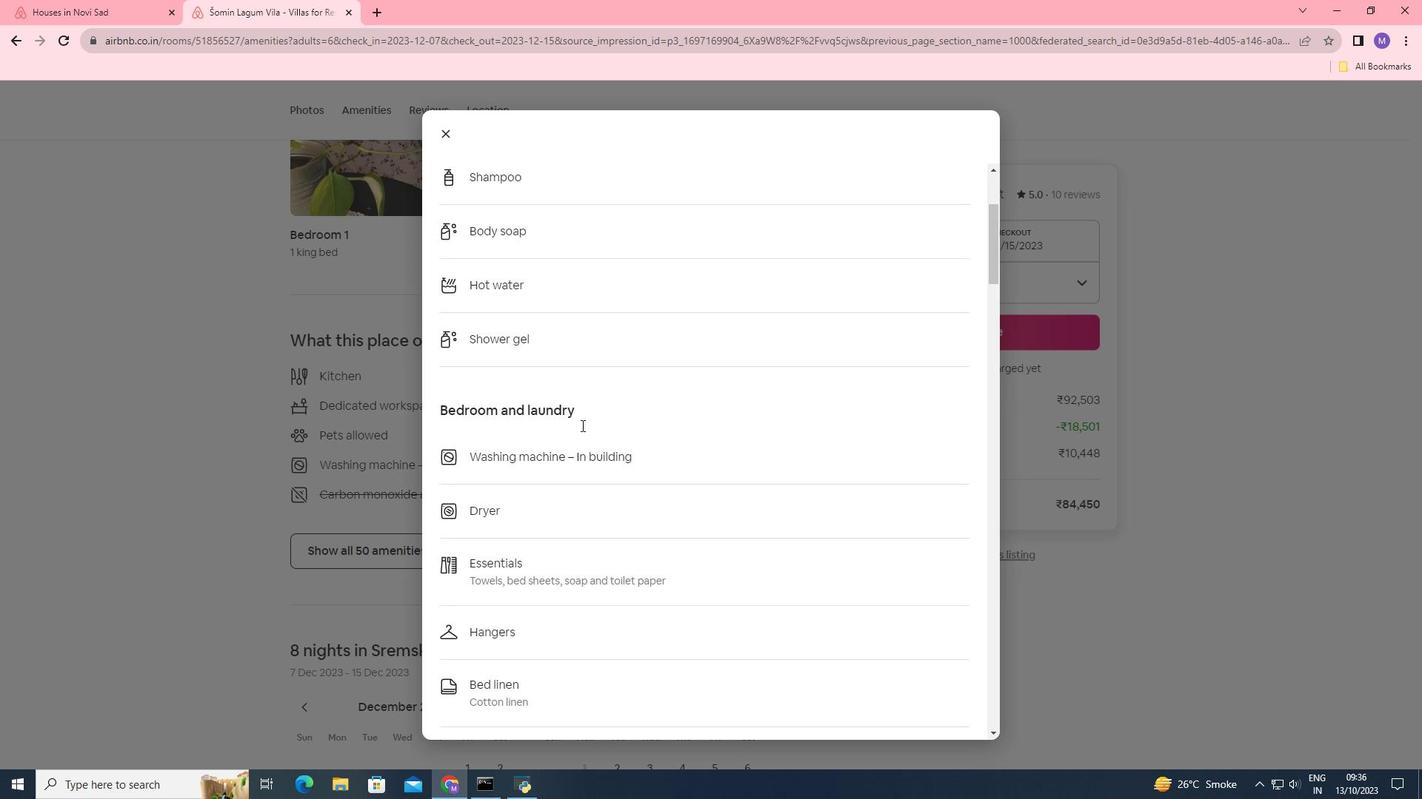 
Action: Mouse scrolled (581, 425) with delta (0, 0)
Screenshot: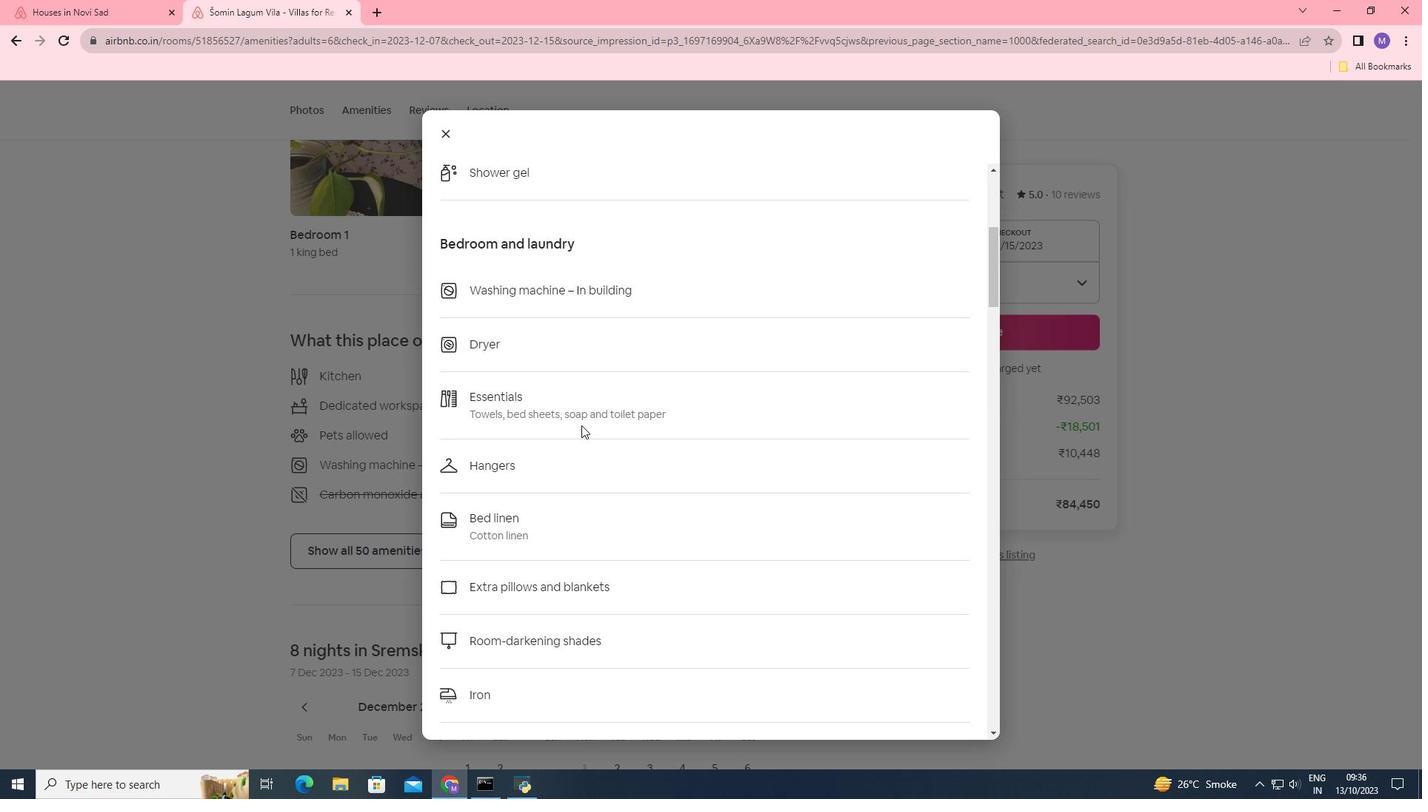 
Action: Mouse scrolled (581, 425) with delta (0, 0)
Screenshot: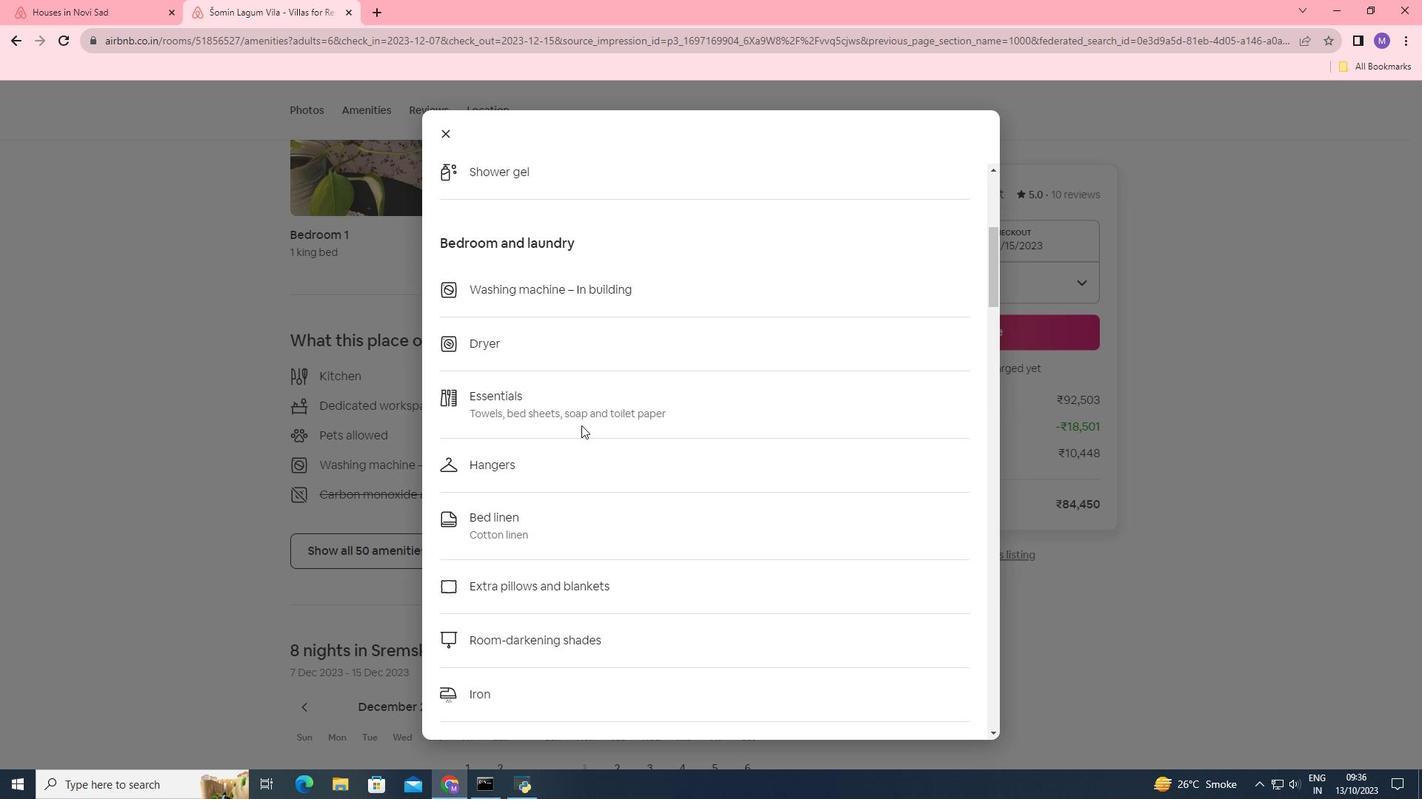 
Action: Mouse scrolled (581, 425) with delta (0, 0)
Screenshot: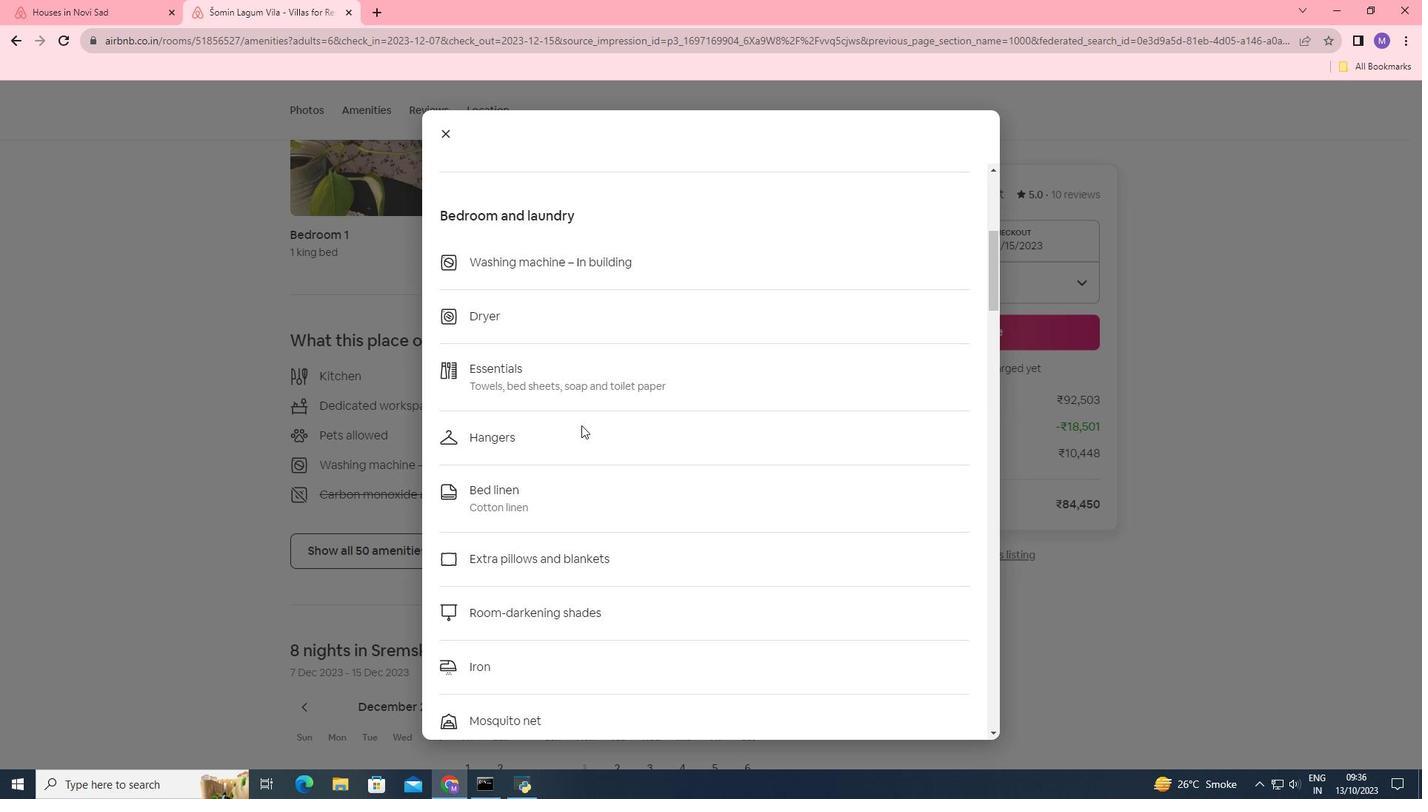 
Action: Mouse scrolled (581, 425) with delta (0, 0)
